 Task: Create a business presentation templates modern elements of infographic.
Action: Key pressed Key.delete
Screenshot: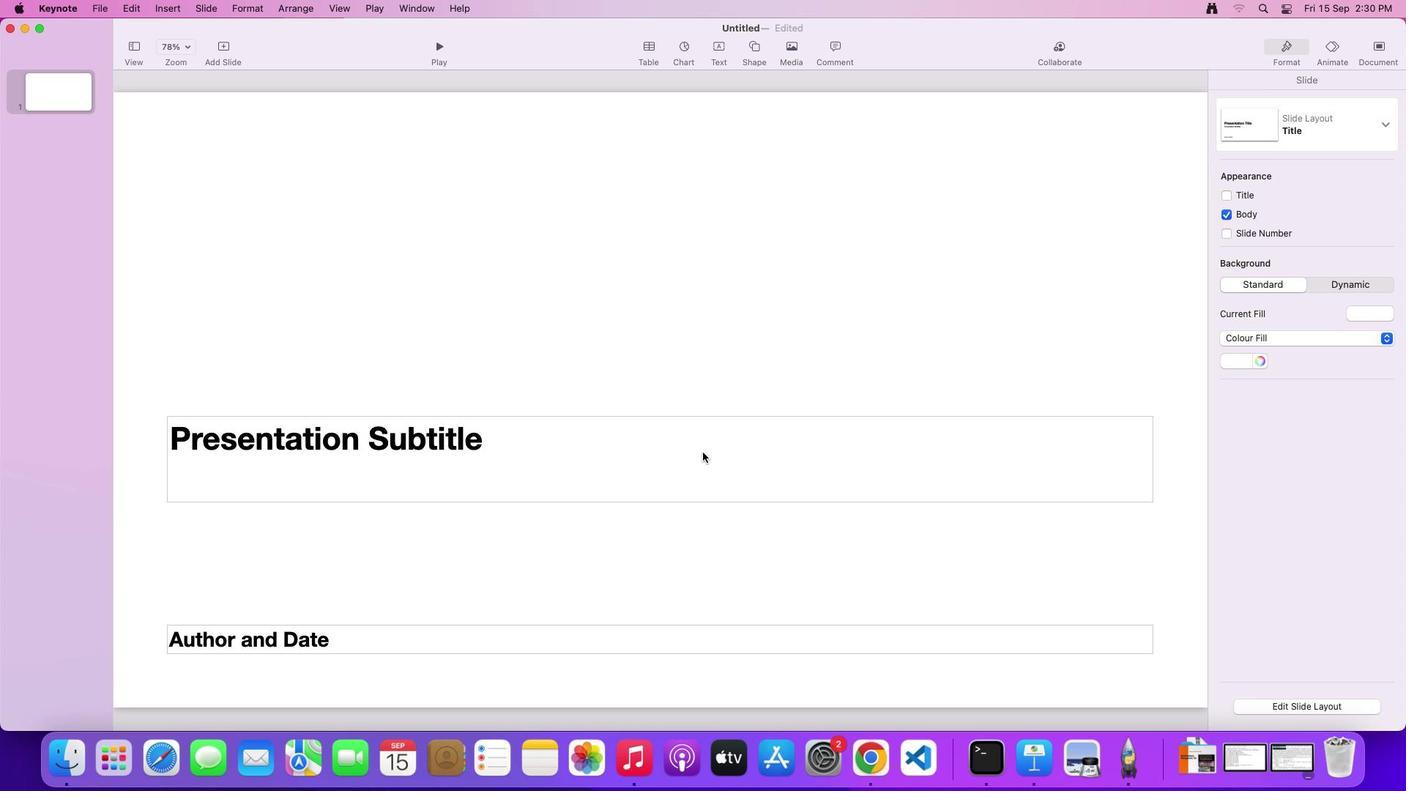 
Action: Mouse moved to (704, 474)
Screenshot: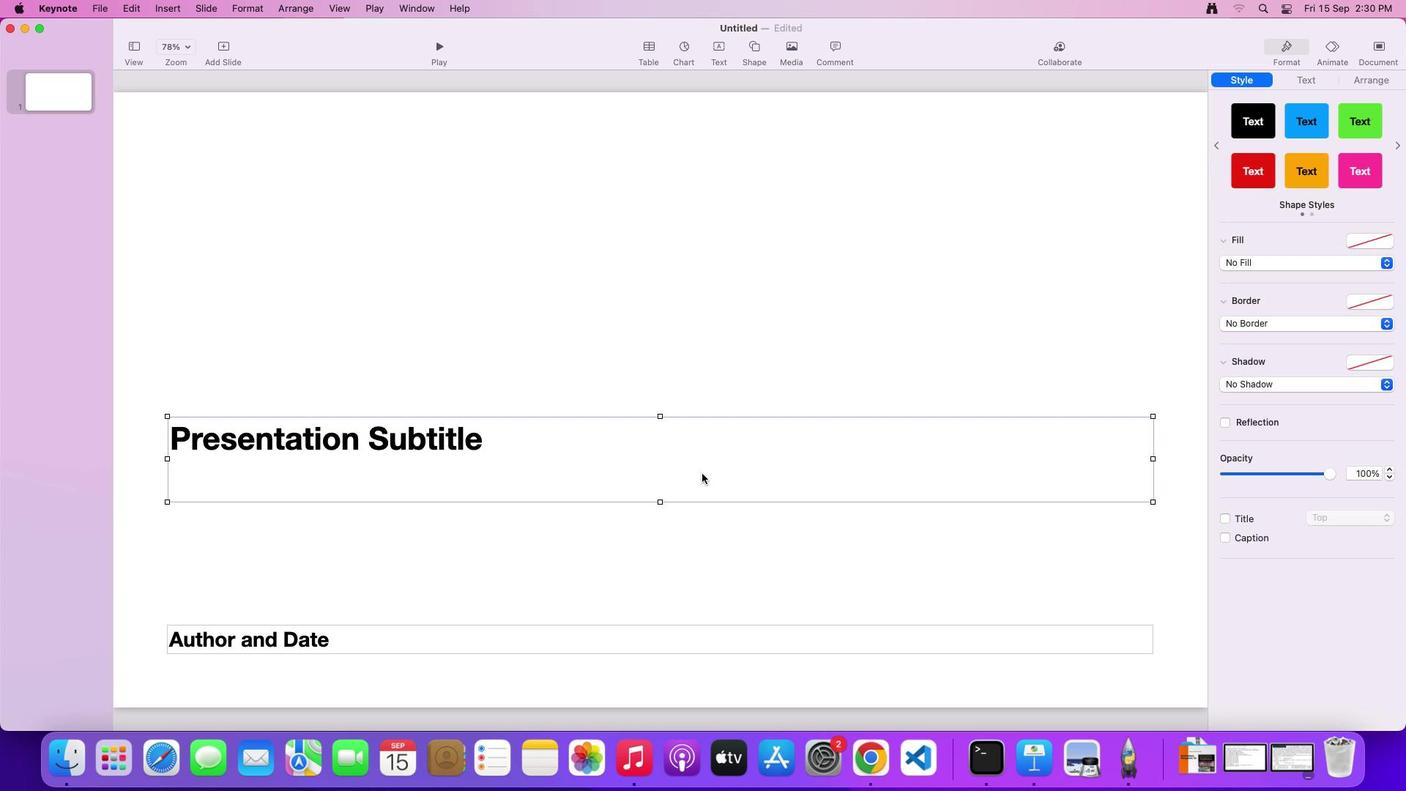
Action: Mouse pressed left at (704, 474)
Screenshot: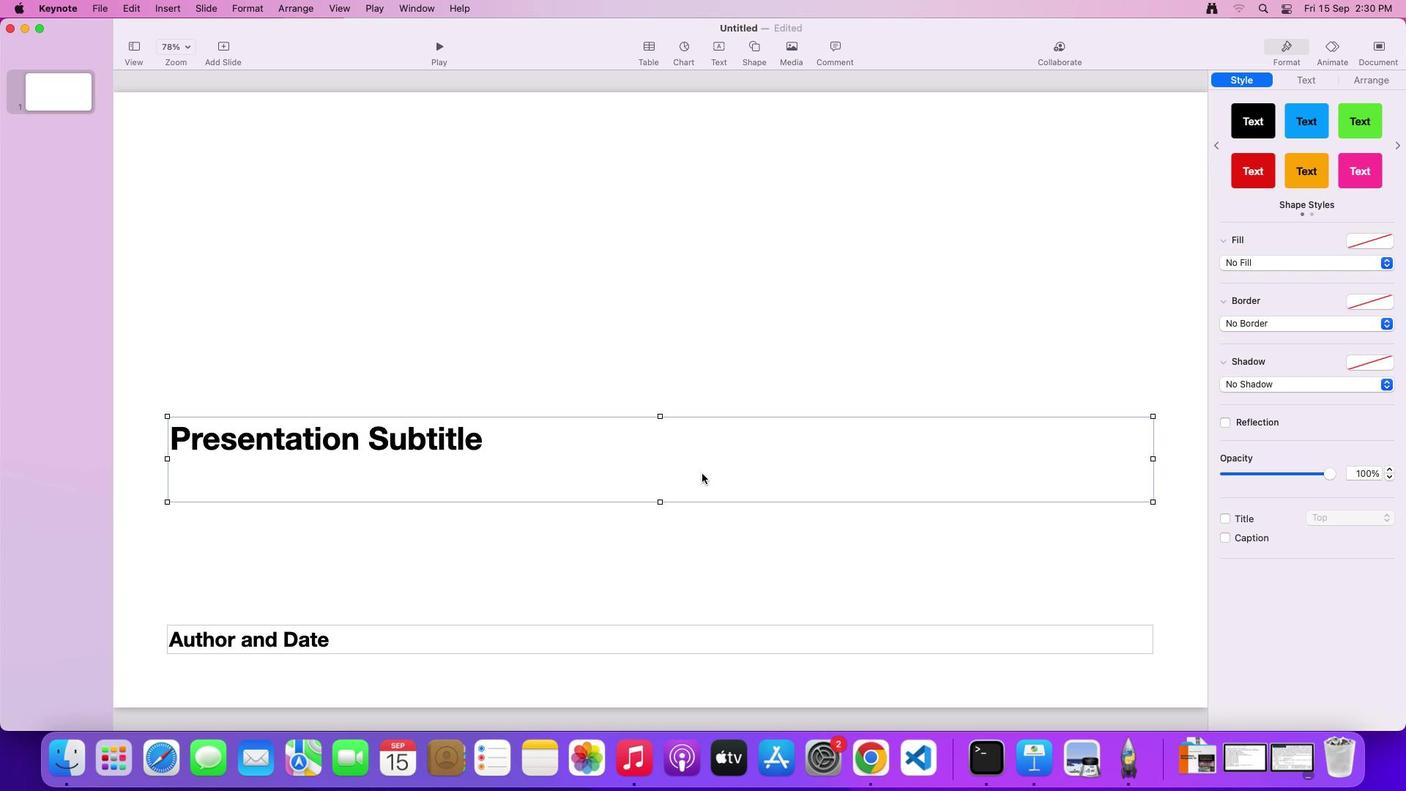 
Action: Key pressed Key.delete
Screenshot: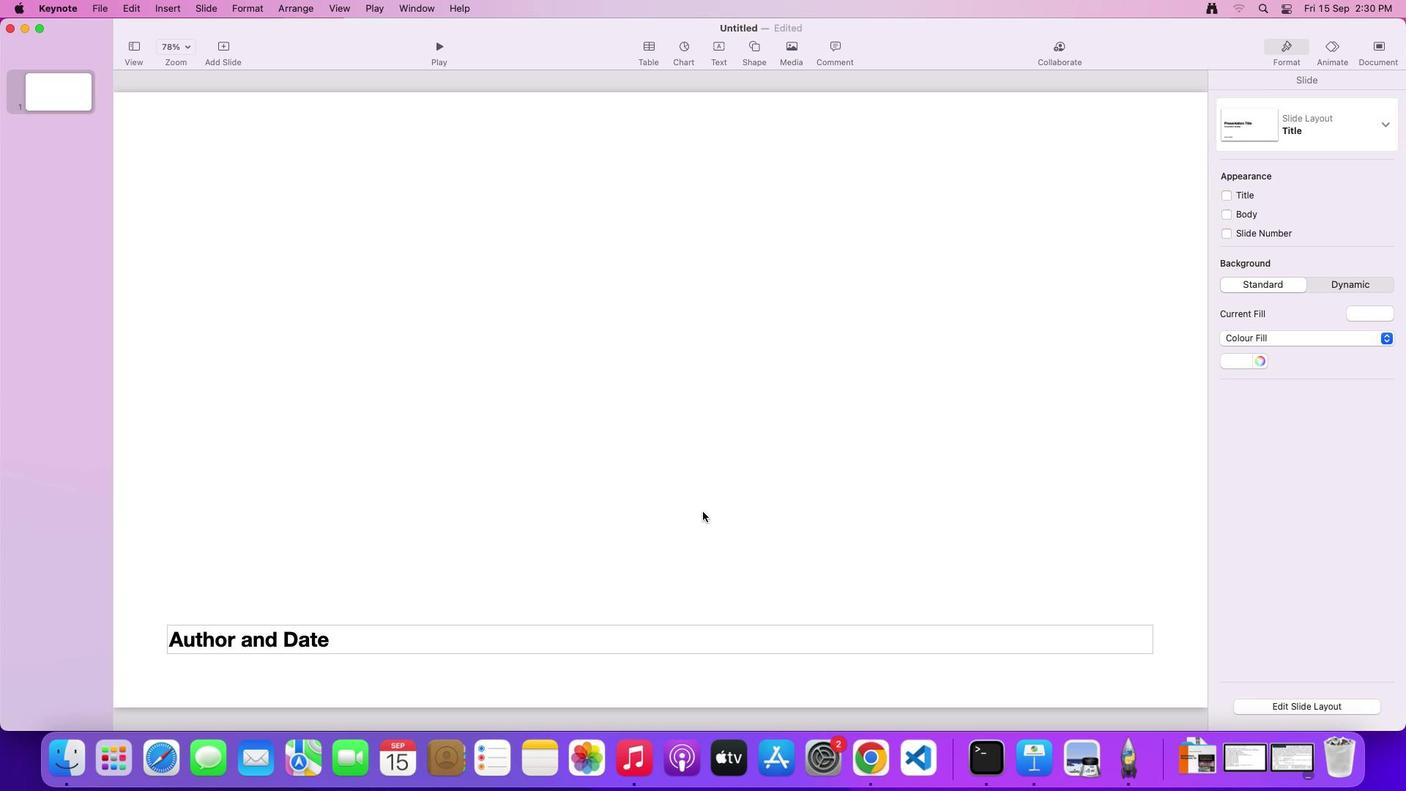 
Action: Mouse moved to (705, 641)
Screenshot: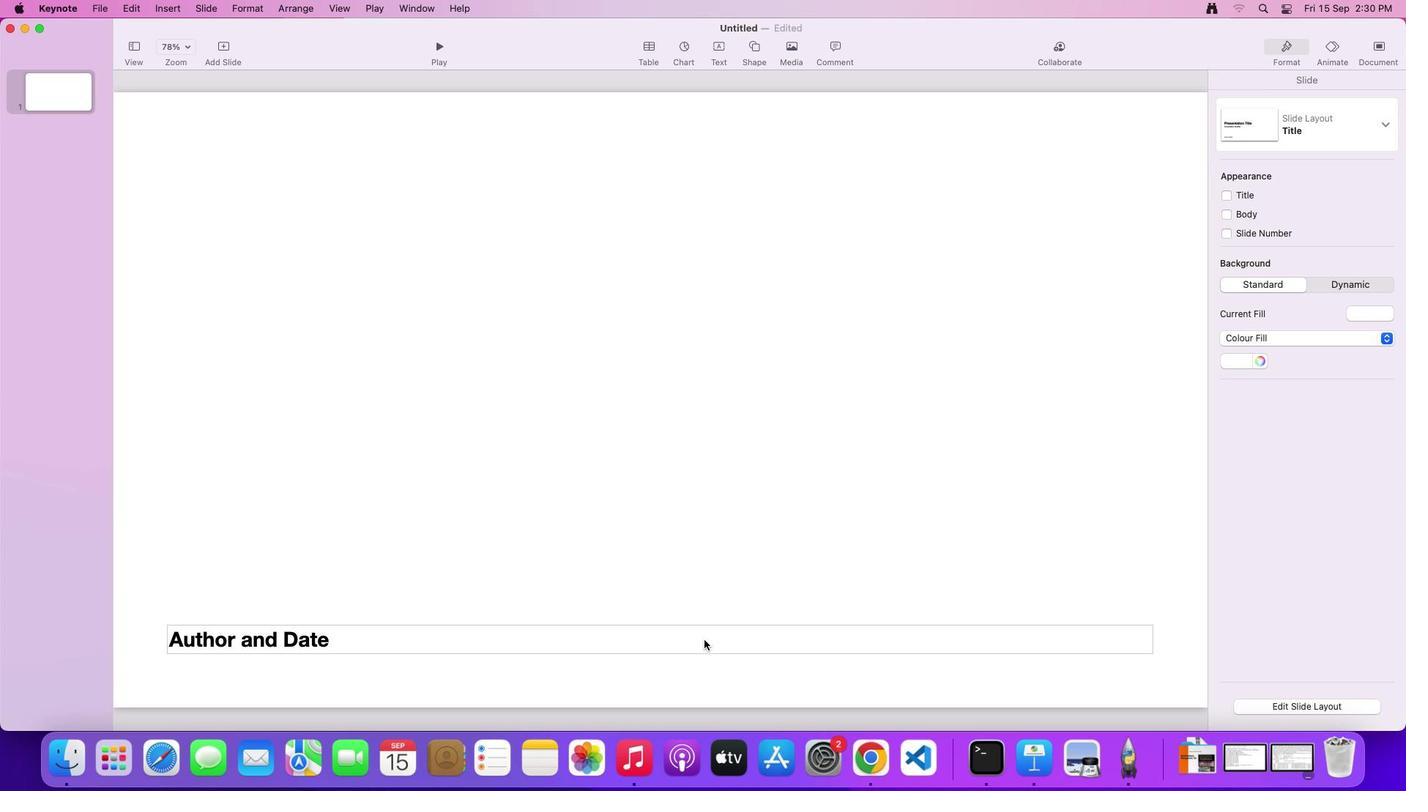 
Action: Mouse pressed left at (705, 641)
Screenshot: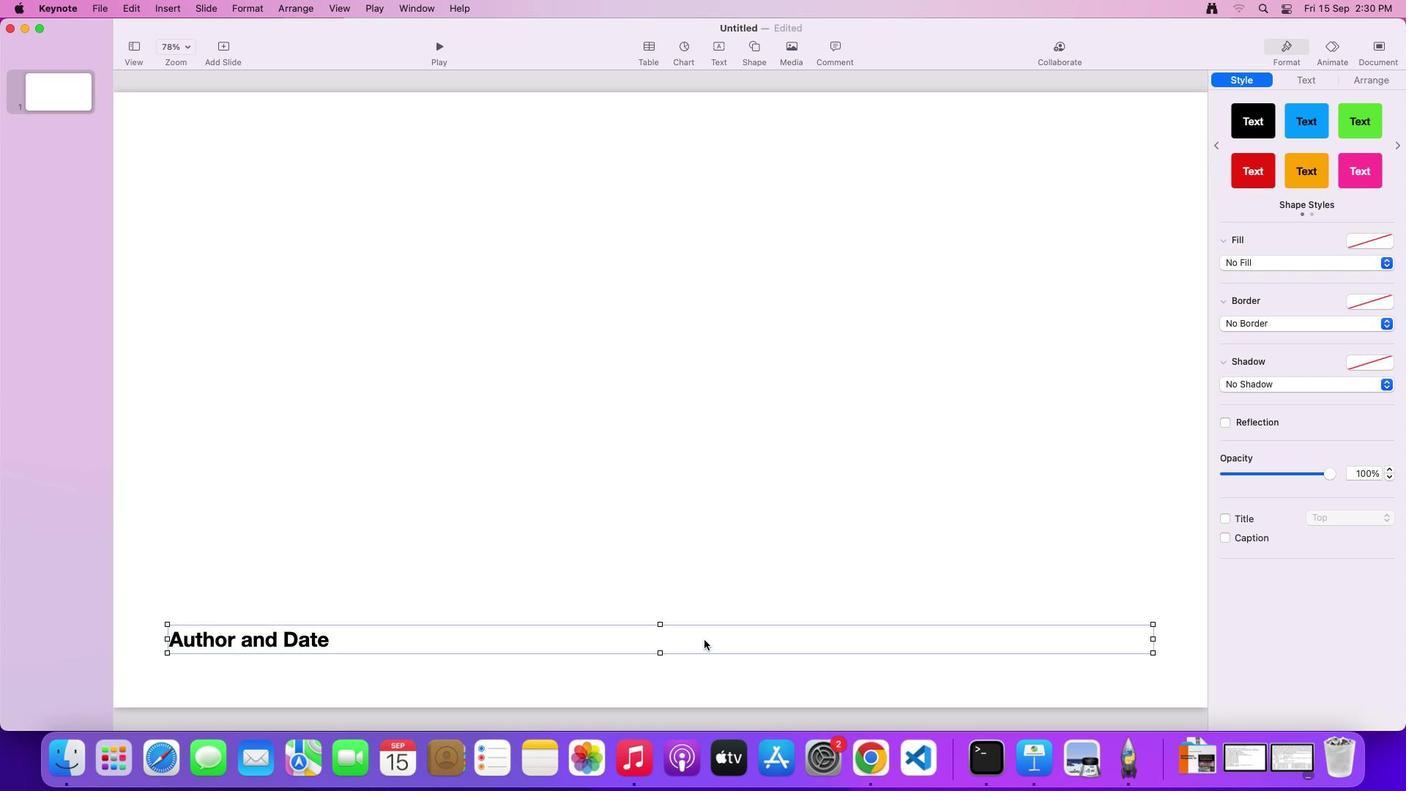 
Action: Key pressed Key.delete
Screenshot: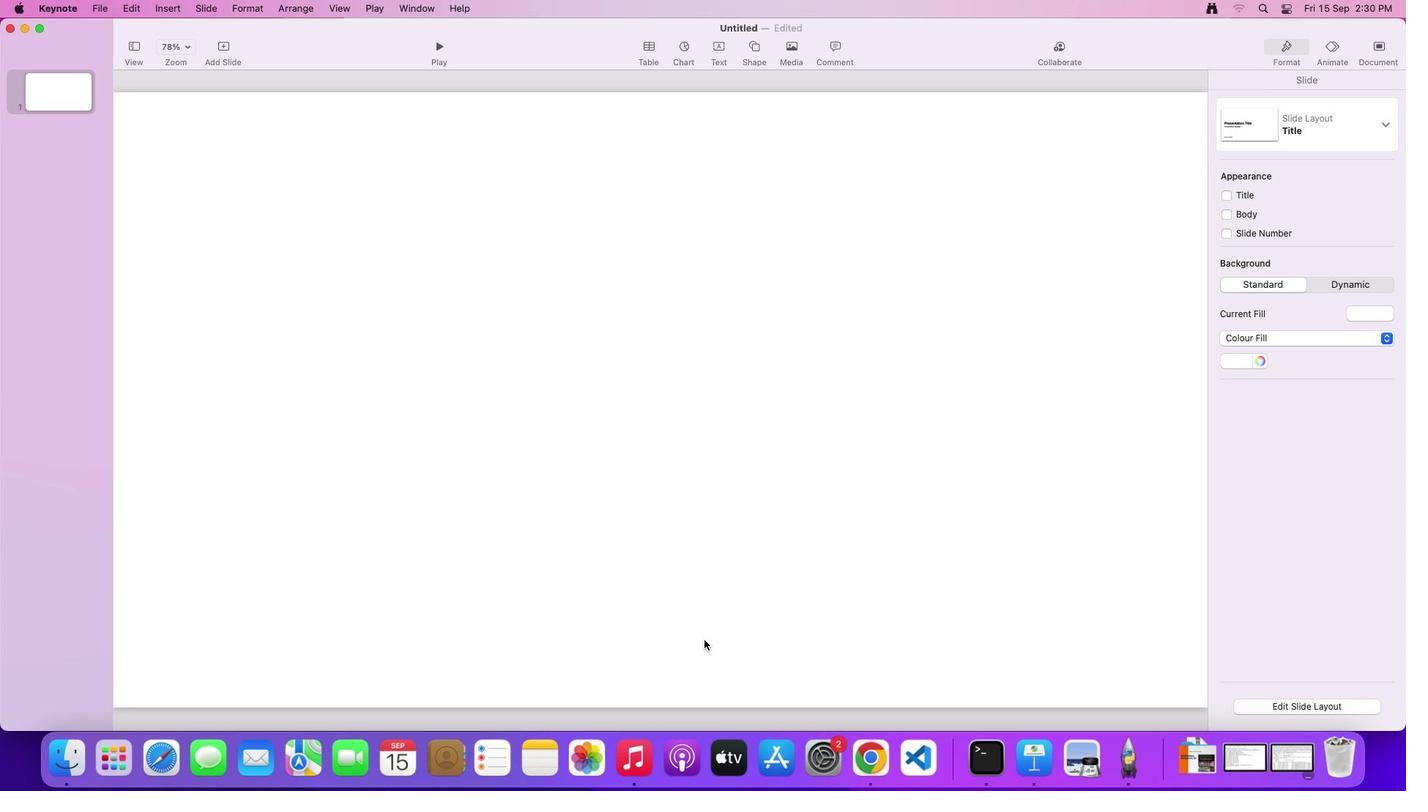 
Action: Mouse moved to (652, 427)
Screenshot: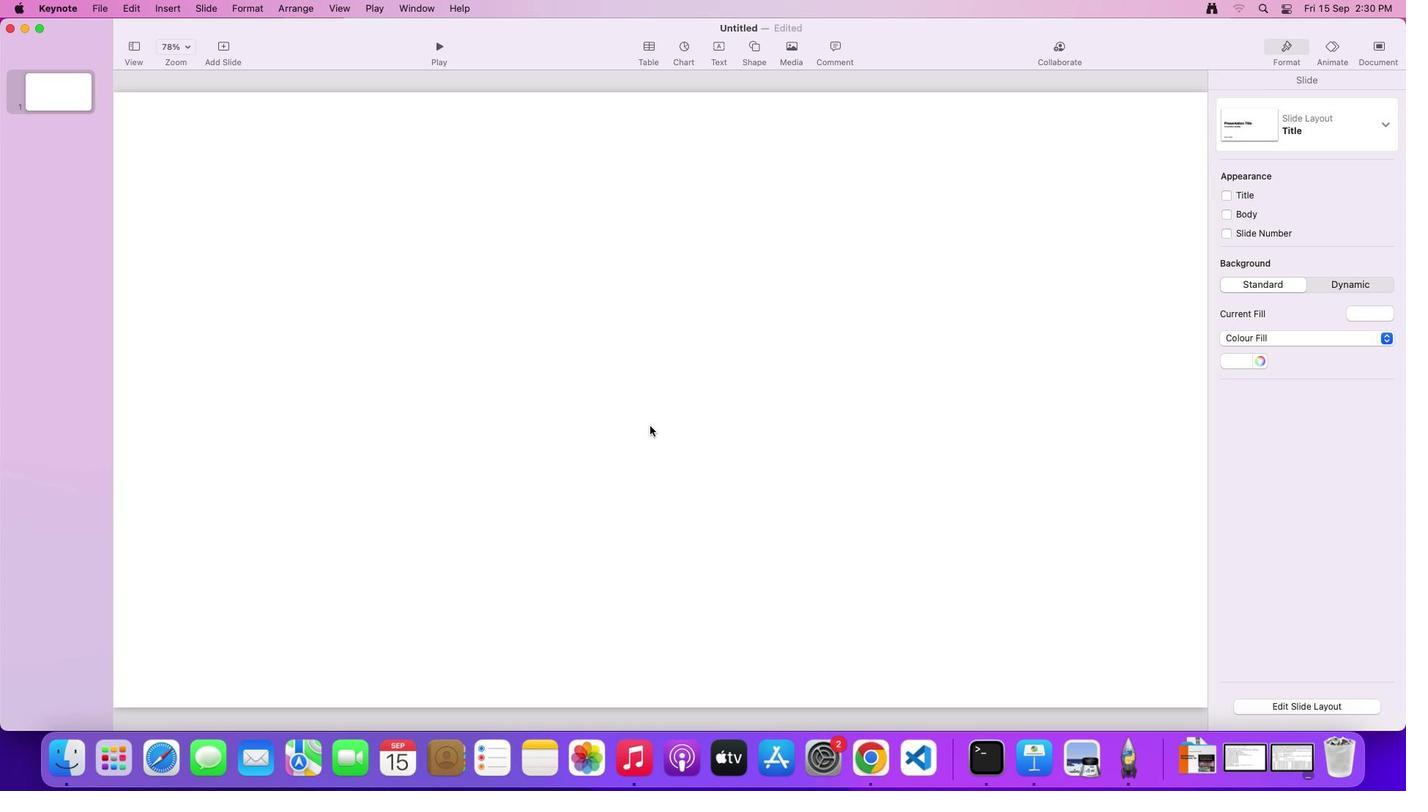 
Action: Mouse pressed left at (652, 427)
Screenshot: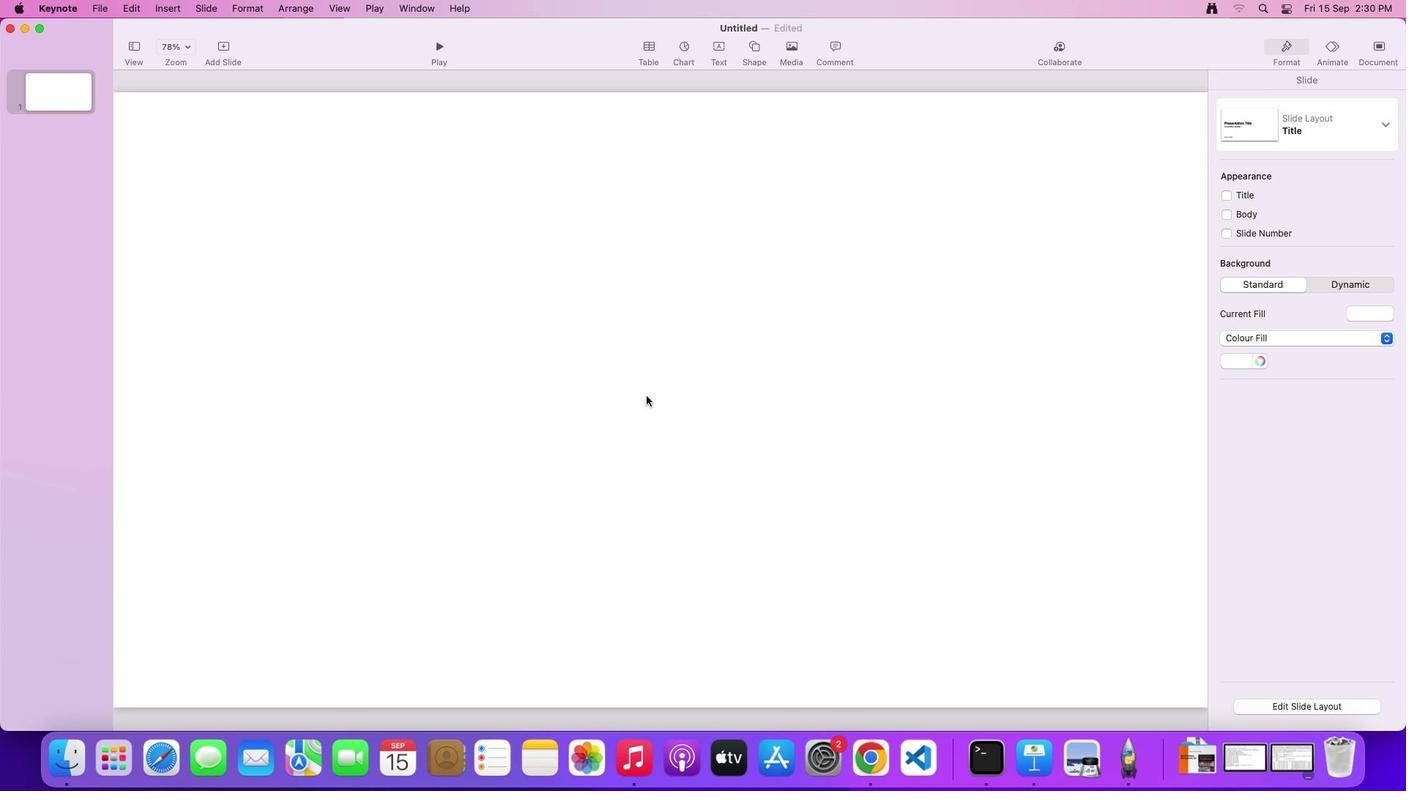 
Action: Mouse moved to (526, 255)
Screenshot: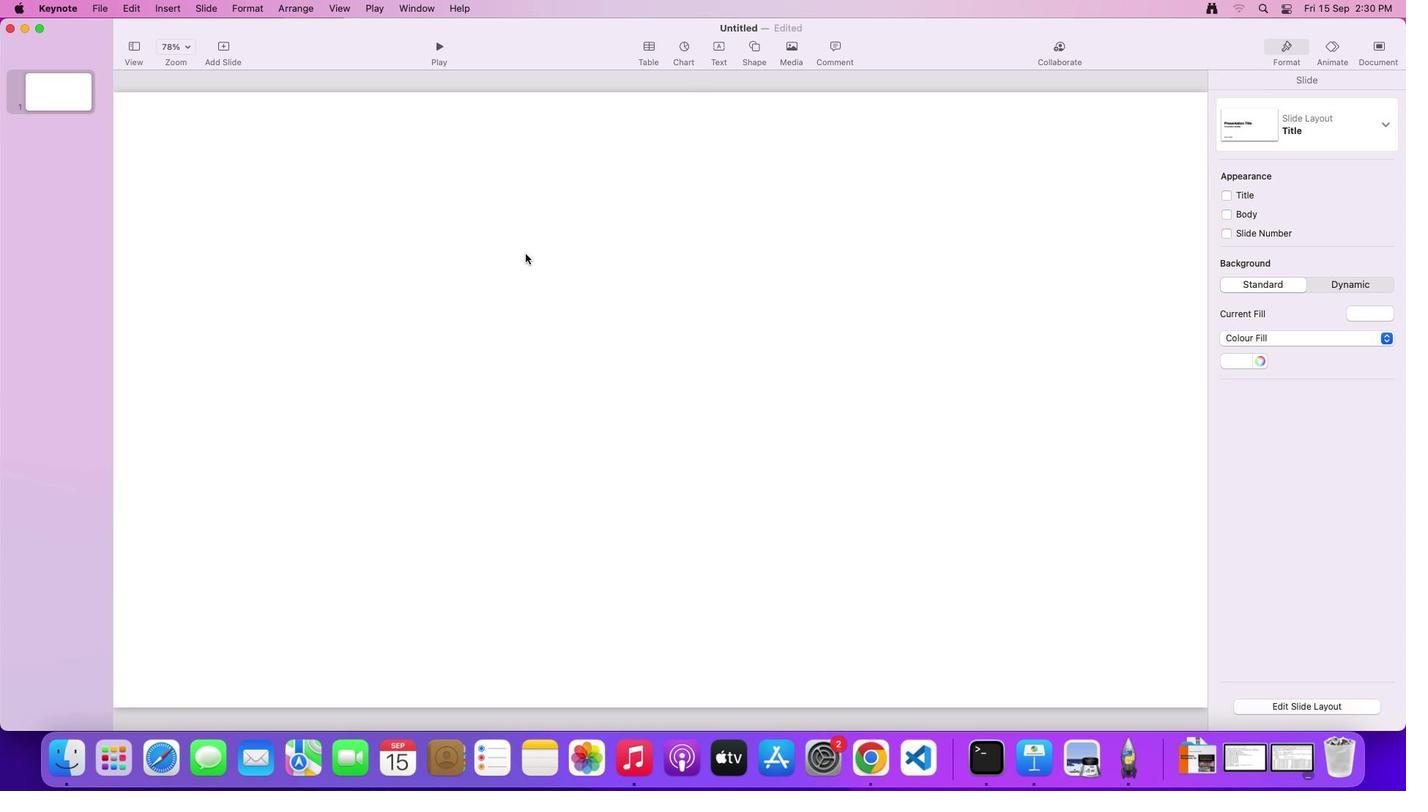 
Action: Mouse pressed left at (526, 255)
Screenshot: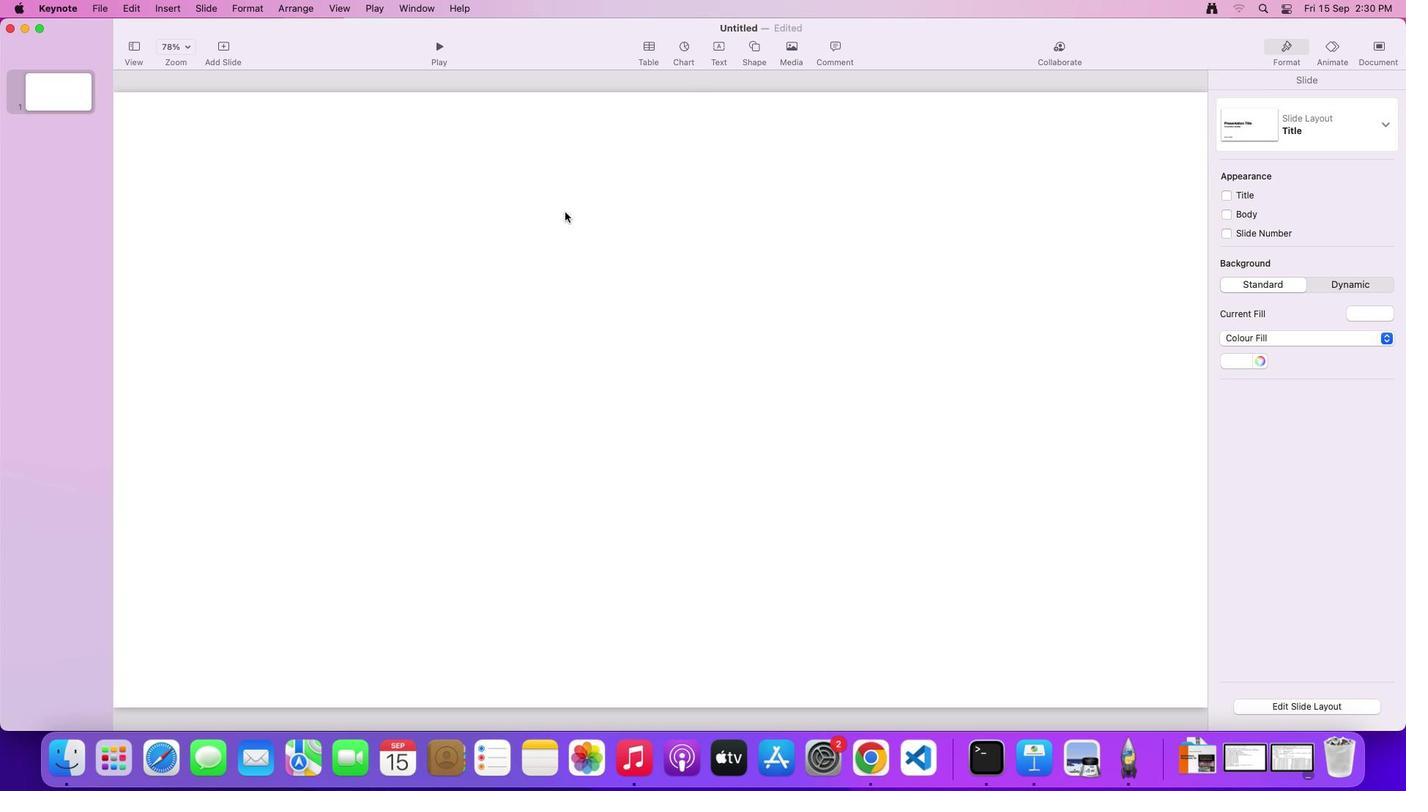 
Action: Mouse moved to (760, 51)
Screenshot: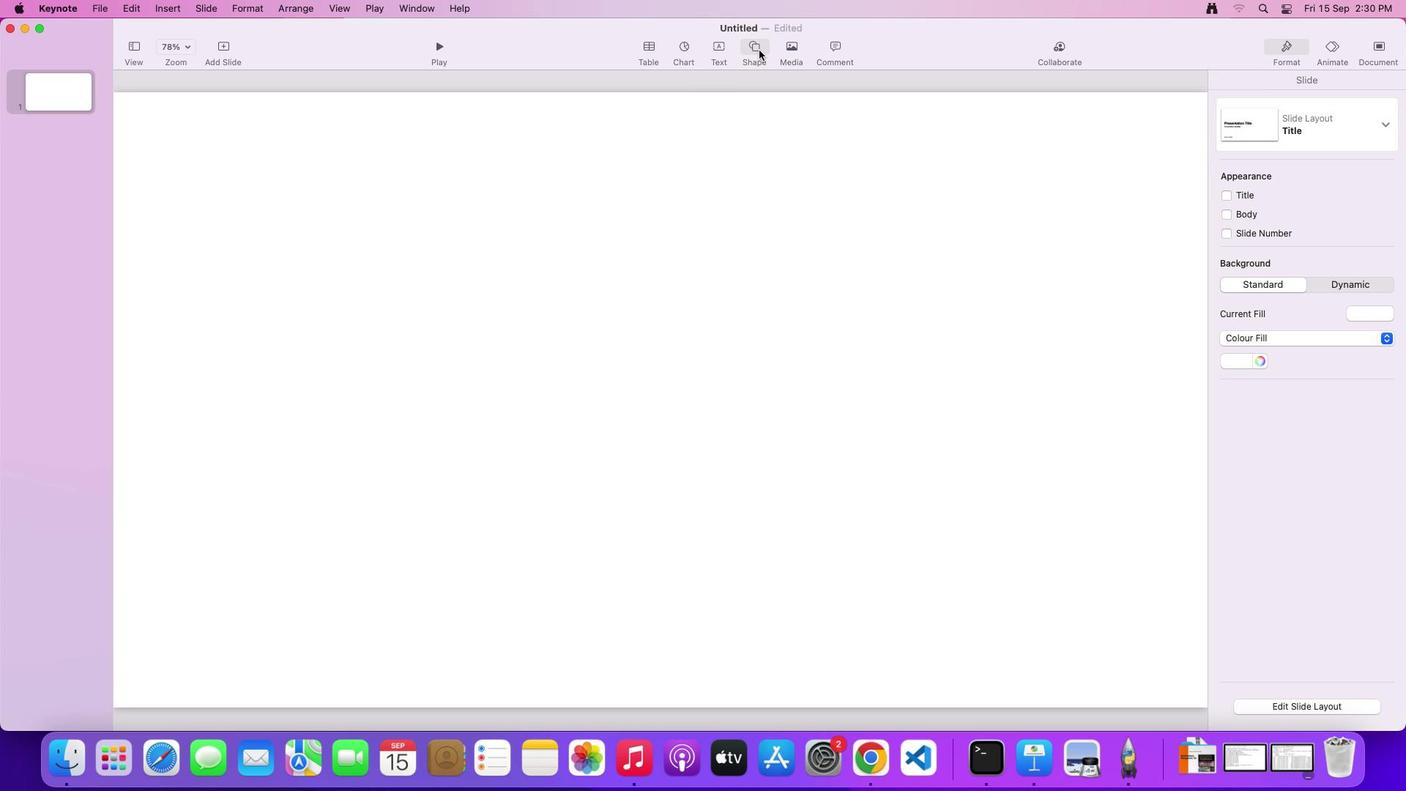 
Action: Mouse pressed left at (760, 51)
Screenshot: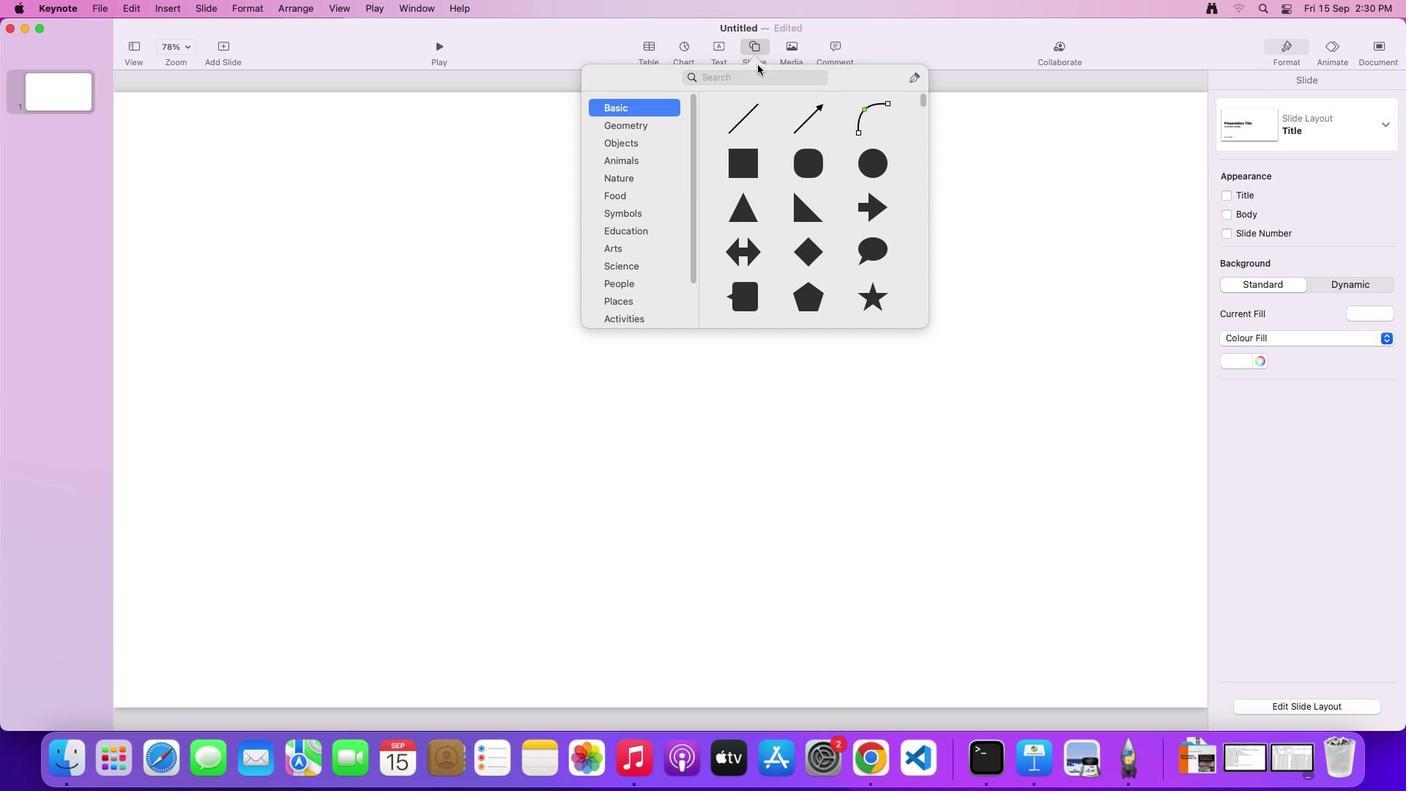 
Action: Mouse moved to (874, 164)
Screenshot: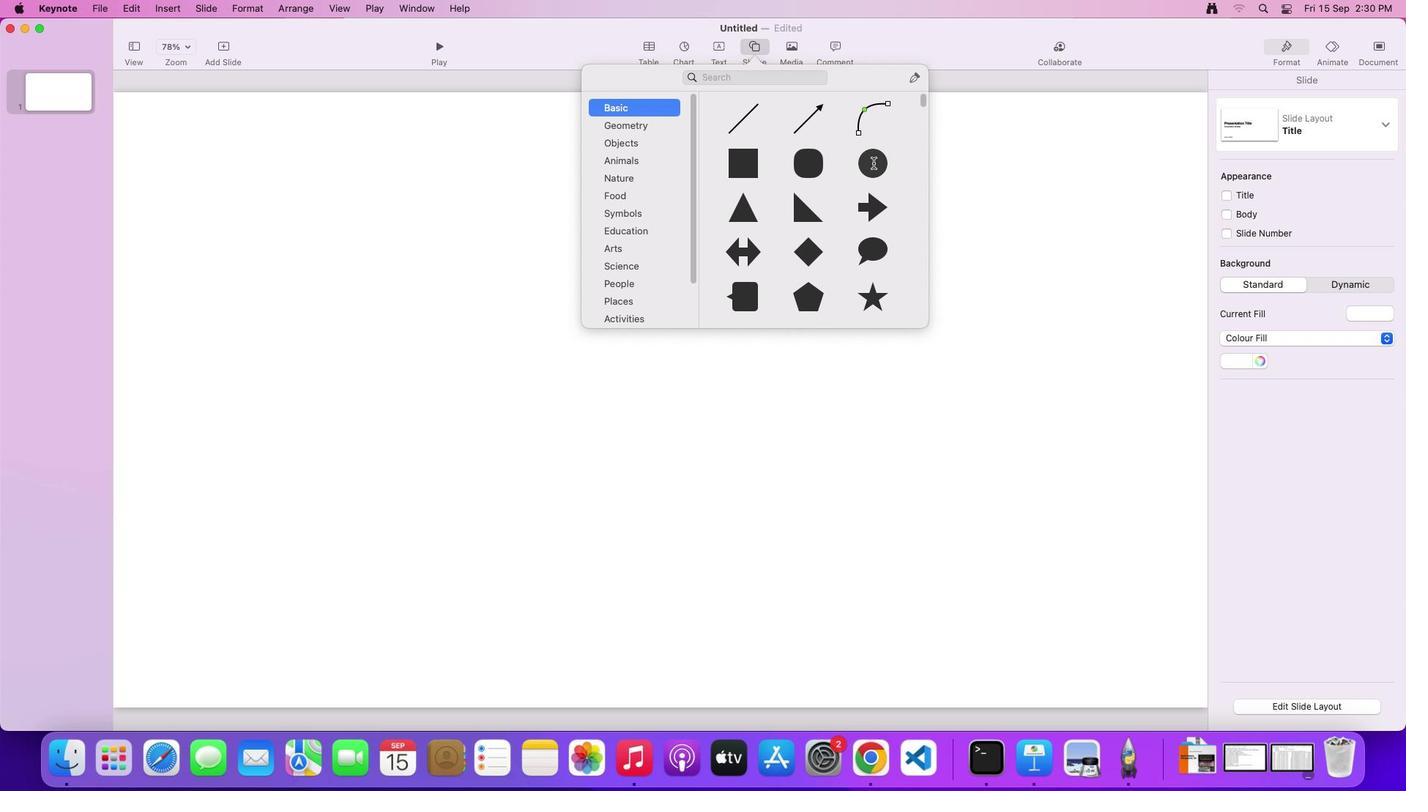 
Action: Mouse pressed left at (874, 164)
Screenshot: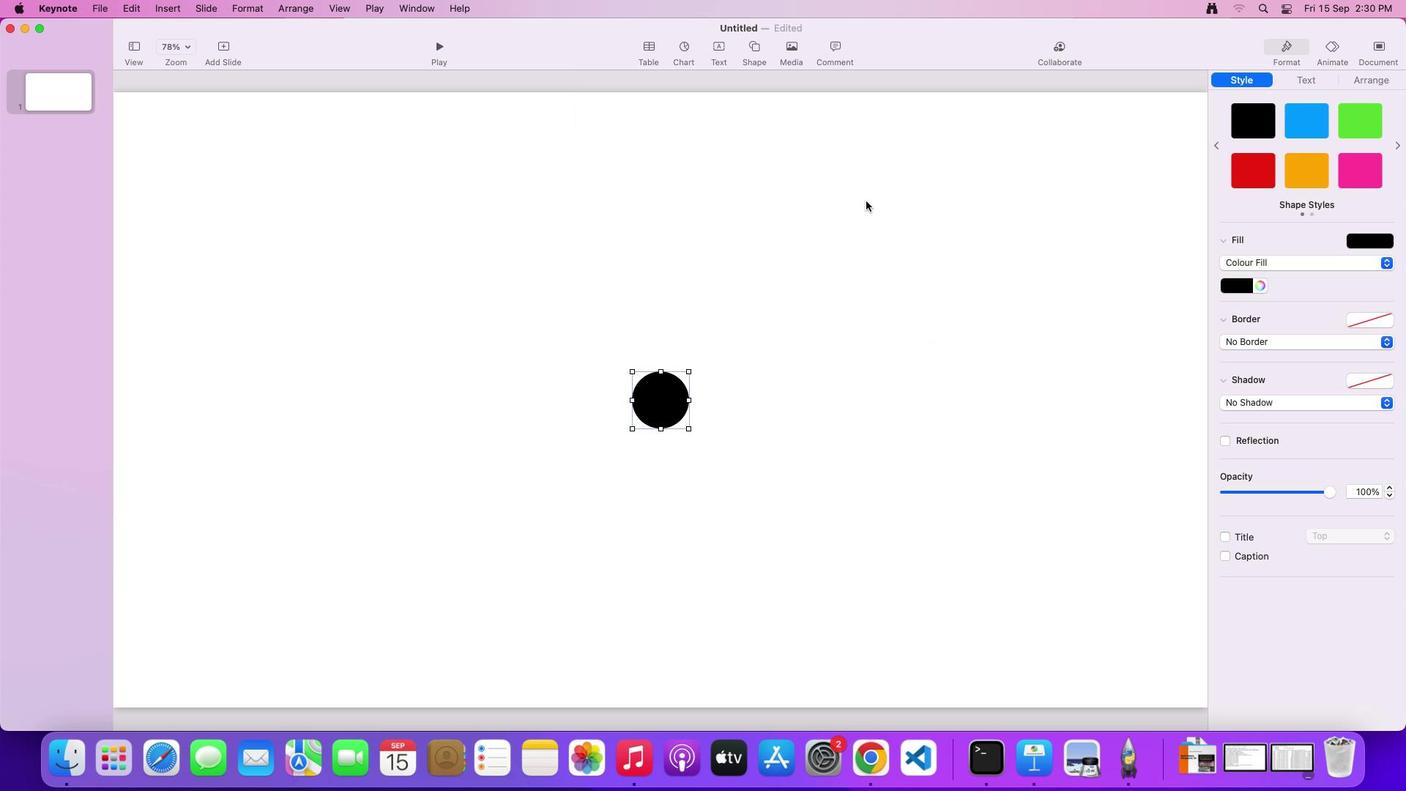 
Action: Mouse moved to (790, 460)
Screenshot: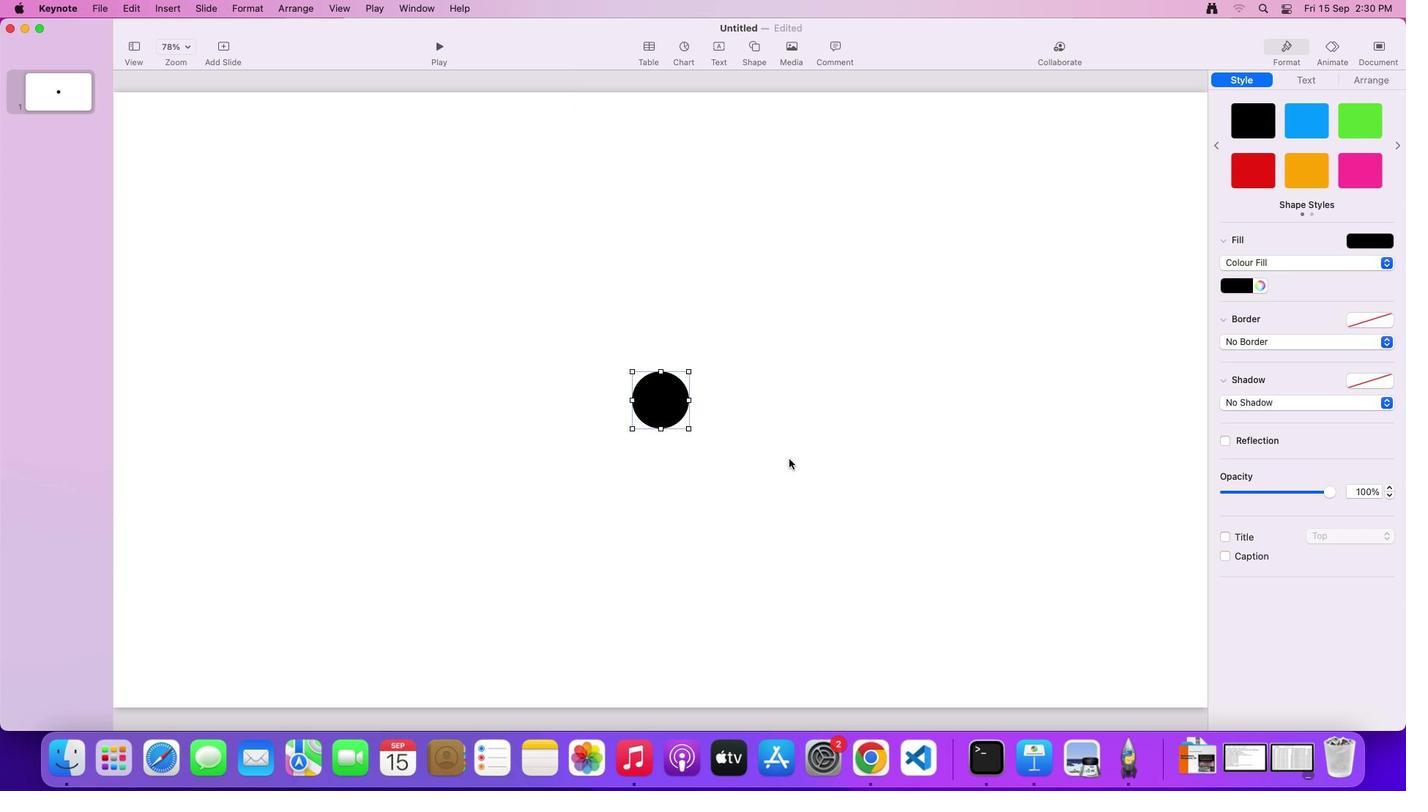 
Action: Mouse pressed left at (790, 460)
Screenshot: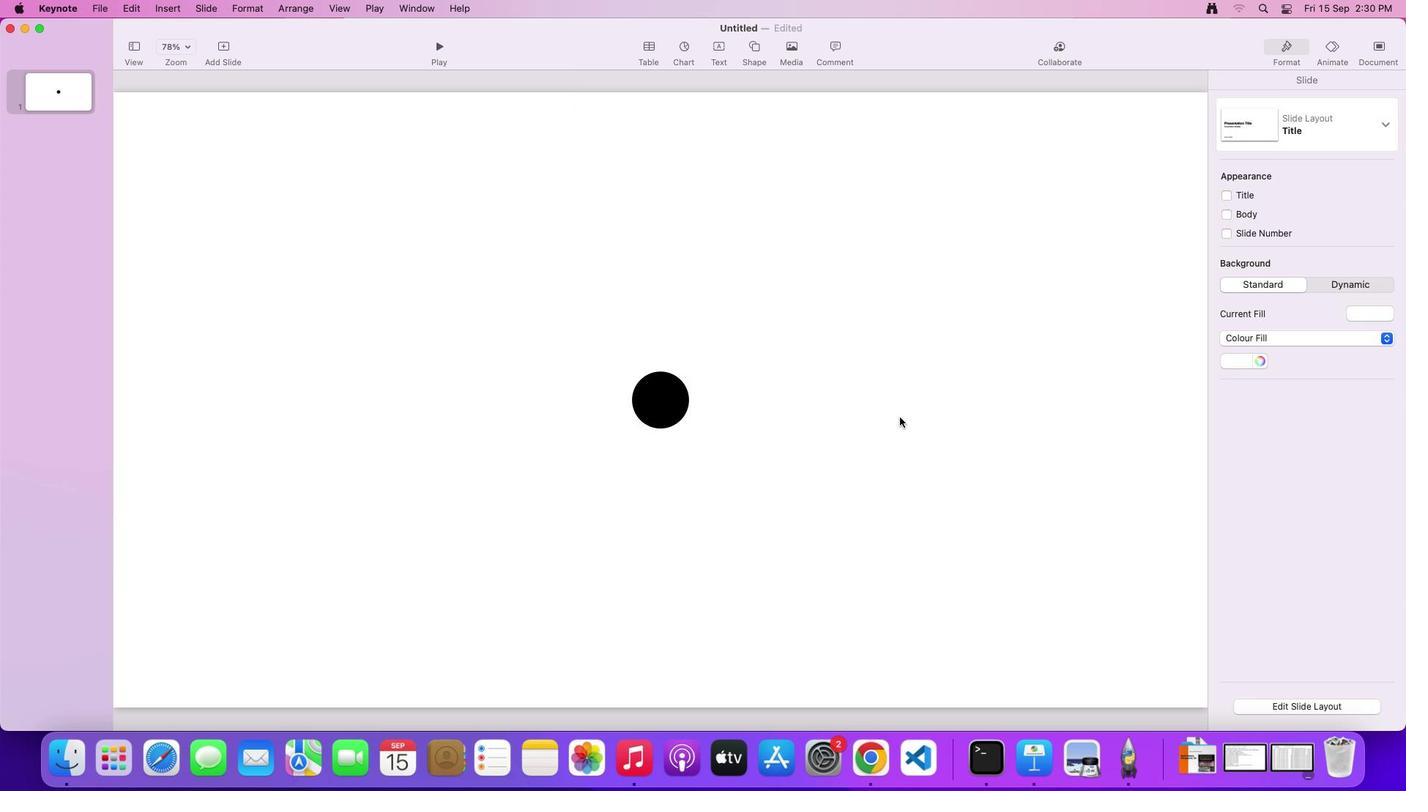 
Action: Mouse moved to (1247, 362)
Screenshot: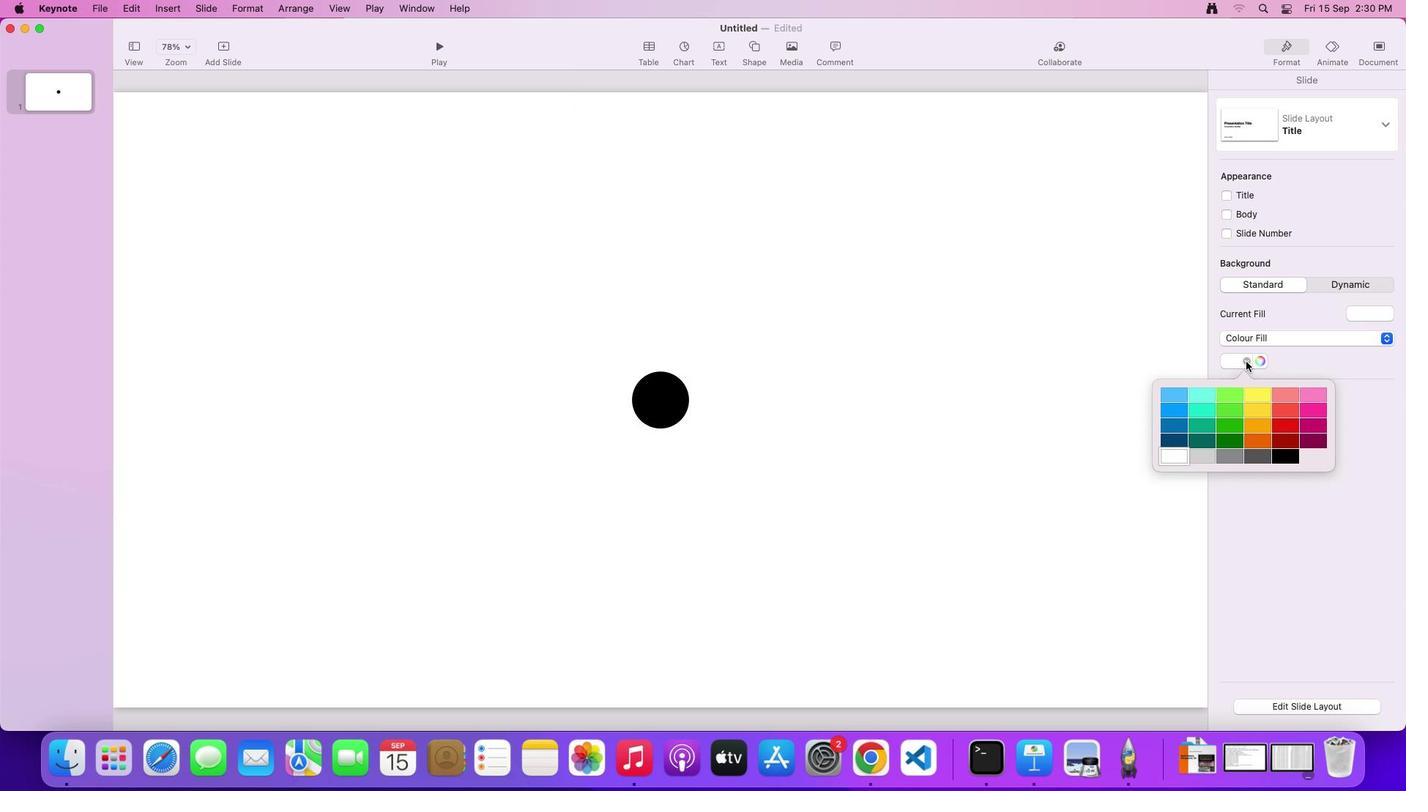 
Action: Mouse pressed left at (1247, 362)
Screenshot: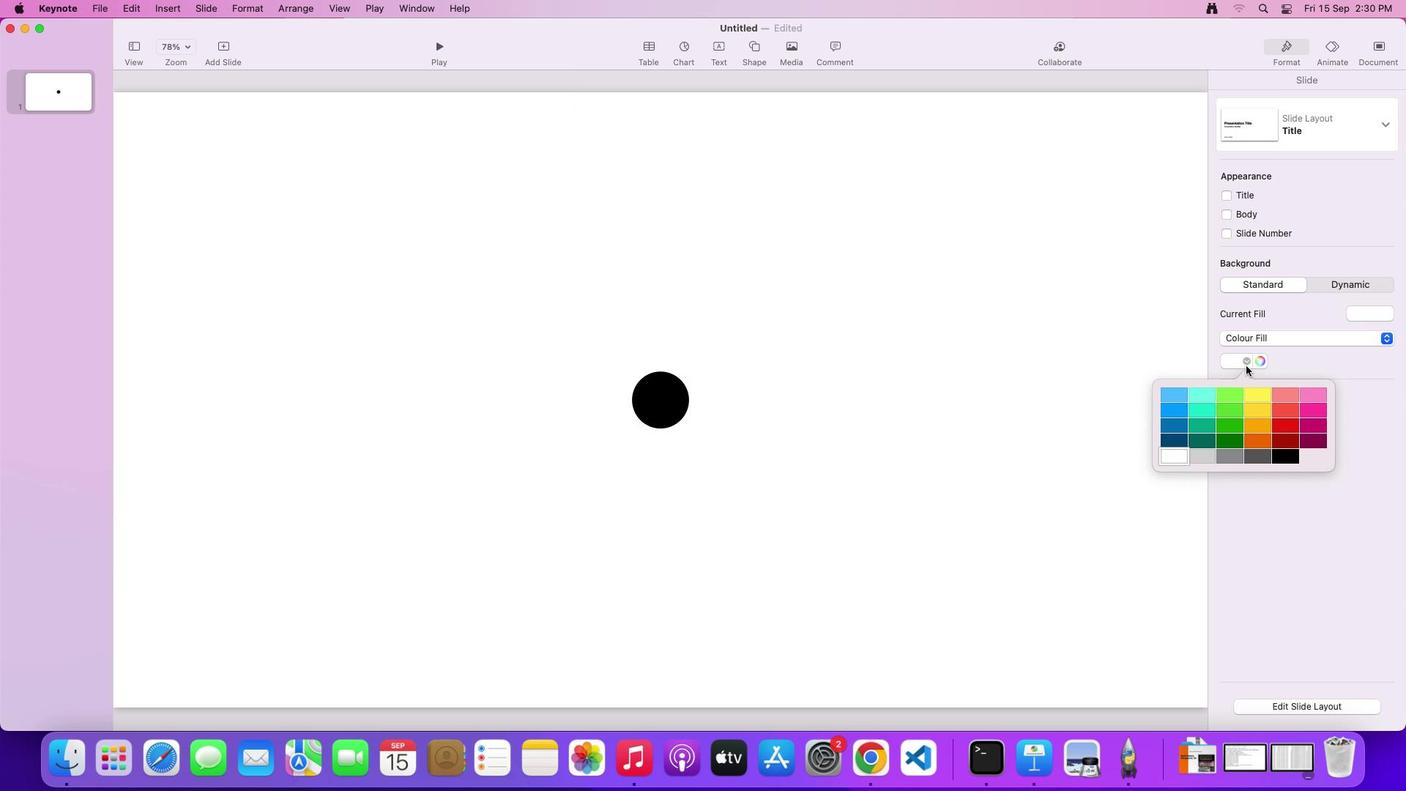 
Action: Mouse moved to (1280, 397)
Screenshot: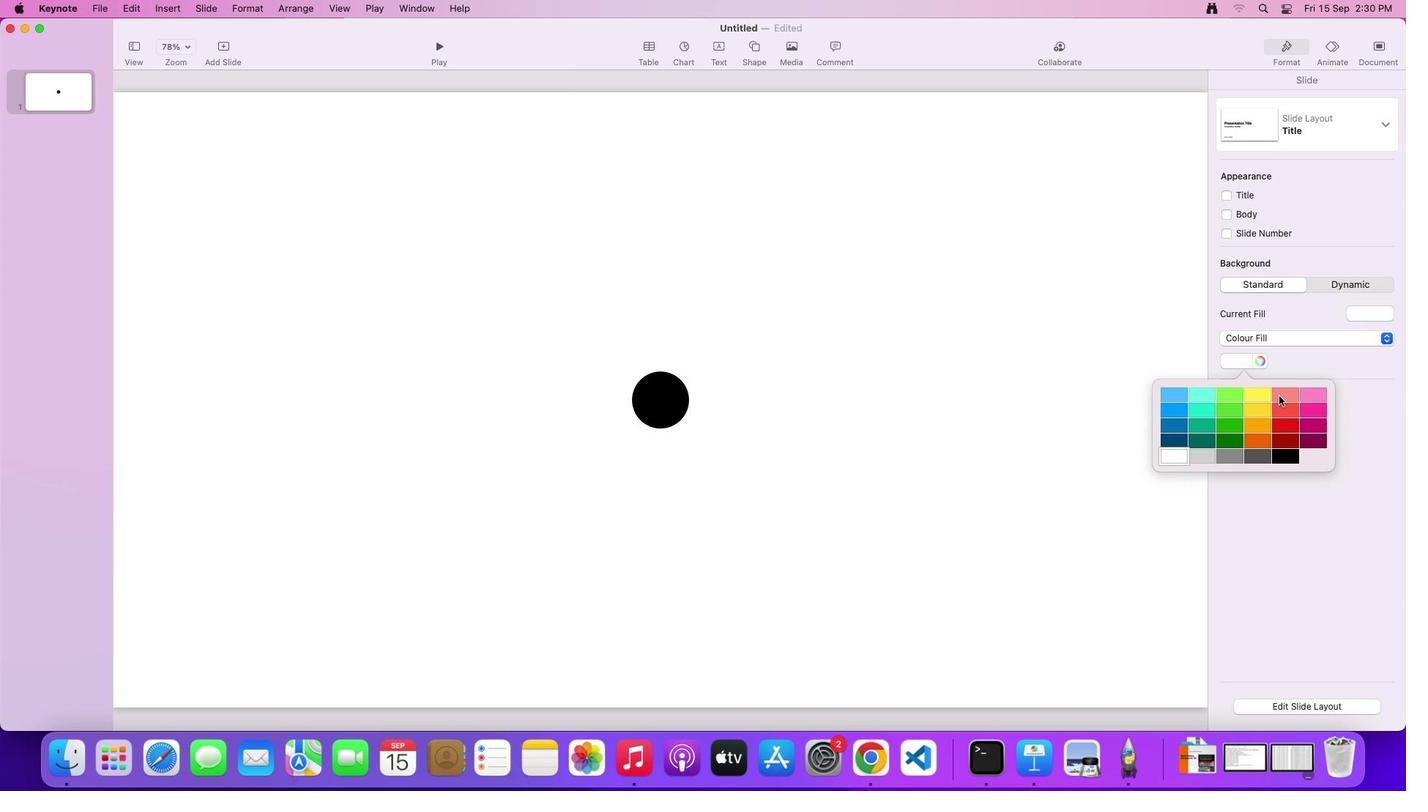 
Action: Mouse pressed left at (1280, 397)
Screenshot: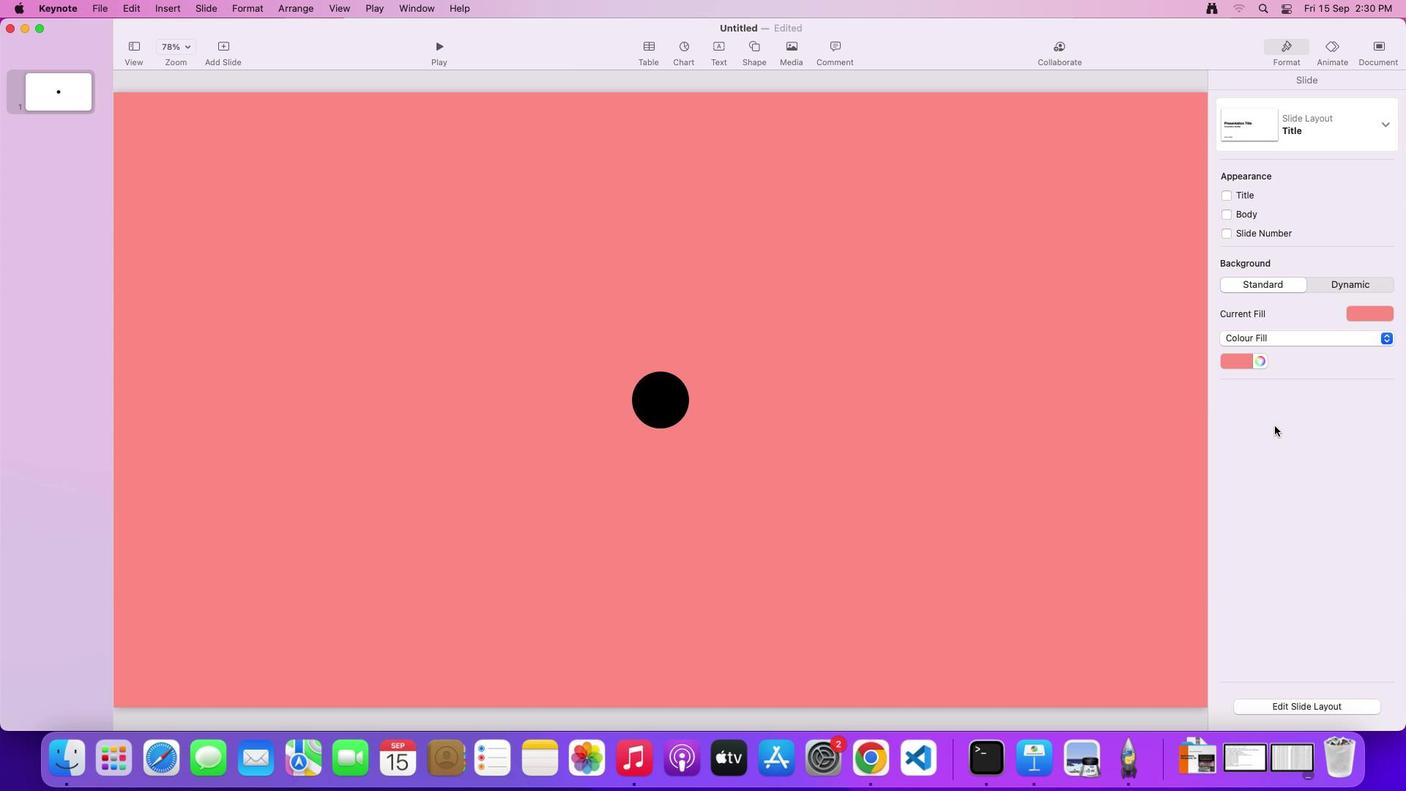 
Action: Mouse moved to (1245, 361)
Screenshot: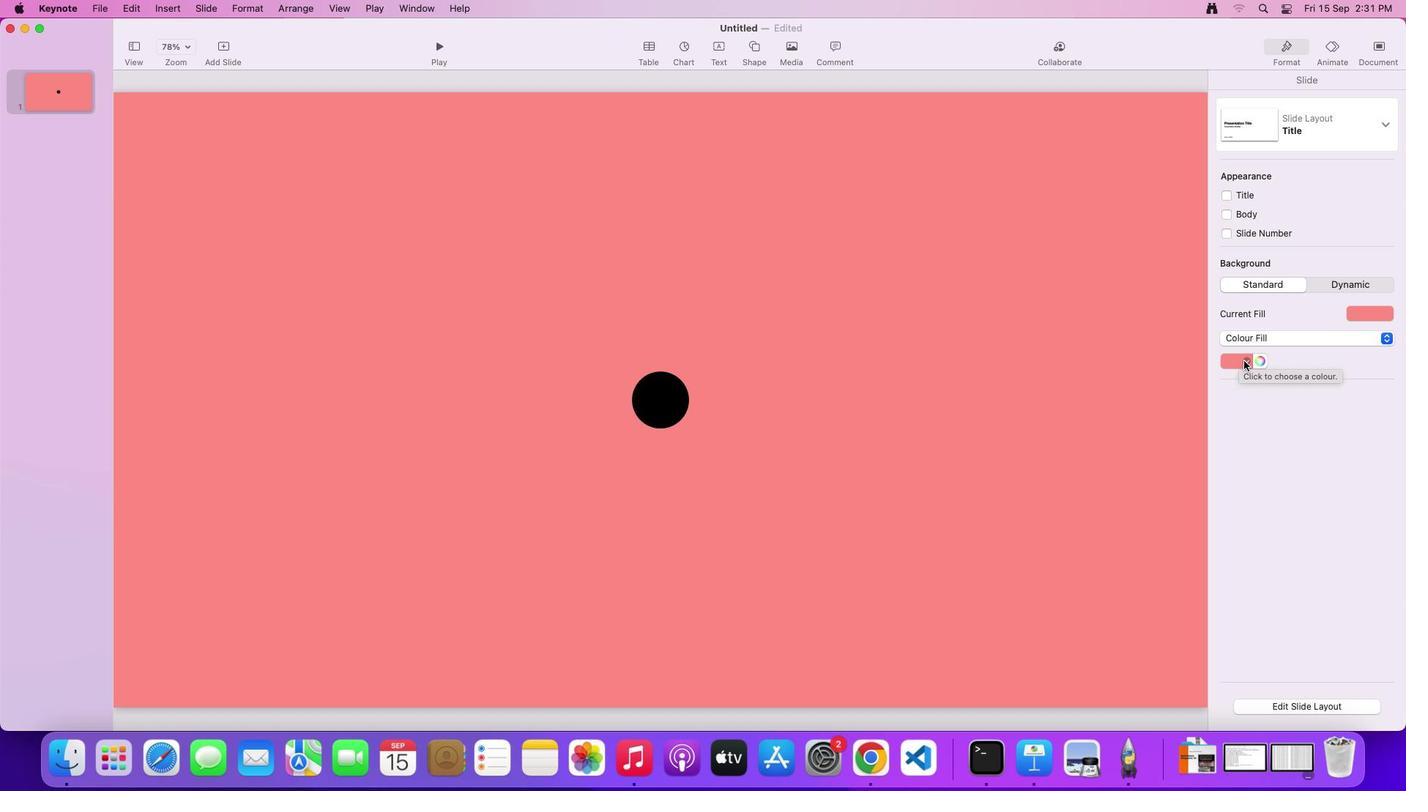 
Action: Mouse pressed left at (1245, 361)
Screenshot: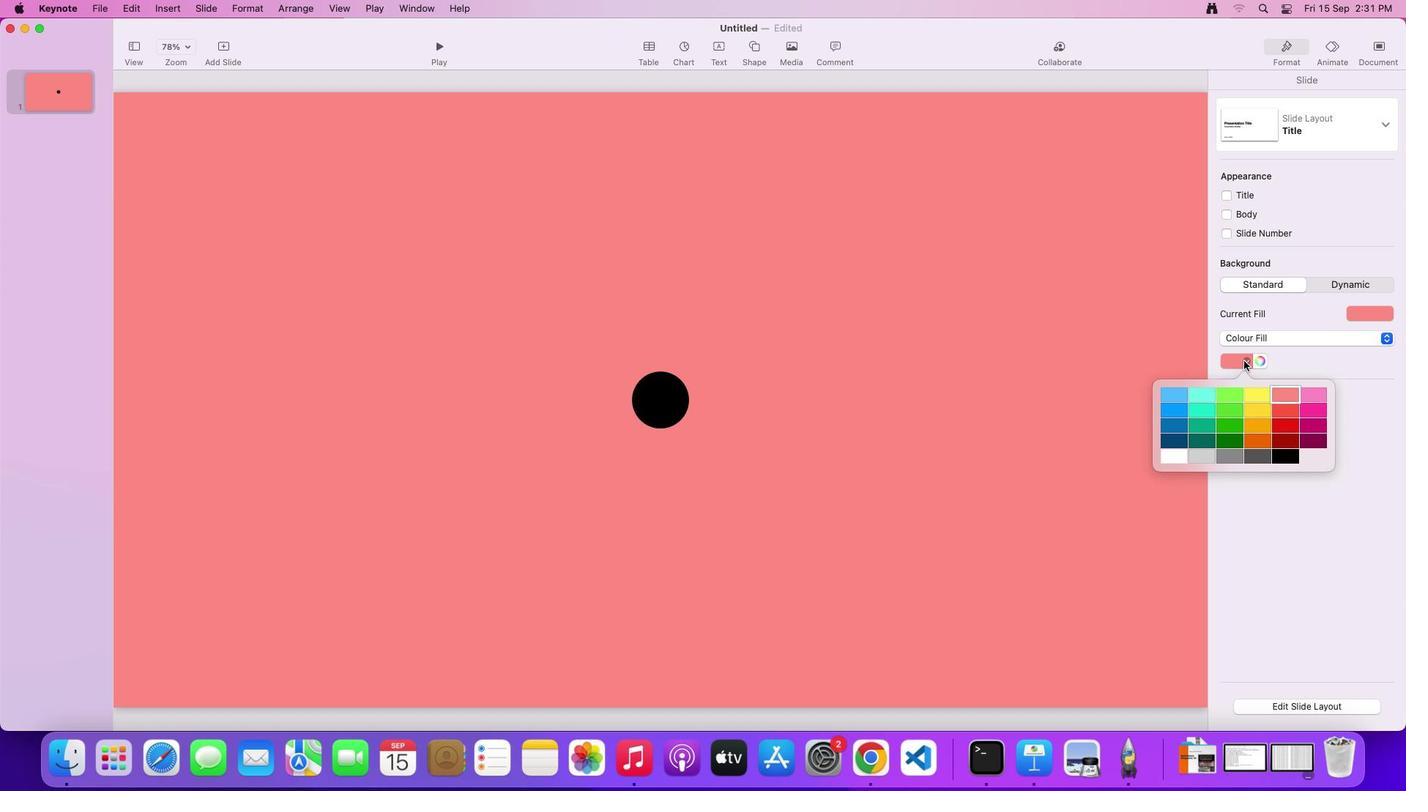 
Action: Mouse moved to (1309, 394)
Screenshot: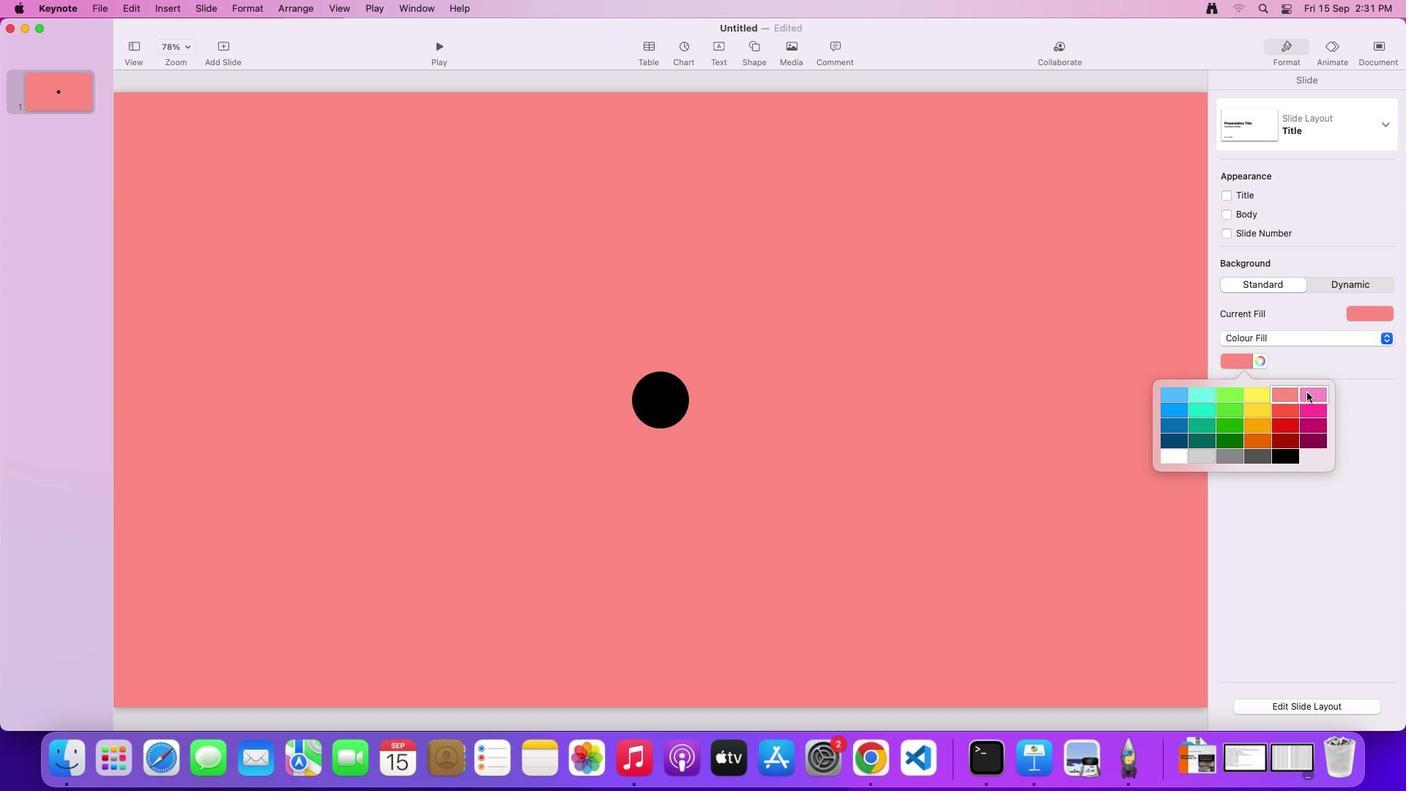 
Action: Mouse pressed left at (1309, 394)
Screenshot: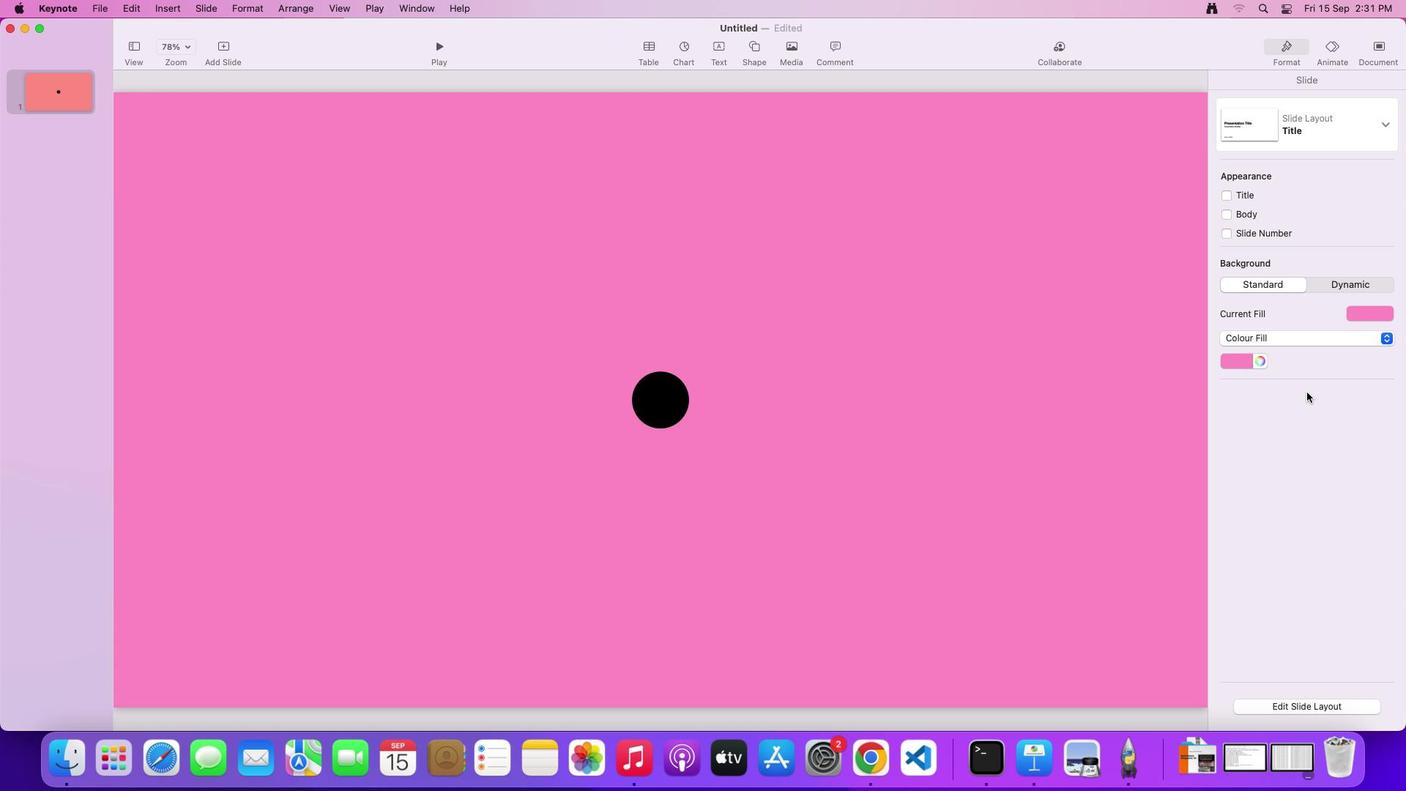 
Action: Mouse moved to (1392, 341)
Screenshot: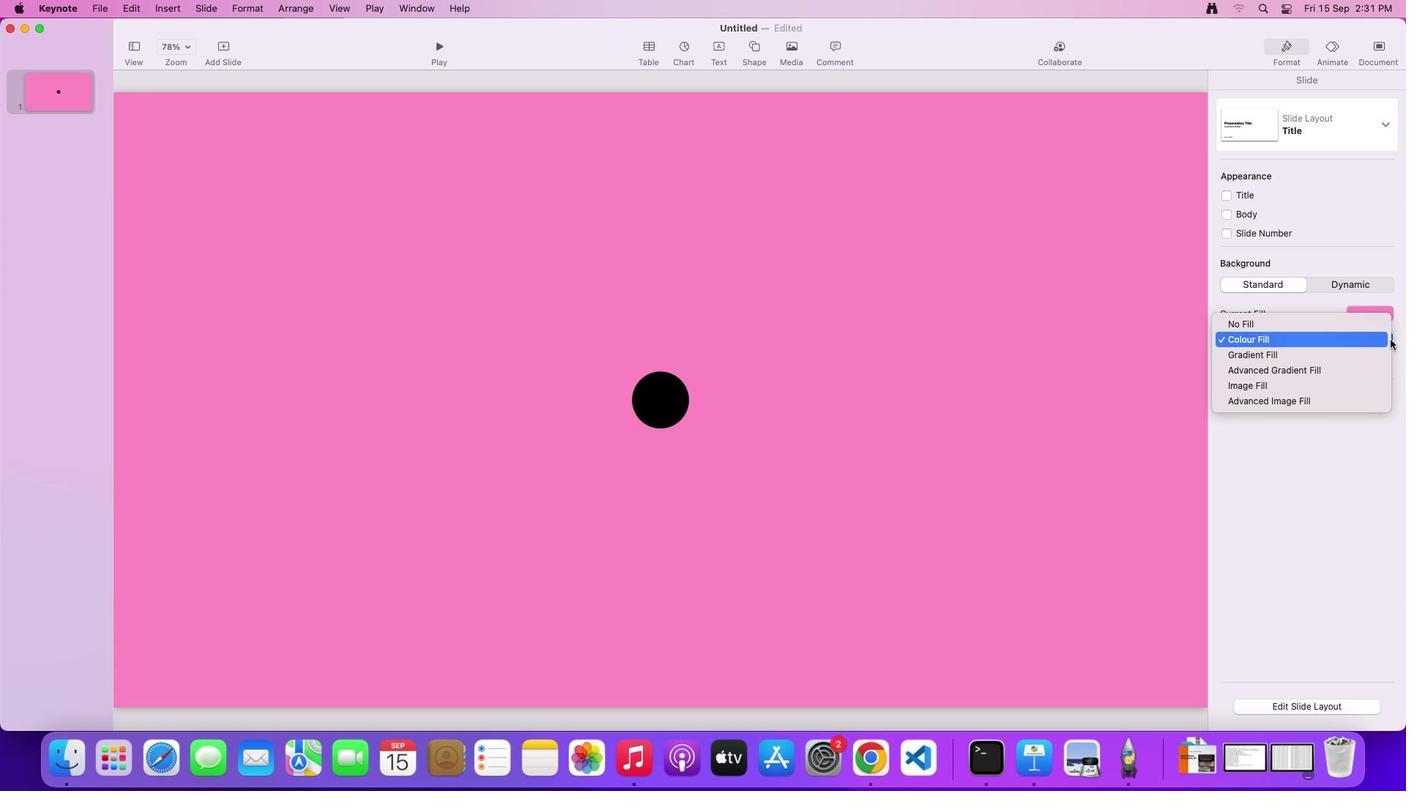
Action: Mouse pressed left at (1392, 341)
Screenshot: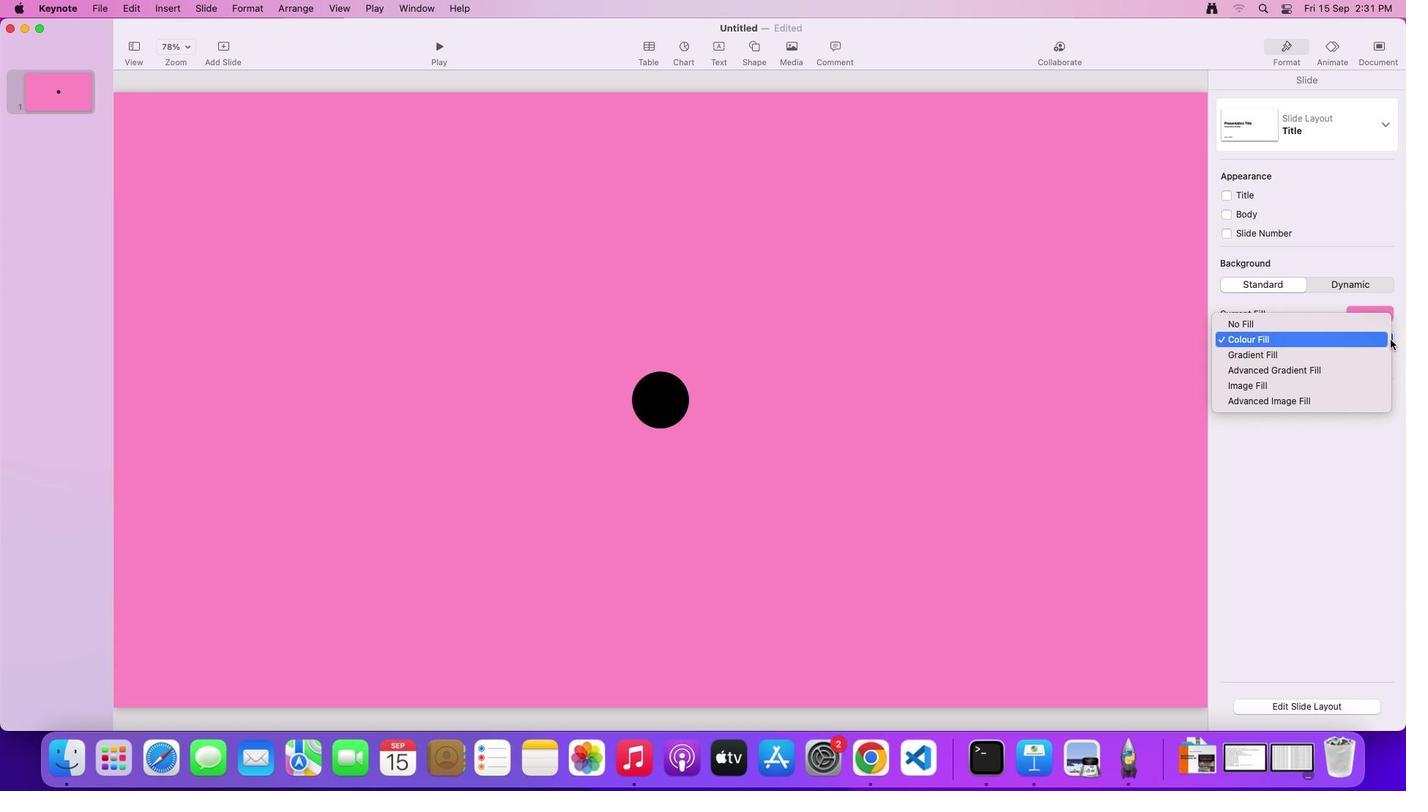 
Action: Mouse moved to (1326, 357)
Screenshot: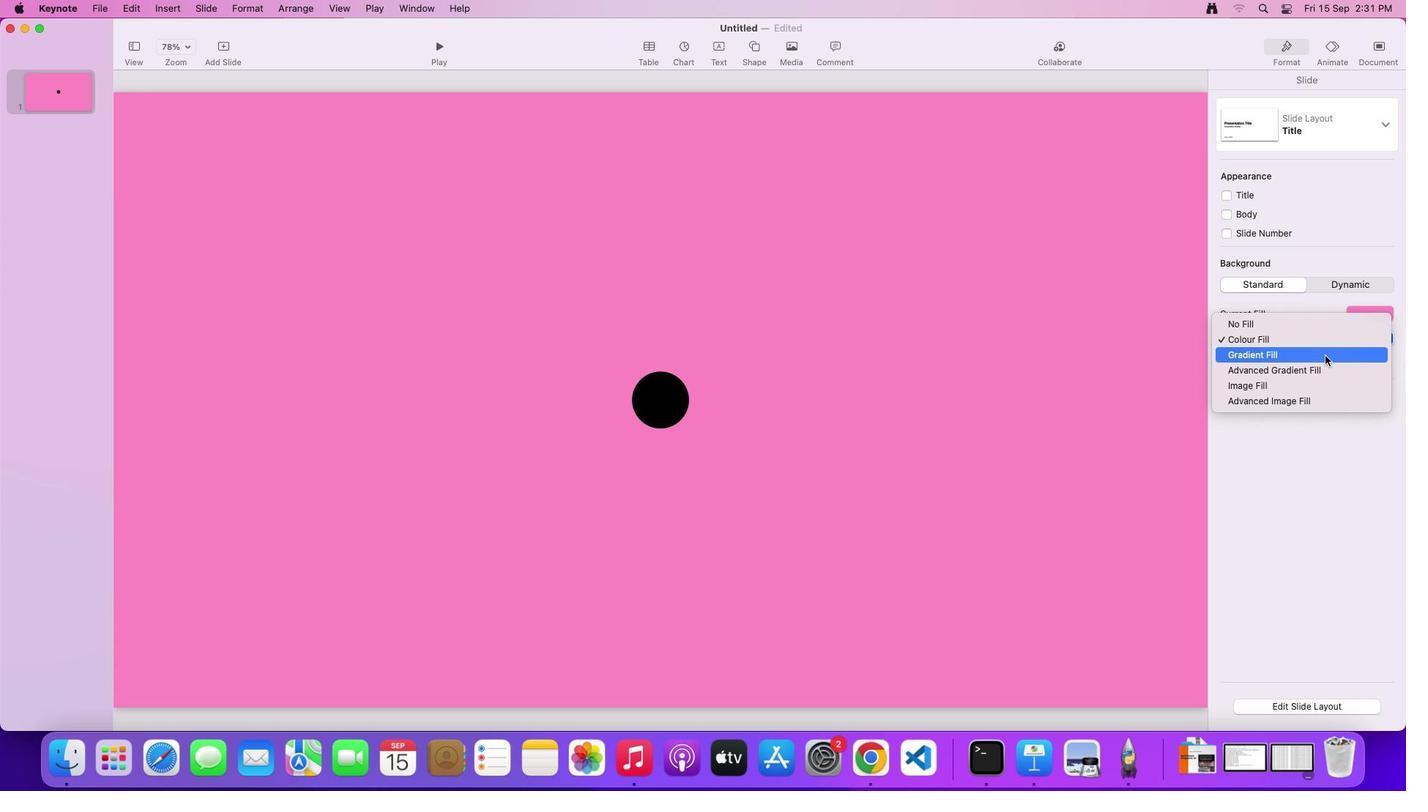 
Action: Mouse pressed left at (1326, 357)
Screenshot: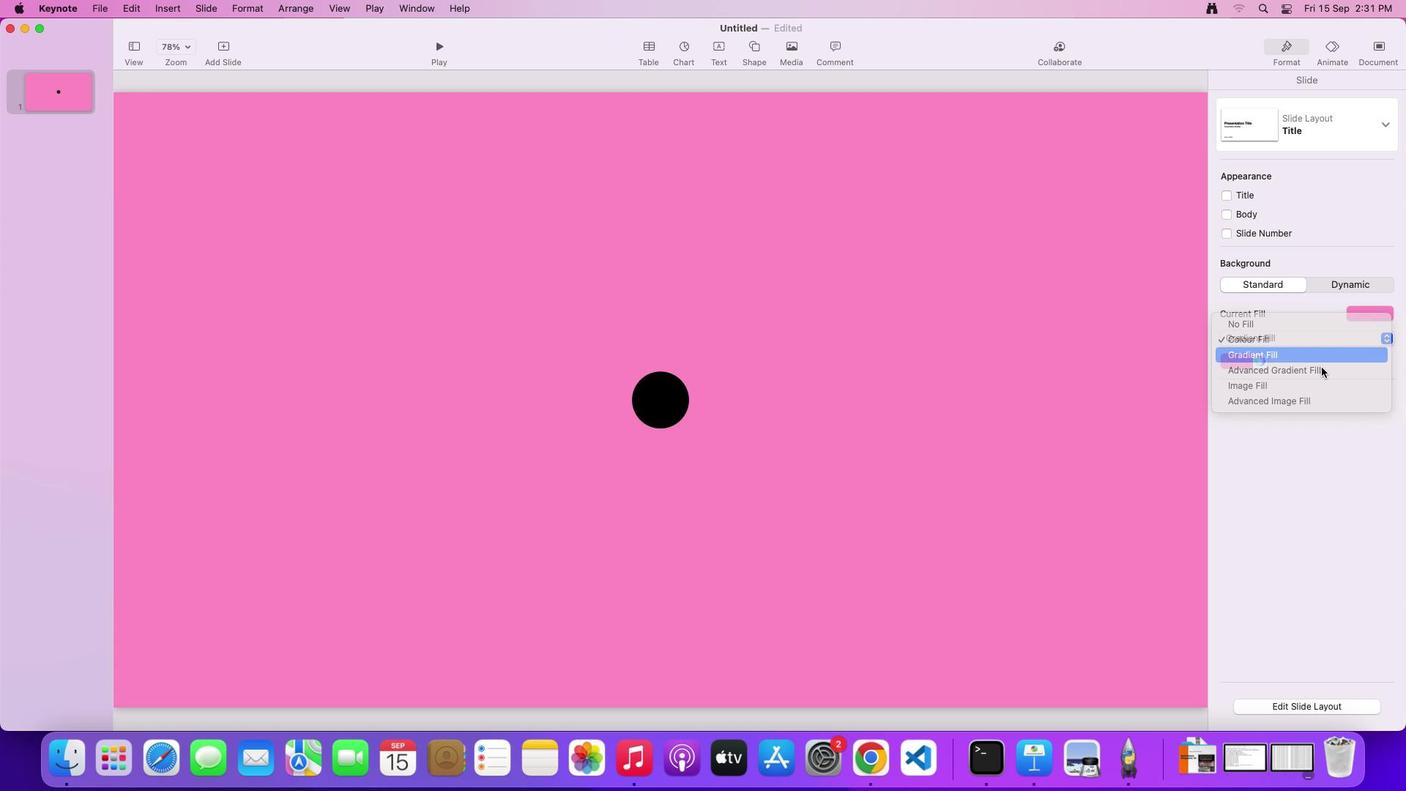 
Action: Mouse moved to (1260, 359)
Screenshot: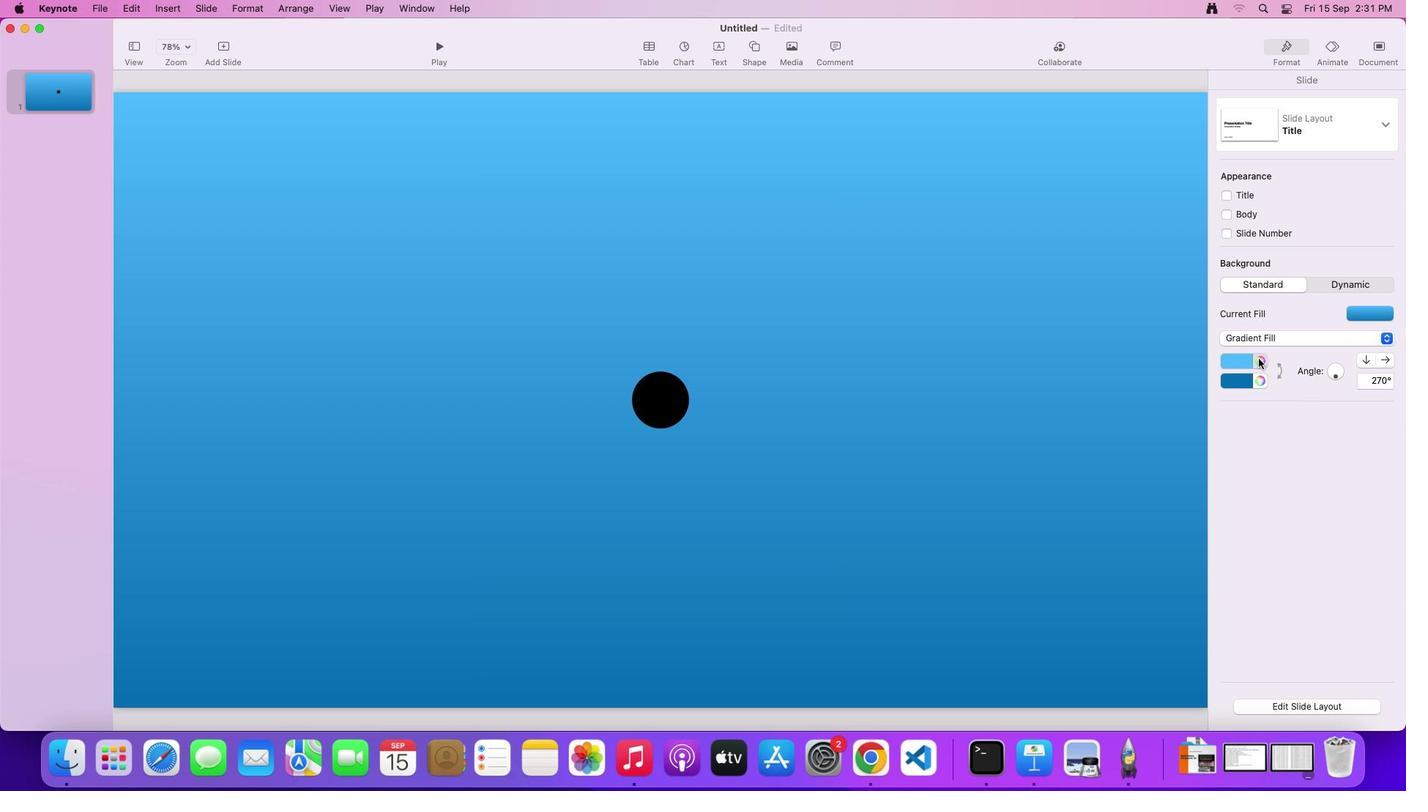 
Action: Mouse pressed left at (1260, 359)
Screenshot: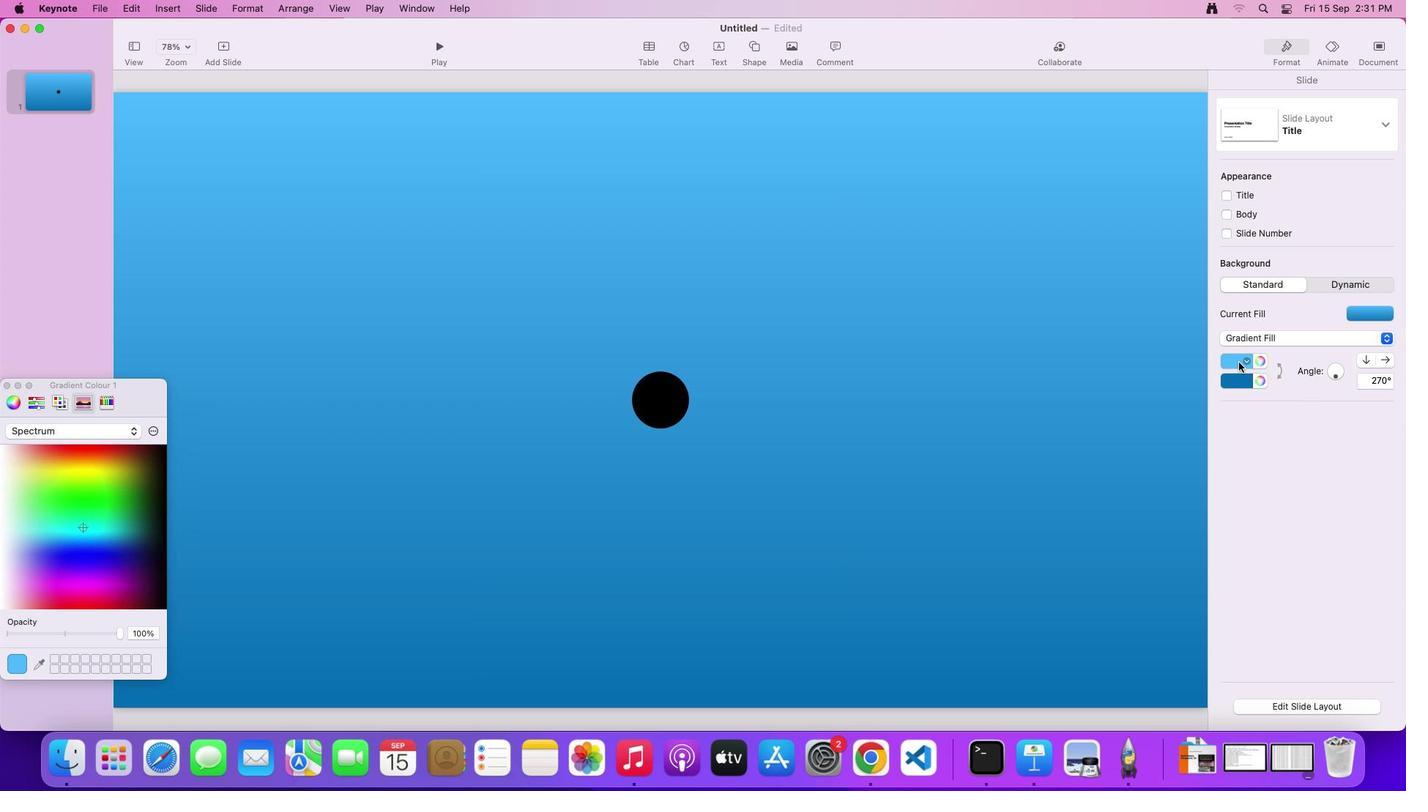 
Action: Mouse moved to (13, 580)
Screenshot: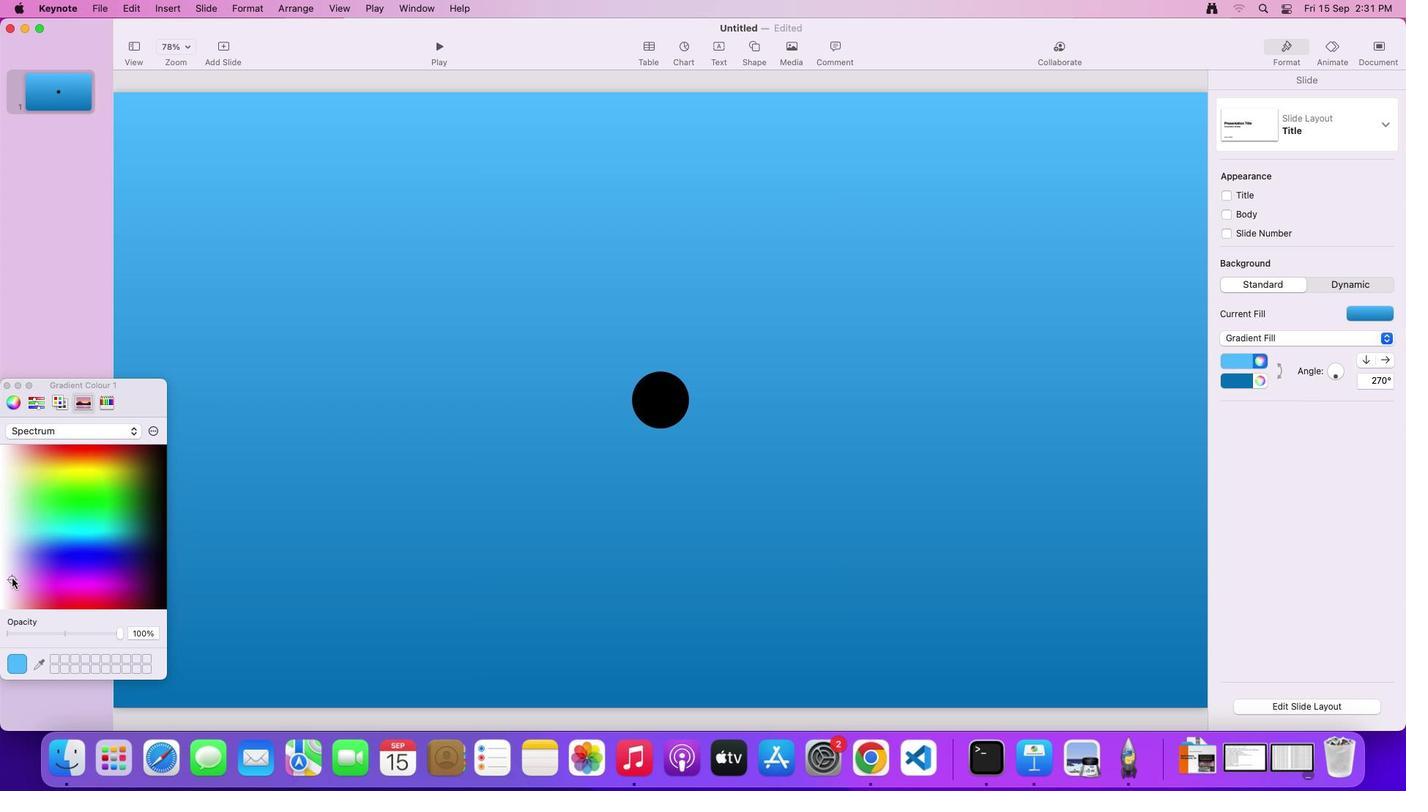 
Action: Mouse pressed left at (13, 580)
Screenshot: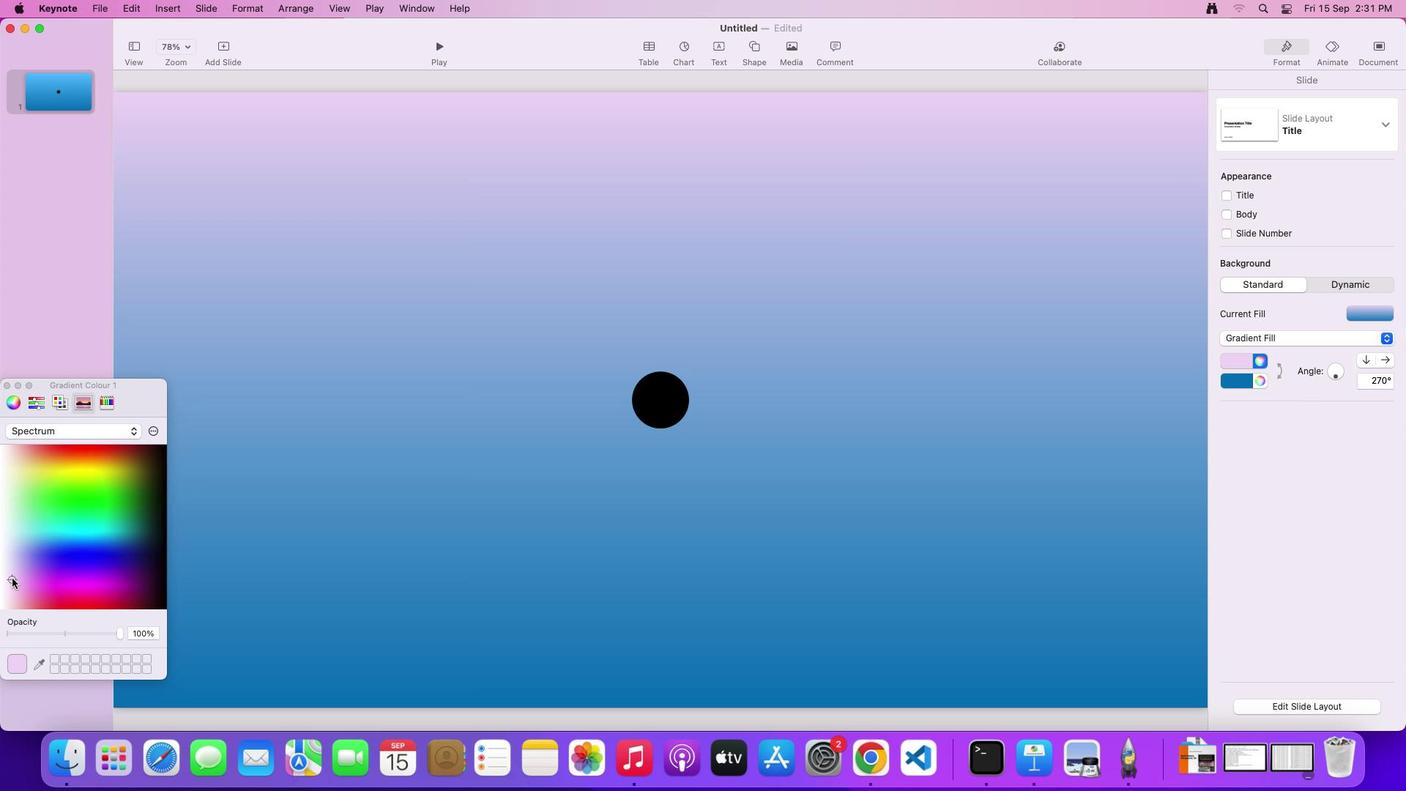 
Action: Mouse moved to (10, 575)
Screenshot: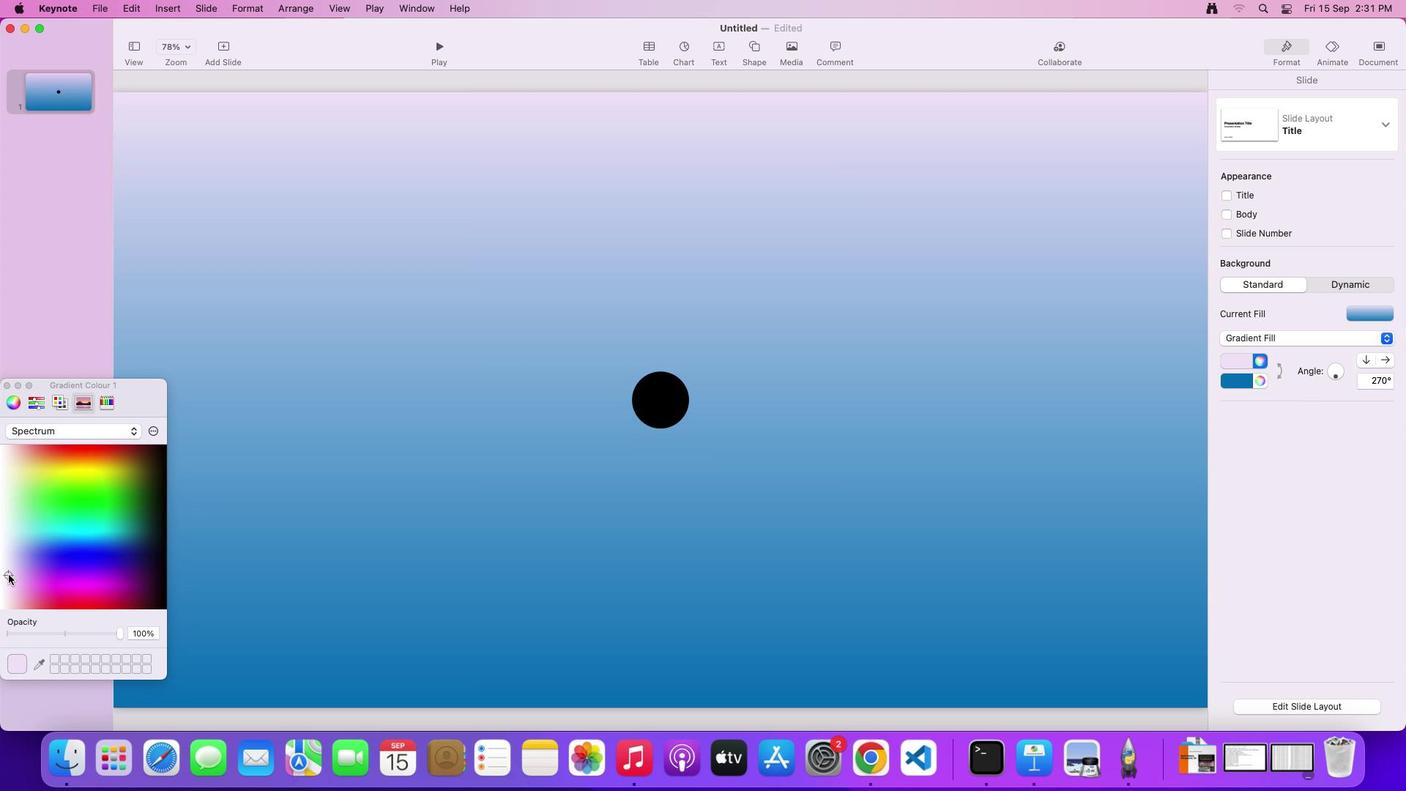 
Action: Mouse pressed left at (10, 575)
Screenshot: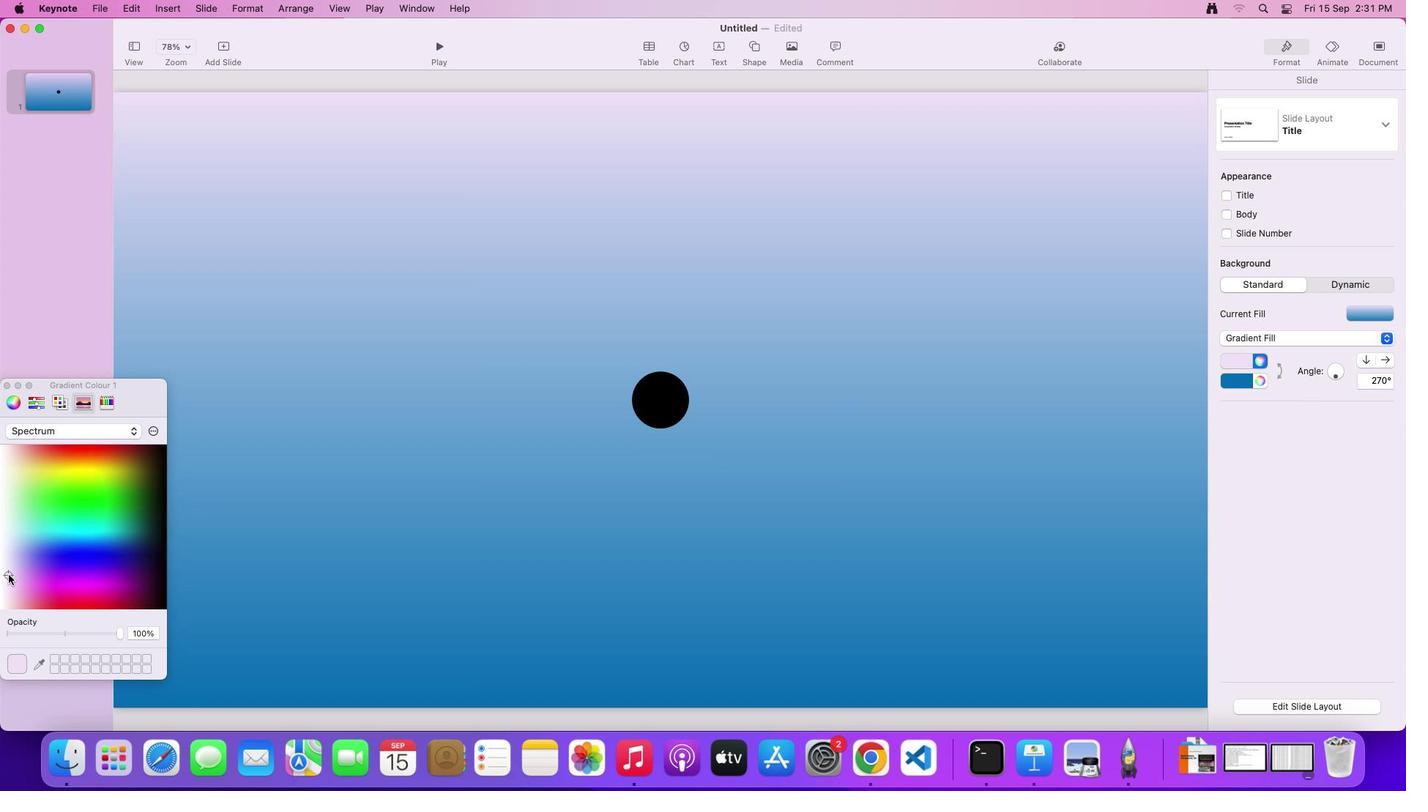 
Action: Mouse moved to (14, 576)
Screenshot: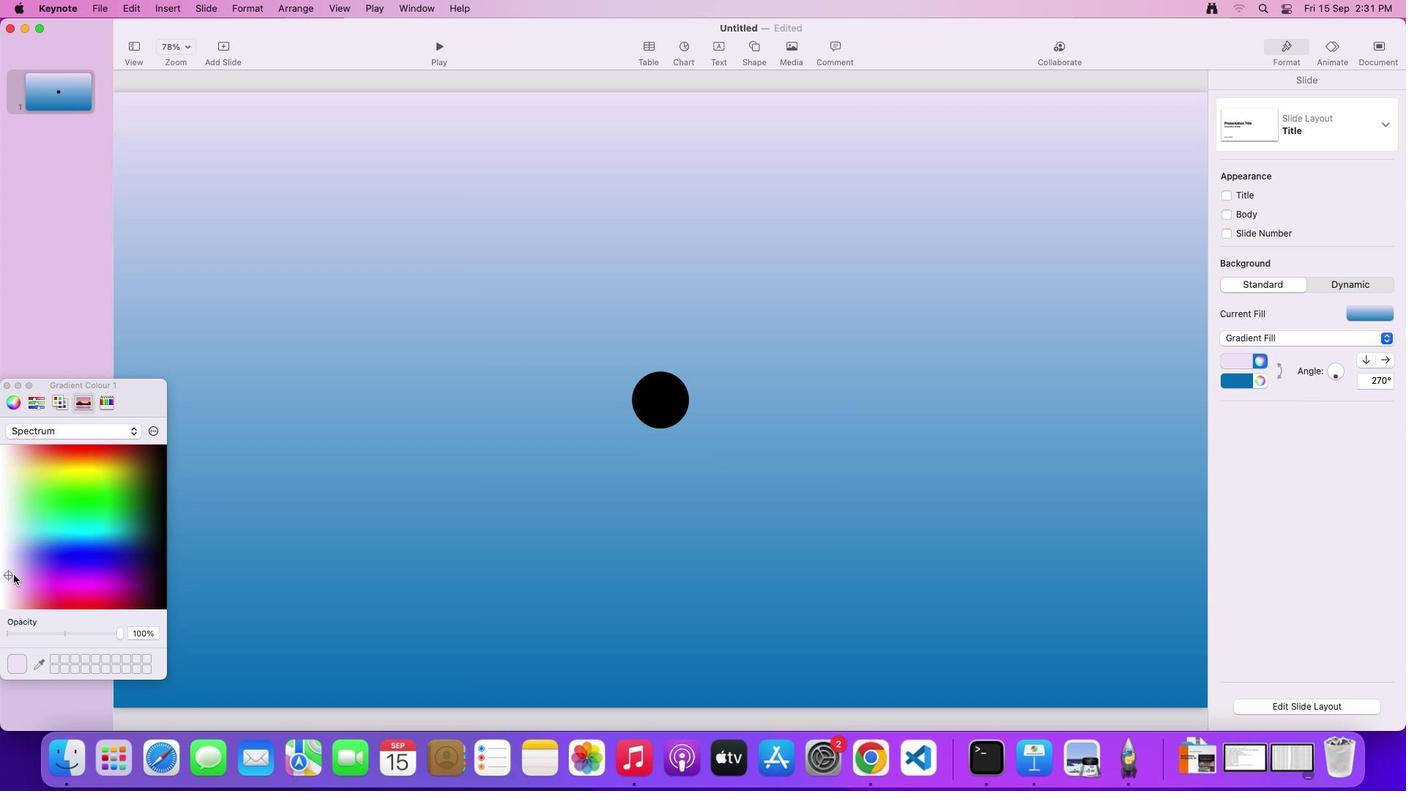 
Action: Mouse pressed left at (14, 576)
Screenshot: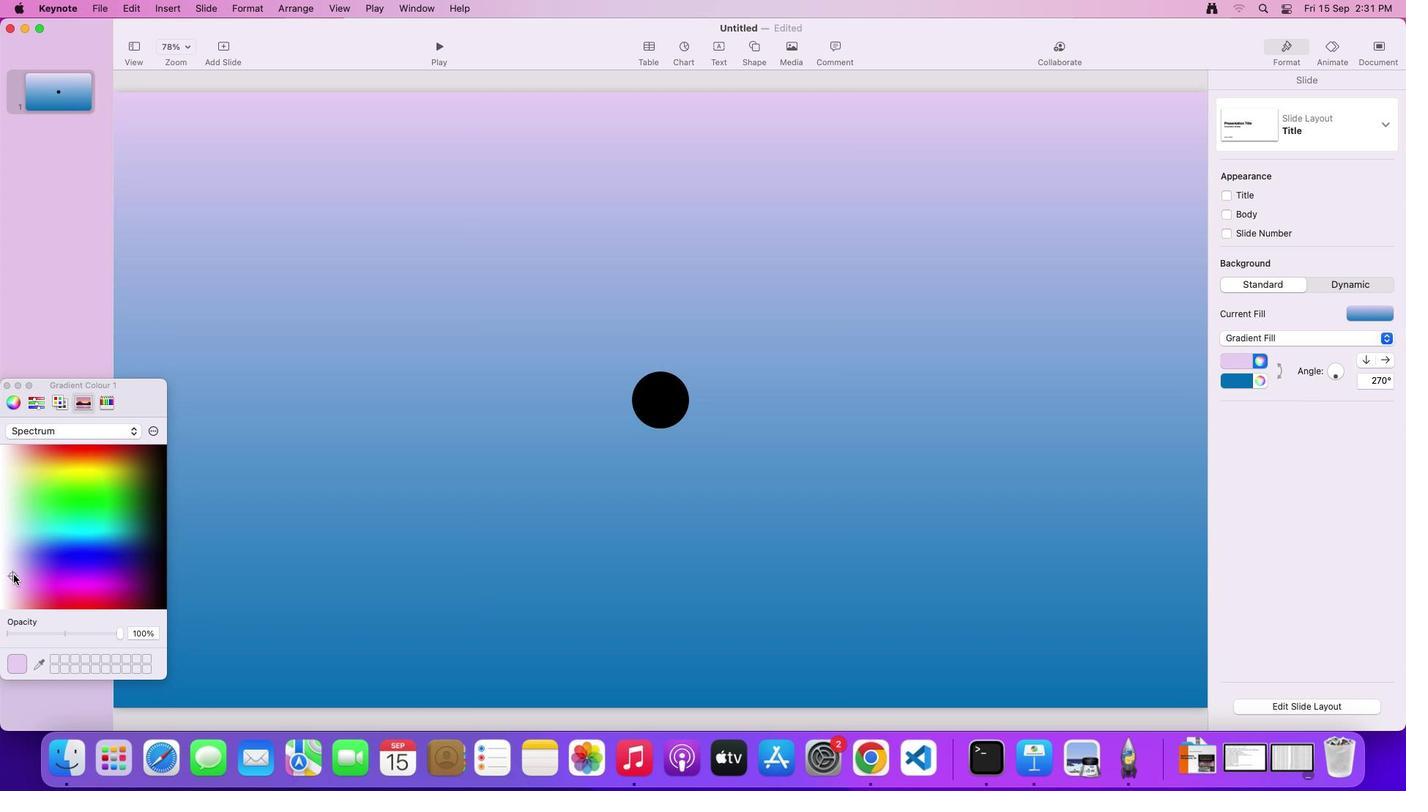 
Action: Mouse moved to (1260, 380)
Screenshot: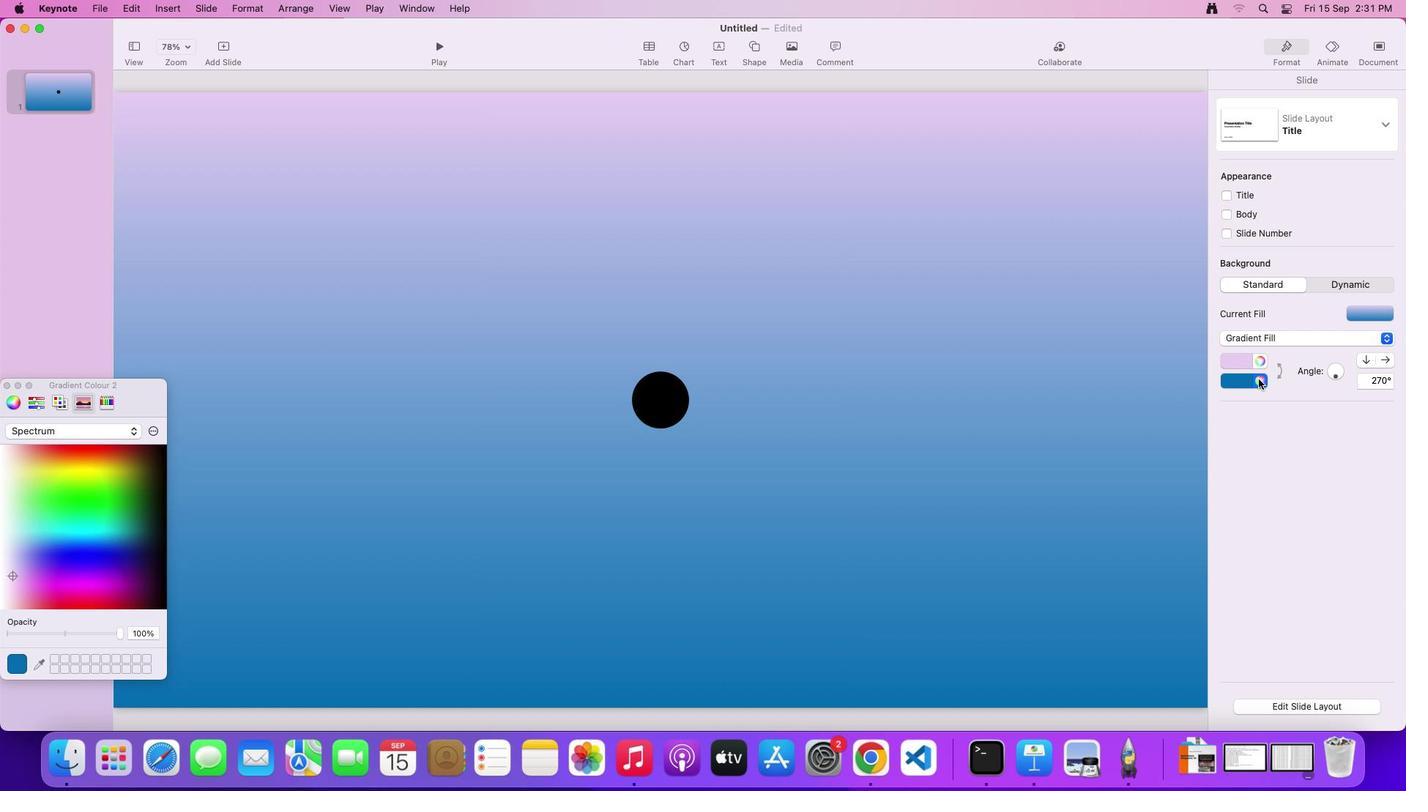 
Action: Mouse pressed left at (1260, 380)
Screenshot: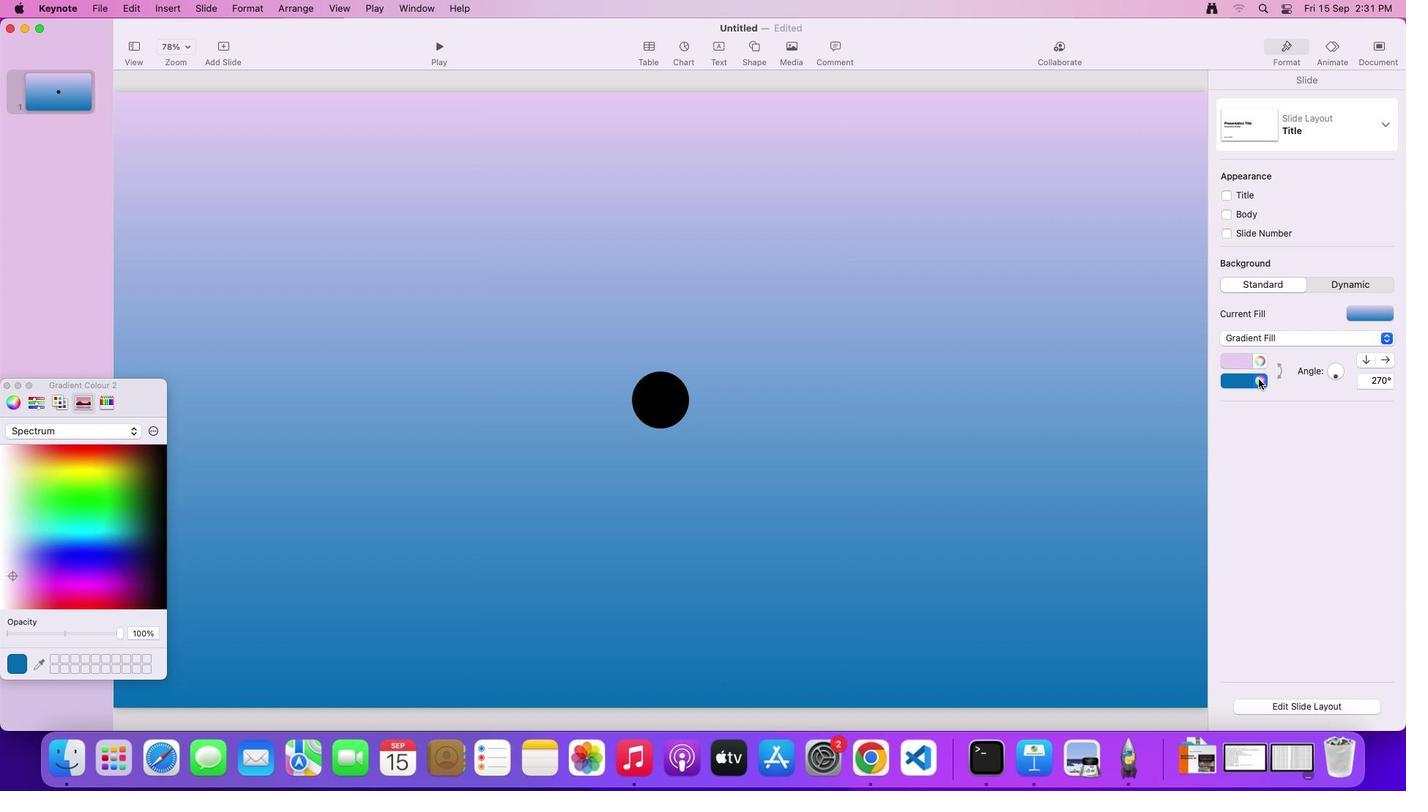 
Action: Mouse moved to (16, 582)
Screenshot: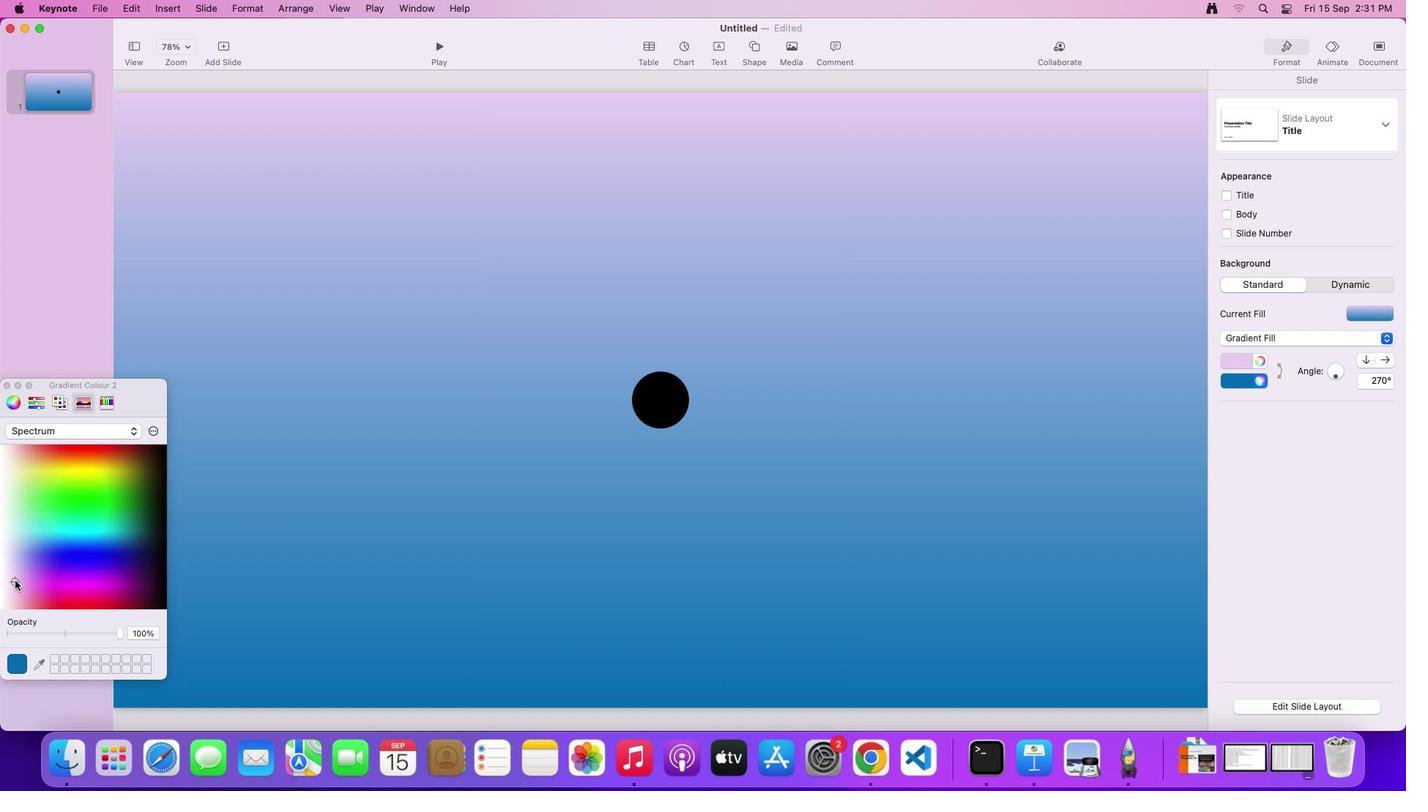 
Action: Mouse pressed left at (16, 582)
Screenshot: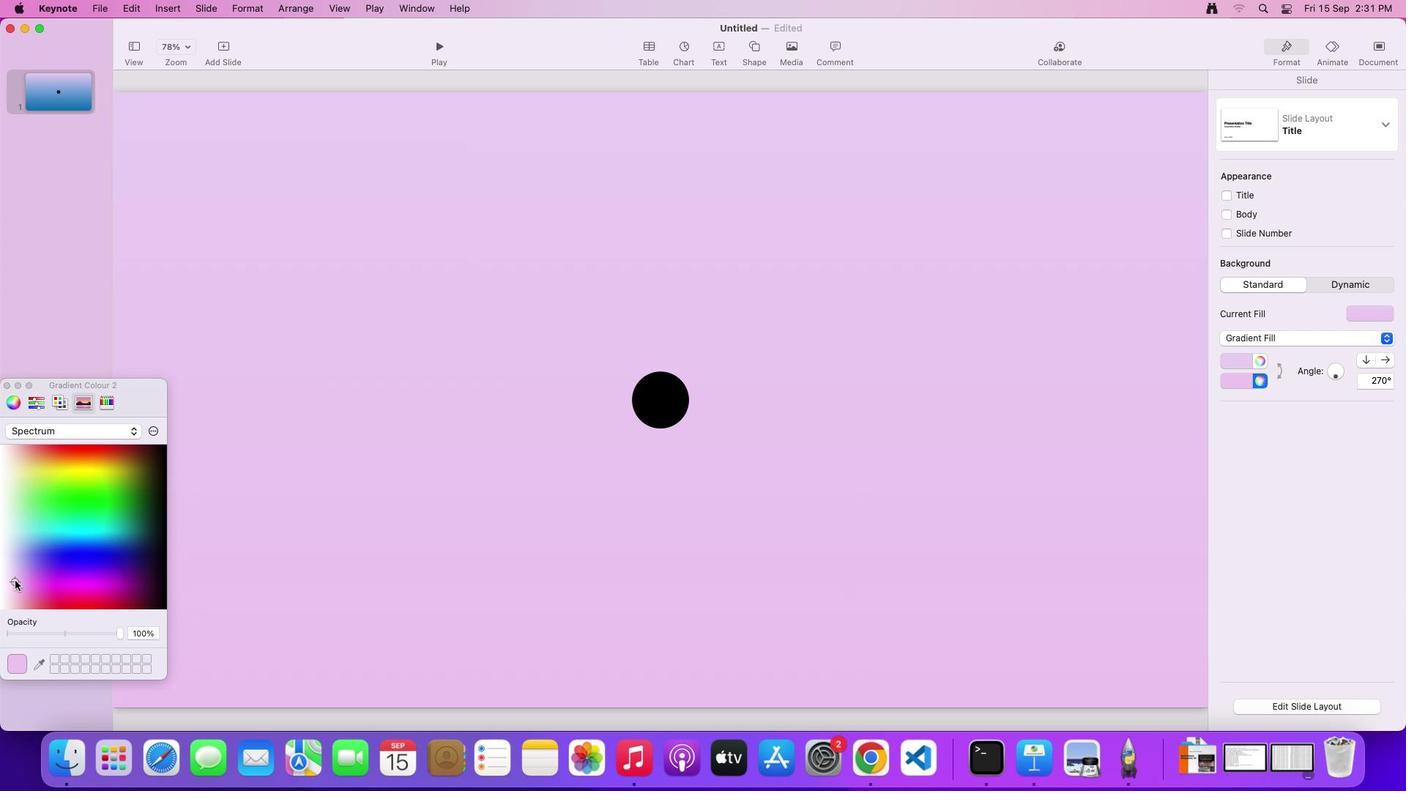 
Action: Mouse moved to (7, 586)
Screenshot: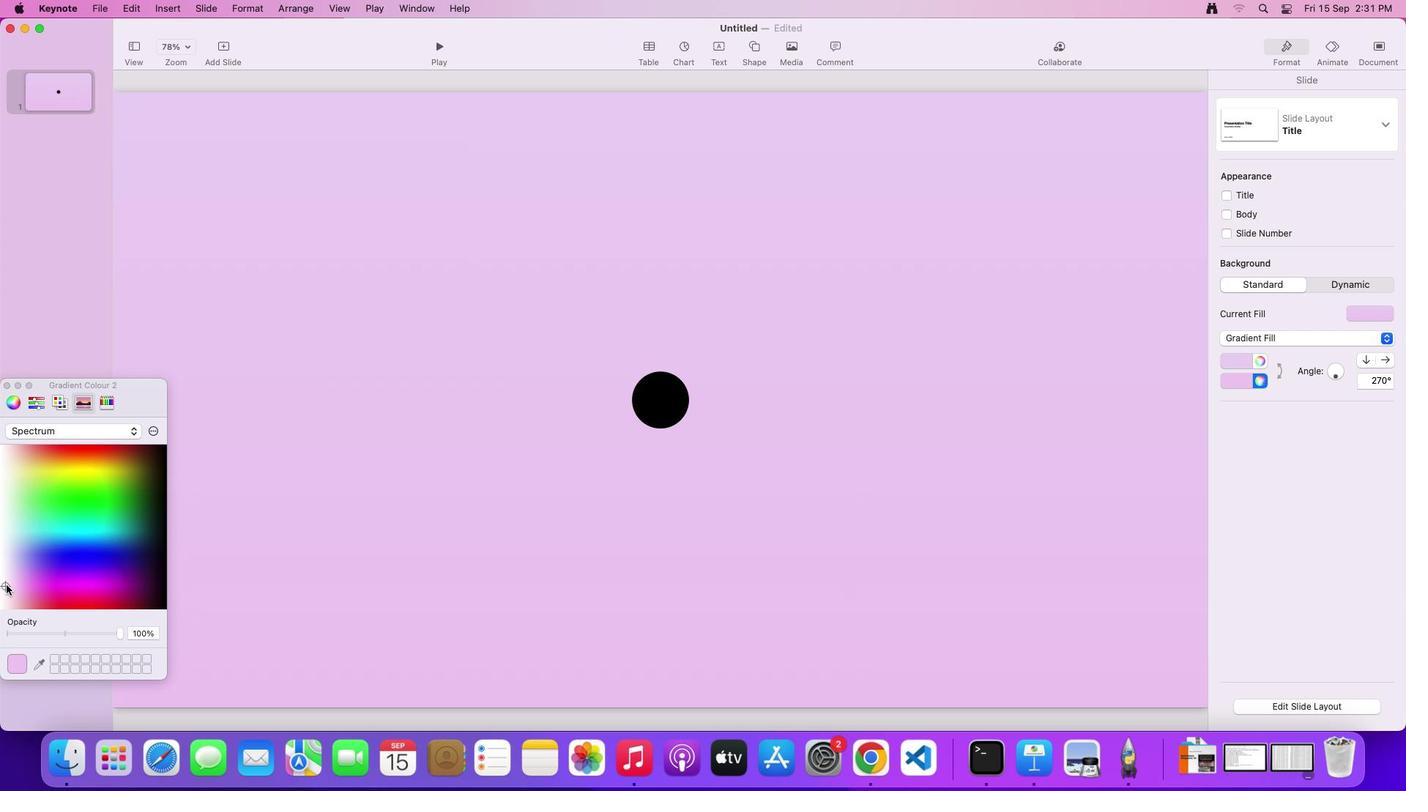 
Action: Mouse pressed left at (7, 586)
Screenshot: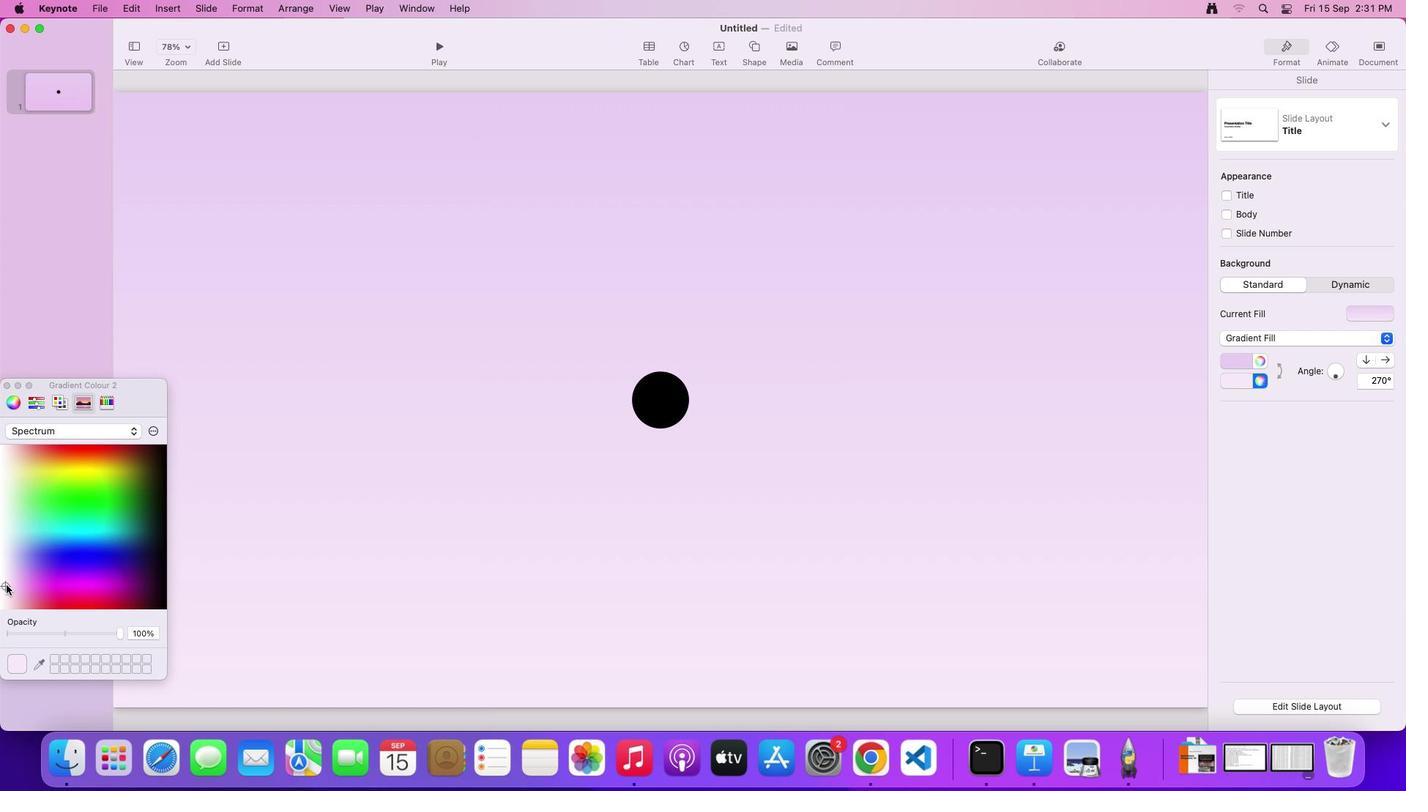 
Action: Mouse moved to (7, 388)
Screenshot: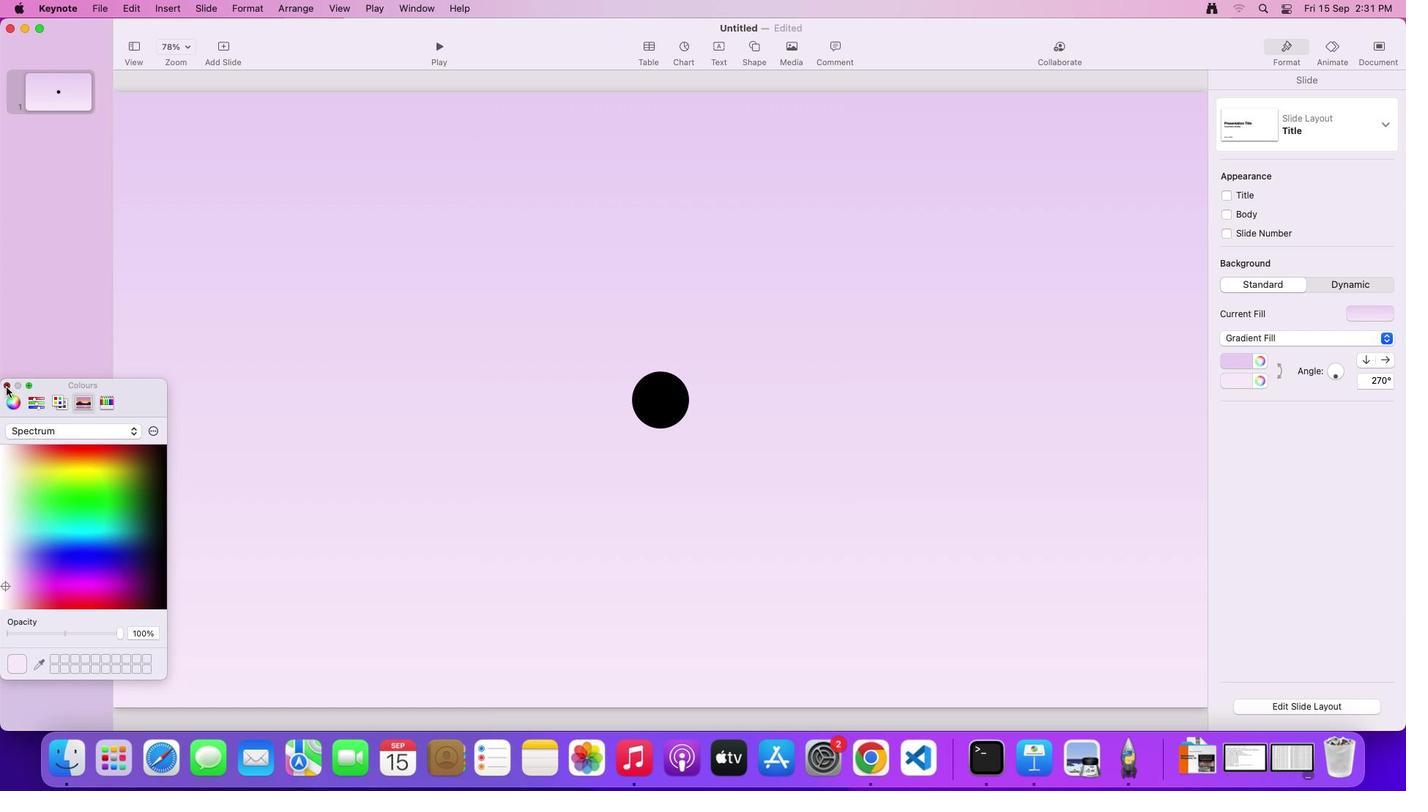 
Action: Mouse pressed left at (7, 388)
Screenshot: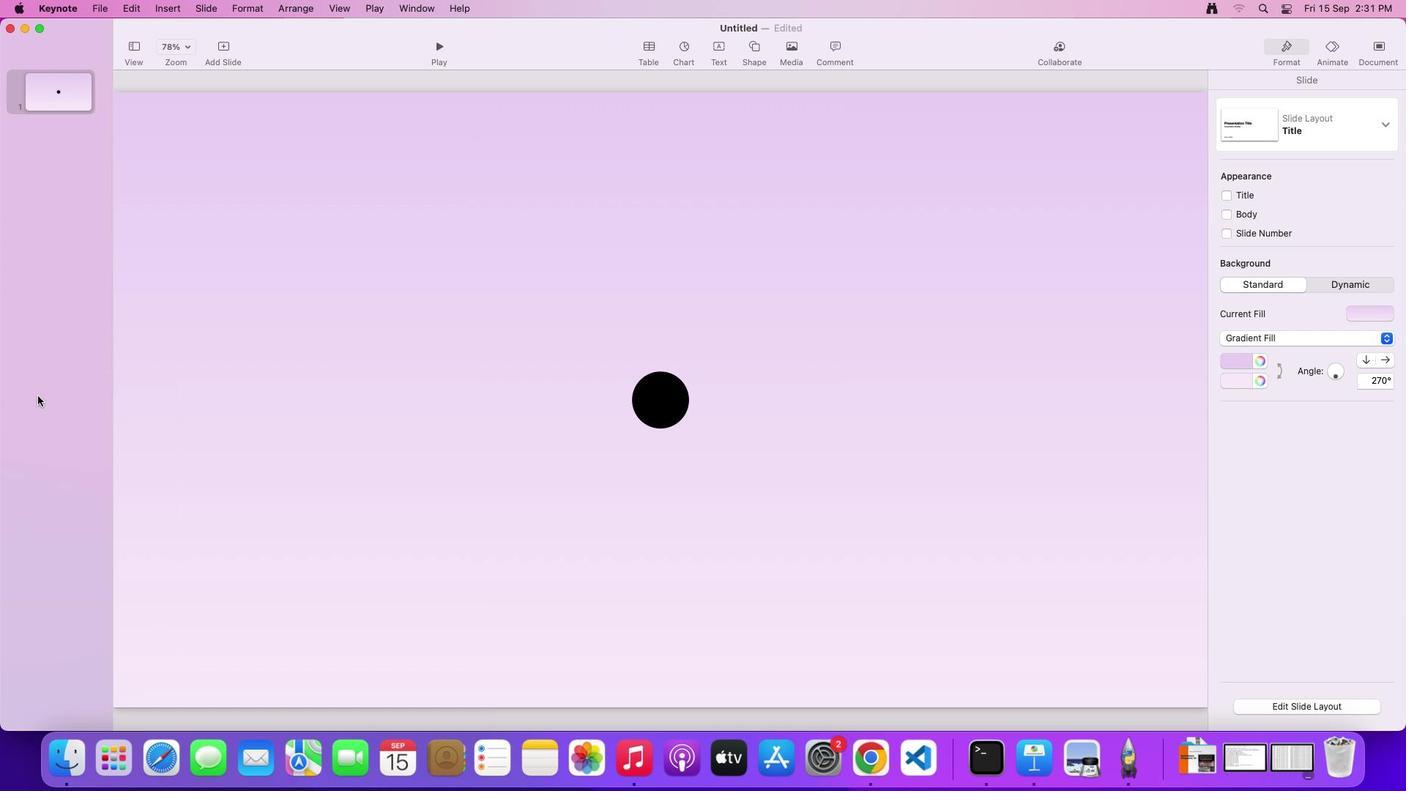 
Action: Mouse moved to (573, 490)
Screenshot: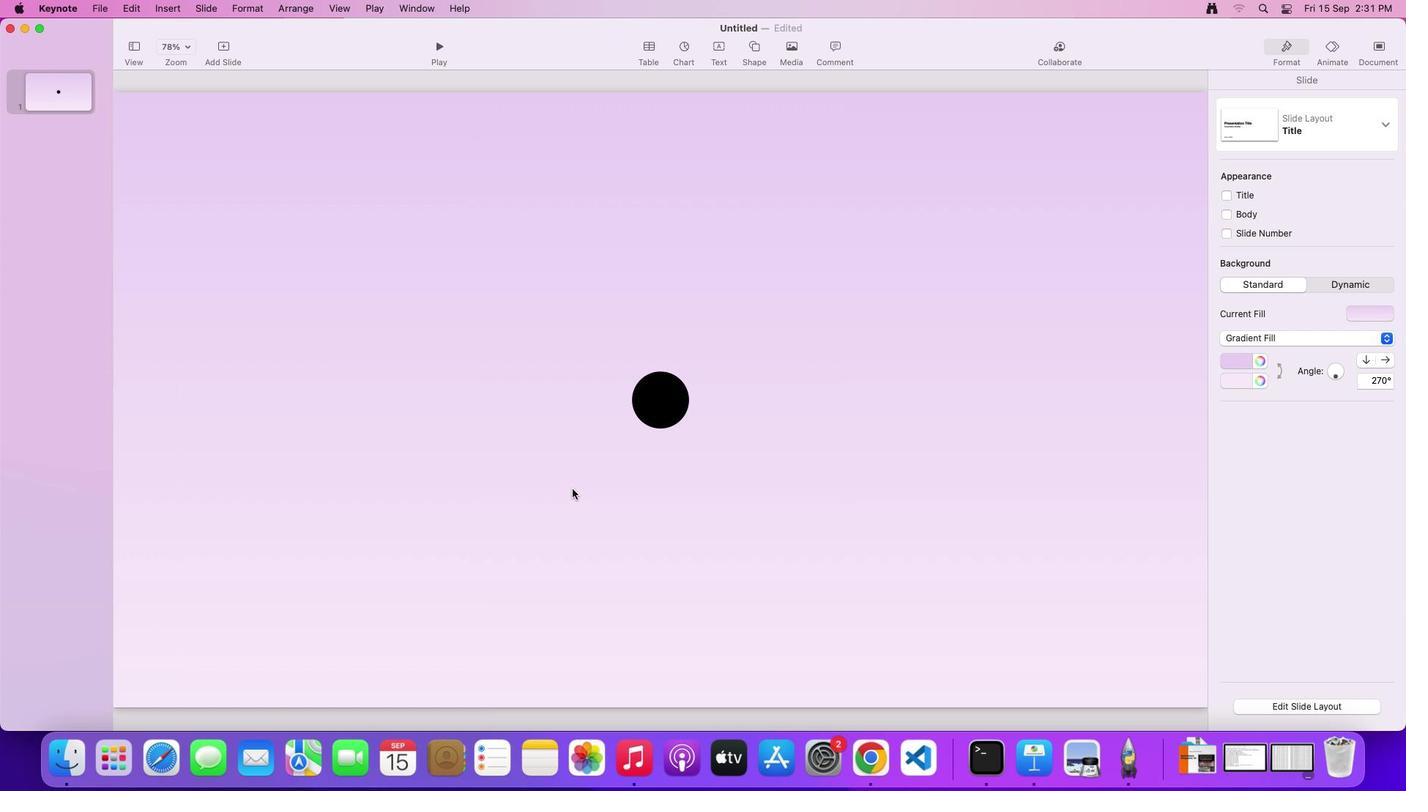 
Action: Mouse pressed left at (573, 490)
Screenshot: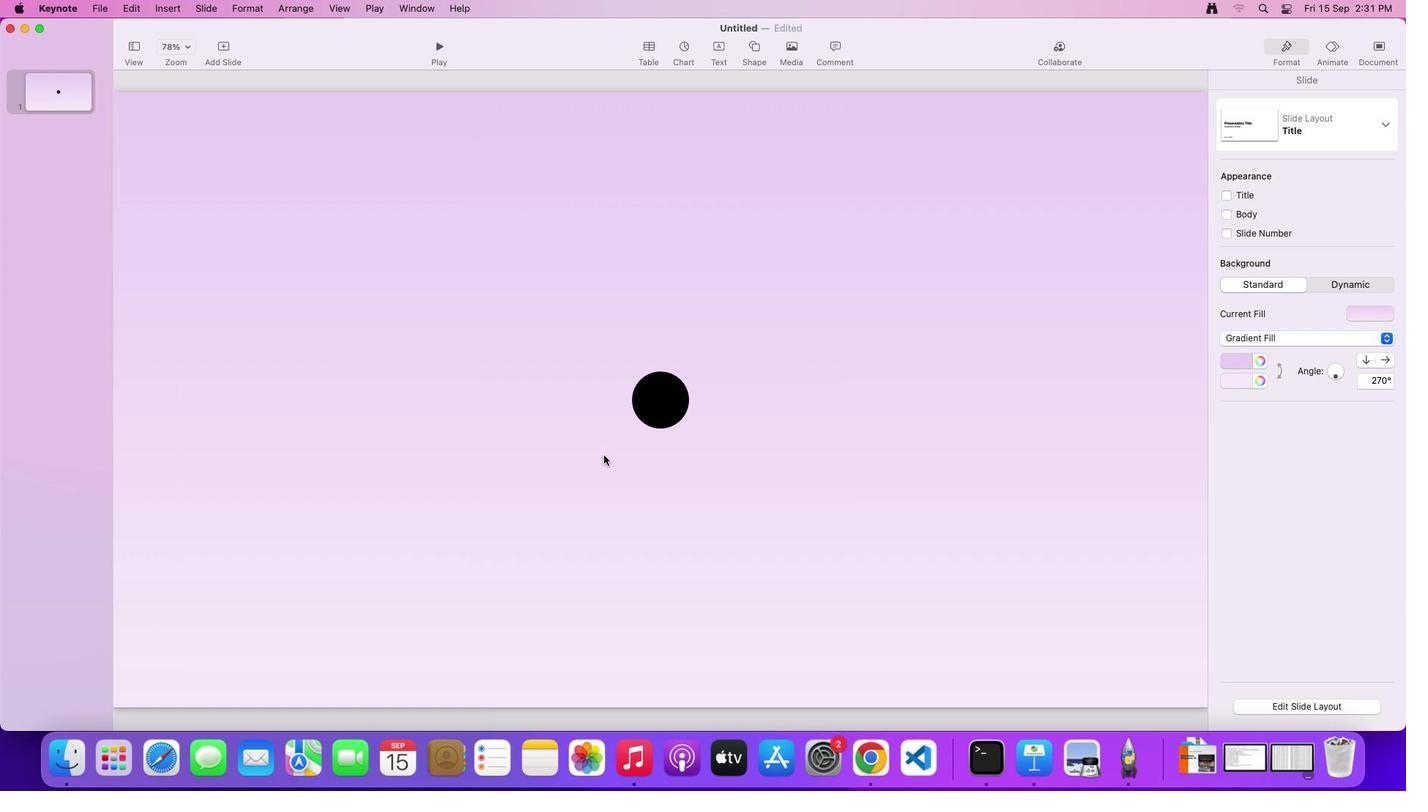 
Action: Mouse moved to (655, 413)
Screenshot: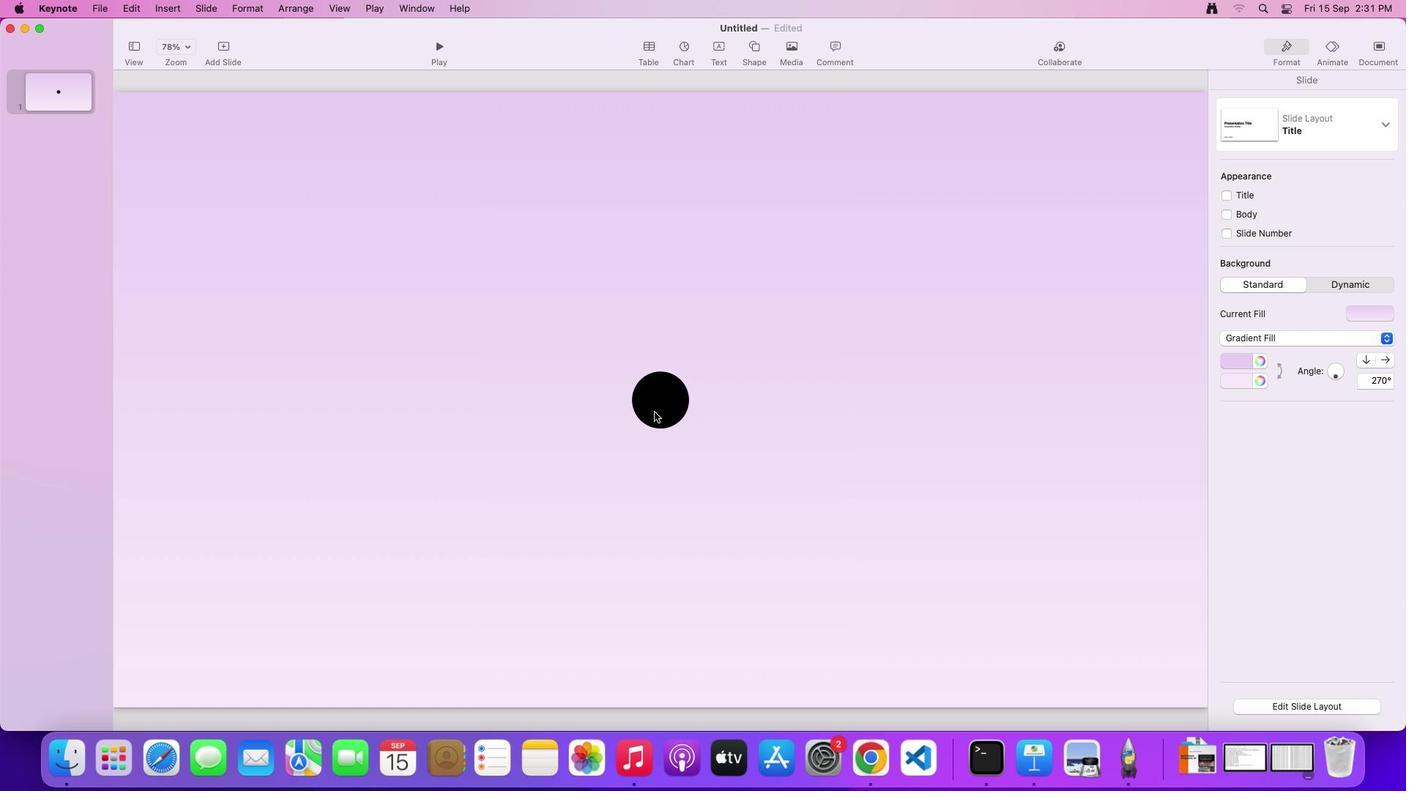 
Action: Mouse pressed left at (655, 413)
Screenshot: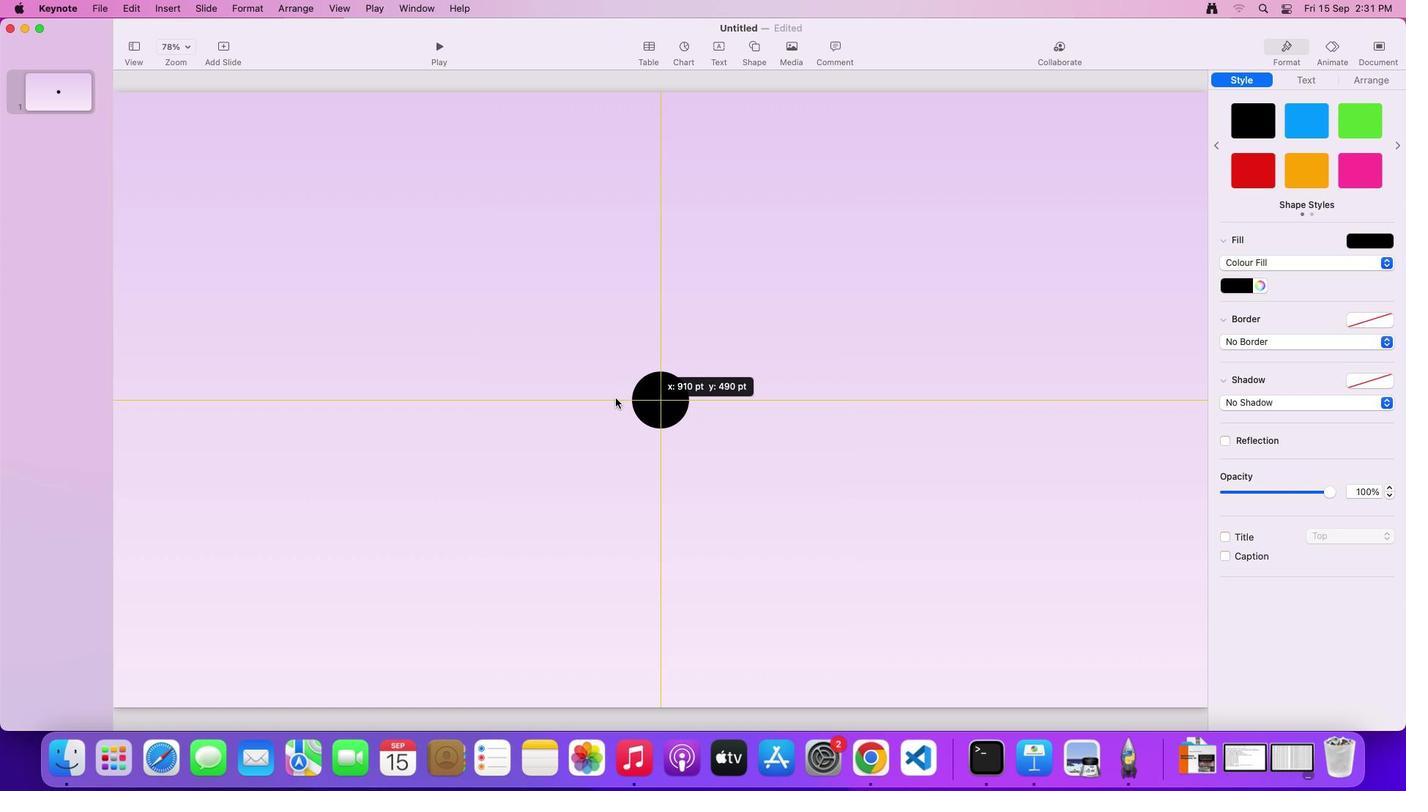 
Action: Mouse moved to (361, 294)
Screenshot: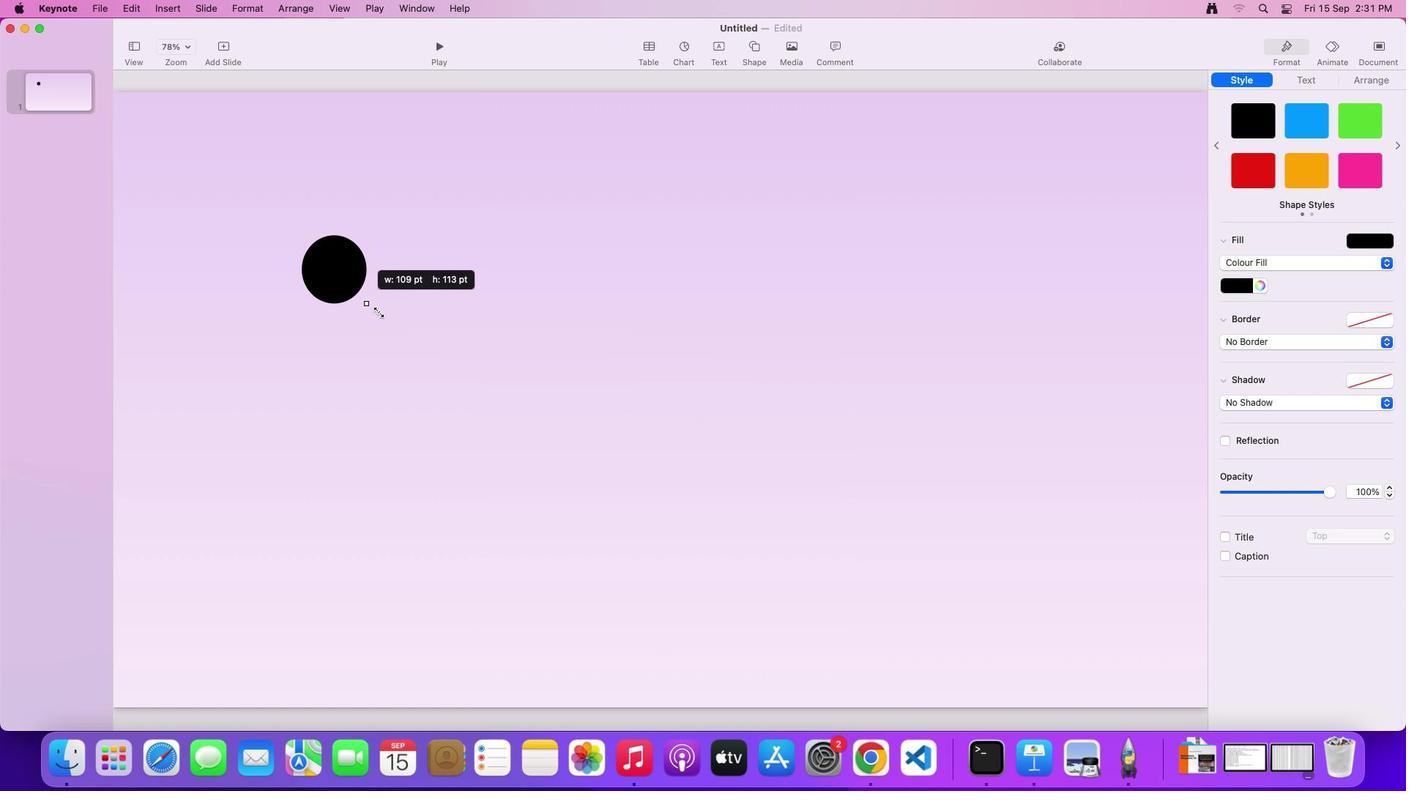 
Action: Mouse pressed left at (361, 294)
Screenshot: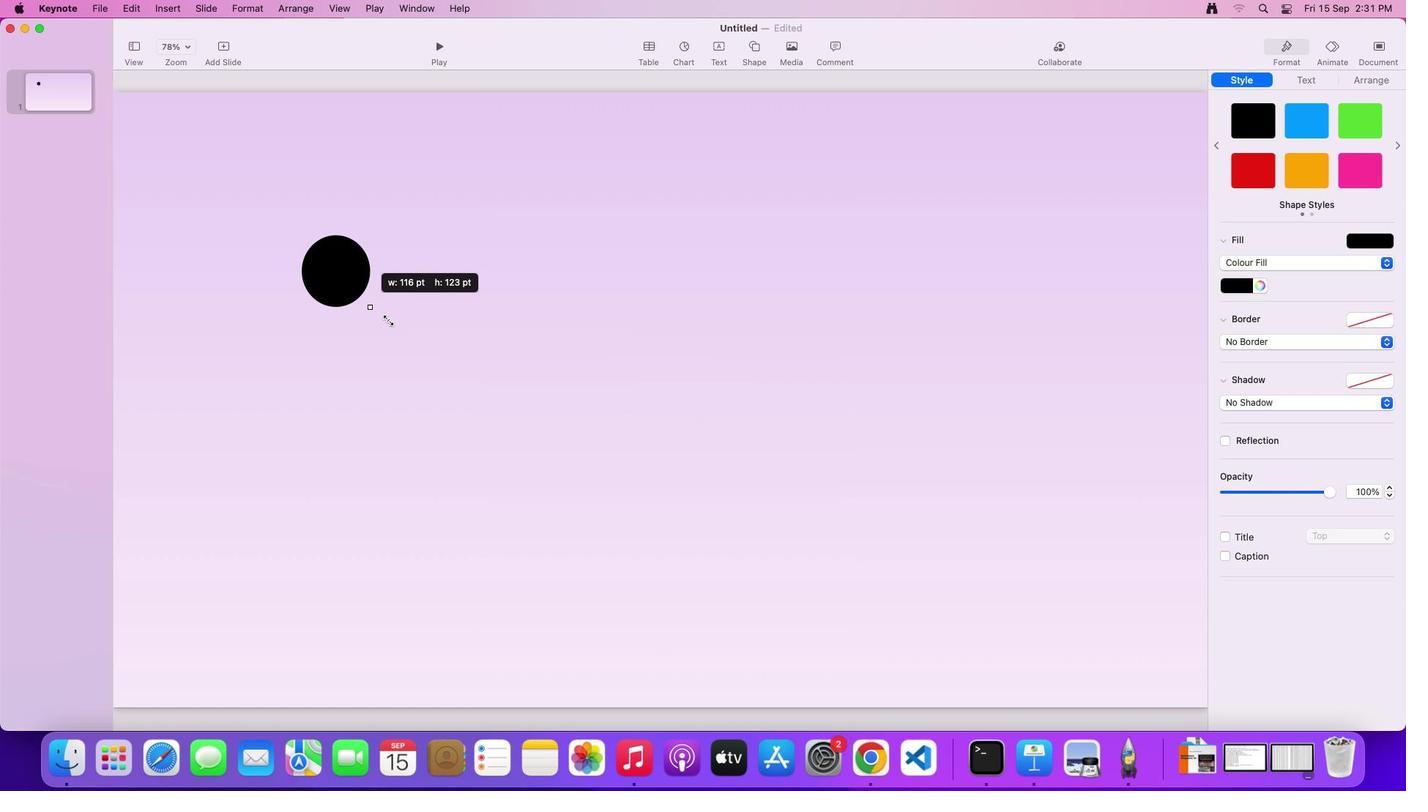 
Action: Mouse moved to (385, 334)
Screenshot: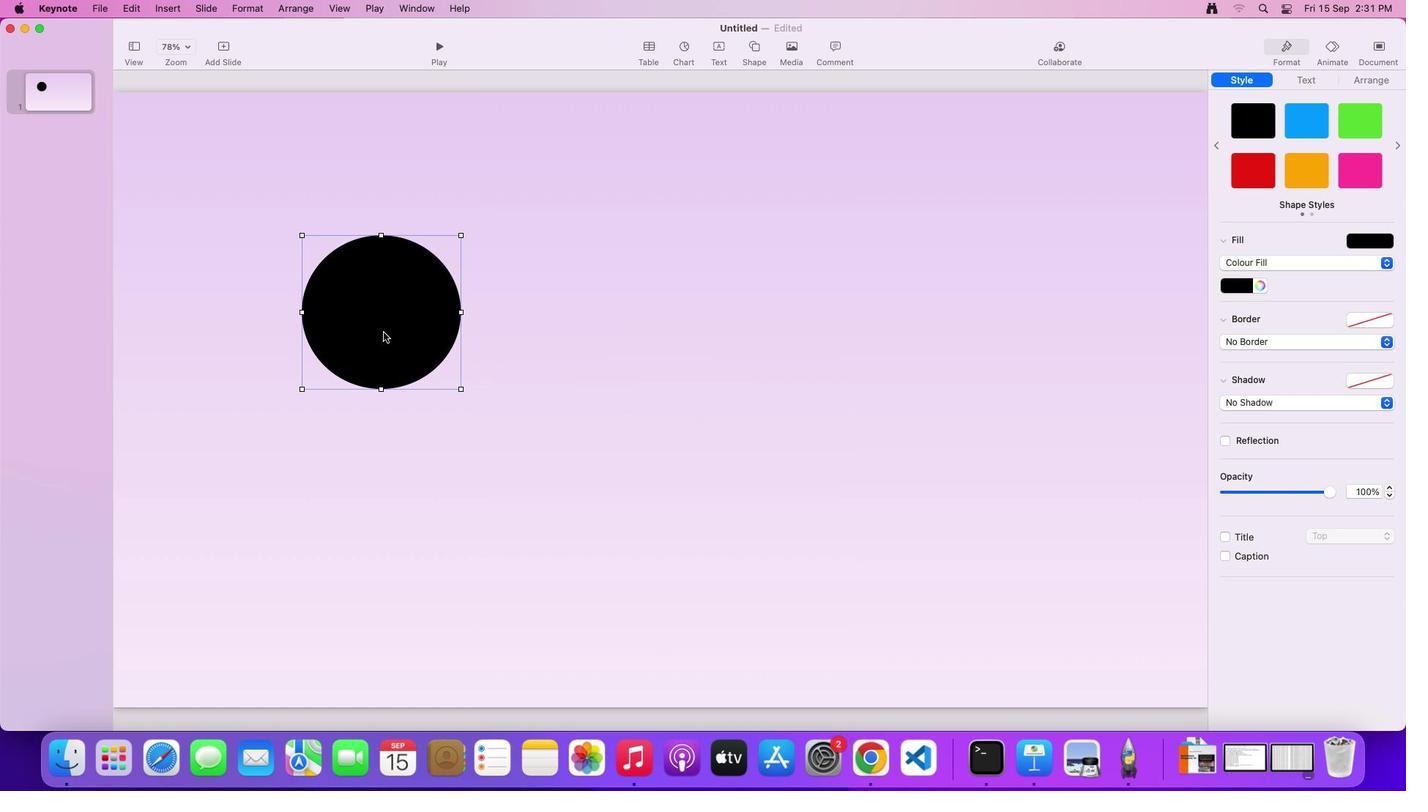 
Action: Mouse pressed left at (385, 334)
Screenshot: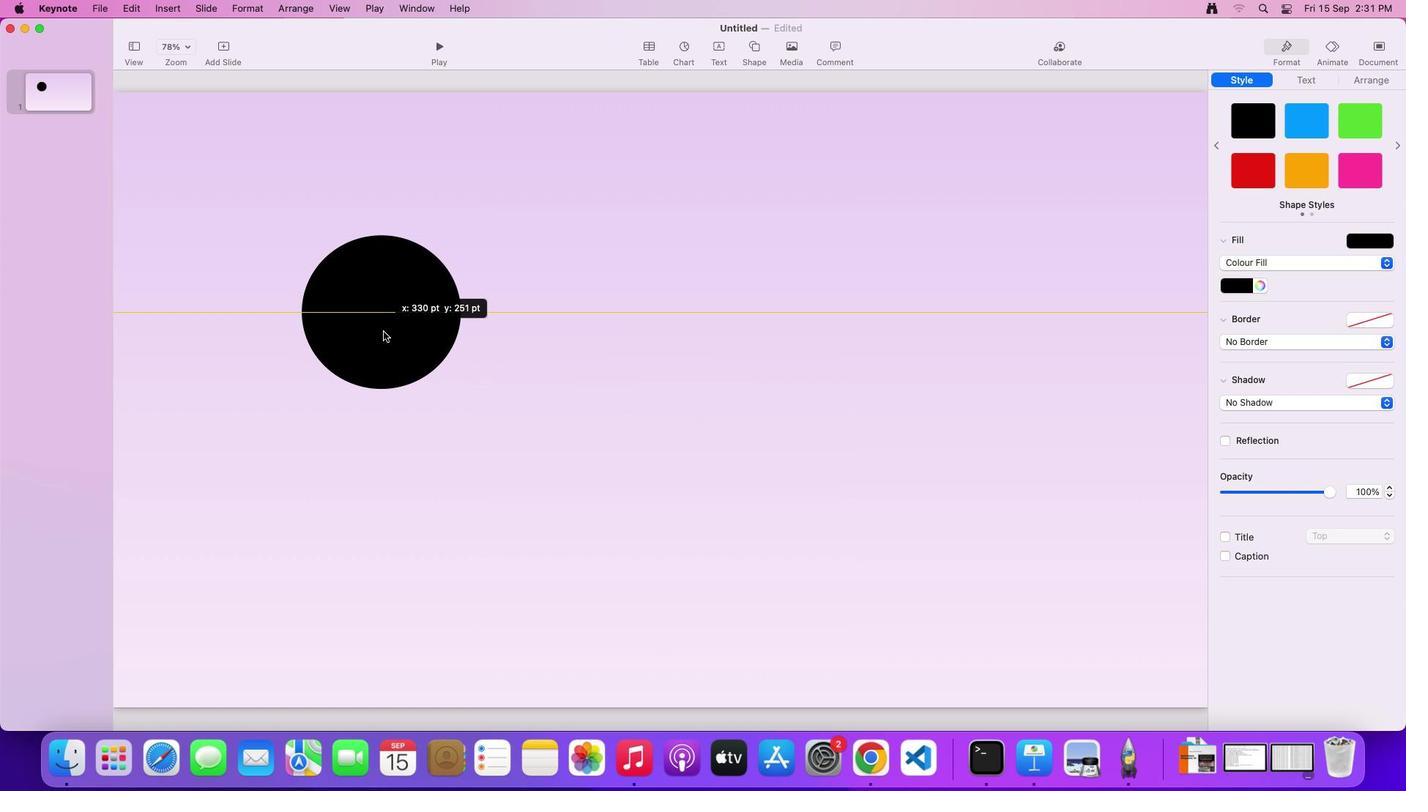 
Action: Mouse moved to (313, 304)
Screenshot: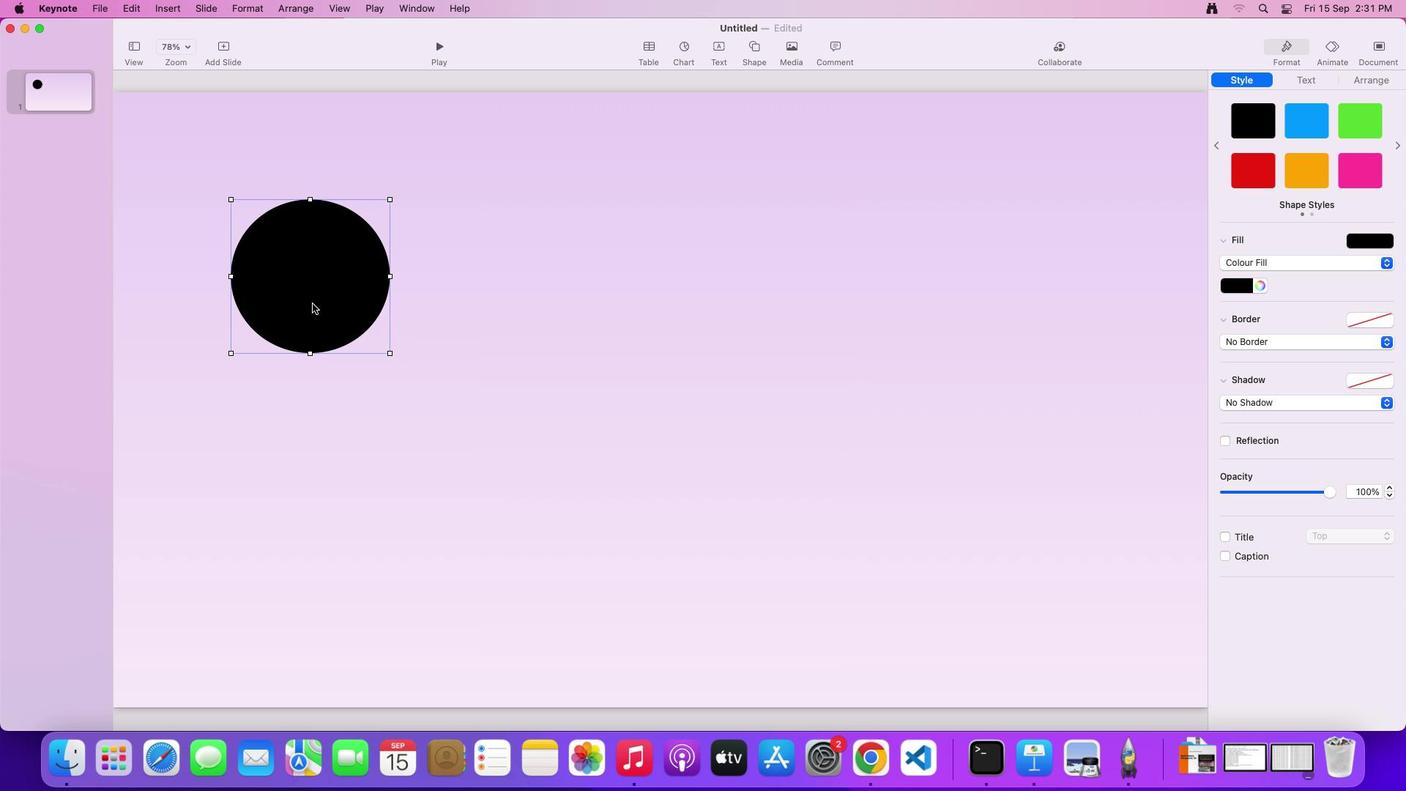 
Action: Key pressed Key.alt
Screenshot: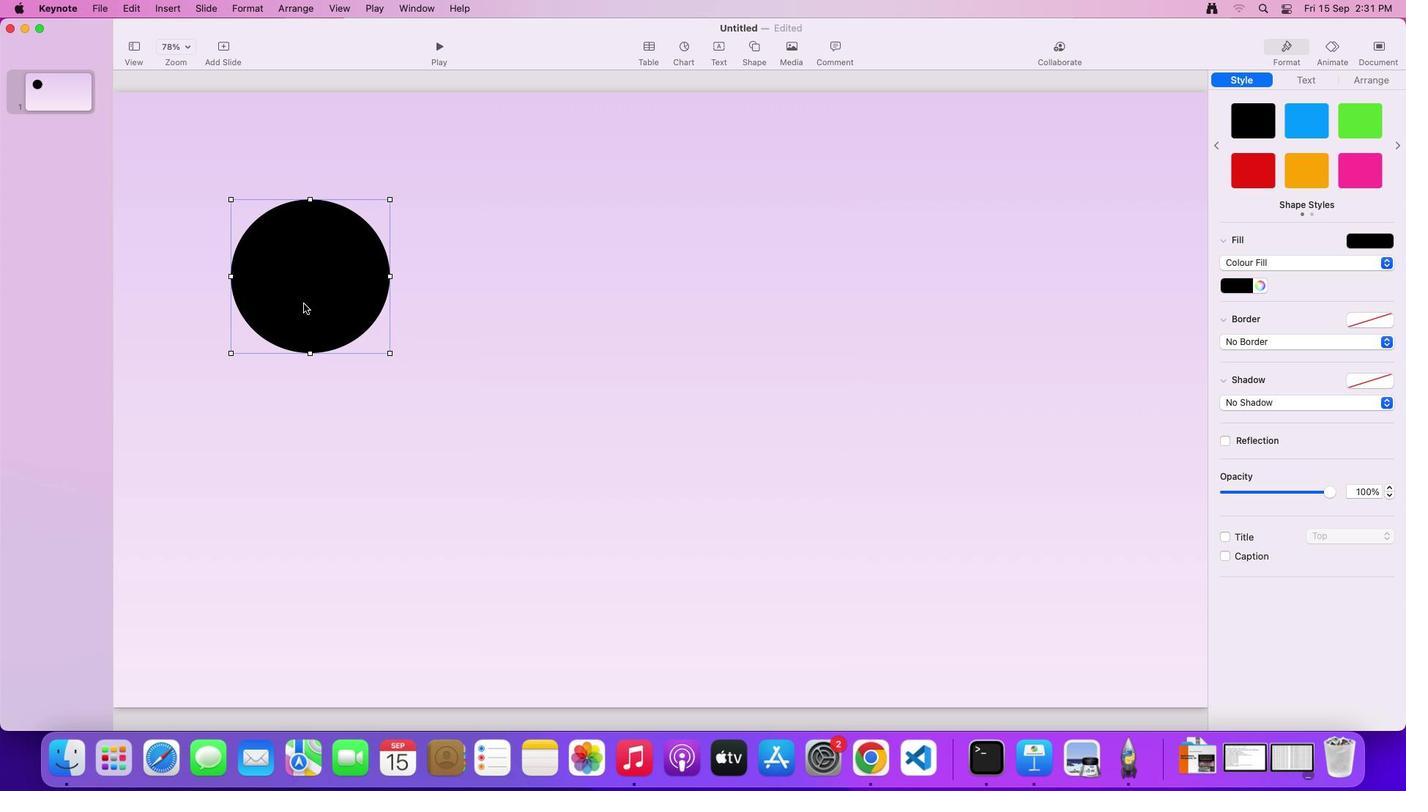 
Action: Mouse moved to (304, 304)
Screenshot: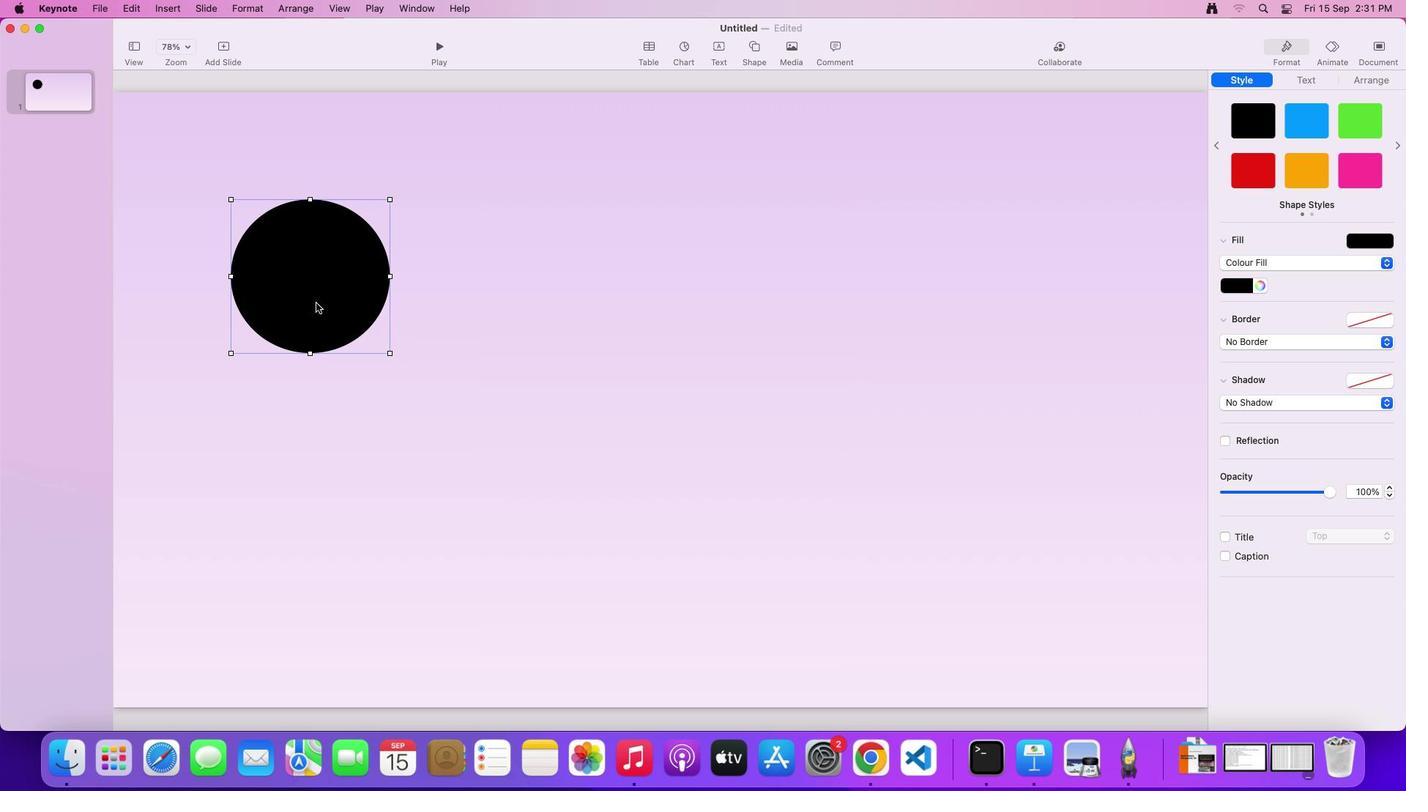 
Action: Mouse pressed left at (304, 304)
Screenshot: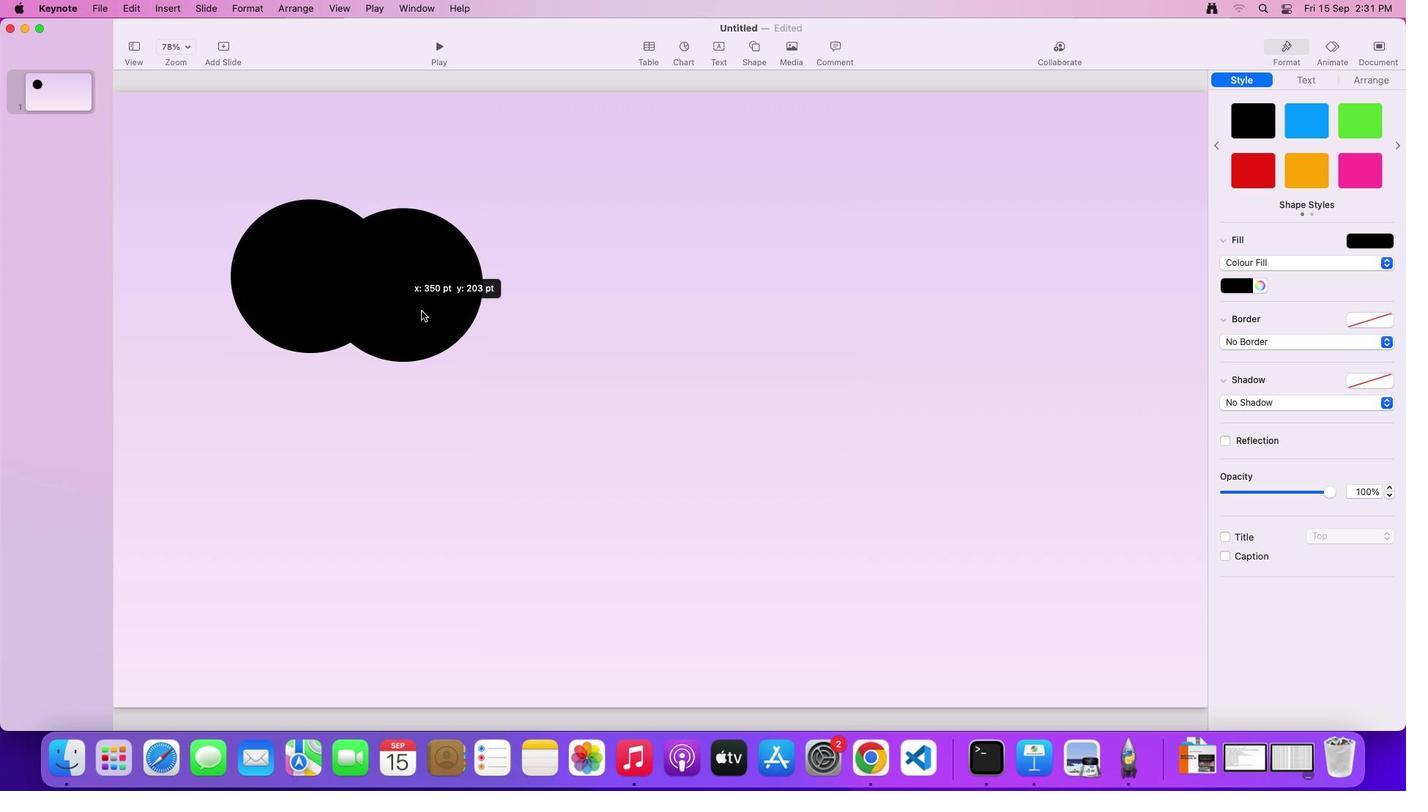 
Action: Mouse moved to (574, 306)
Screenshot: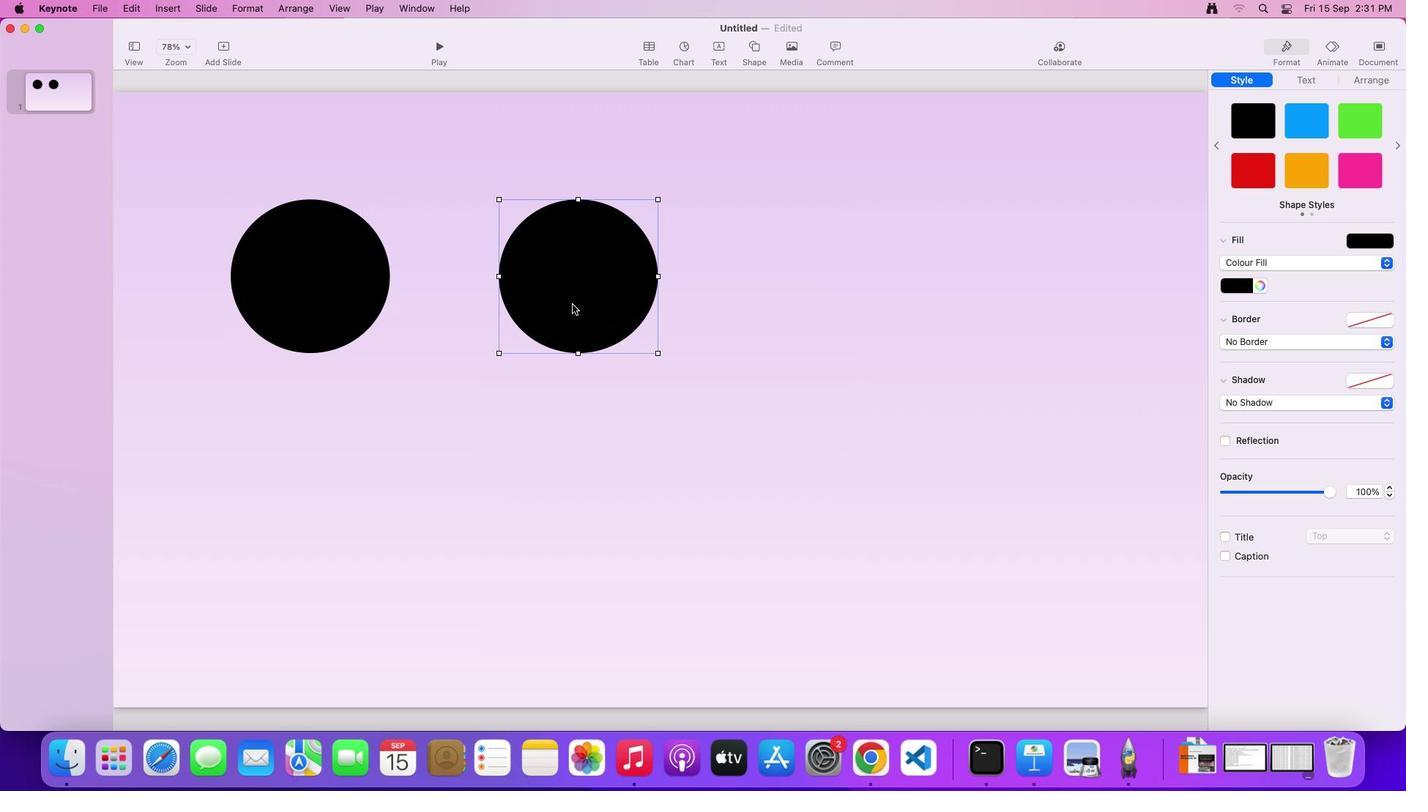 
Action: Mouse pressed left at (574, 306)
Screenshot: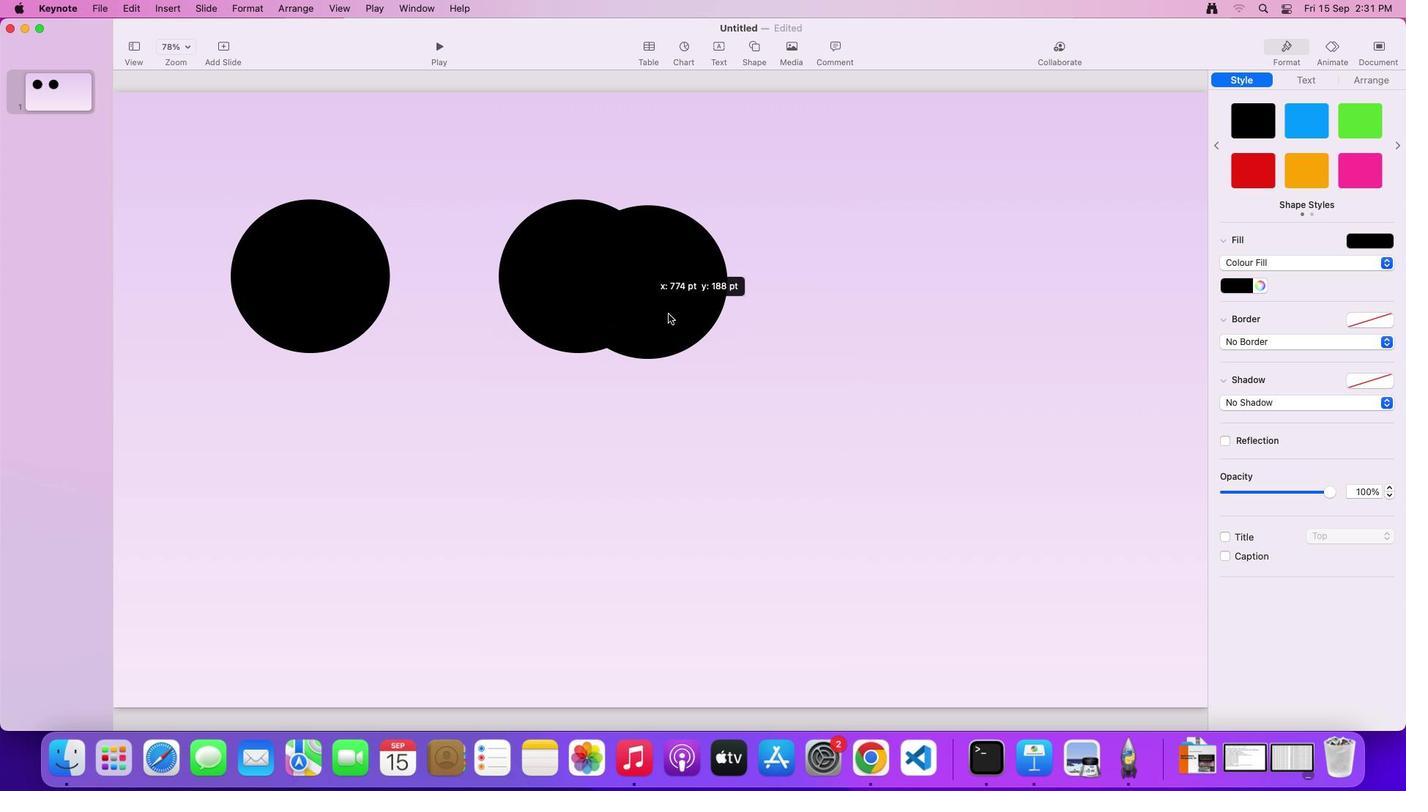 
Action: Mouse moved to (814, 317)
Screenshot: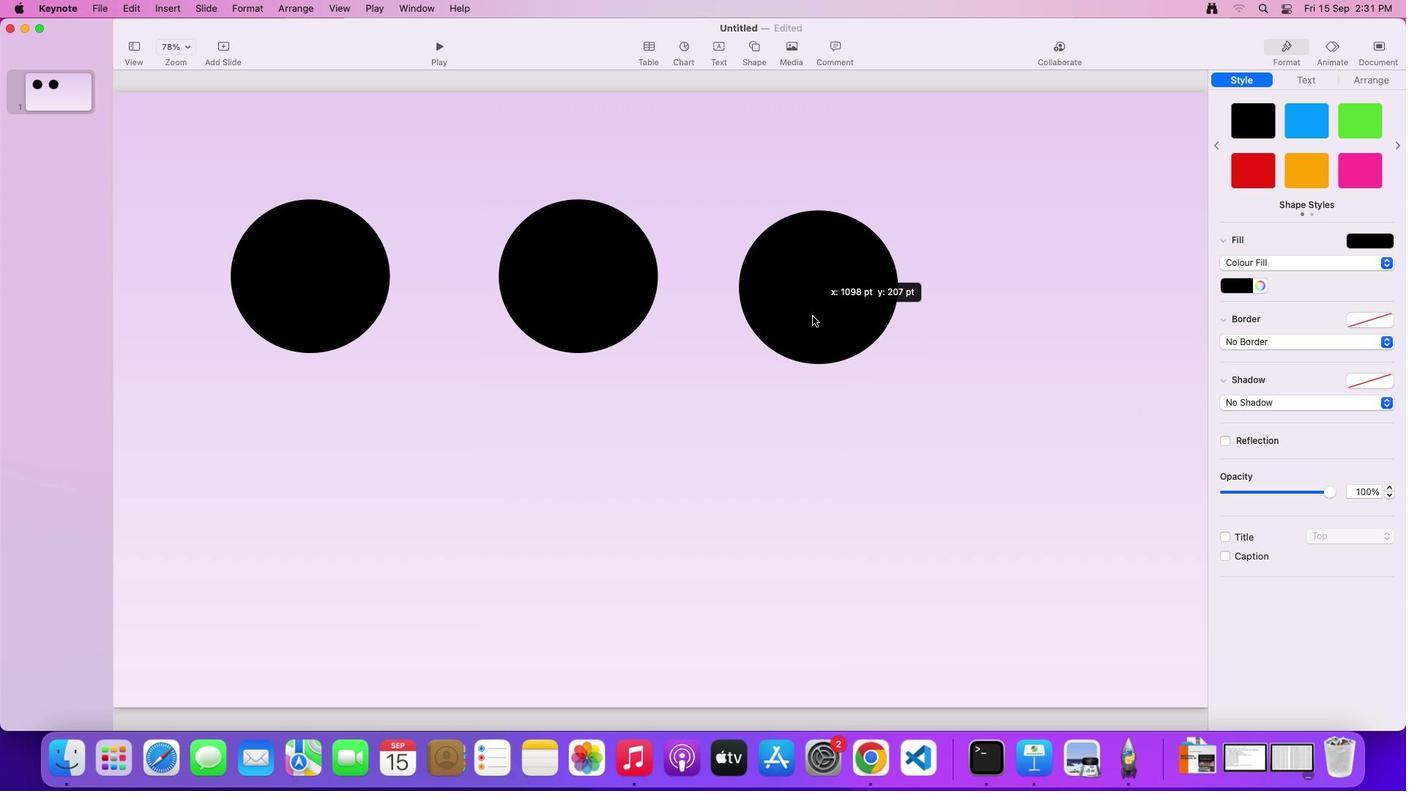 
Action: Mouse pressed left at (814, 317)
Screenshot: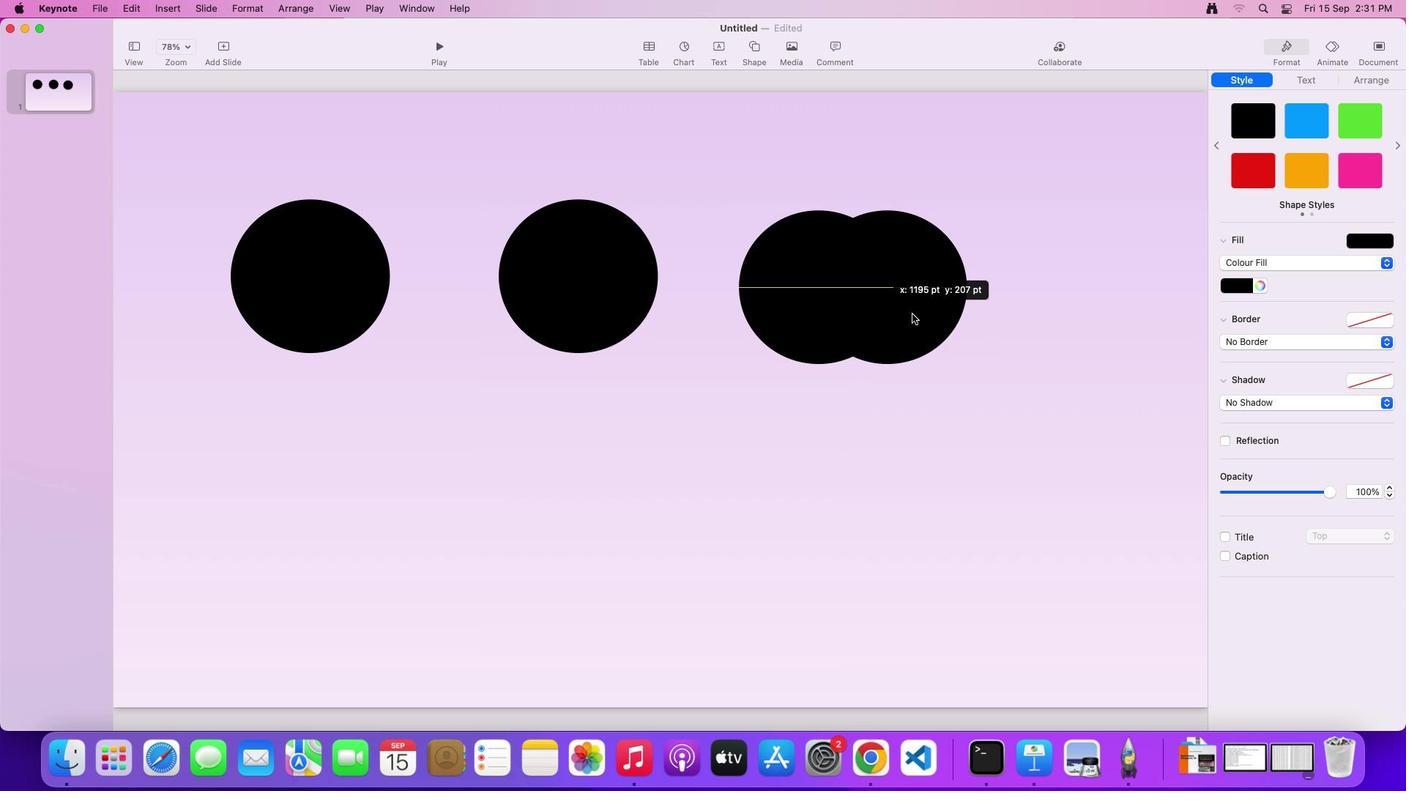 
Action: Mouse moved to (770, 418)
Screenshot: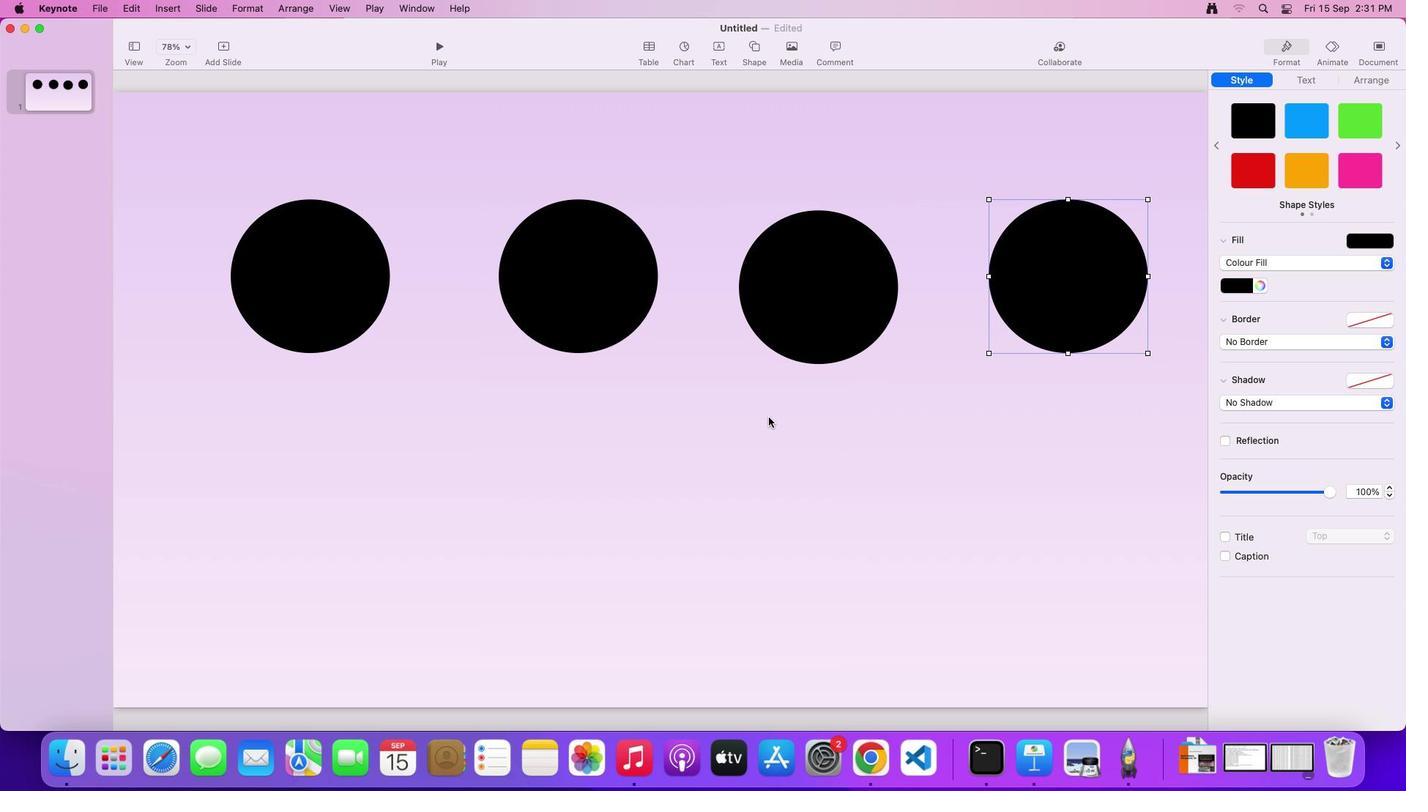 
Action: Mouse pressed left at (770, 418)
Screenshot: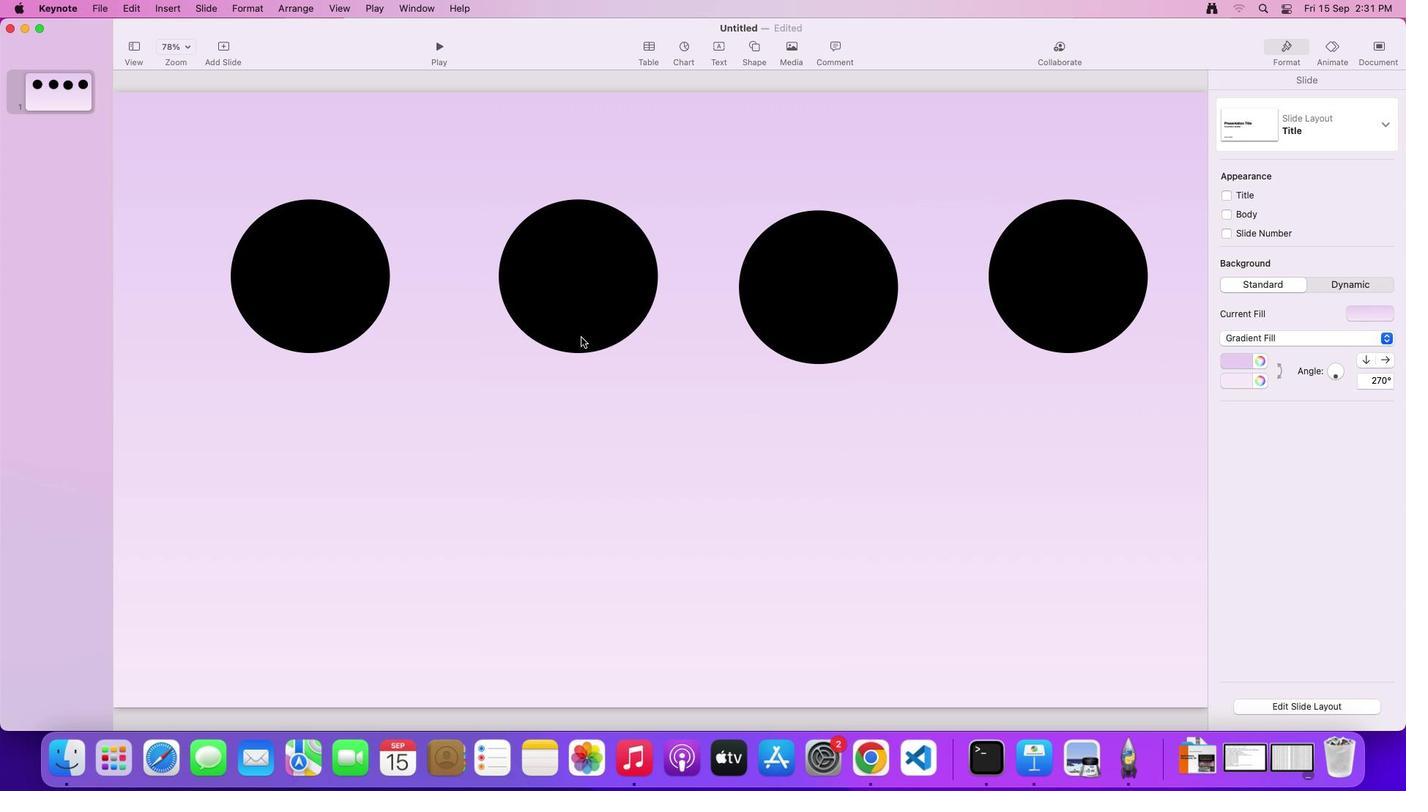 
Action: Mouse moved to (792, 275)
Screenshot: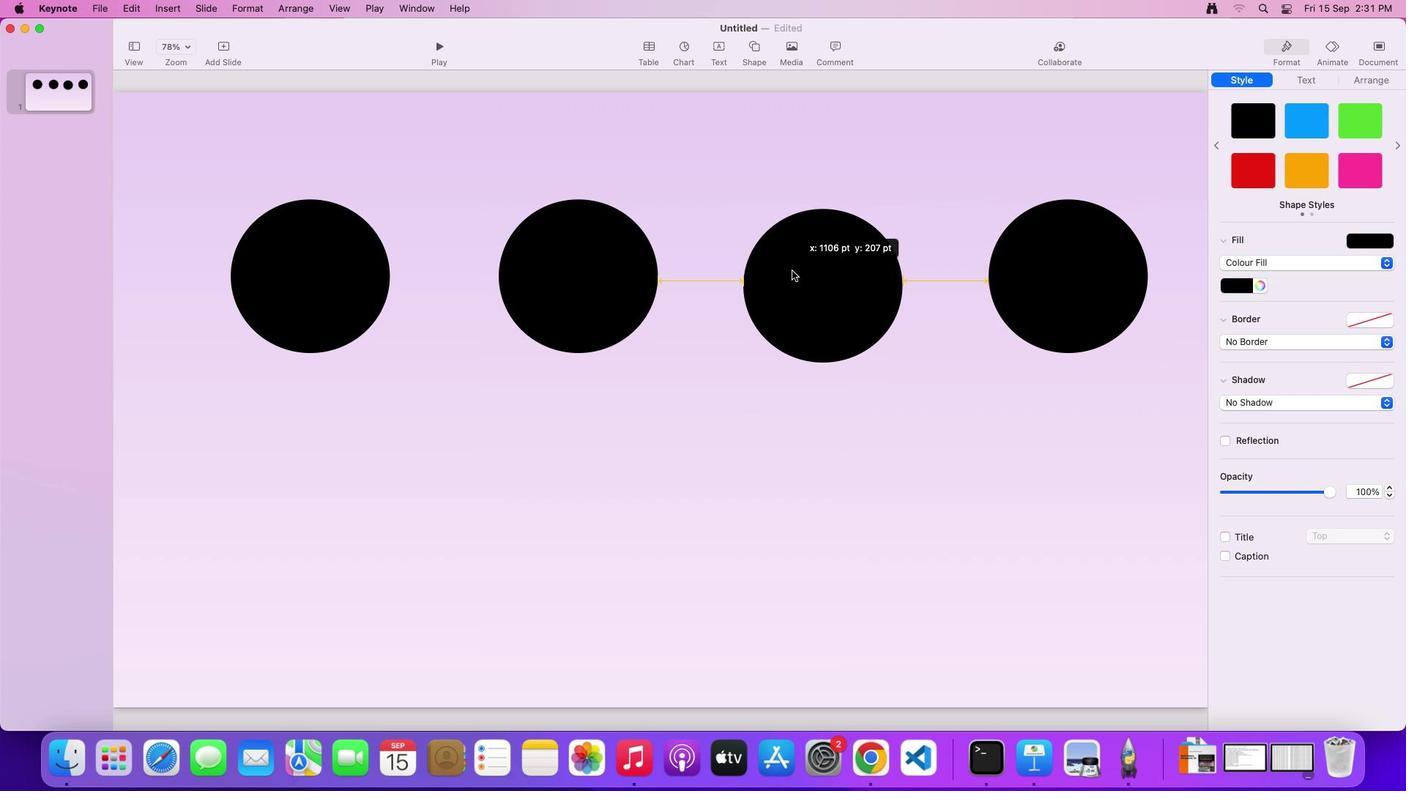 
Action: Mouse pressed left at (792, 275)
Screenshot: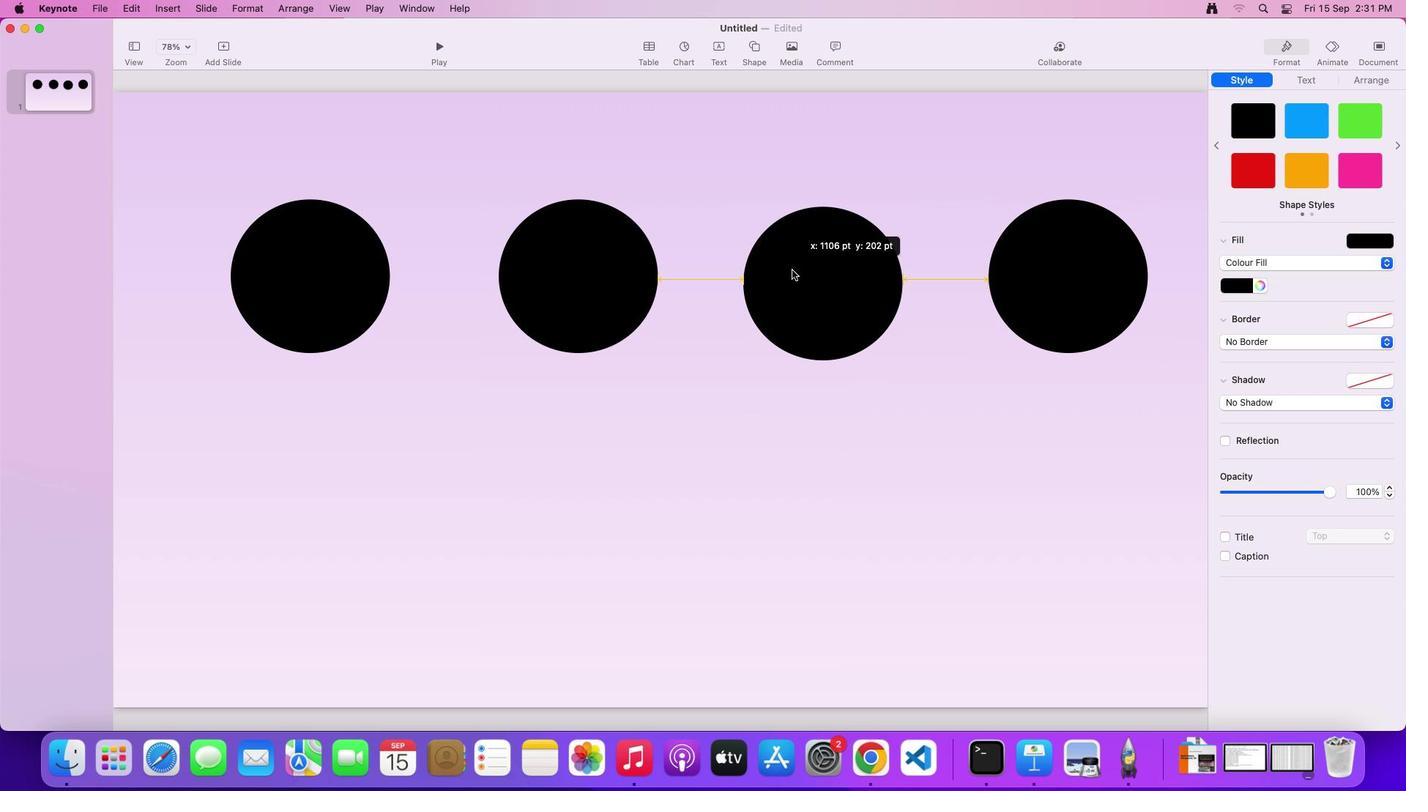 
Action: Mouse moved to (574, 292)
Screenshot: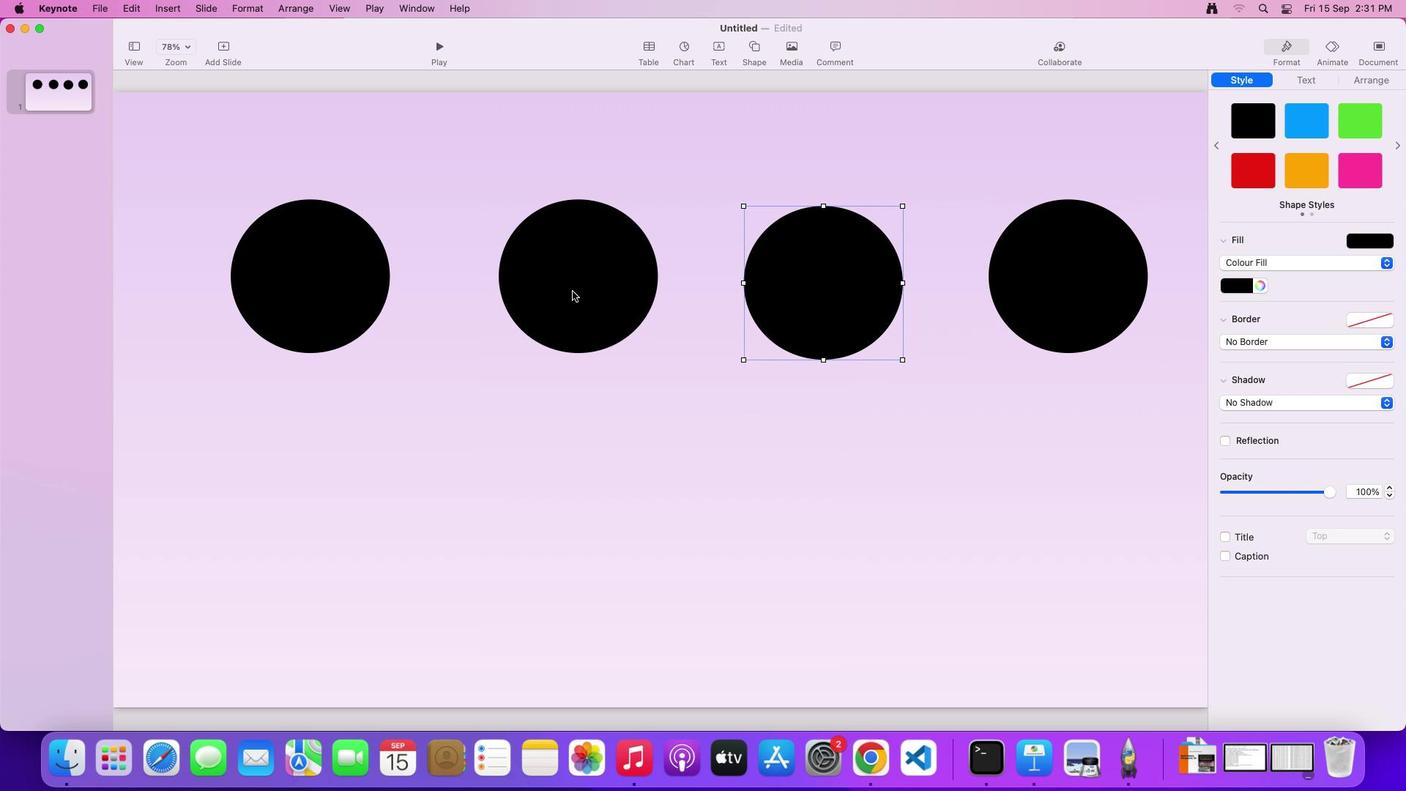 
Action: Mouse pressed left at (574, 292)
Screenshot: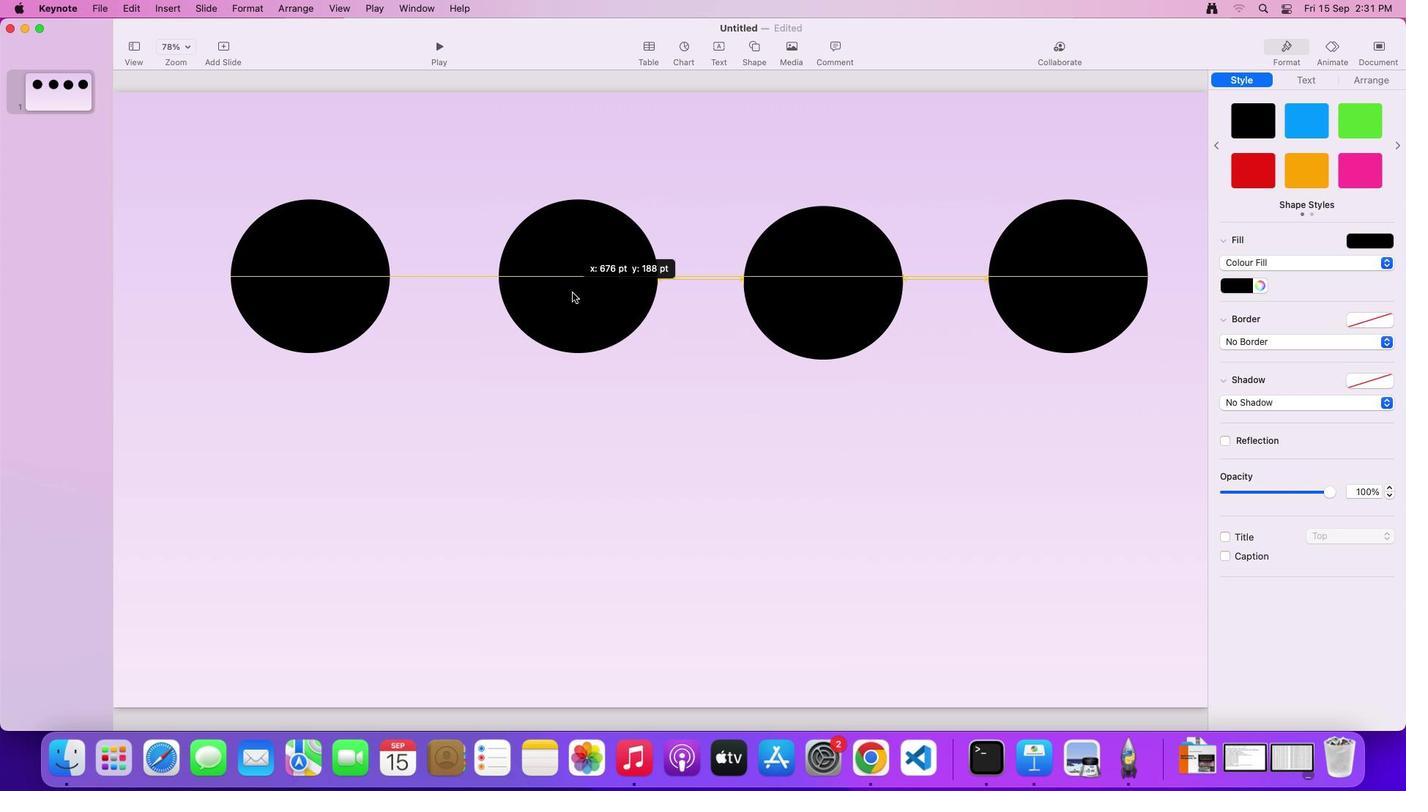 
Action: Mouse moved to (1249, 290)
Screenshot: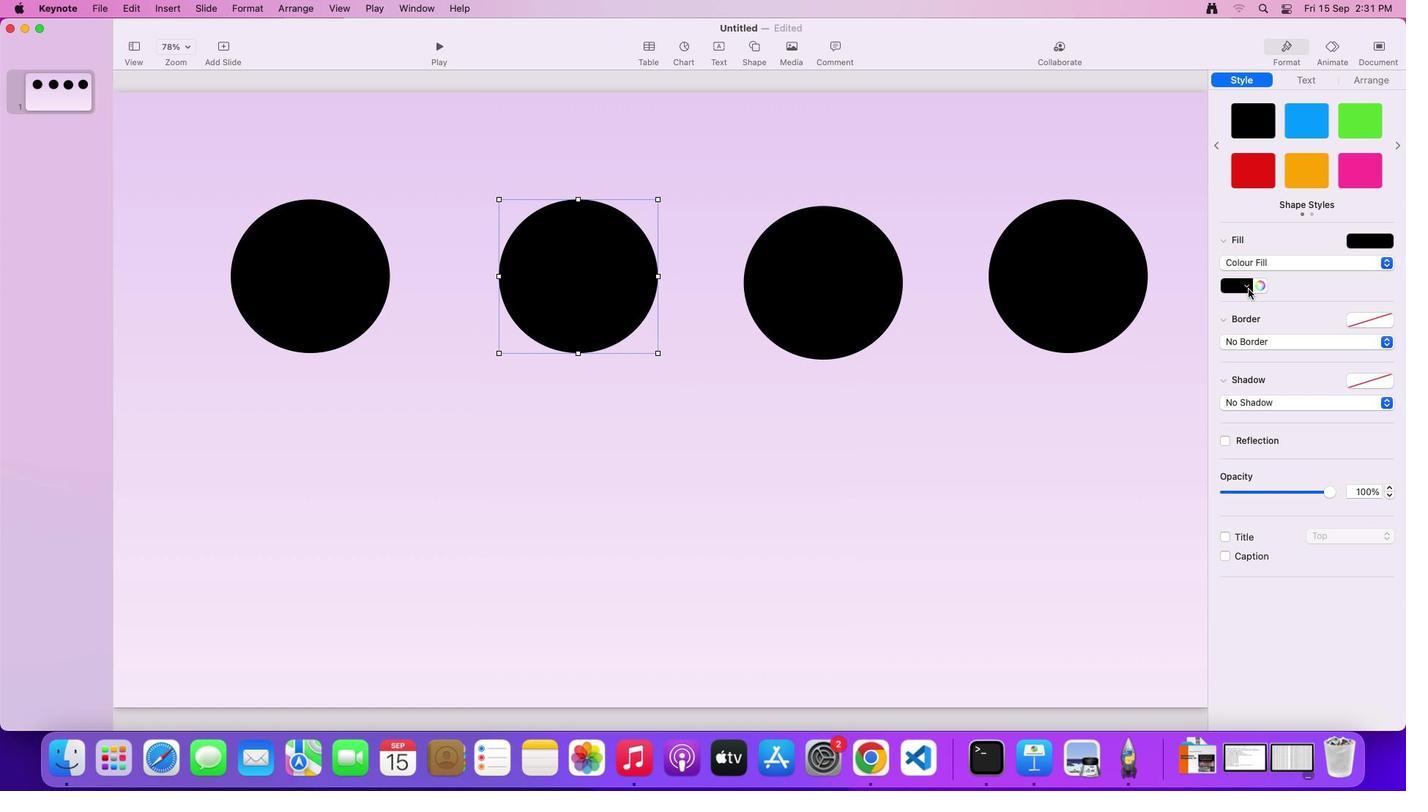 
Action: Mouse pressed left at (1249, 290)
Screenshot: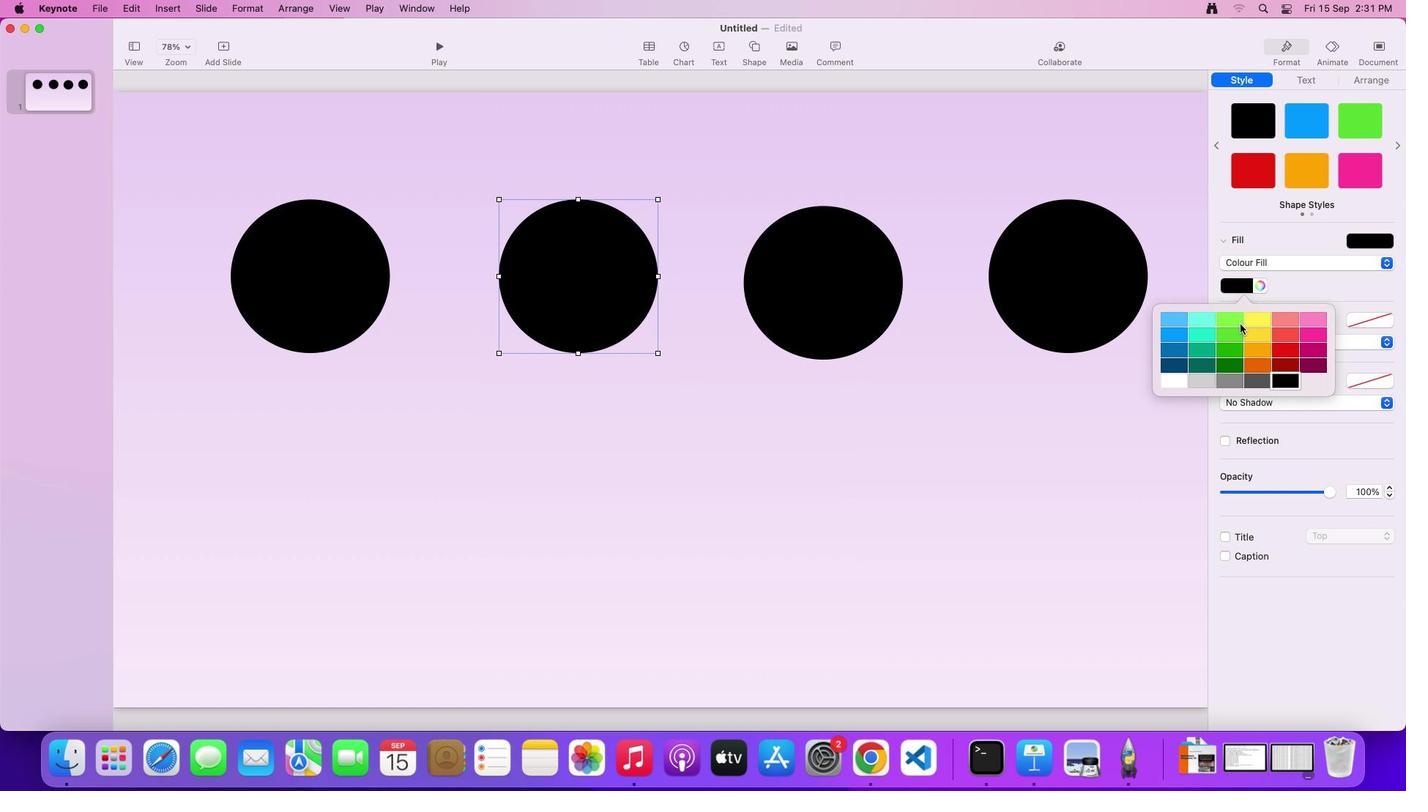 
Action: Mouse moved to (1205, 366)
Screenshot: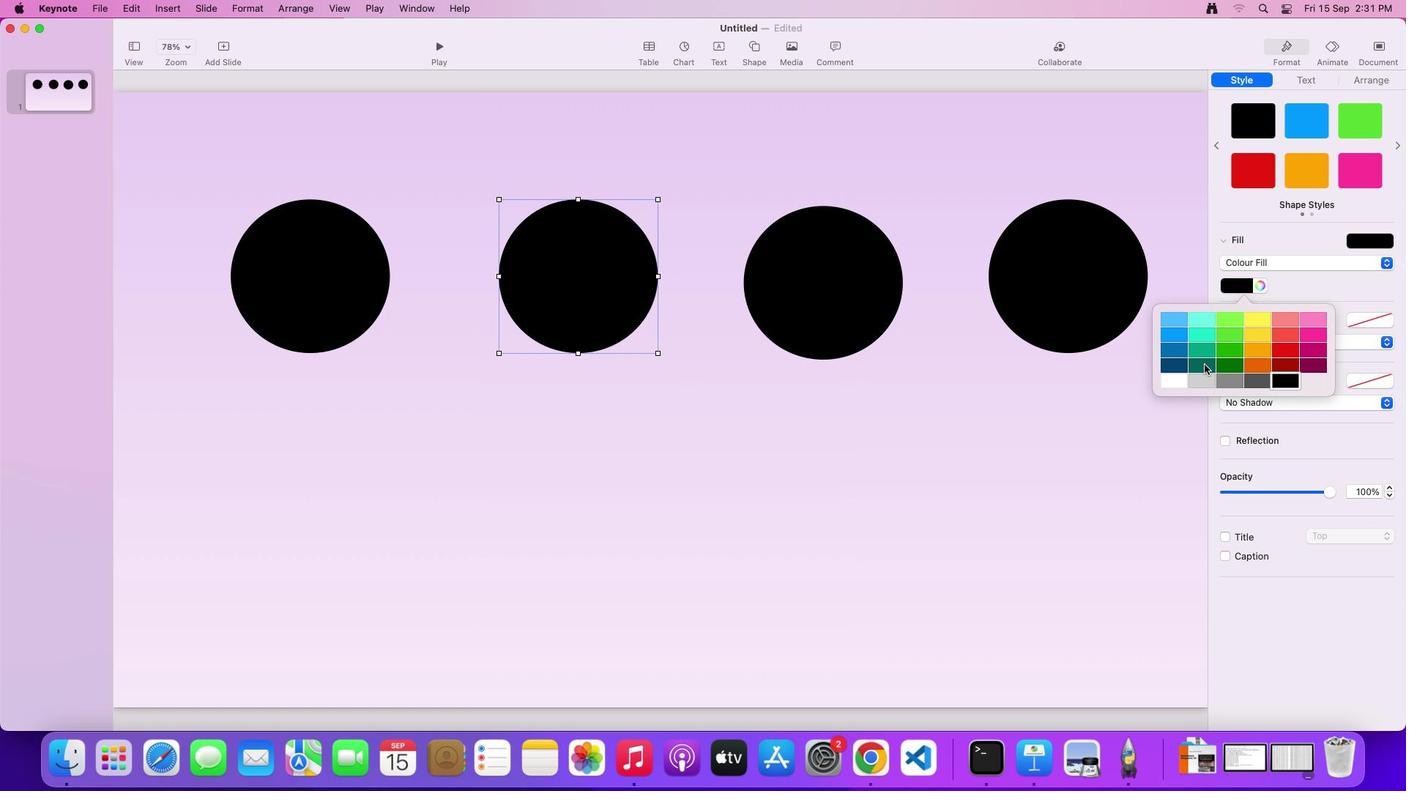 
Action: Mouse pressed left at (1205, 366)
Screenshot: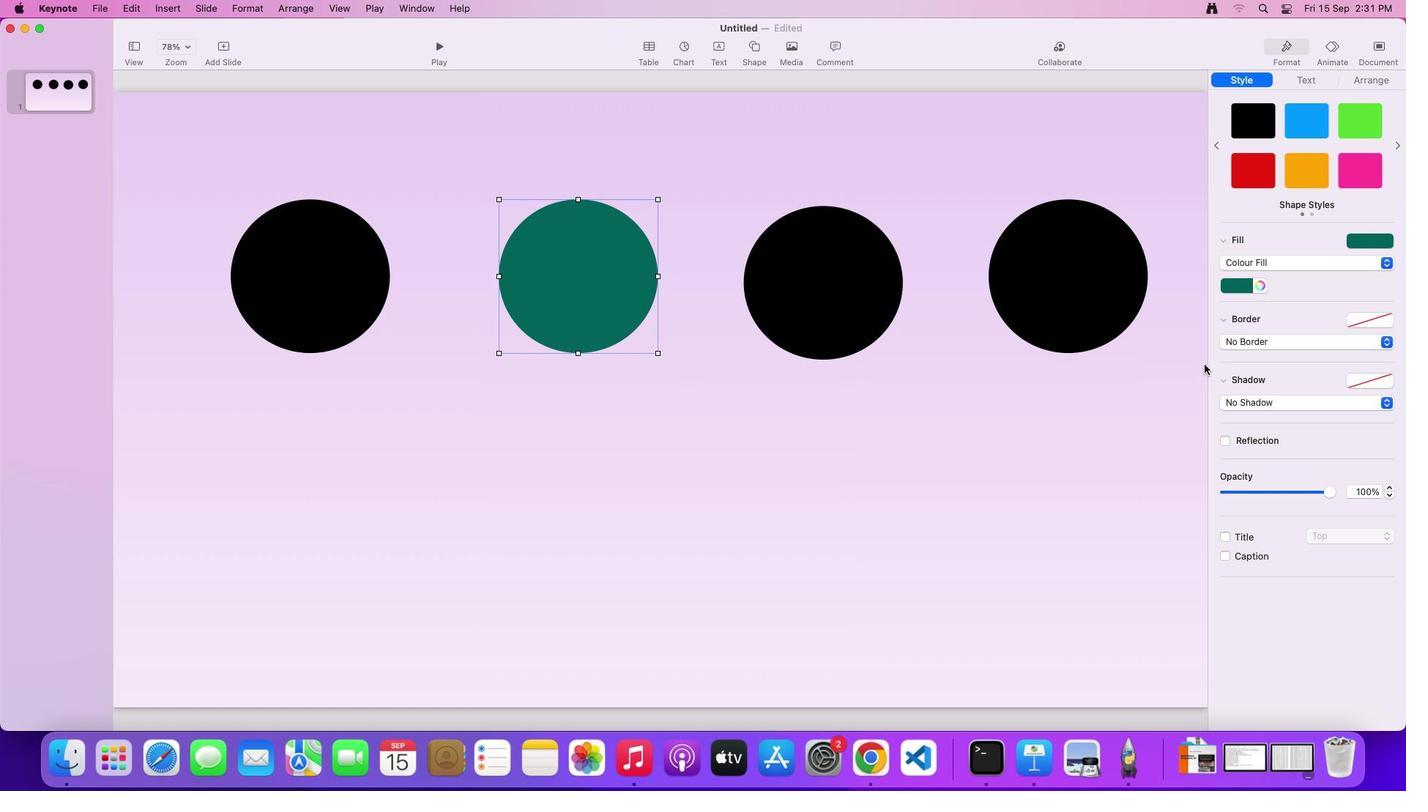 
Action: Mouse moved to (330, 302)
Screenshot: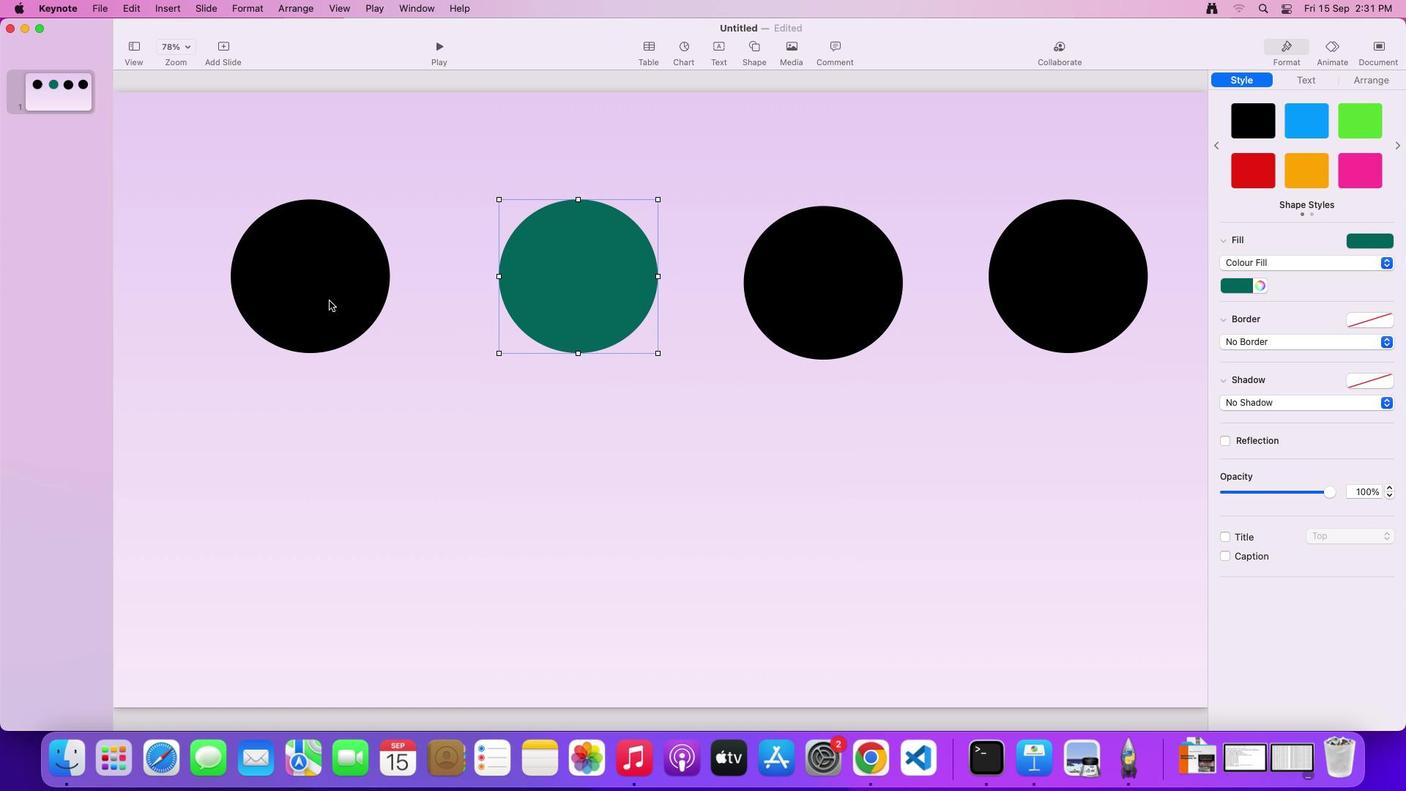 
Action: Mouse pressed left at (330, 302)
Screenshot: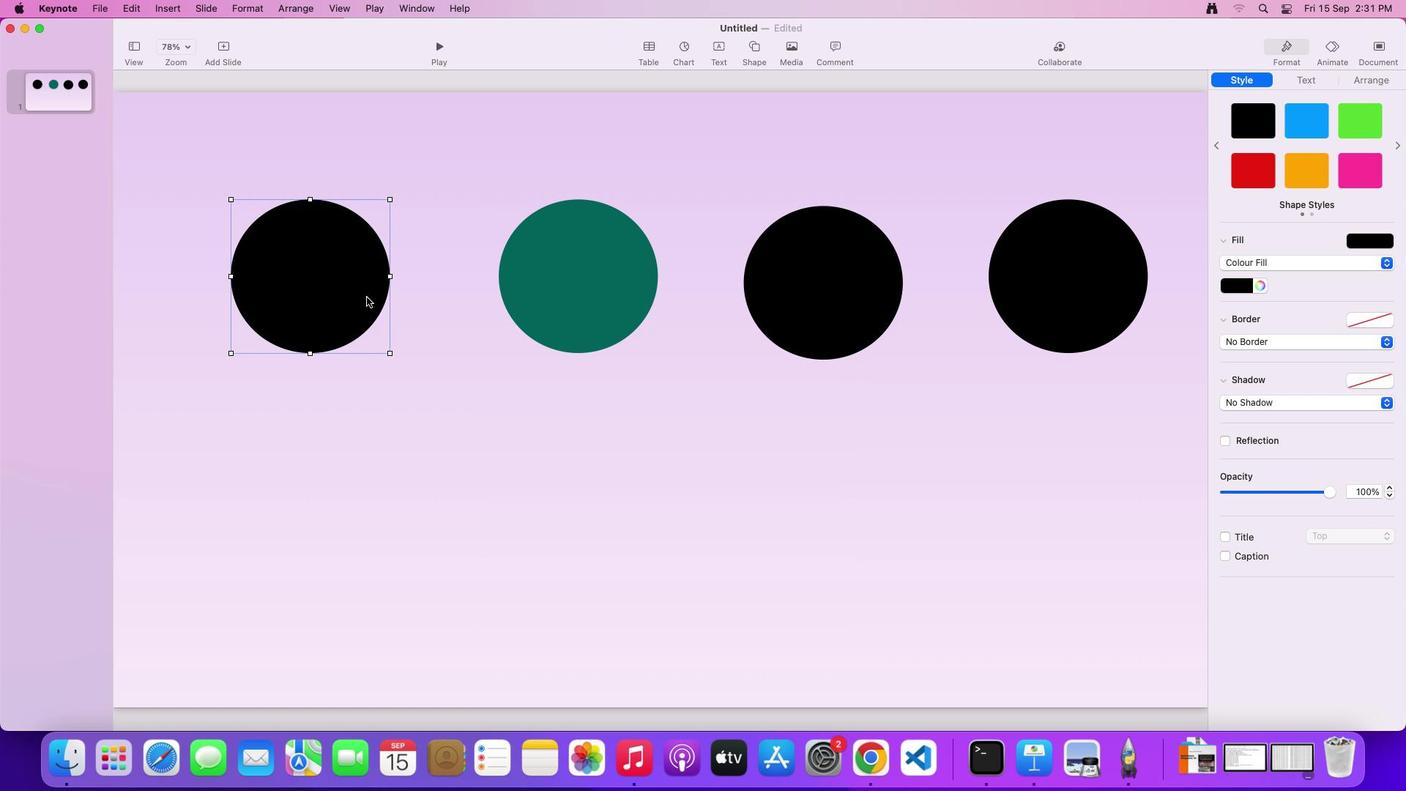 
Action: Mouse moved to (1244, 290)
Screenshot: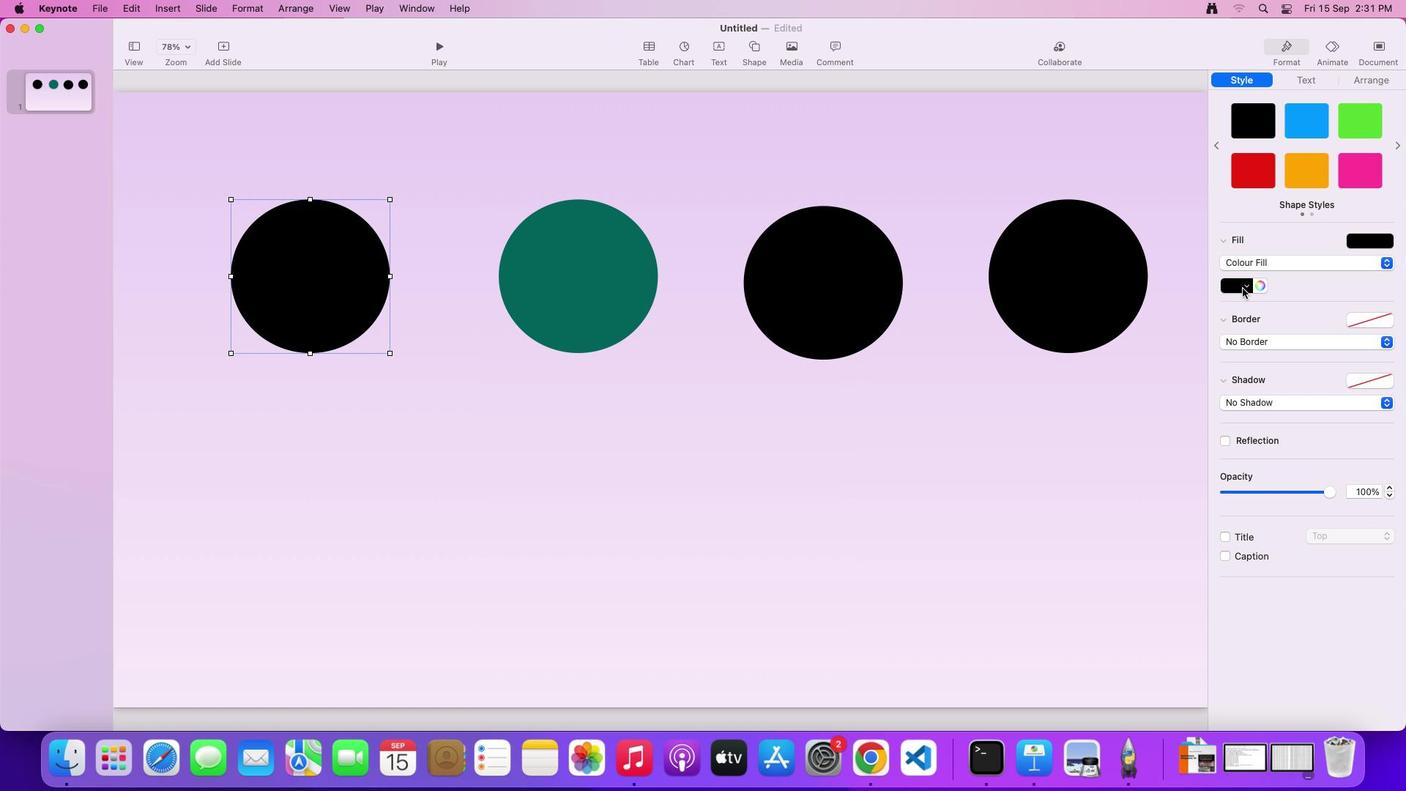 
Action: Mouse pressed left at (1244, 290)
Screenshot: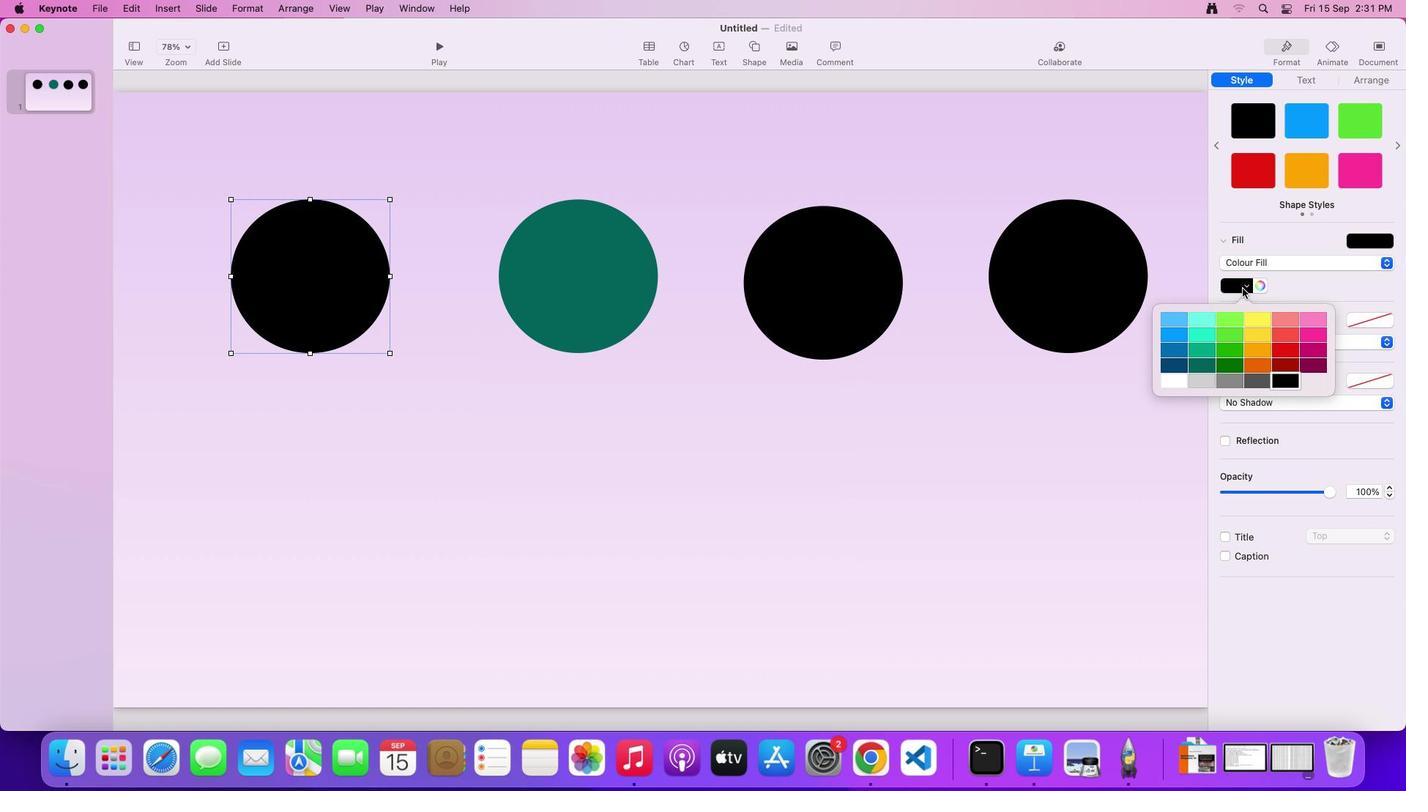 
Action: Mouse moved to (1200, 356)
Screenshot: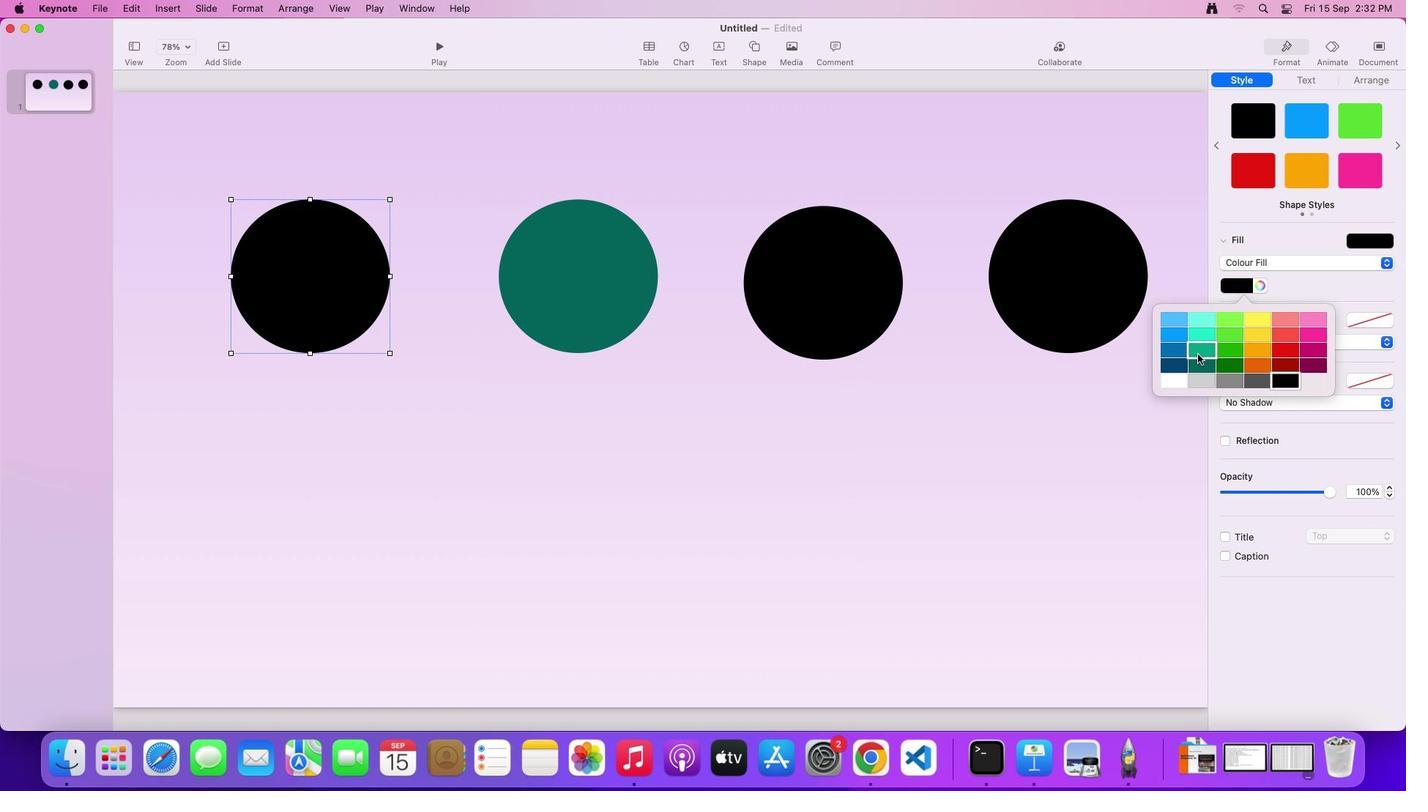 
Action: Mouse pressed left at (1200, 356)
Screenshot: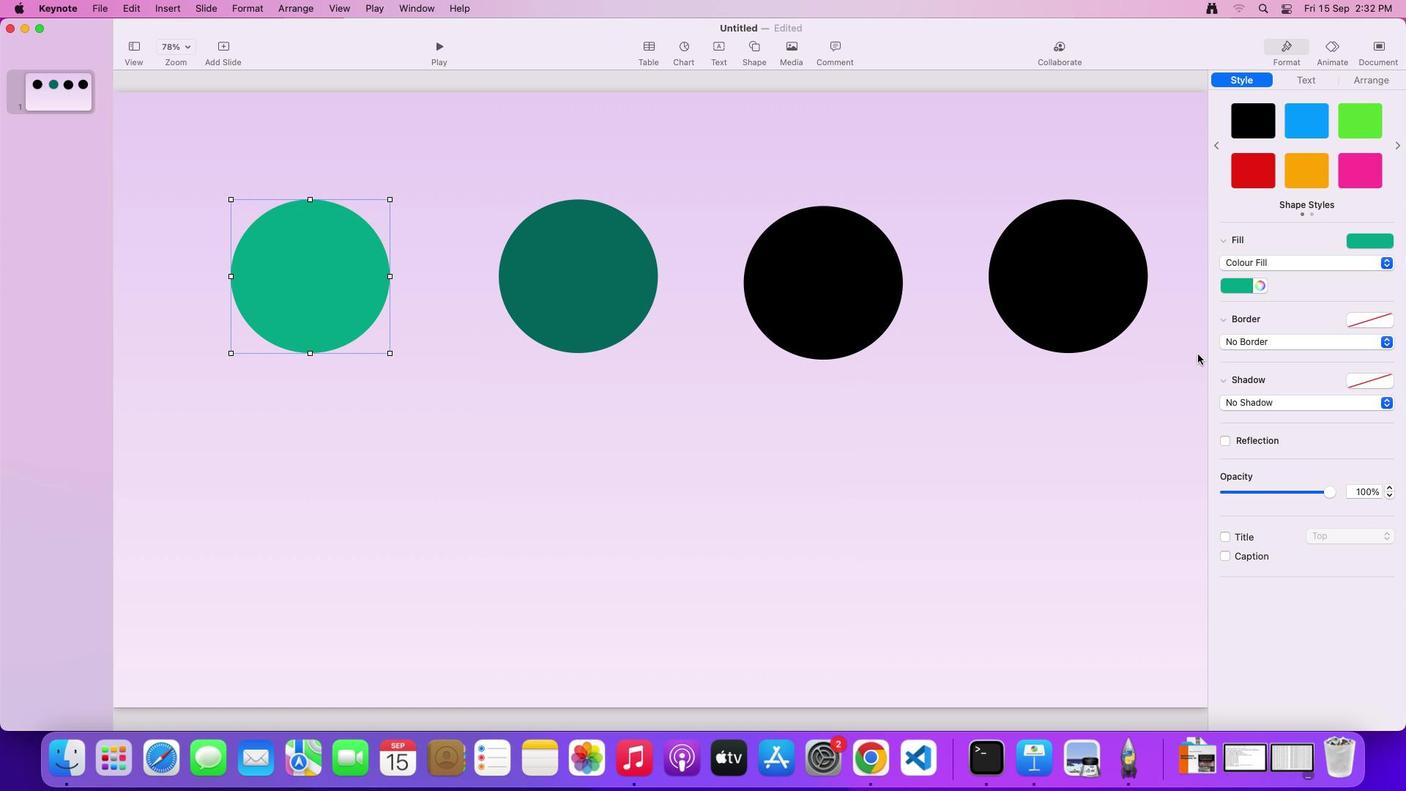 
Action: Mouse moved to (776, 283)
Screenshot: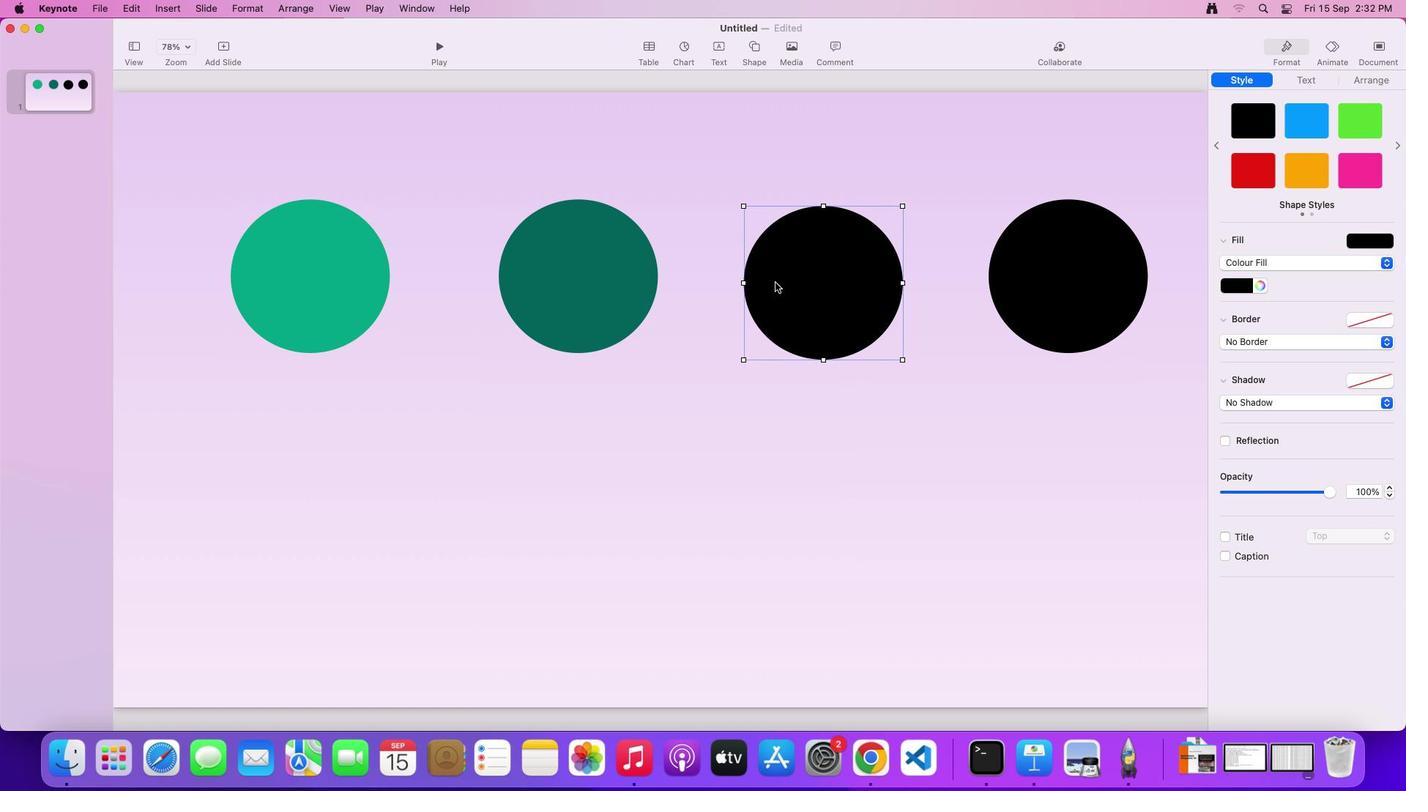 
Action: Mouse pressed left at (776, 283)
Screenshot: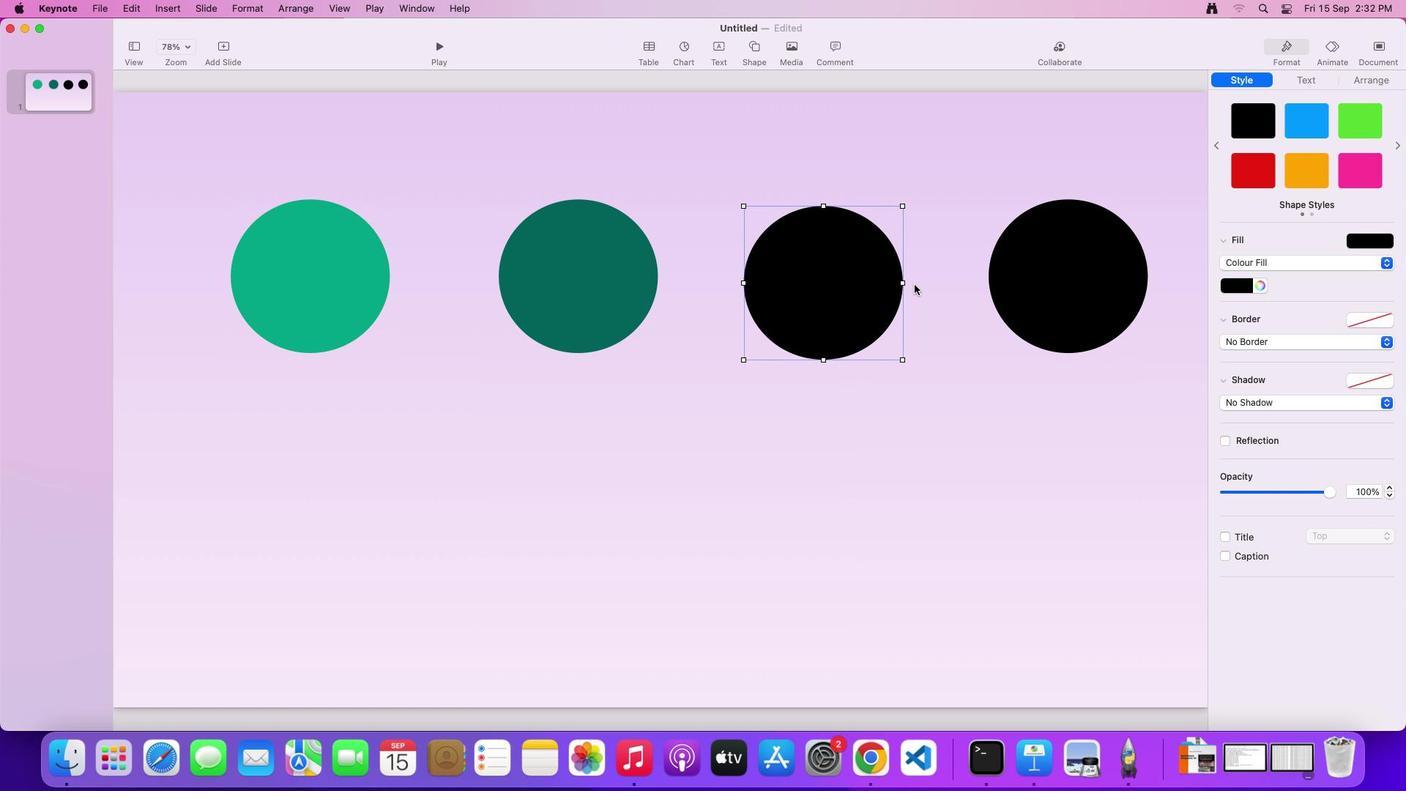 
Action: Mouse moved to (1251, 282)
Screenshot: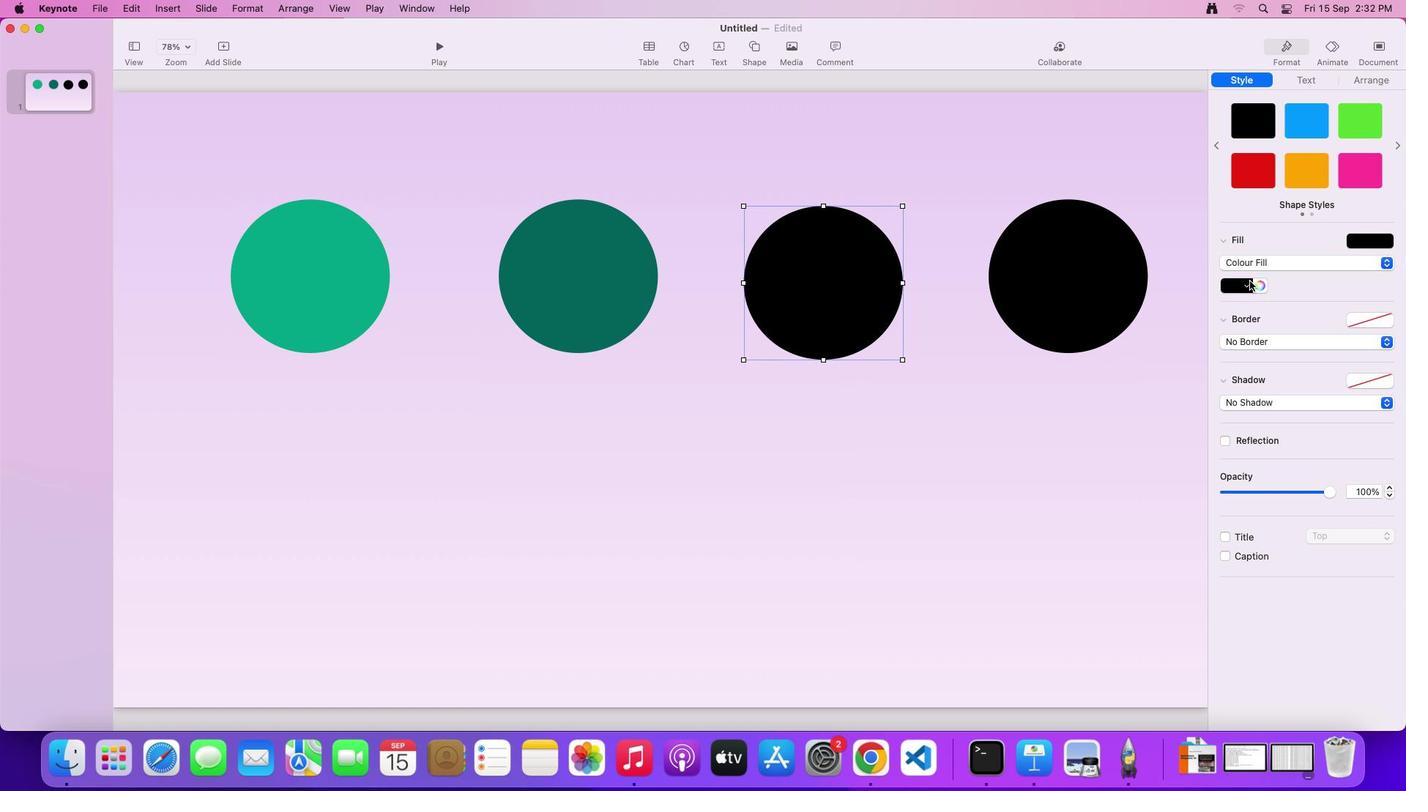 
Action: Mouse pressed left at (1251, 282)
Screenshot: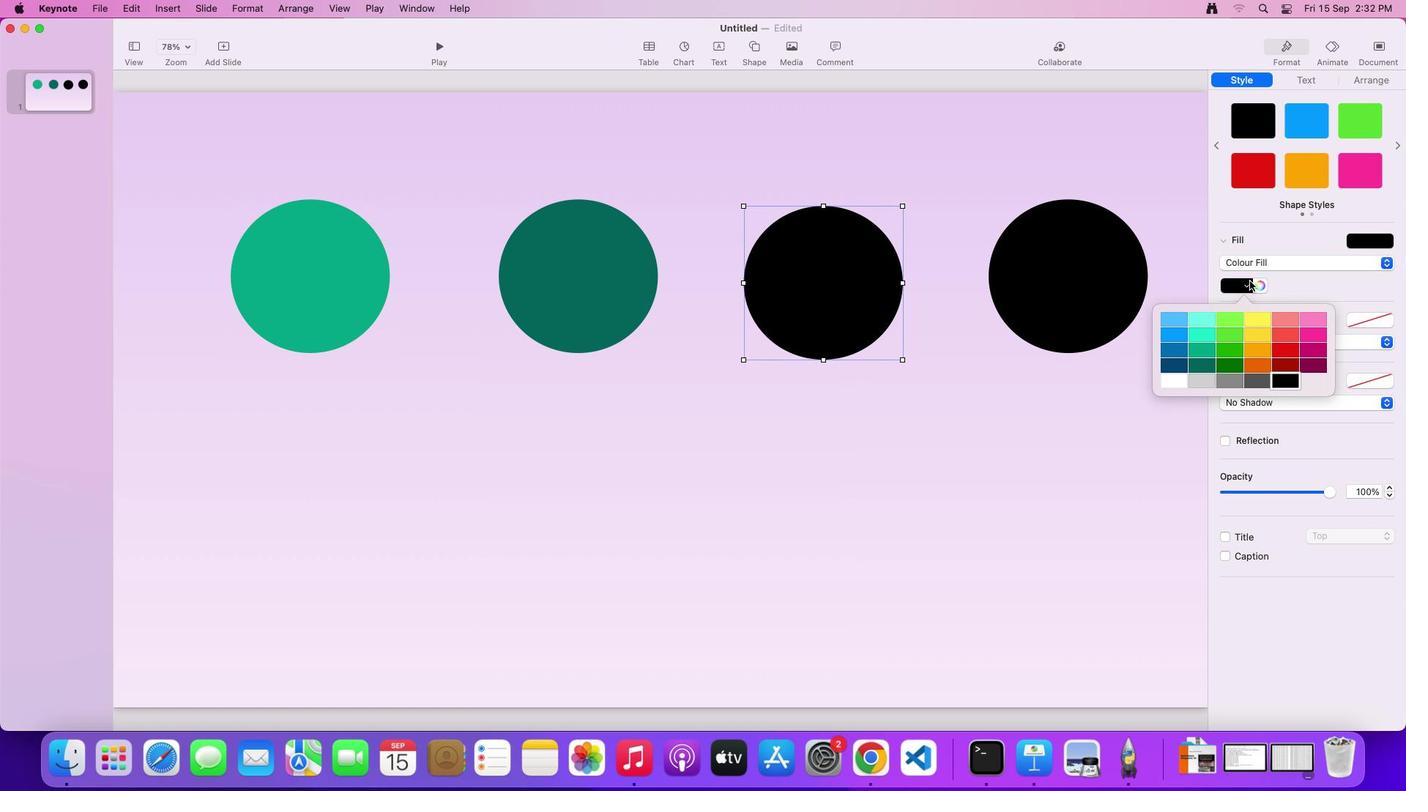 
Action: Mouse moved to (1174, 361)
Screenshot: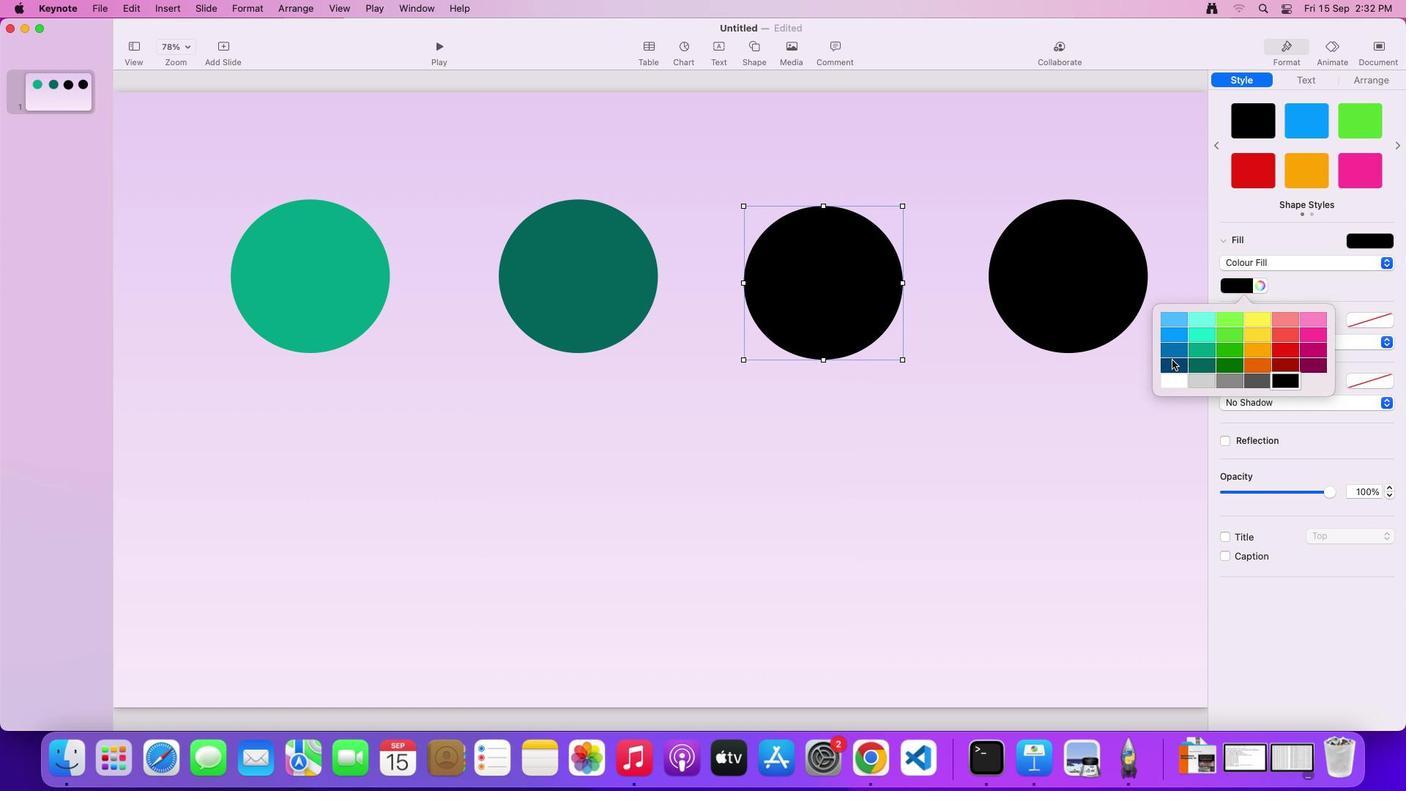 
Action: Mouse pressed left at (1174, 361)
Screenshot: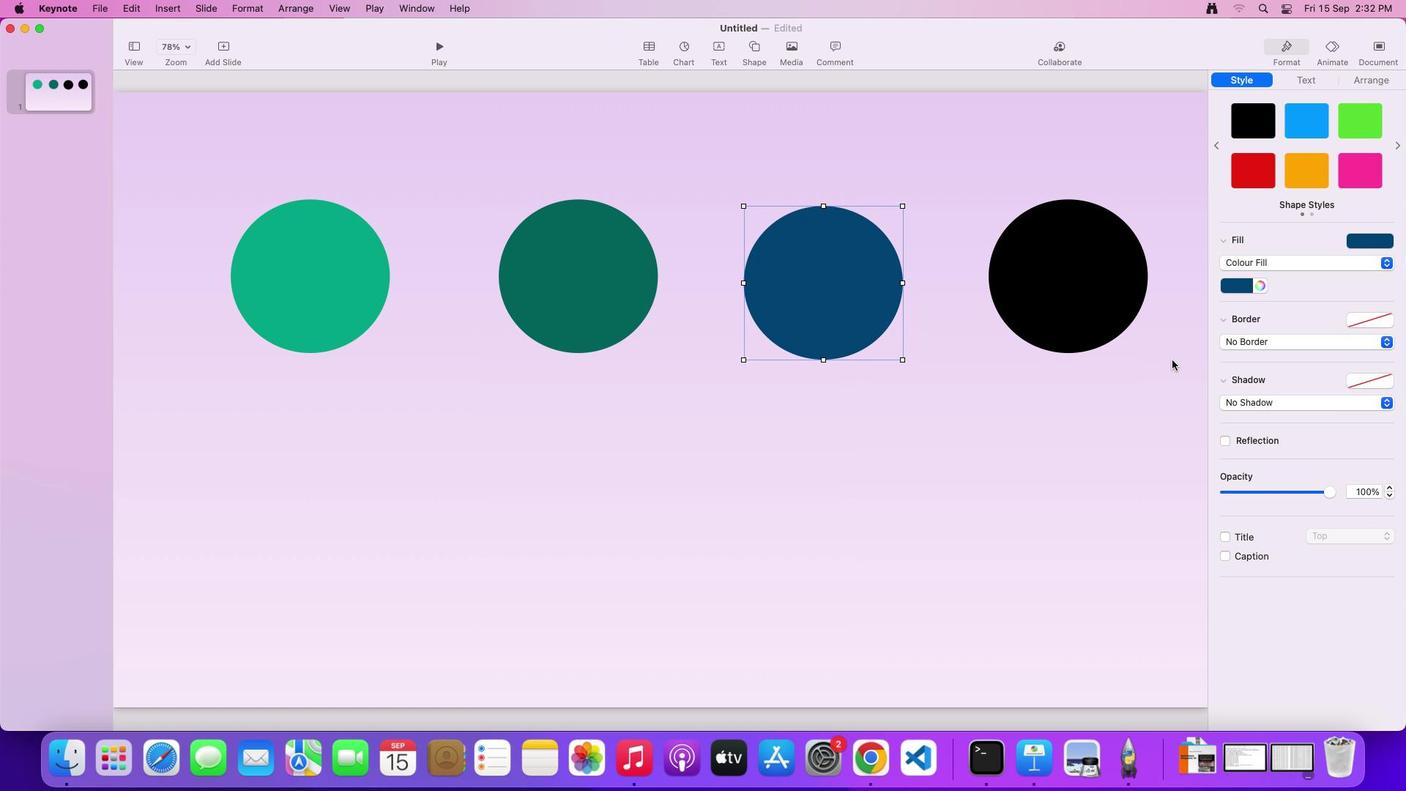 
Action: Mouse moved to (1085, 321)
Screenshot: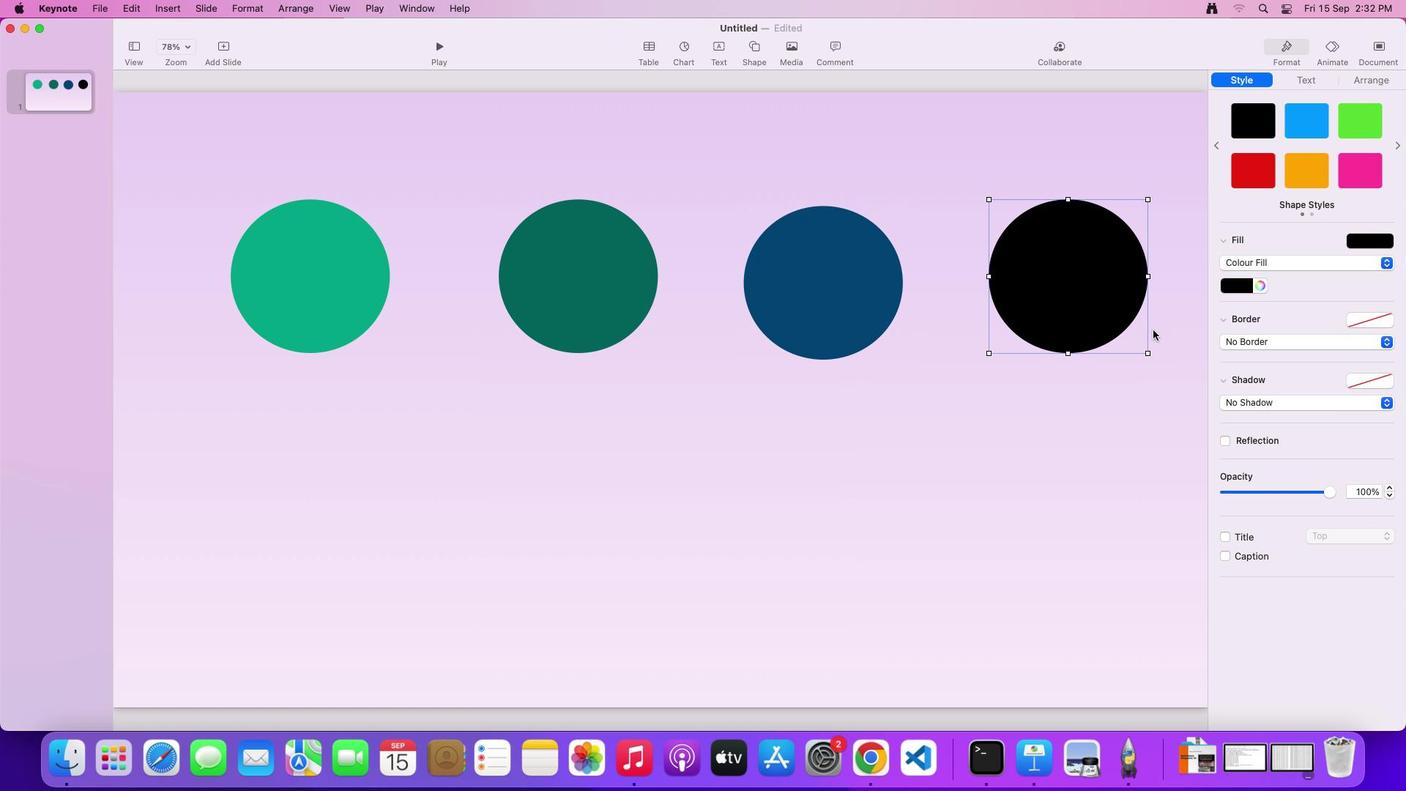 
Action: Mouse pressed left at (1085, 321)
Screenshot: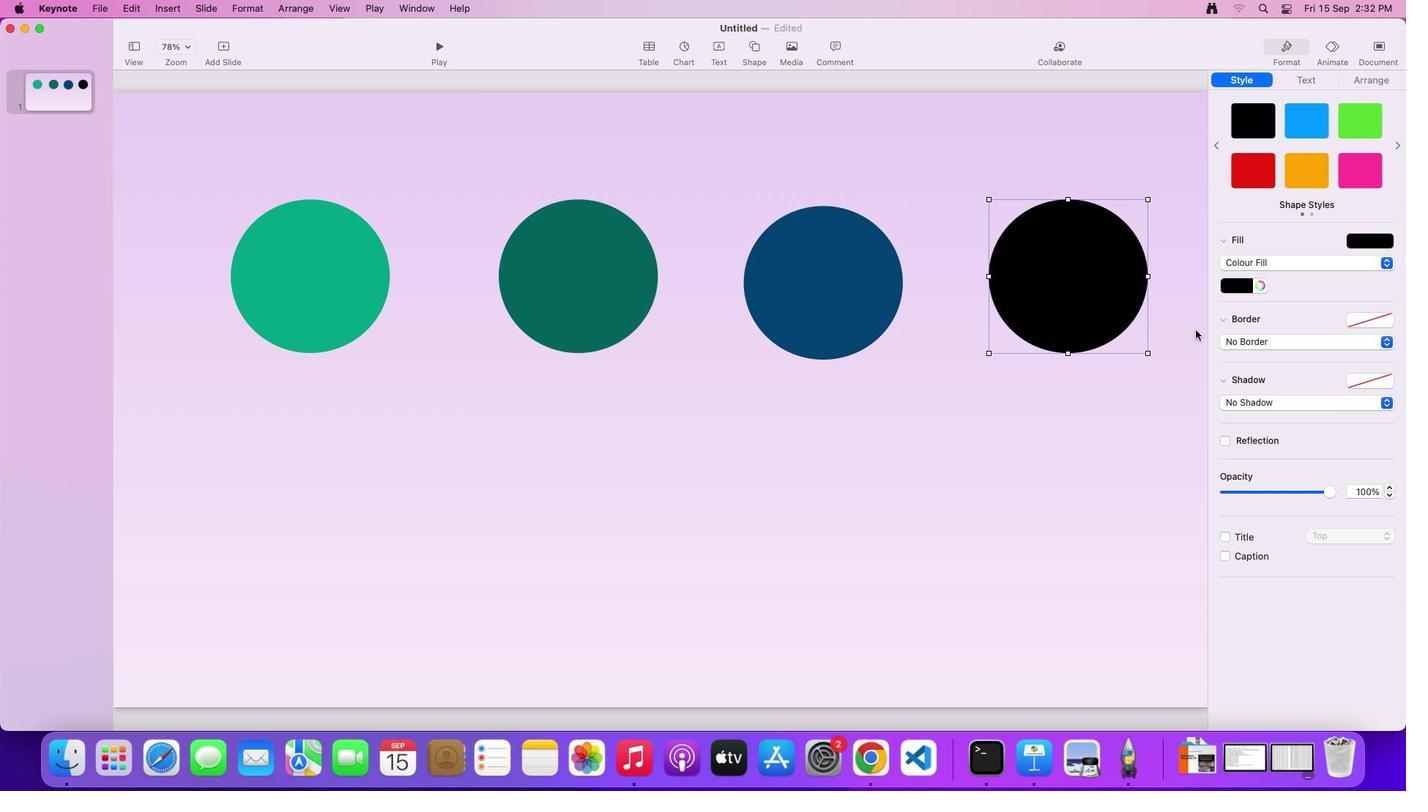 
Action: Mouse moved to (1248, 287)
Screenshot: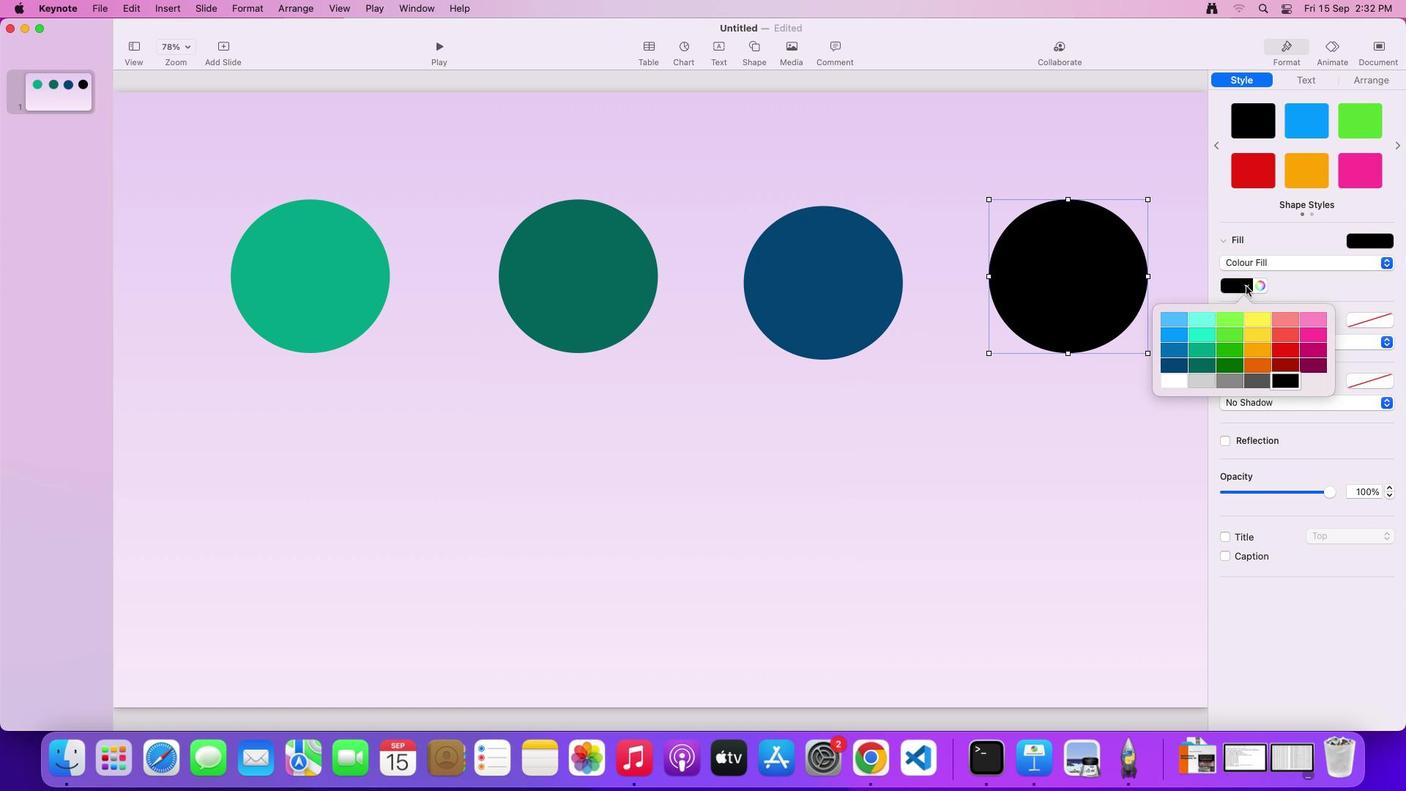 
Action: Mouse pressed left at (1248, 287)
Screenshot: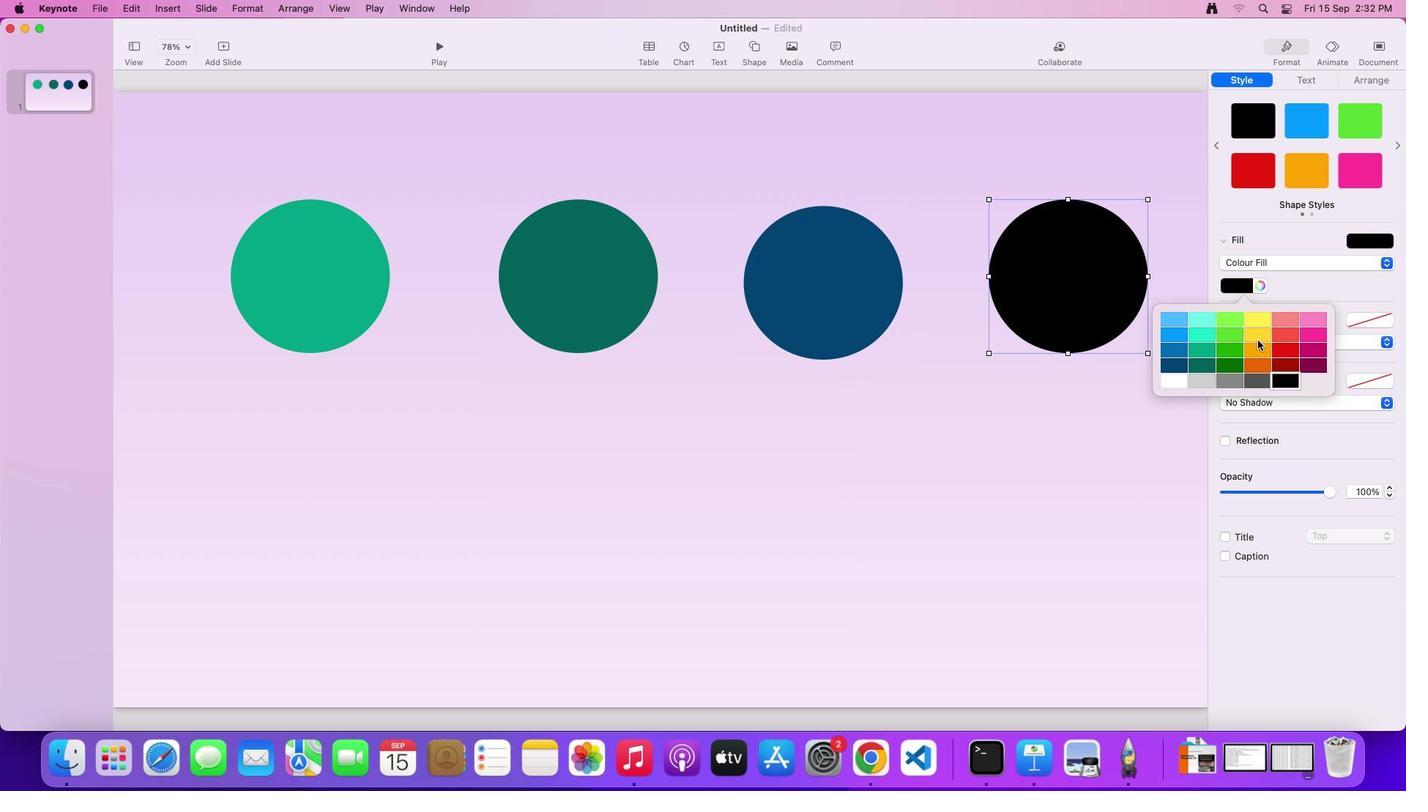 
Action: Mouse moved to (1263, 367)
Screenshot: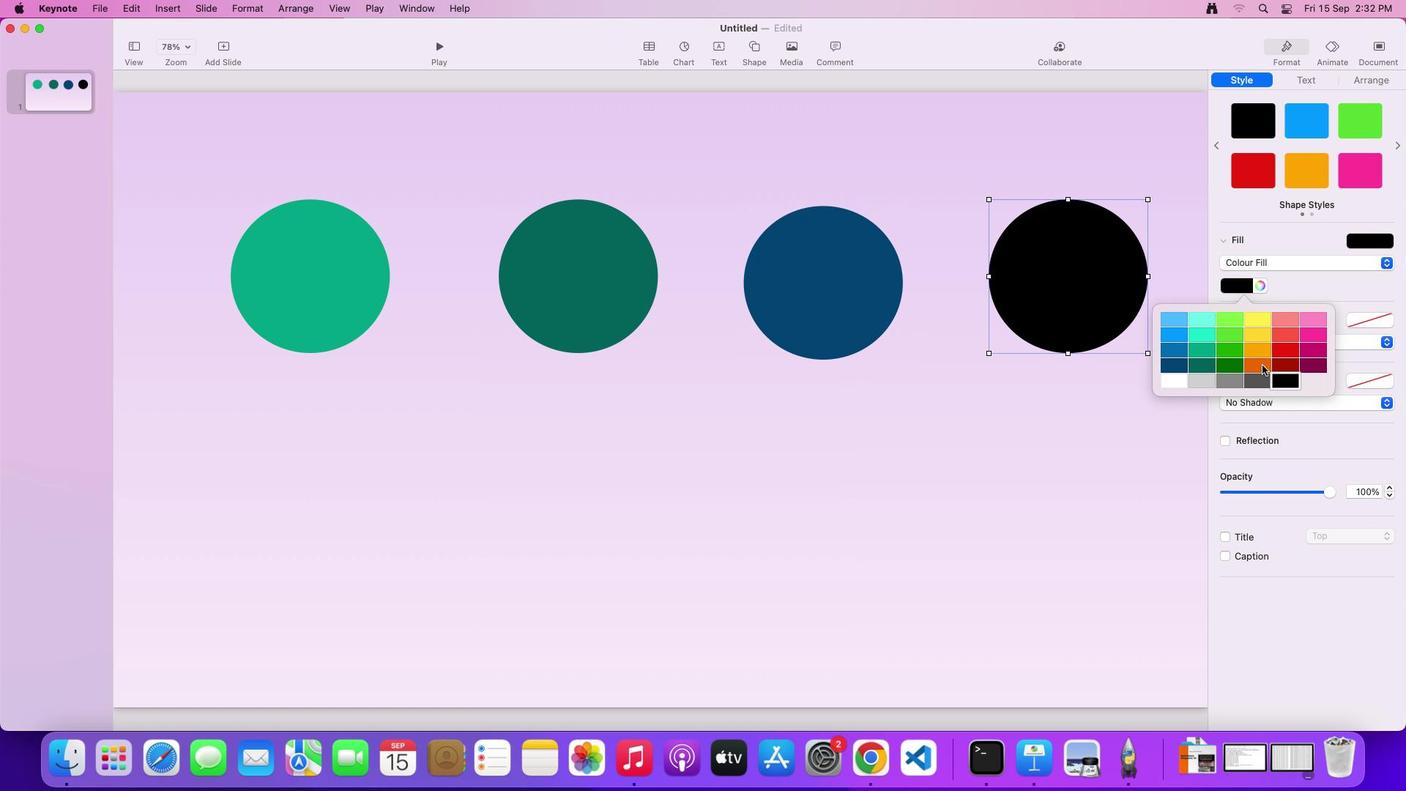 
Action: Mouse pressed left at (1263, 367)
Screenshot: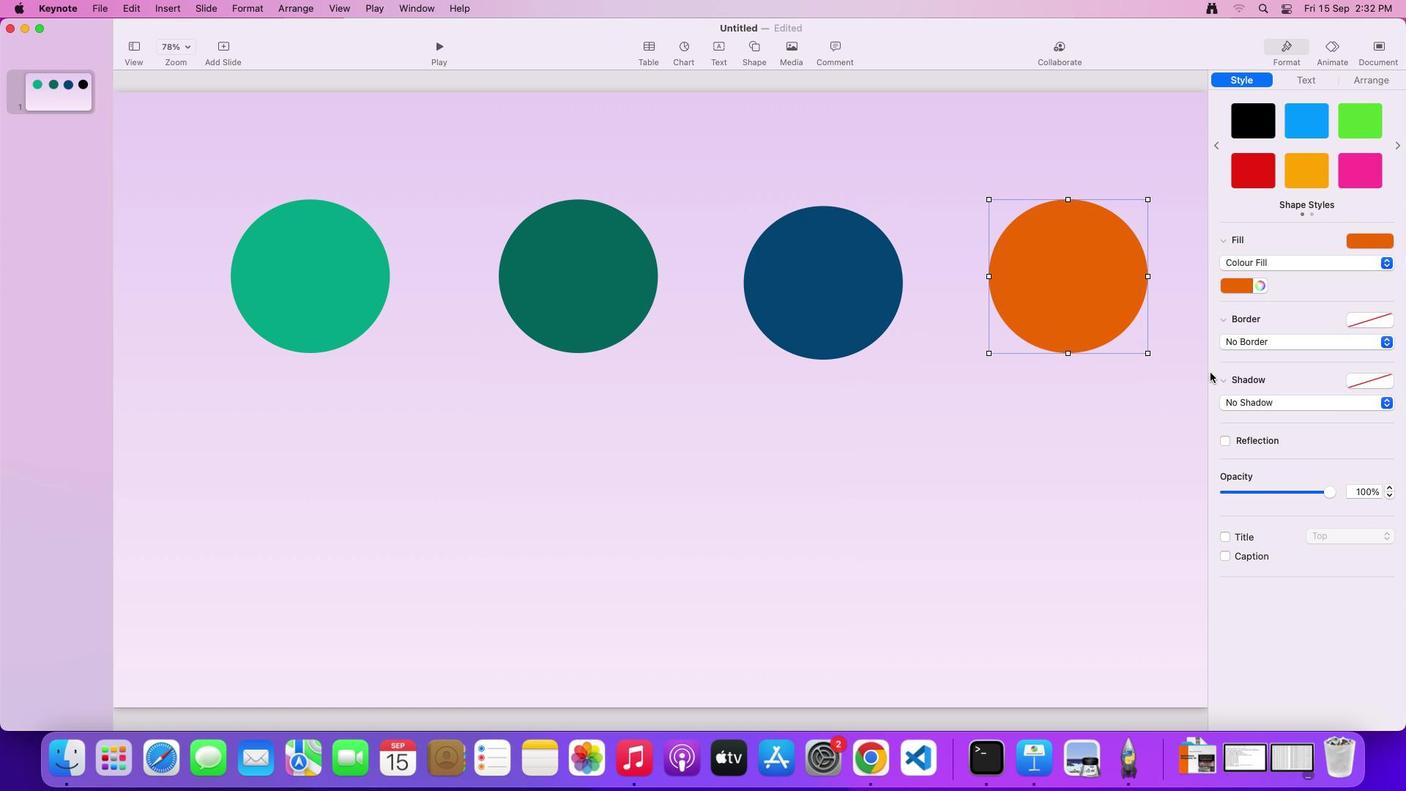 
Action: Mouse moved to (874, 463)
Screenshot: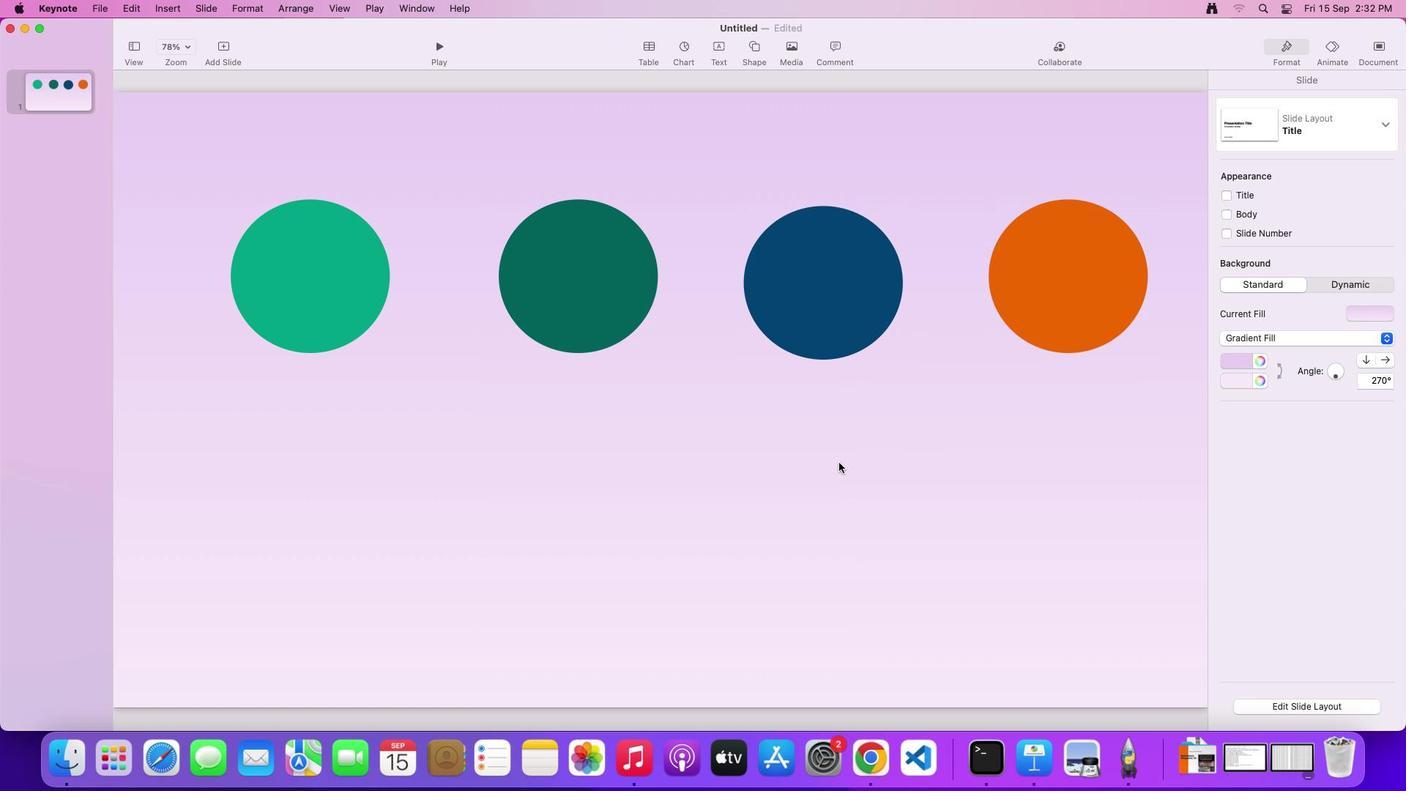 
Action: Mouse pressed left at (874, 463)
Screenshot: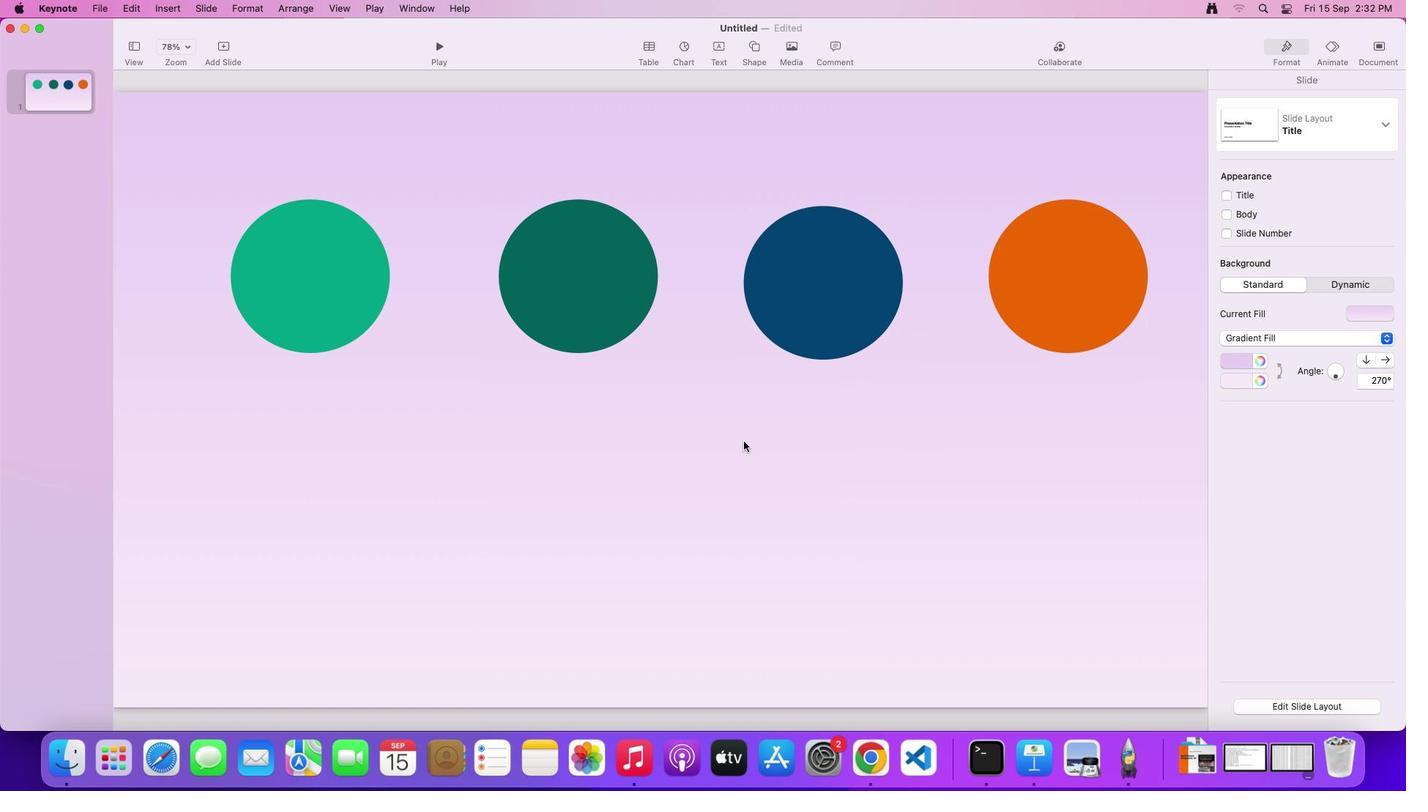 
Action: Mouse moved to (310, 277)
Screenshot: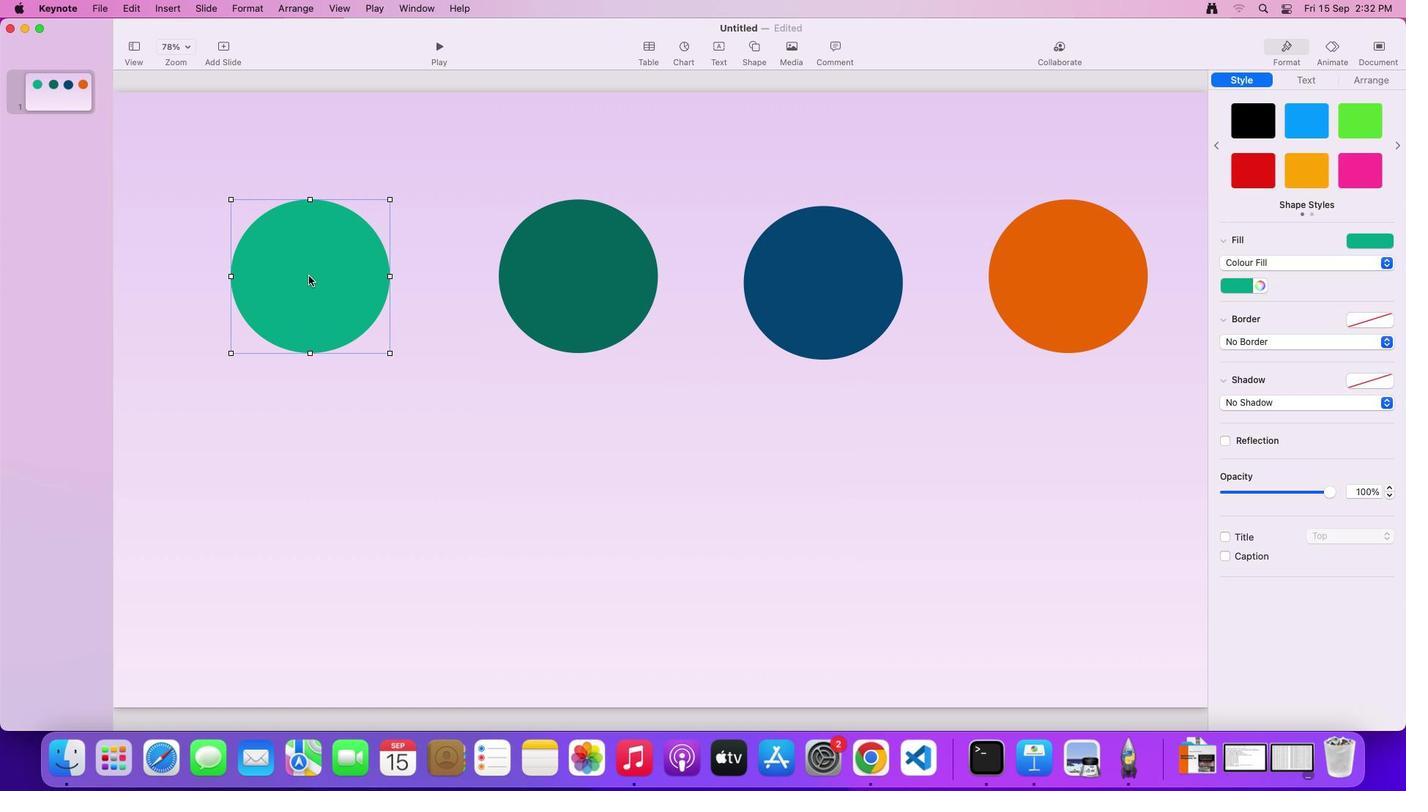 
Action: Key pressed Key.alt
Screenshot: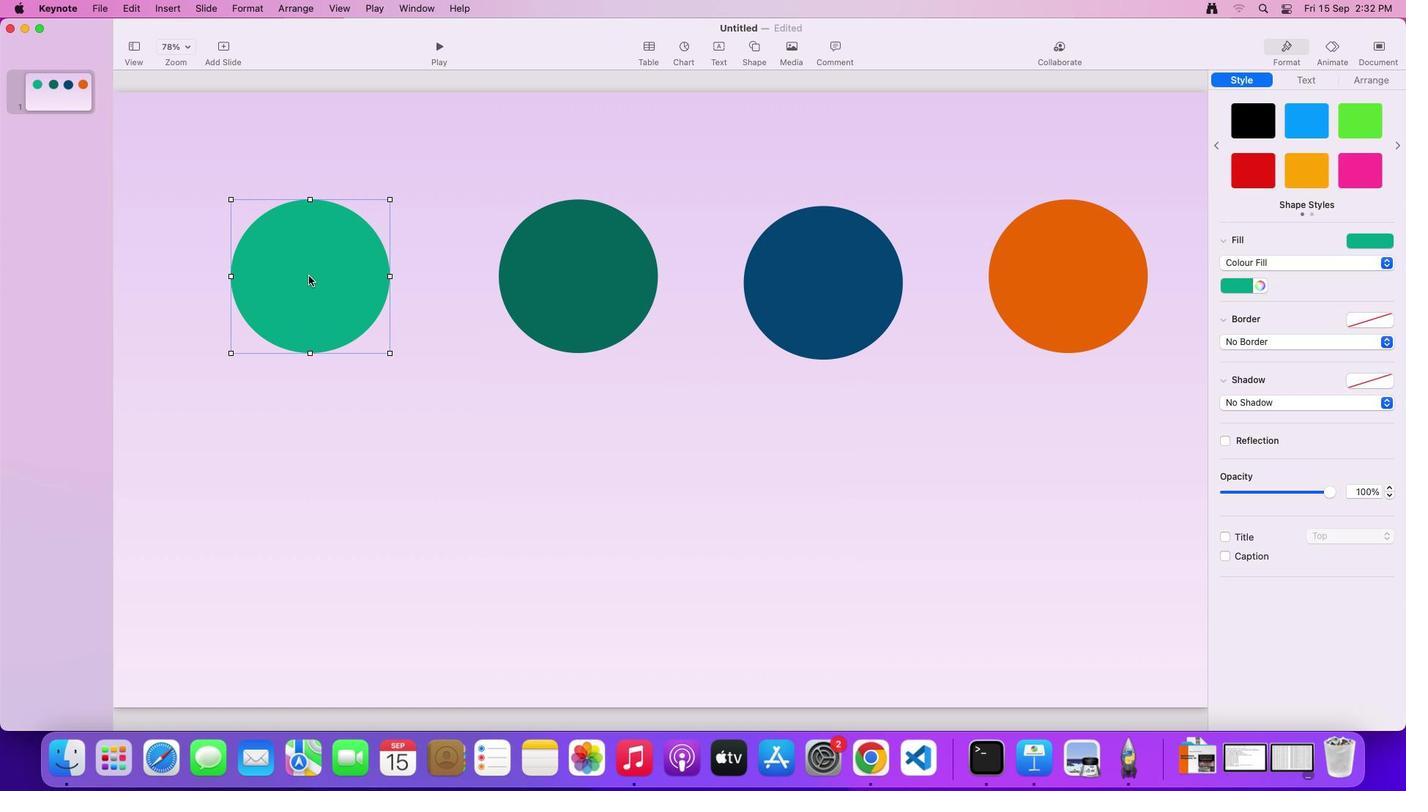 
Action: Mouse moved to (309, 277)
Screenshot: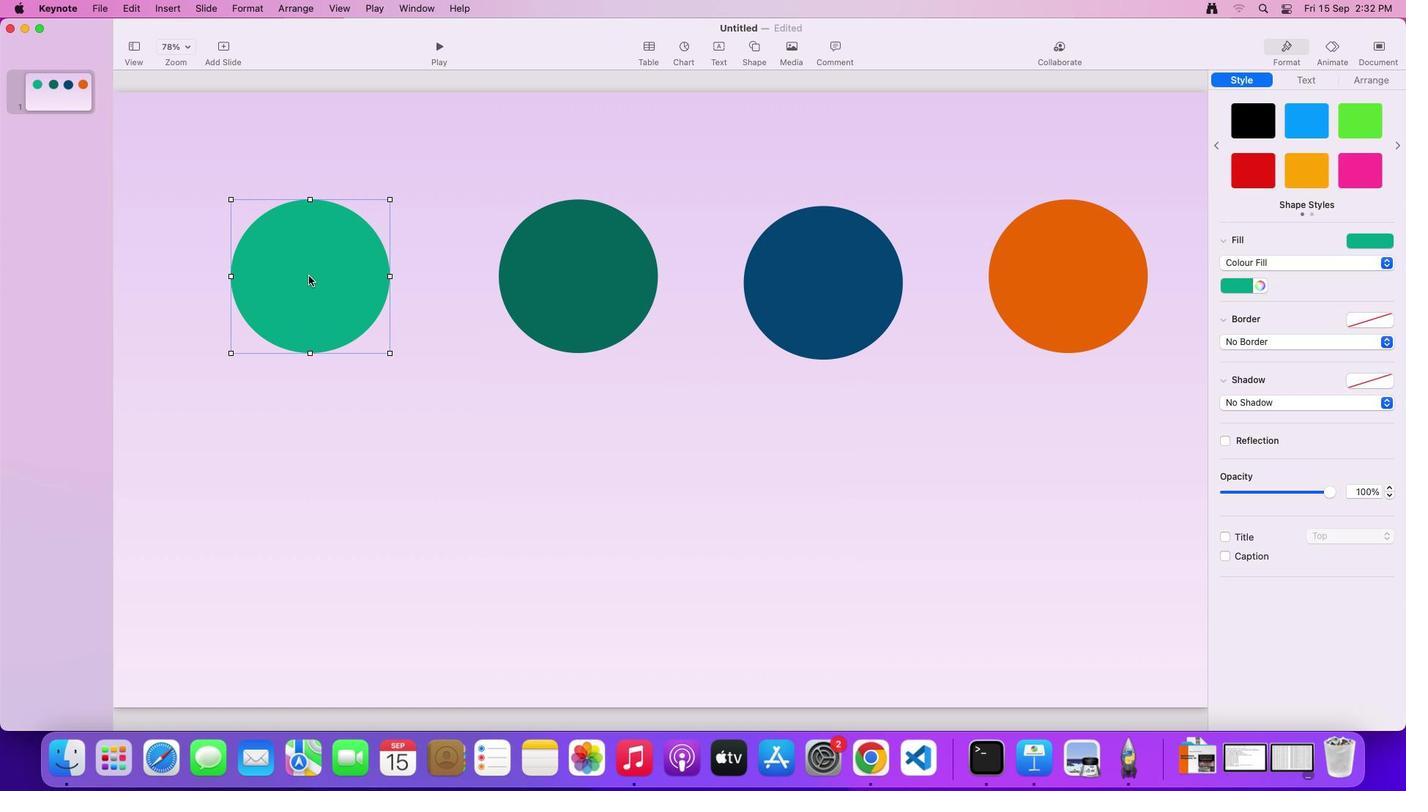 
Action: Mouse pressed left at (309, 277)
Screenshot: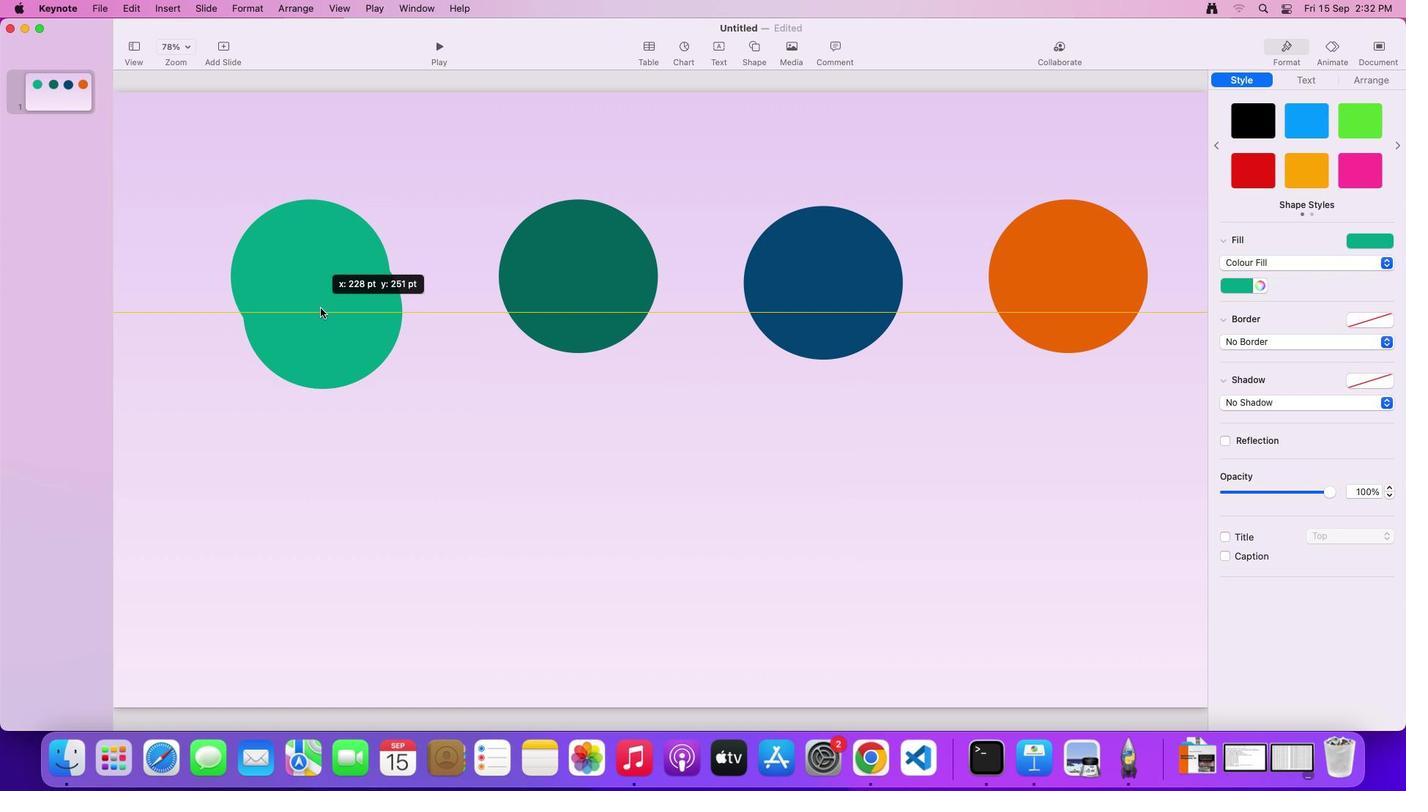 
Action: Mouse moved to (1248, 289)
Screenshot: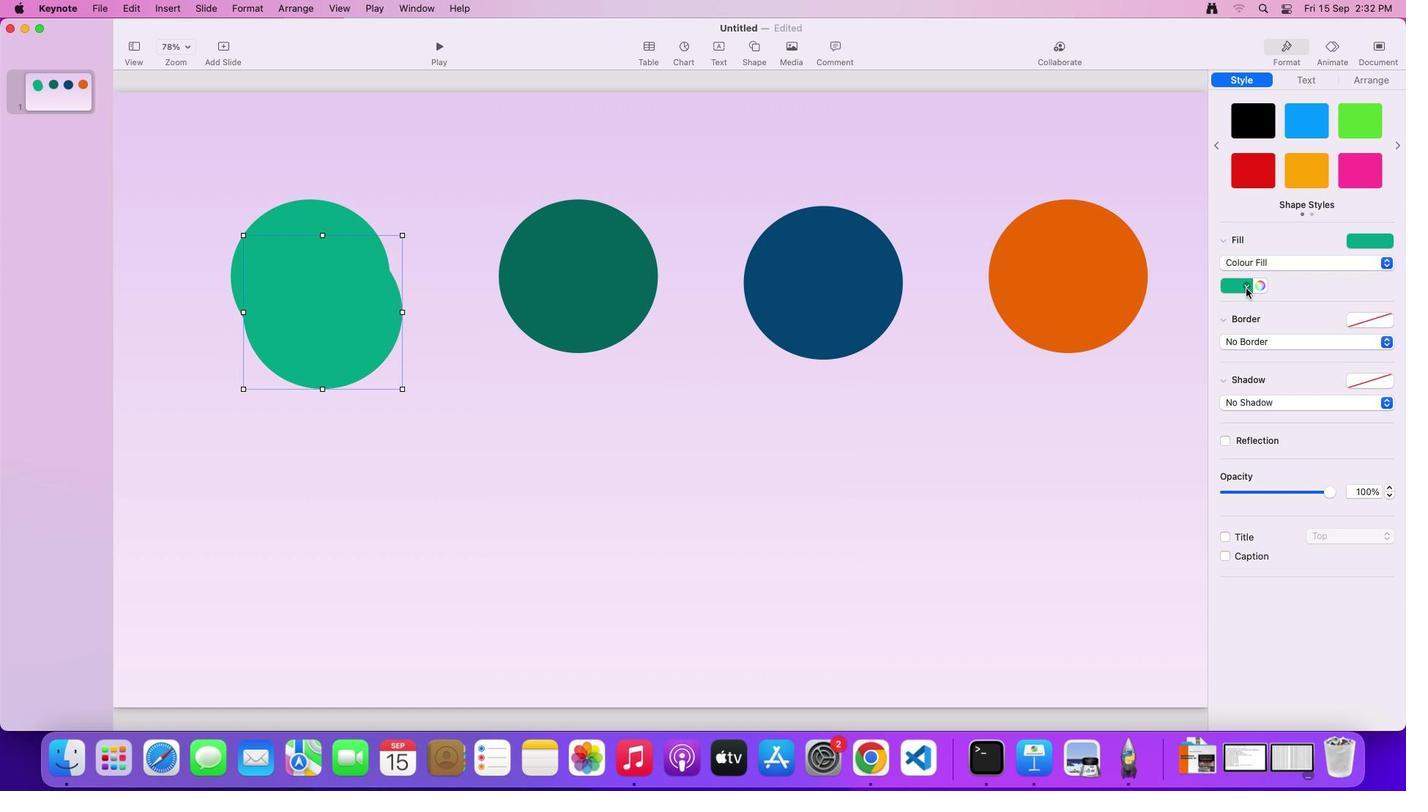 
Action: Mouse pressed left at (1248, 289)
Screenshot: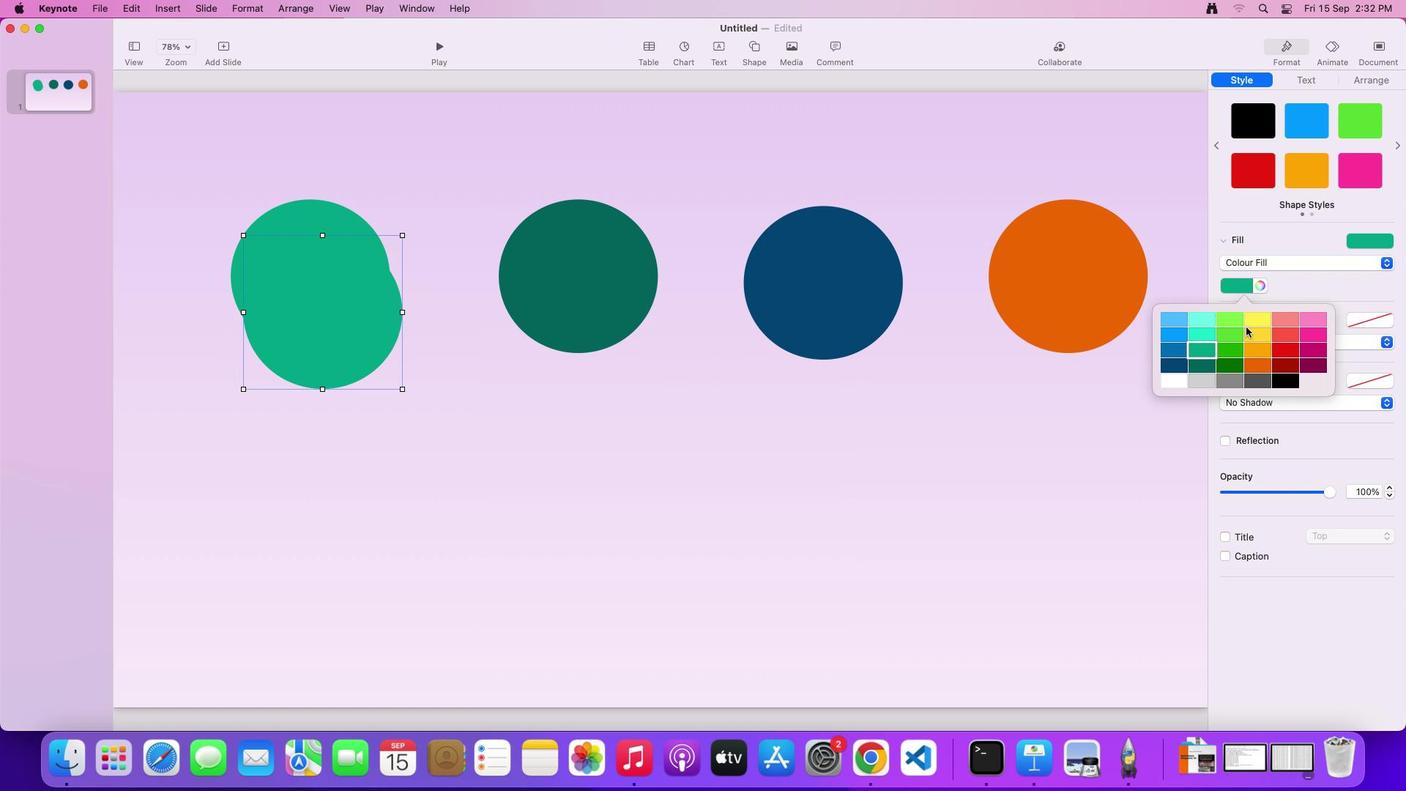 
Action: Mouse moved to (1332, 496)
Screenshot: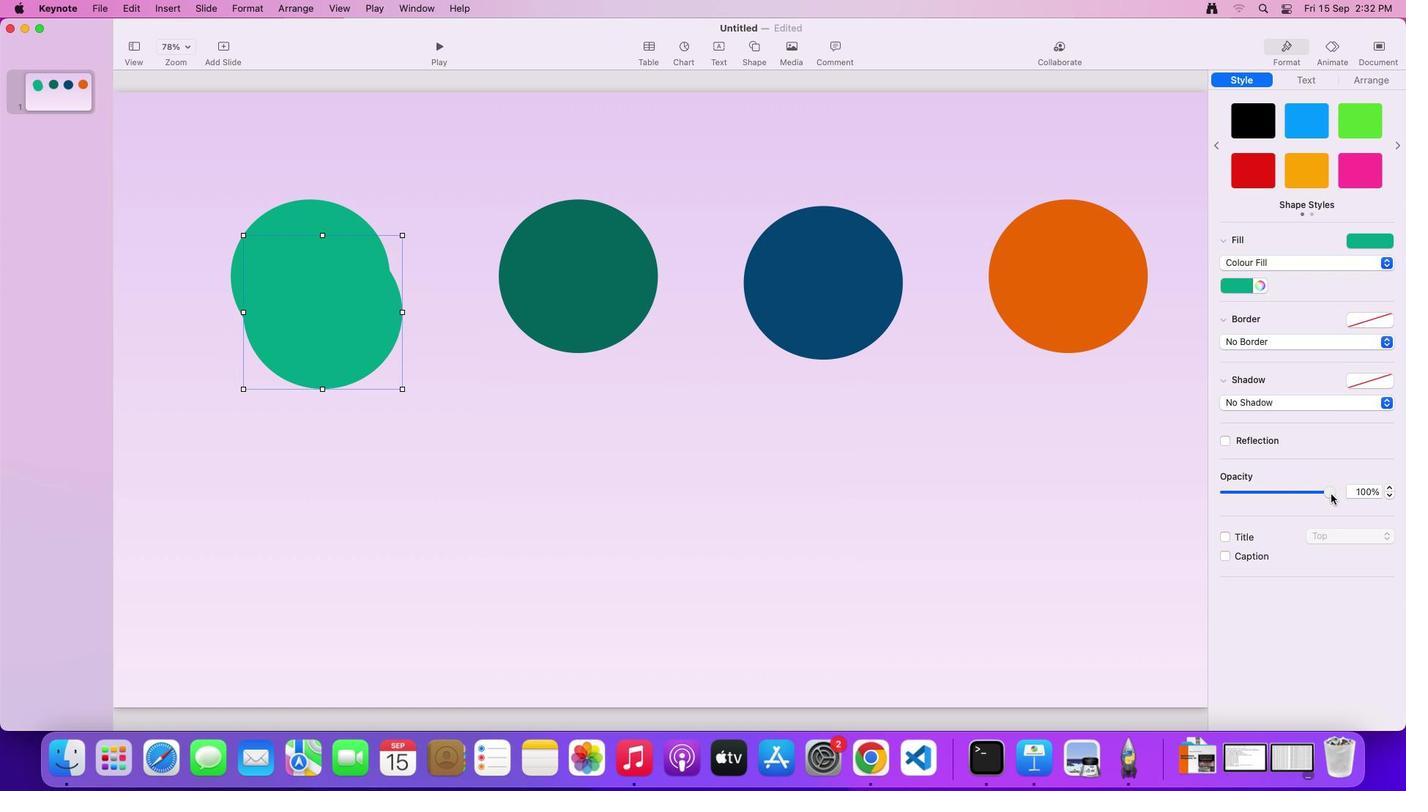 
Action: Mouse pressed left at (1332, 496)
Screenshot: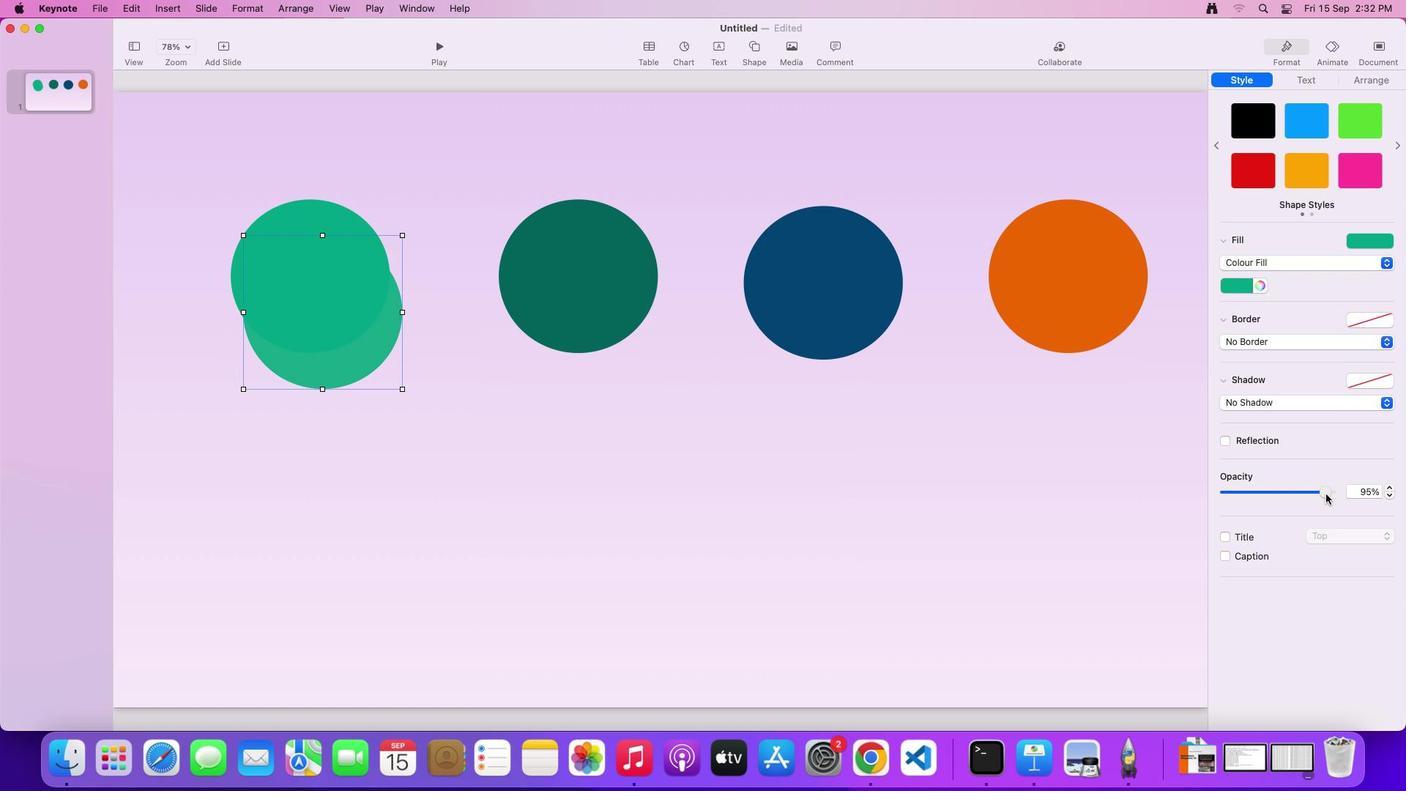 
Action: Mouse moved to (1250, 287)
Screenshot: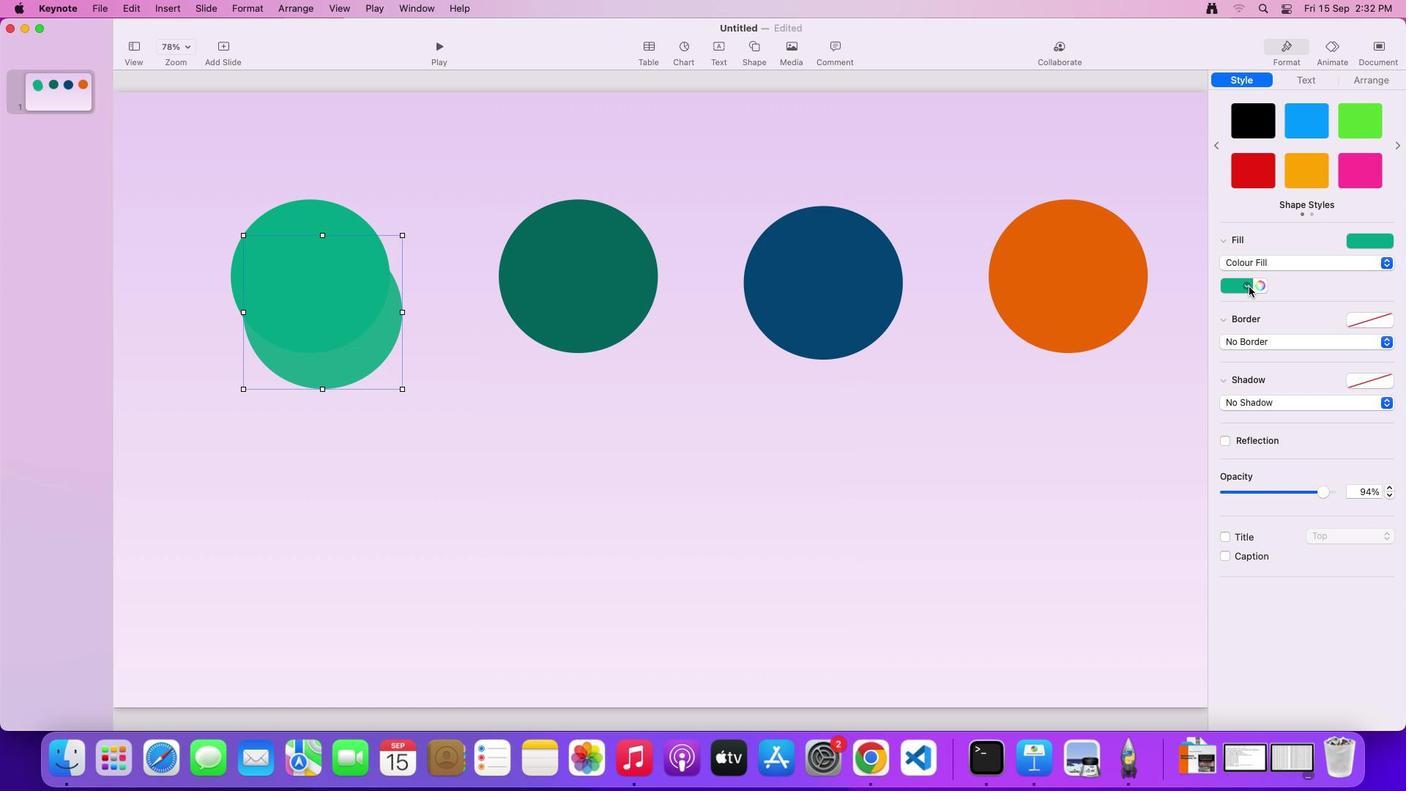 
Action: Mouse pressed left at (1250, 287)
Screenshot: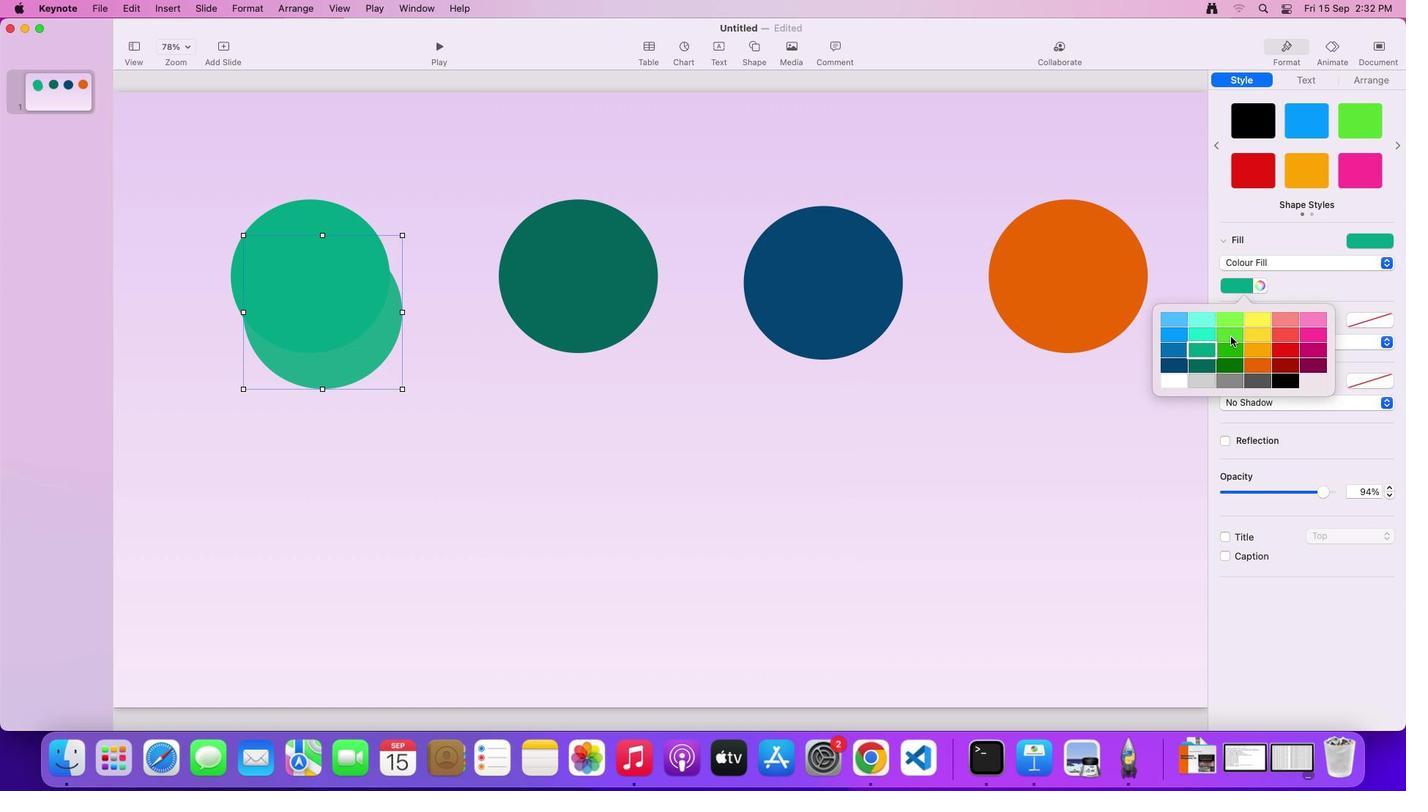
Action: Mouse moved to (1205, 338)
Screenshot: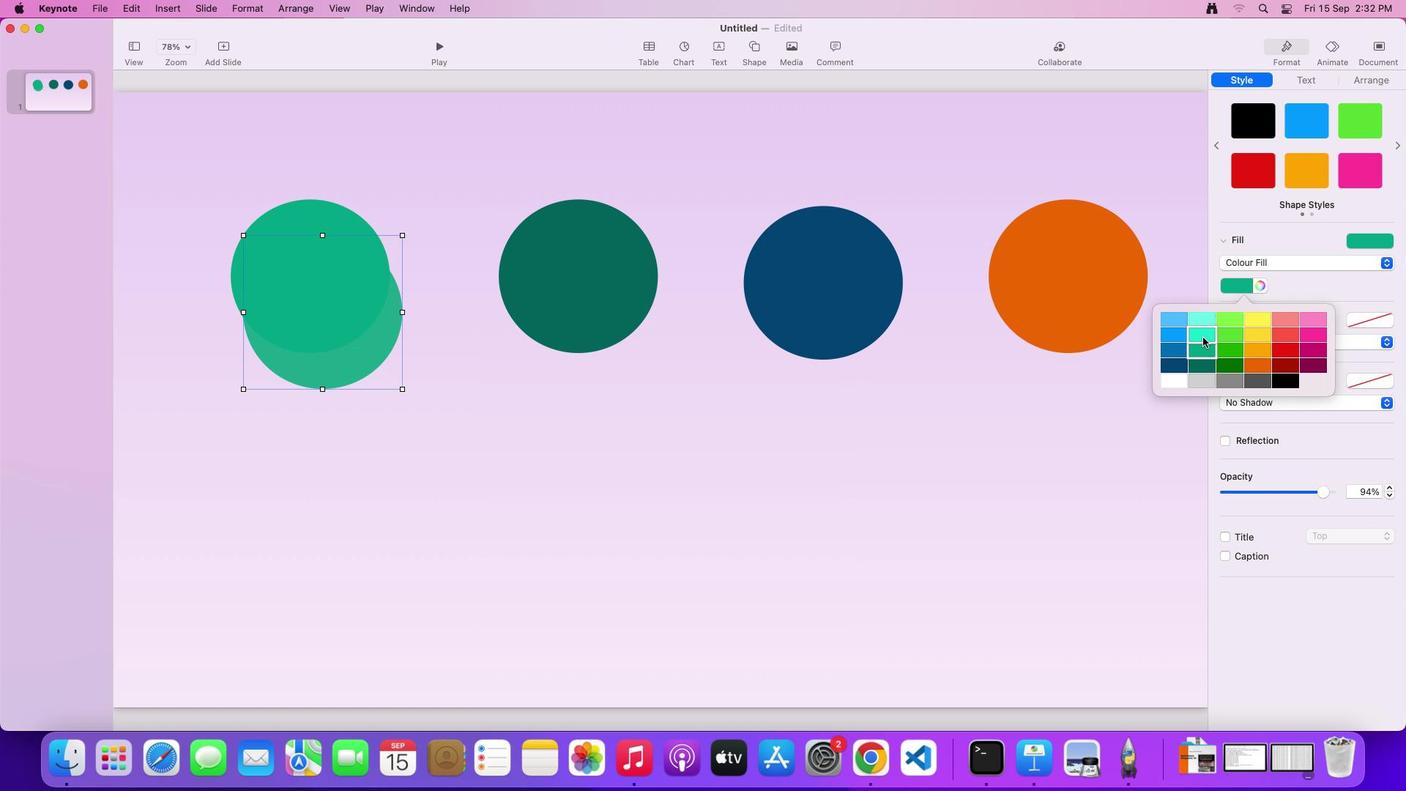 
Action: Mouse pressed left at (1205, 338)
Screenshot: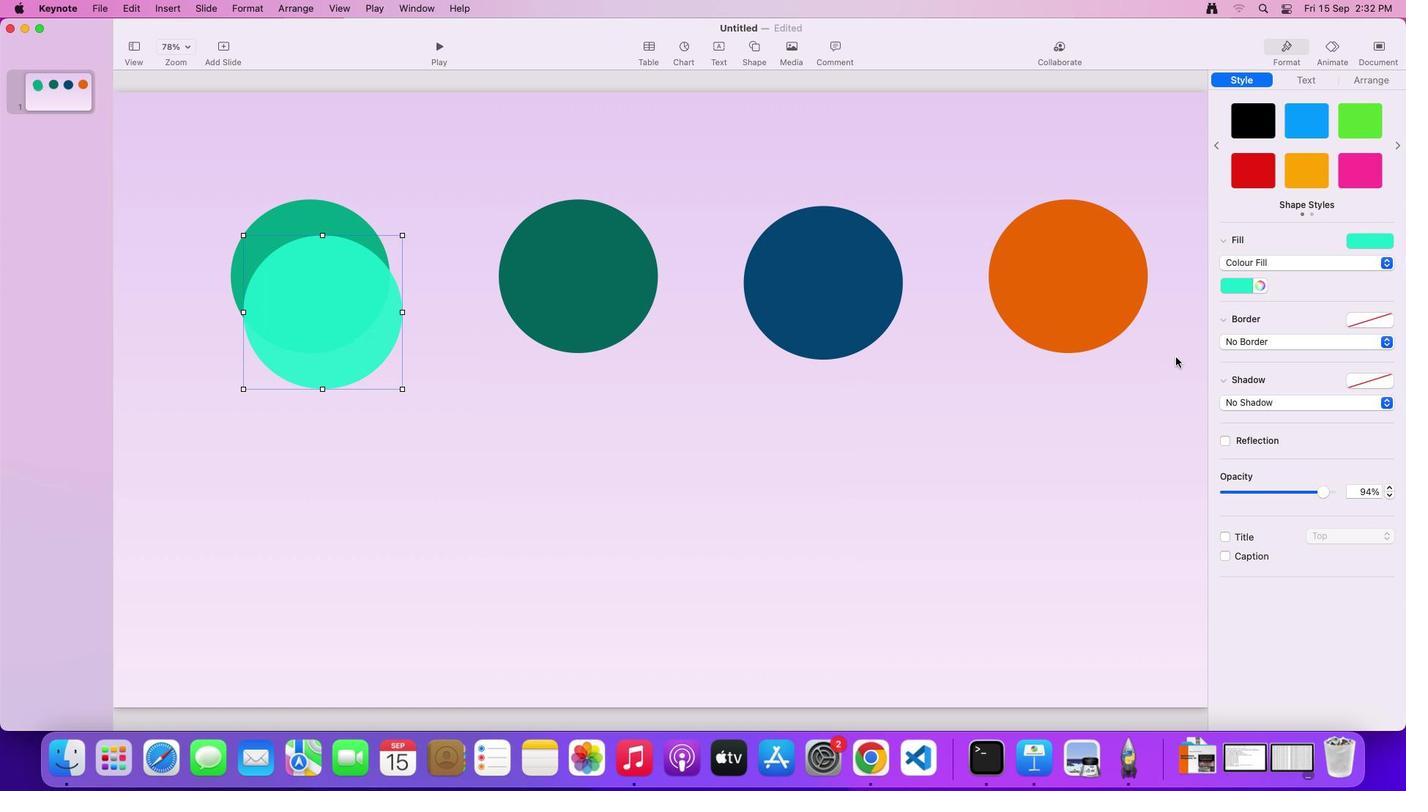 
Action: Mouse moved to (1326, 493)
Screenshot: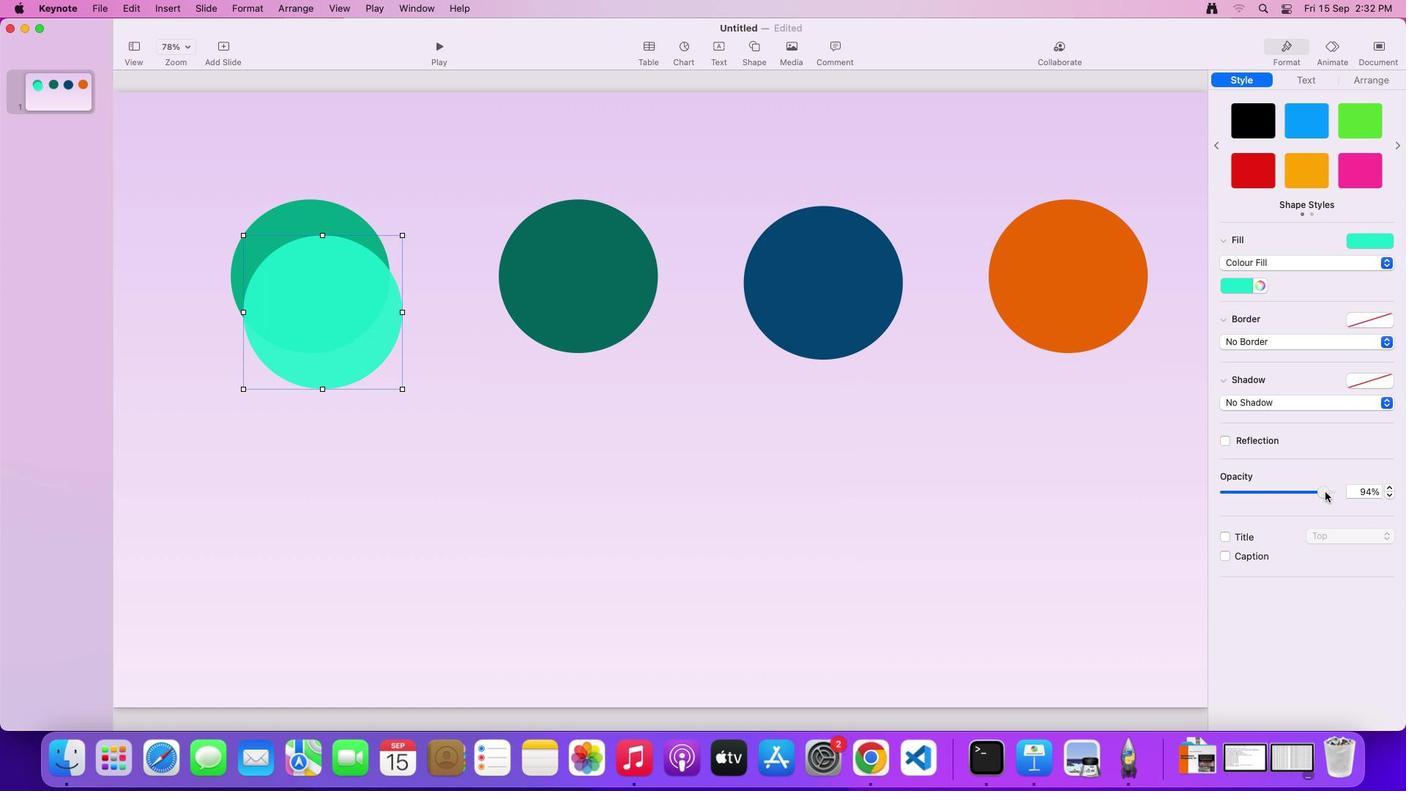 
Action: Mouse pressed left at (1326, 493)
Screenshot: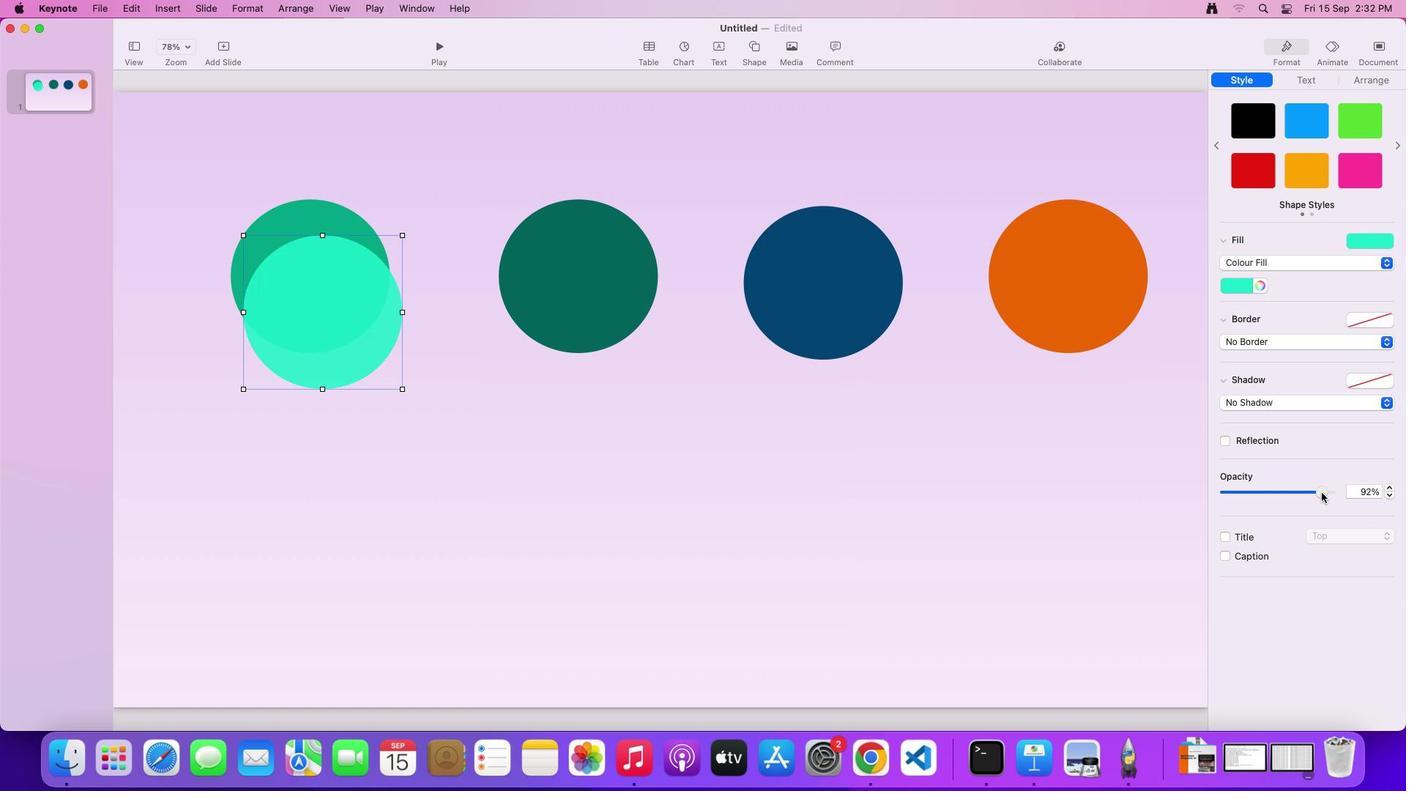 
Action: Mouse moved to (404, 238)
Screenshot: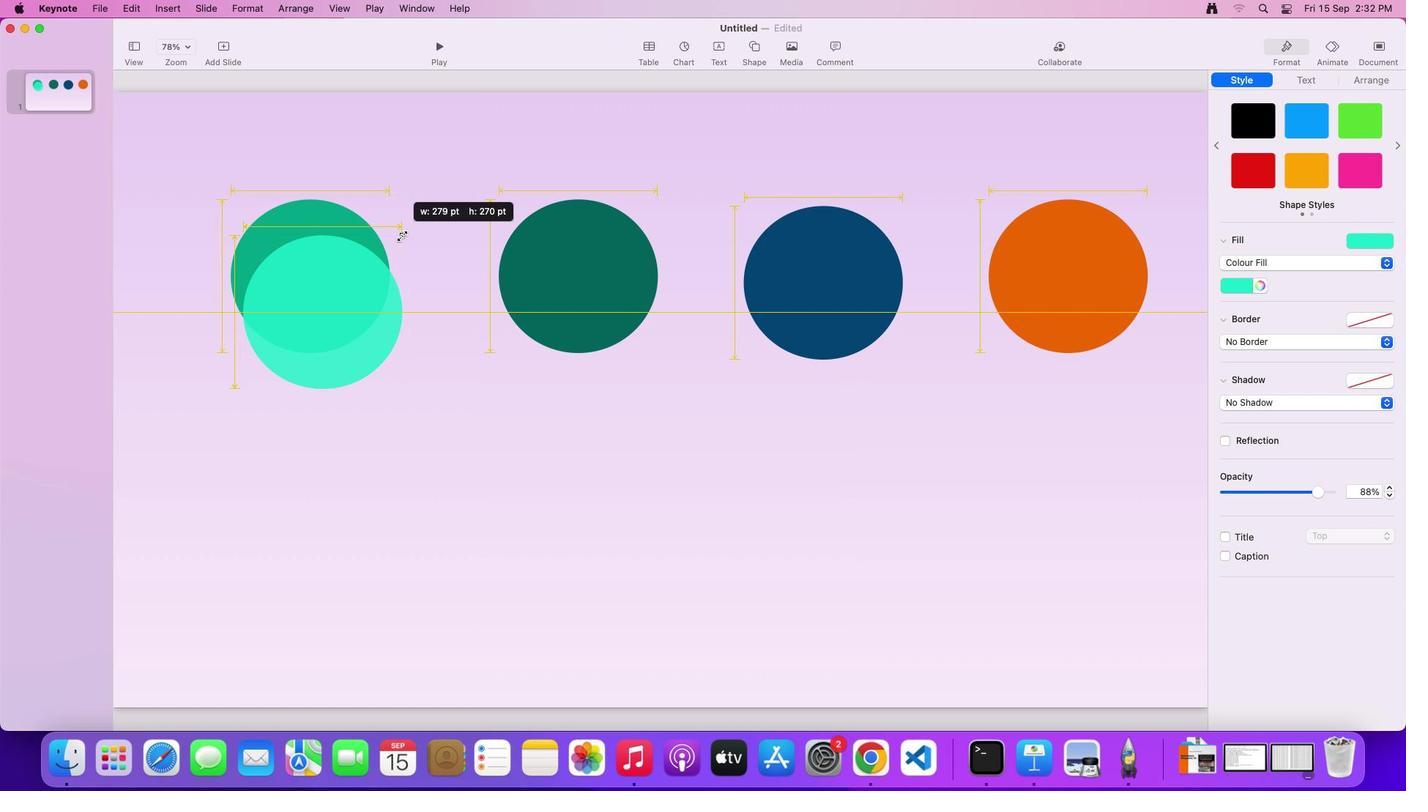 
Action: Mouse pressed left at (404, 238)
Screenshot: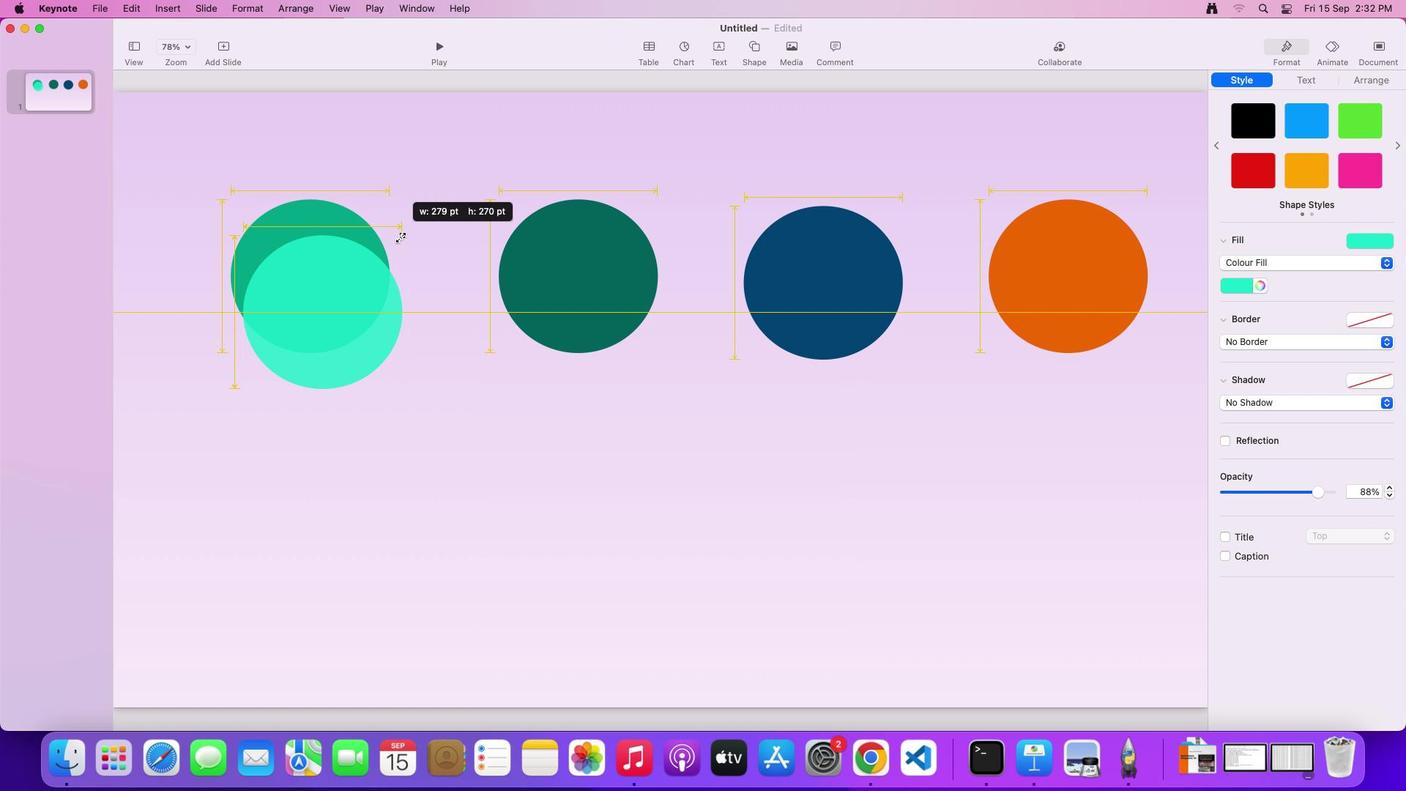 
Action: Mouse moved to (337, 326)
Screenshot: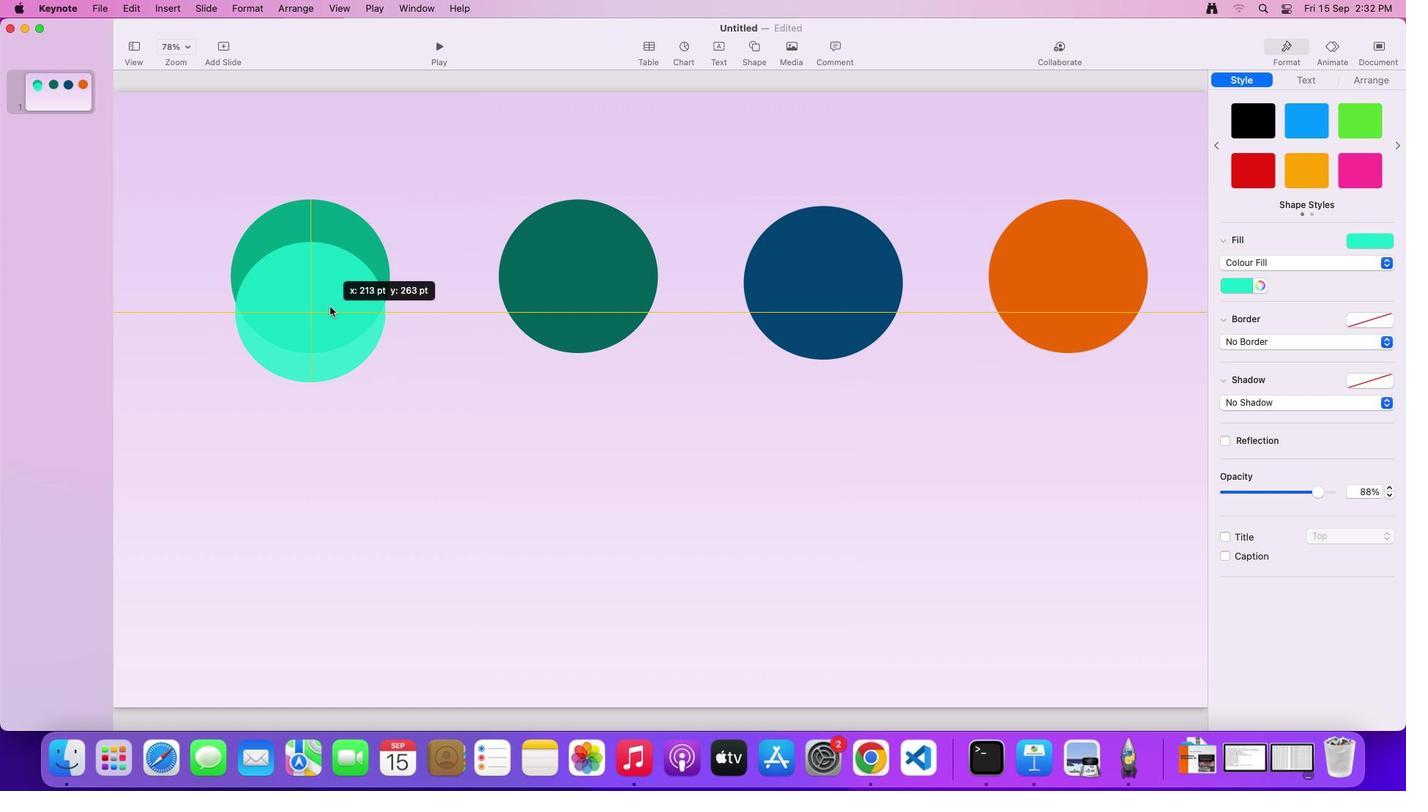 
Action: Mouse pressed left at (337, 326)
Screenshot: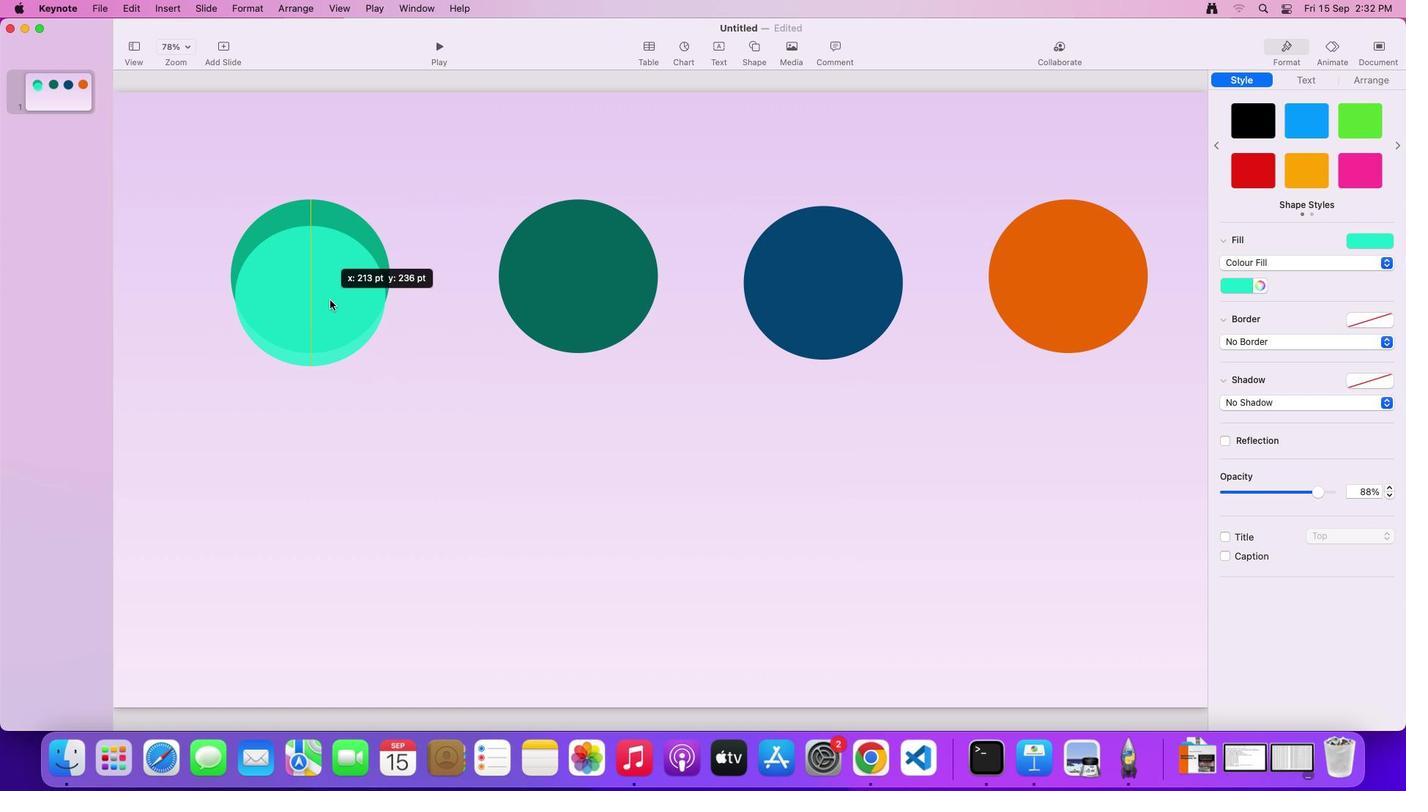 
Action: Mouse moved to (601, 284)
Screenshot: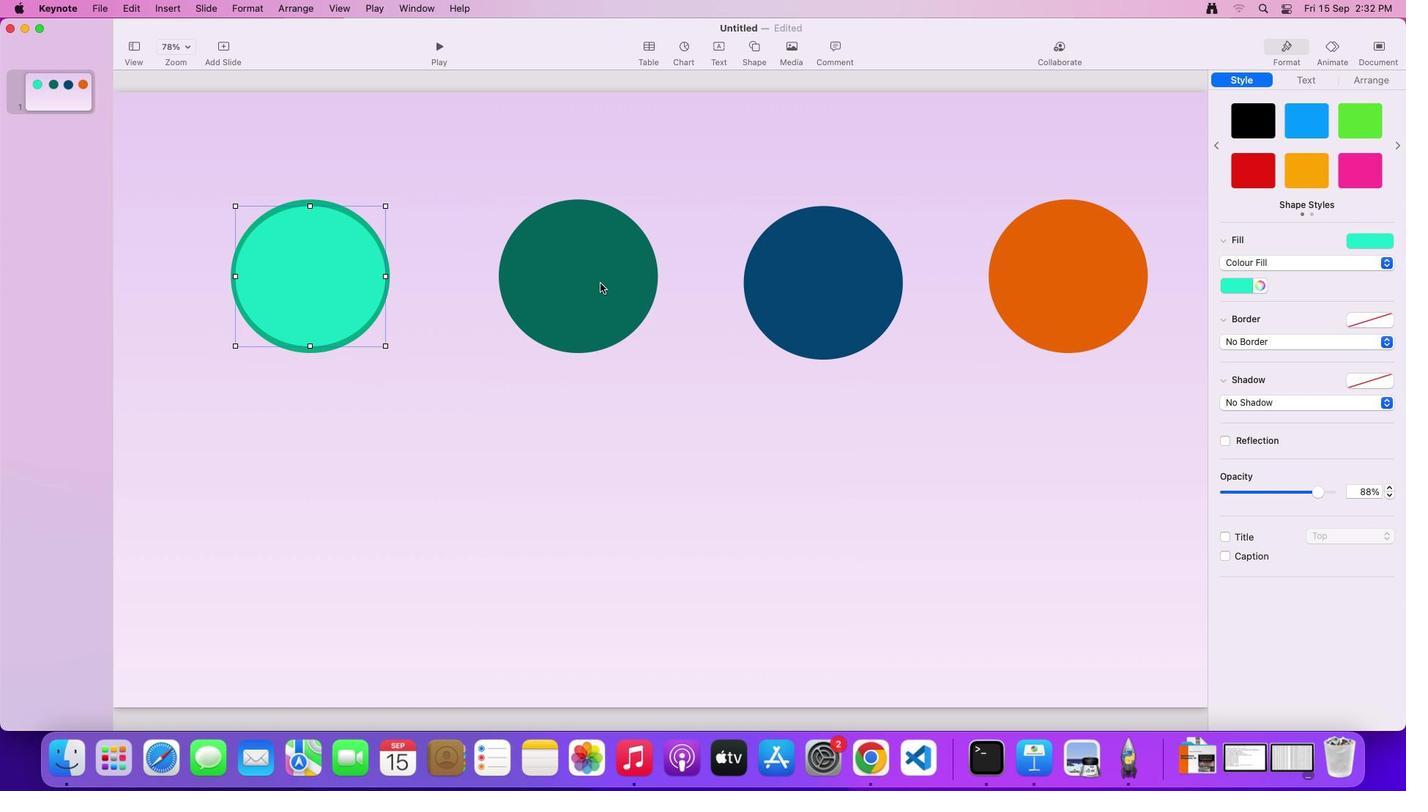 
Action: Key pressed Key.alt
Screenshot: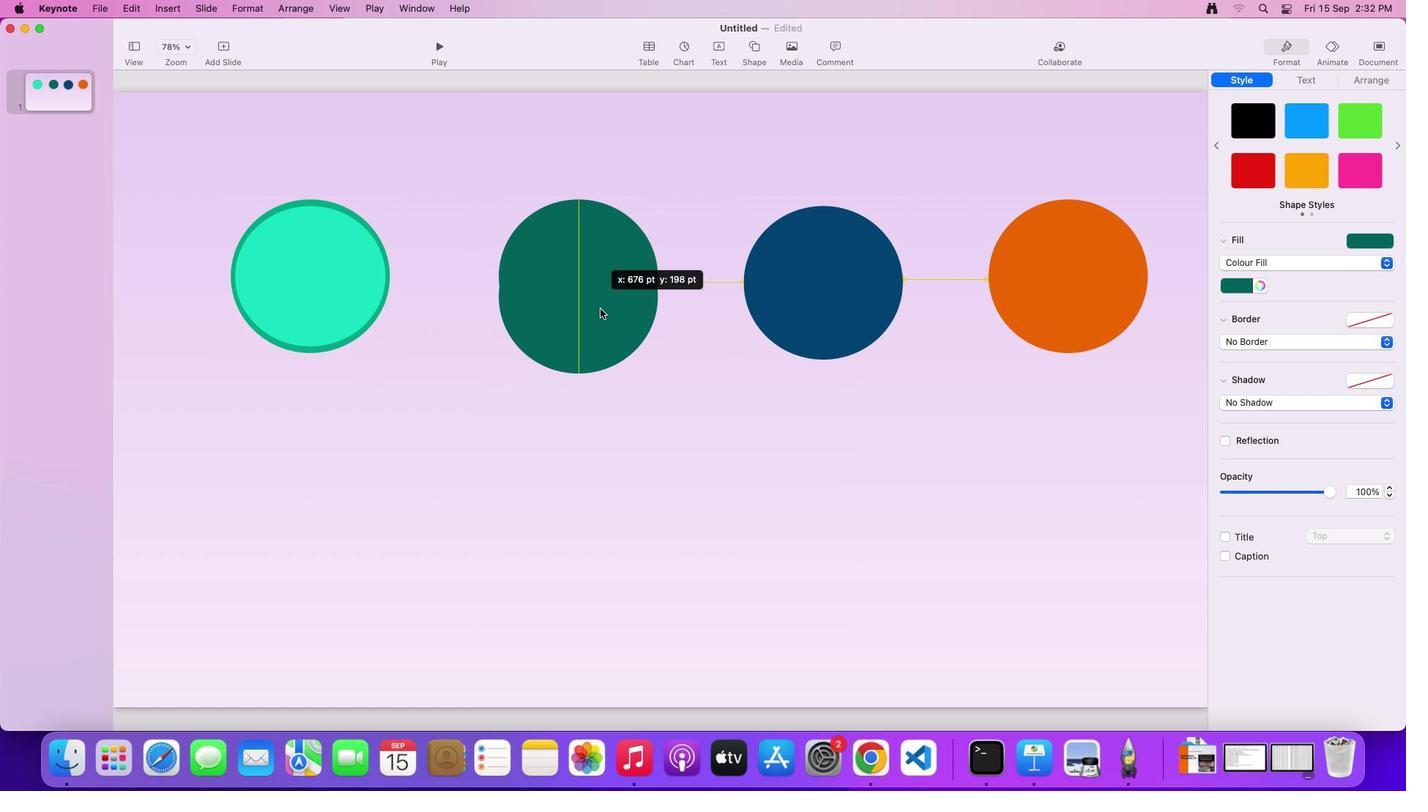 
Action: Mouse pressed left at (601, 284)
Screenshot: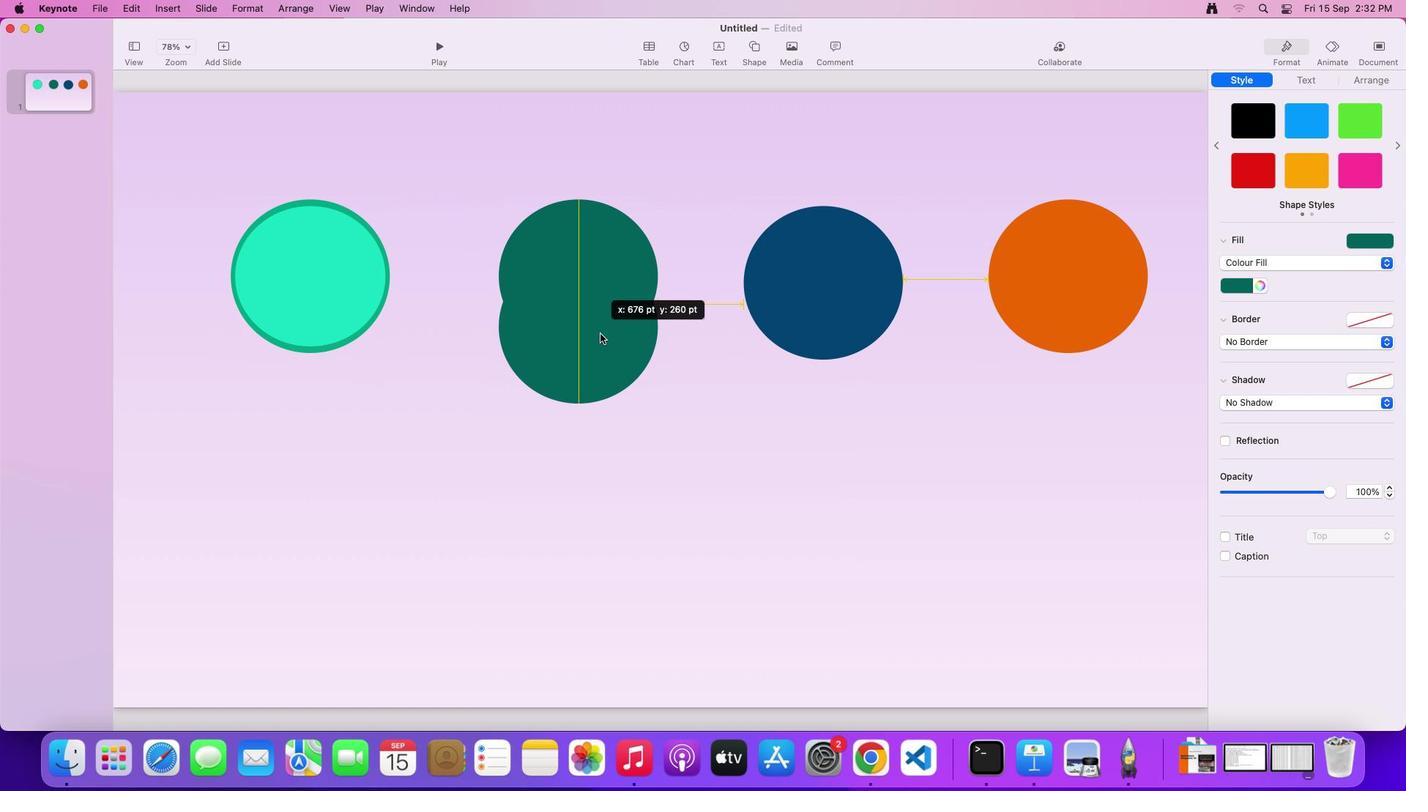 
Action: Mouse moved to (1252, 289)
Screenshot: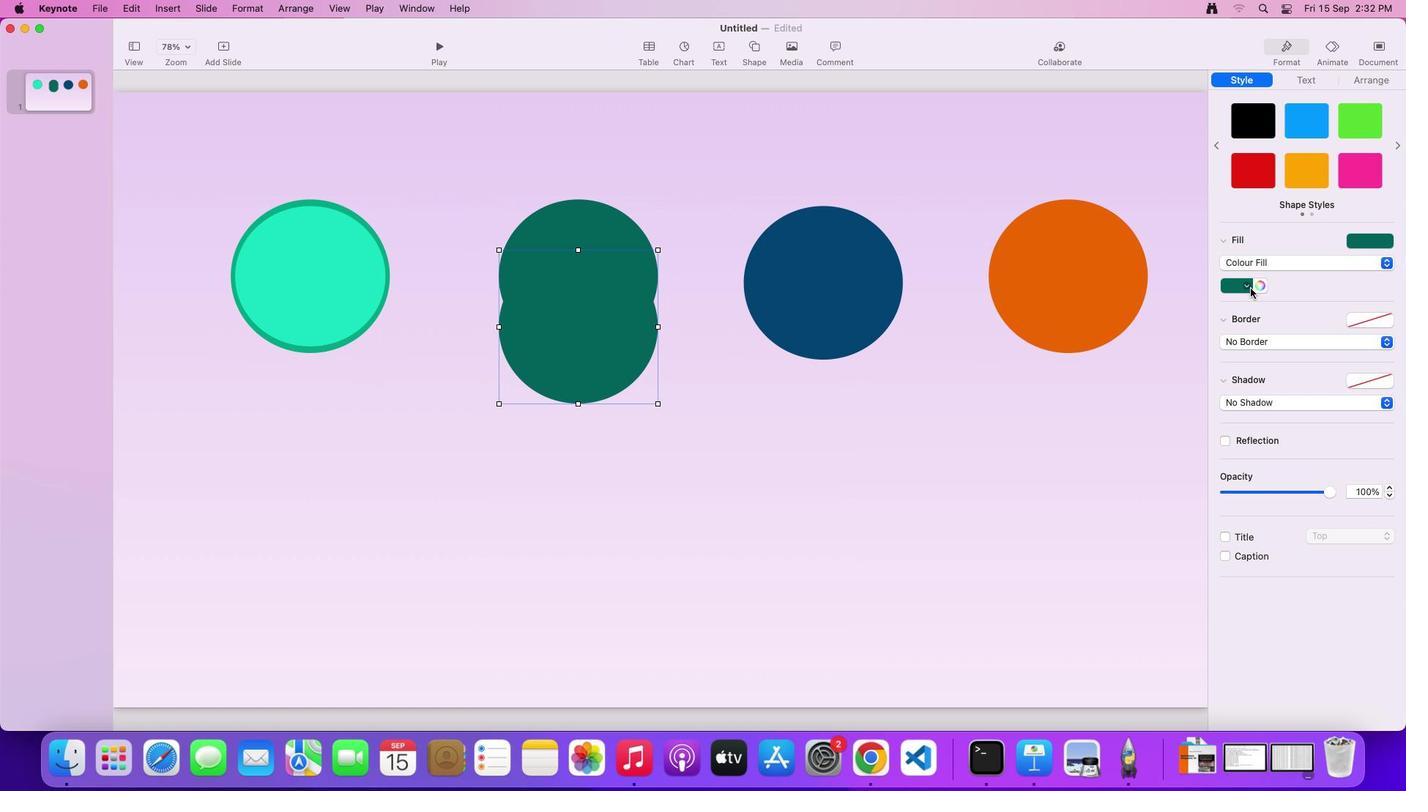 
Action: Mouse pressed left at (1252, 289)
Screenshot: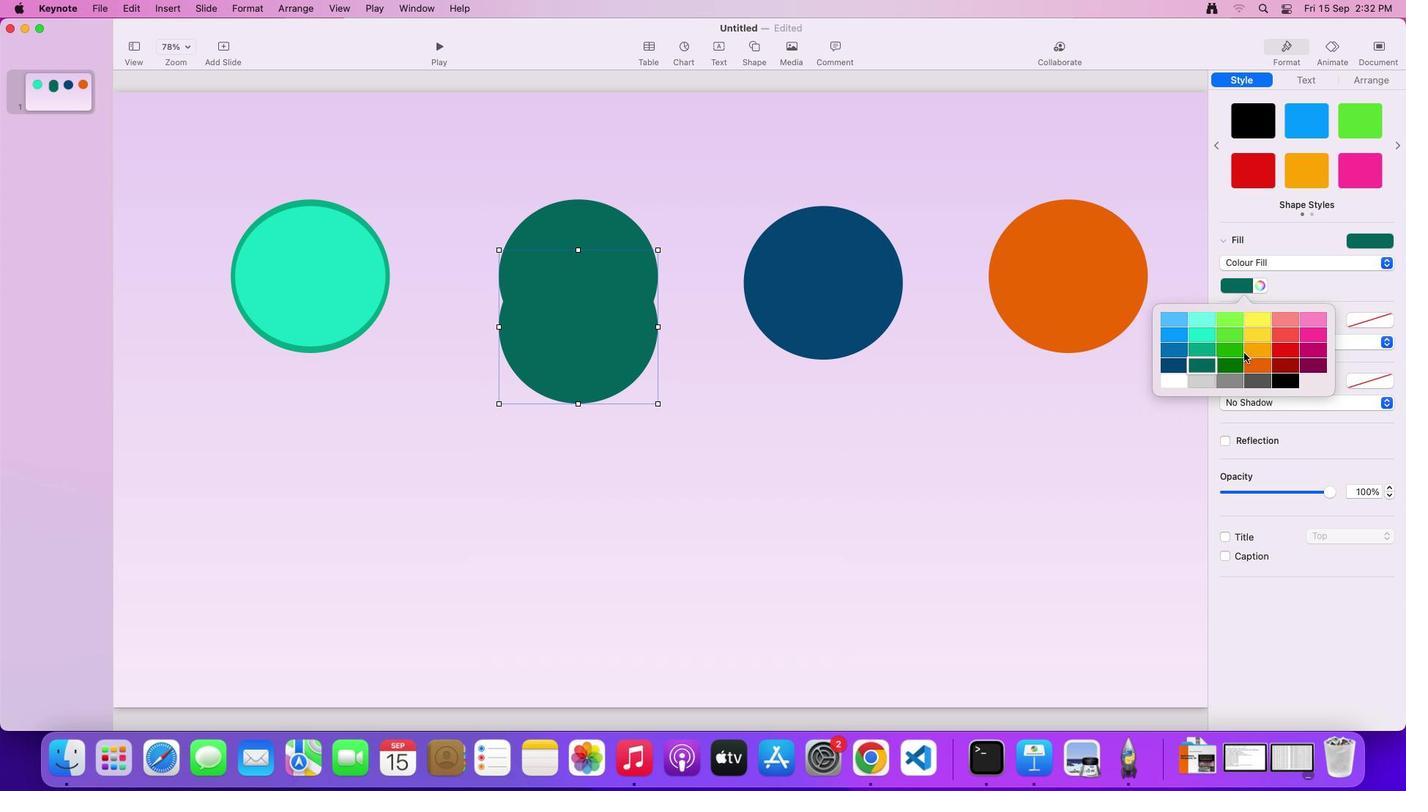 
Action: Mouse moved to (1208, 350)
Screenshot: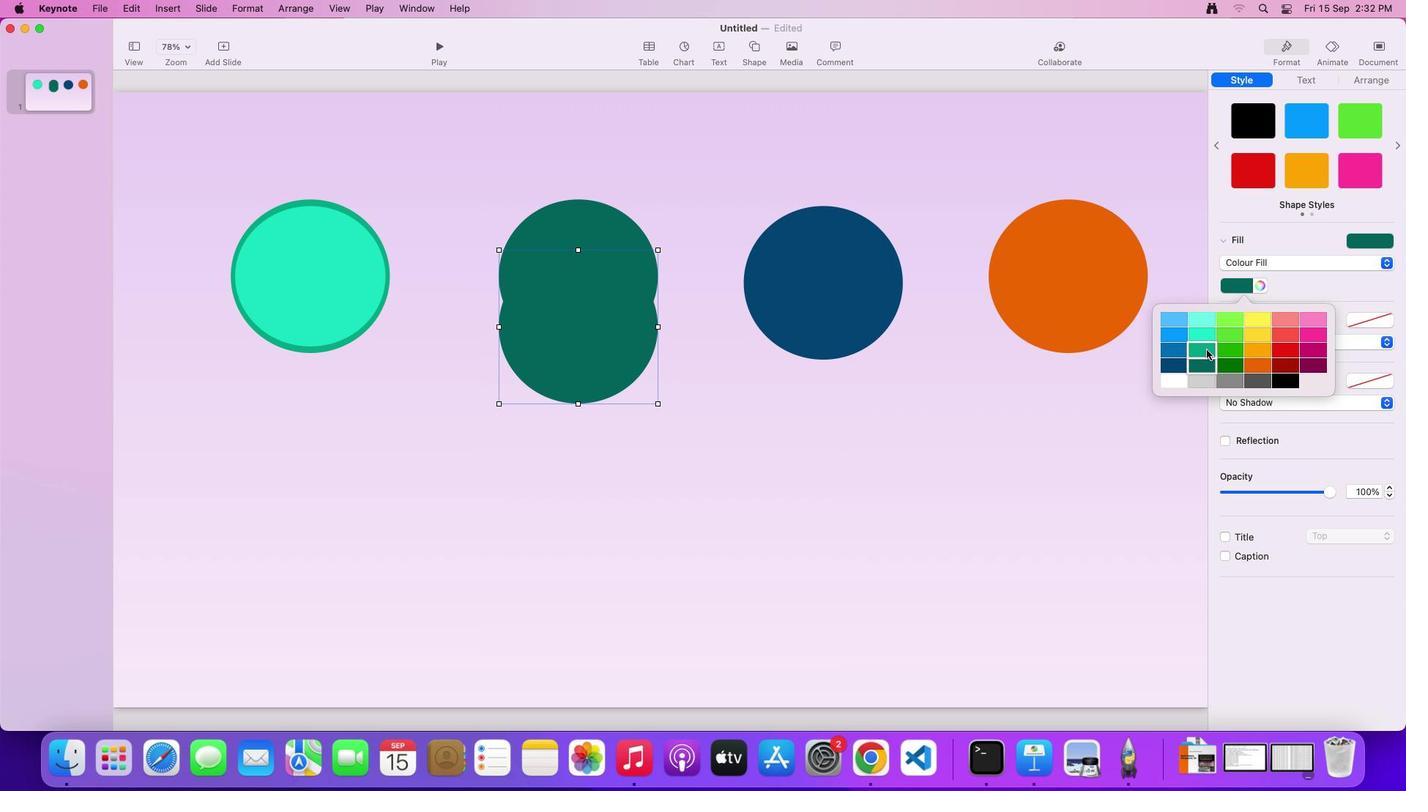 
Action: Mouse pressed left at (1208, 350)
Screenshot: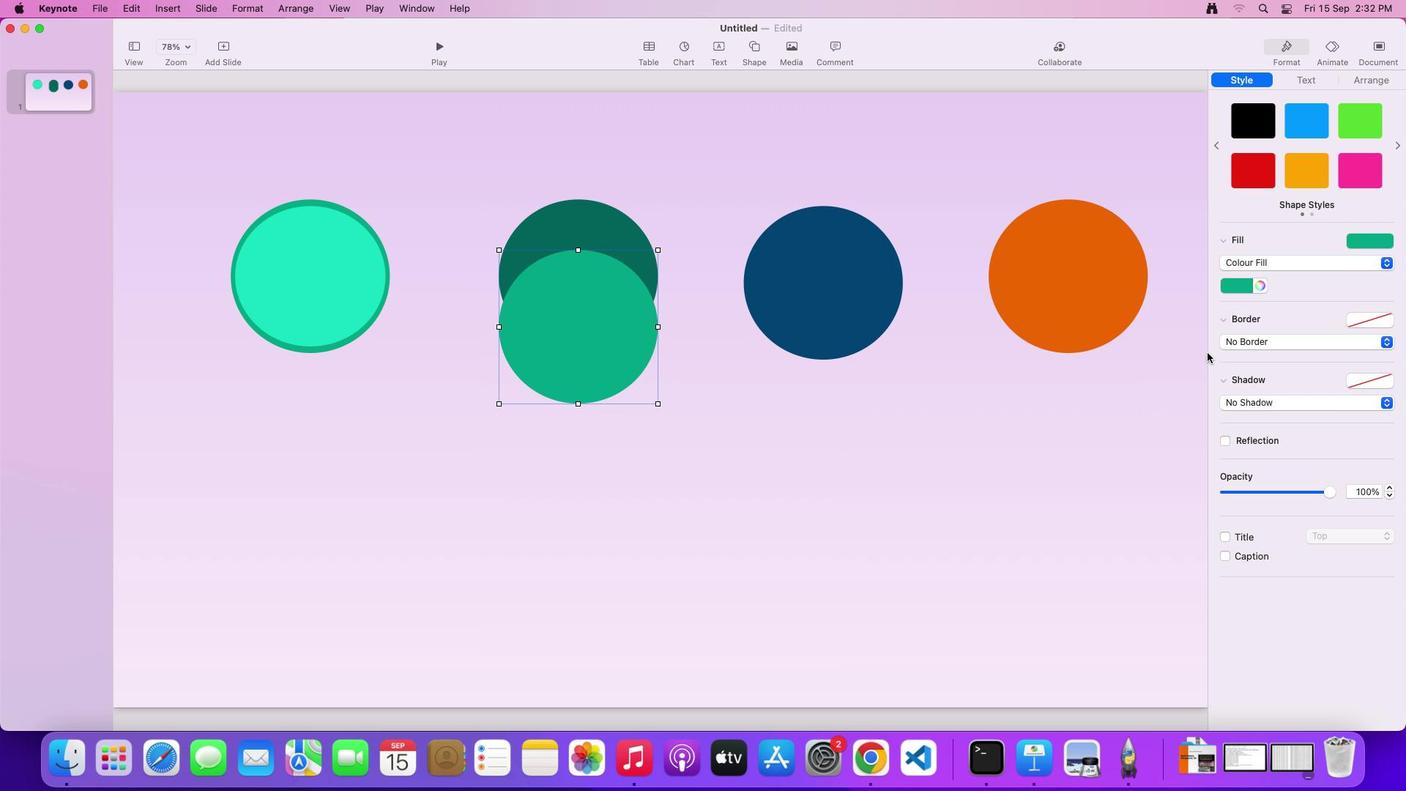 
Action: Mouse moved to (1327, 492)
Screenshot: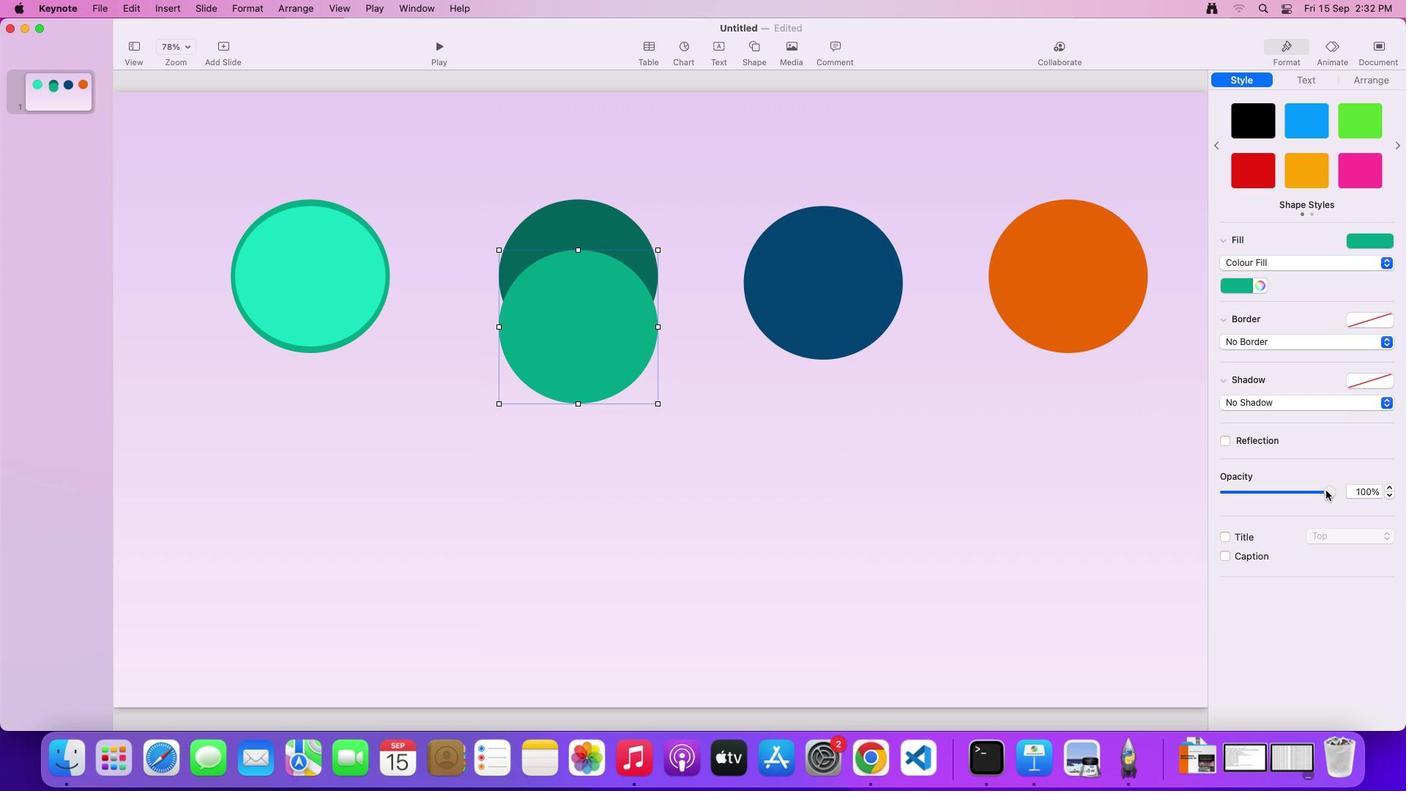 
Action: Mouse pressed left at (1327, 492)
Screenshot: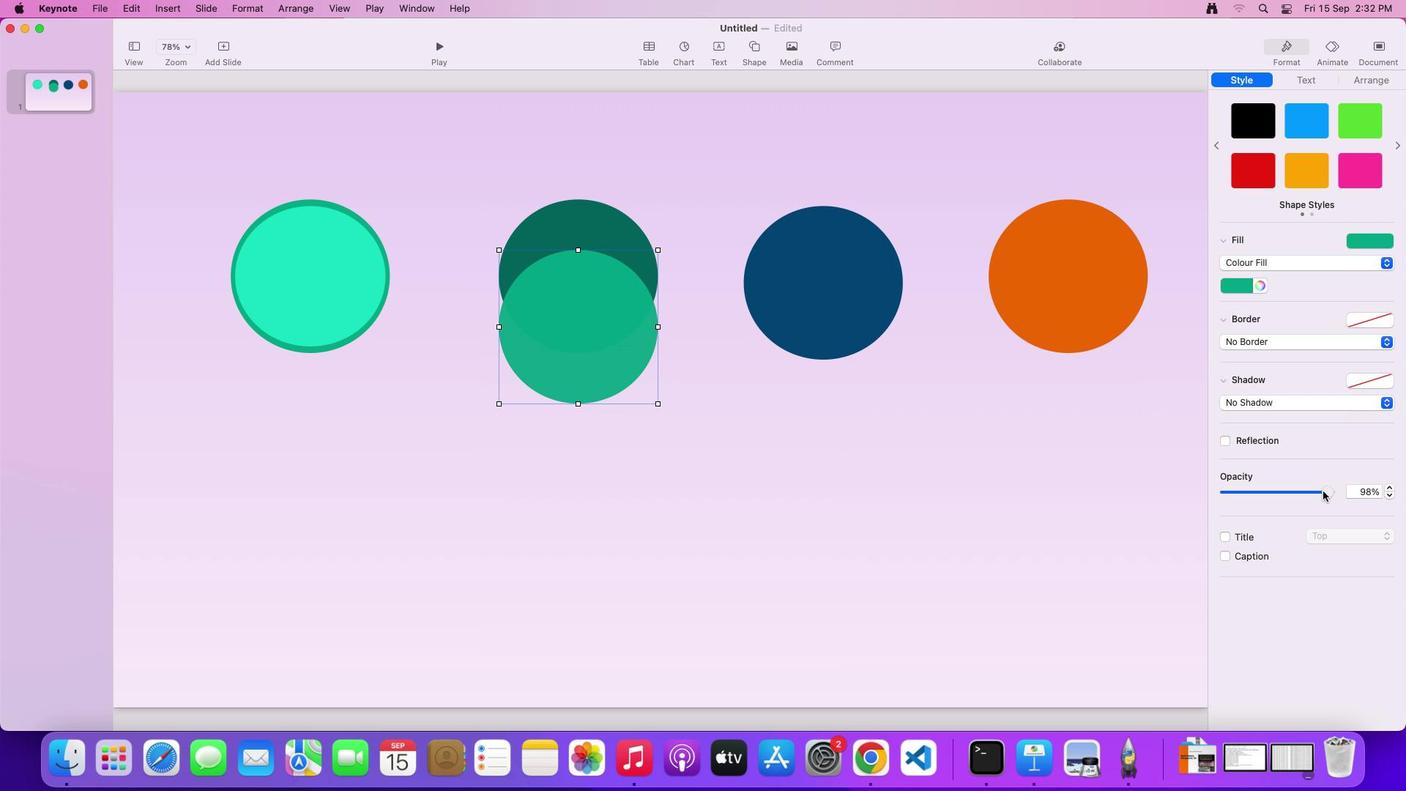
Action: Mouse moved to (660, 251)
Screenshot: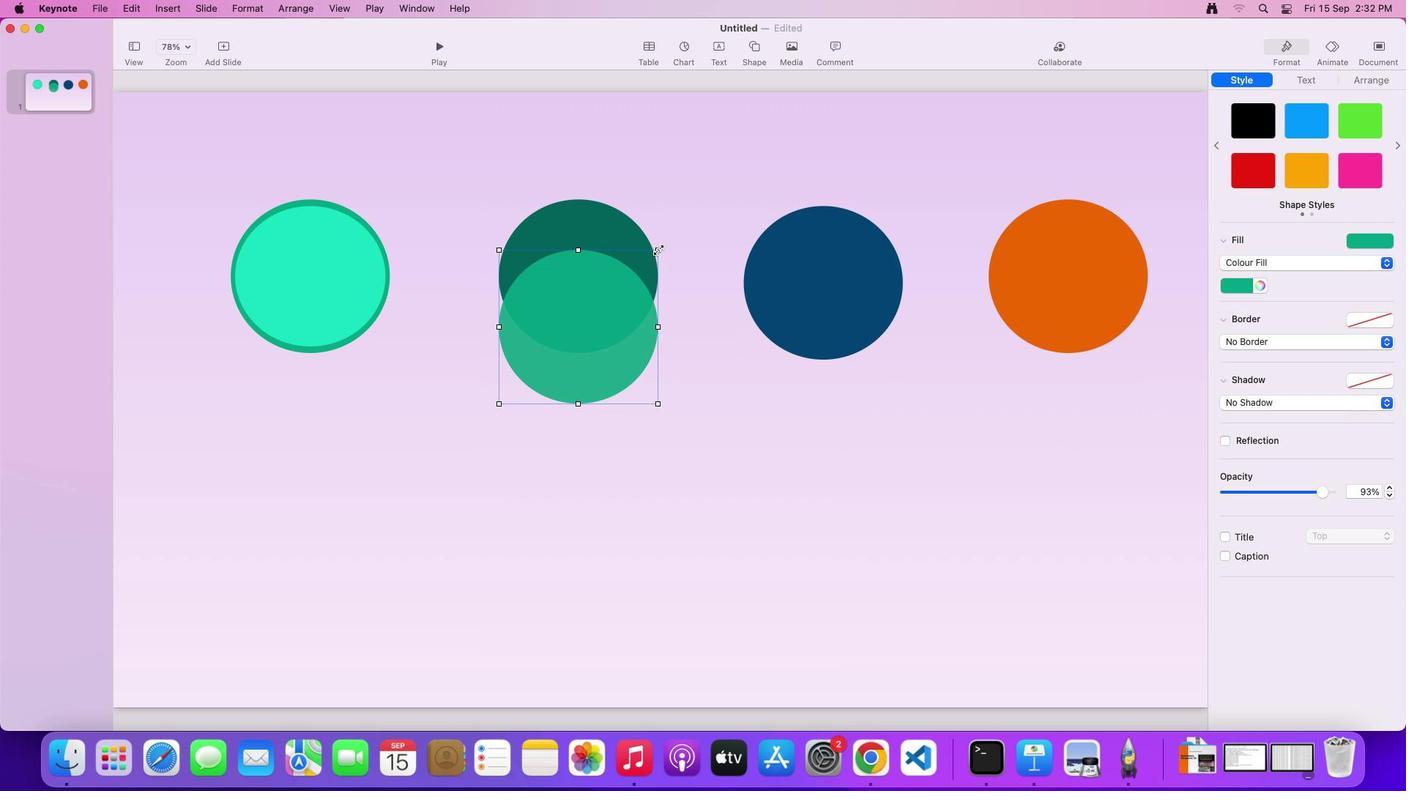 
Action: Mouse pressed left at (660, 251)
Screenshot: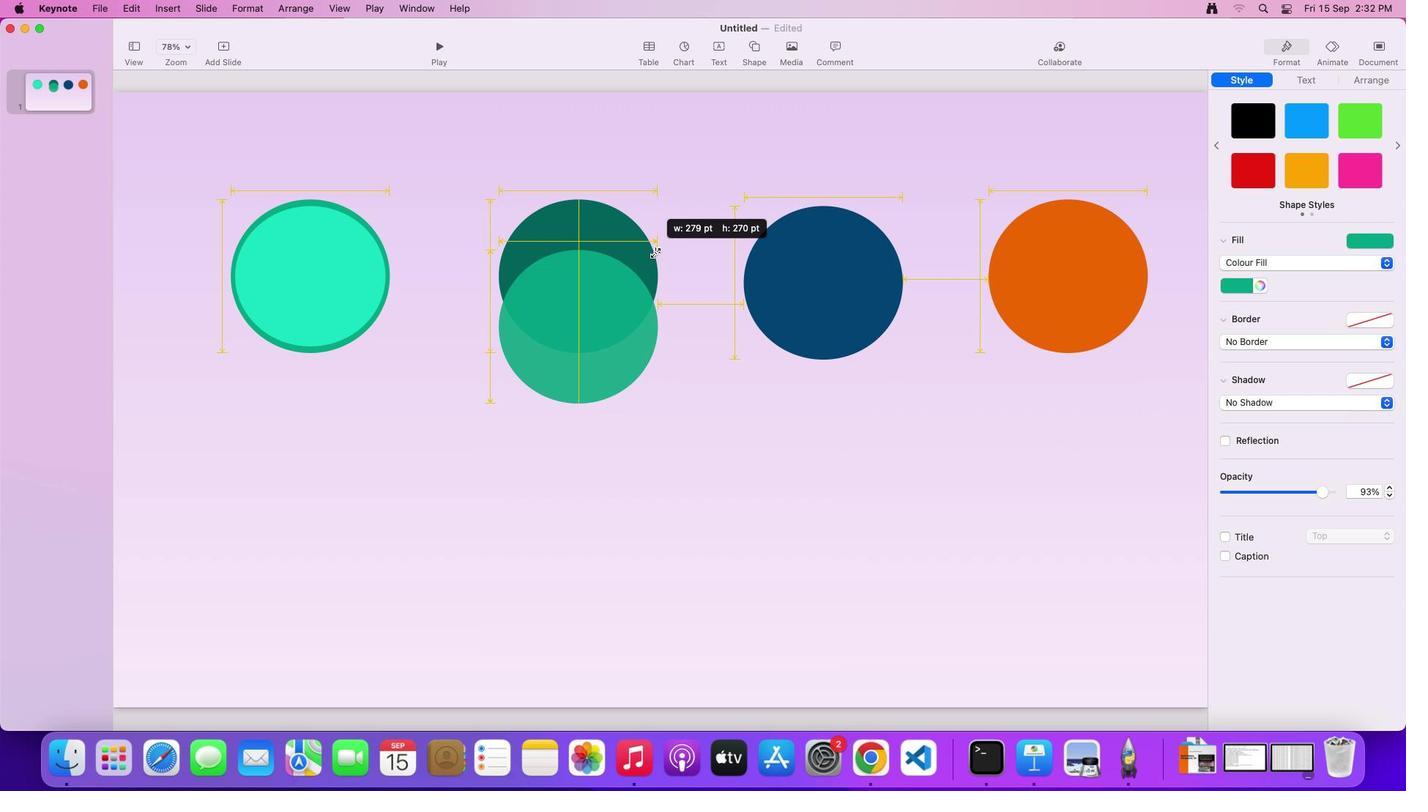 
Action: Mouse moved to (577, 340)
Screenshot: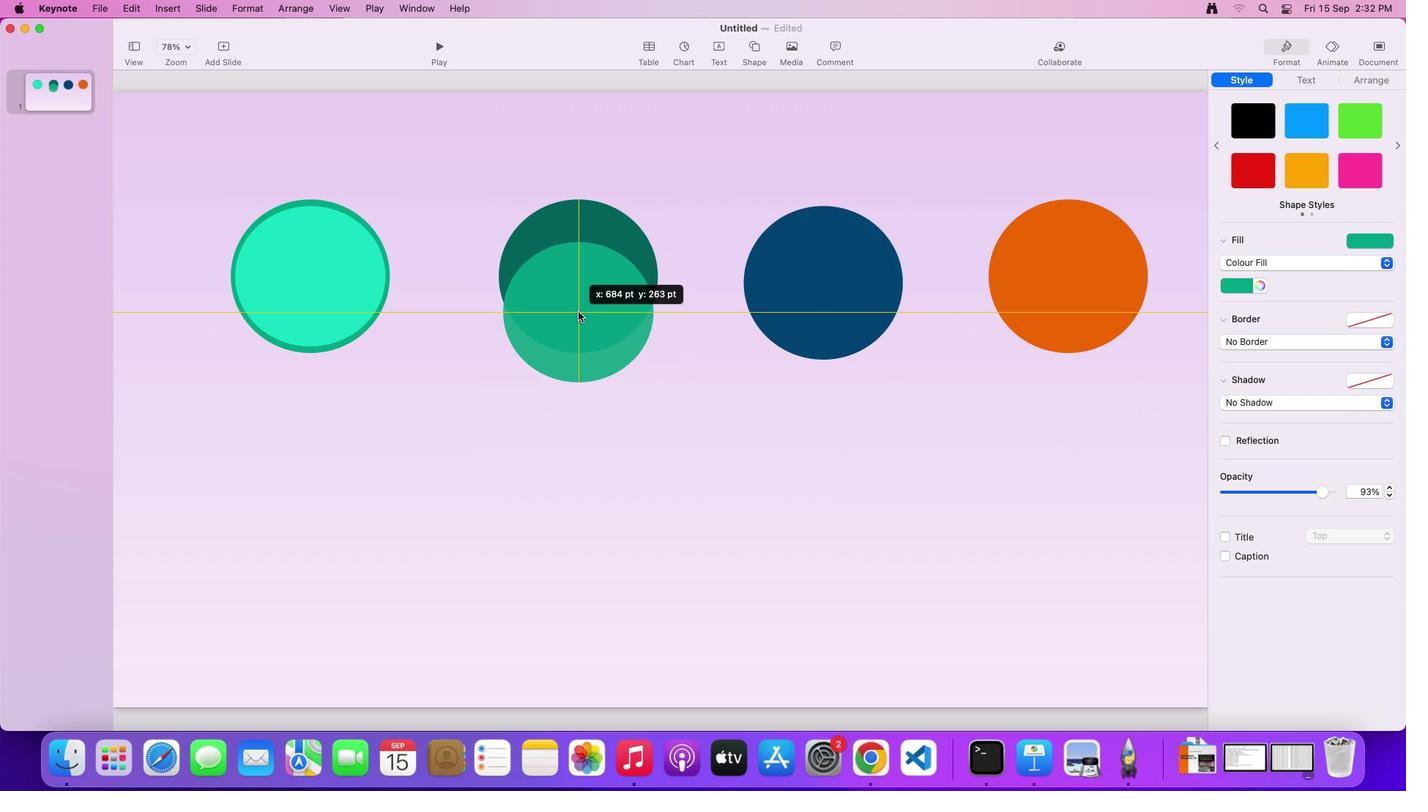 
Action: Mouse pressed left at (577, 340)
Screenshot: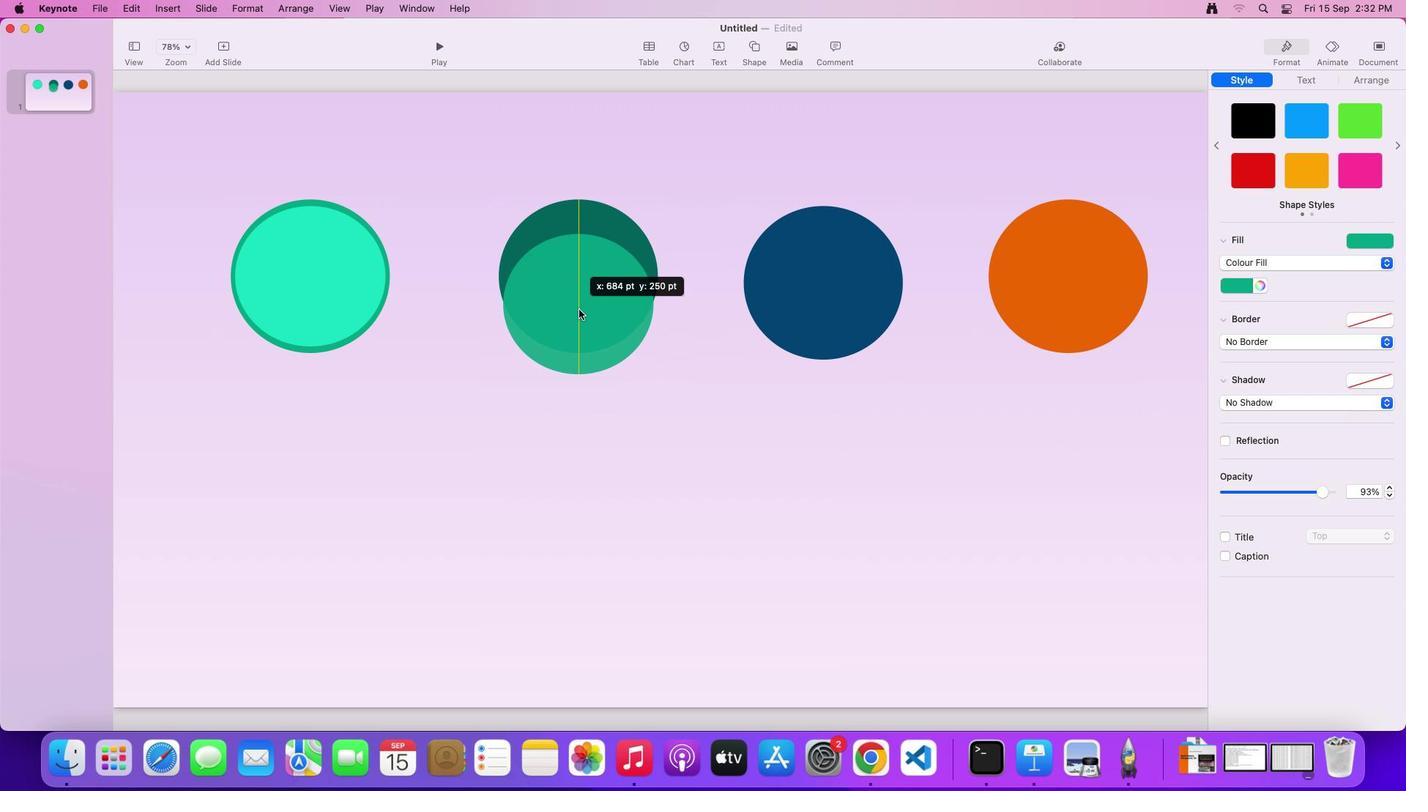 
Action: Mouse moved to (613, 386)
Screenshot: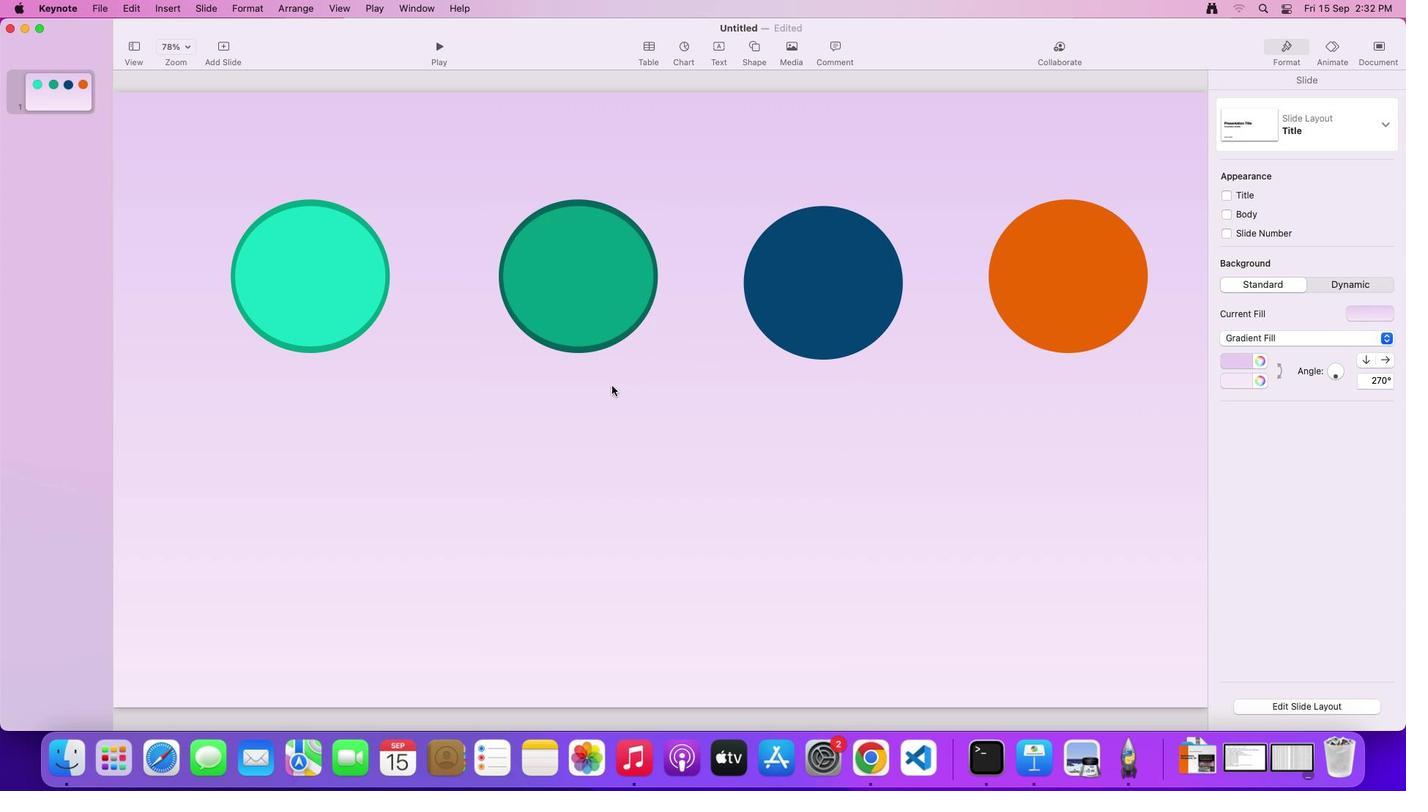 
Action: Mouse pressed left at (613, 386)
Screenshot: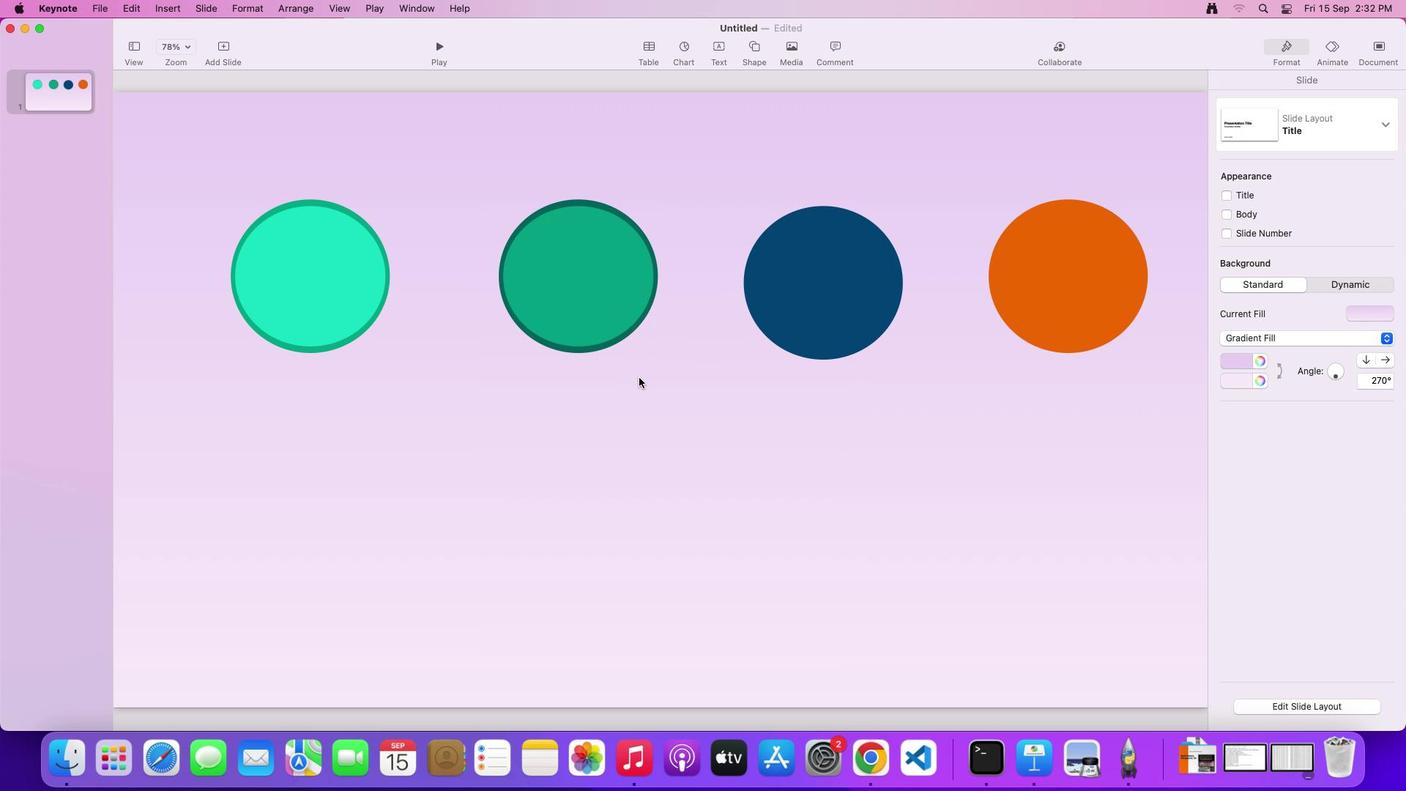 
Action: Mouse moved to (808, 298)
Screenshot: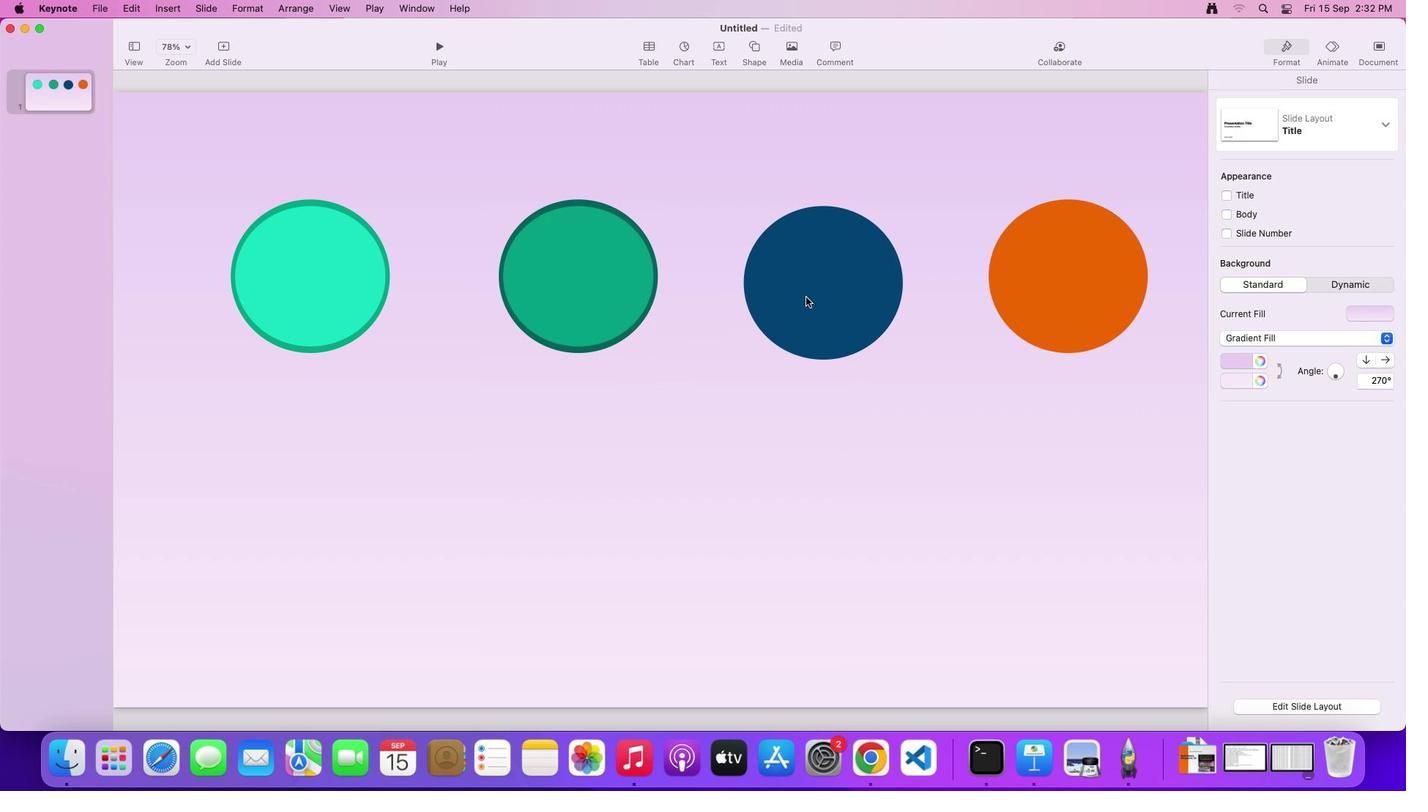 
Action: Key pressed Key.alt
Screenshot: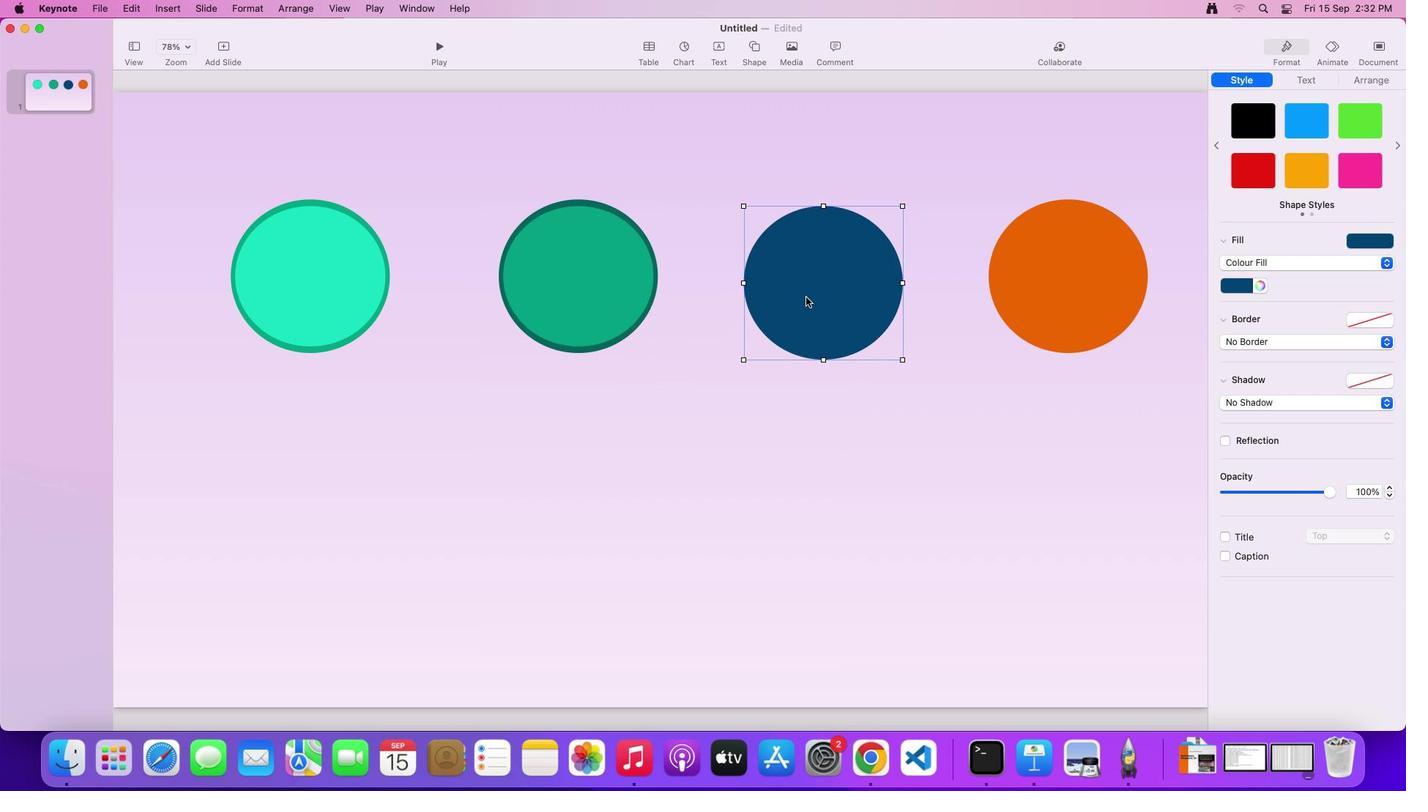 
Action: Mouse pressed left at (808, 298)
Screenshot: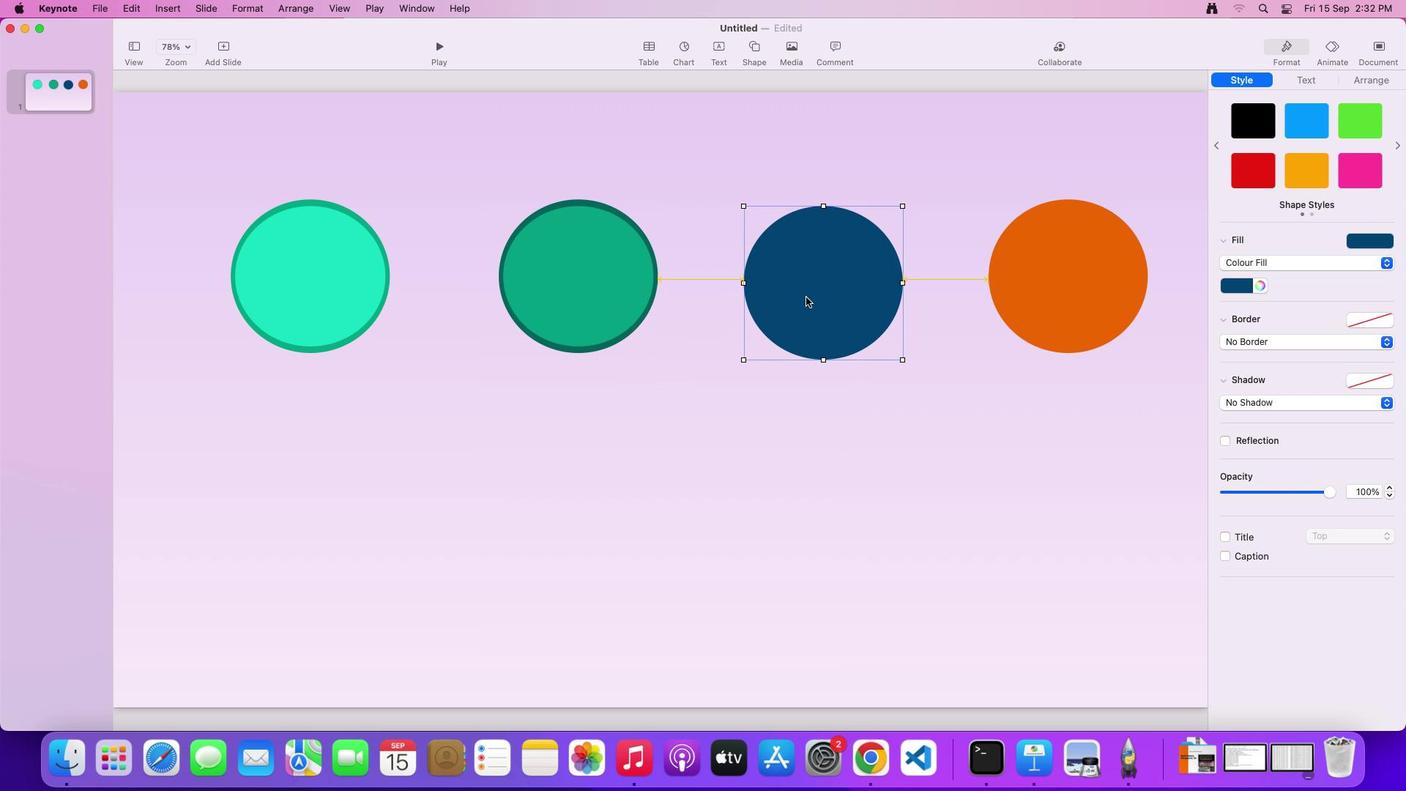 
Action: Mouse pressed left at (808, 298)
Screenshot: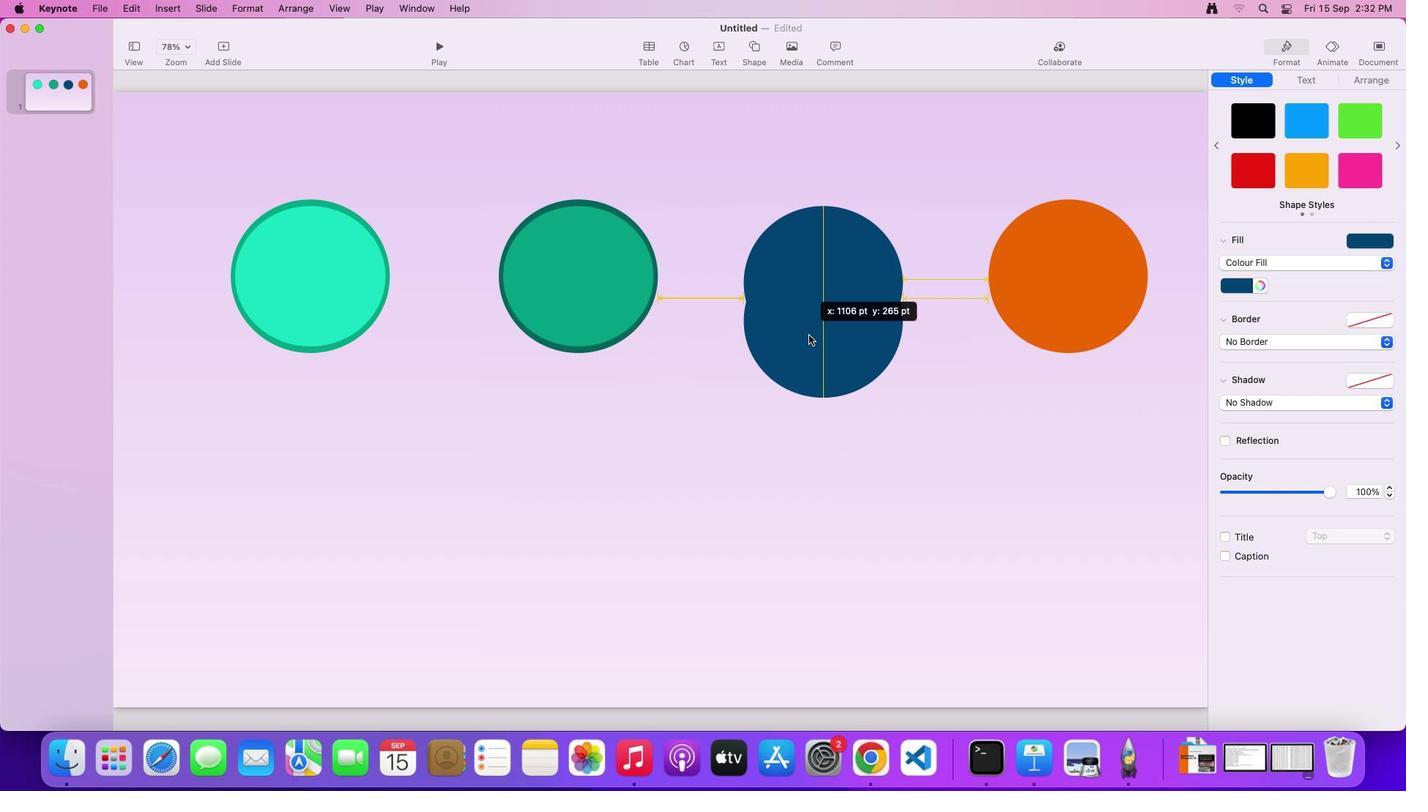
Action: Mouse moved to (1249, 283)
Screenshot: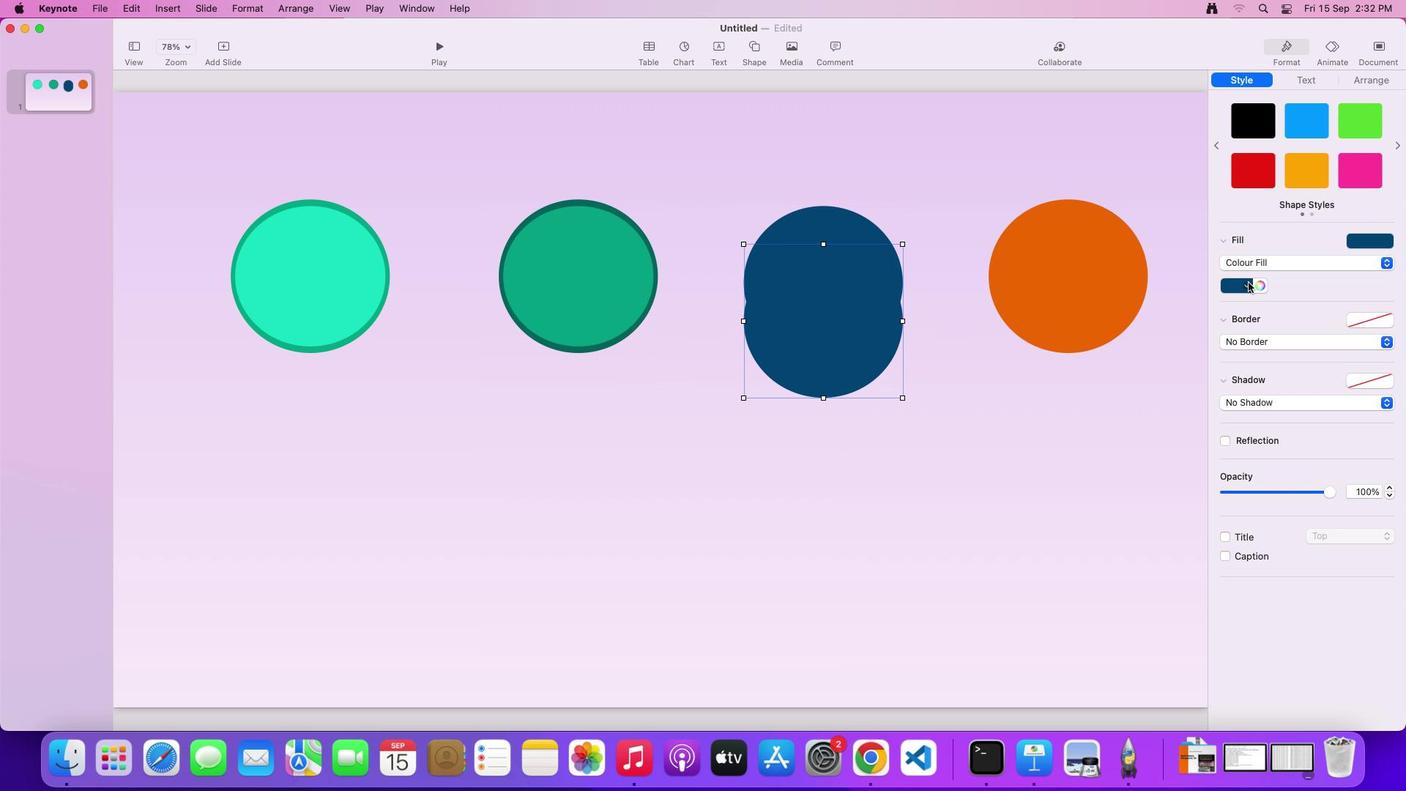 
Action: Mouse pressed left at (1249, 283)
Screenshot: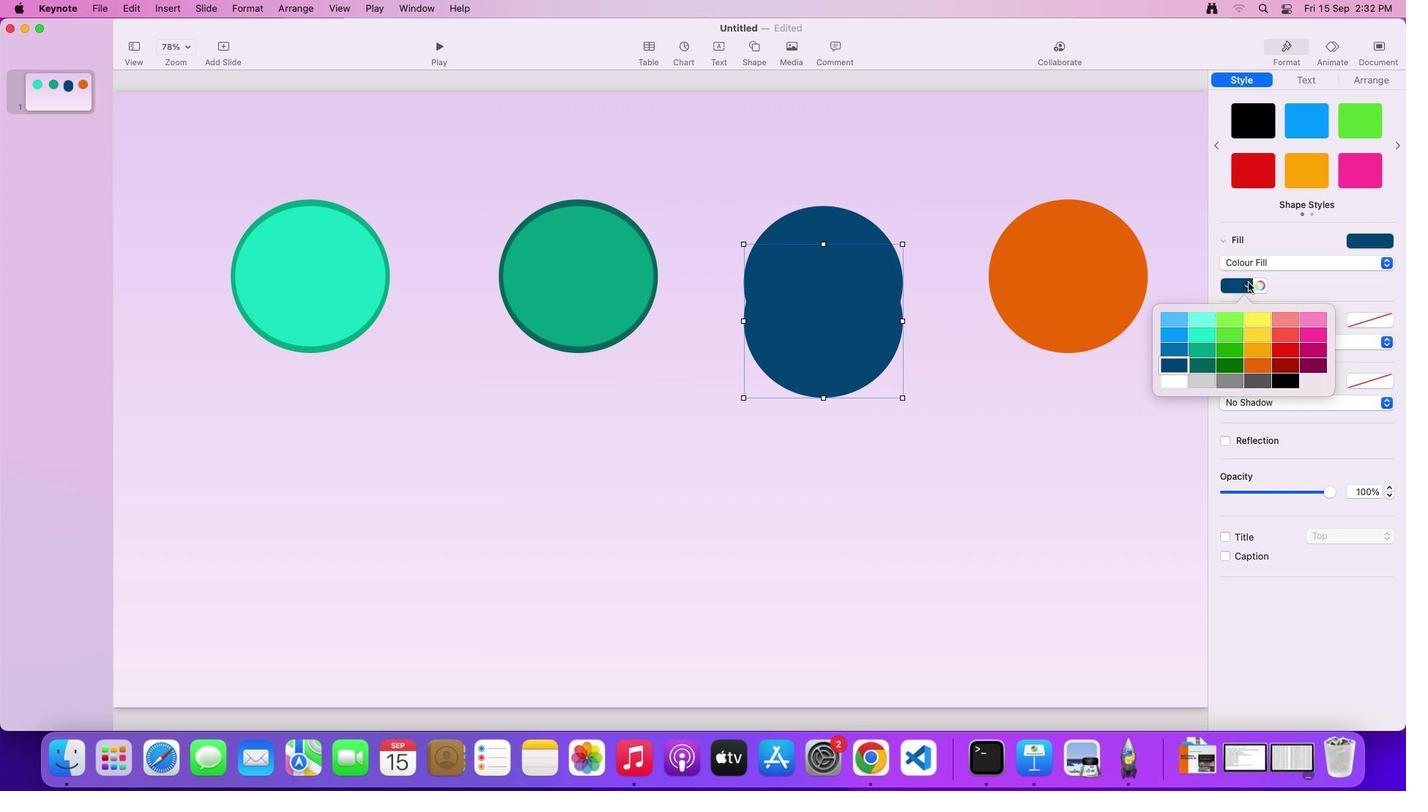 
Action: Mouse moved to (1183, 353)
Screenshot: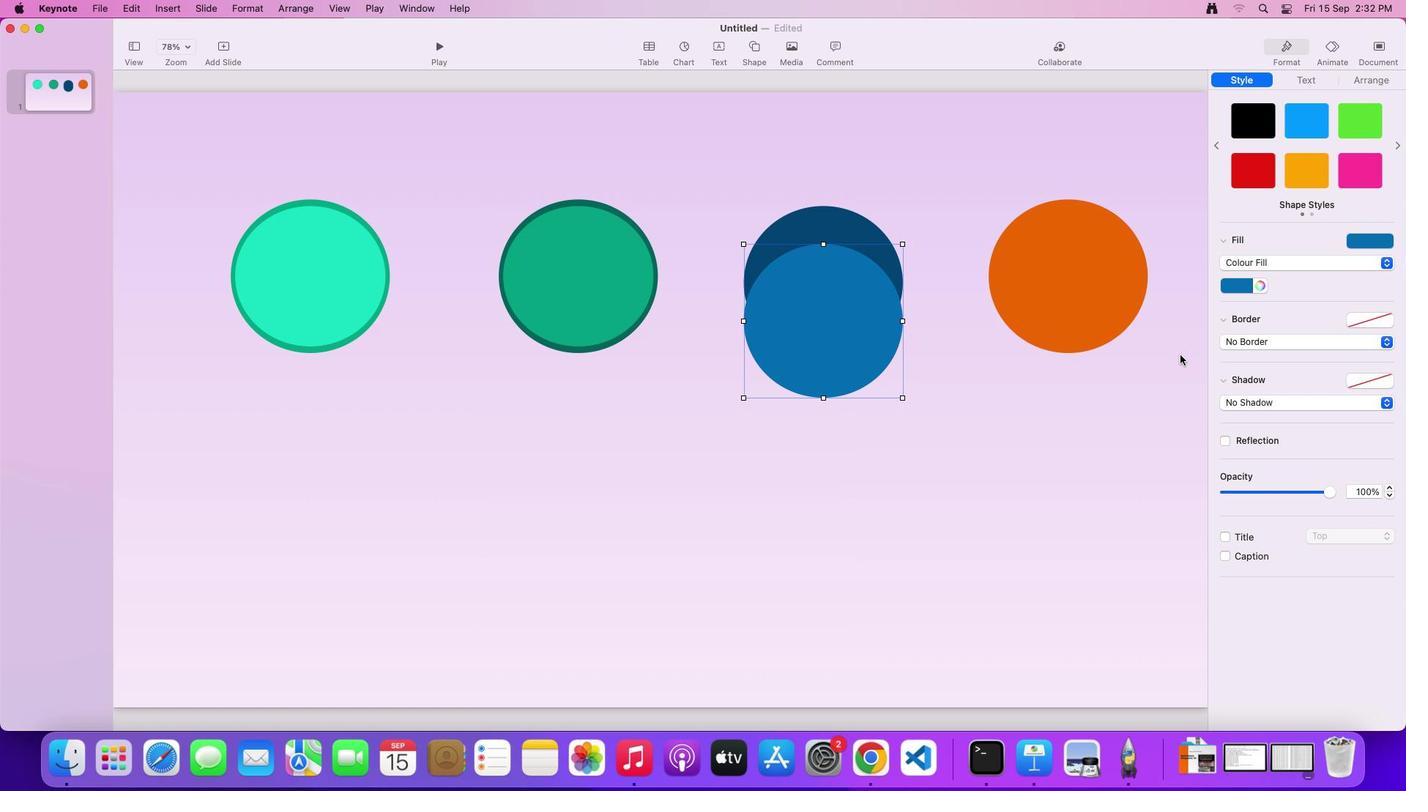 
Action: Mouse pressed left at (1183, 353)
Screenshot: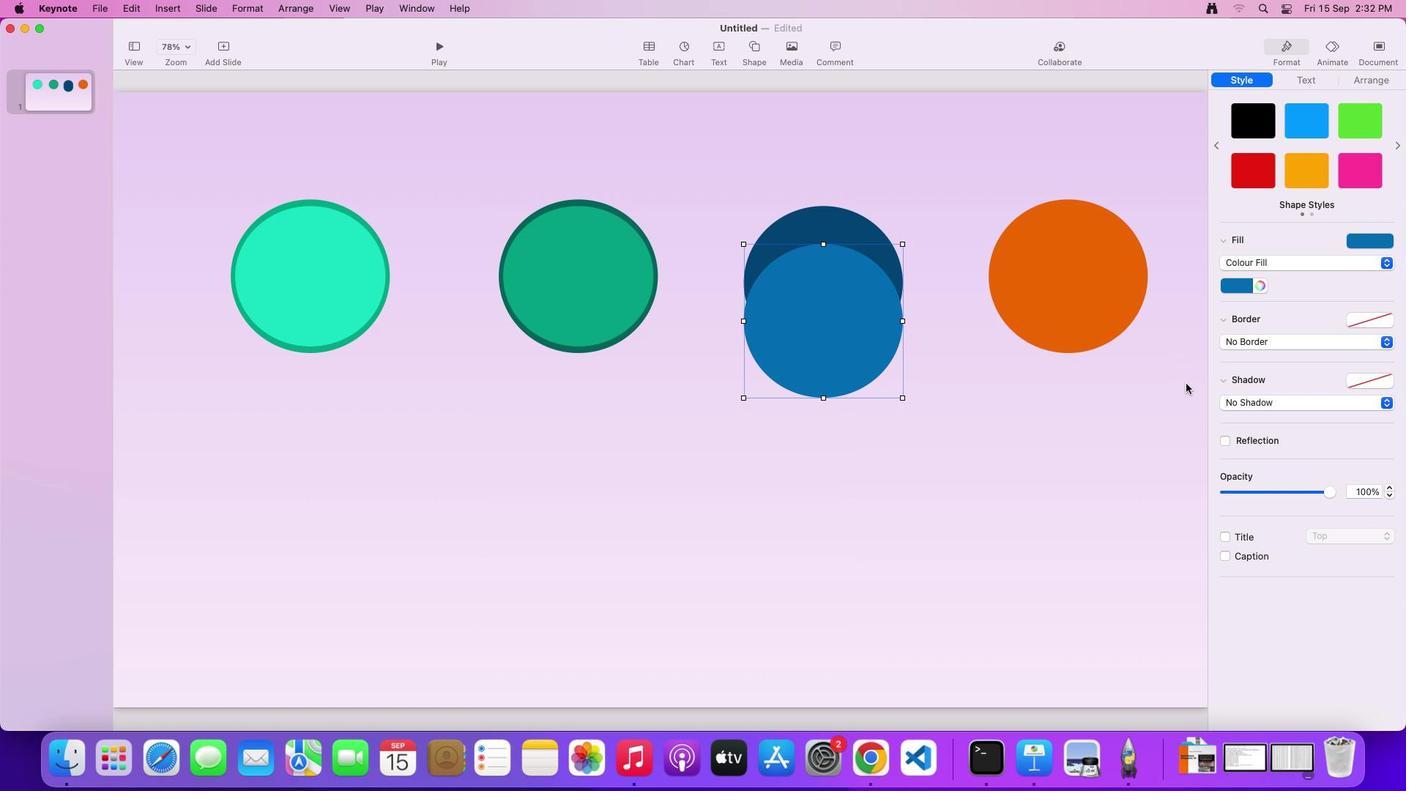 
Action: Mouse moved to (1332, 493)
Screenshot: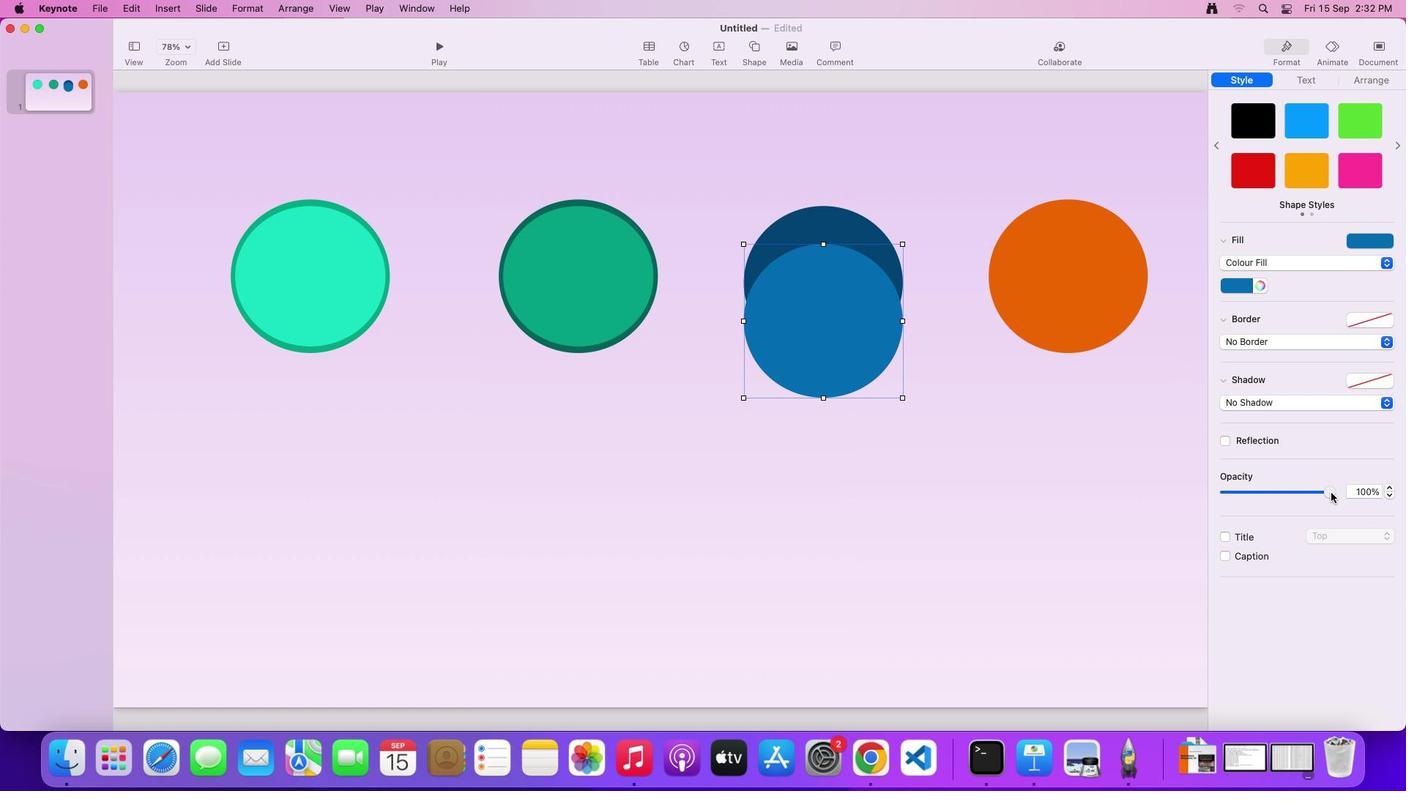 
Action: Mouse pressed left at (1332, 493)
Screenshot: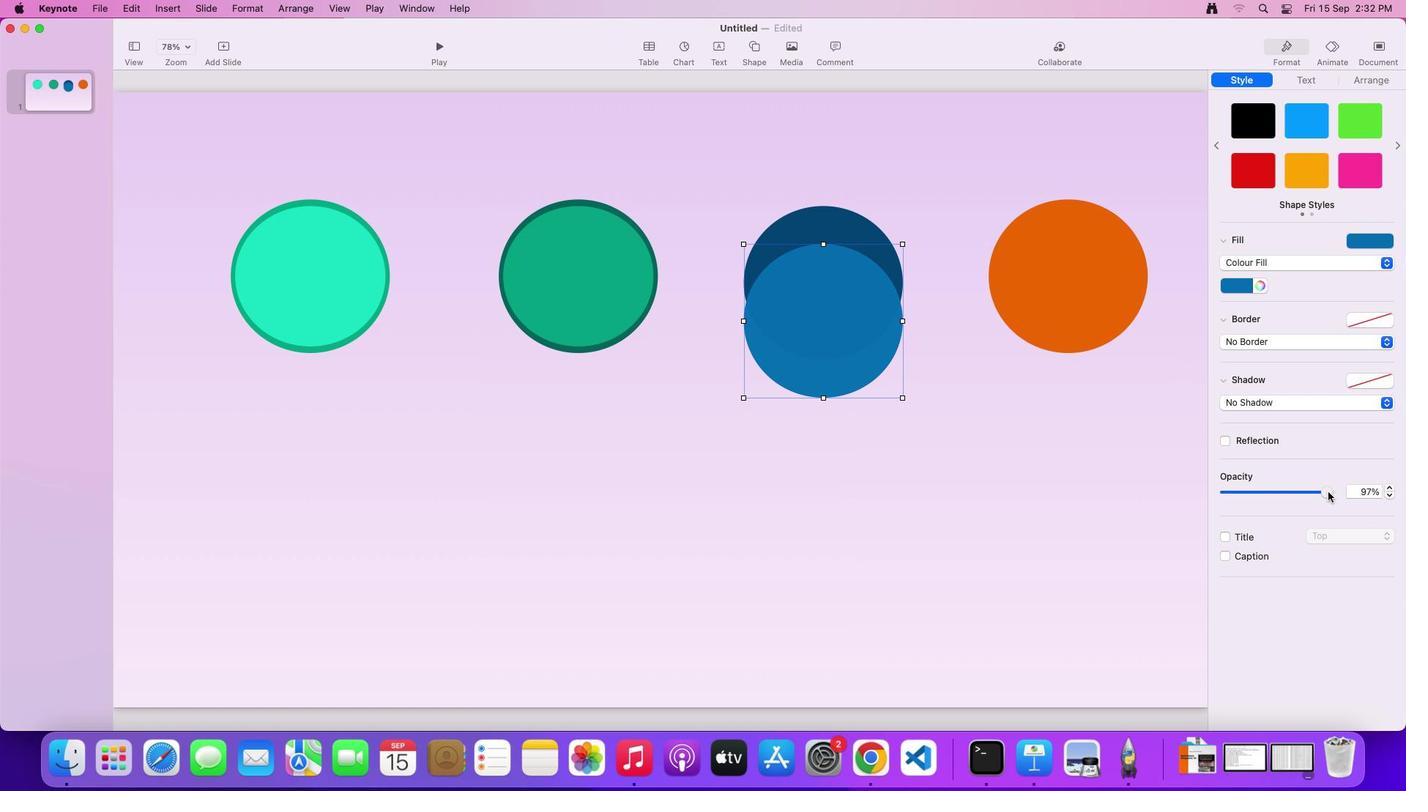 
Action: Mouse moved to (902, 246)
Screenshot: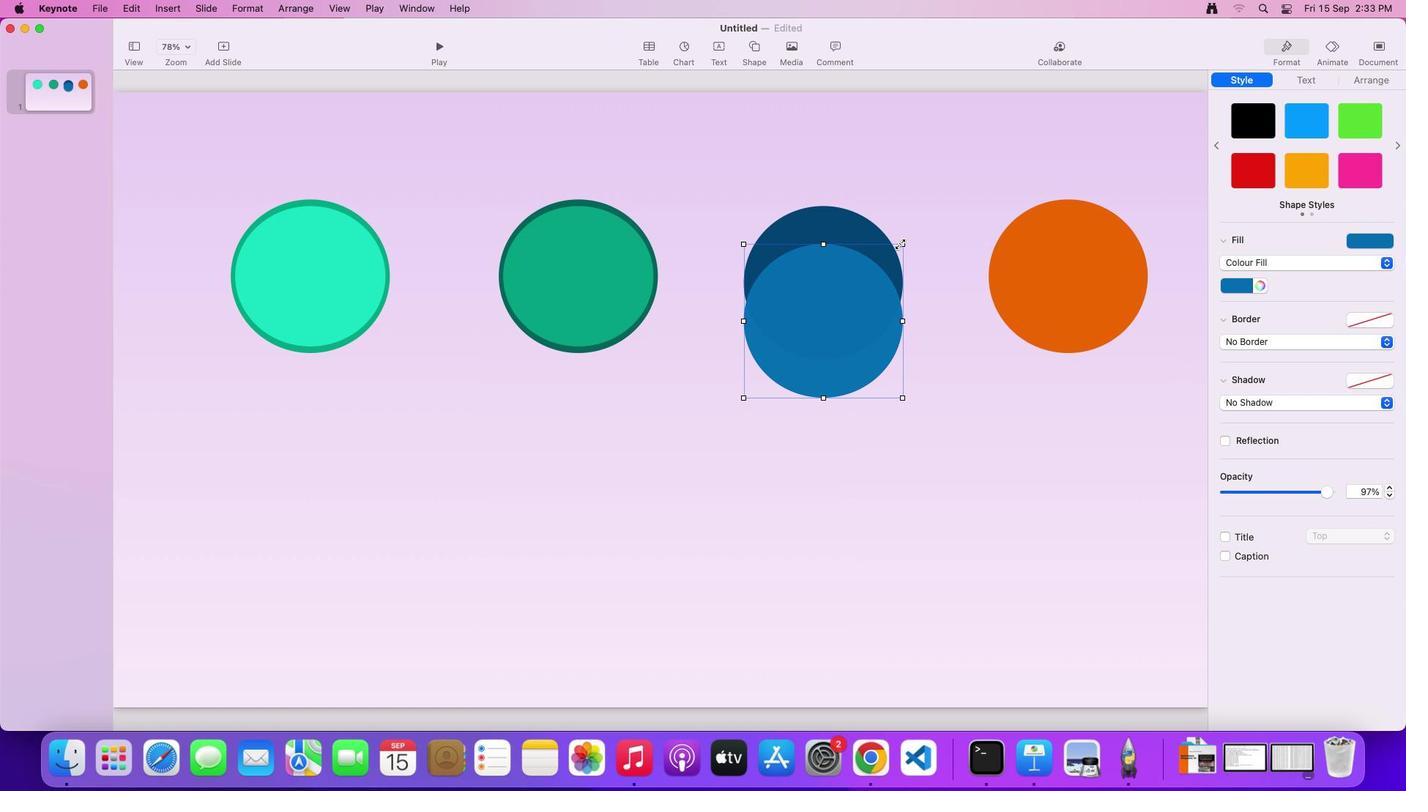 
Action: Mouse pressed left at (902, 246)
Screenshot: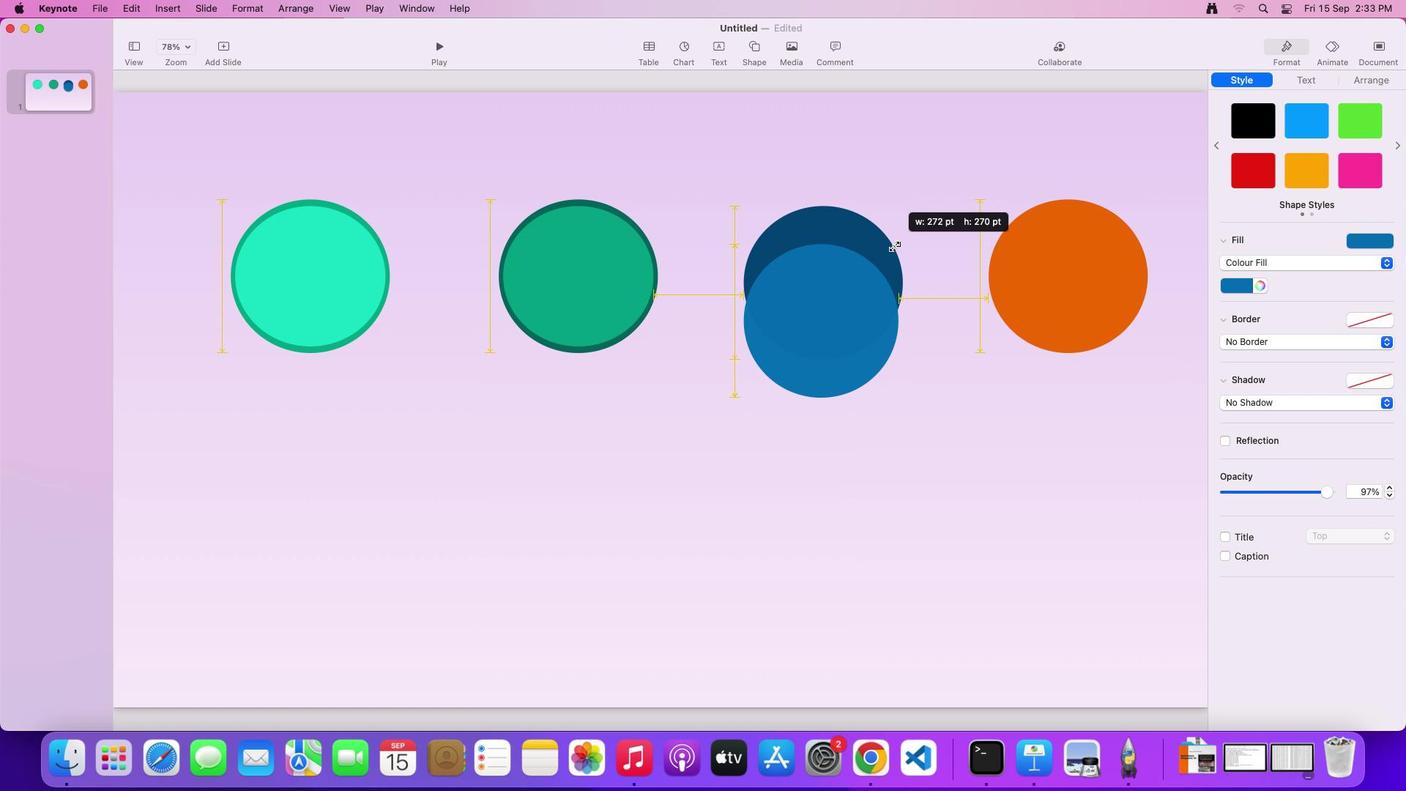 
Action: Mouse moved to (800, 330)
Screenshot: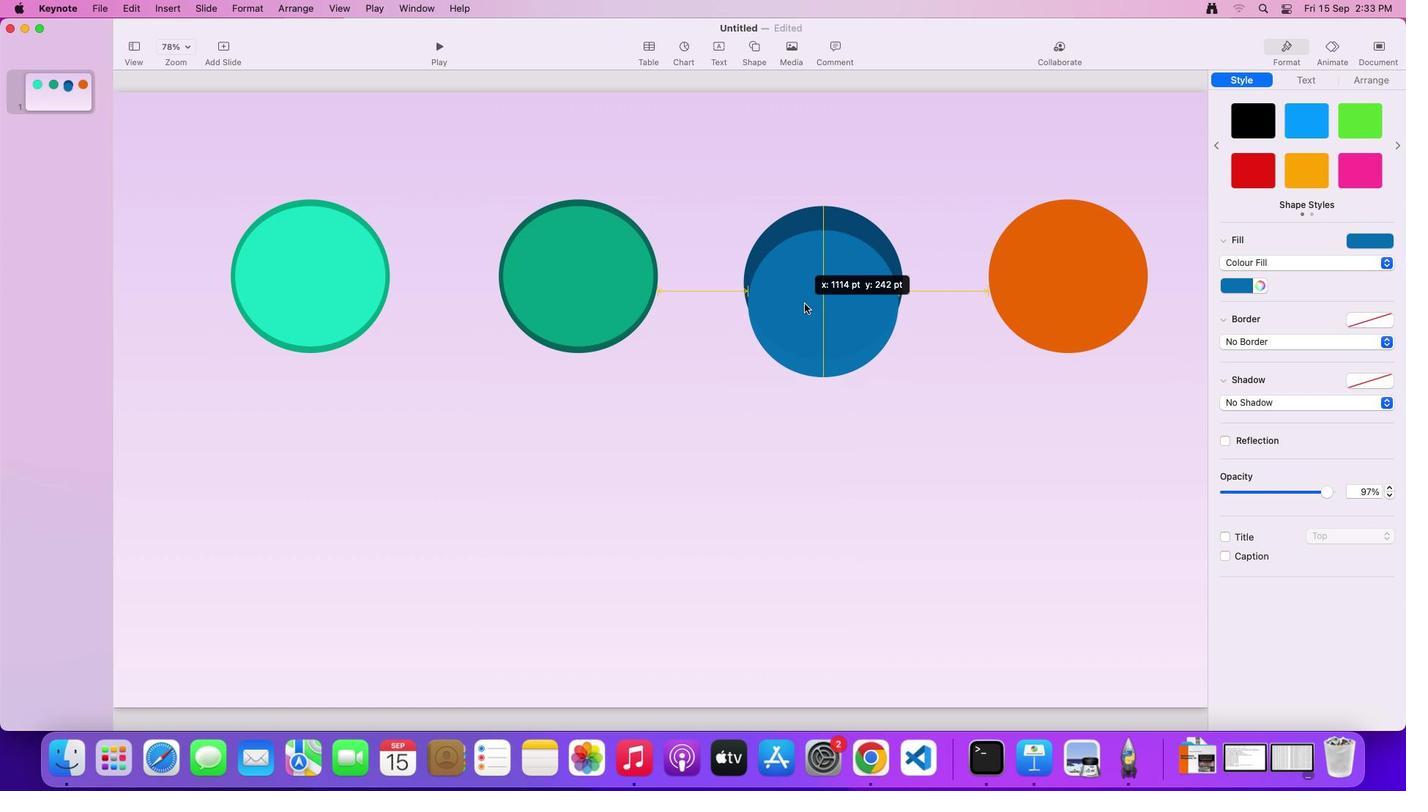 
Action: Mouse pressed left at (800, 330)
Screenshot: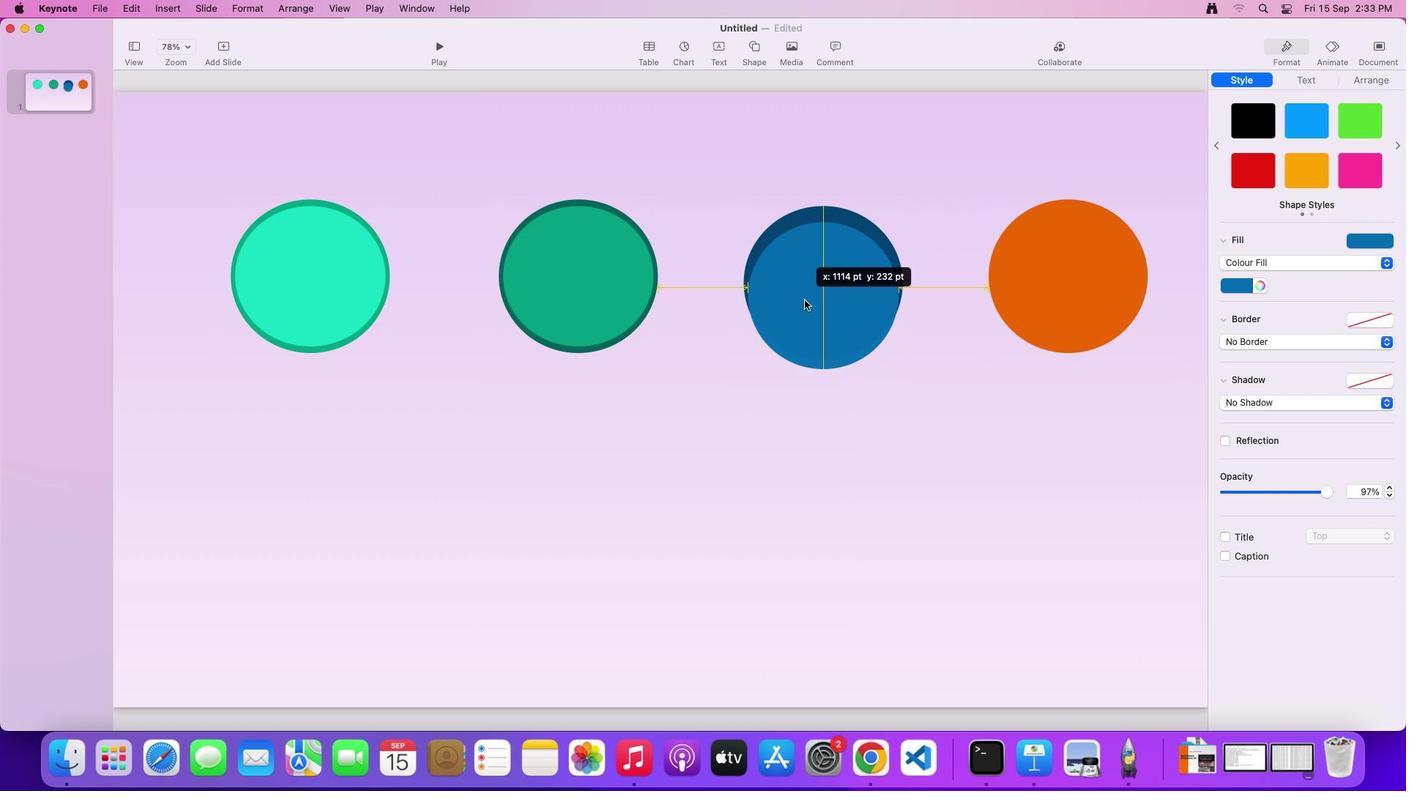 
Action: Mouse moved to (961, 396)
Screenshot: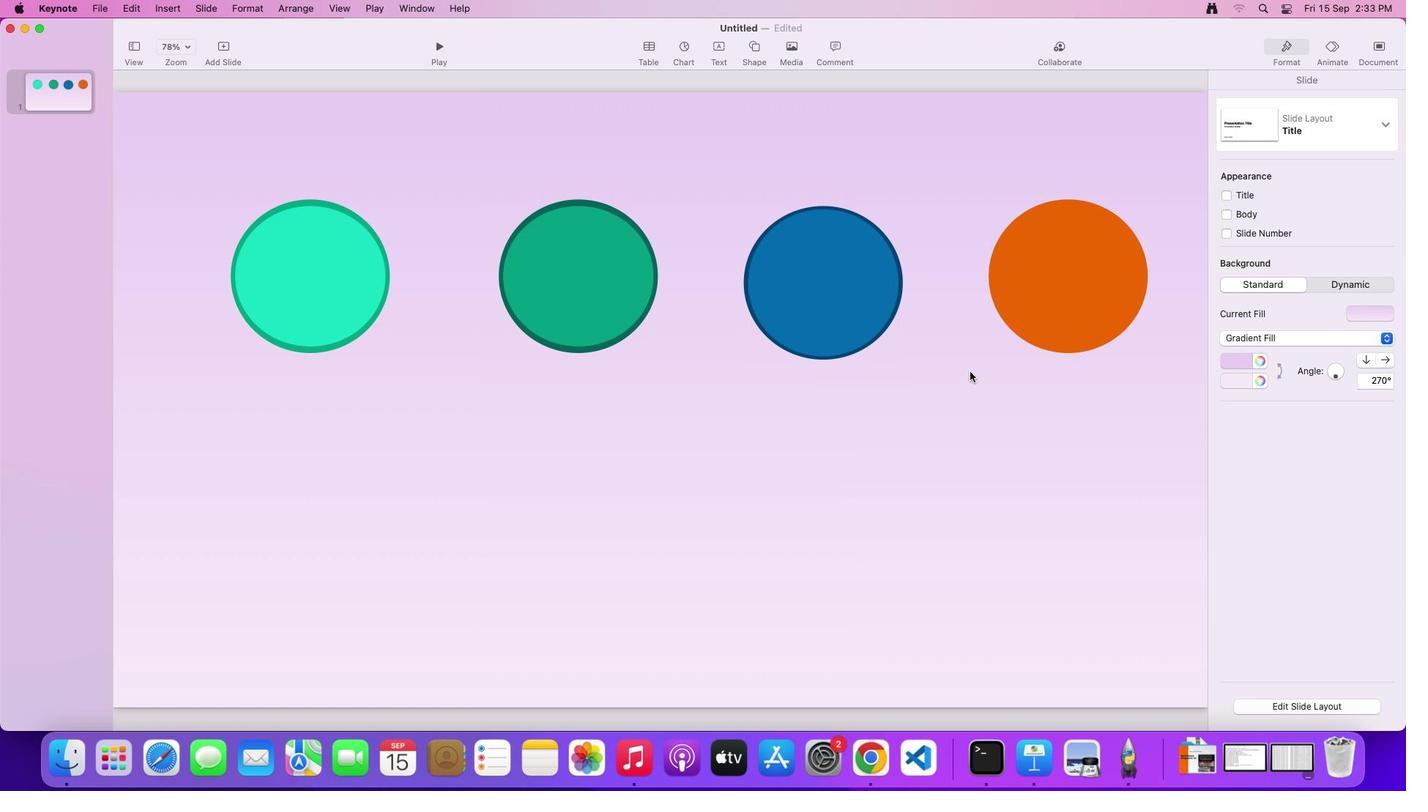 
Action: Mouse pressed left at (961, 396)
Screenshot: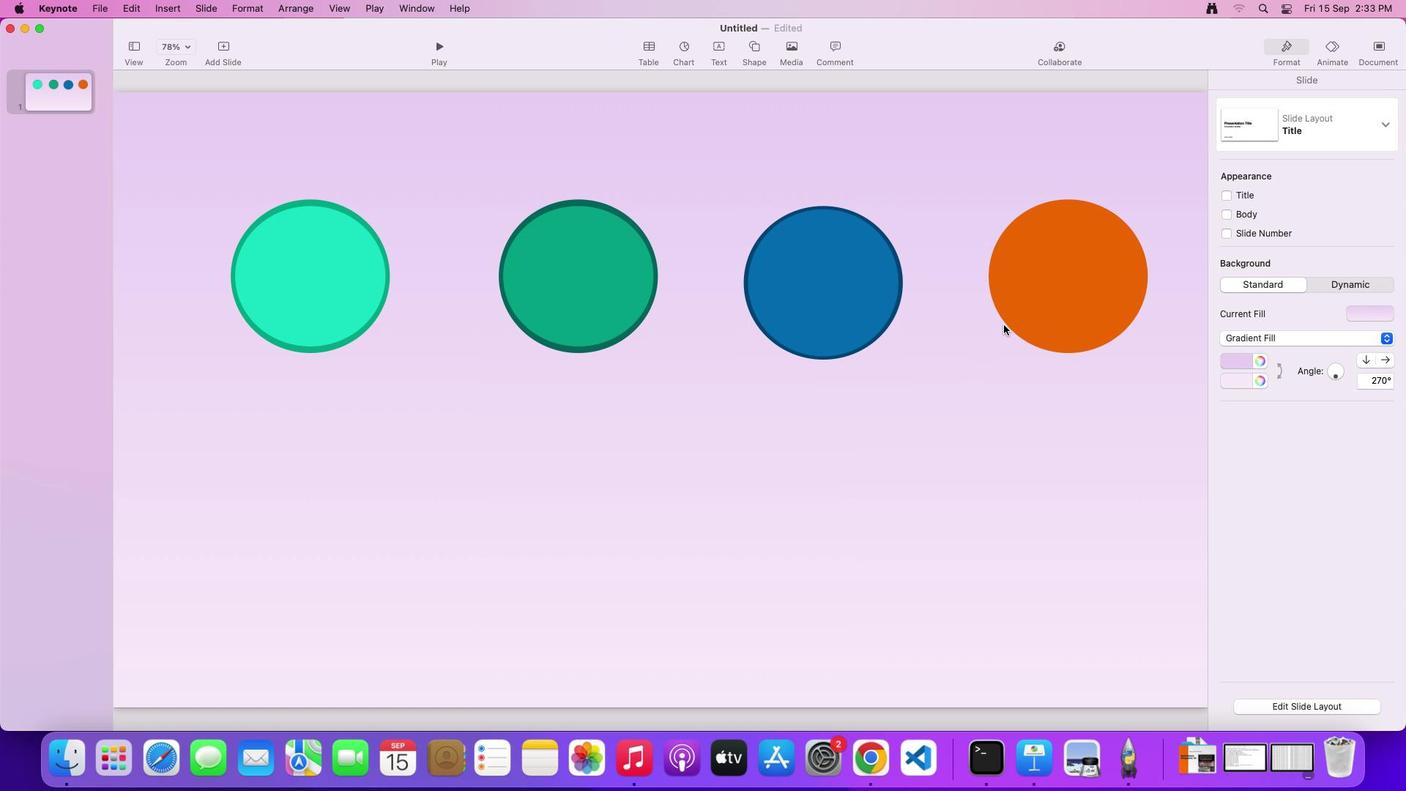 
Action: Mouse moved to (1042, 284)
Screenshot: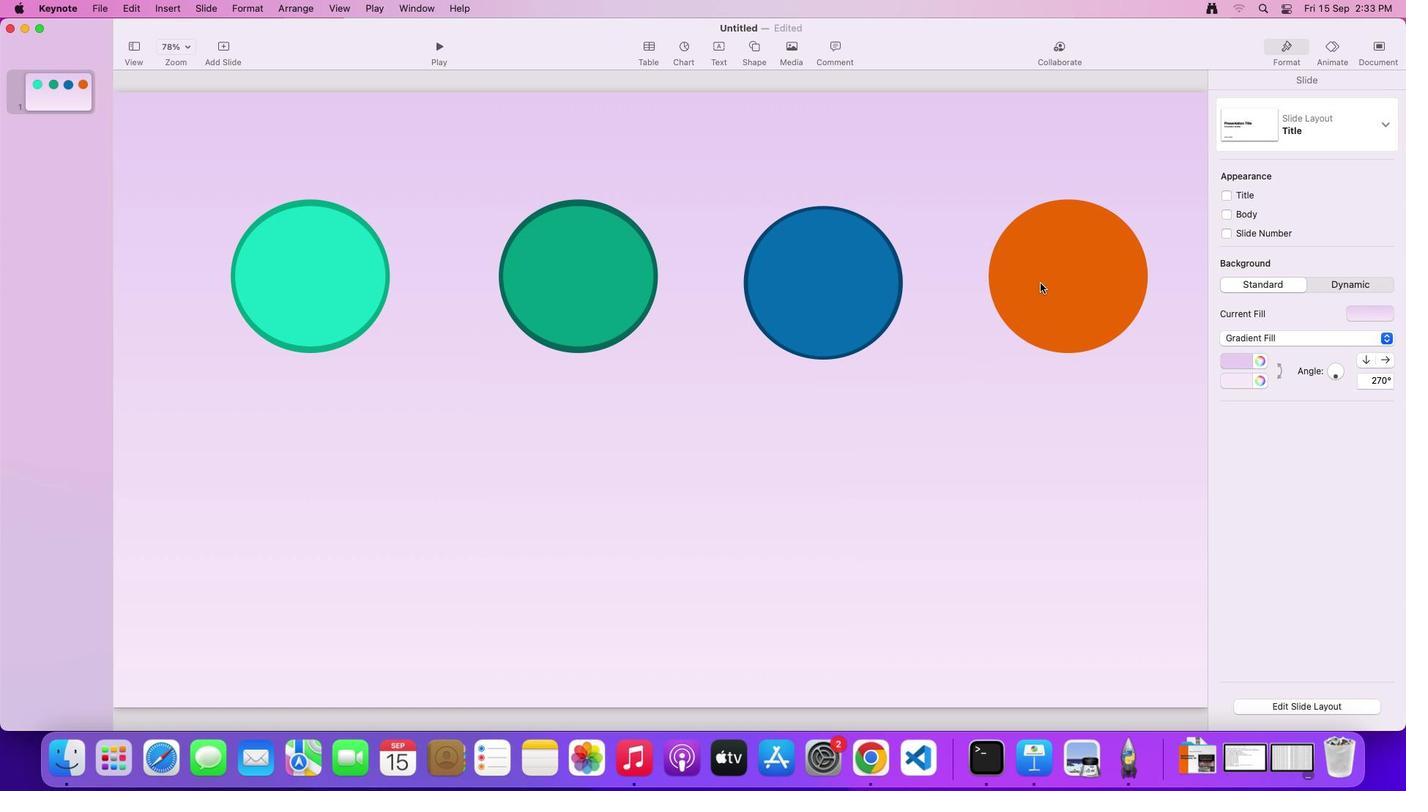 
Action: Mouse pressed left at (1042, 284)
Screenshot: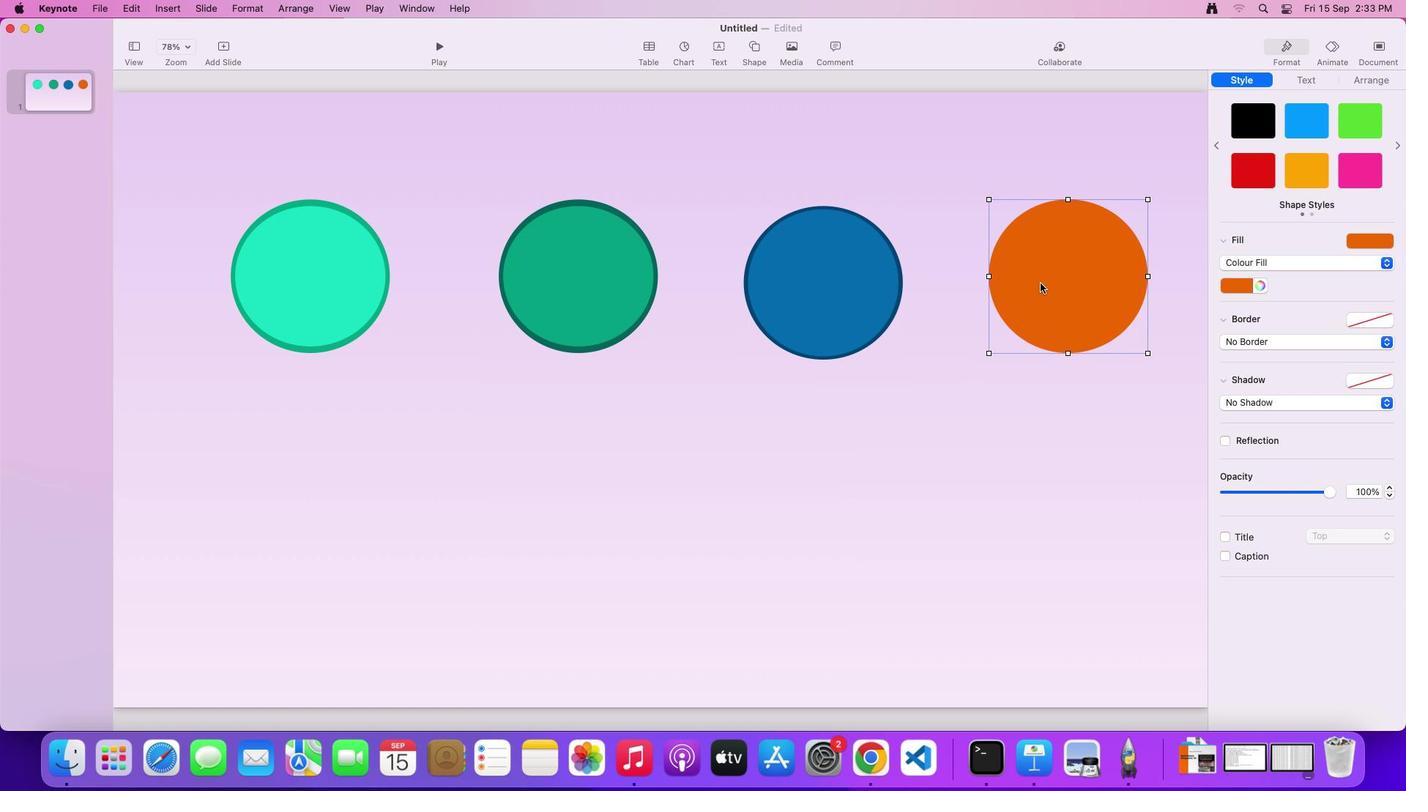 
Action: Key pressed Key.alt
Screenshot: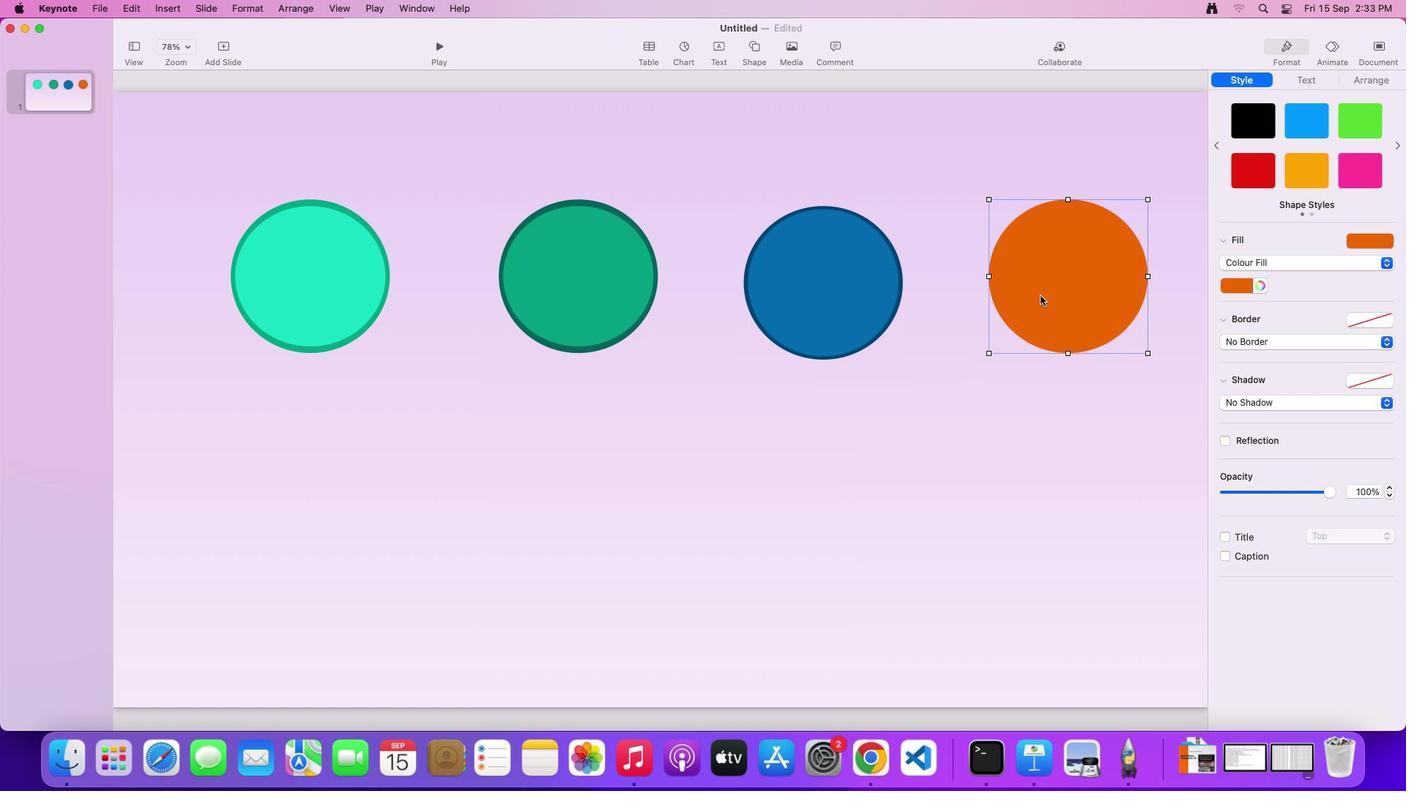 
Action: Mouse pressed left at (1042, 284)
Screenshot: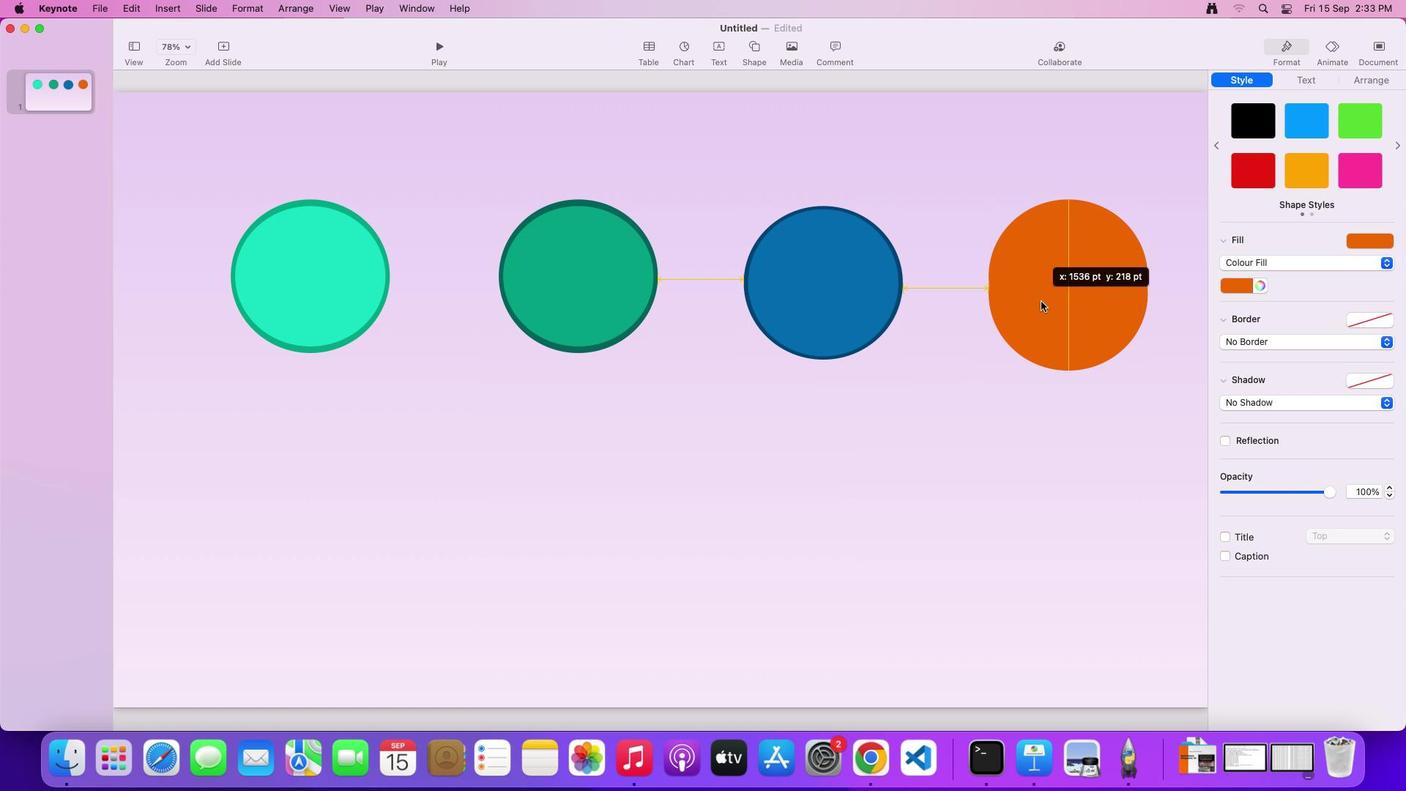 
Action: Mouse moved to (1246, 287)
Screenshot: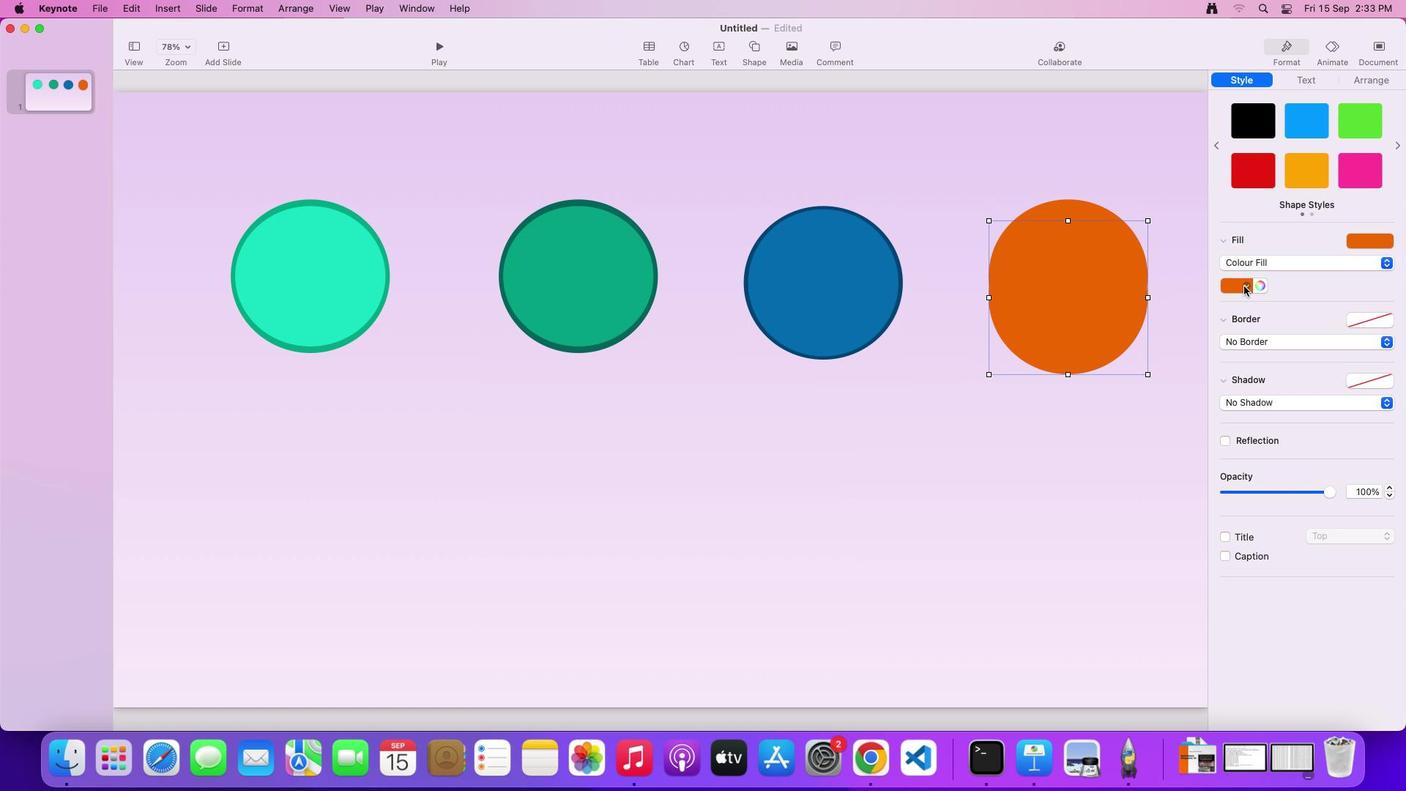 
Action: Mouse pressed left at (1246, 287)
Screenshot: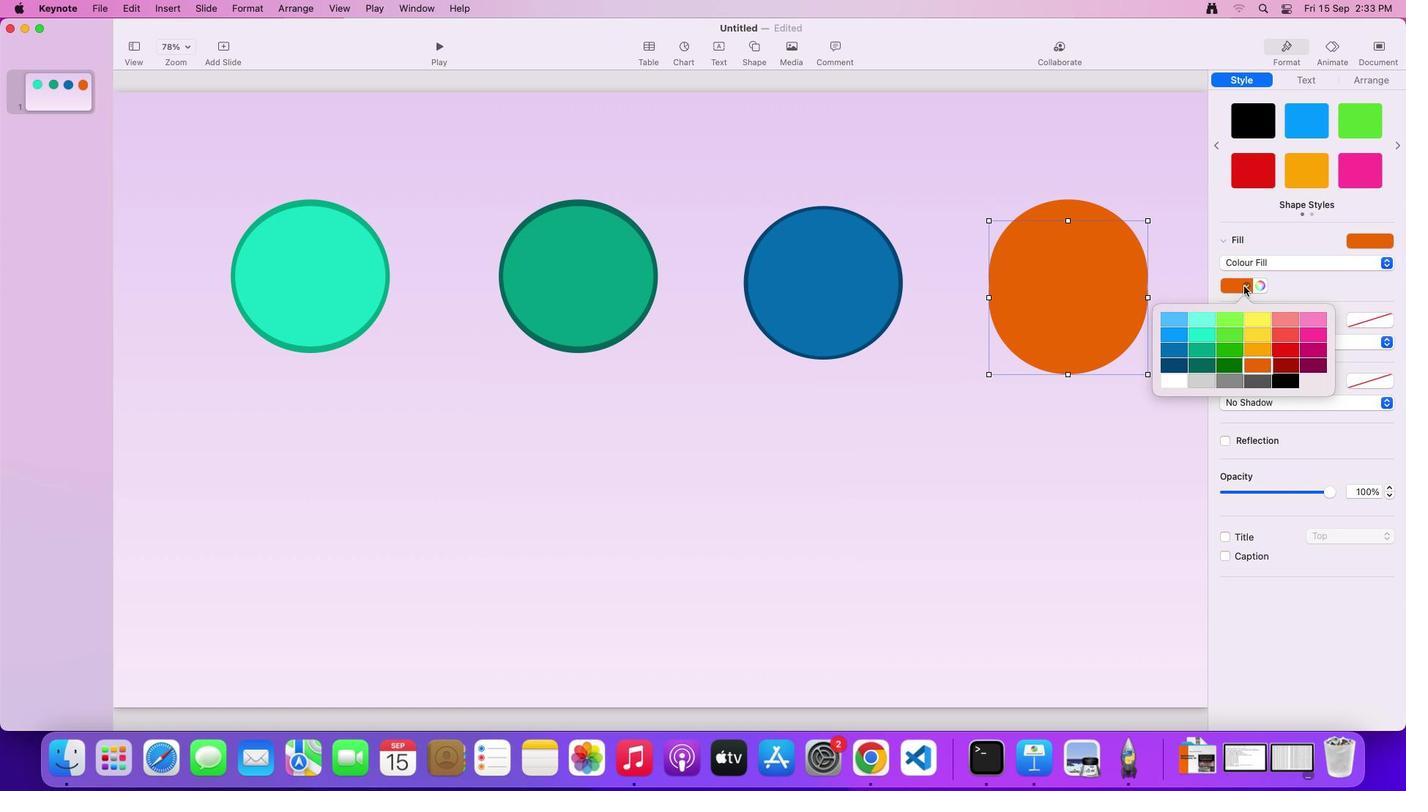 
Action: Mouse moved to (1250, 347)
Screenshot: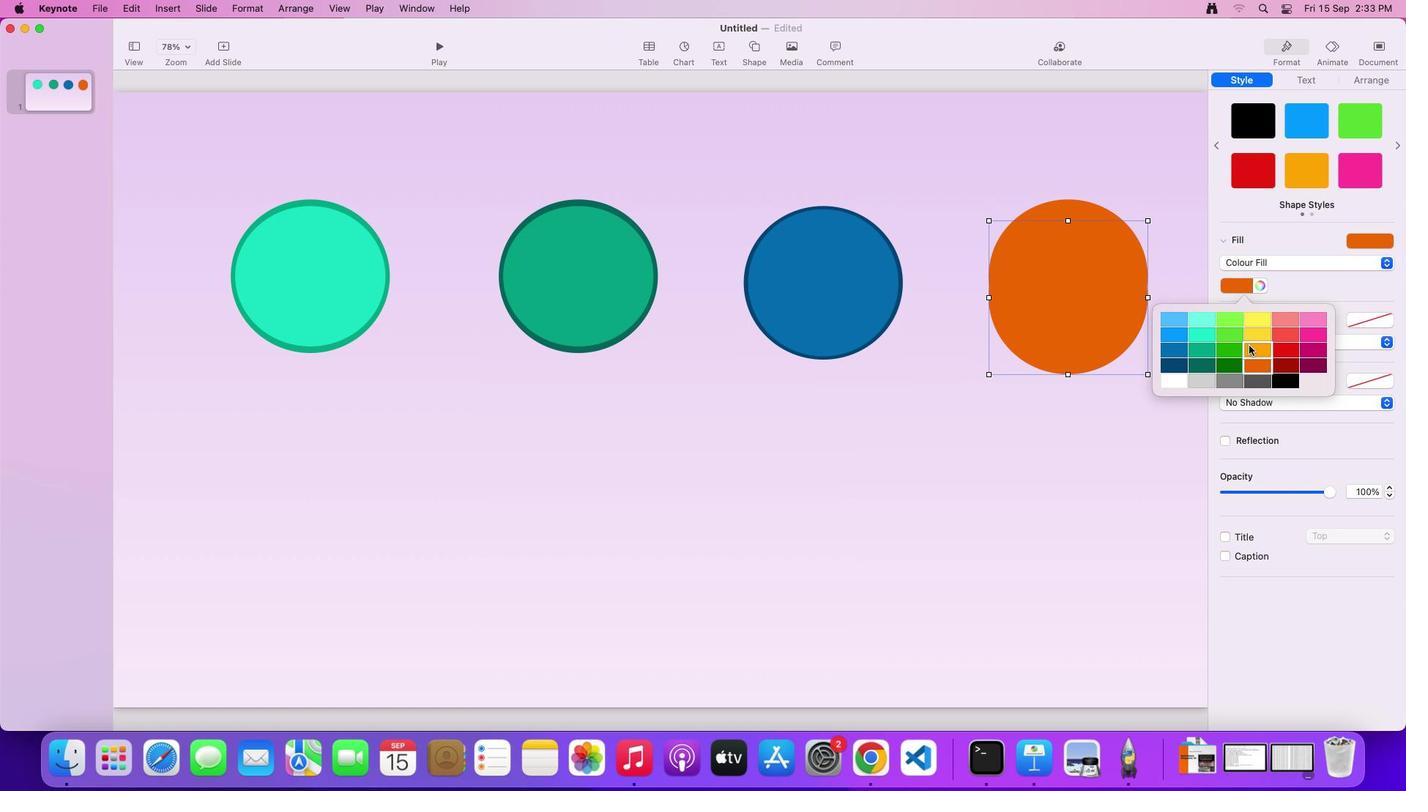 
Action: Mouse pressed left at (1250, 347)
Screenshot: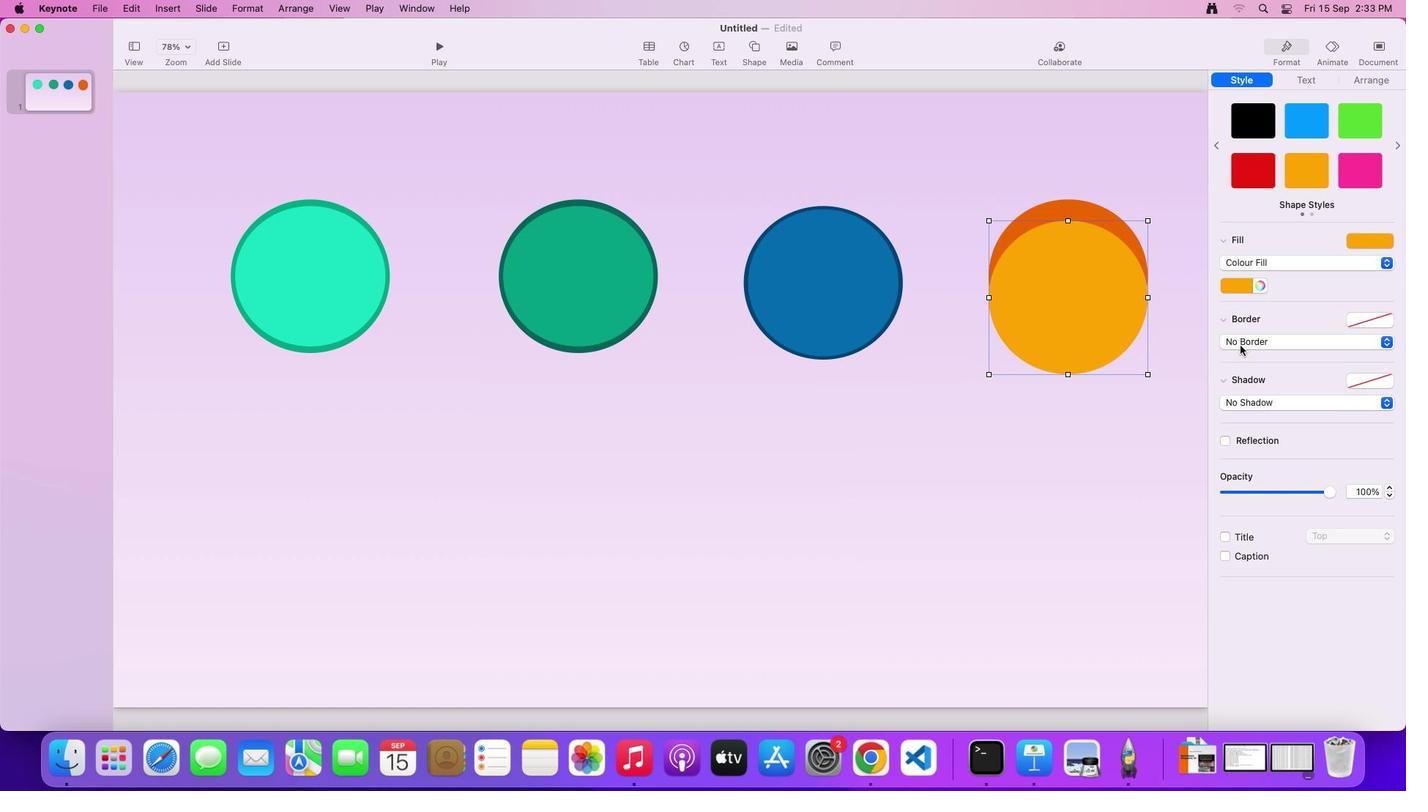 
Action: Mouse moved to (1149, 222)
Screenshot: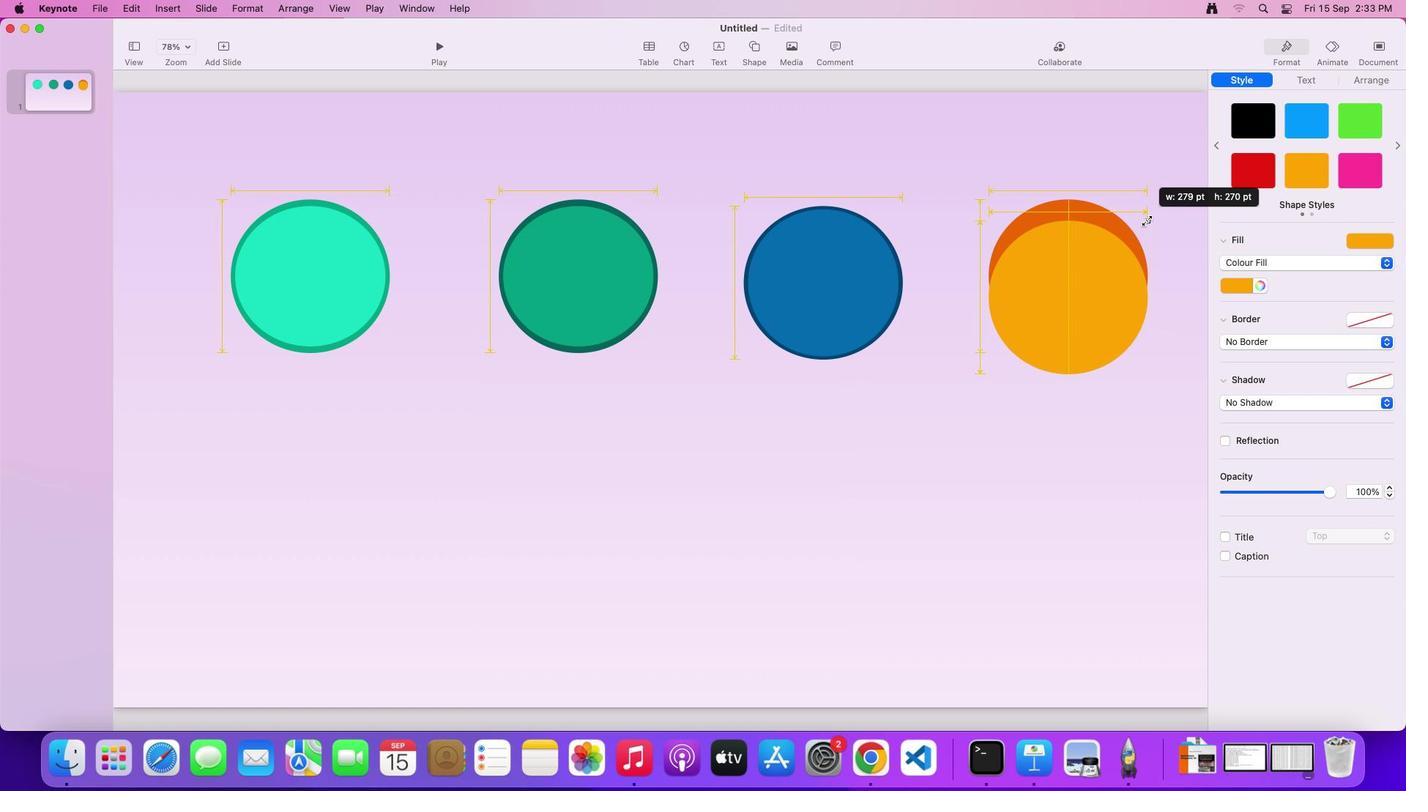 
Action: Mouse pressed left at (1149, 222)
Screenshot: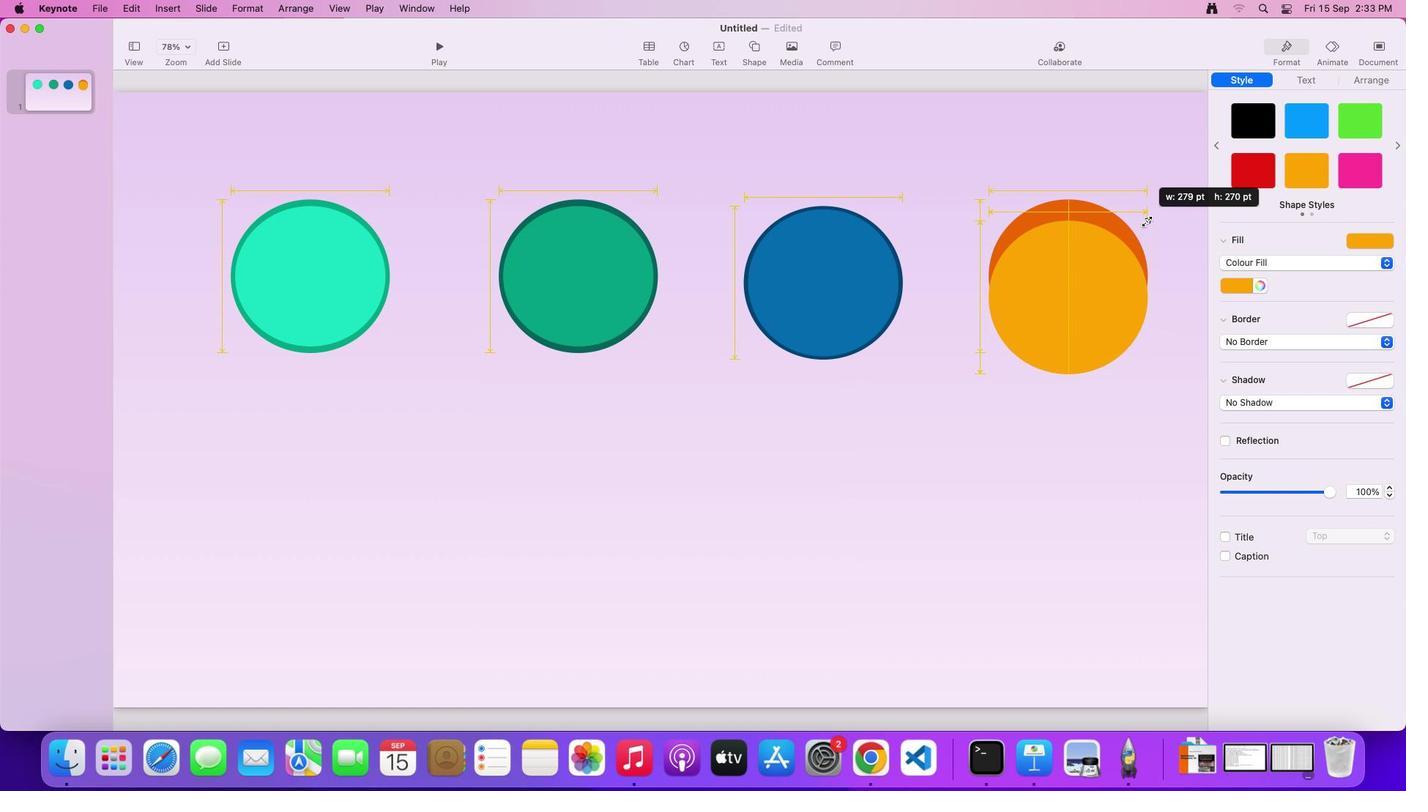 
Action: Mouse moved to (1329, 490)
Screenshot: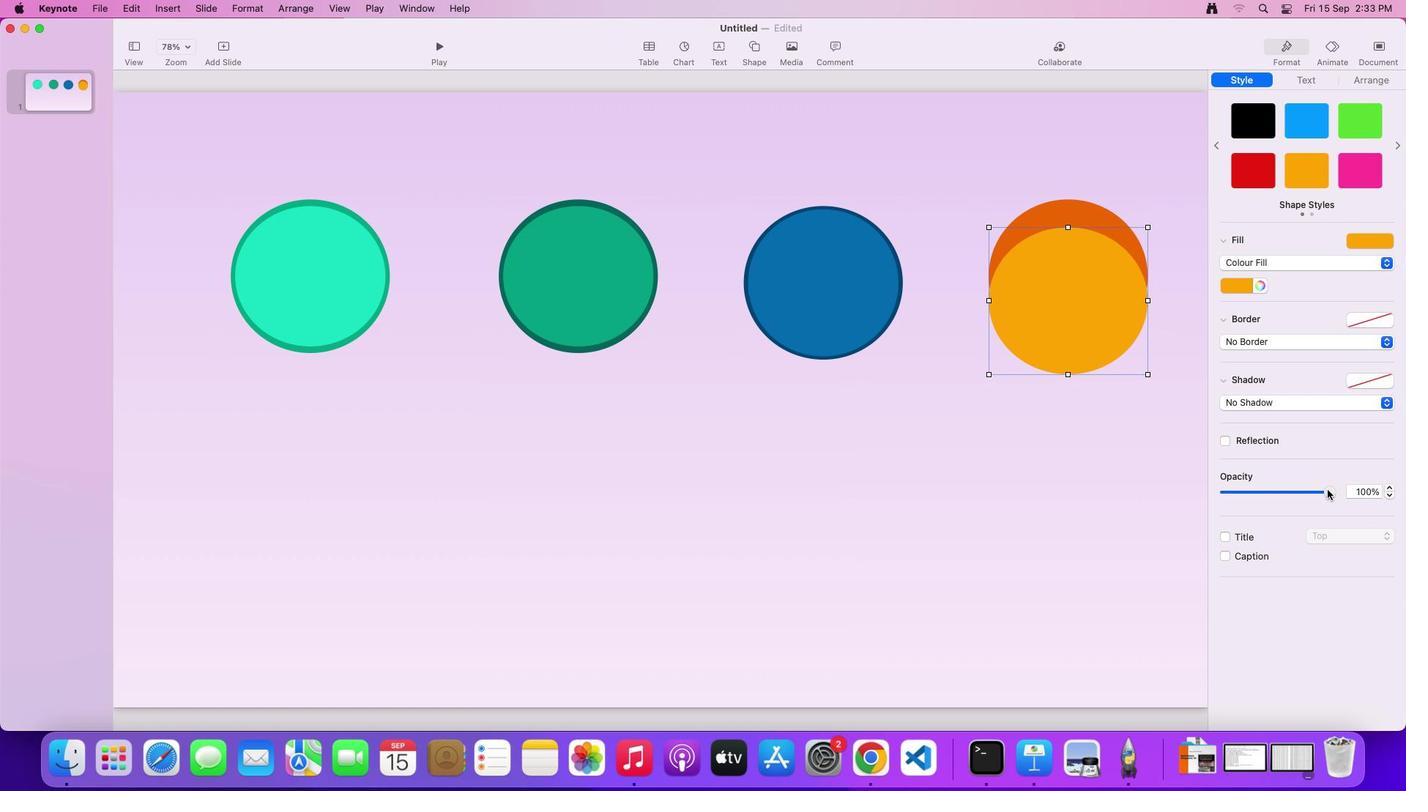 
Action: Mouse pressed left at (1329, 490)
Screenshot: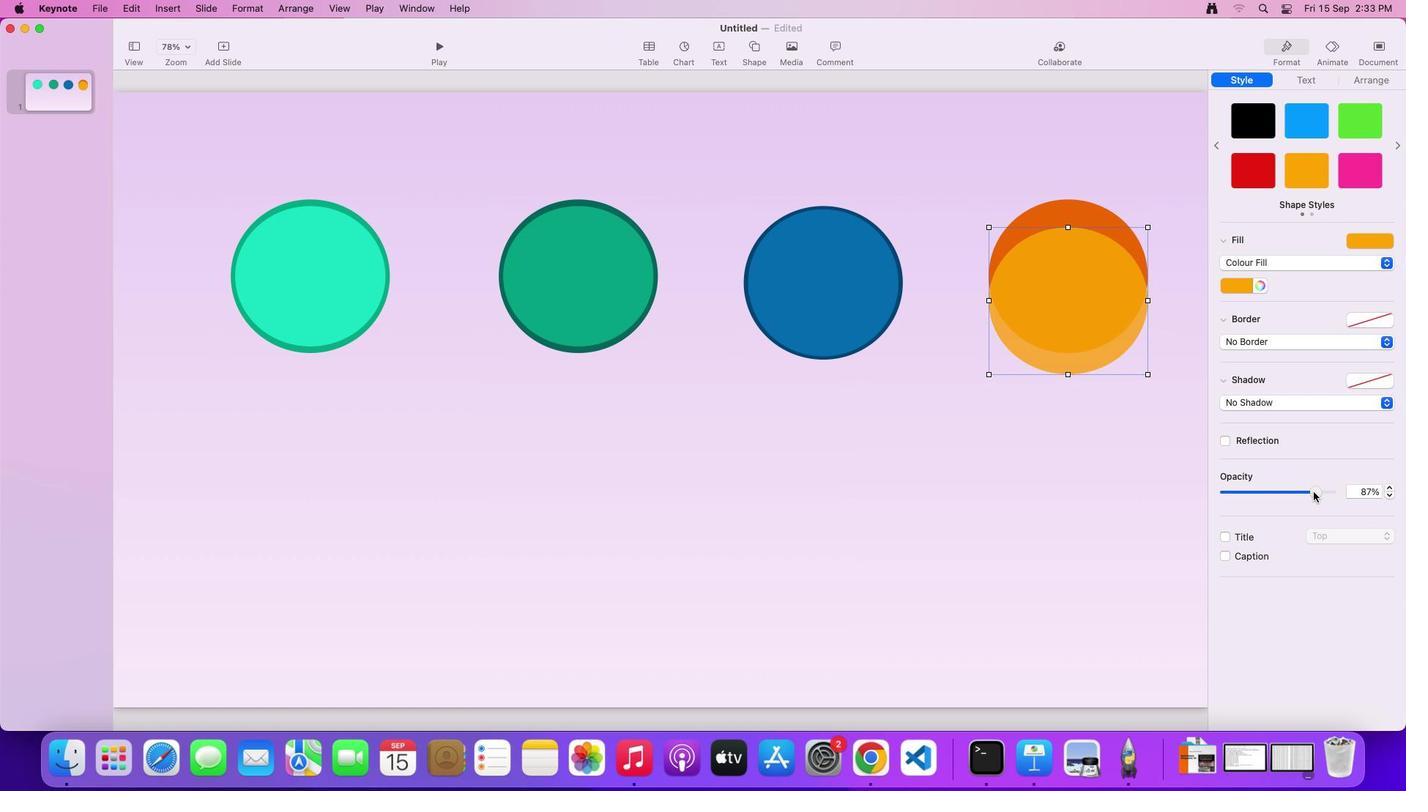 
Action: Mouse moved to (1048, 283)
Screenshot: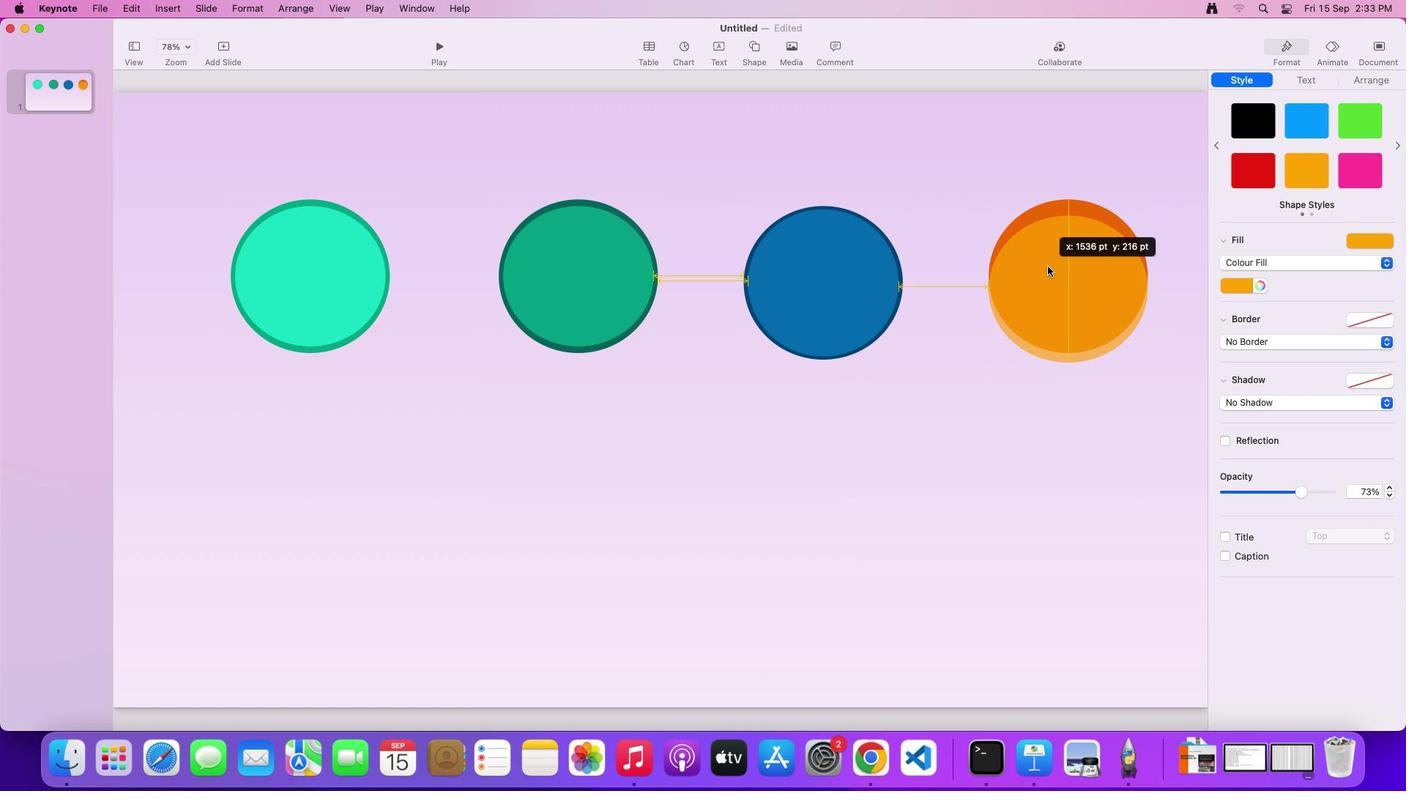 
Action: Mouse pressed left at (1048, 283)
Screenshot: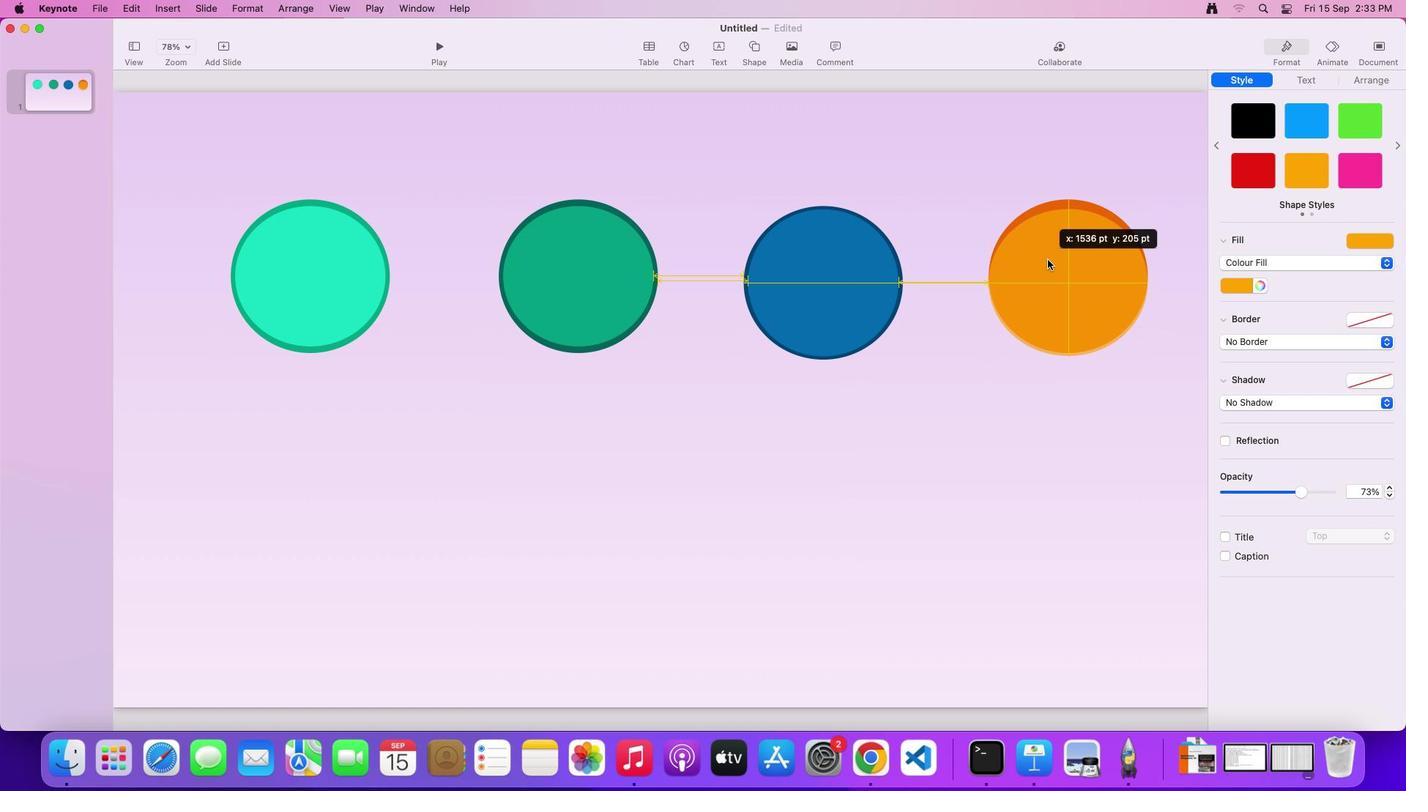 
Action: Mouse moved to (1149, 205)
Screenshot: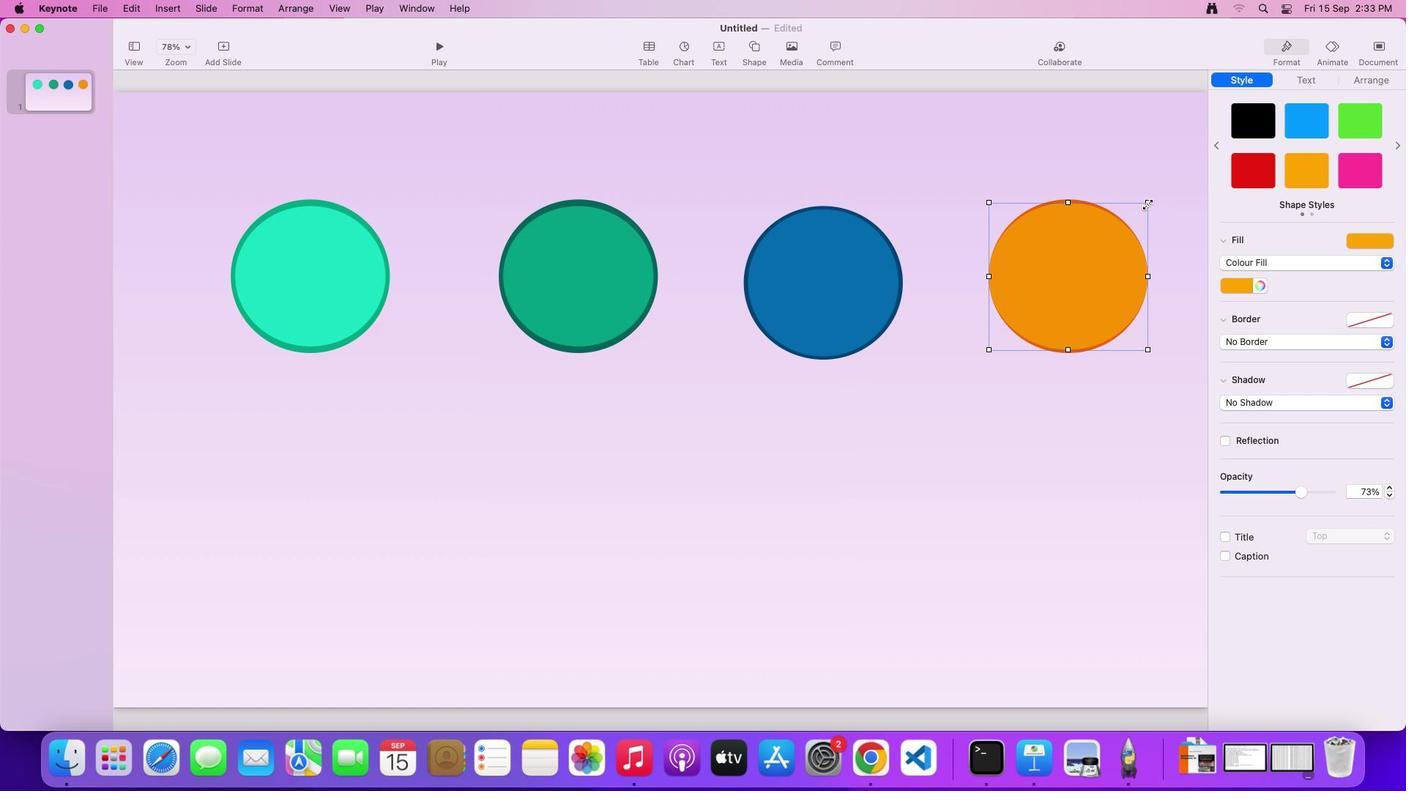 
Action: Mouse pressed left at (1149, 205)
Screenshot: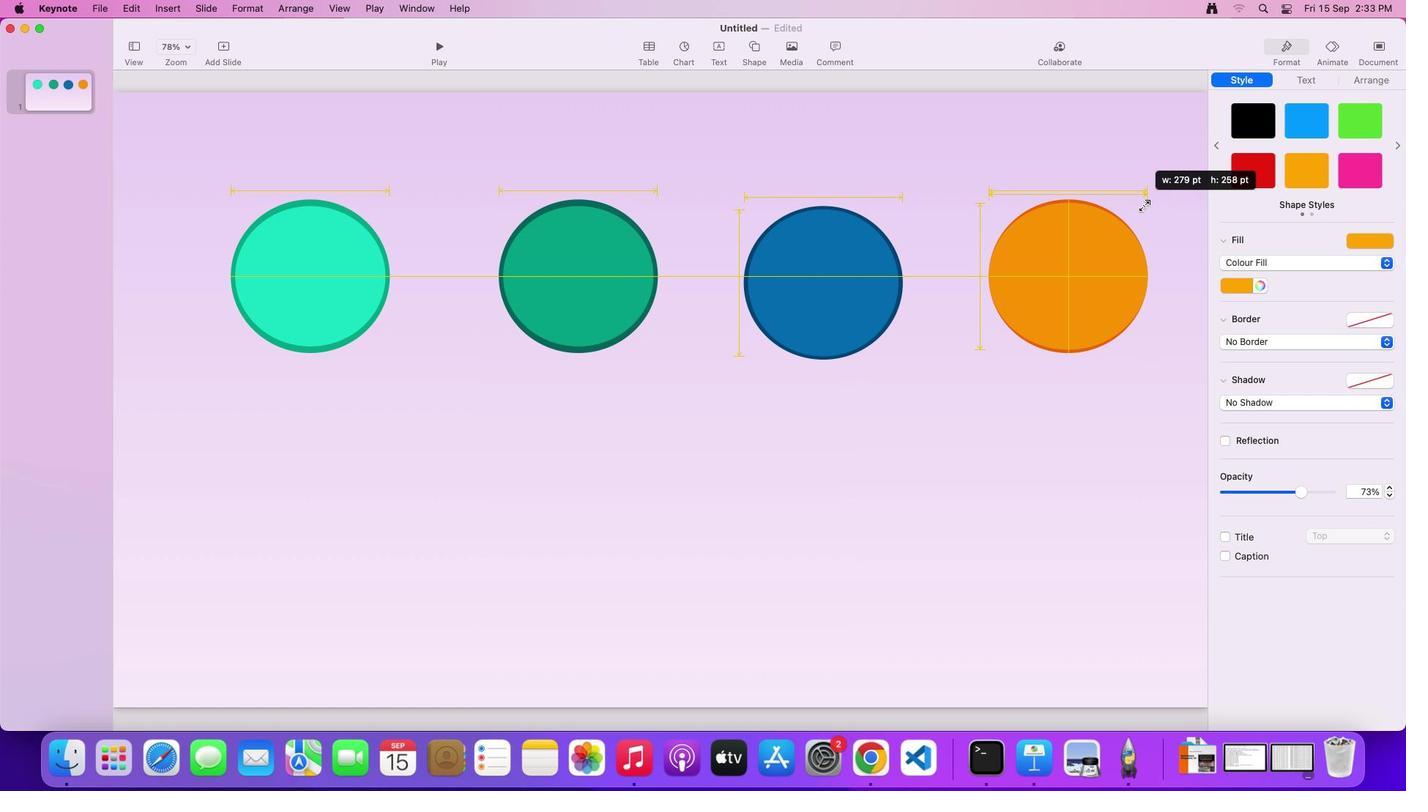 
Action: Mouse moved to (1093, 285)
Screenshot: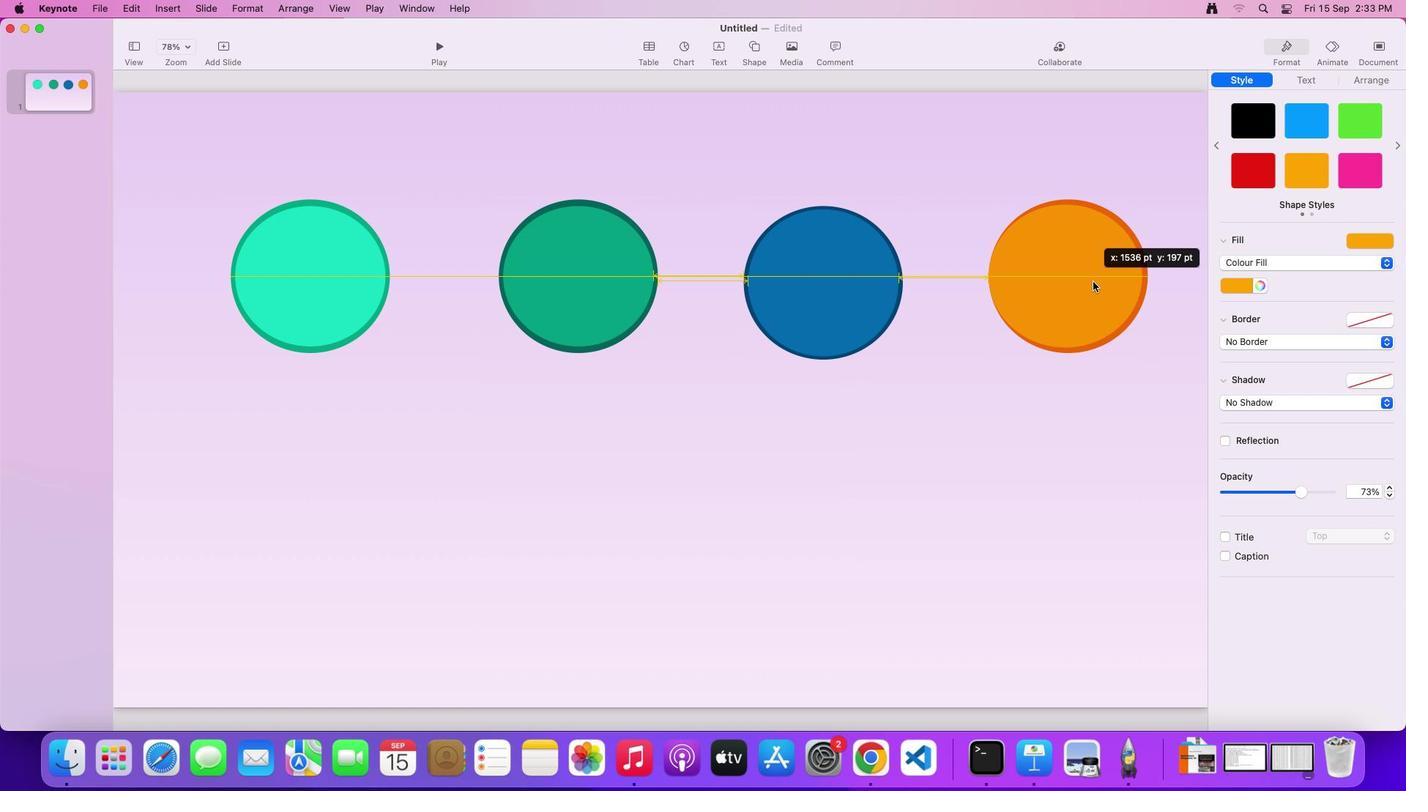 
Action: Mouse pressed left at (1093, 285)
Screenshot: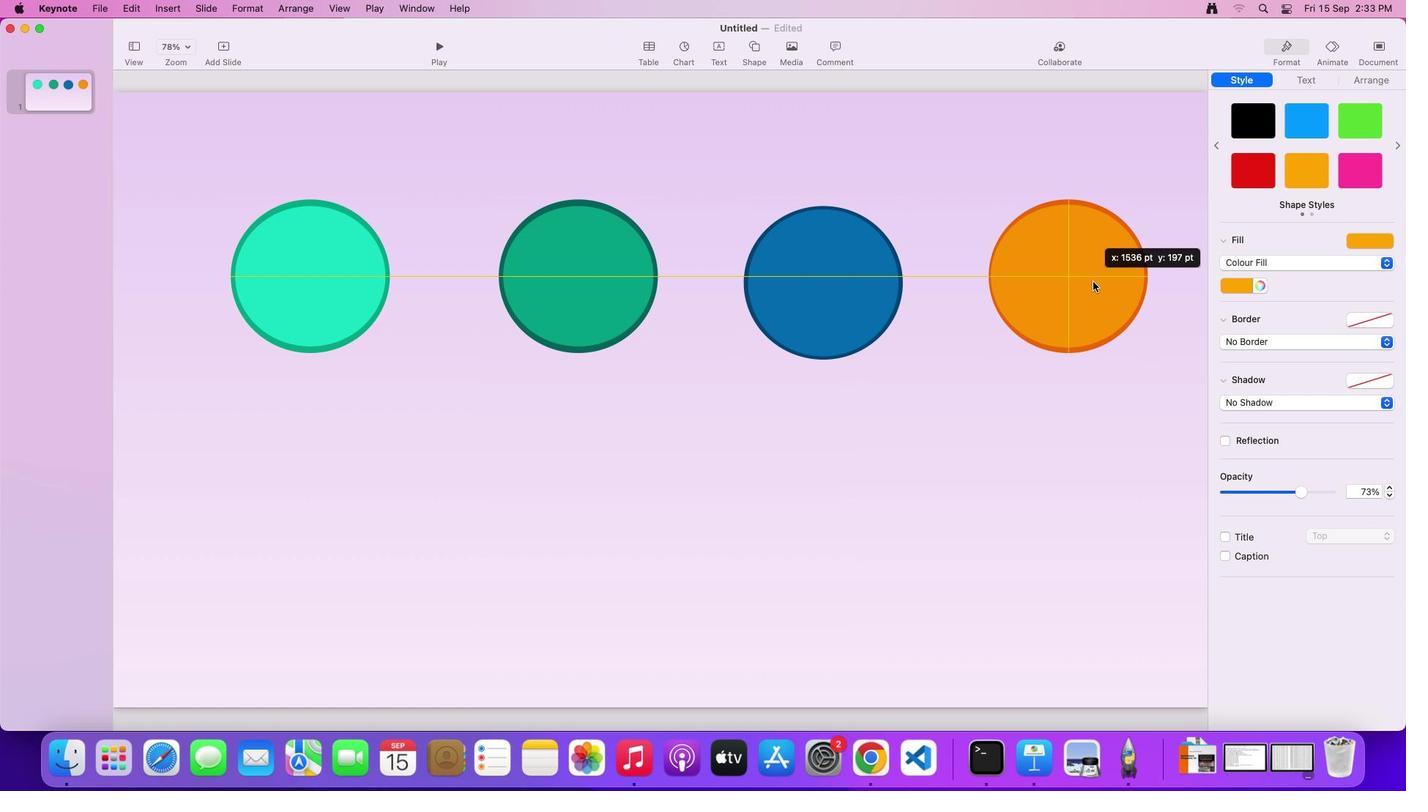 
Action: Mouse moved to (993, 203)
Screenshot: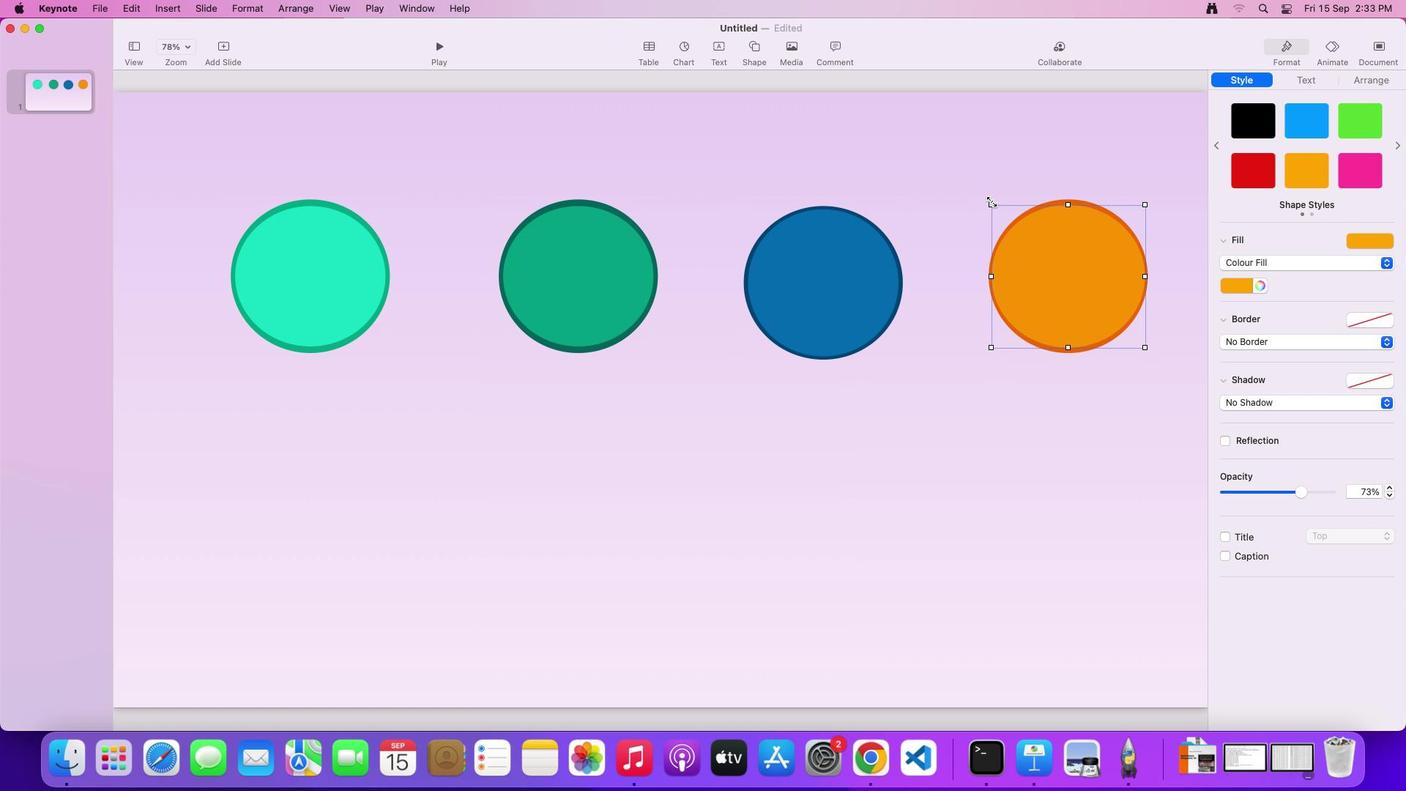 
Action: Mouse pressed left at (993, 203)
Screenshot: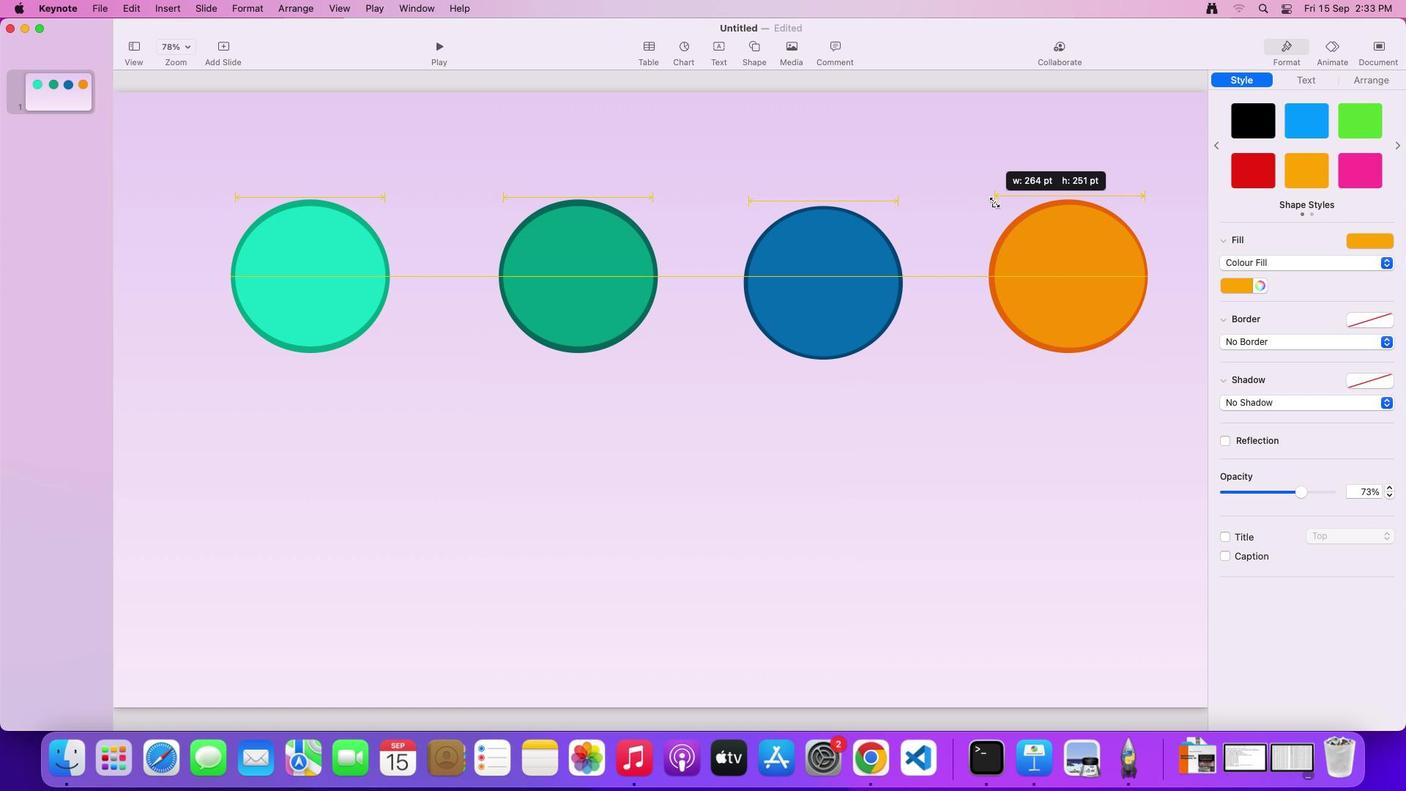 
Action: Mouse moved to (1089, 293)
Screenshot: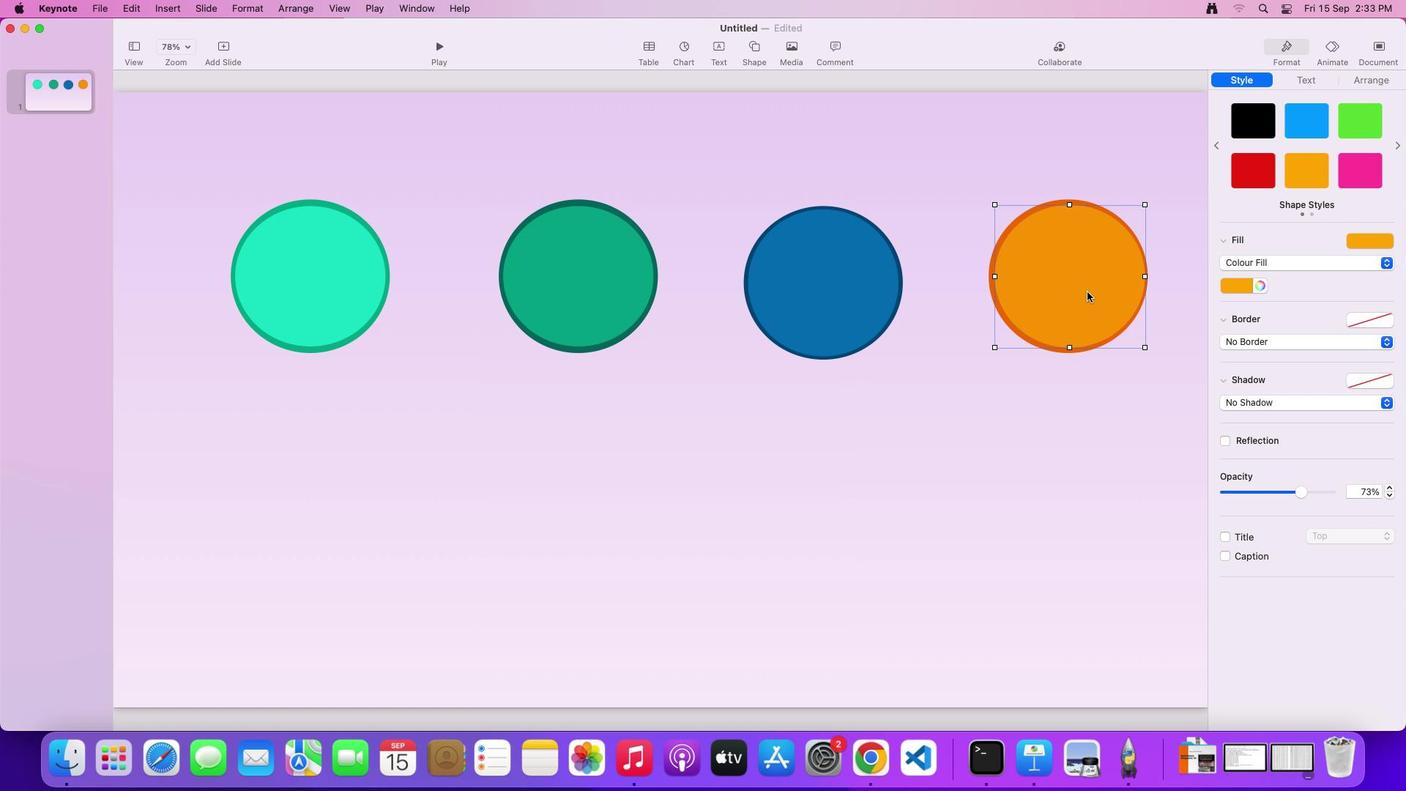 
Action: Mouse pressed left at (1089, 293)
Screenshot: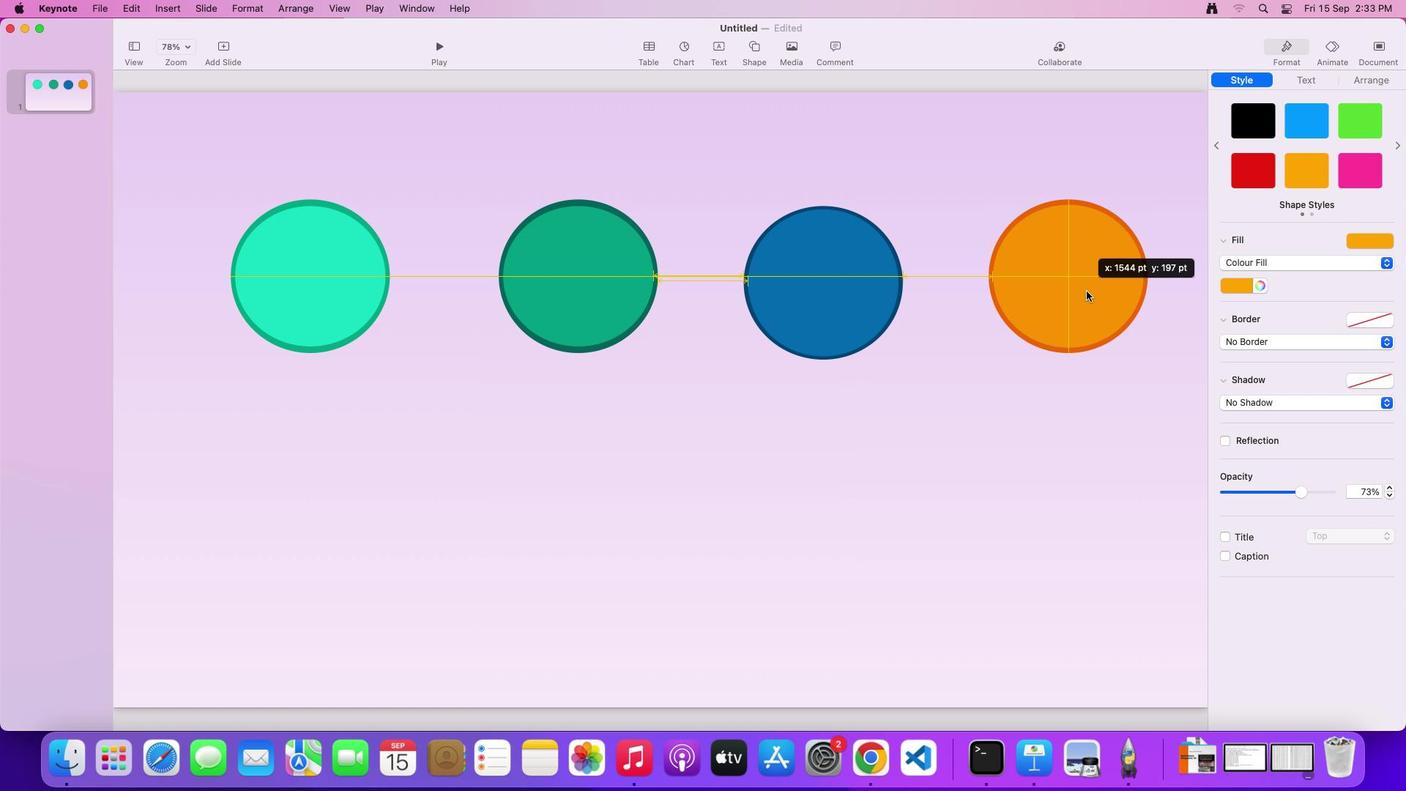 
Action: Mouse moved to (1005, 413)
Screenshot: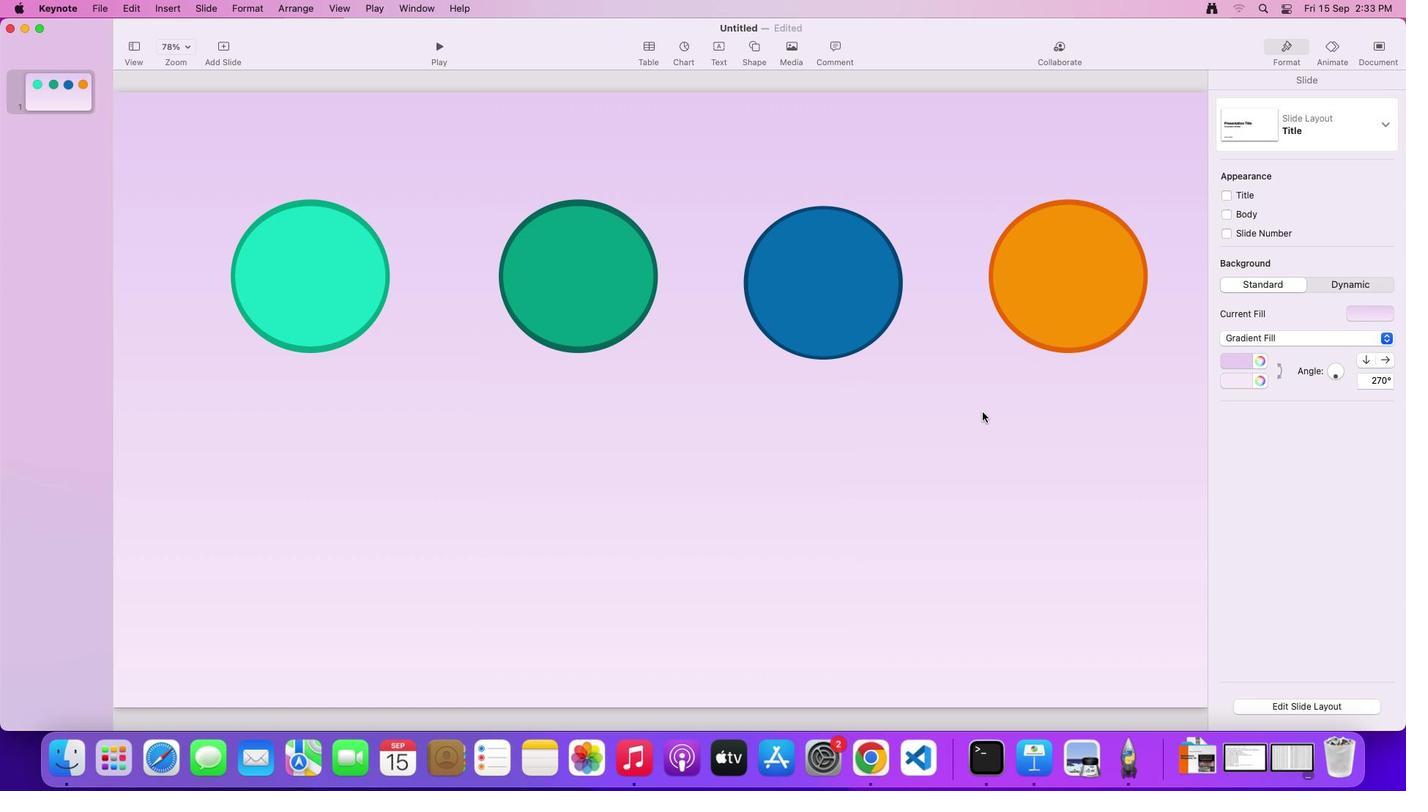 
Action: Mouse pressed left at (1005, 413)
Screenshot: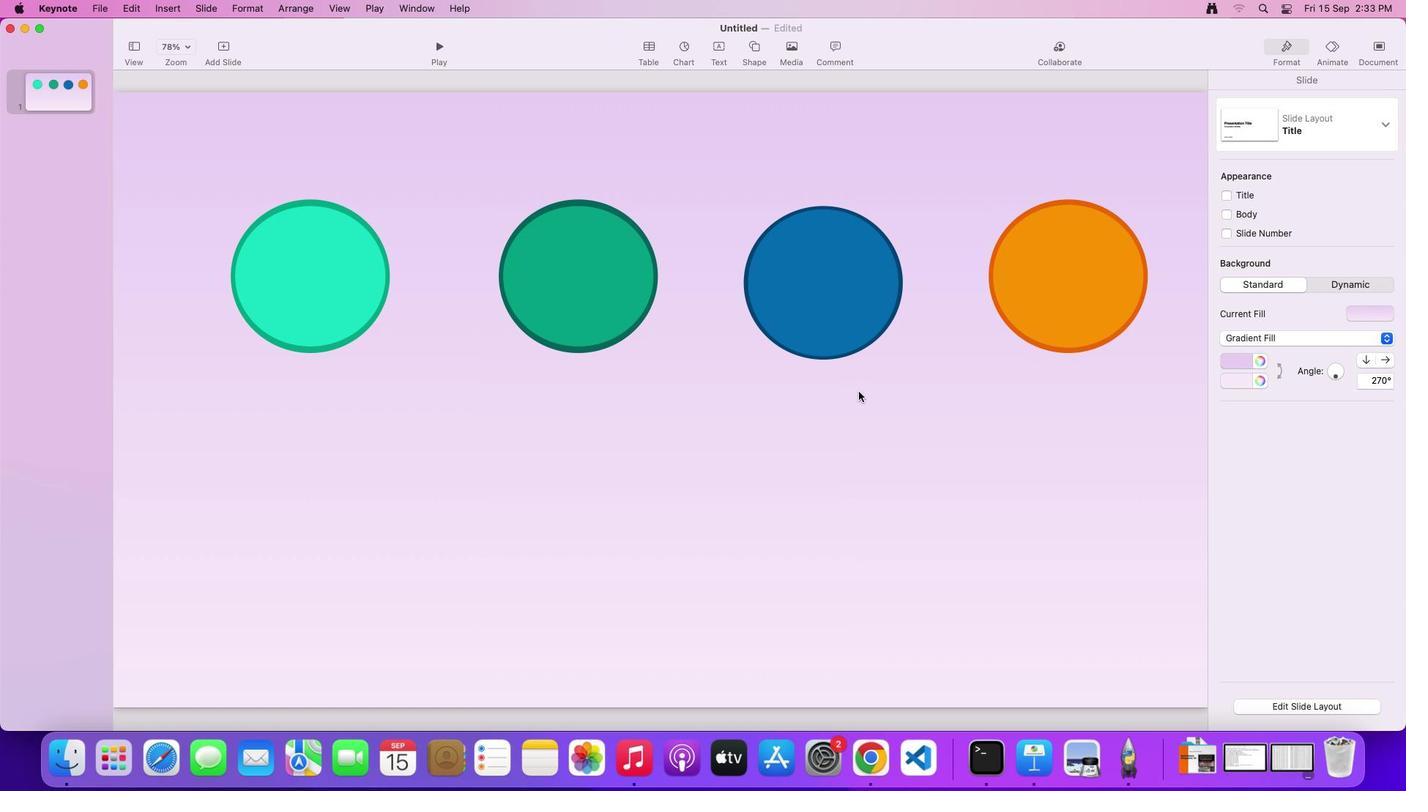 
Action: Mouse moved to (331, 282)
Screenshot: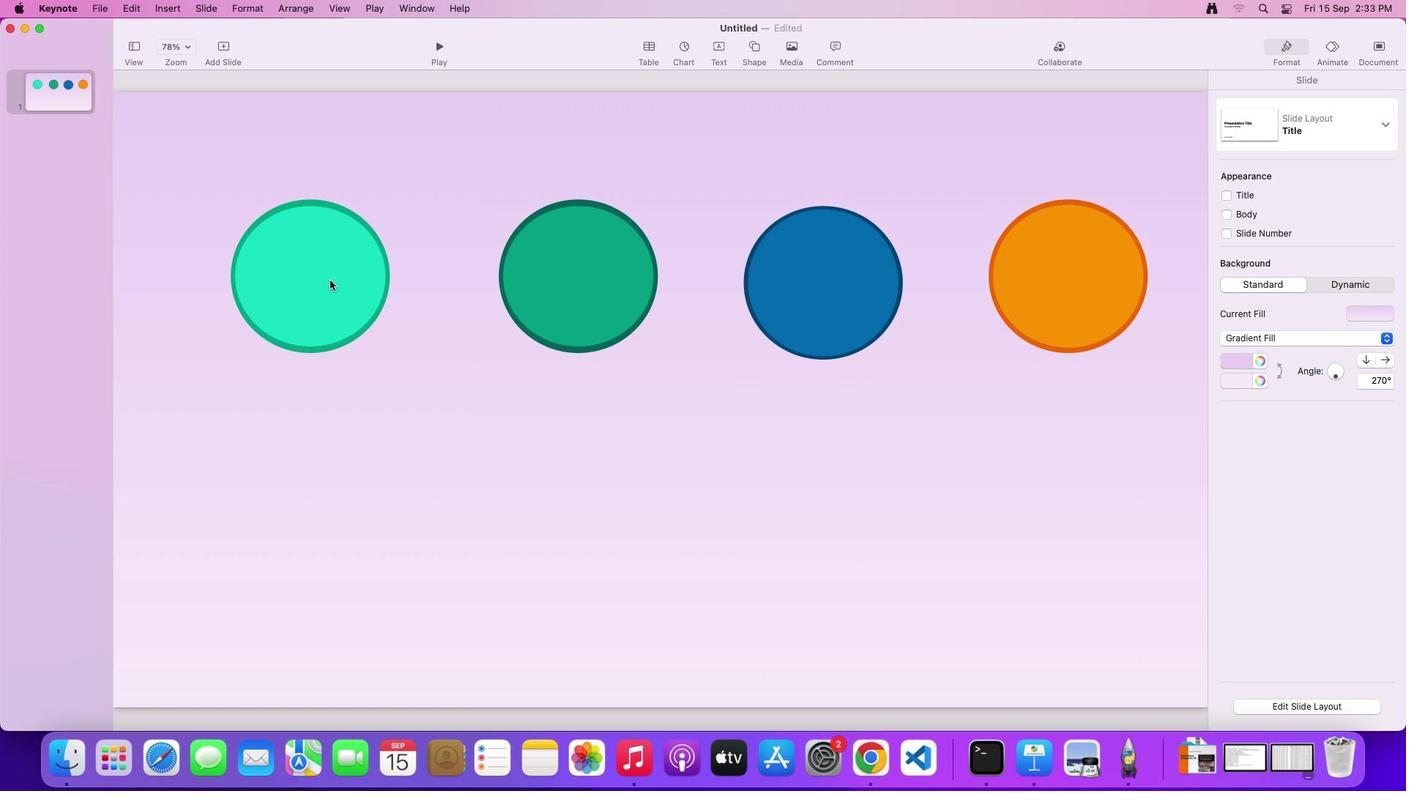 
Action: Mouse pressed left at (331, 282)
Screenshot: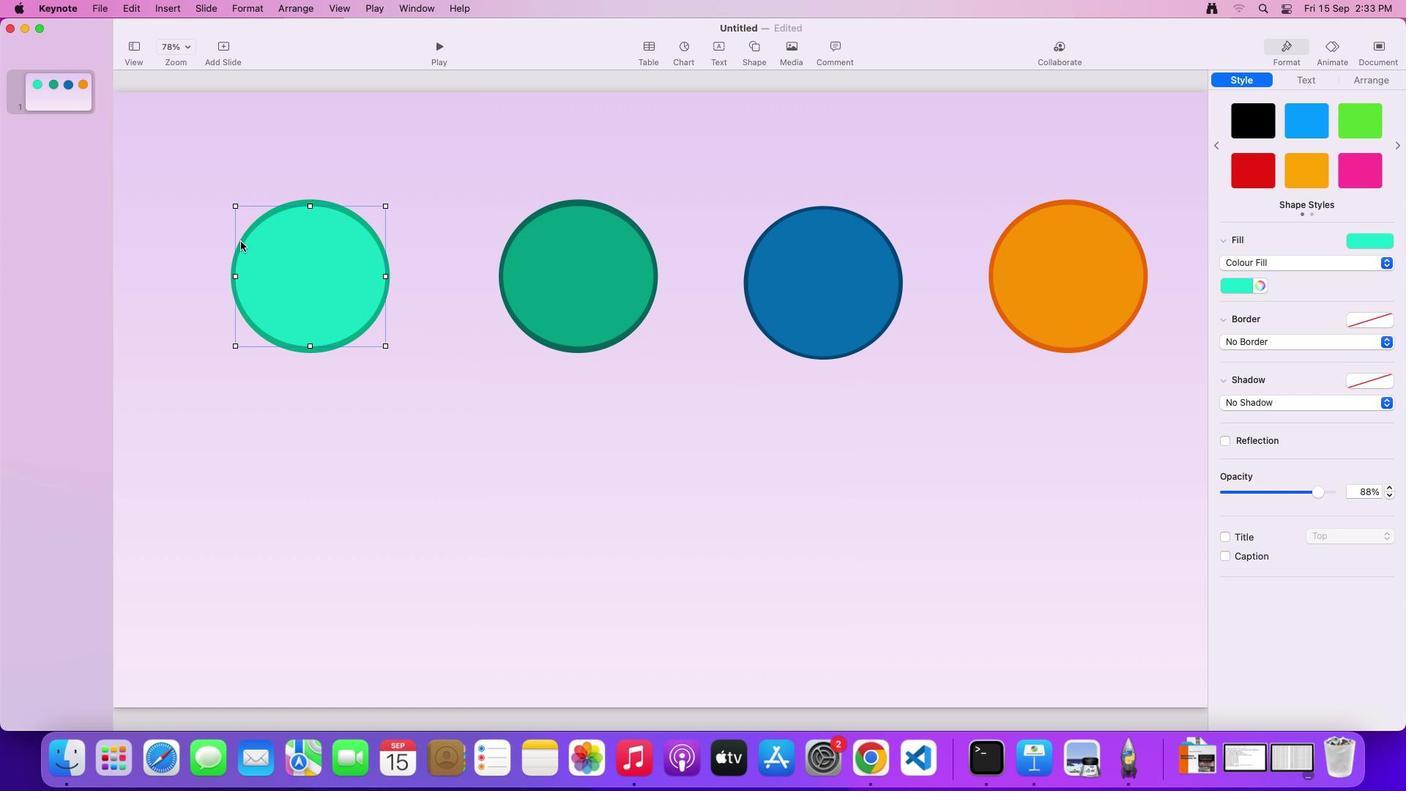 
Action: Mouse moved to (236, 208)
Screenshot: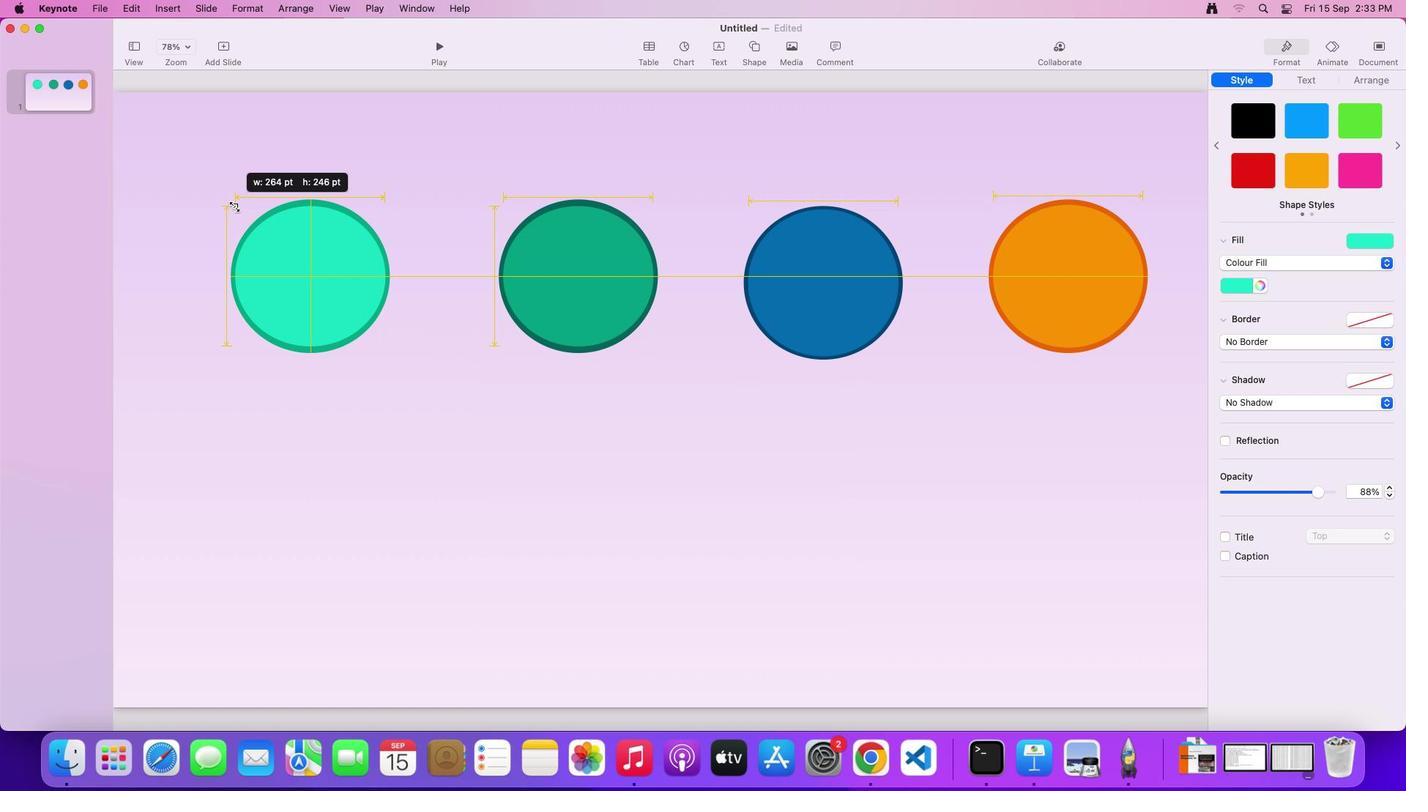 
Action: Mouse pressed left at (236, 208)
Screenshot: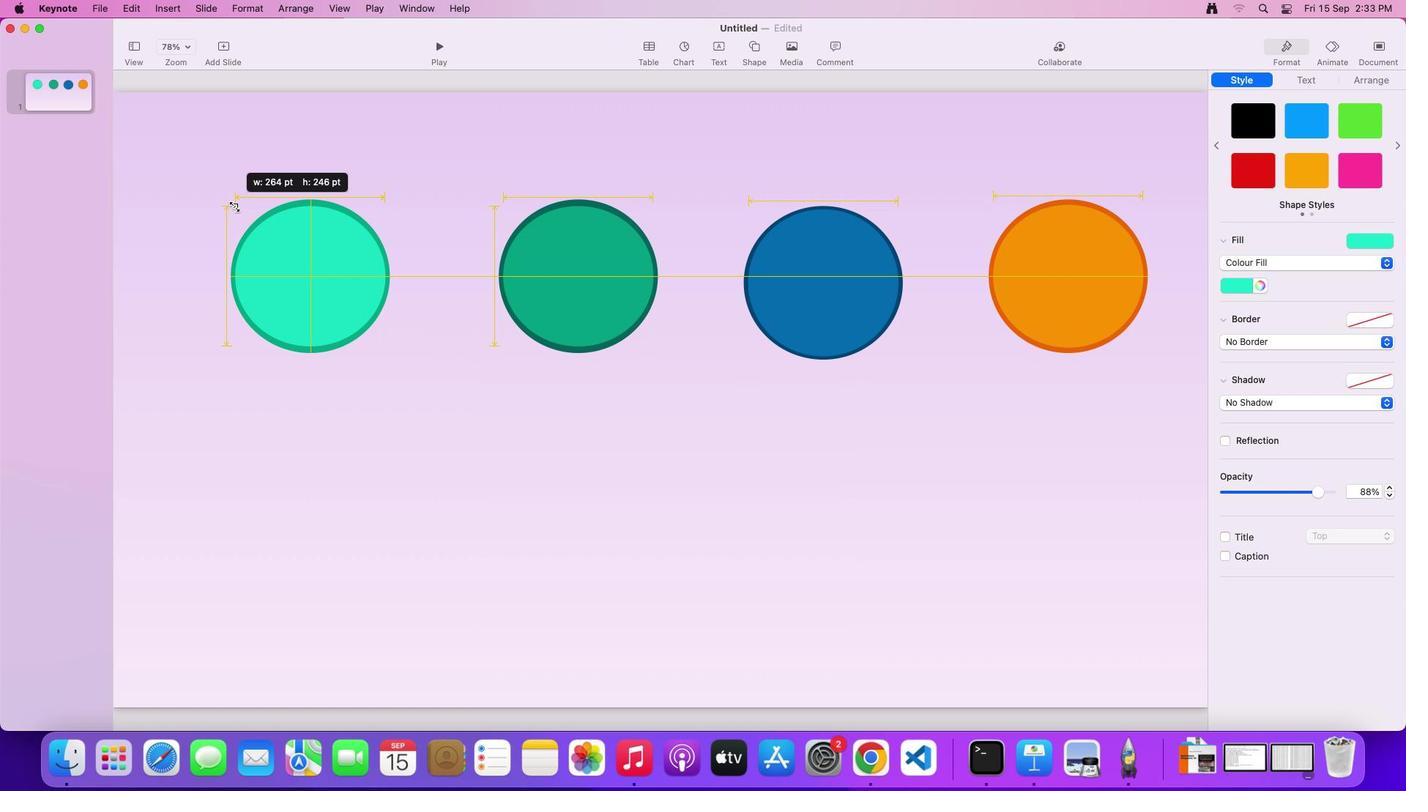 
Action: Mouse moved to (304, 304)
Screenshot: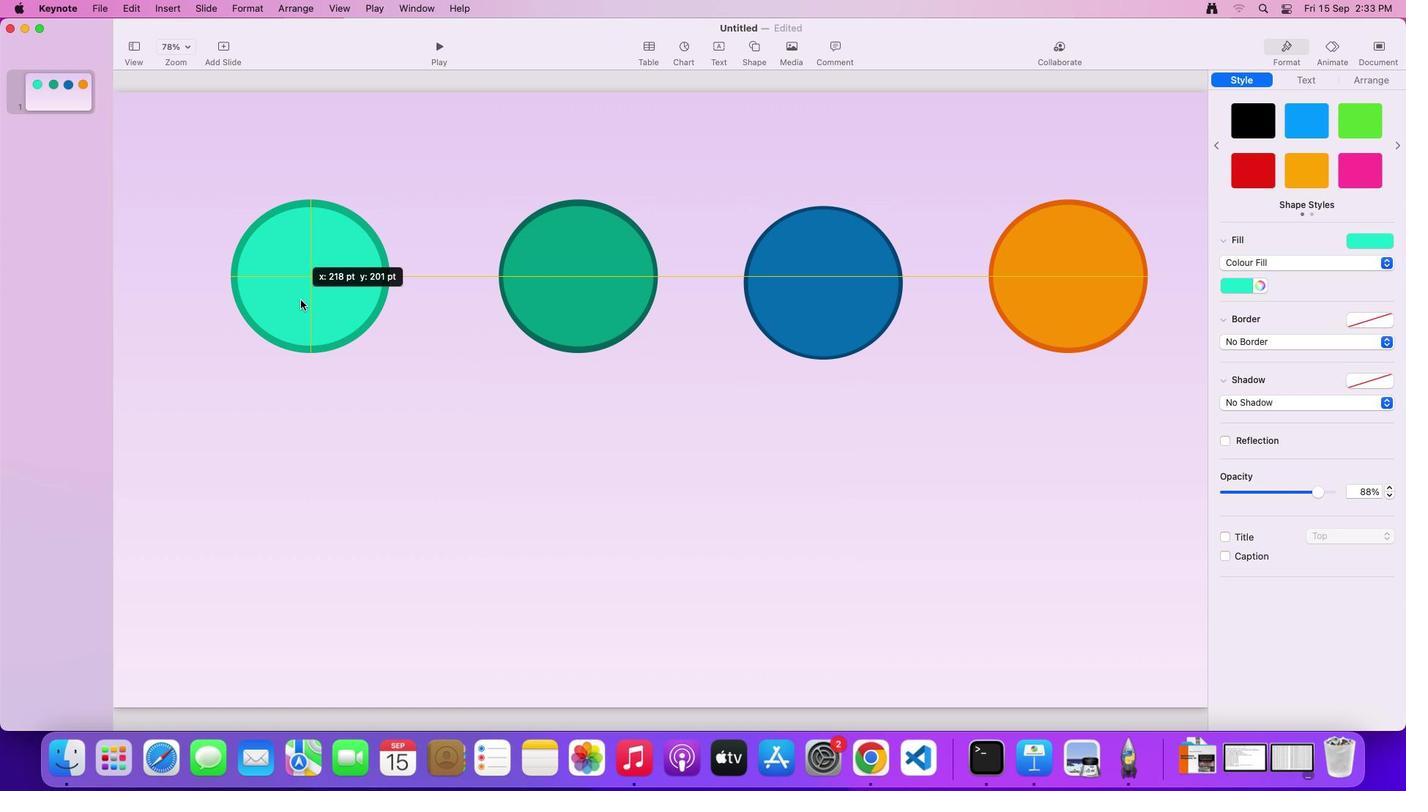 
Action: Mouse pressed left at (304, 304)
Screenshot: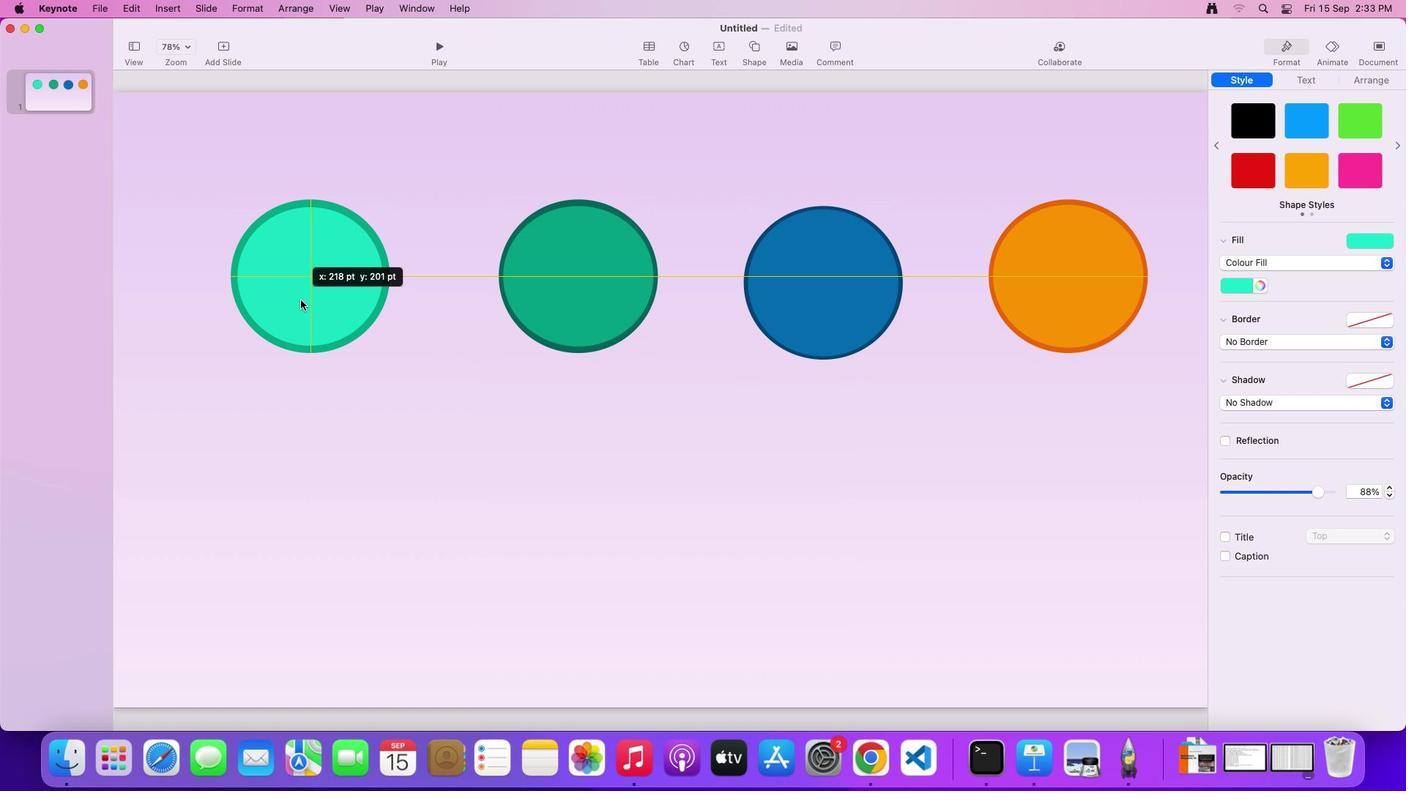 
Action: Mouse moved to (597, 282)
Screenshot: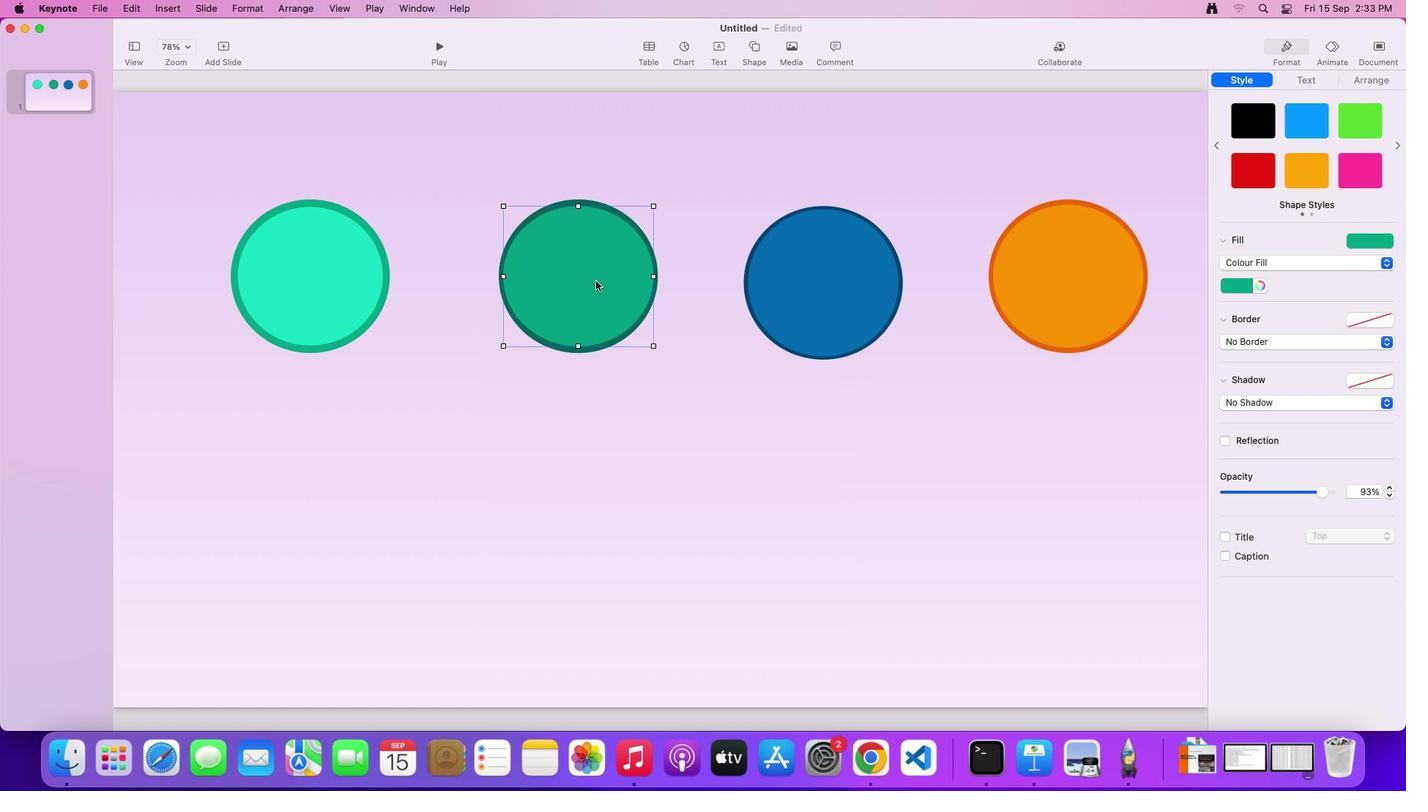 
Action: Mouse pressed left at (597, 282)
Screenshot: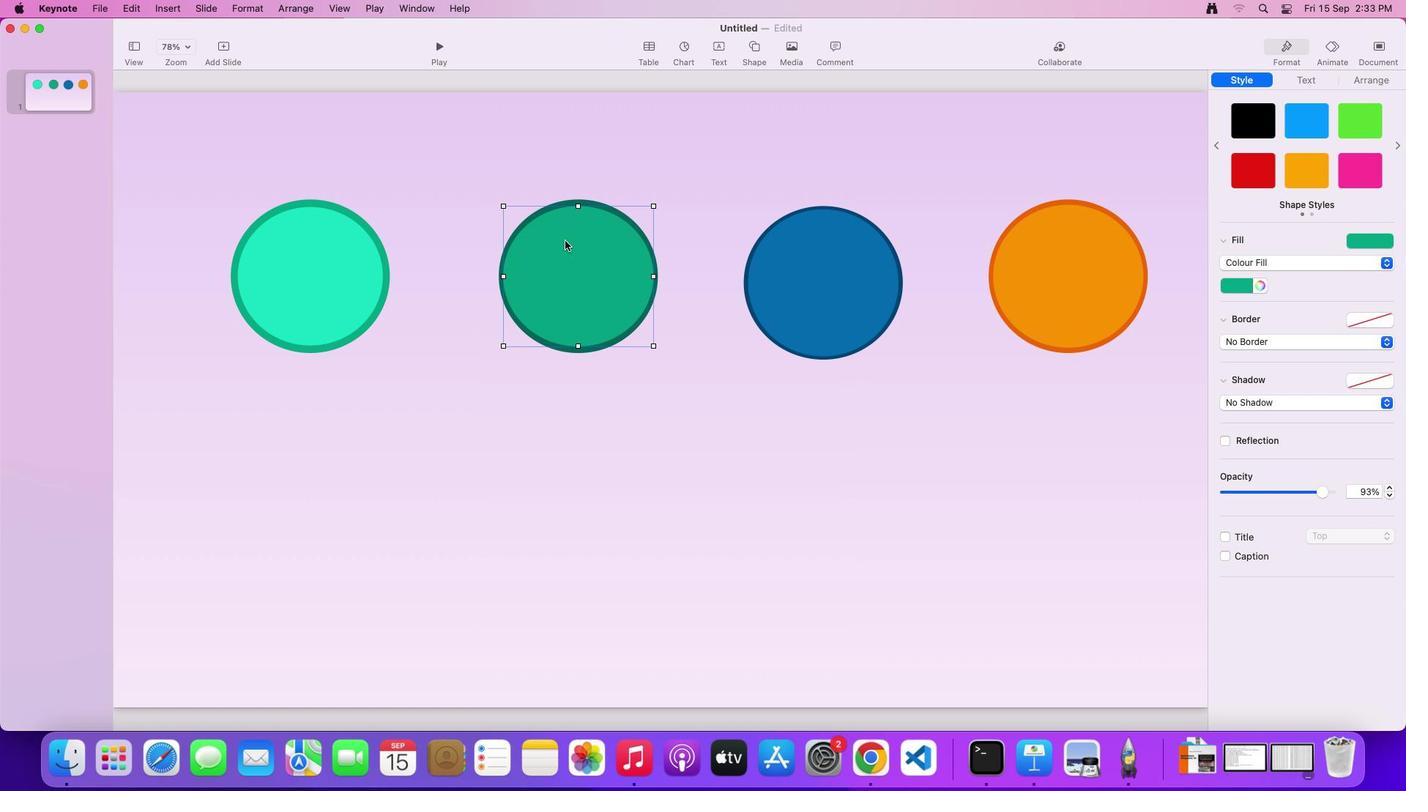 
Action: Mouse moved to (506, 205)
Screenshot: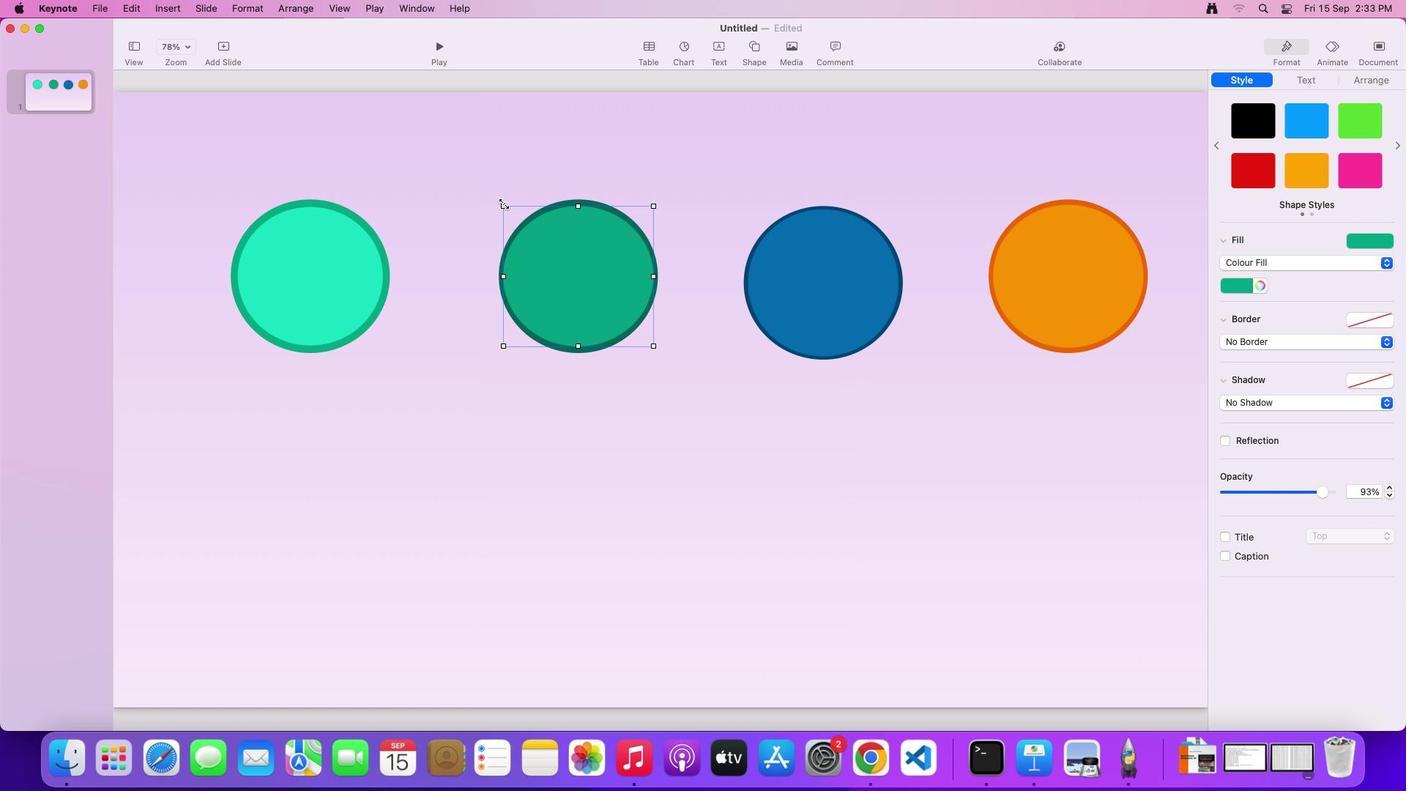 
Action: Mouse pressed left at (506, 205)
Screenshot: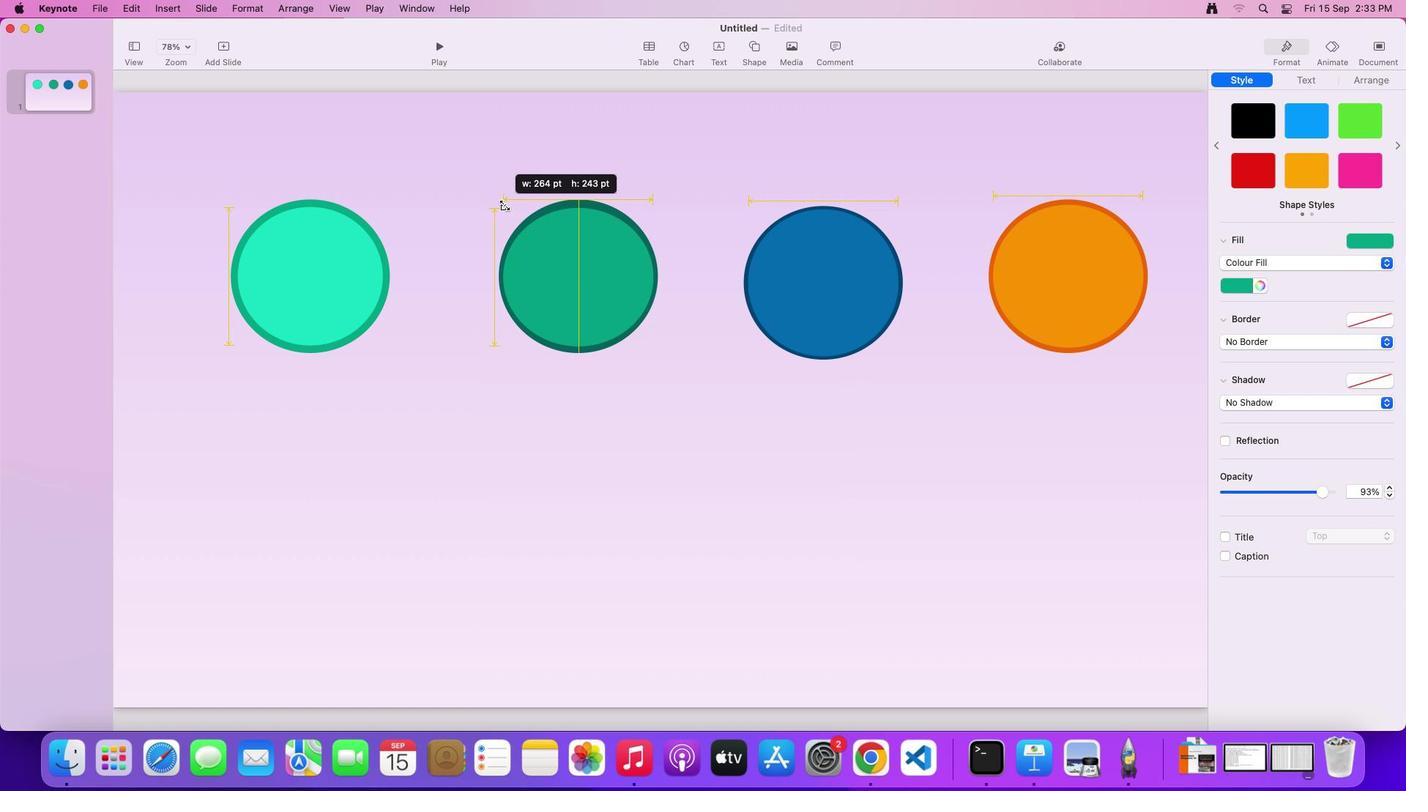 
Action: Mouse moved to (578, 286)
Screenshot: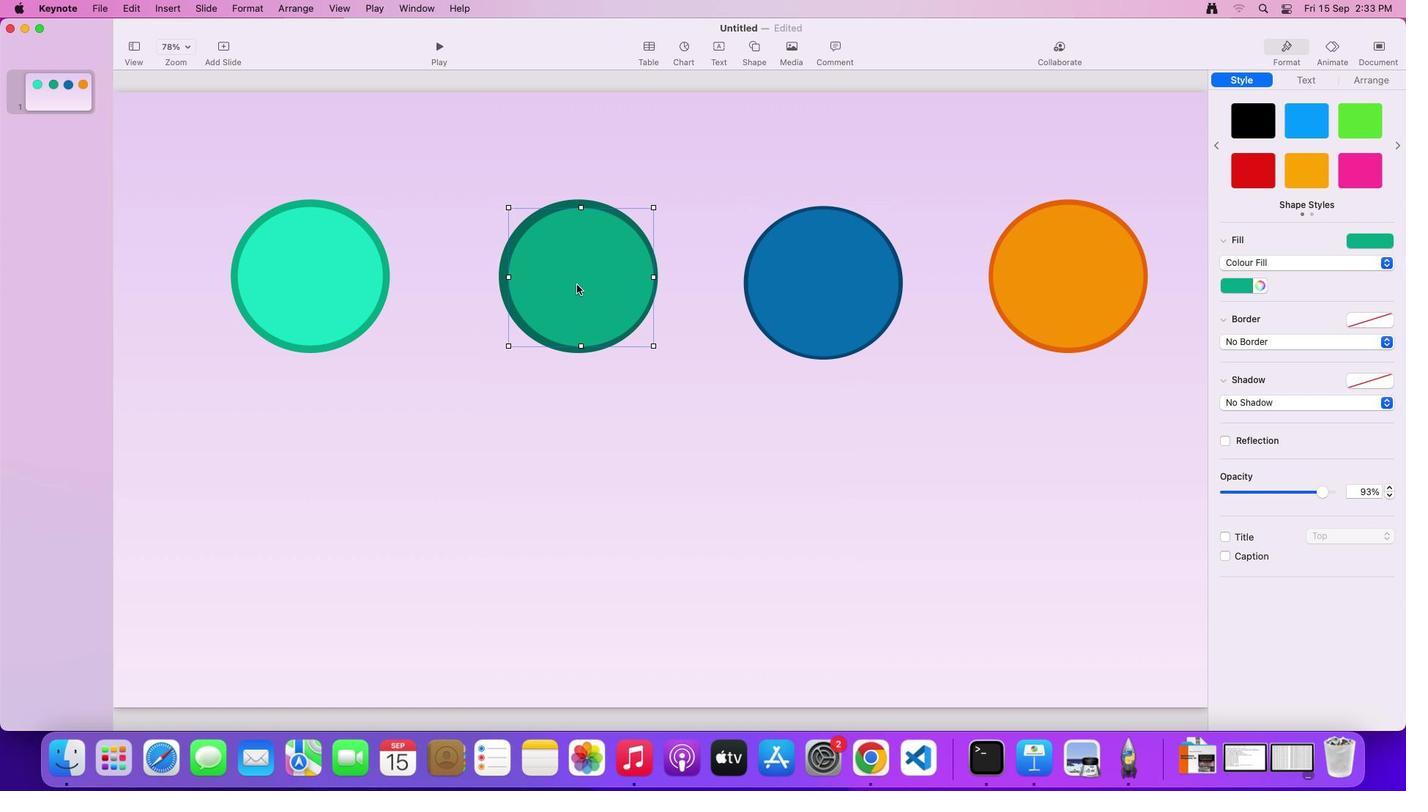 
Action: Mouse pressed left at (578, 286)
Screenshot: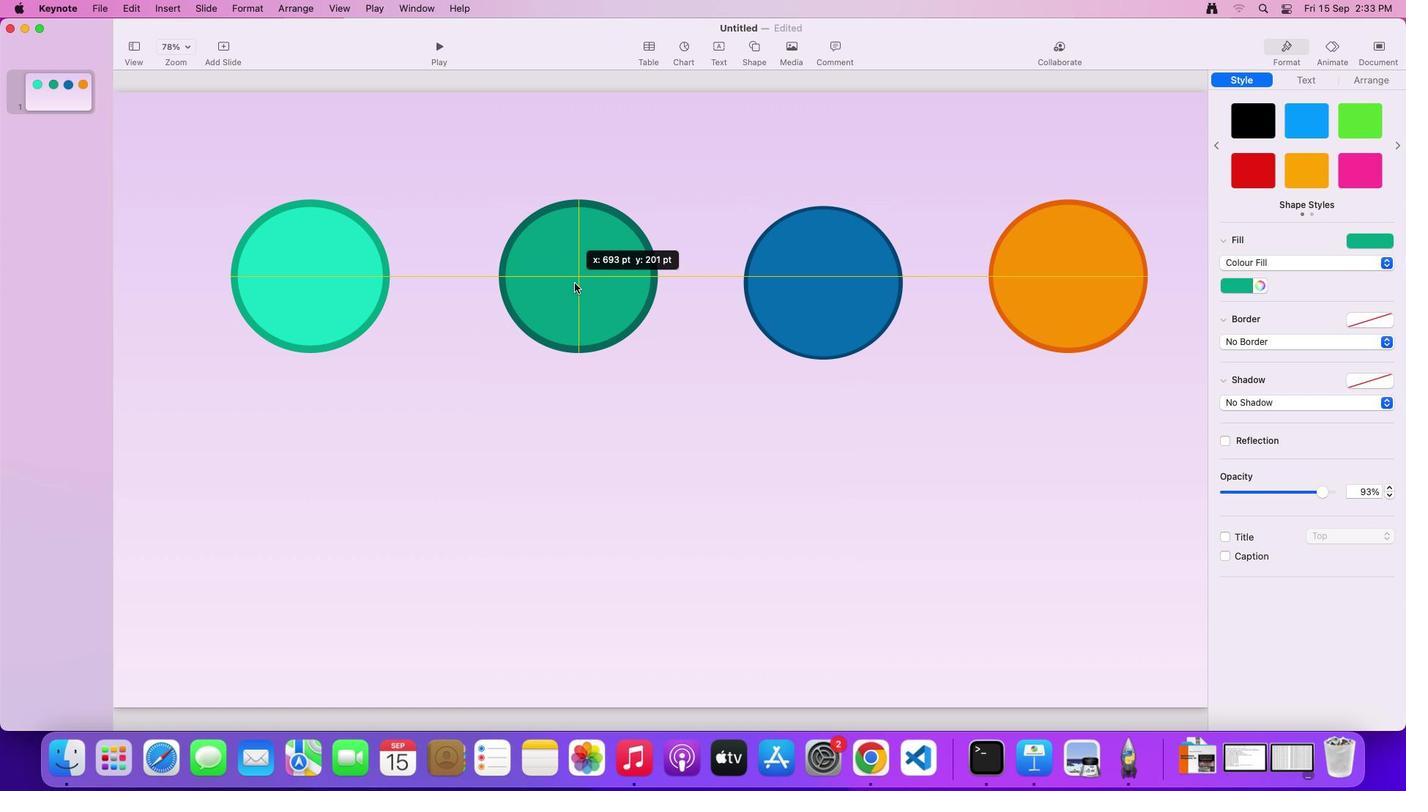 
Action: Mouse moved to (794, 282)
Screenshot: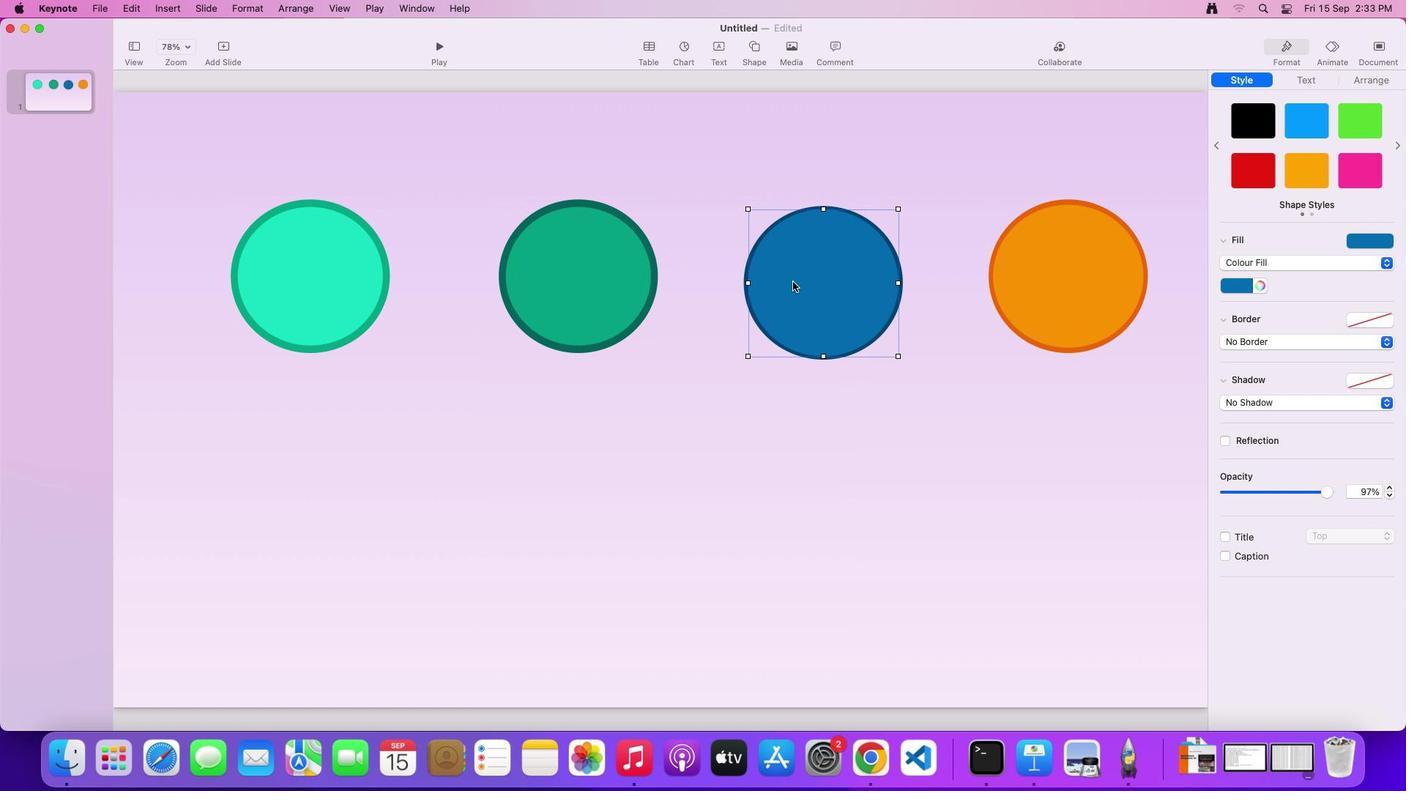 
Action: Mouse pressed left at (794, 282)
Screenshot: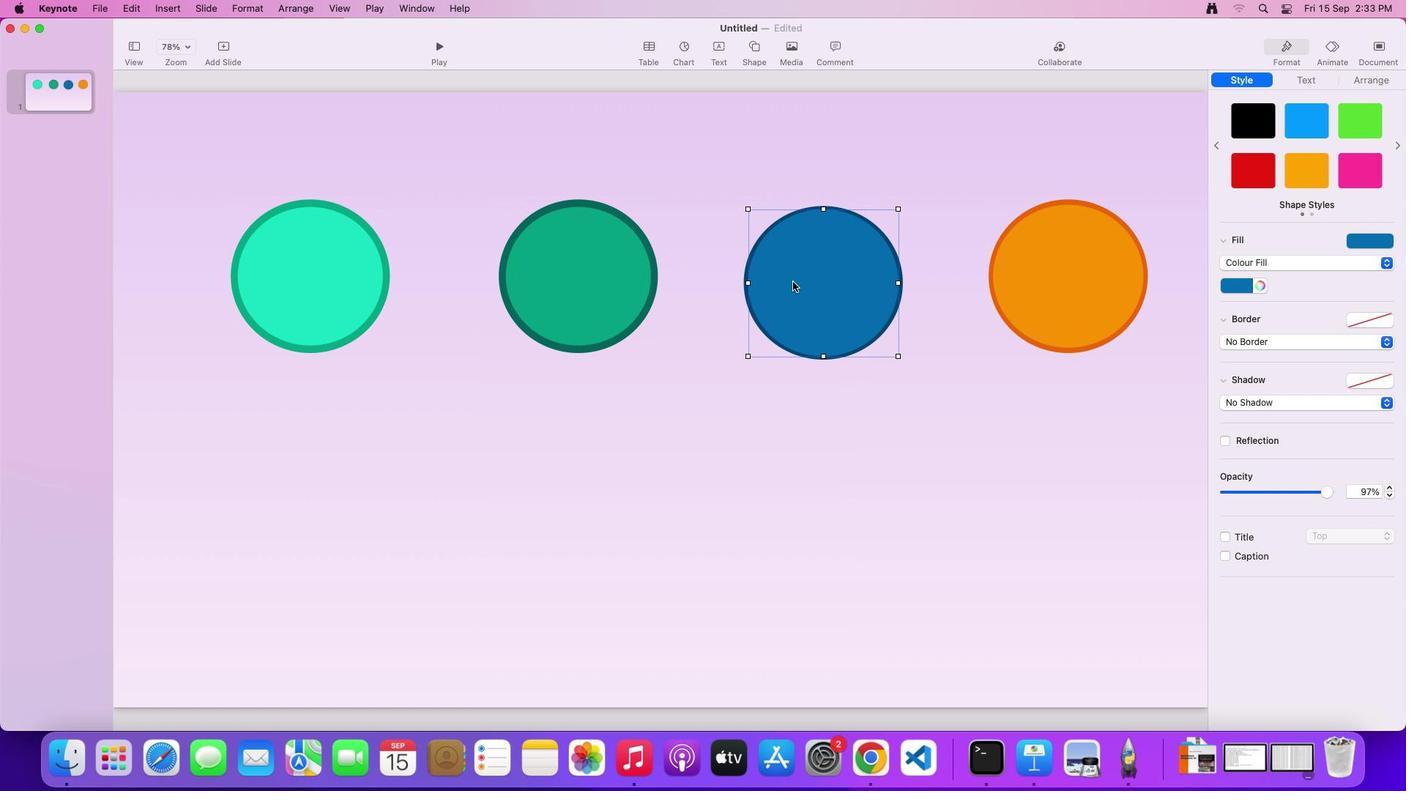 
Action: Mouse moved to (901, 209)
Screenshot: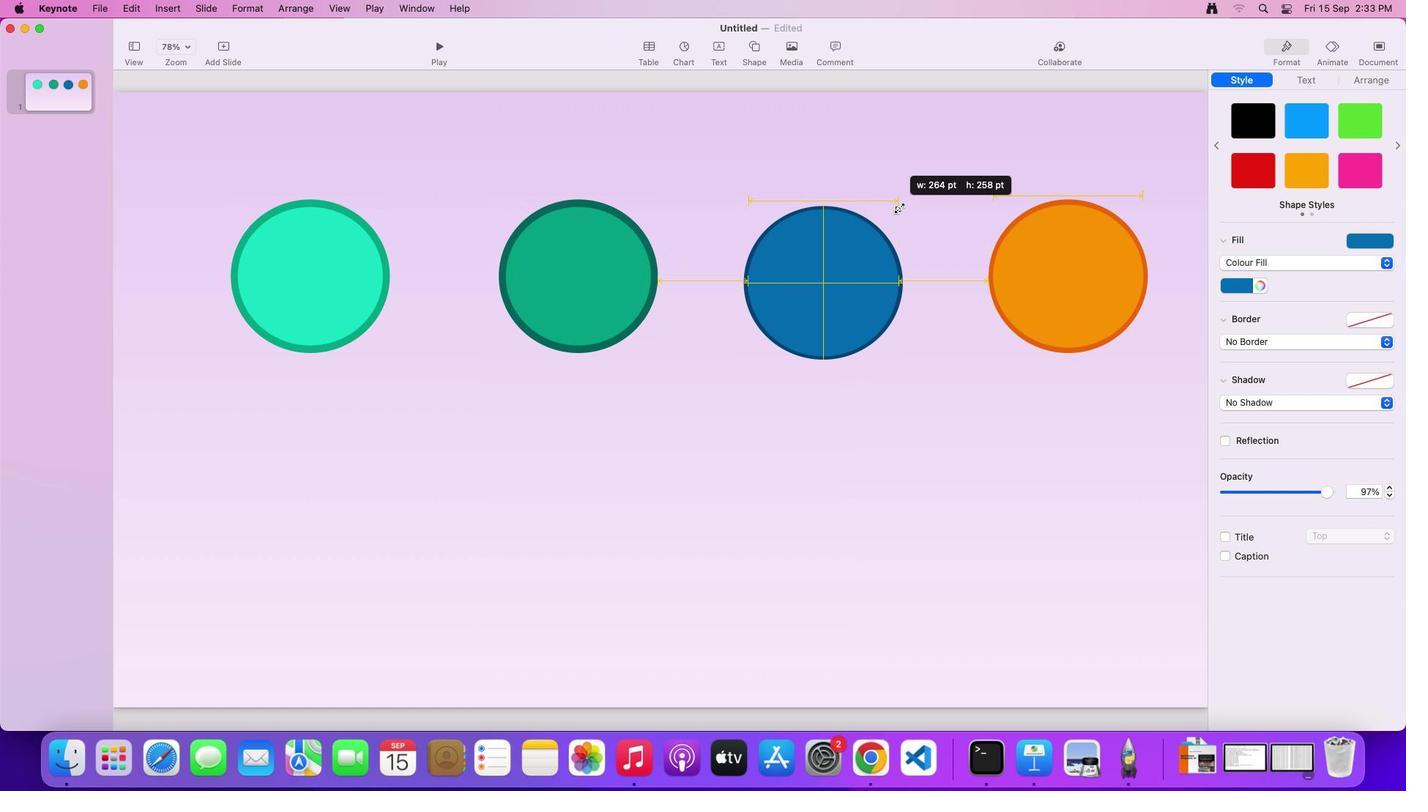 
Action: Mouse pressed left at (901, 209)
Screenshot: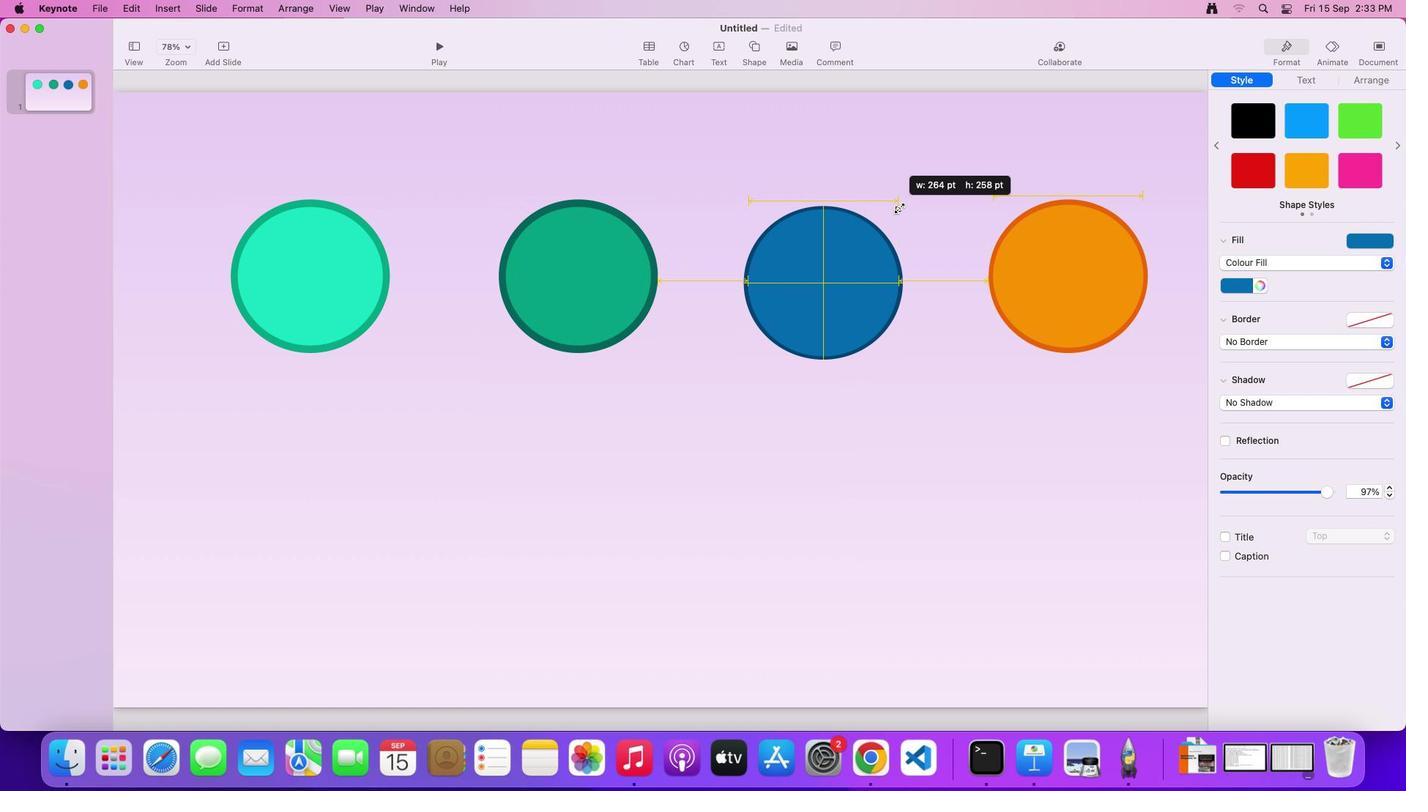 
Action: Mouse moved to (838, 301)
Screenshot: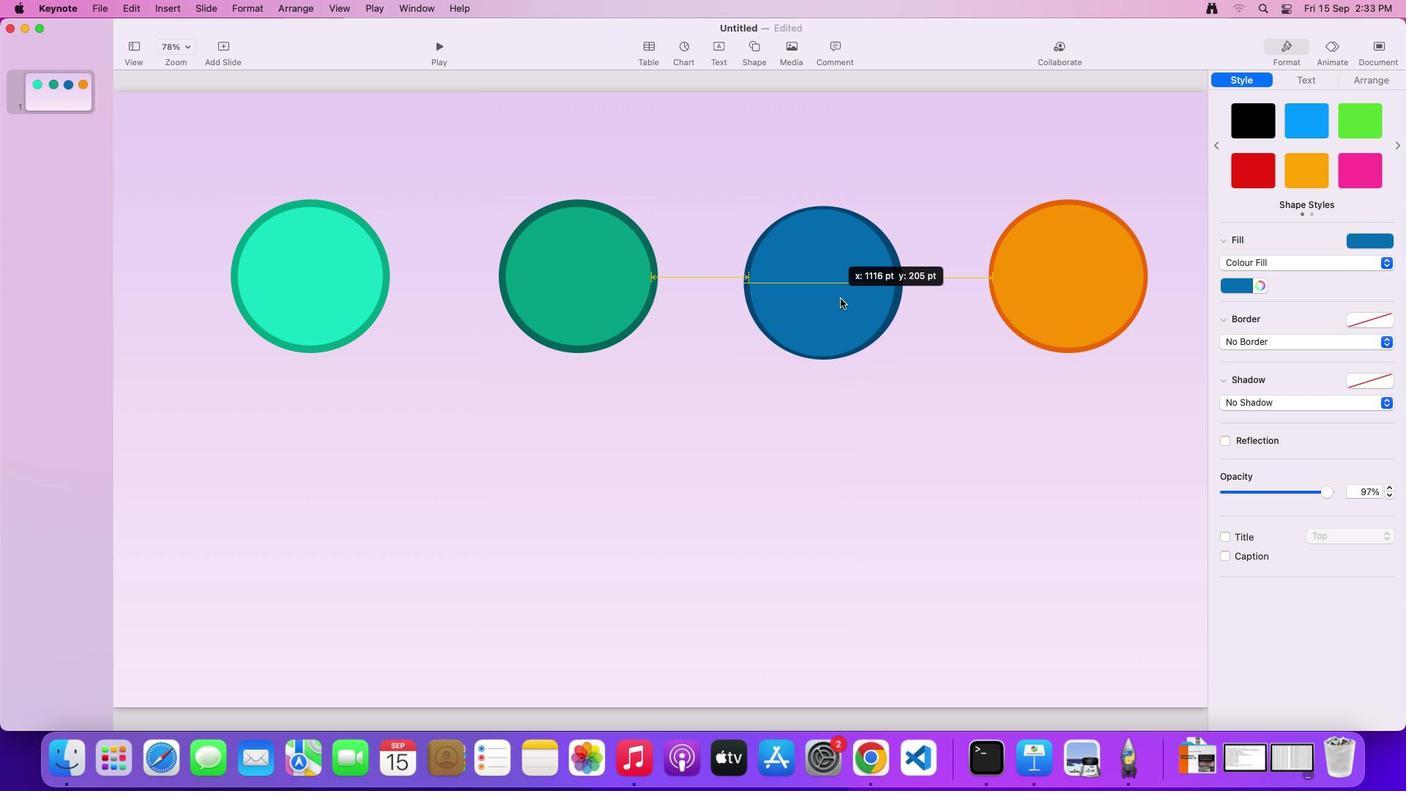 
Action: Mouse pressed left at (838, 301)
Screenshot: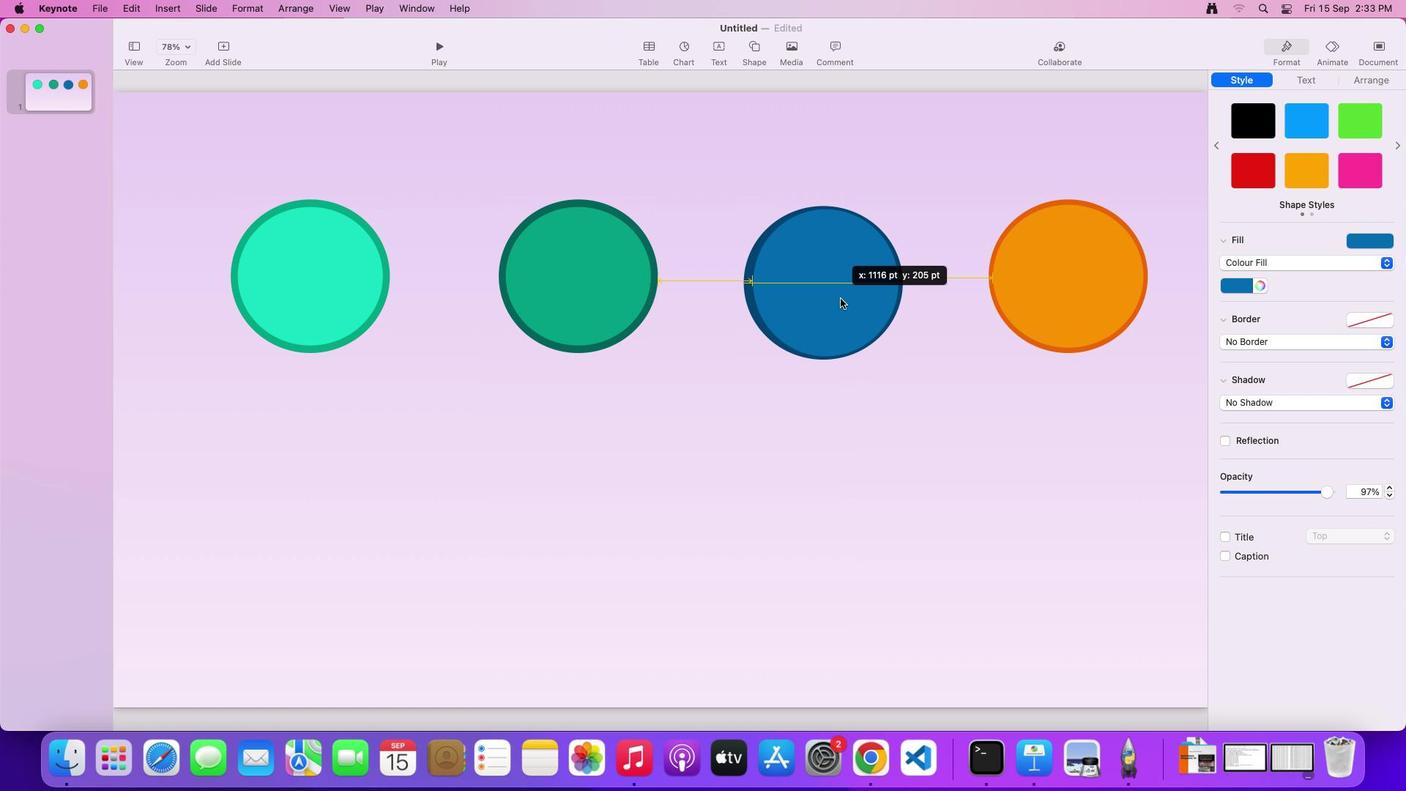 
Action: Mouse moved to (825, 208)
Screenshot: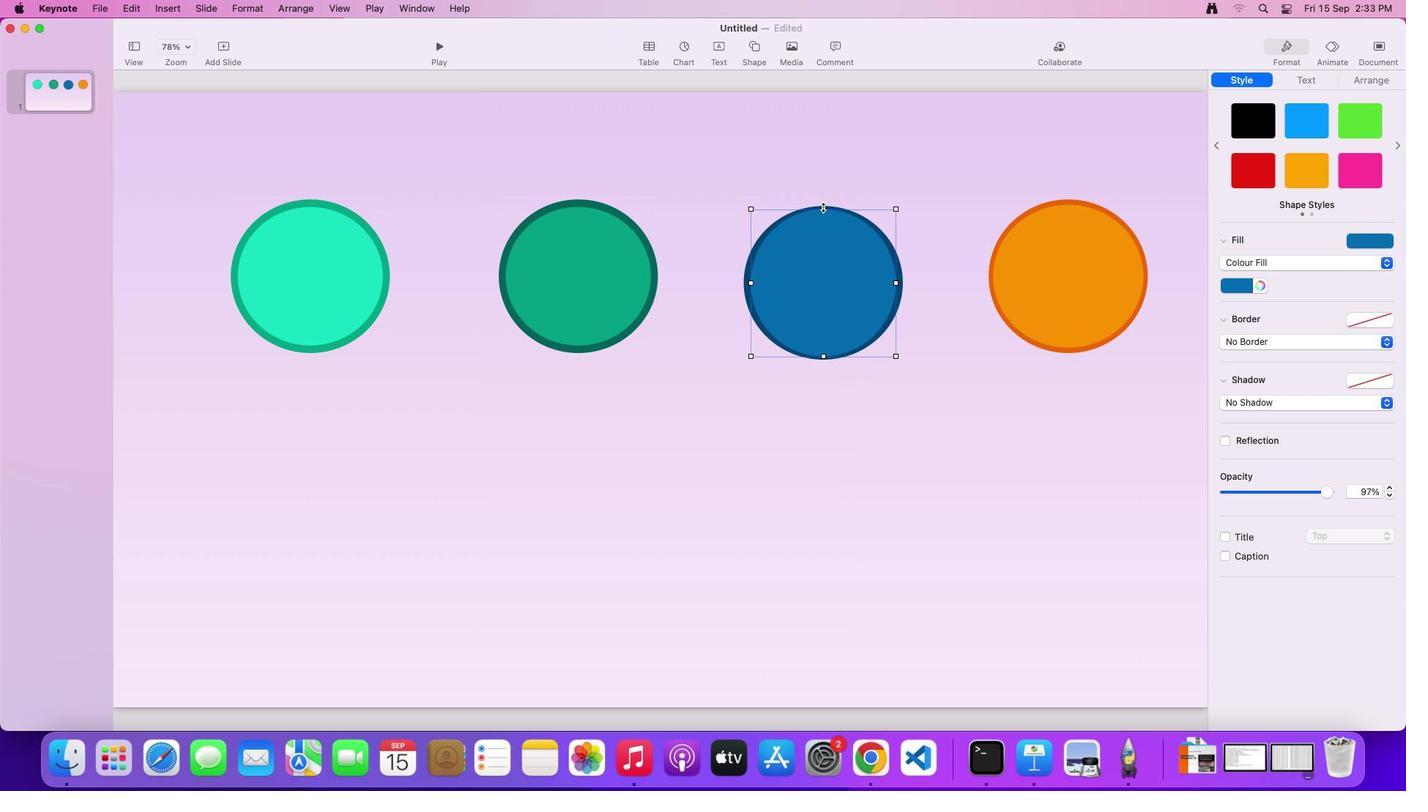
Action: Mouse pressed left at (825, 208)
Screenshot: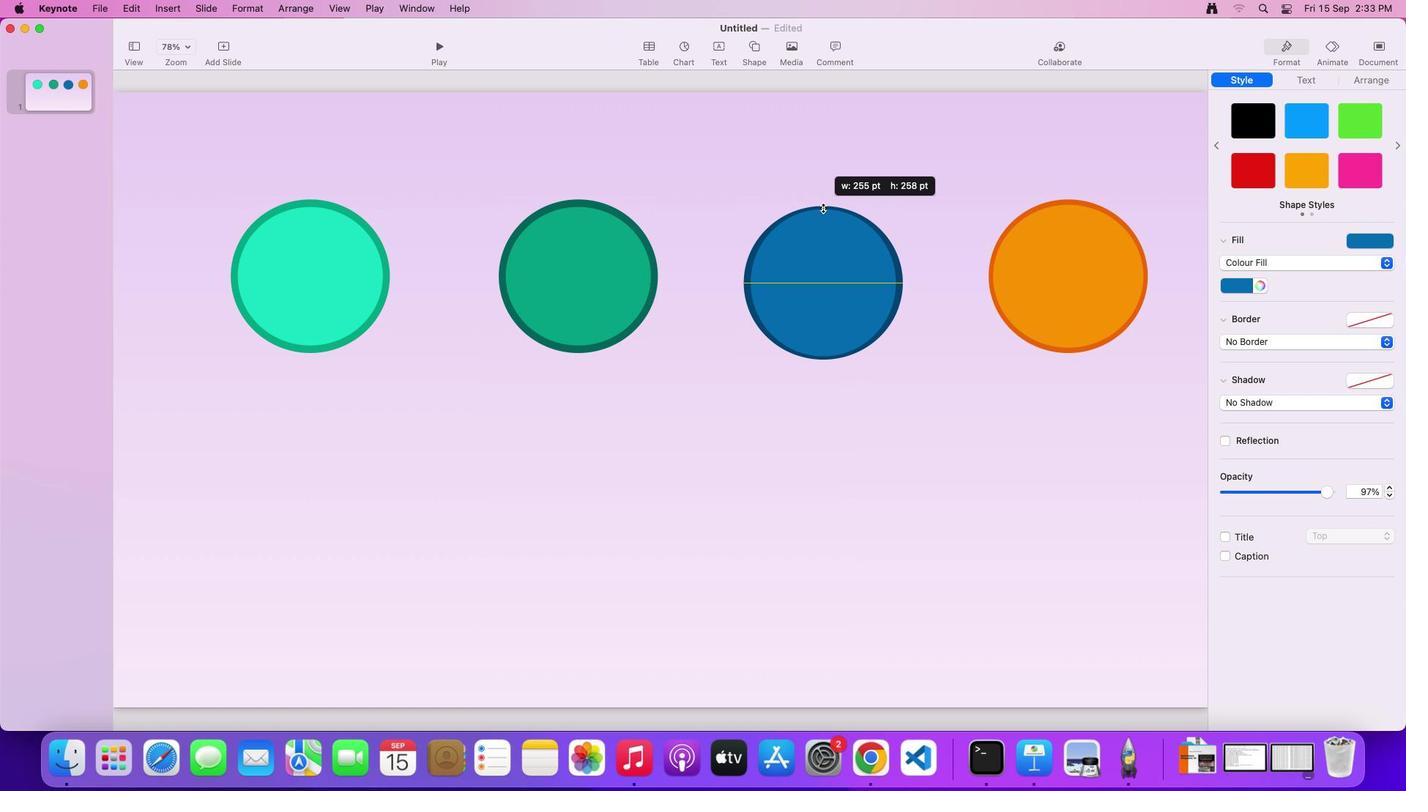 
Action: Mouse moved to (824, 303)
Screenshot: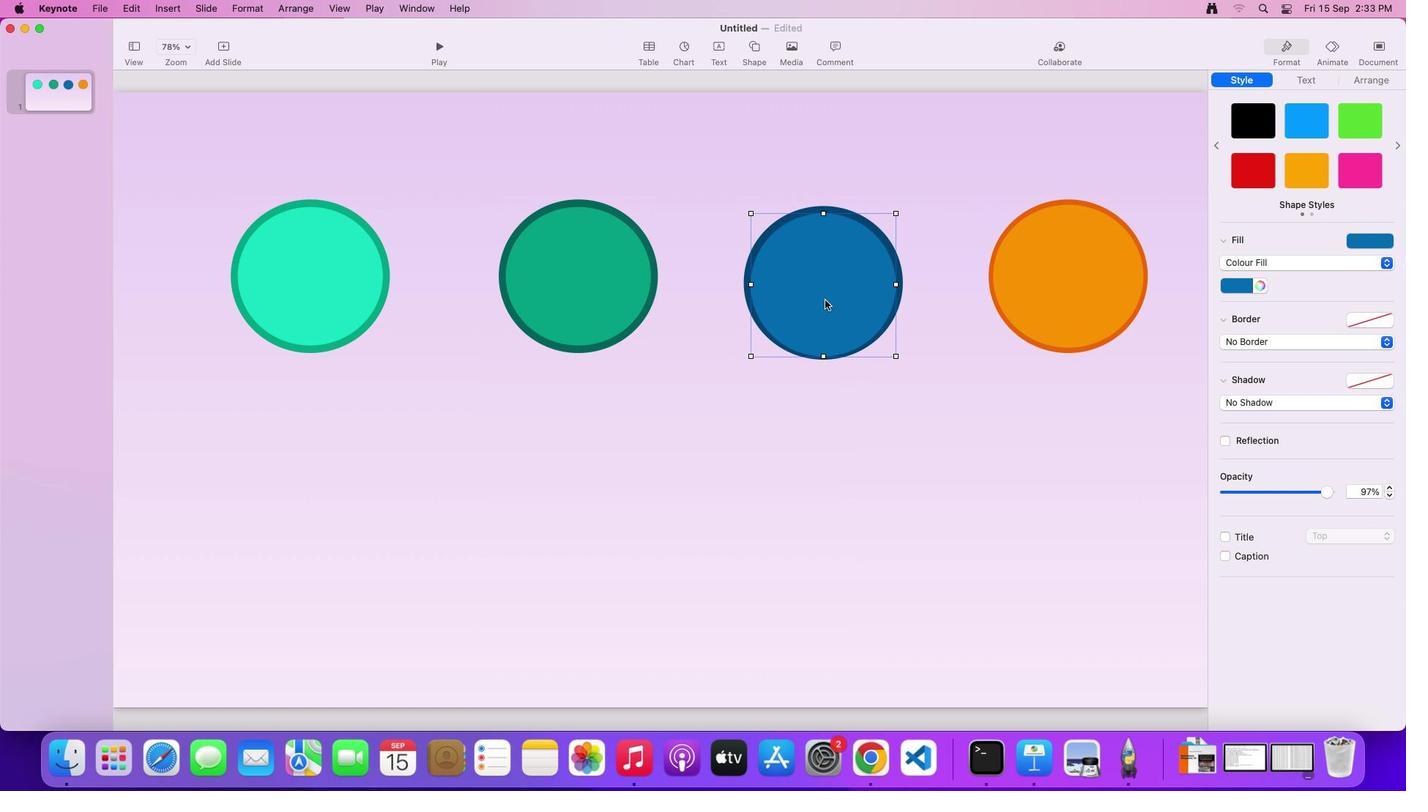 
Action: Mouse pressed left at (824, 303)
Screenshot: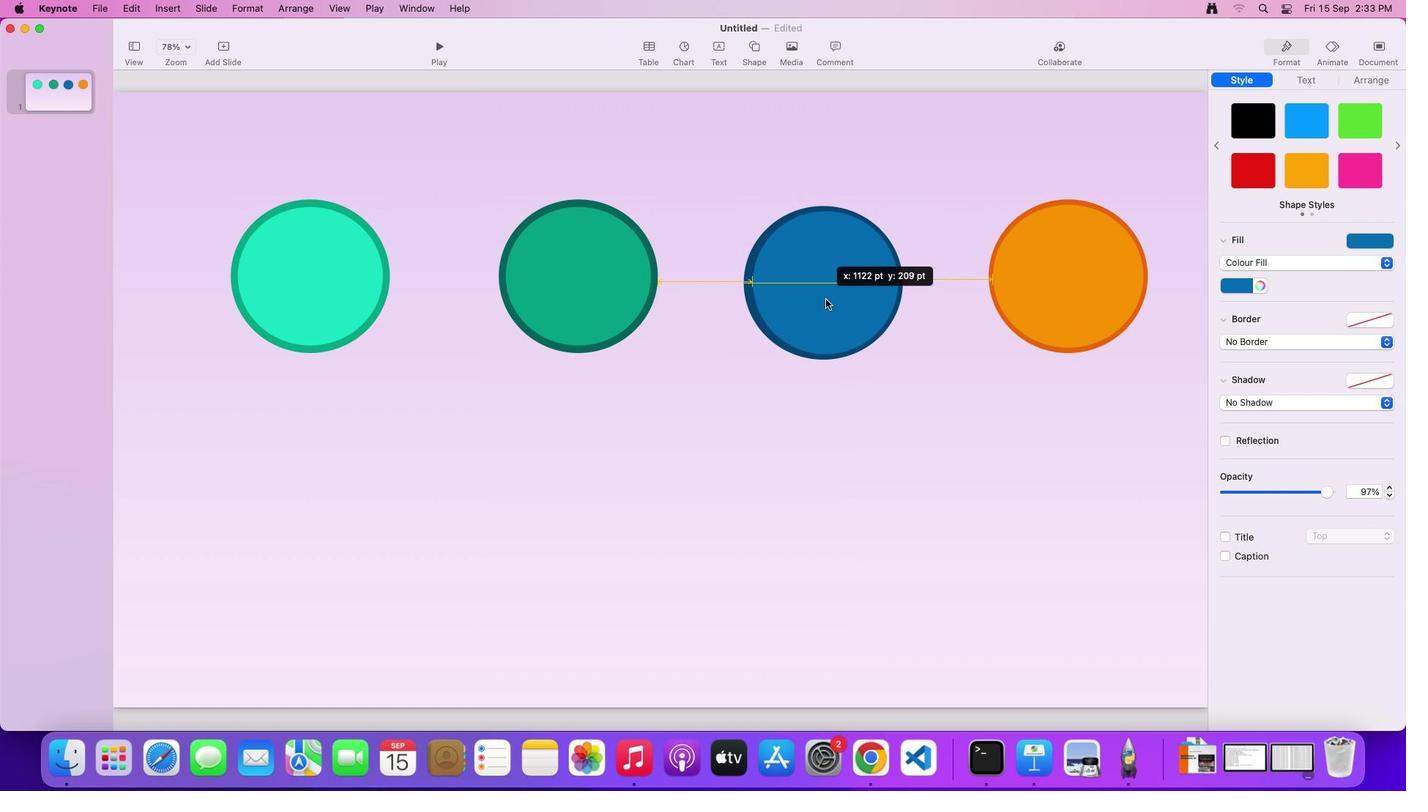 
Action: Mouse moved to (1027, 306)
Screenshot: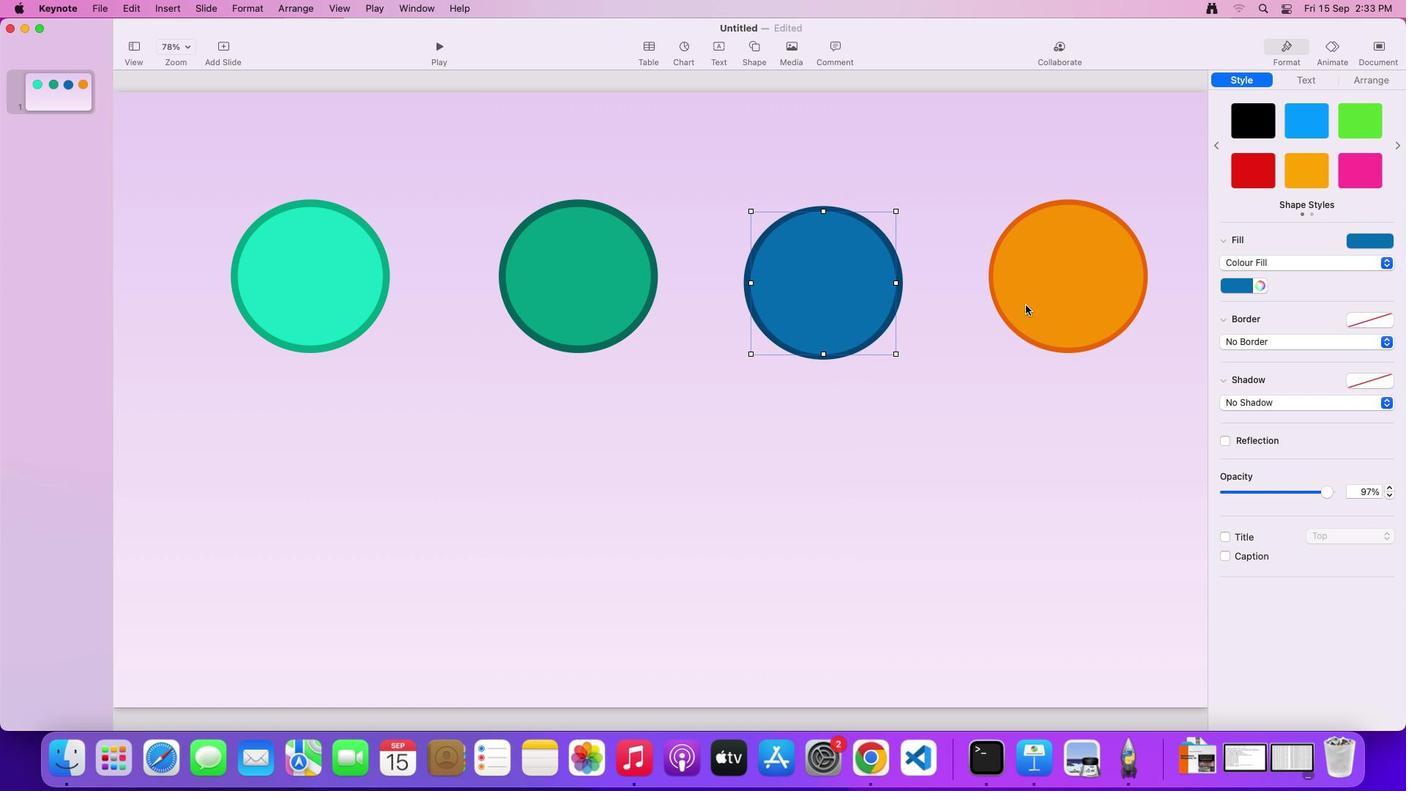 
Action: Mouse pressed left at (1027, 306)
Screenshot: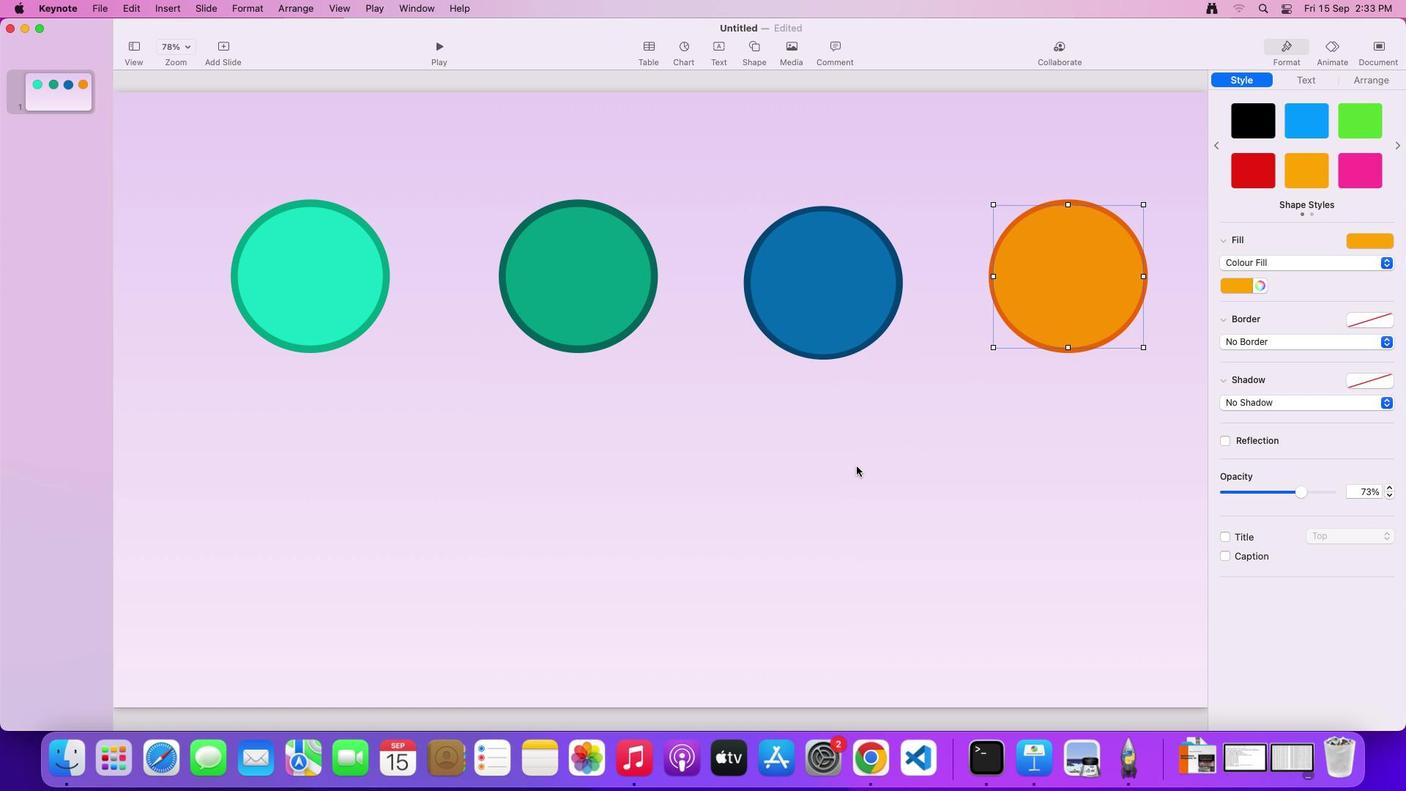 
Action: Mouse moved to (623, 423)
Screenshot: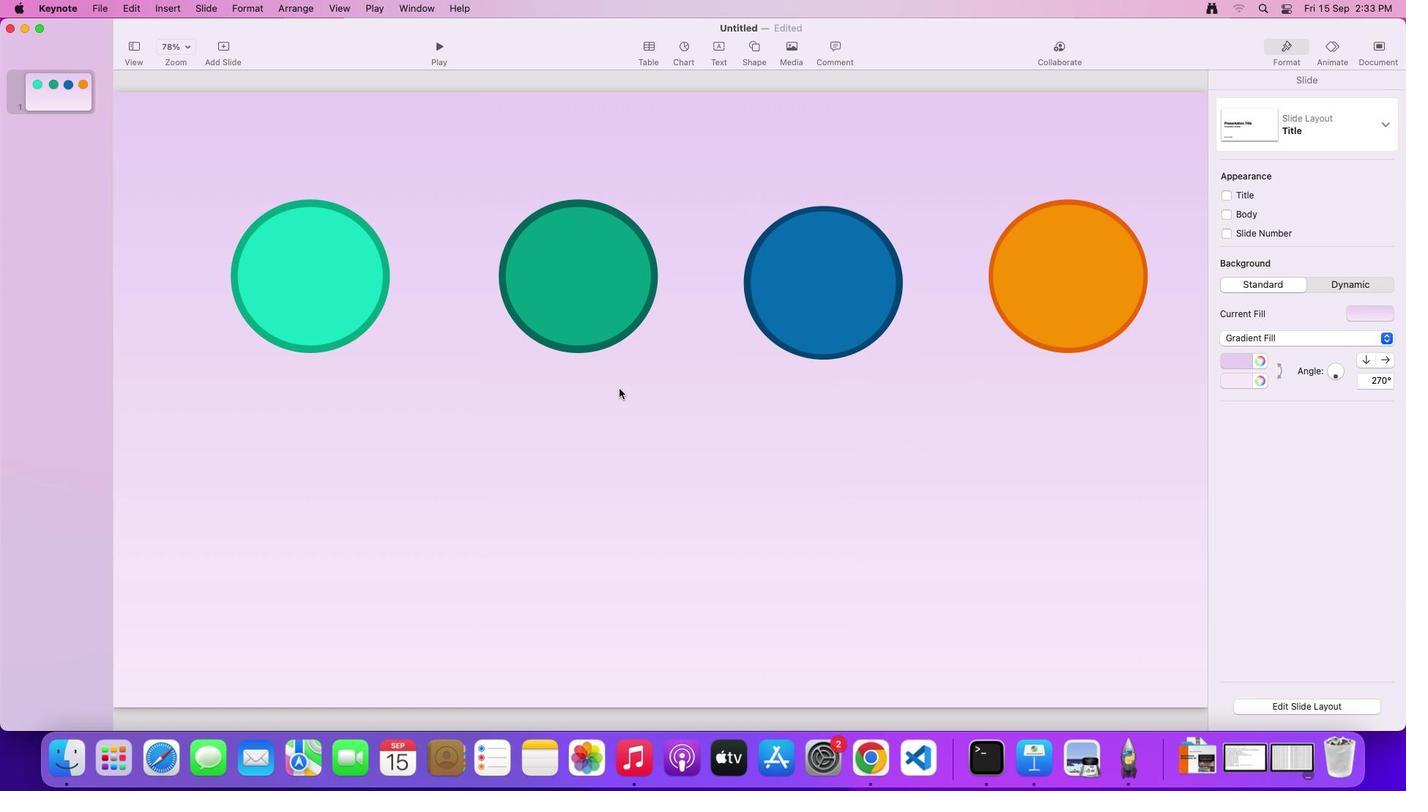 
Action: Mouse pressed left at (623, 423)
Screenshot: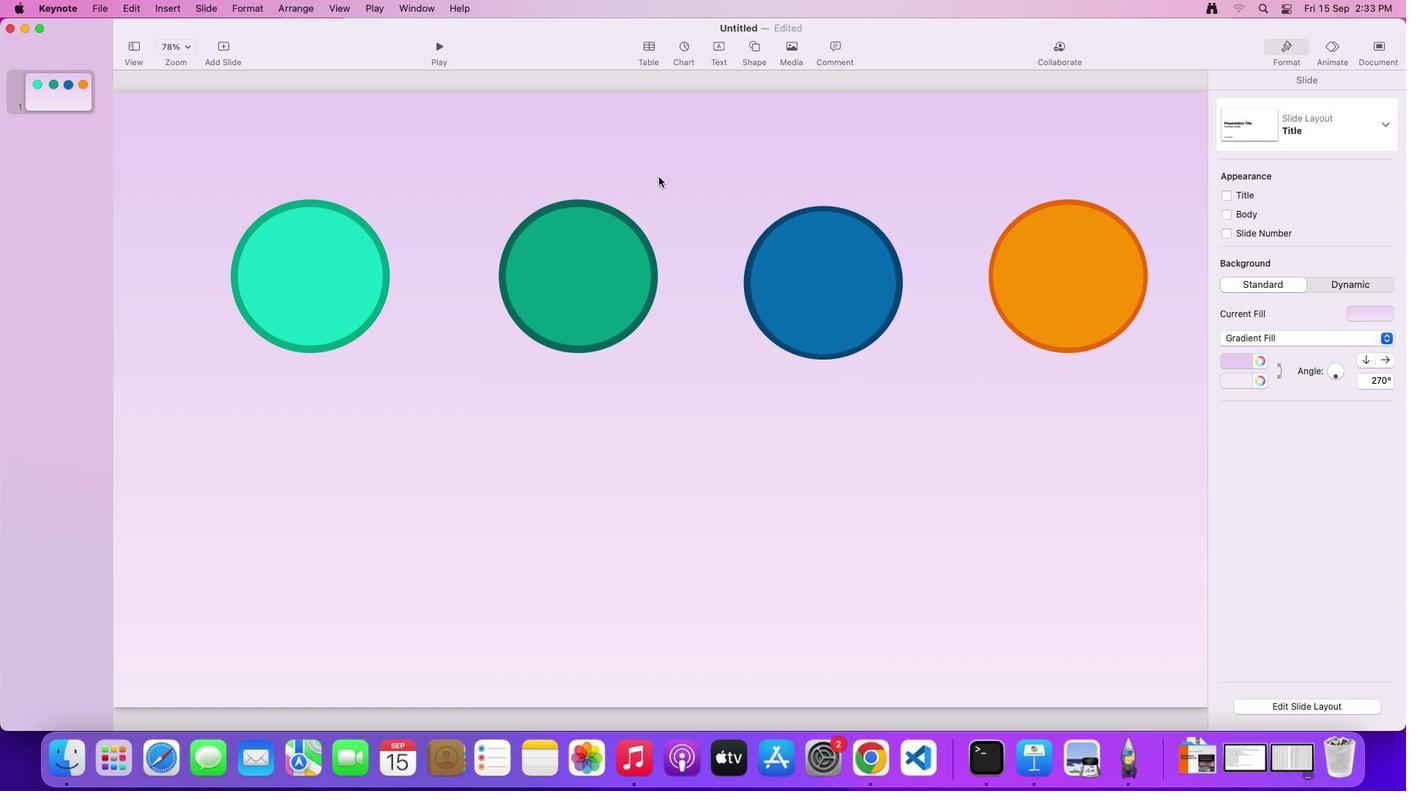 
Action: Mouse moved to (756, 41)
Screenshot: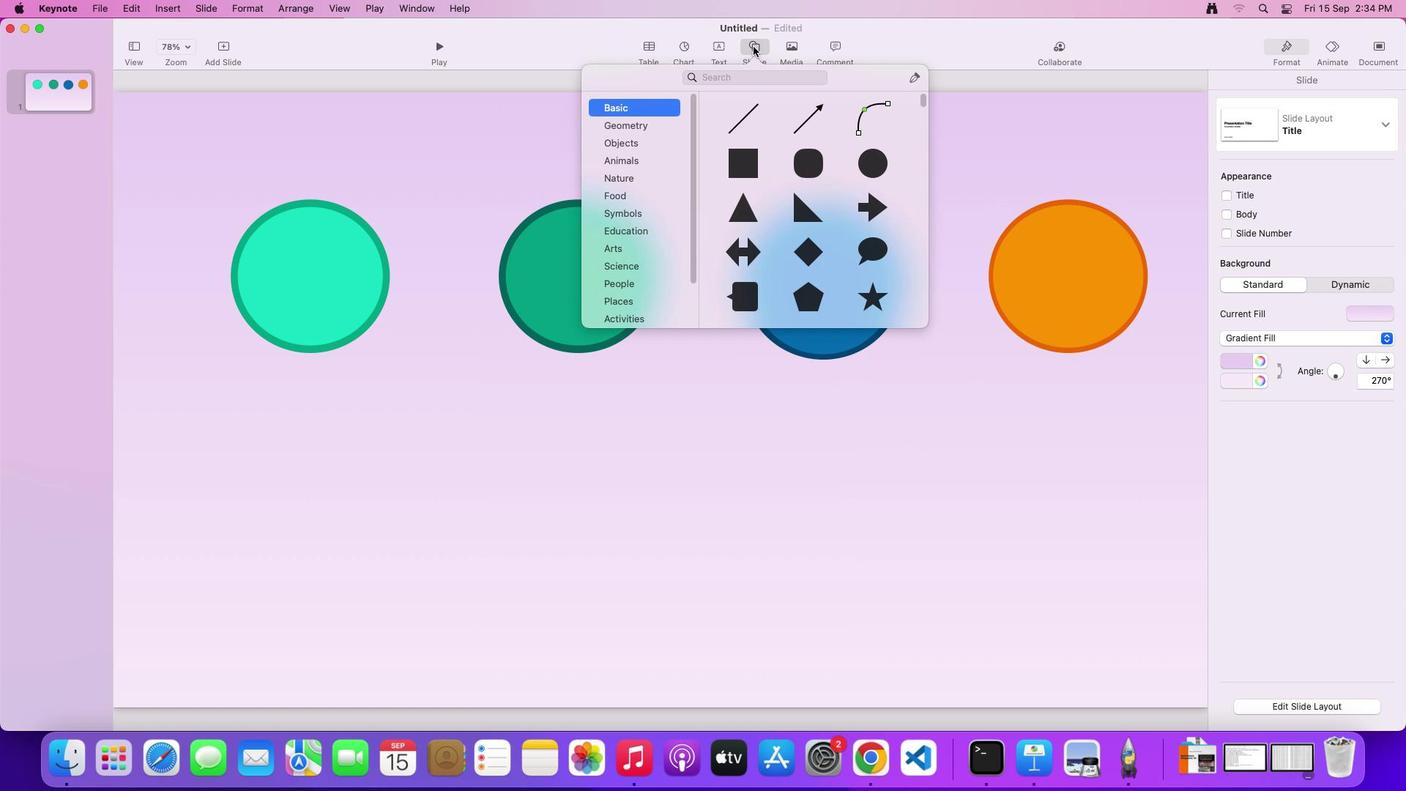 
Action: Mouse pressed left at (756, 41)
Screenshot: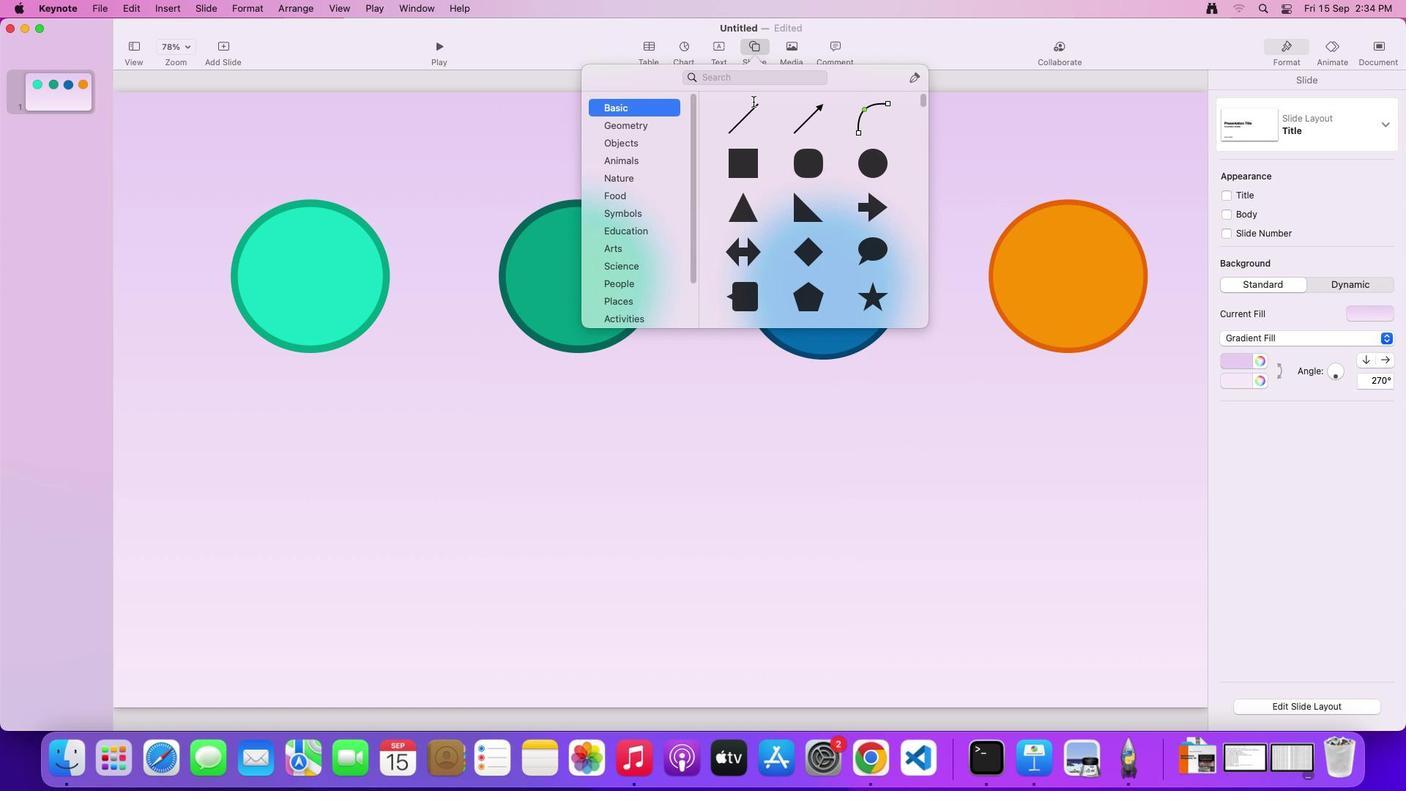 
Action: Mouse moved to (622, 287)
Screenshot: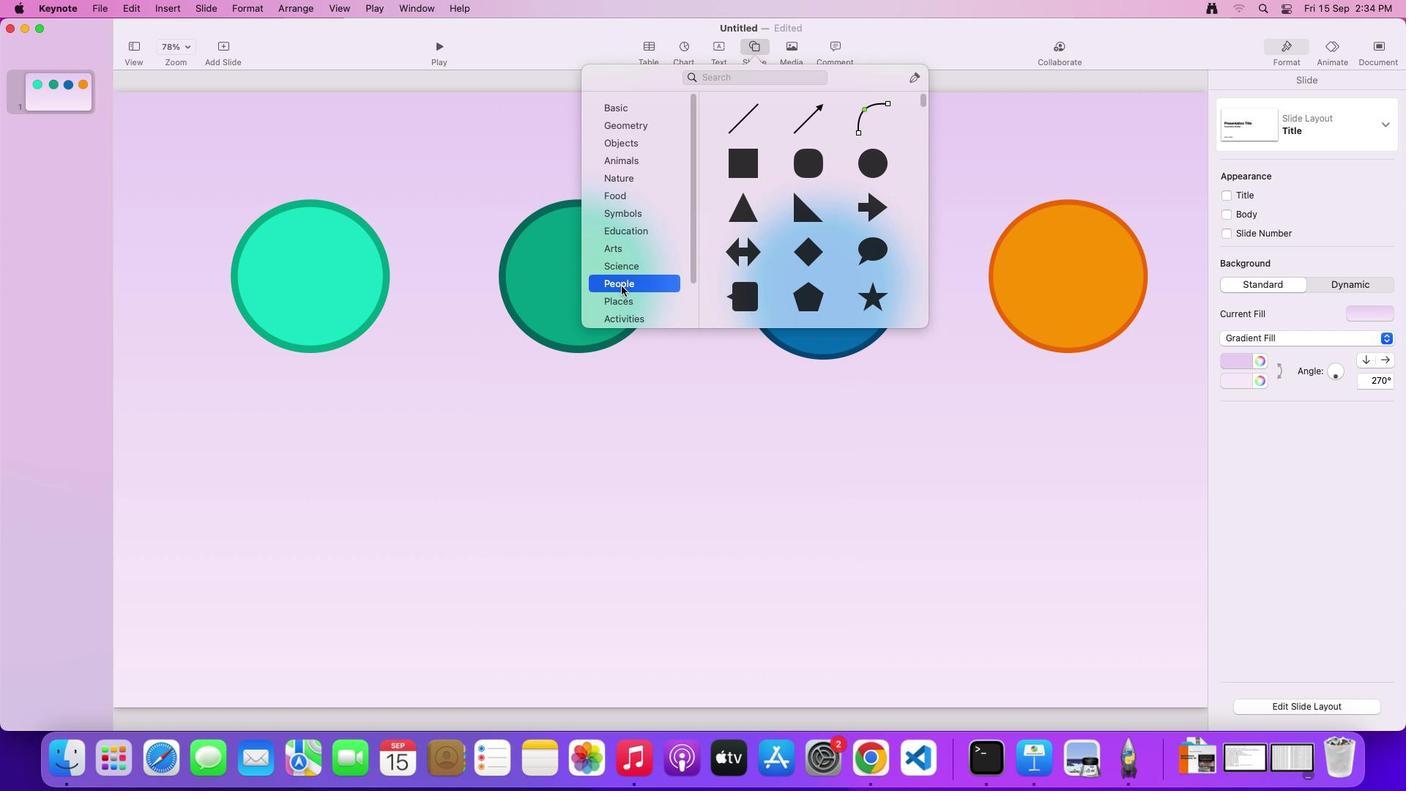 
Action: Mouse pressed left at (622, 287)
Screenshot: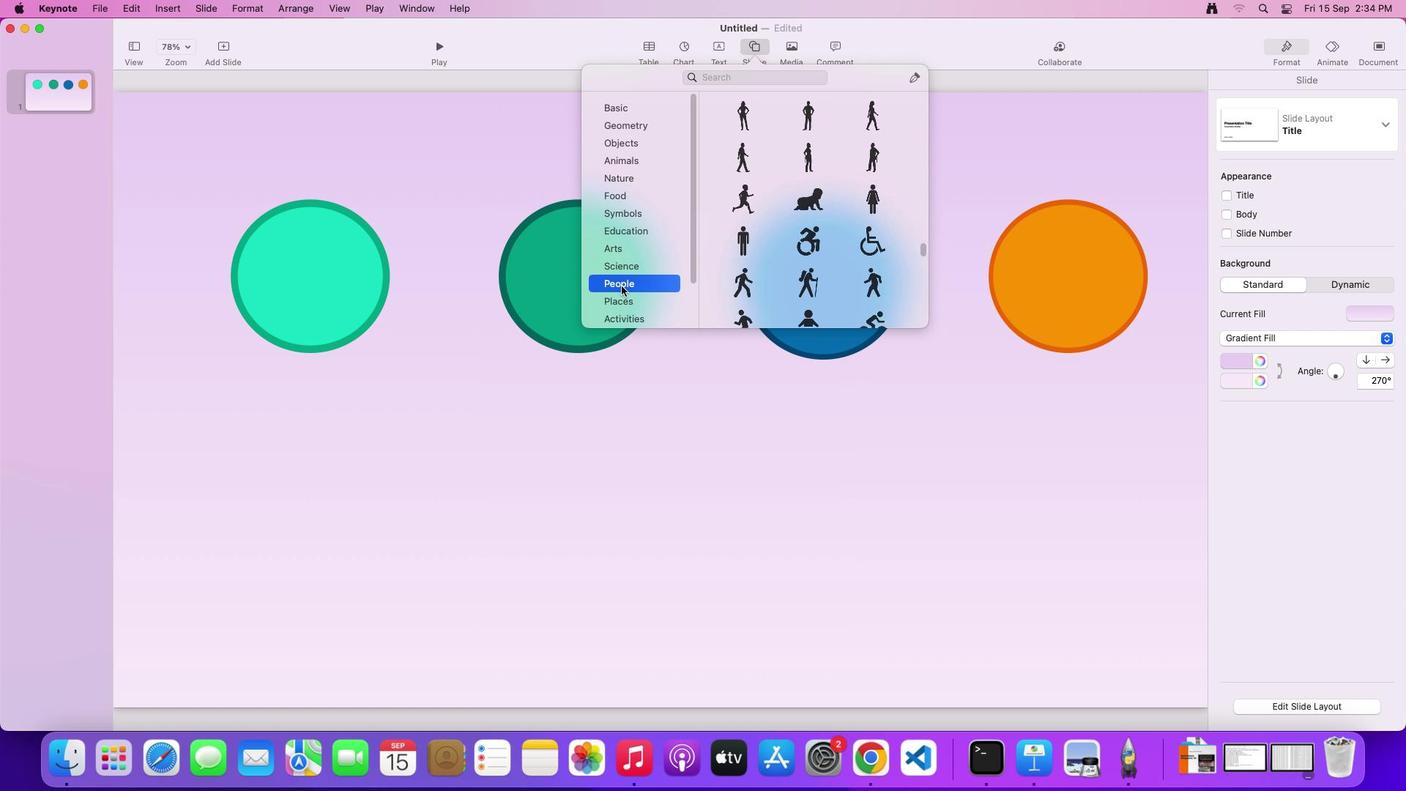 
Action: Mouse moved to (822, 231)
Screenshot: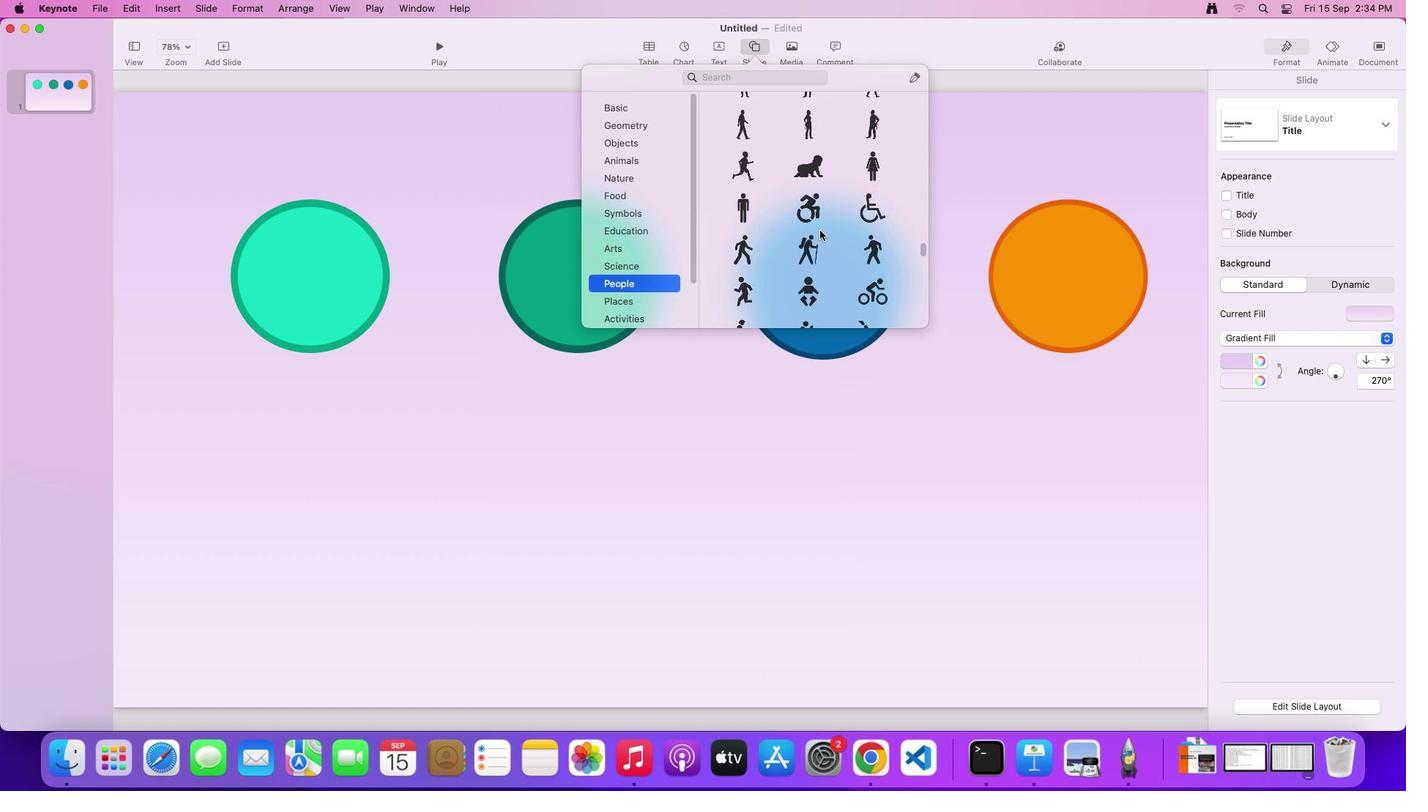 
Action: Mouse scrolled (822, 231) with delta (1, 0)
Screenshot: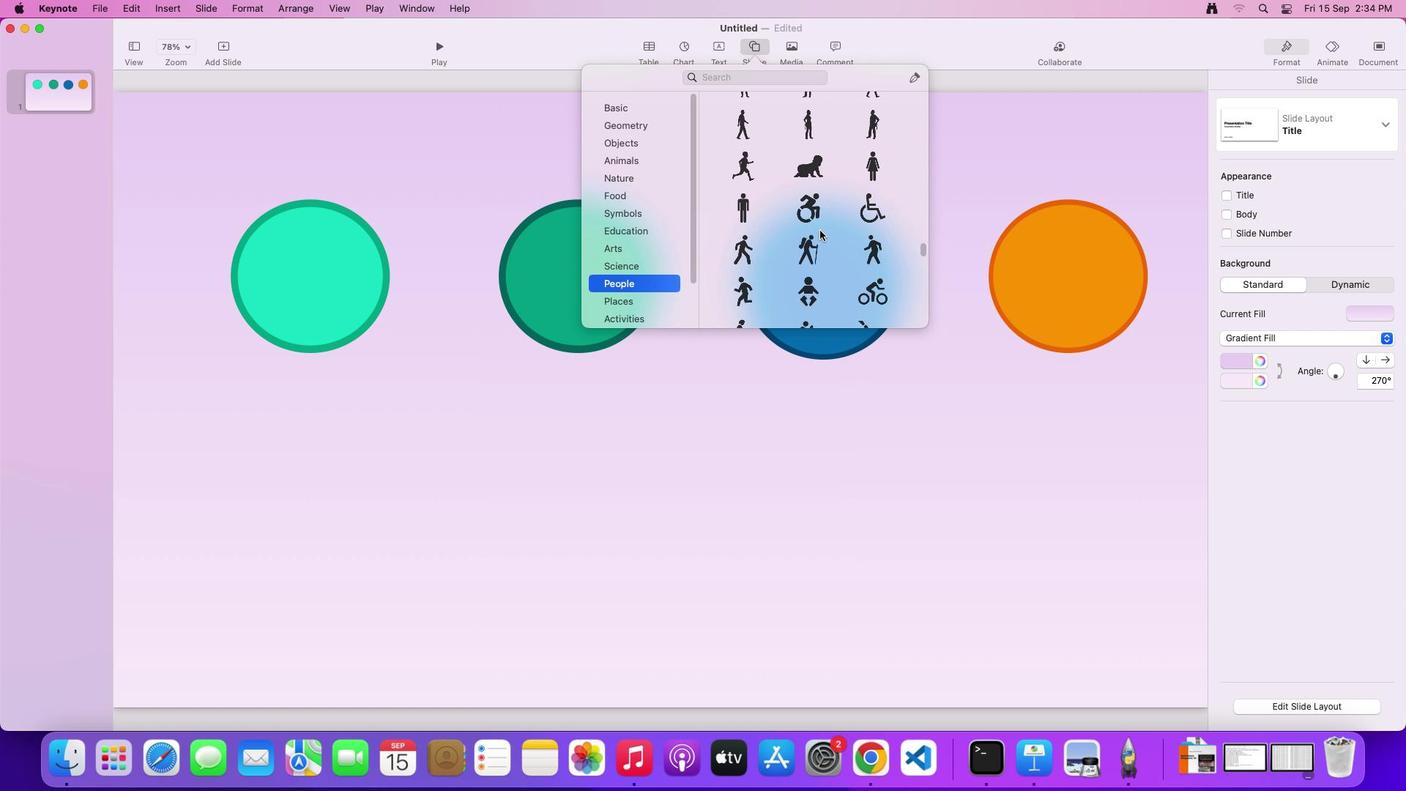 
Action: Mouse moved to (822, 231)
Screenshot: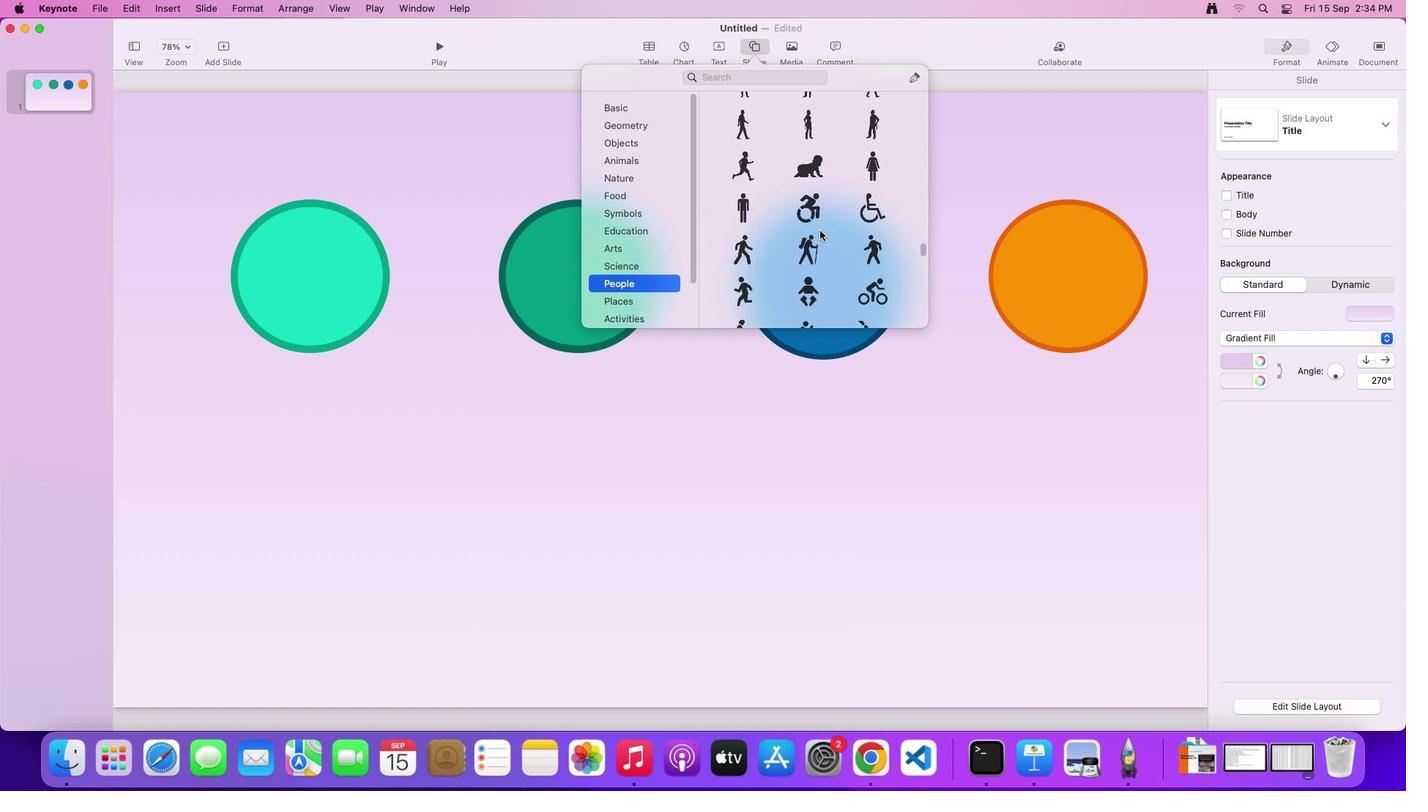 
Action: Mouse scrolled (822, 231) with delta (1, 0)
Screenshot: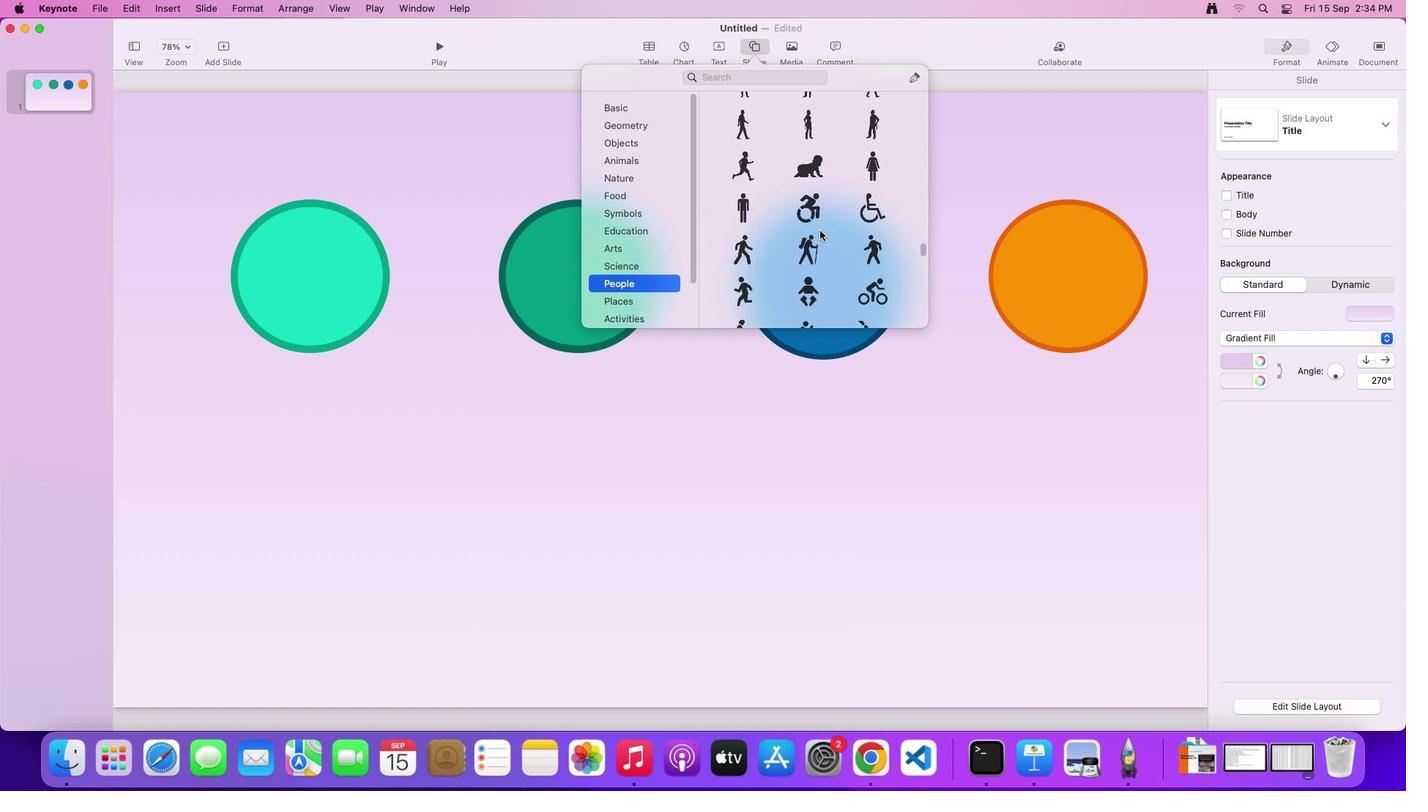
Action: Mouse scrolled (822, 231) with delta (1, 0)
Screenshot: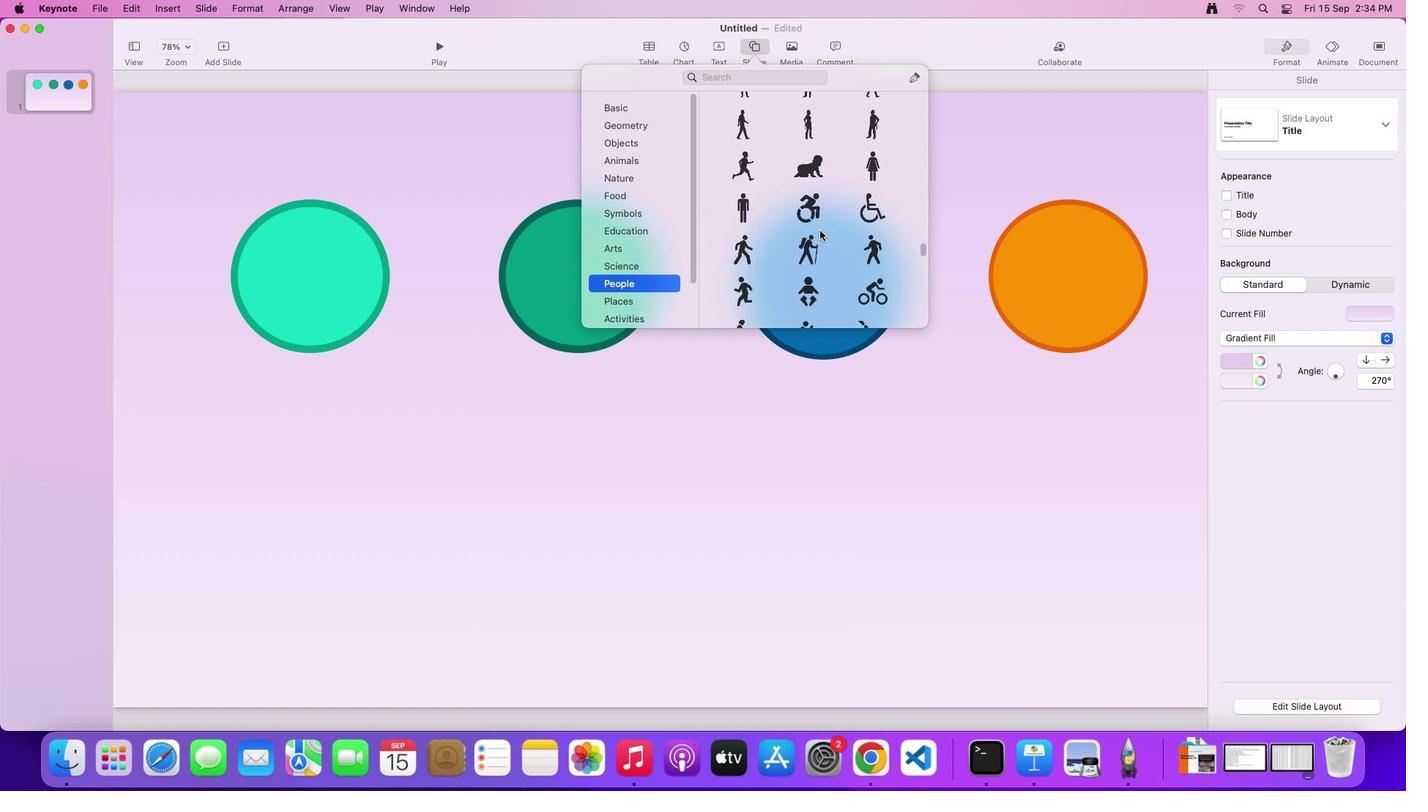 
Action: Mouse scrolled (822, 231) with delta (1, 0)
Screenshot: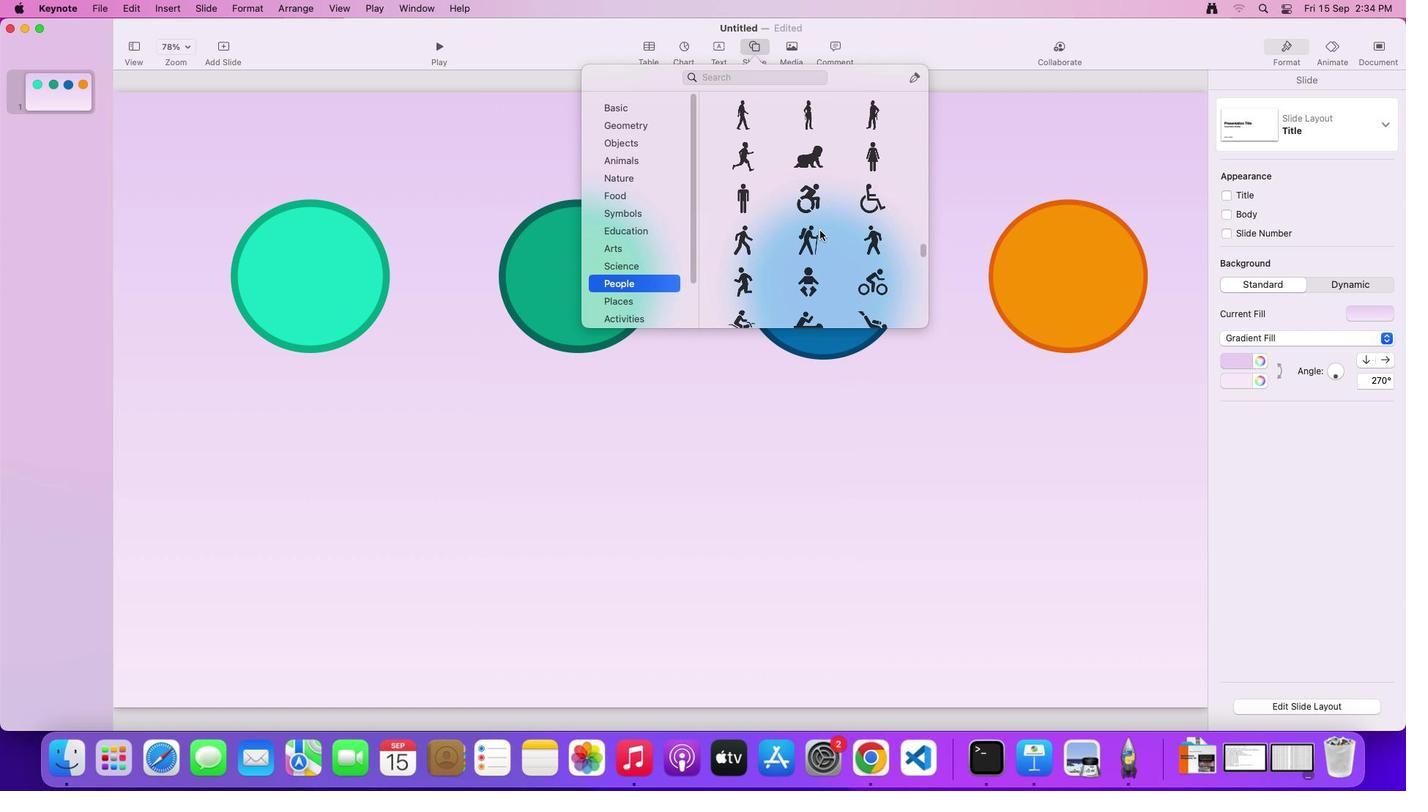 
Action: Mouse scrolled (822, 231) with delta (1, 0)
Screenshot: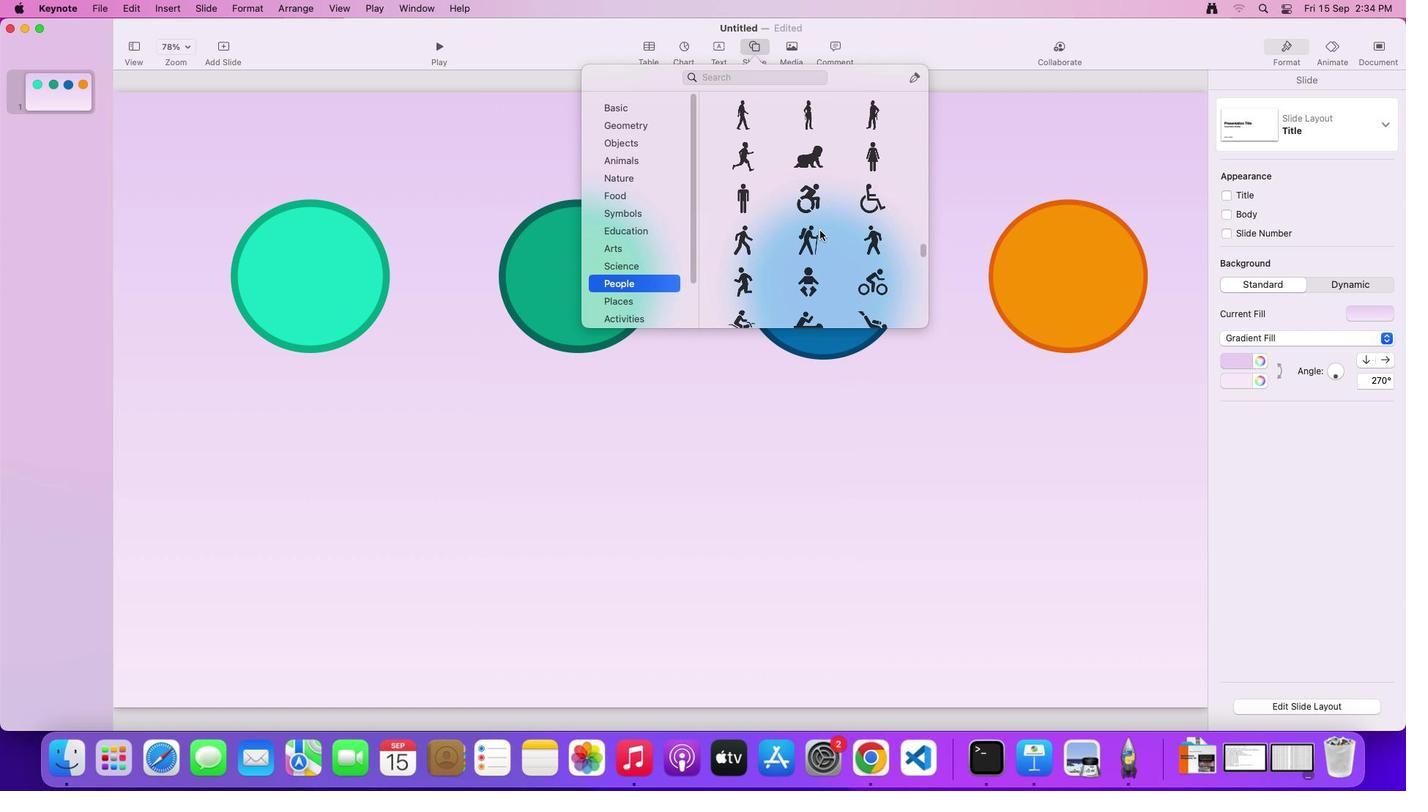 
Action: Mouse scrolled (822, 231) with delta (1, 0)
Screenshot: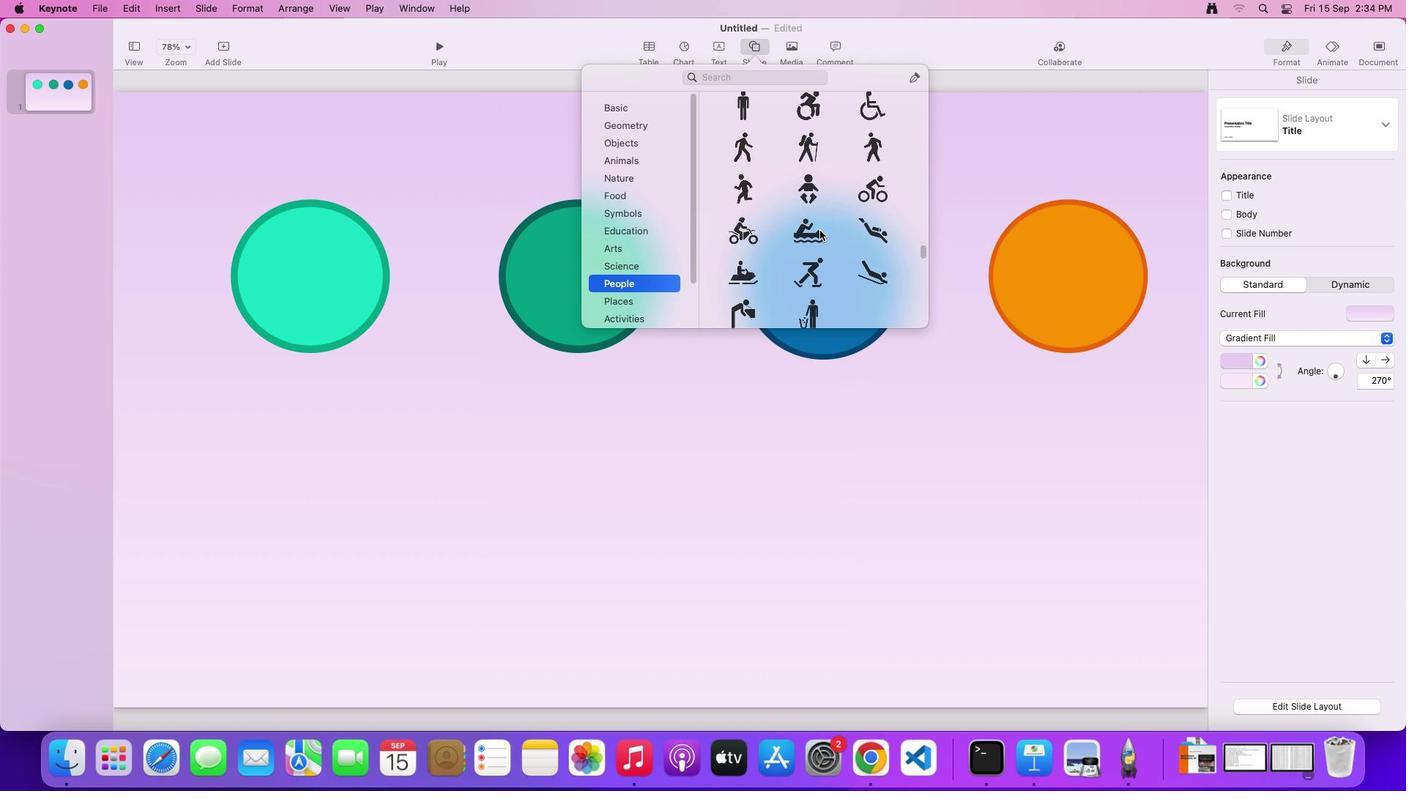 
Action: Mouse scrolled (822, 231) with delta (1, 0)
Screenshot: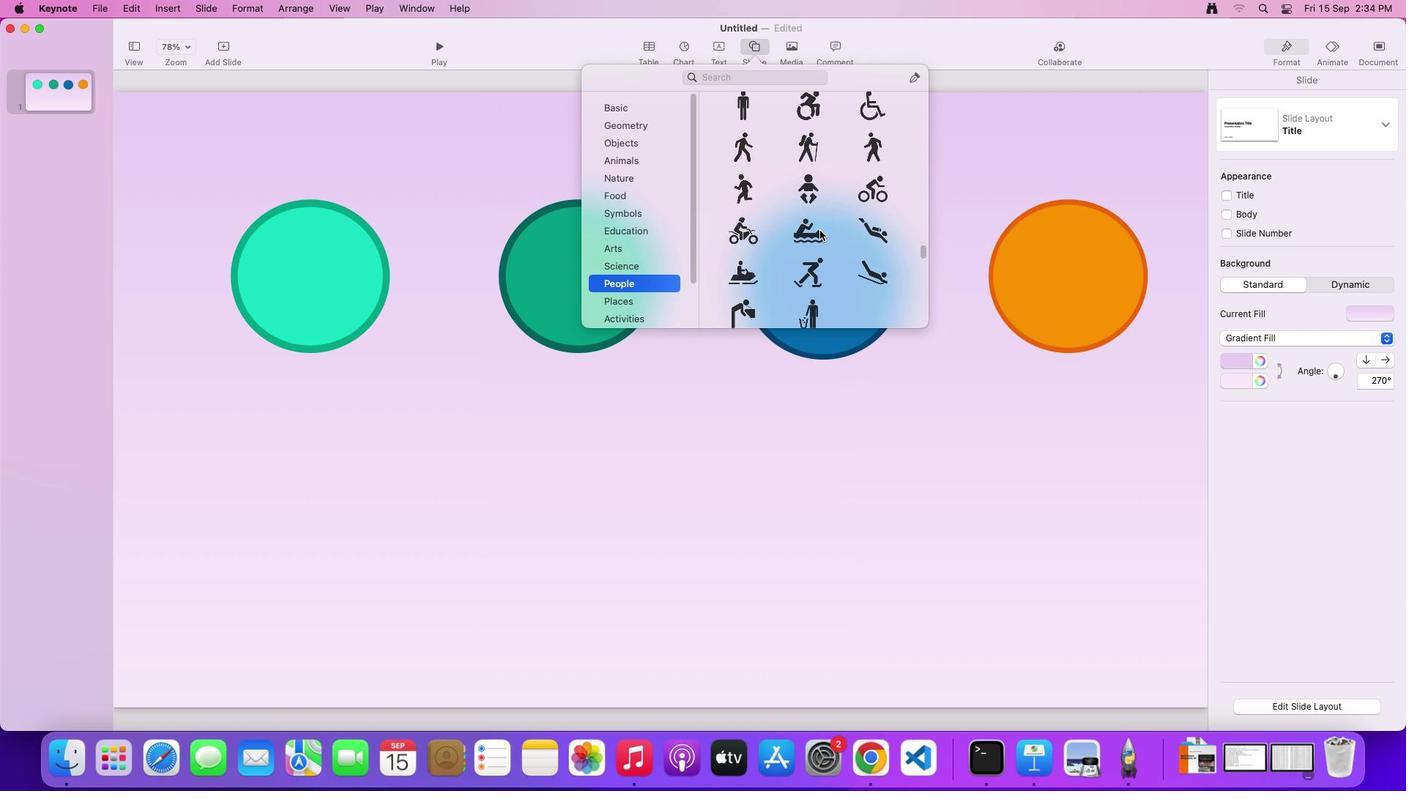 
Action: Mouse scrolled (822, 231) with delta (1, 0)
Screenshot: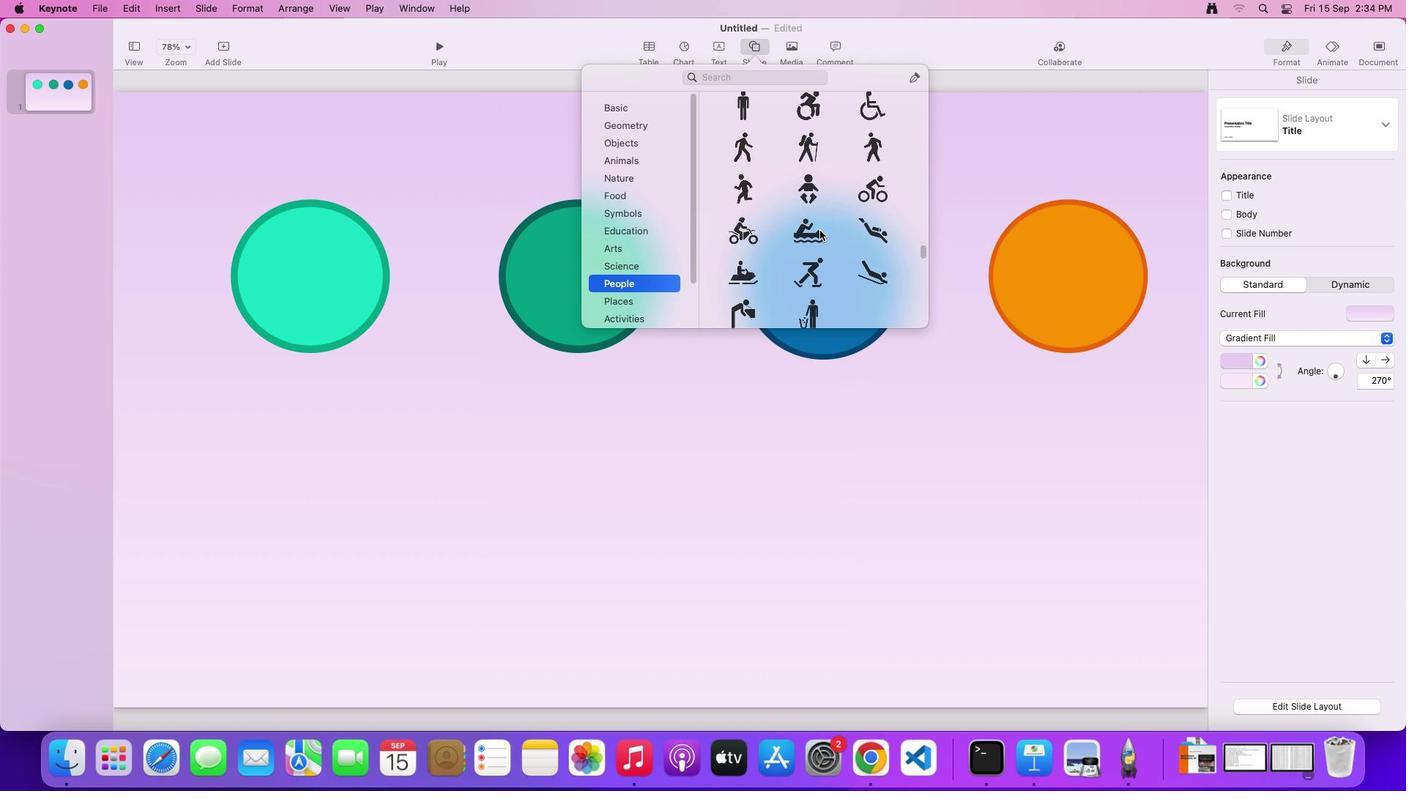 
Action: Mouse scrolled (822, 231) with delta (1, -2)
Screenshot: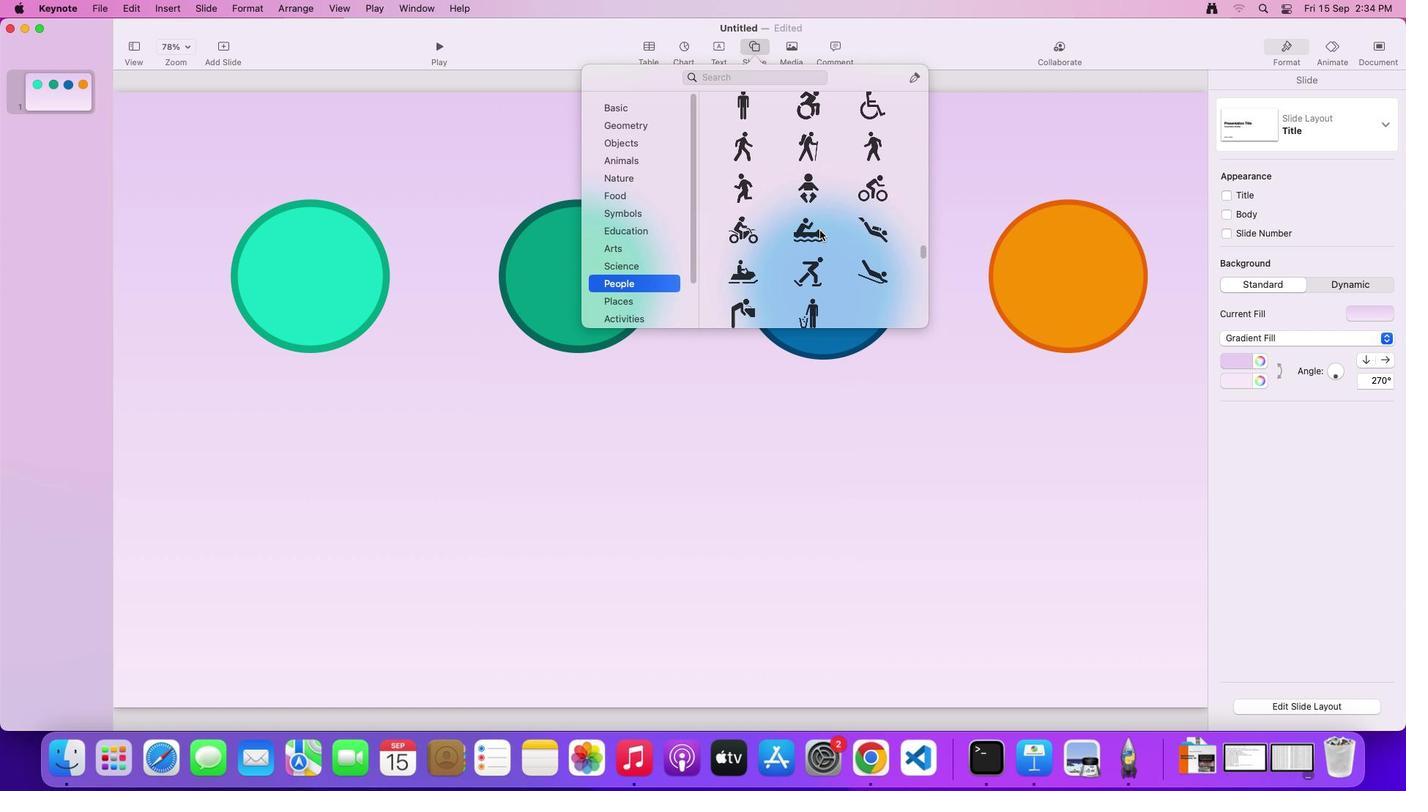 
Action: Mouse scrolled (822, 231) with delta (1, 0)
Screenshot: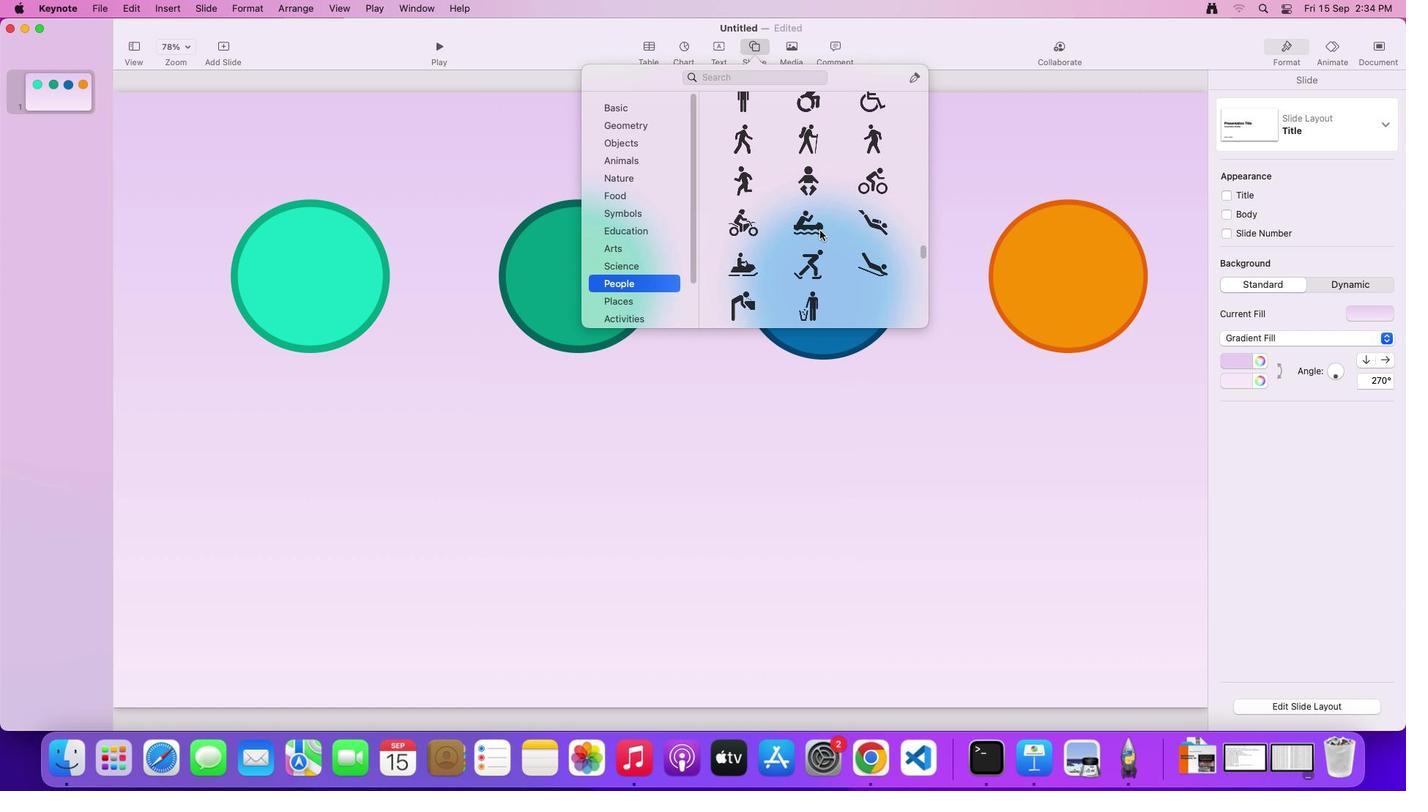 
Action: Mouse scrolled (822, 231) with delta (1, 0)
Screenshot: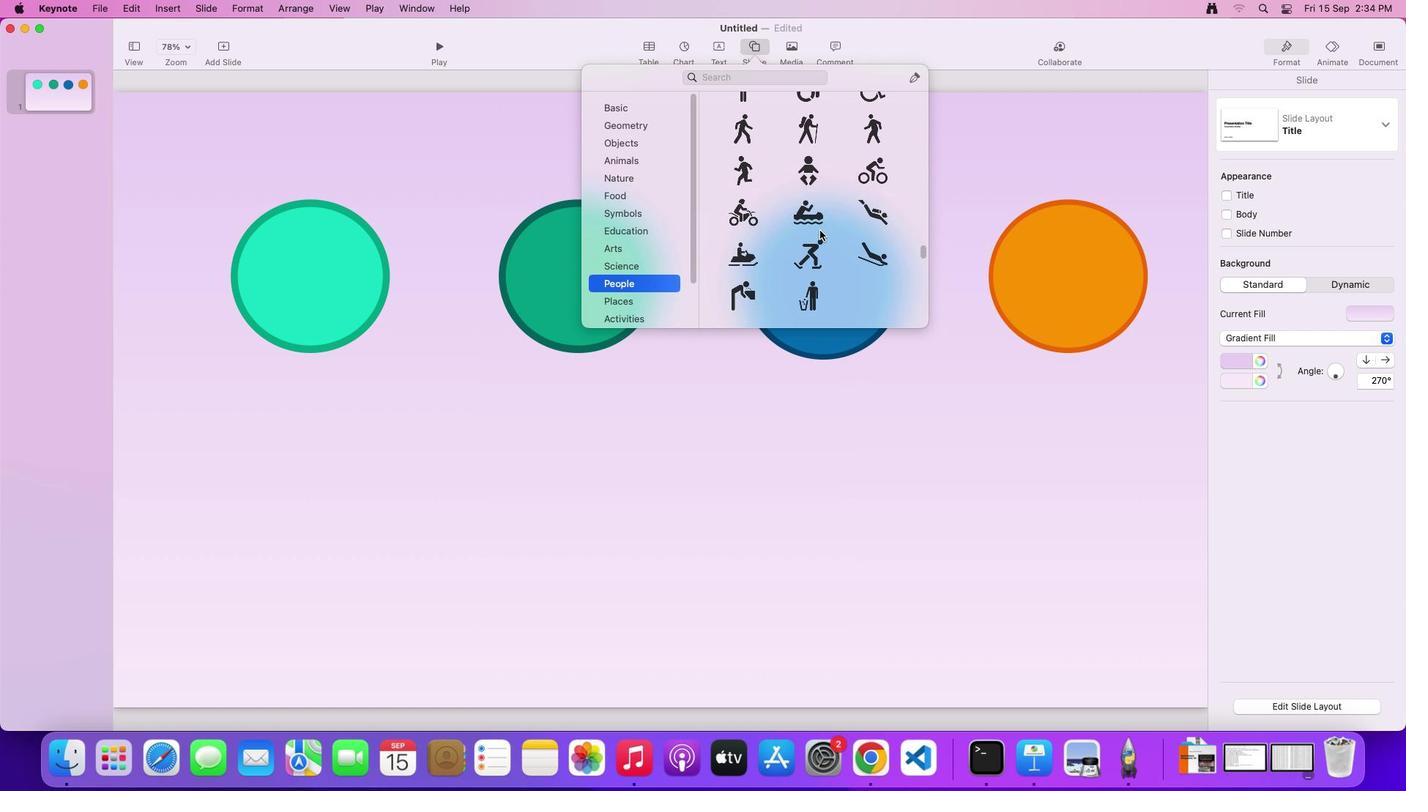 
Action: Mouse scrolled (822, 231) with delta (1, 0)
Screenshot: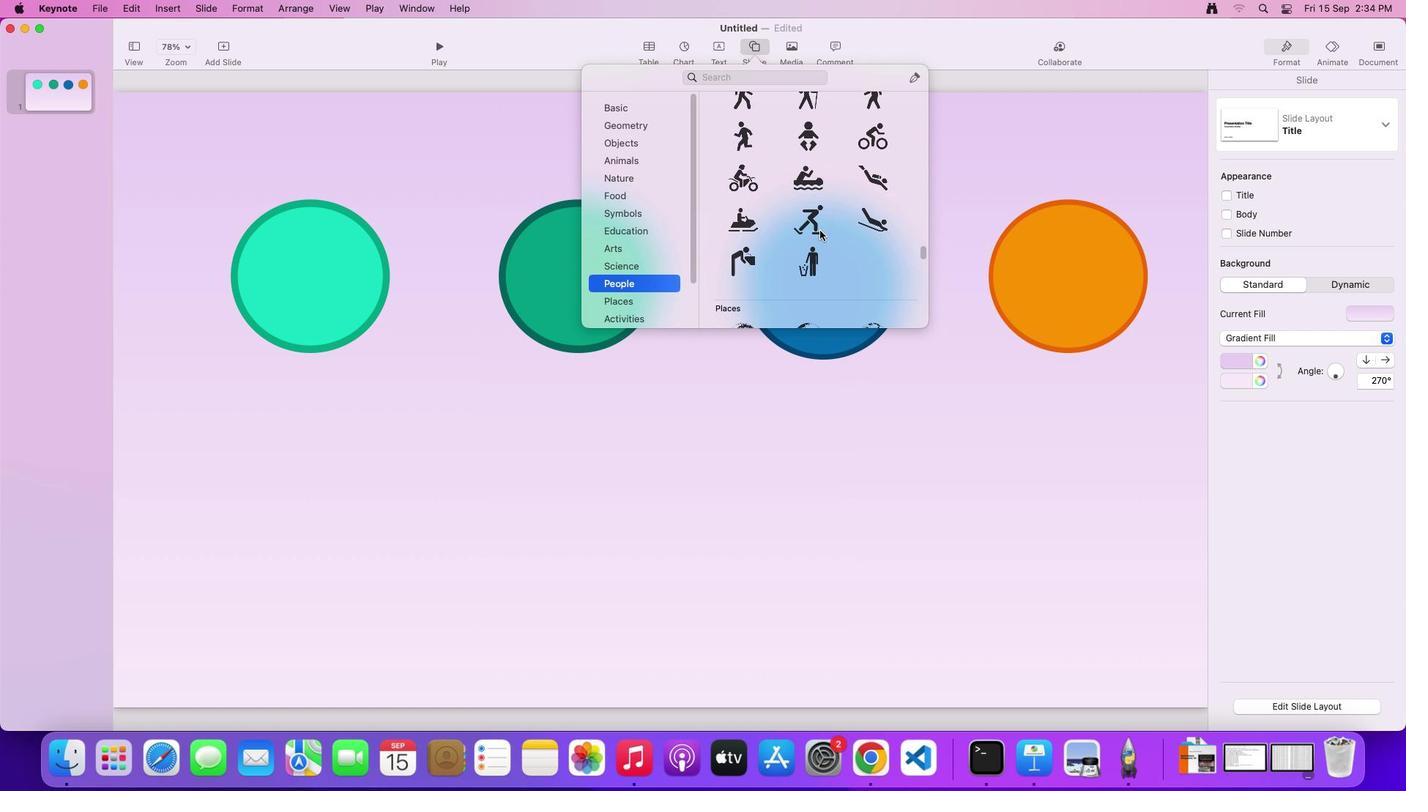 
Action: Mouse scrolled (822, 231) with delta (1, 0)
Screenshot: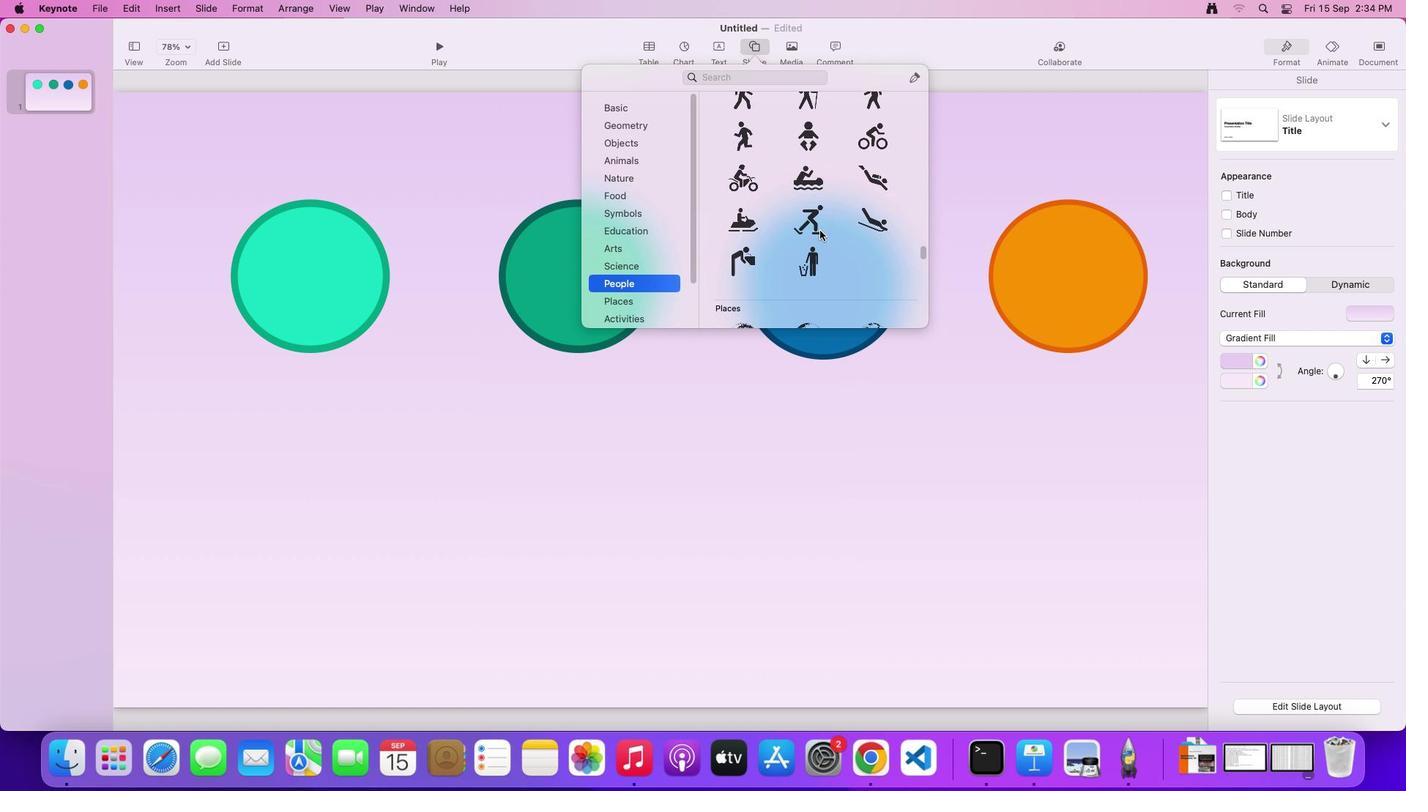 
Action: Mouse scrolled (822, 231) with delta (1, 0)
Screenshot: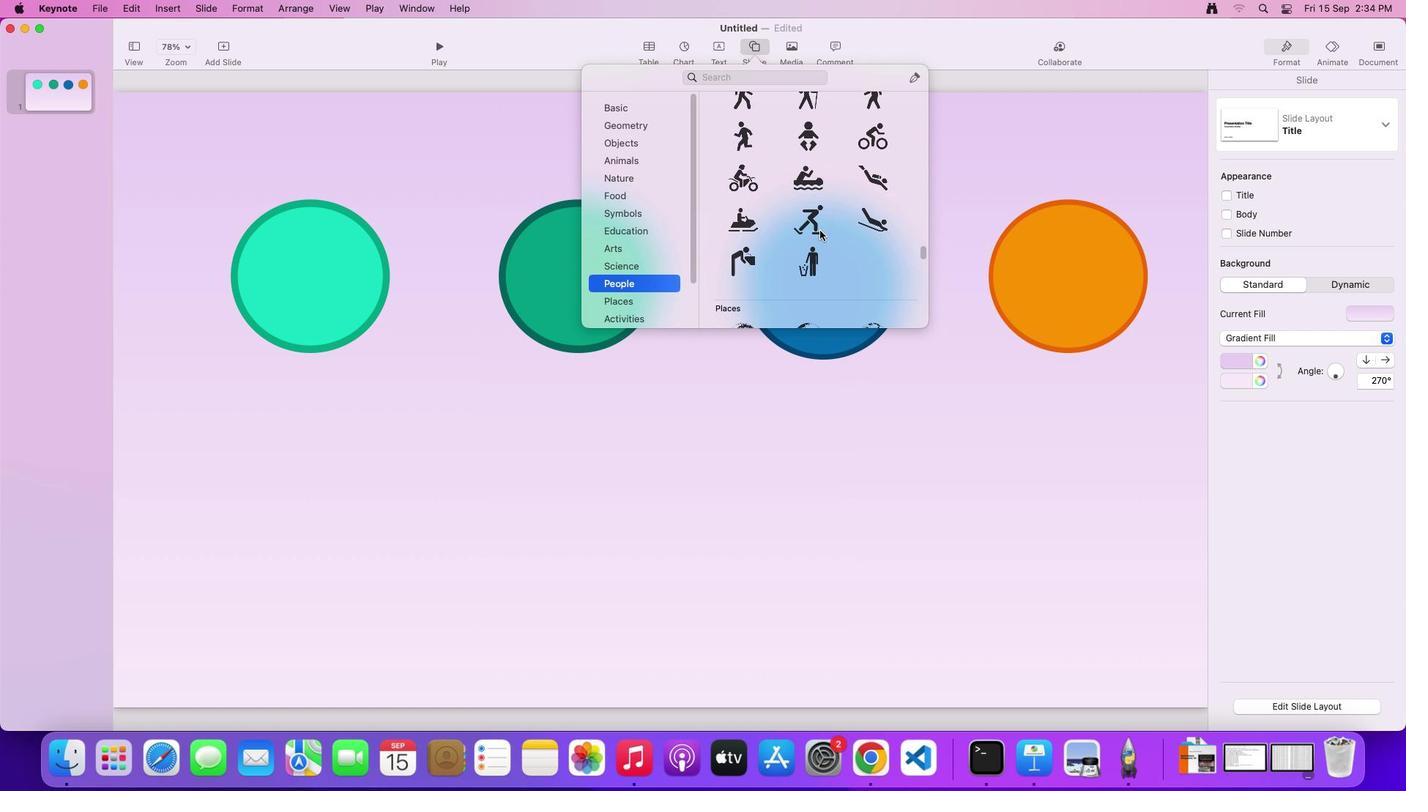 
Action: Mouse scrolled (822, 231) with delta (1, 0)
Screenshot: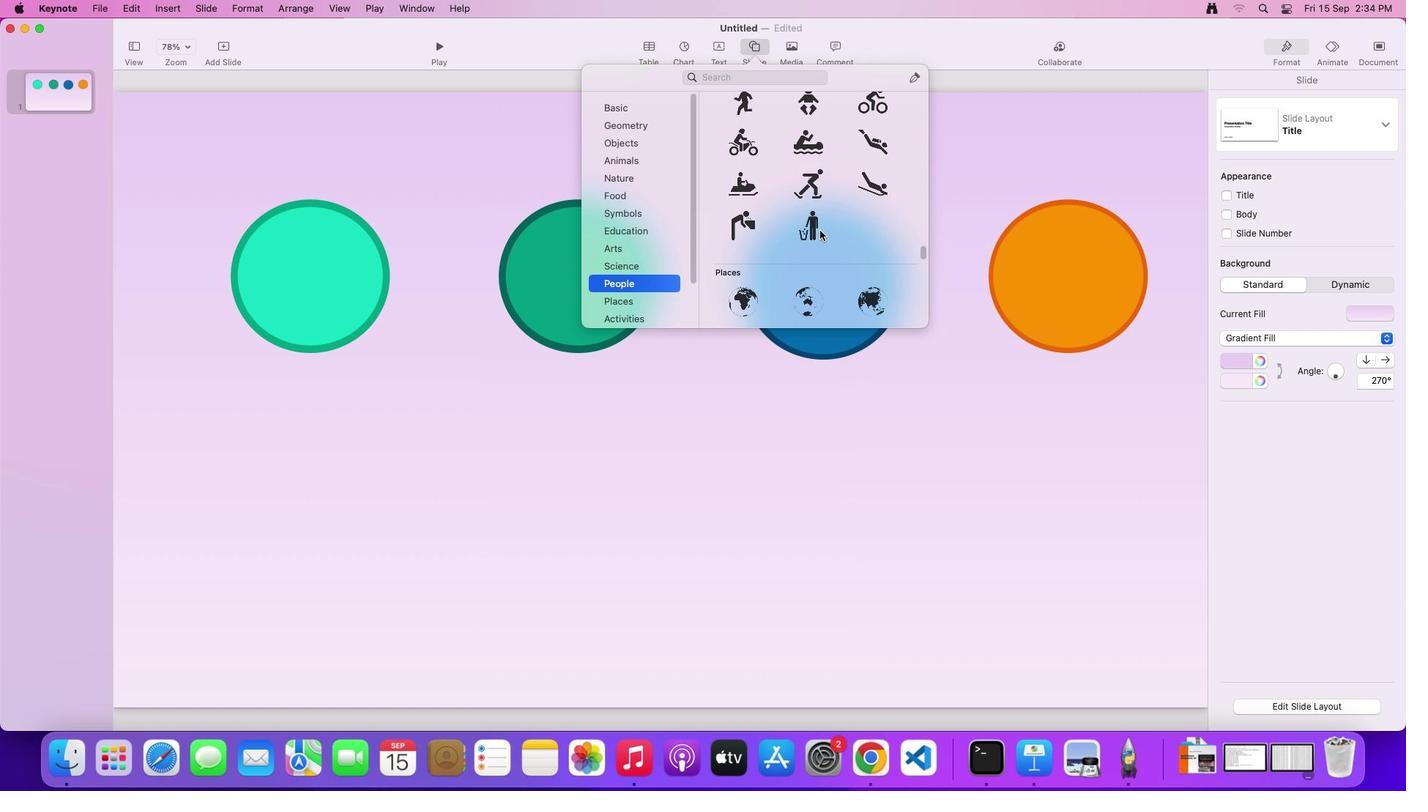 
Action: Mouse scrolled (822, 231) with delta (1, 0)
Screenshot: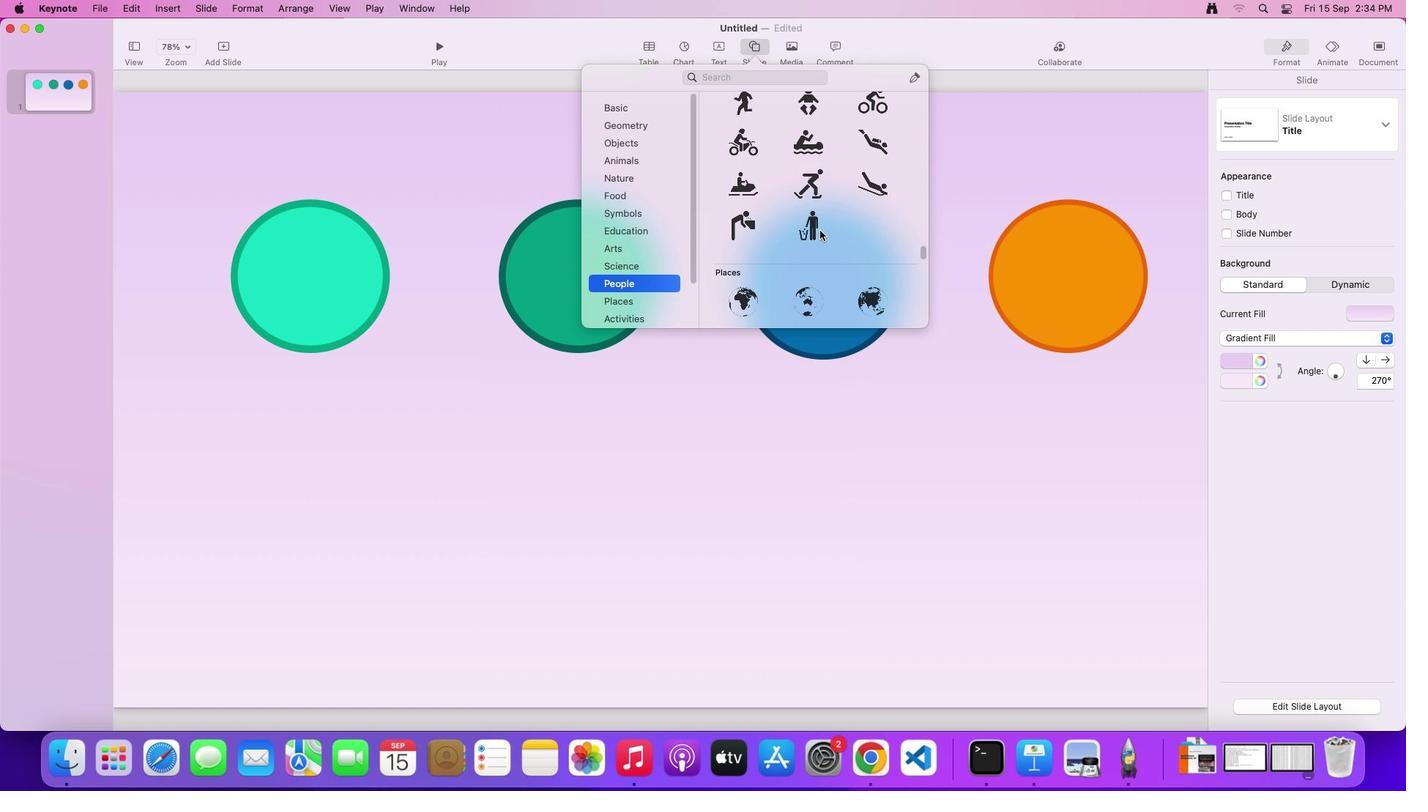 
Action: Mouse scrolled (822, 231) with delta (1, 0)
Screenshot: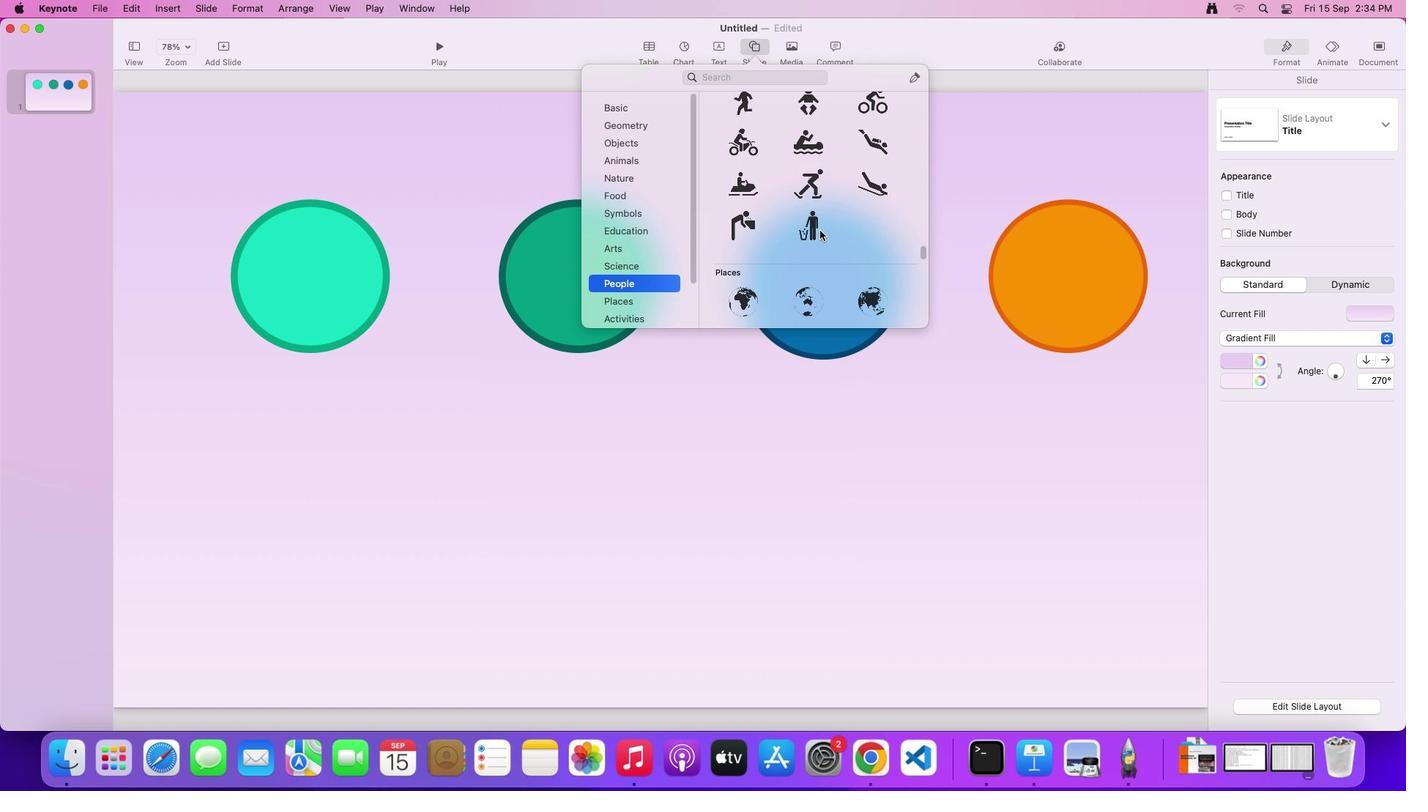
Action: Mouse scrolled (822, 231) with delta (1, 0)
Screenshot: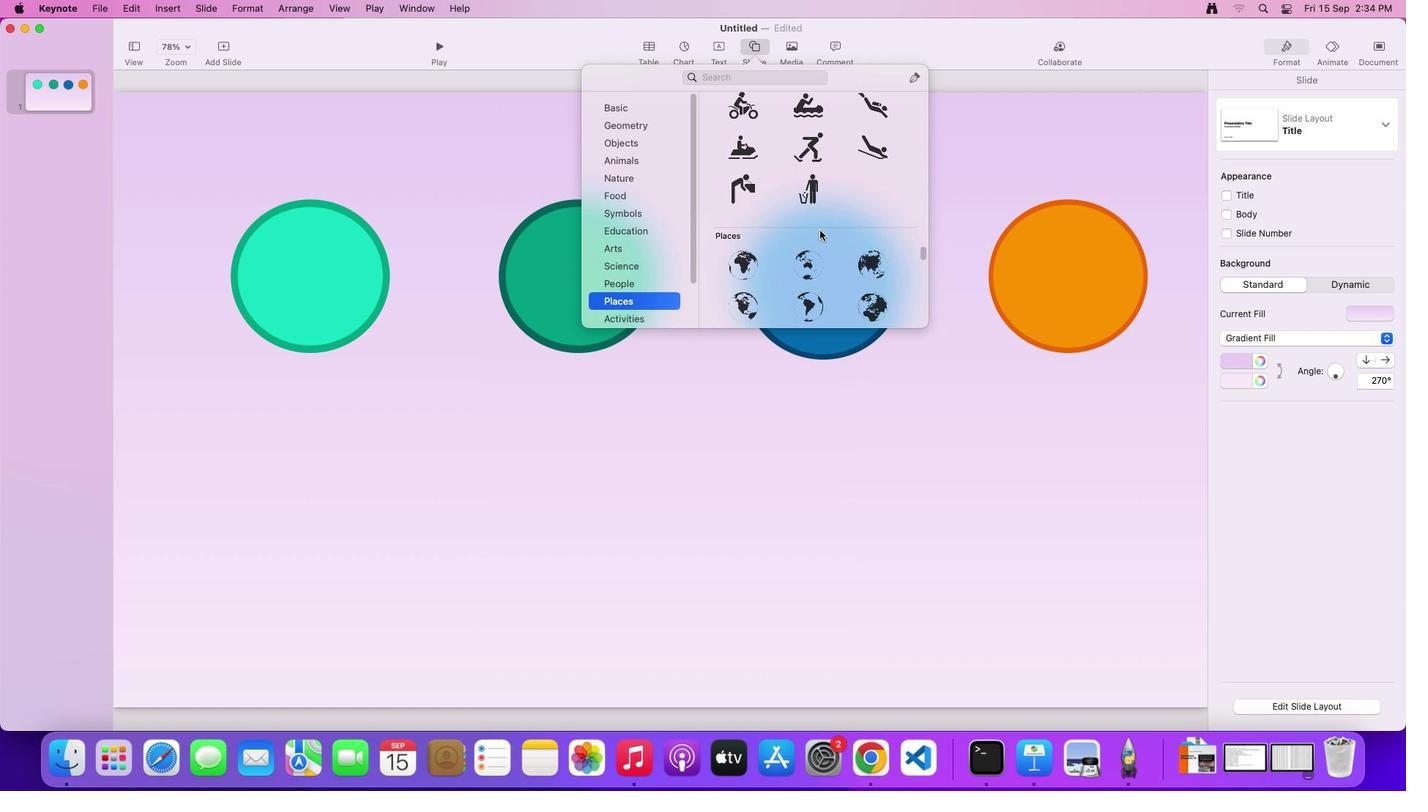 
Action: Mouse scrolled (822, 231) with delta (1, 0)
Screenshot: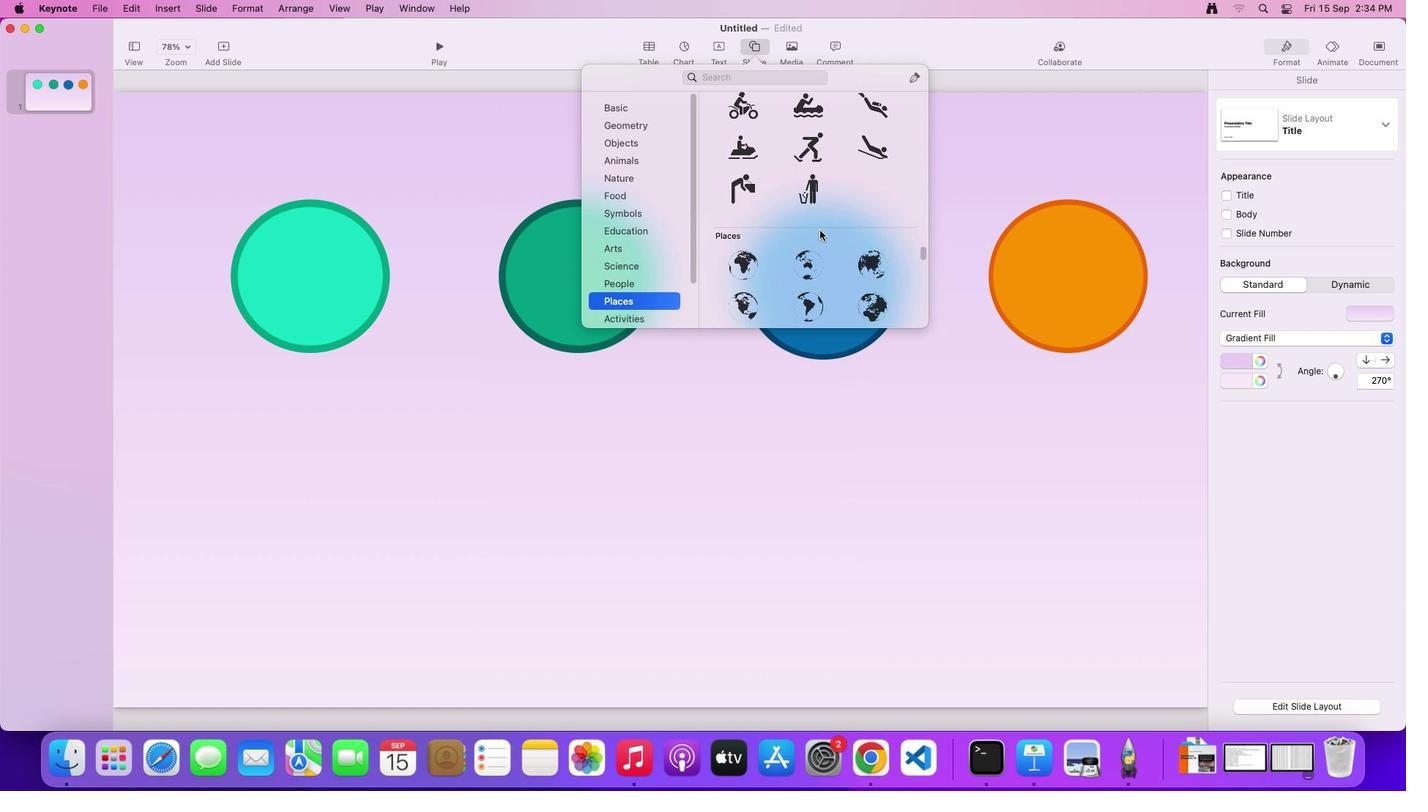 
Action: Mouse scrolled (822, 231) with delta (1, 0)
Screenshot: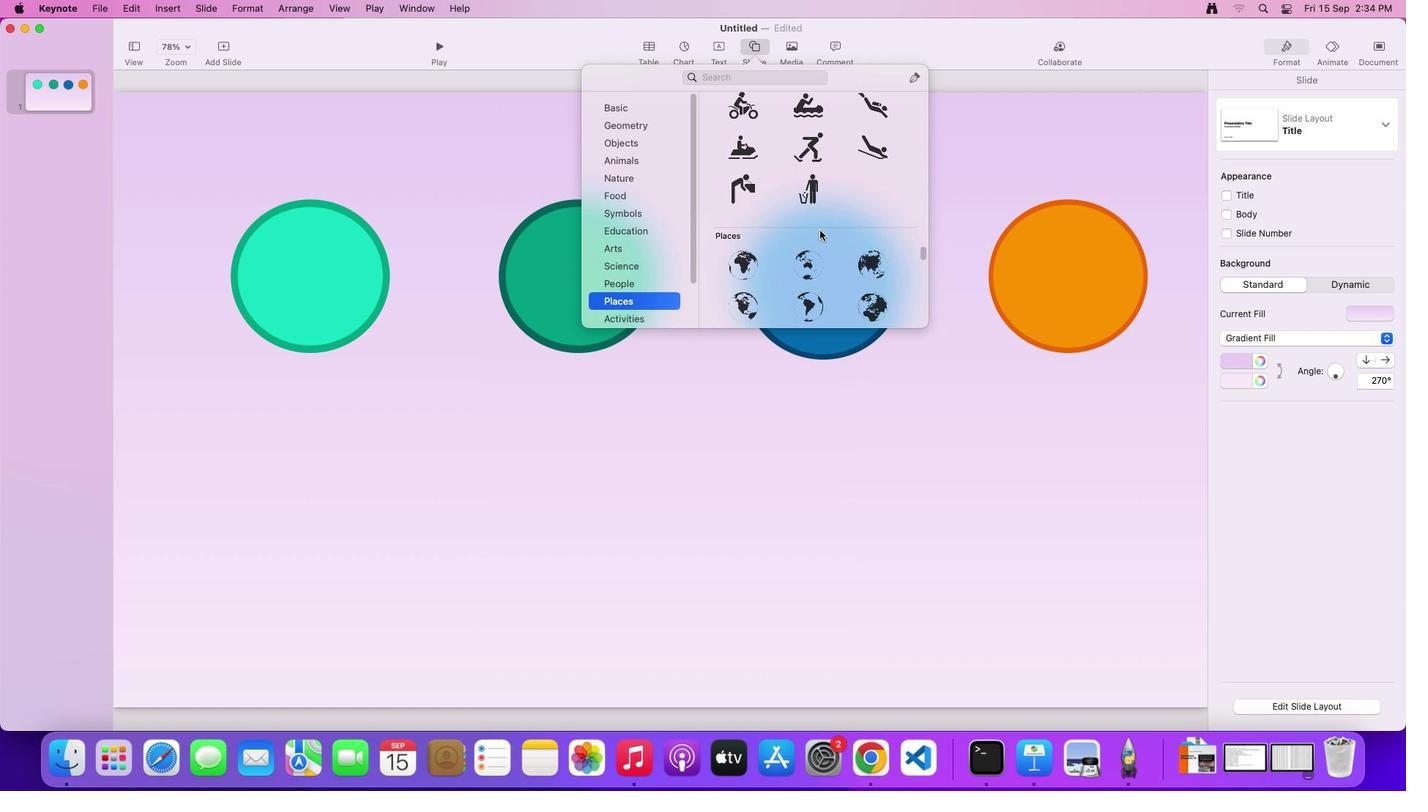 
Action: Mouse scrolled (822, 231) with delta (1, 0)
Screenshot: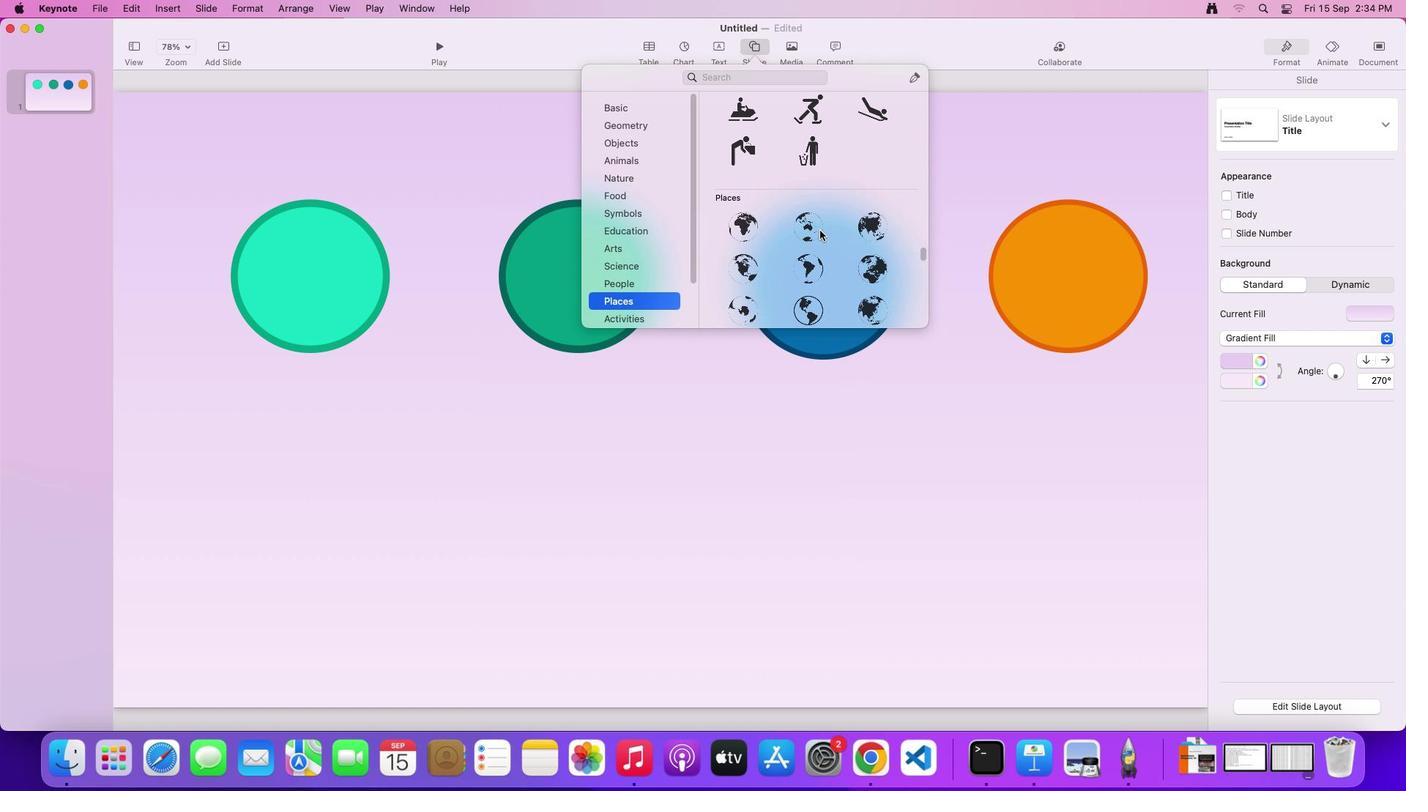 
Action: Mouse scrolled (822, 231) with delta (1, 0)
Screenshot: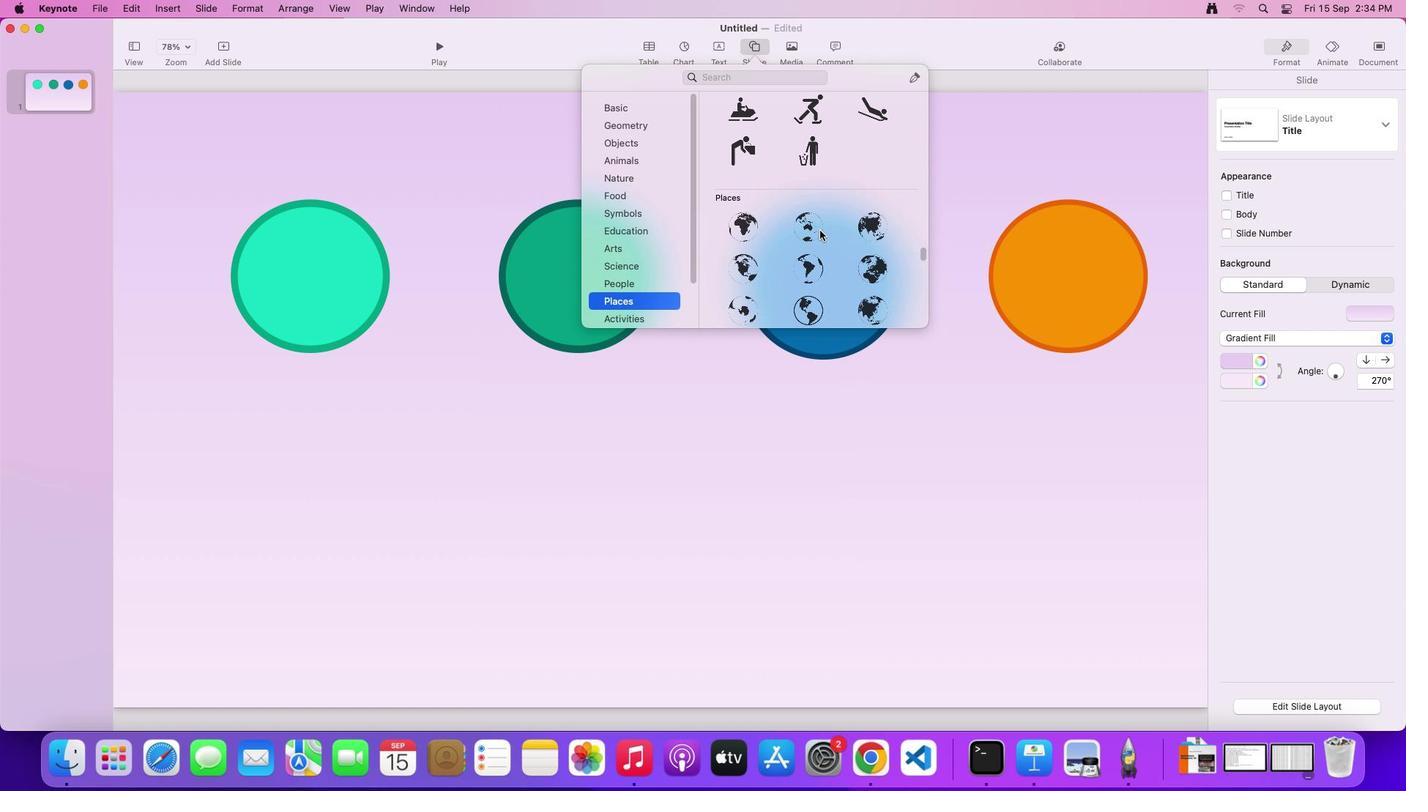 
Action: Mouse scrolled (822, 231) with delta (1, 0)
Screenshot: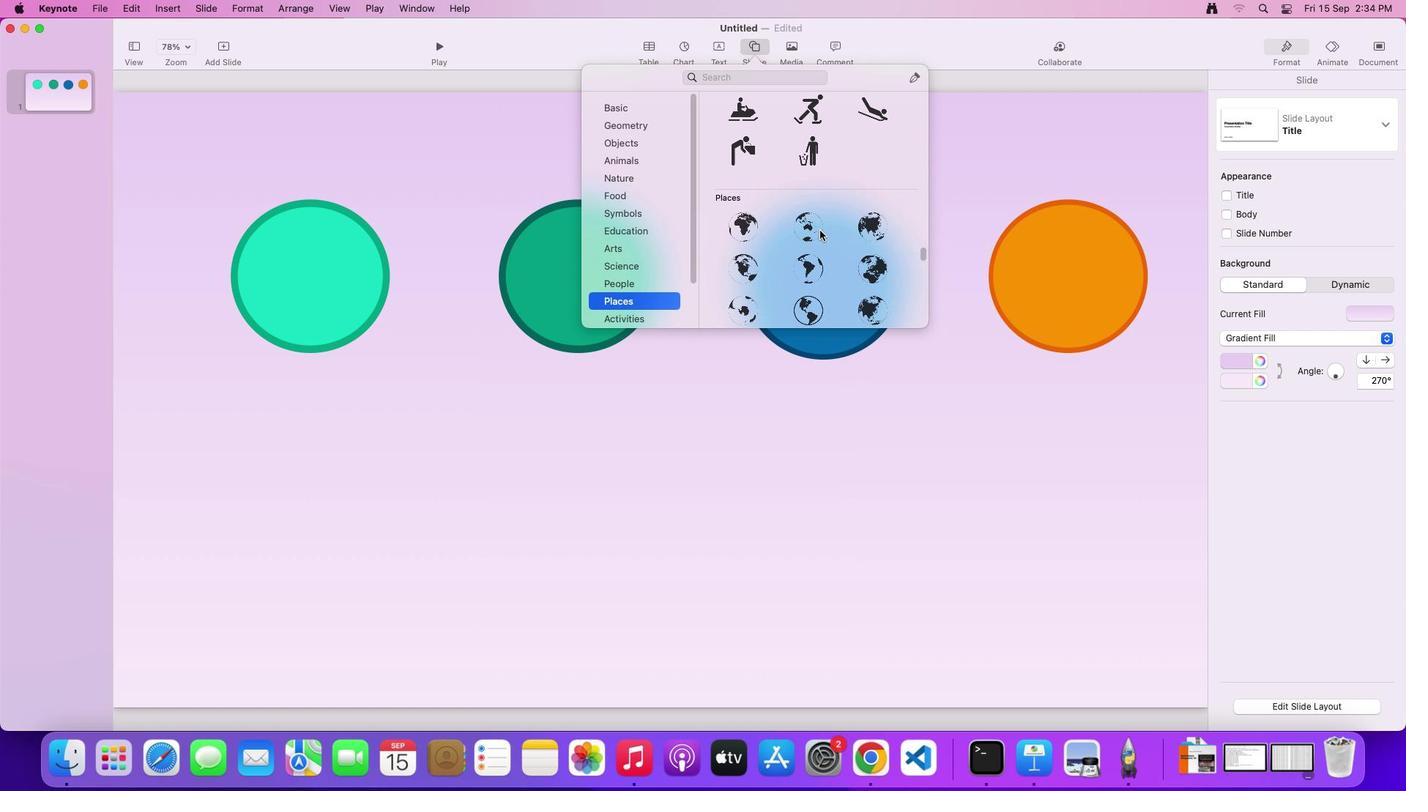 
Action: Mouse scrolled (822, 231) with delta (1, 2)
Screenshot: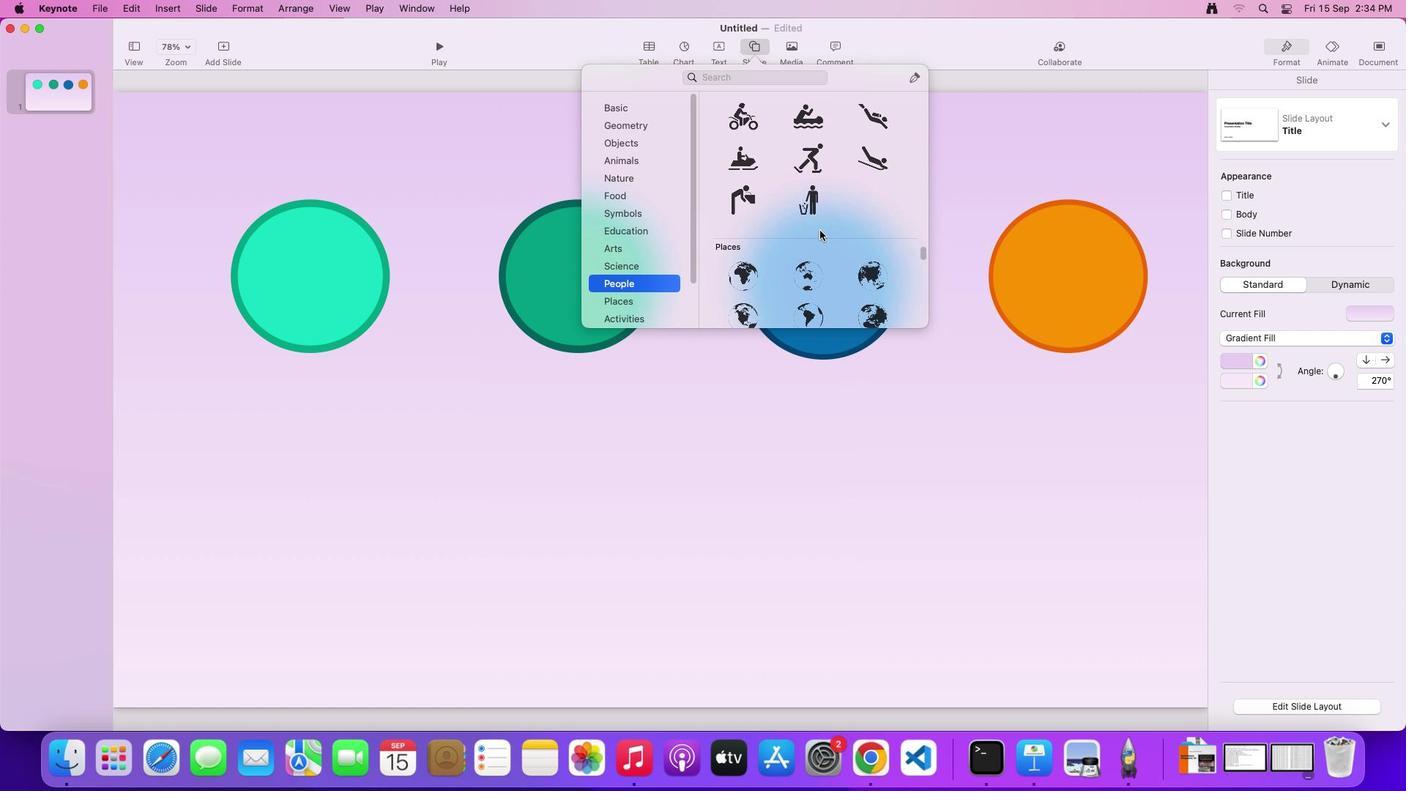 
Action: Mouse scrolled (822, 231) with delta (1, 2)
Screenshot: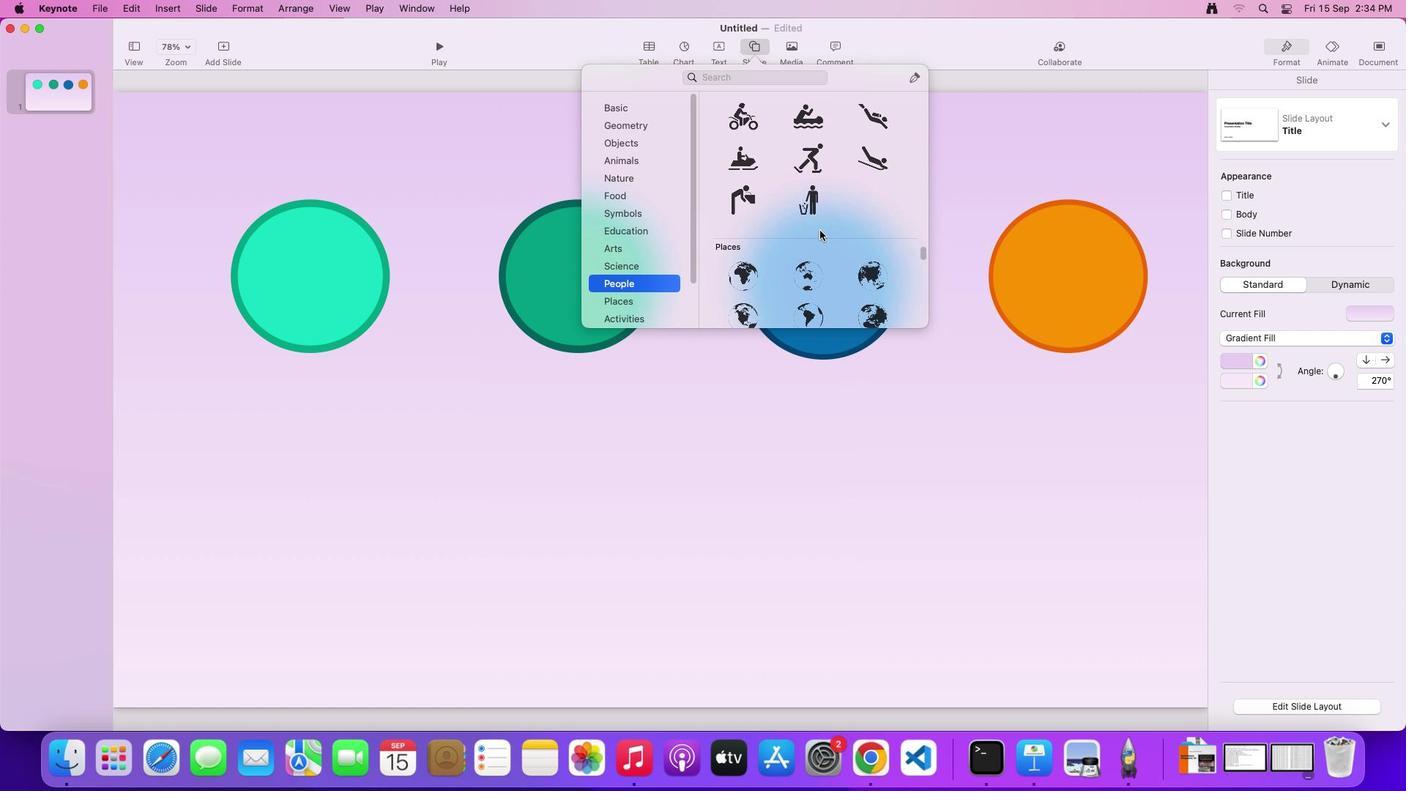 
Action: Mouse scrolled (822, 231) with delta (1, 5)
Screenshot: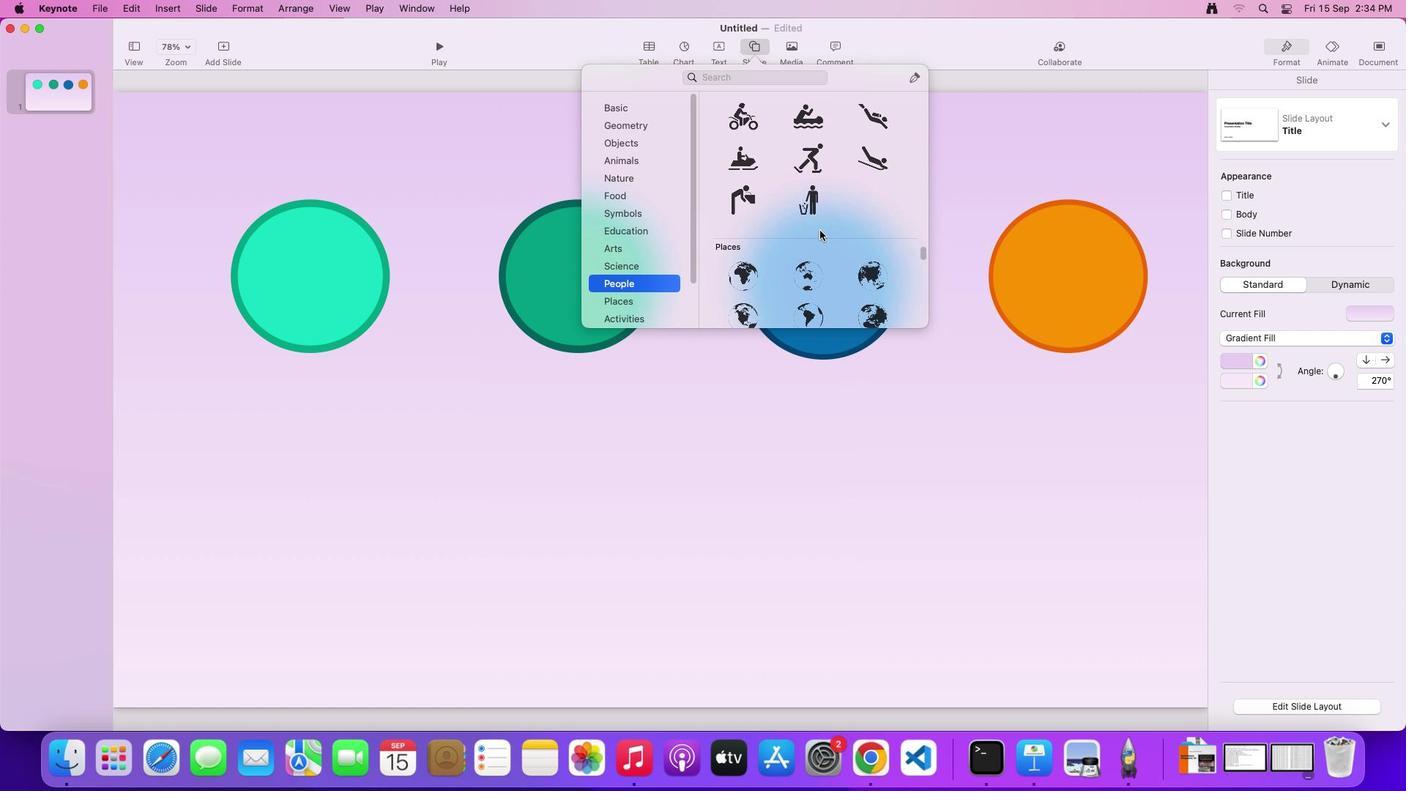 
Action: Mouse scrolled (822, 231) with delta (1, 2)
Screenshot: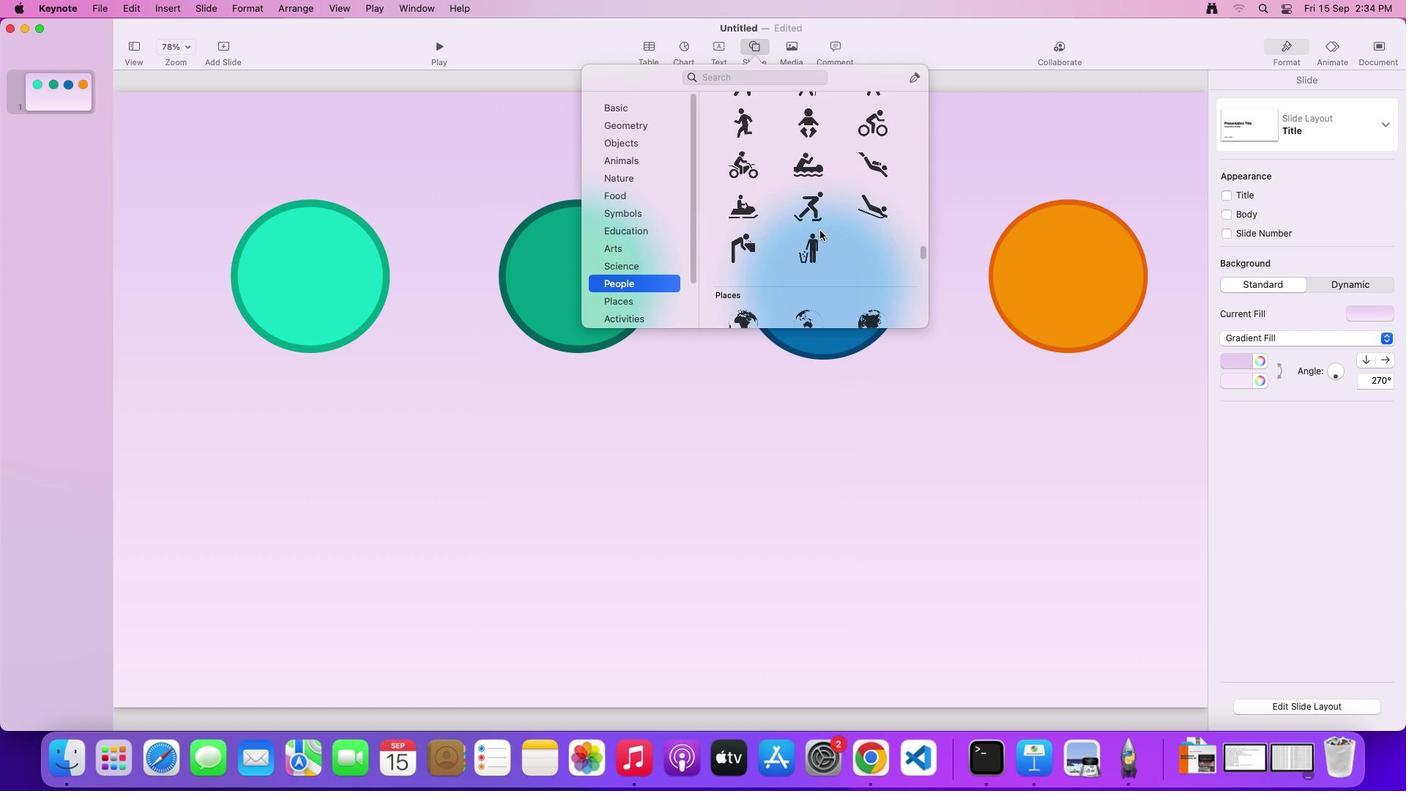 
Action: Mouse scrolled (822, 231) with delta (1, 2)
Screenshot: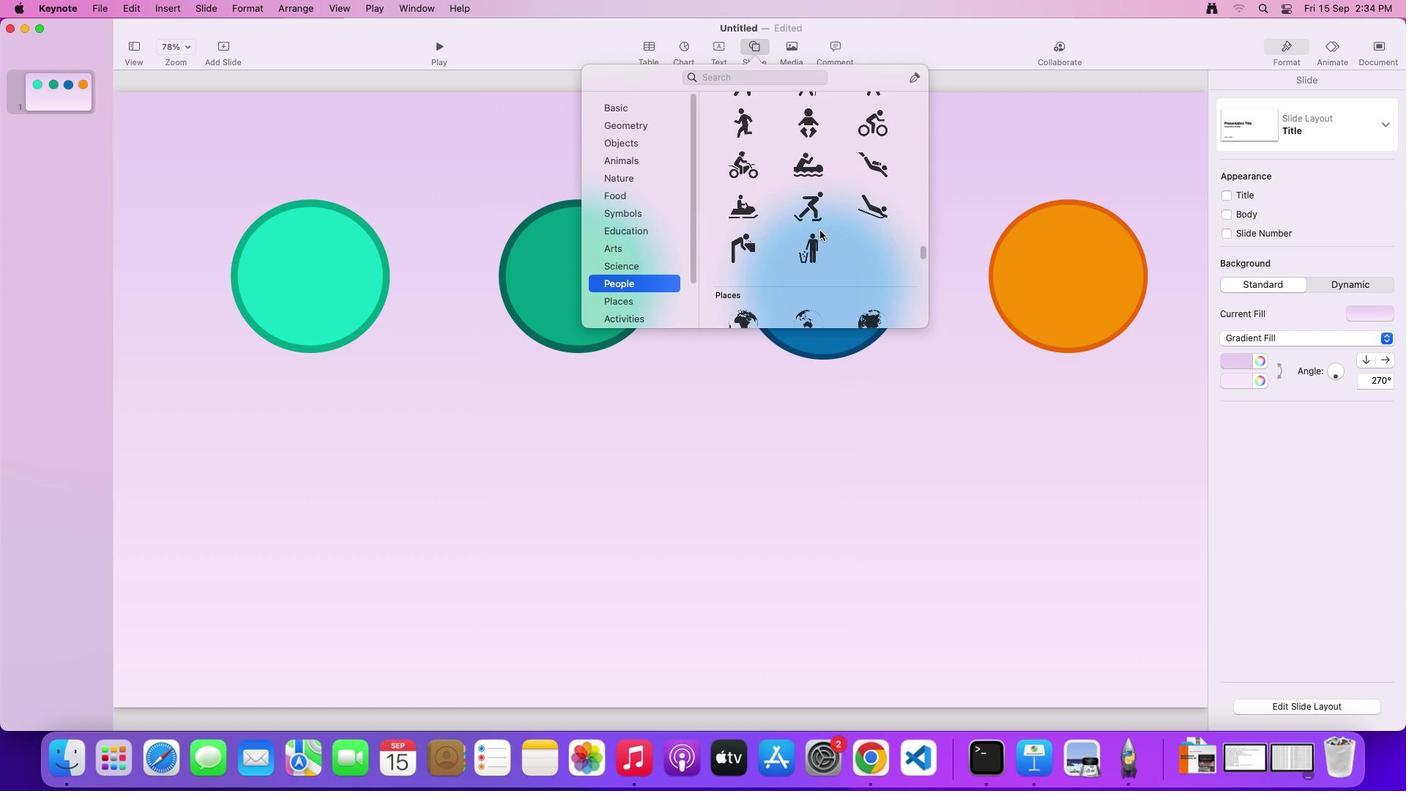 
Action: Mouse scrolled (822, 231) with delta (1, 5)
Screenshot: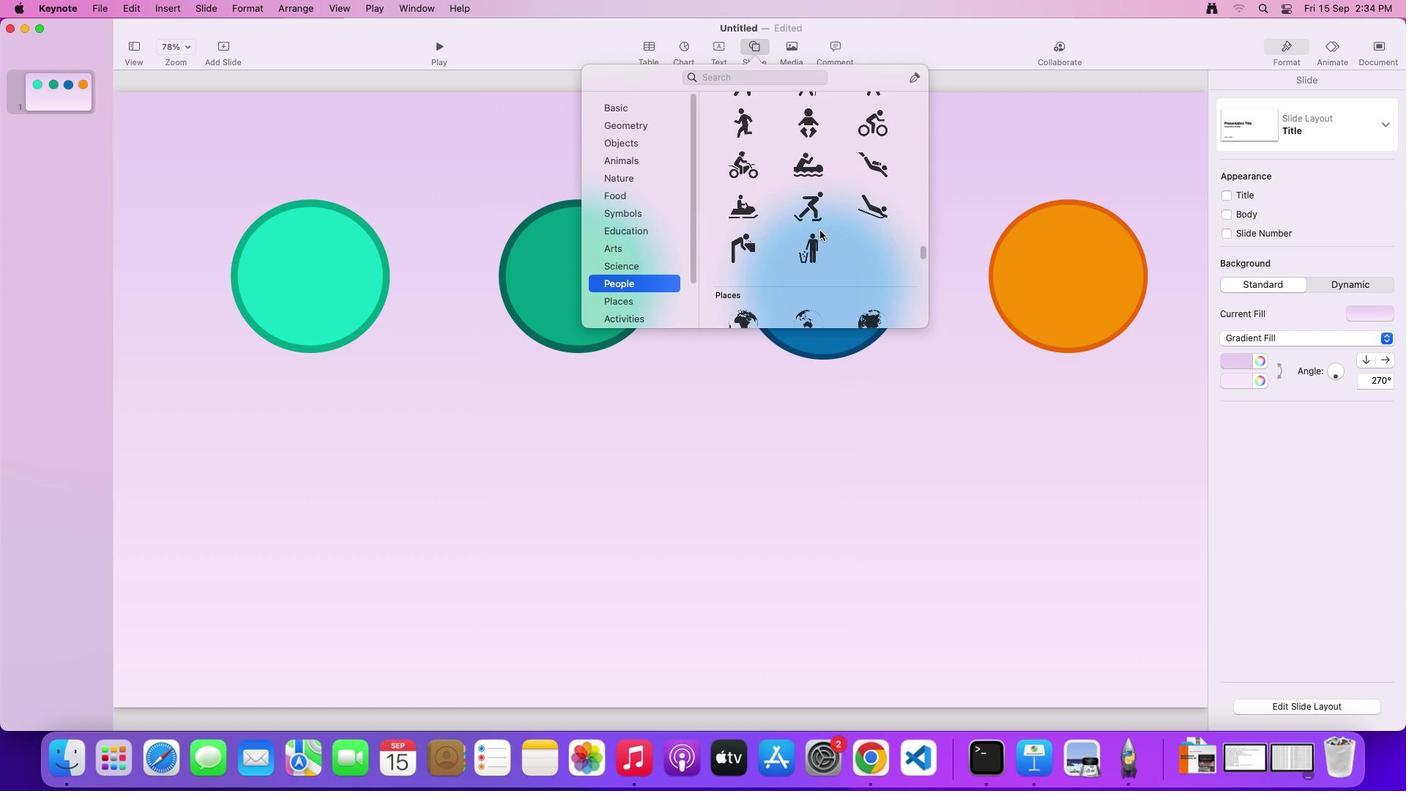 
Action: Mouse scrolled (822, 231) with delta (1, 2)
Screenshot: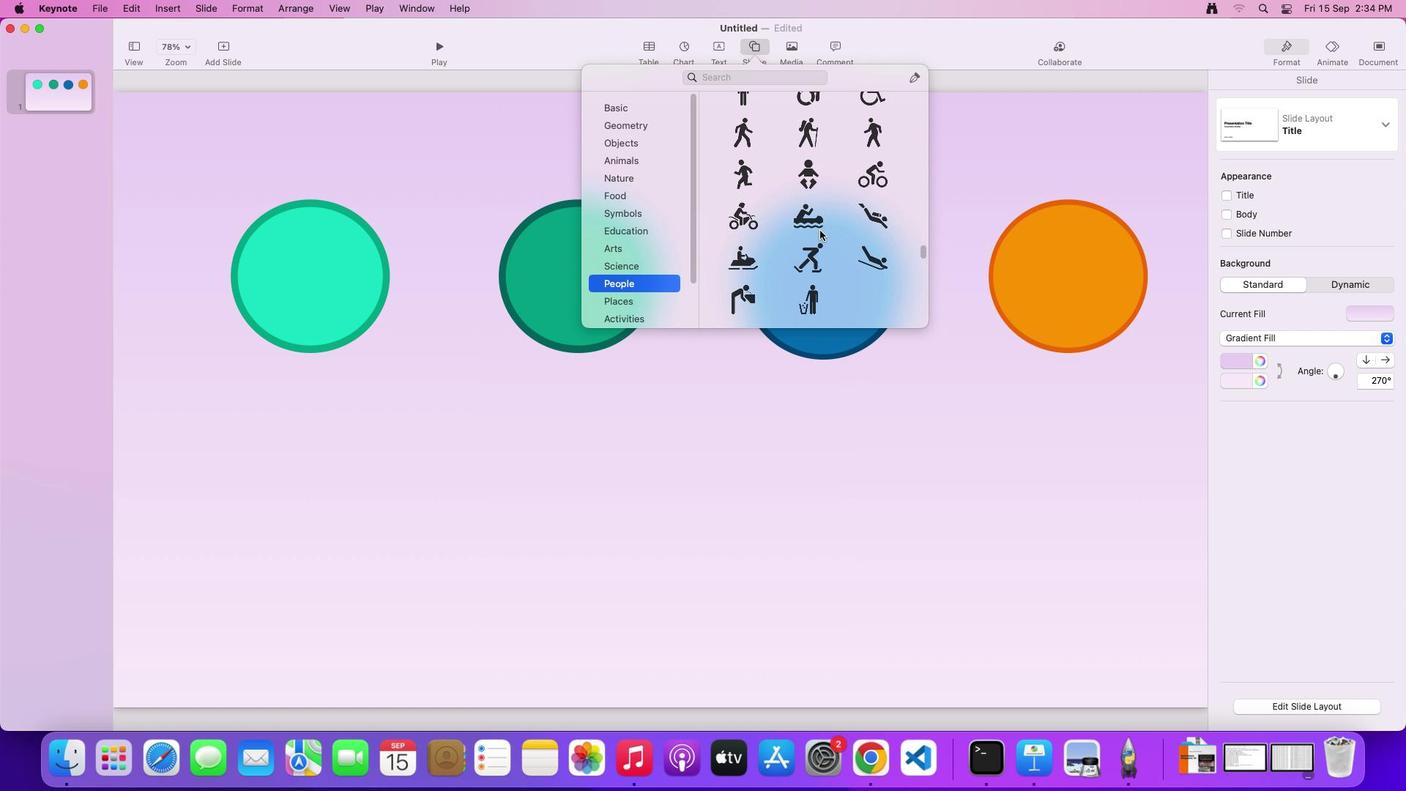 
Action: Mouse scrolled (822, 231) with delta (1, 2)
Screenshot: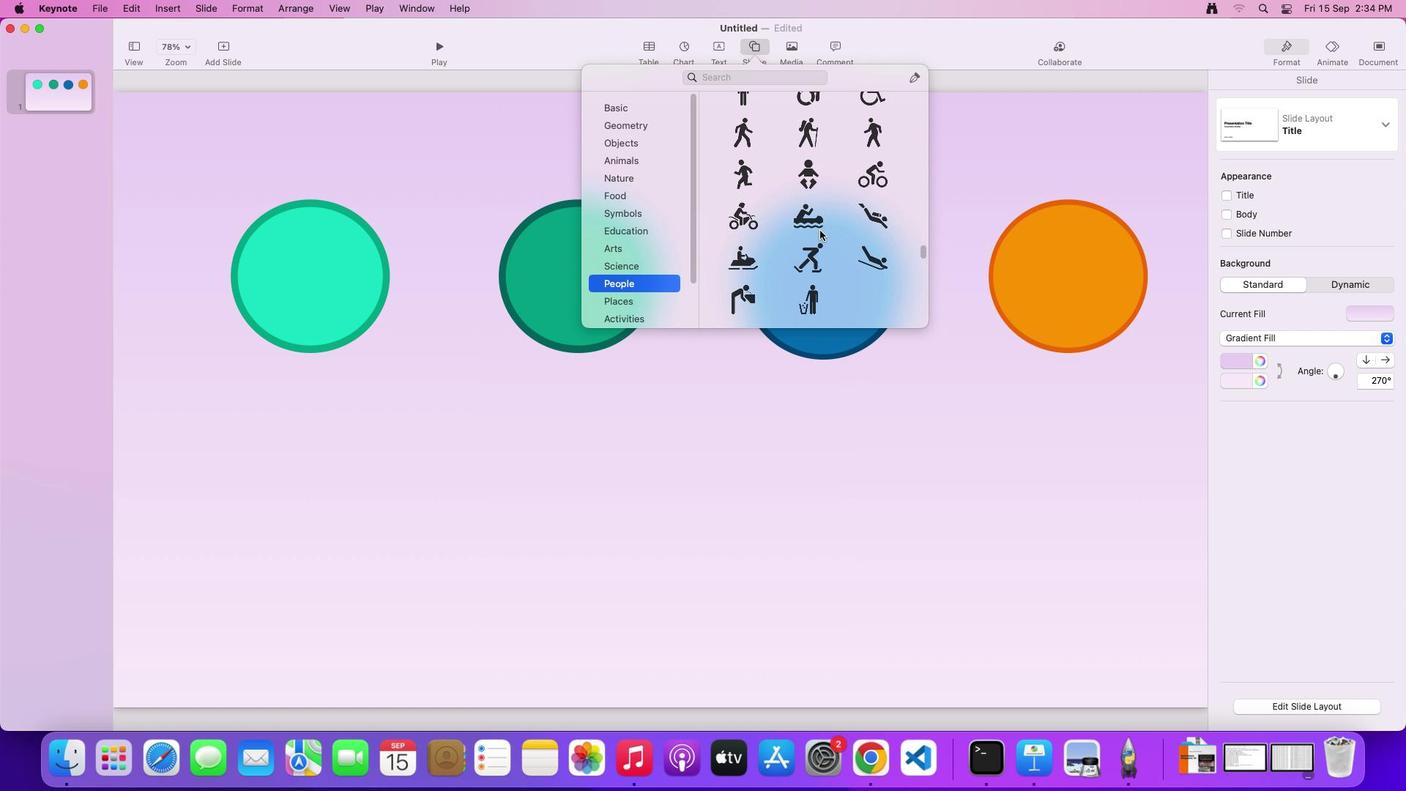 
Action: Mouse scrolled (822, 231) with delta (1, 5)
Screenshot: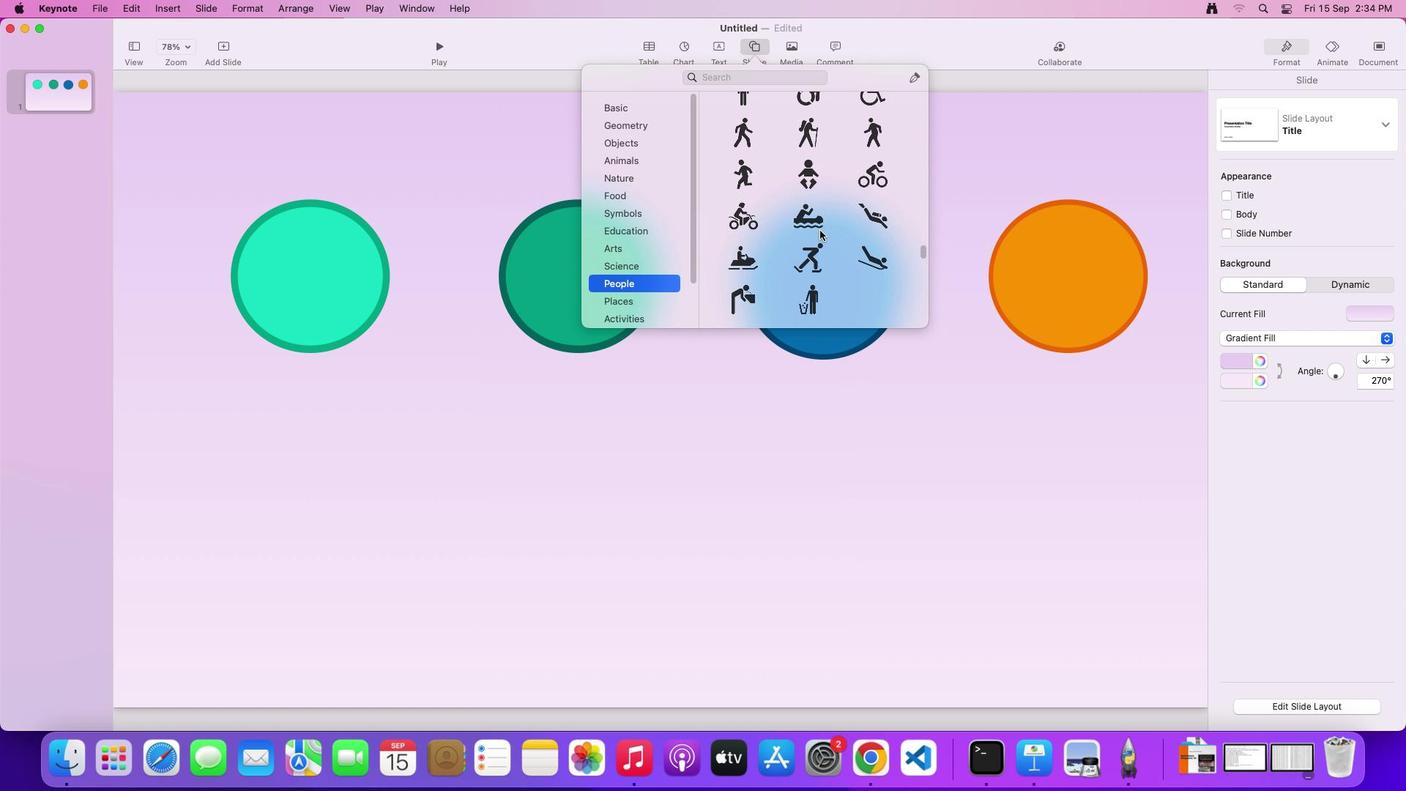 
Action: Mouse scrolled (822, 231) with delta (1, 2)
Screenshot: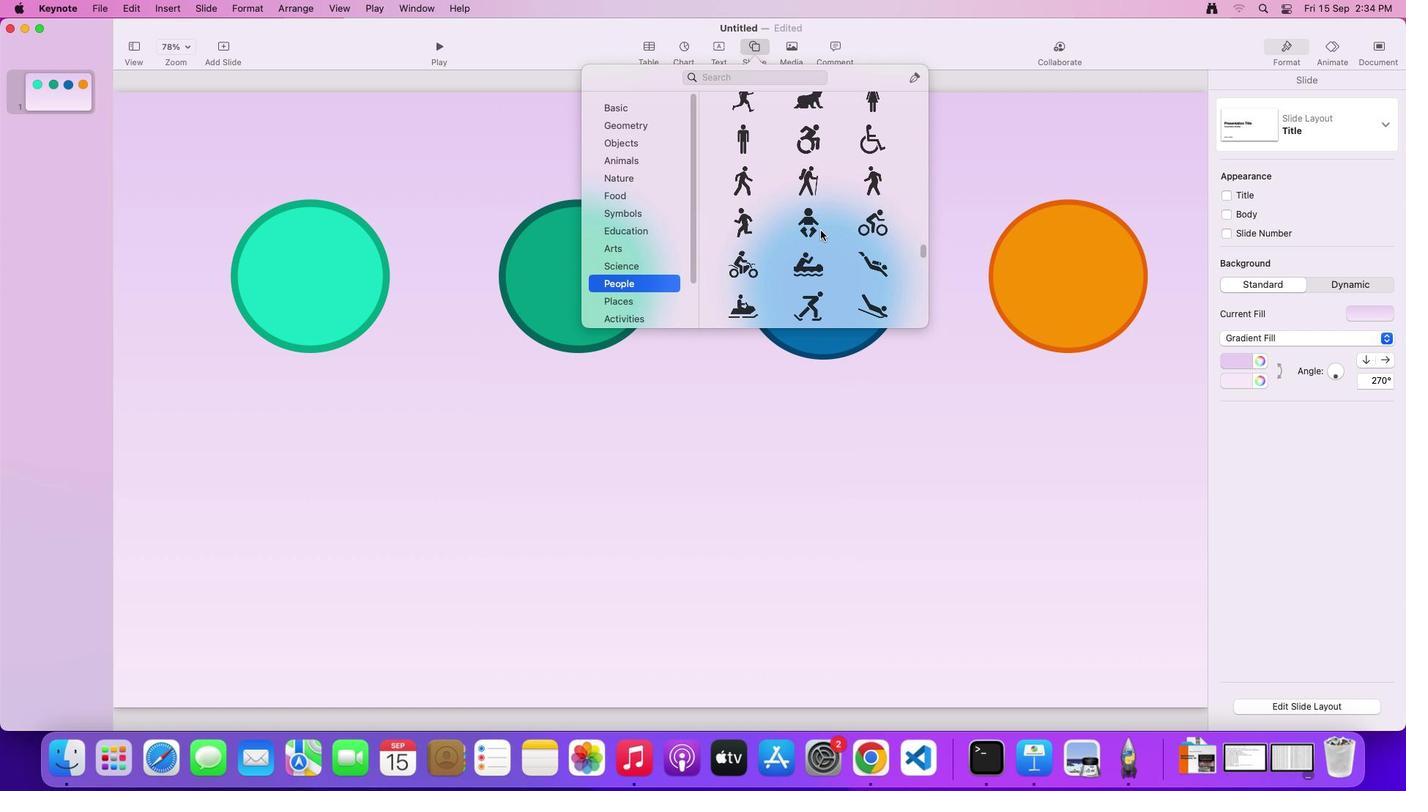 
Action: Mouse moved to (822, 232)
Screenshot: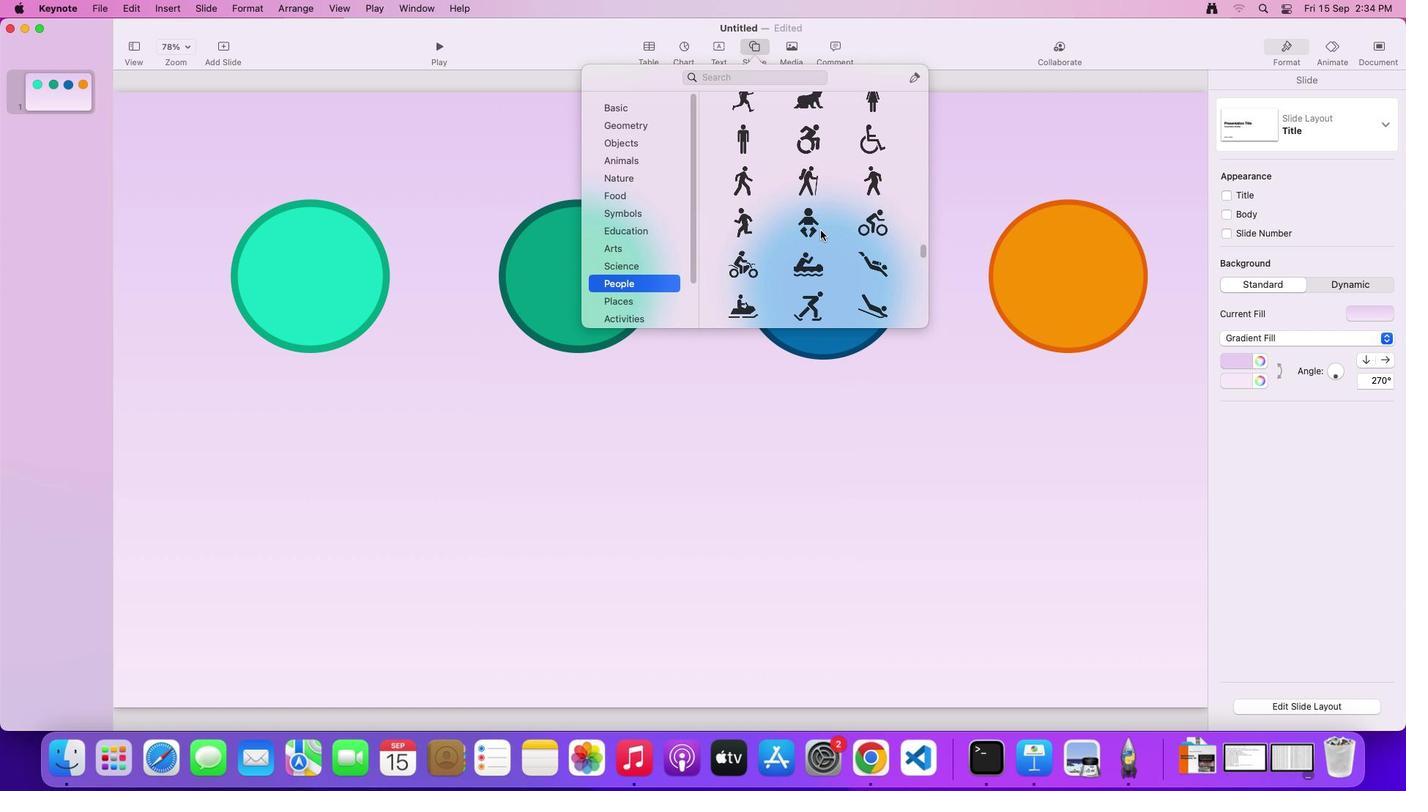 
Action: Mouse scrolled (822, 232) with delta (1, 2)
Screenshot: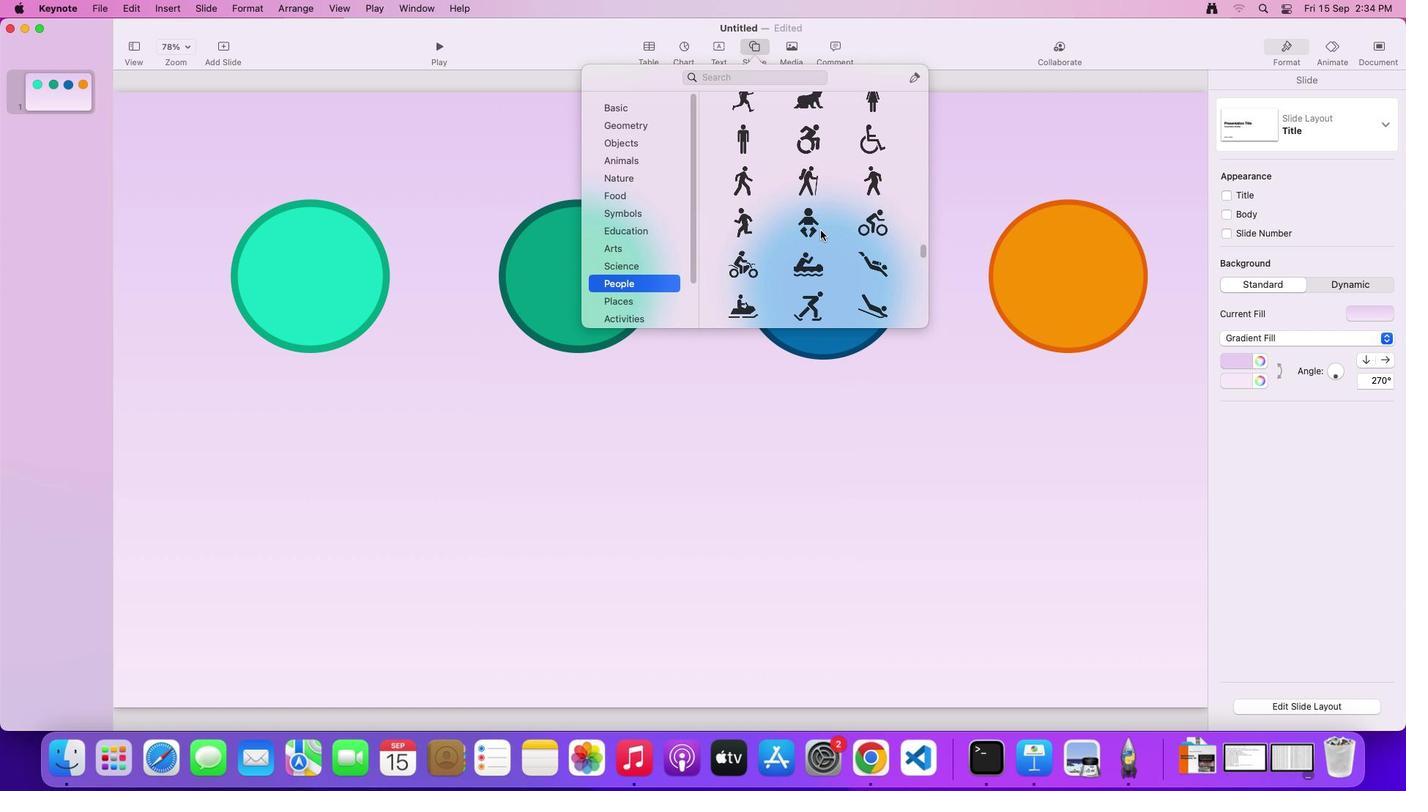 
Action: Mouse scrolled (822, 232) with delta (1, 5)
Screenshot: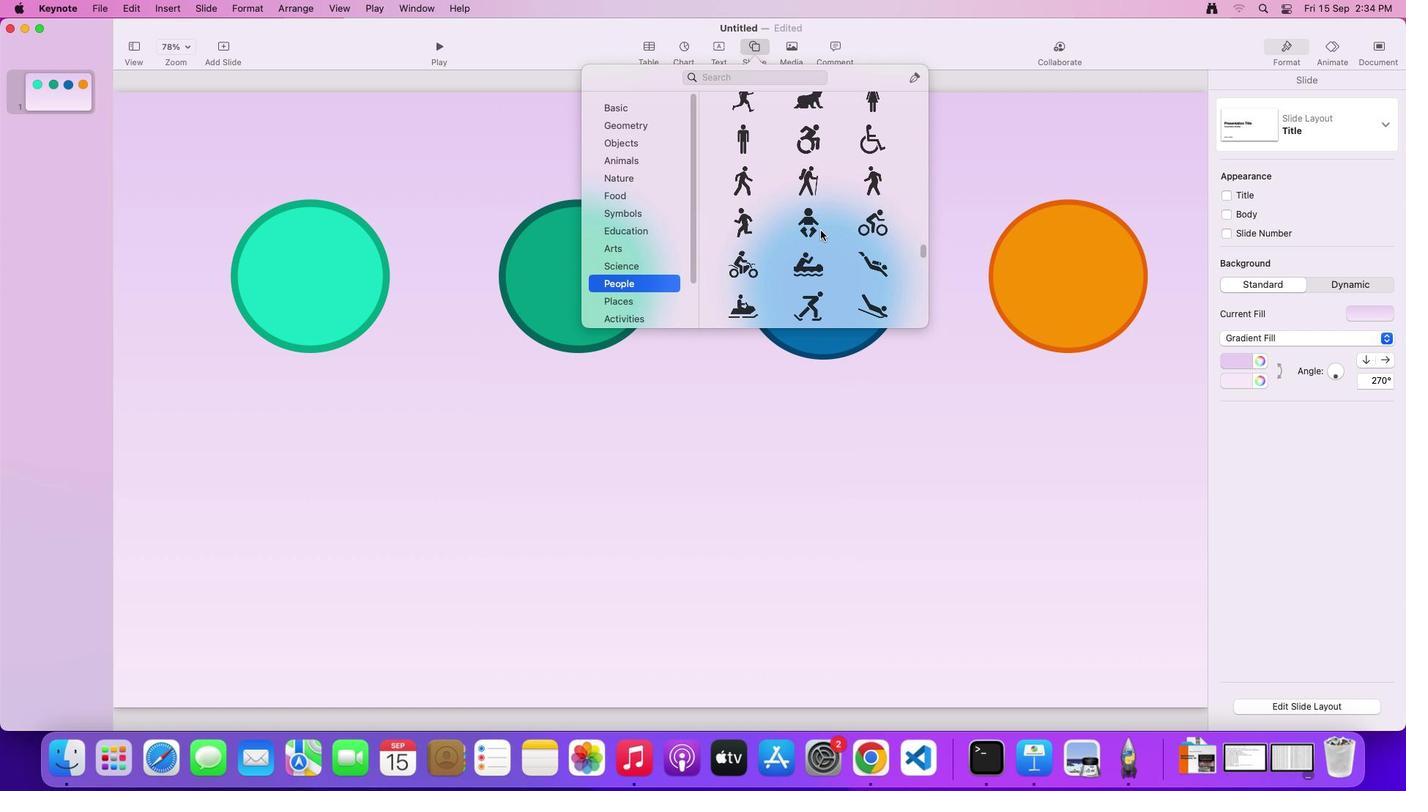 
Action: Mouse scrolled (822, 232) with delta (1, 2)
Screenshot: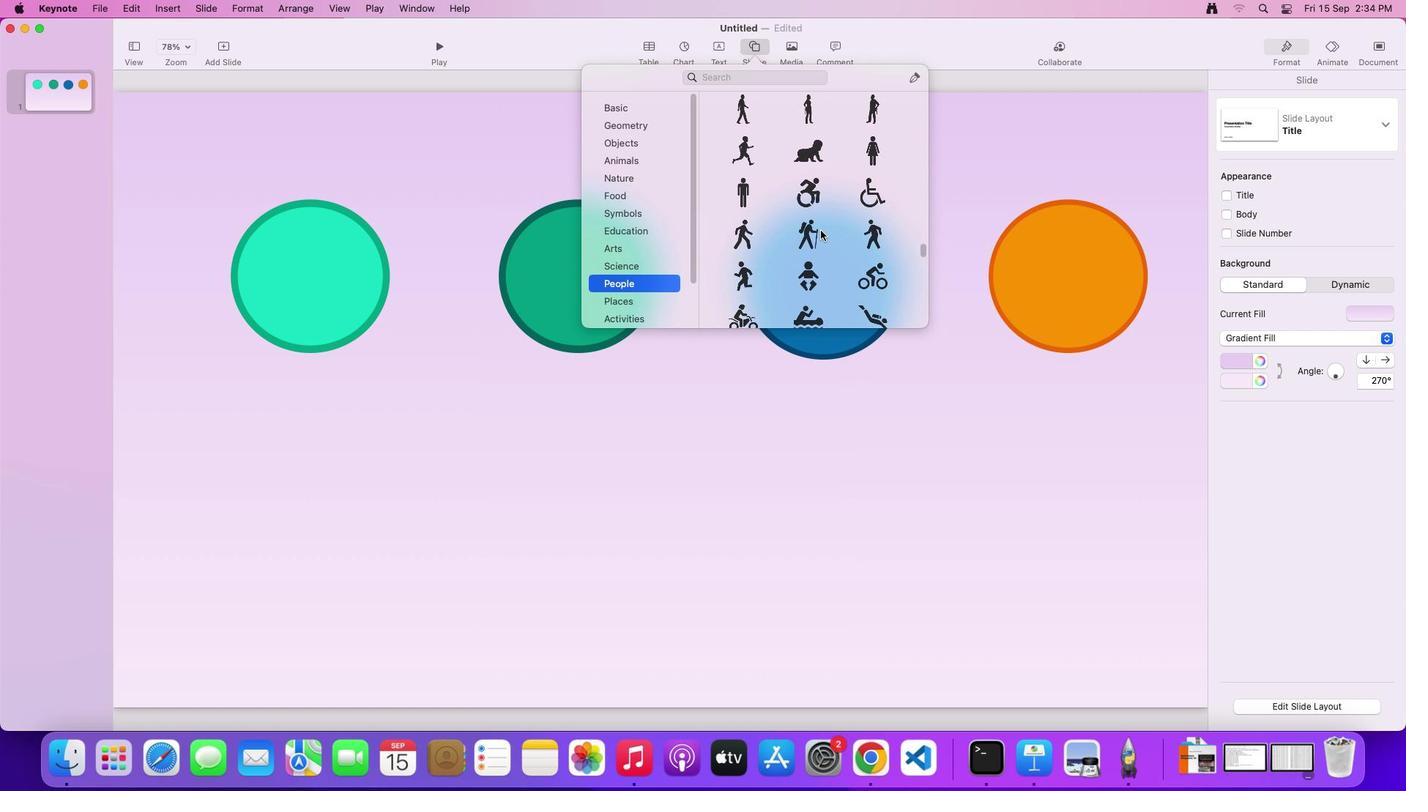 
Action: Mouse scrolled (822, 232) with delta (1, 2)
Screenshot: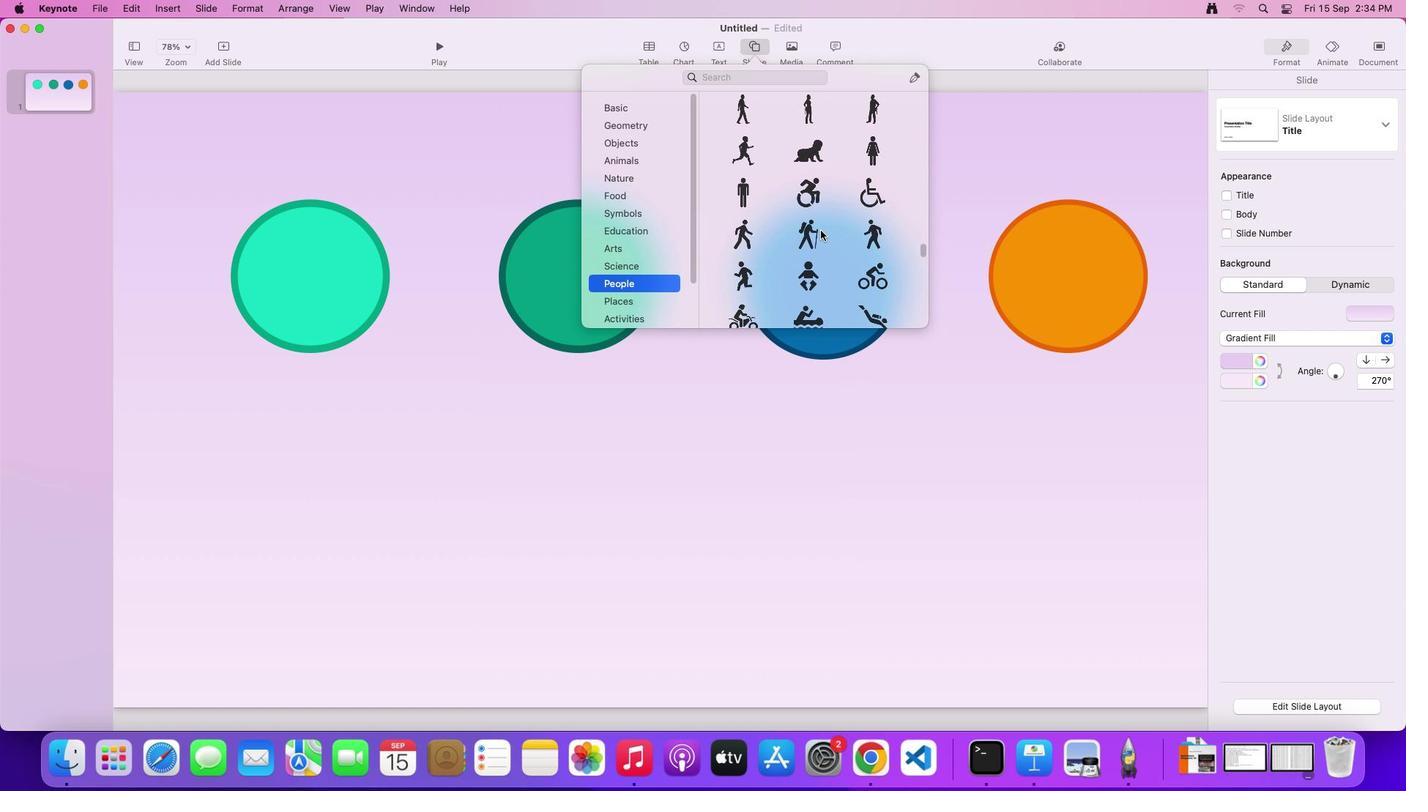 
Action: Mouse scrolled (822, 232) with delta (1, 5)
Screenshot: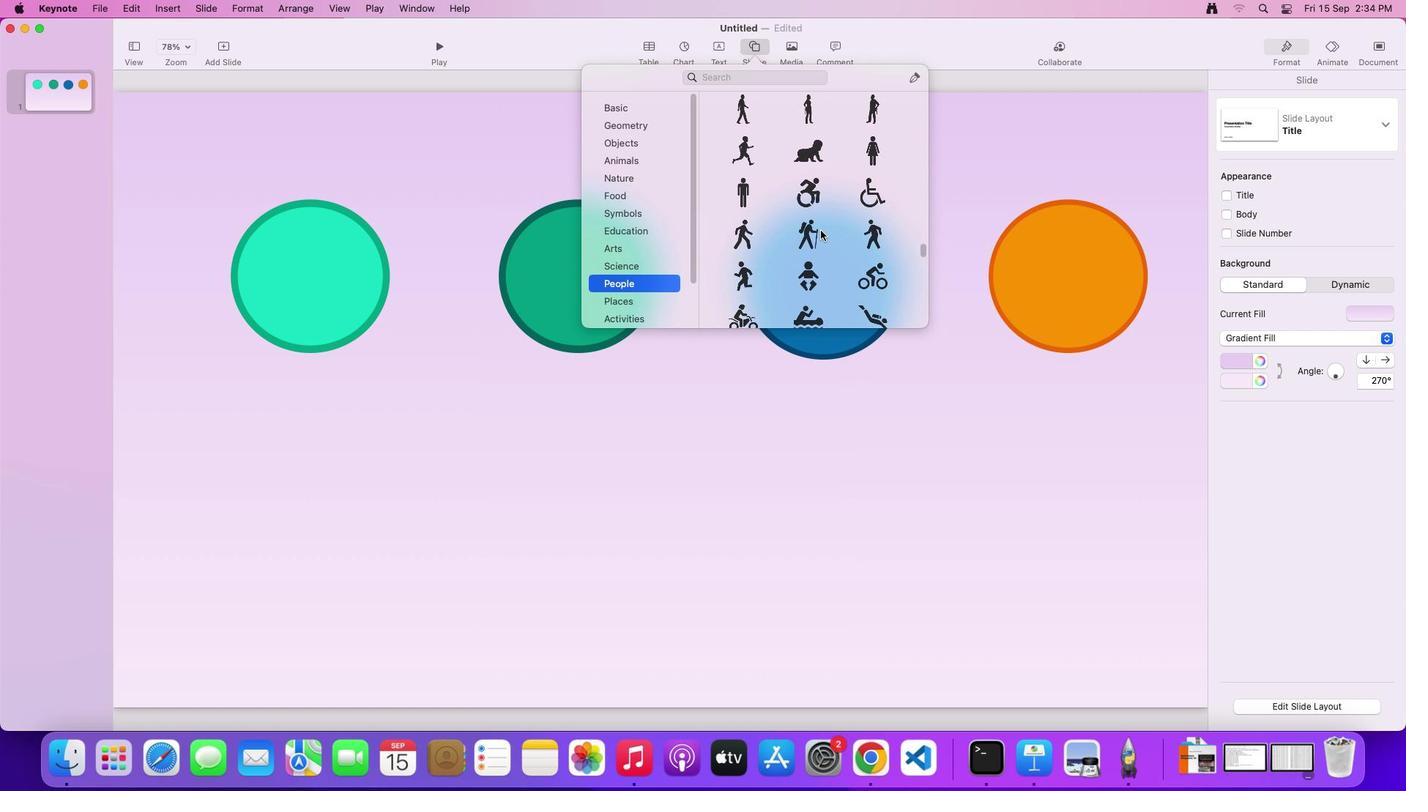 
Action: Mouse scrolled (822, 232) with delta (1, 2)
Screenshot: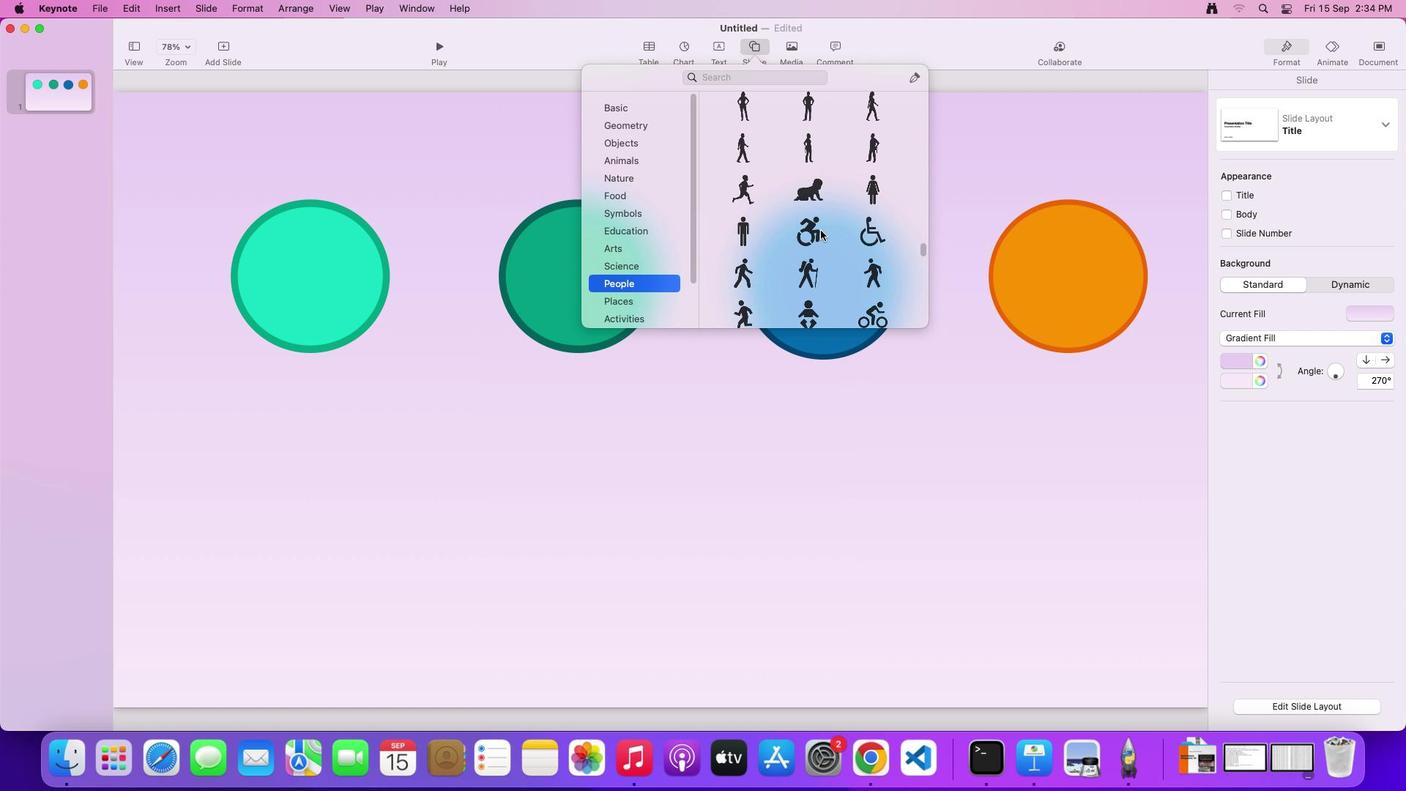 
Action: Mouse scrolled (822, 232) with delta (1, 2)
Screenshot: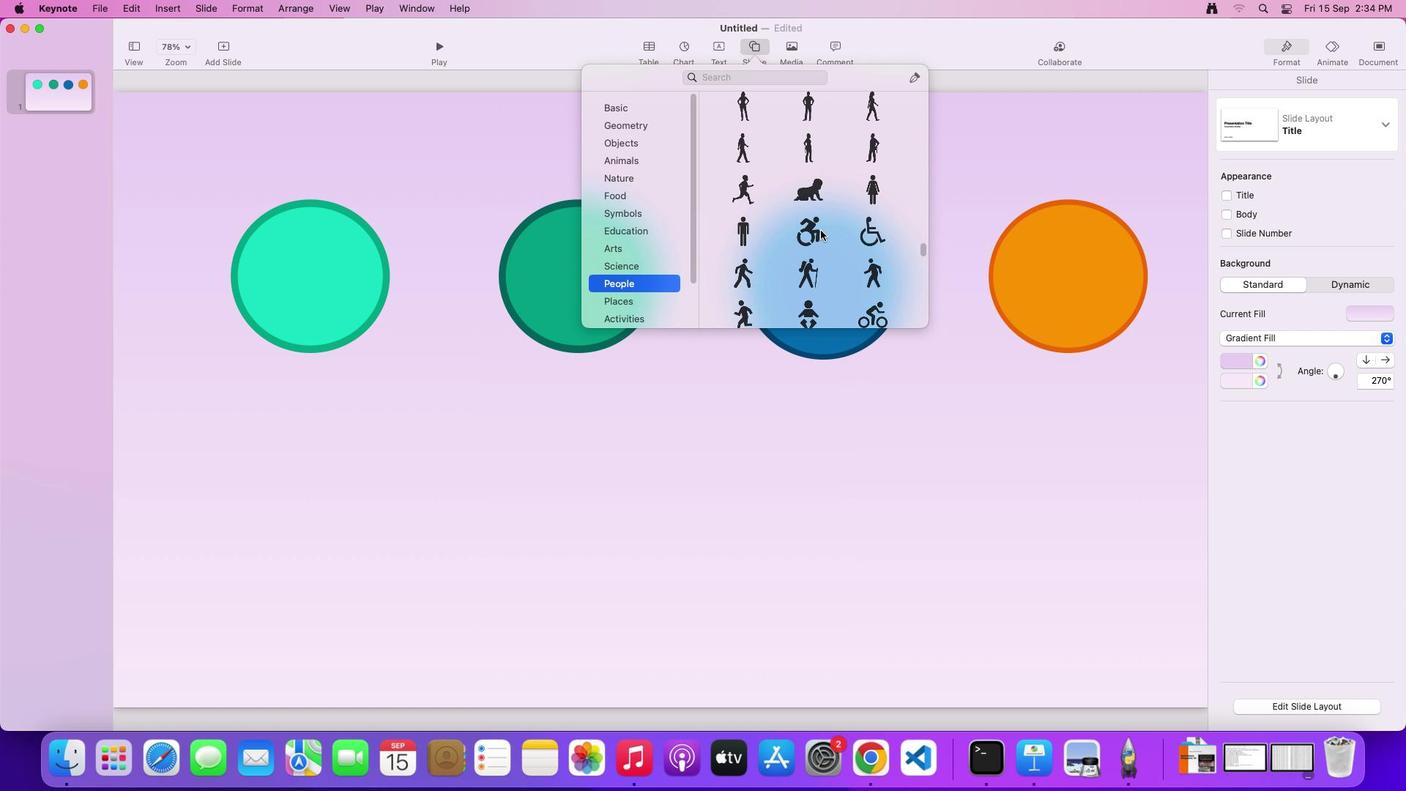 
Action: Mouse scrolled (822, 232) with delta (1, 4)
Screenshot: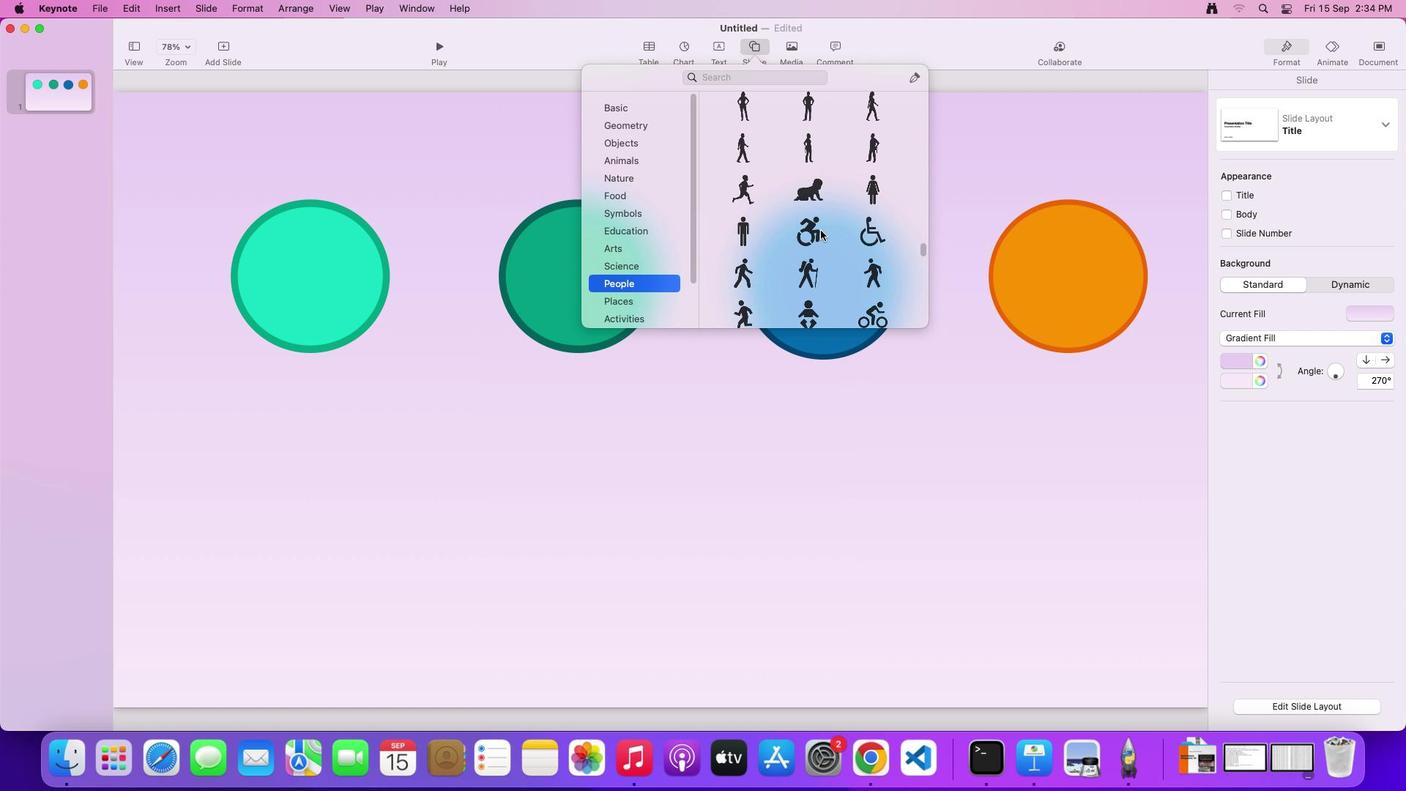 
Action: Mouse scrolled (822, 232) with delta (1, 2)
Screenshot: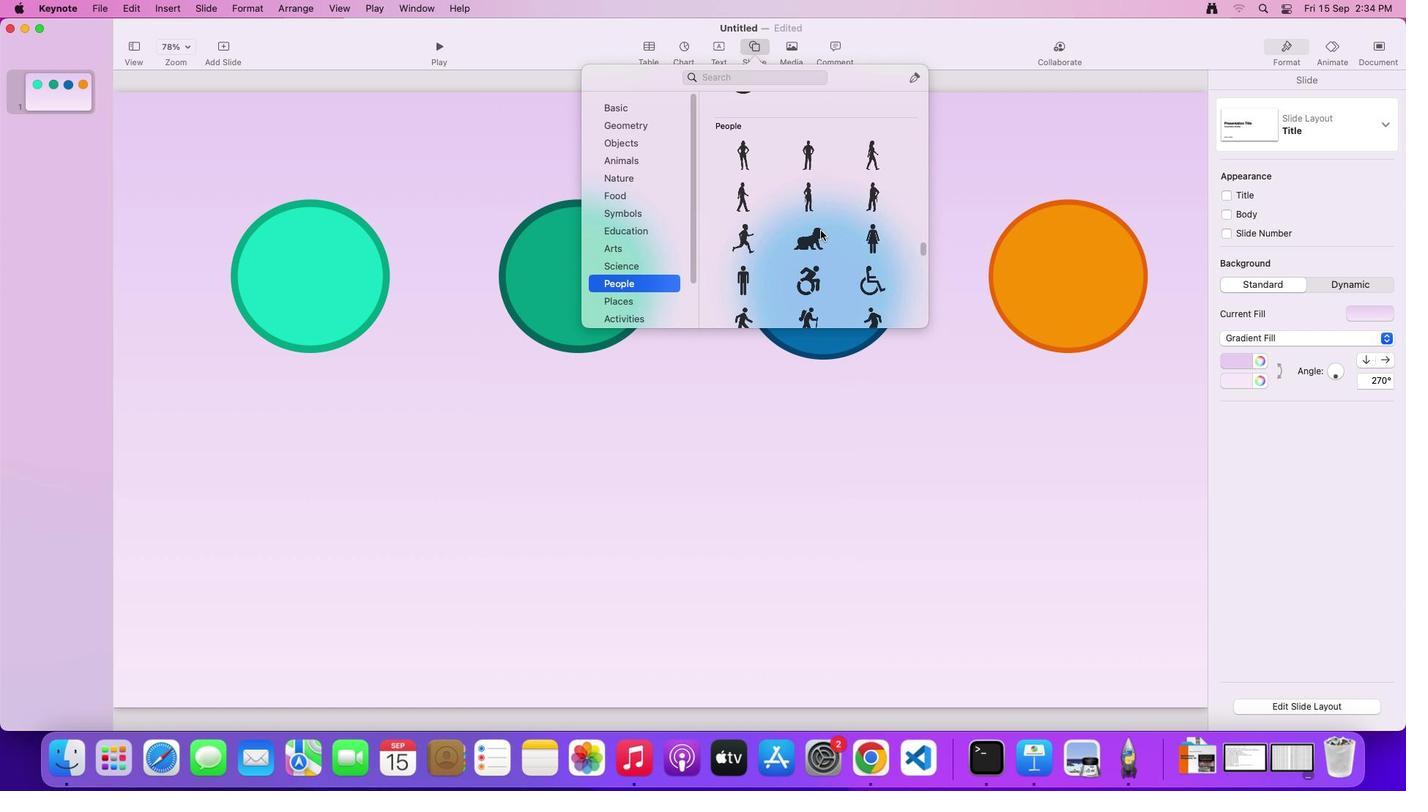 
Action: Mouse scrolled (822, 232) with delta (1, 2)
Screenshot: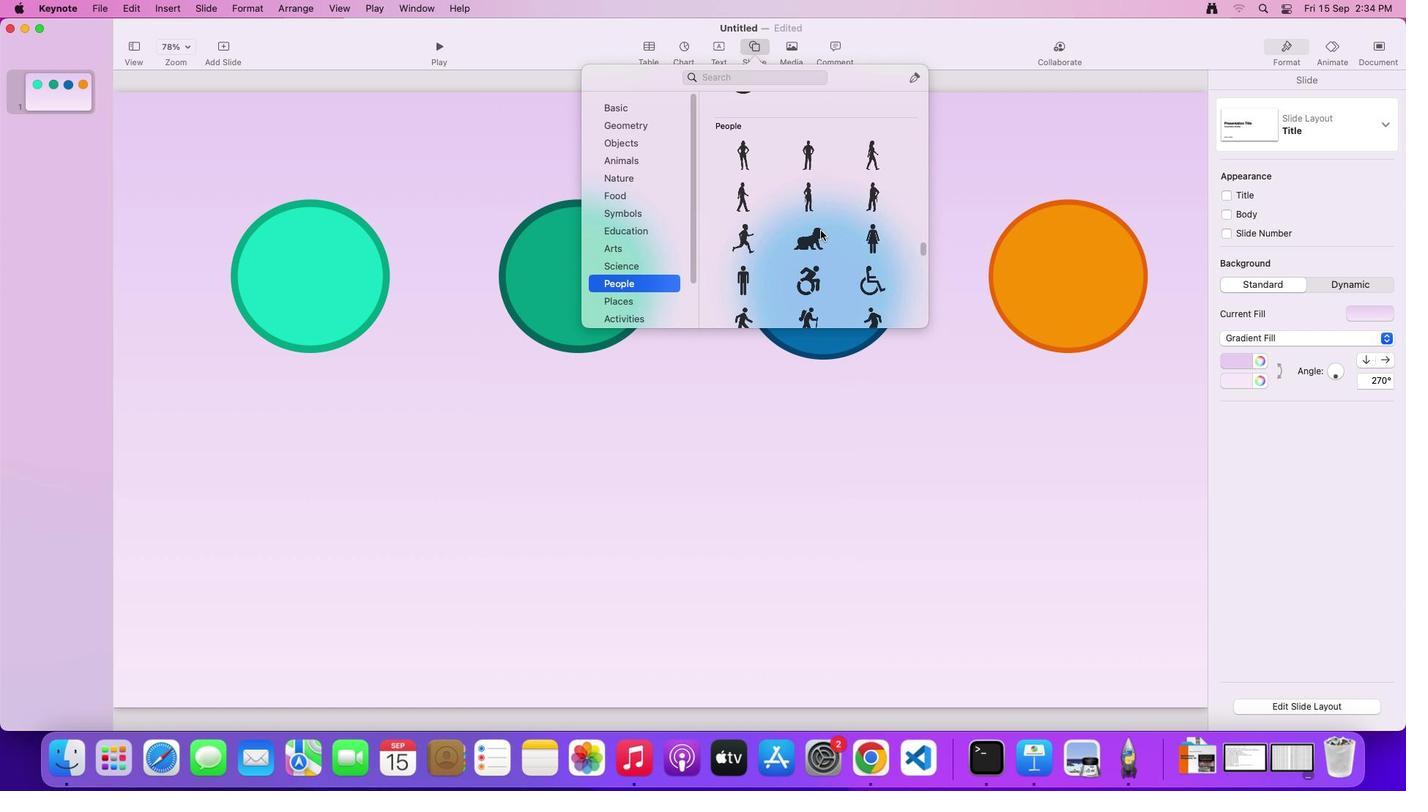 
Action: Mouse scrolled (822, 232) with delta (1, 5)
Screenshot: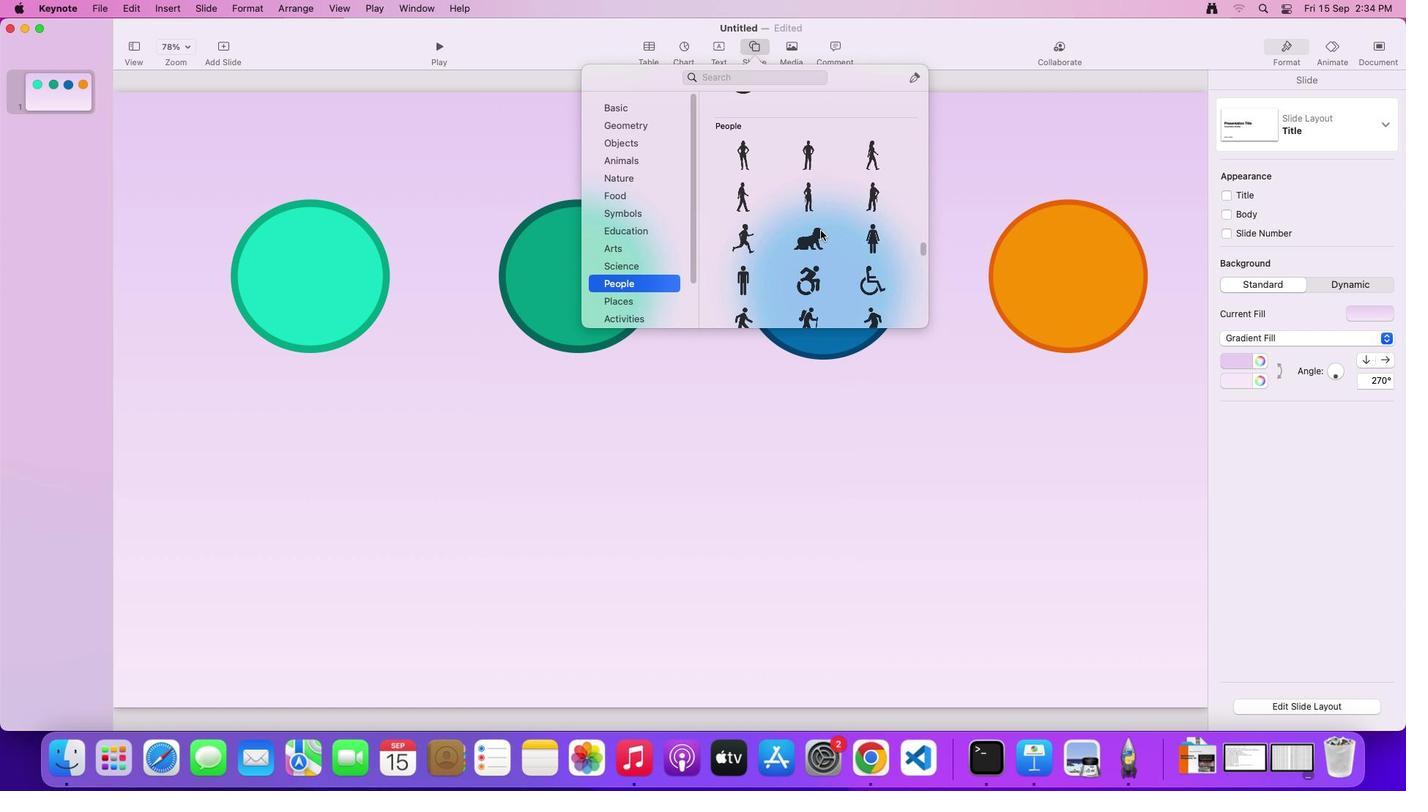 
Action: Mouse scrolled (822, 232) with delta (1, 2)
Screenshot: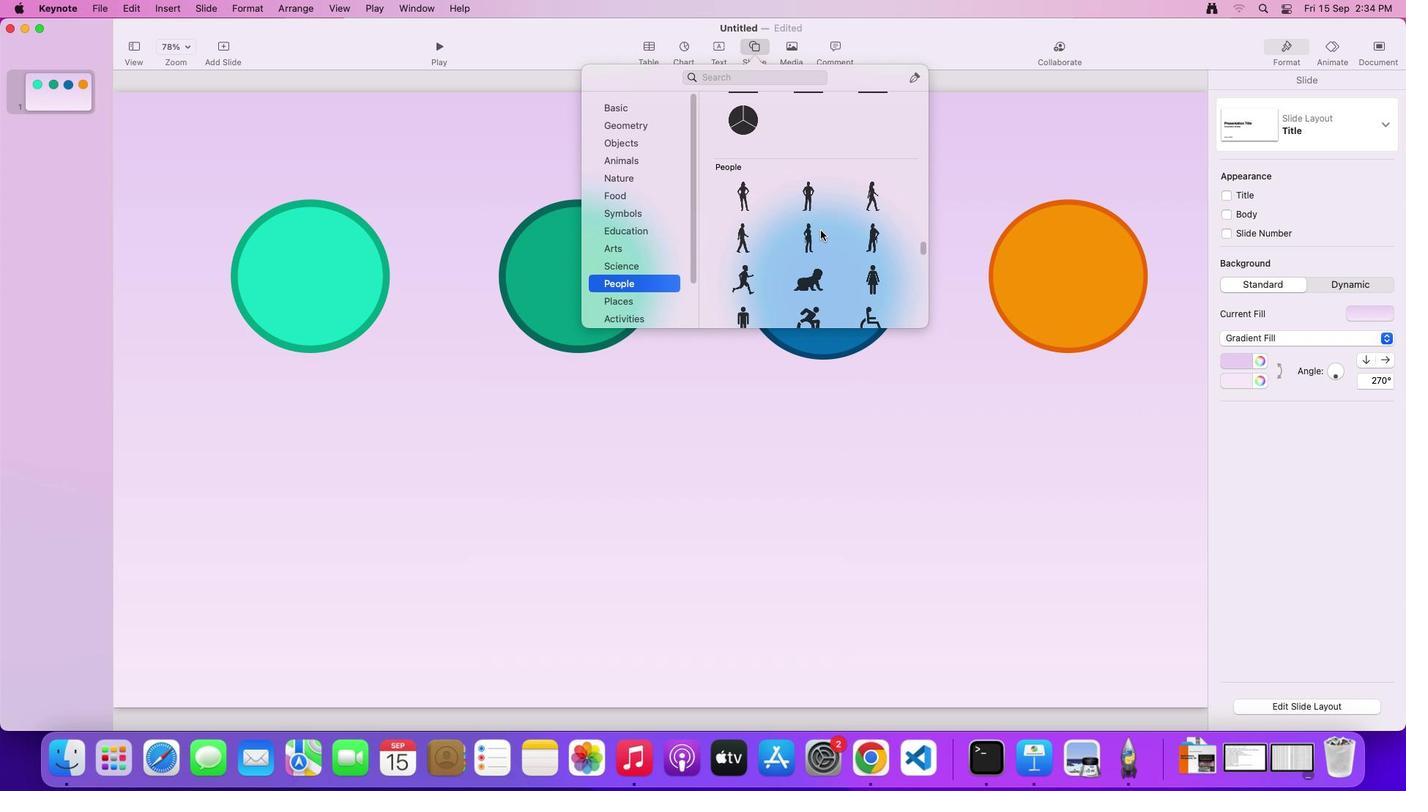 
Action: Mouse scrolled (822, 232) with delta (1, 2)
Screenshot: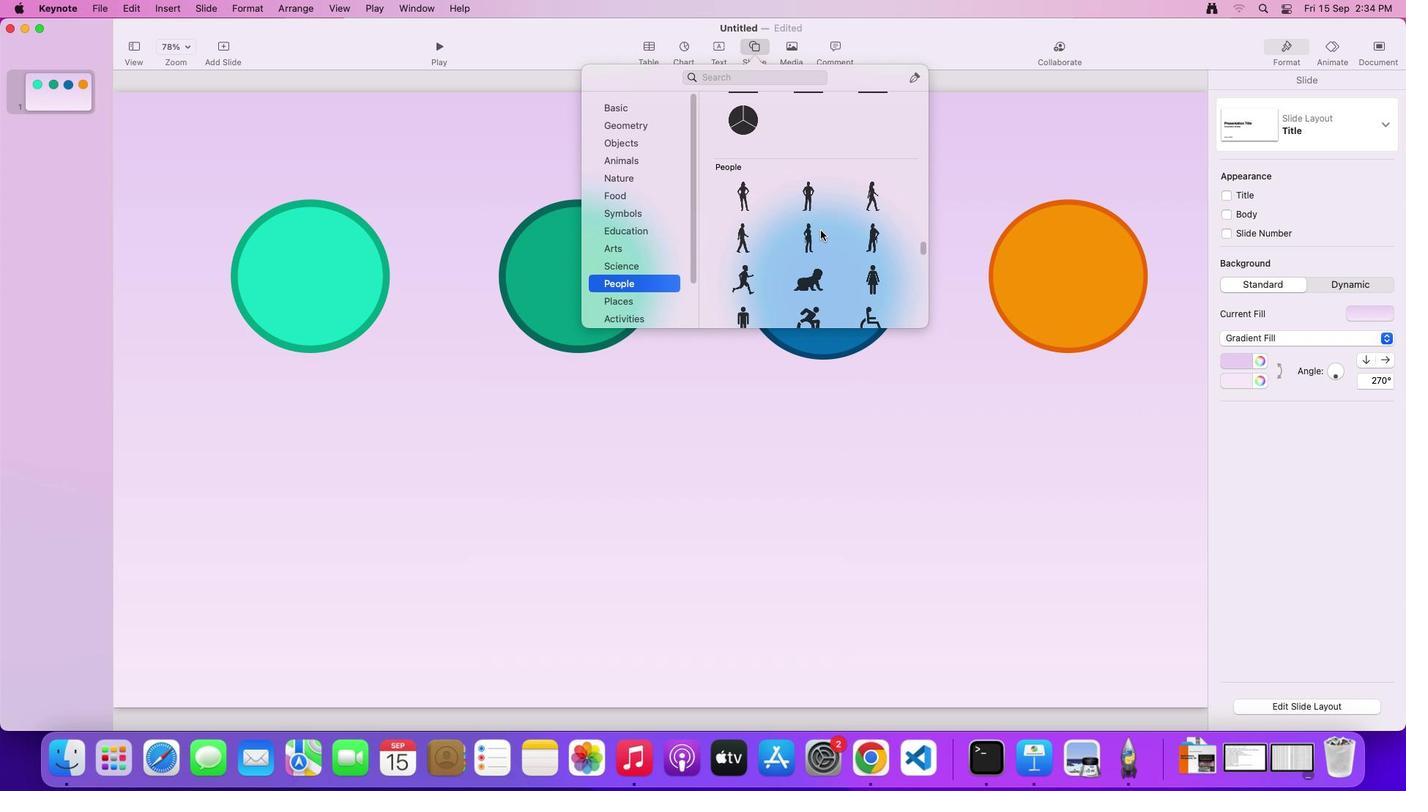 
Action: Mouse scrolled (822, 232) with delta (1, 4)
Screenshot: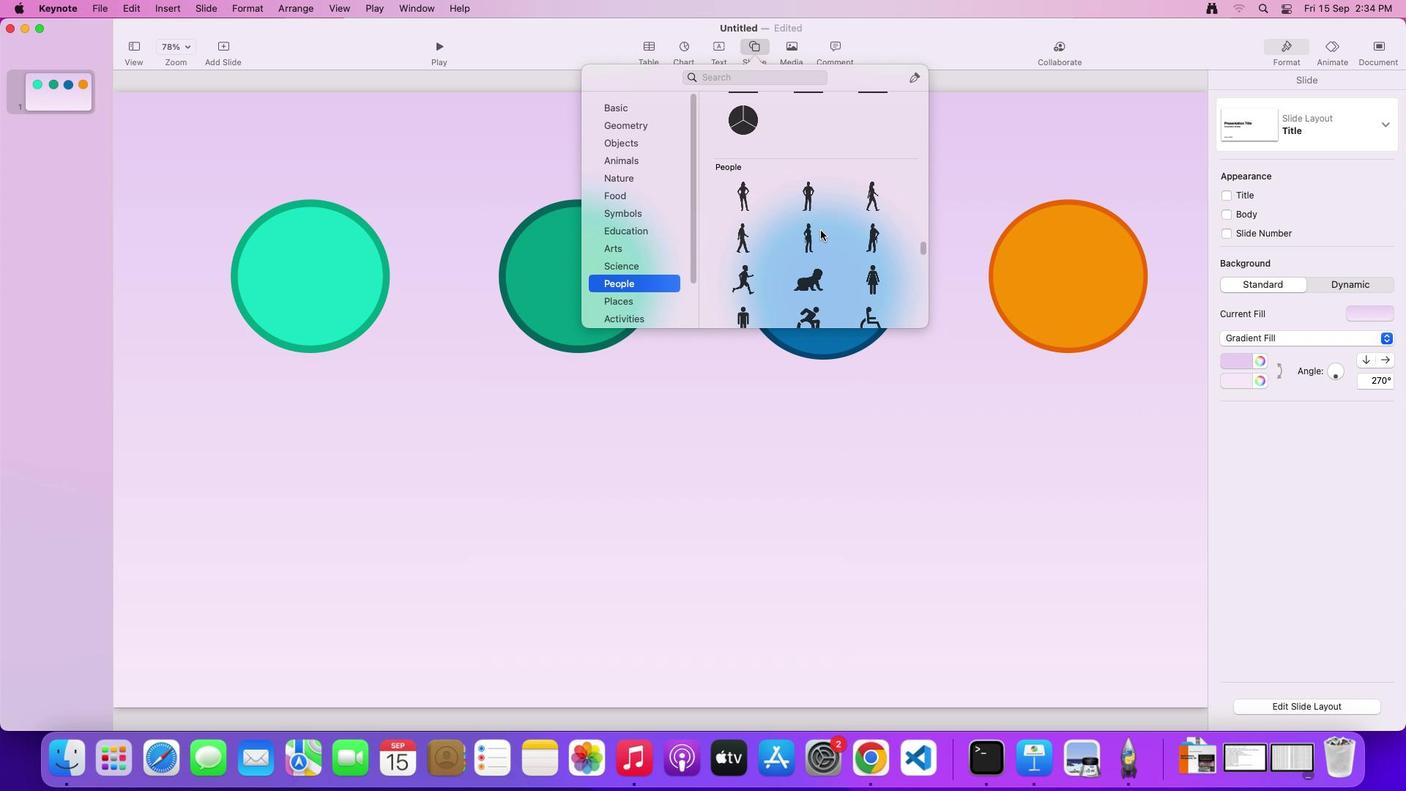 
Action: Mouse scrolled (822, 232) with delta (1, 0)
Screenshot: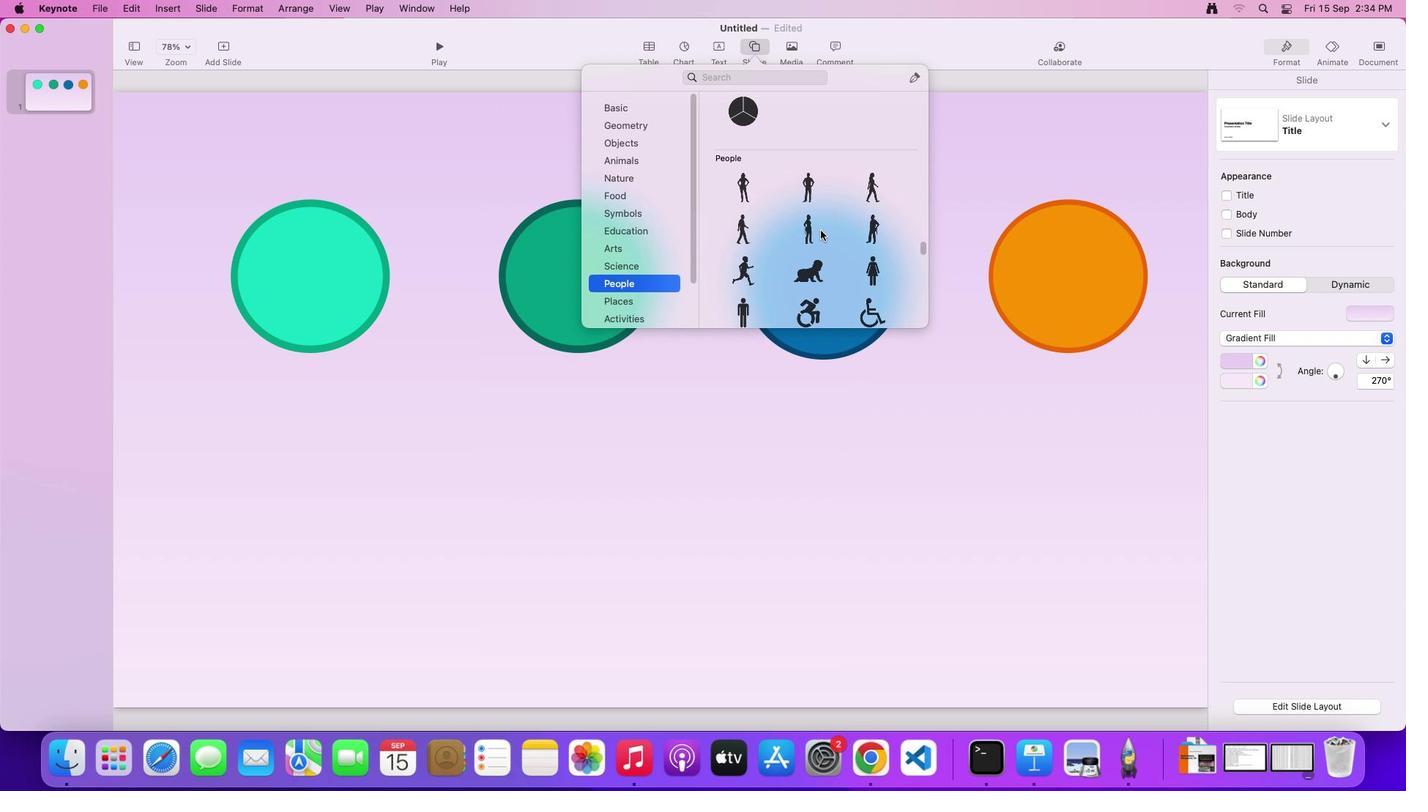 
Action: Mouse scrolled (822, 232) with delta (1, 0)
Screenshot: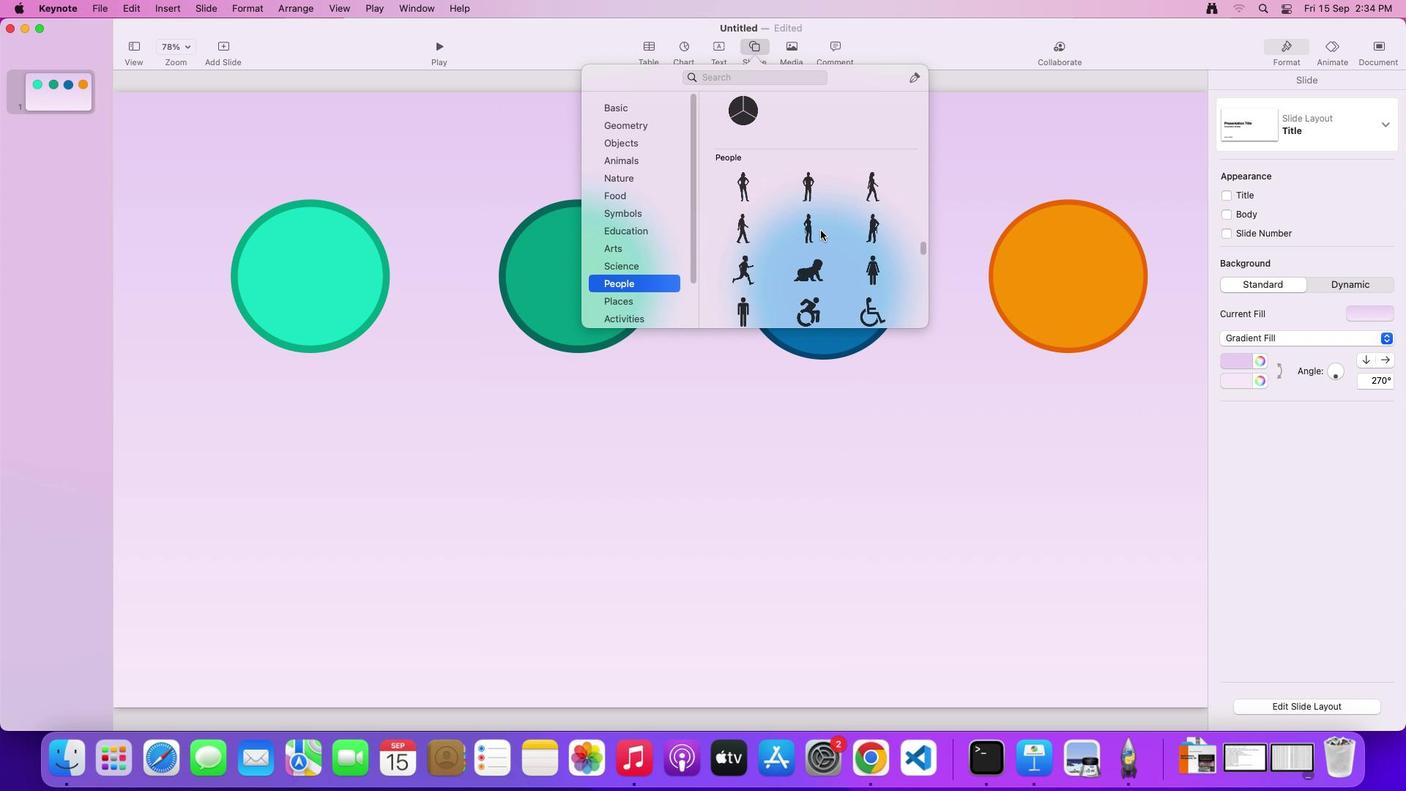 
Action: Mouse scrolled (822, 232) with delta (1, 0)
Screenshot: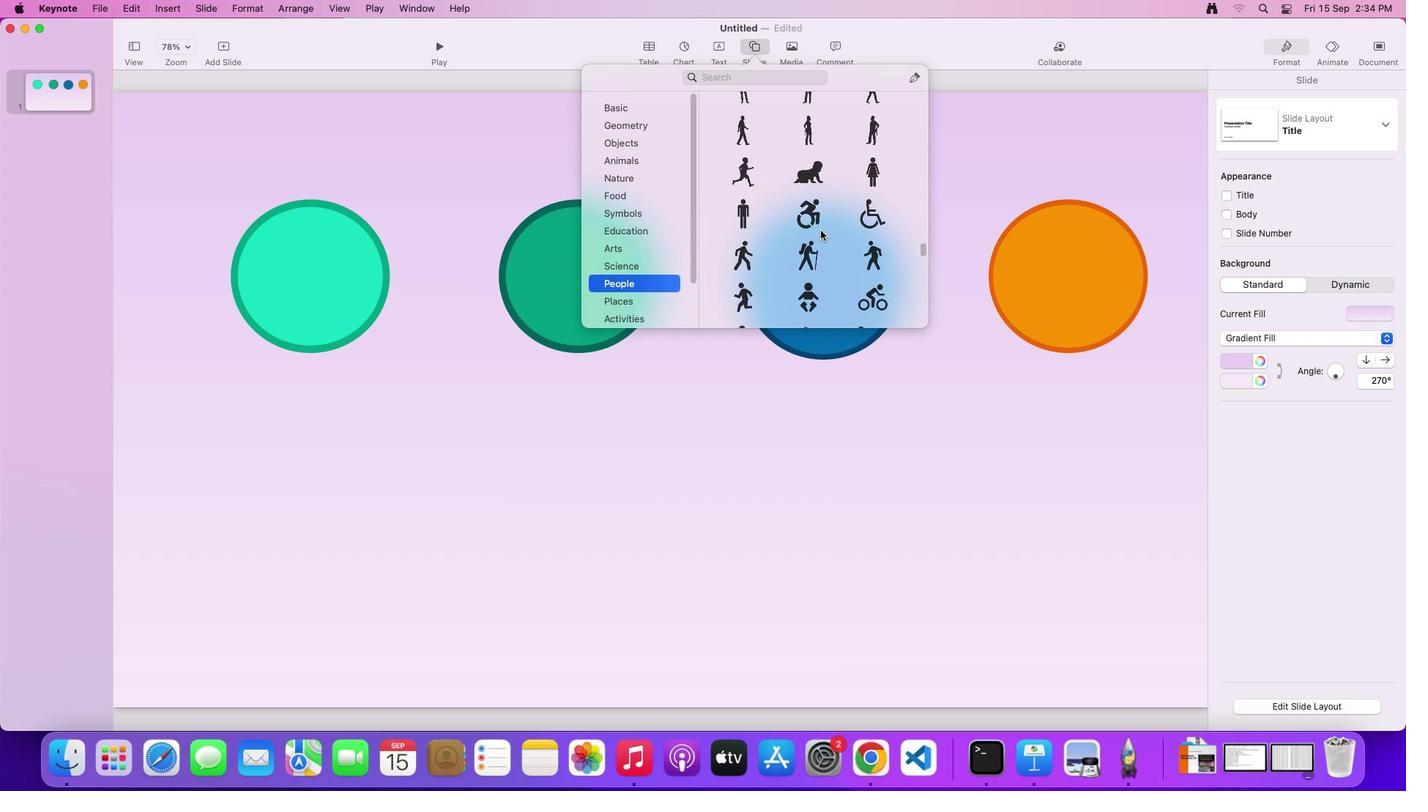 
Action: Mouse scrolled (822, 232) with delta (1, 0)
Screenshot: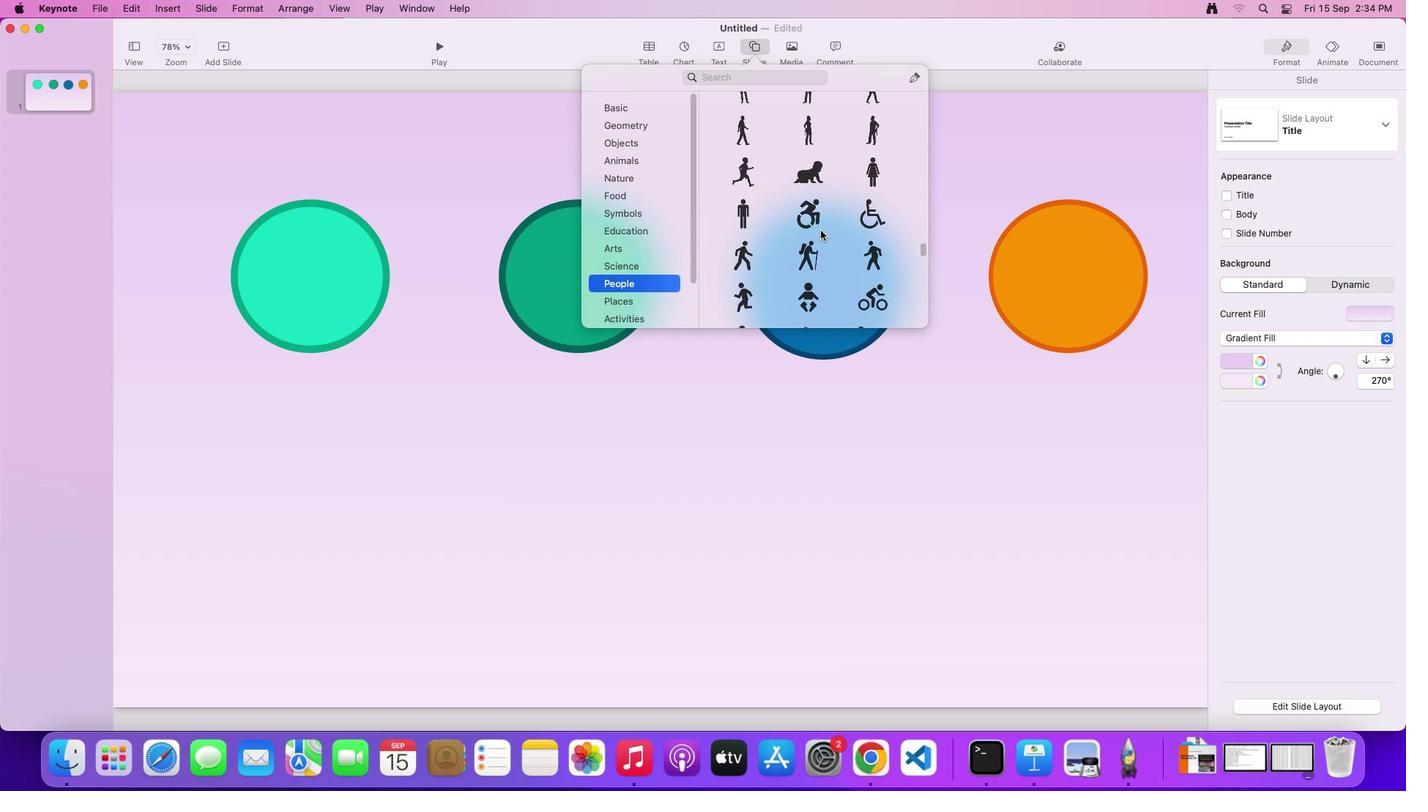 
Action: Mouse scrolled (822, 232) with delta (1, 0)
Screenshot: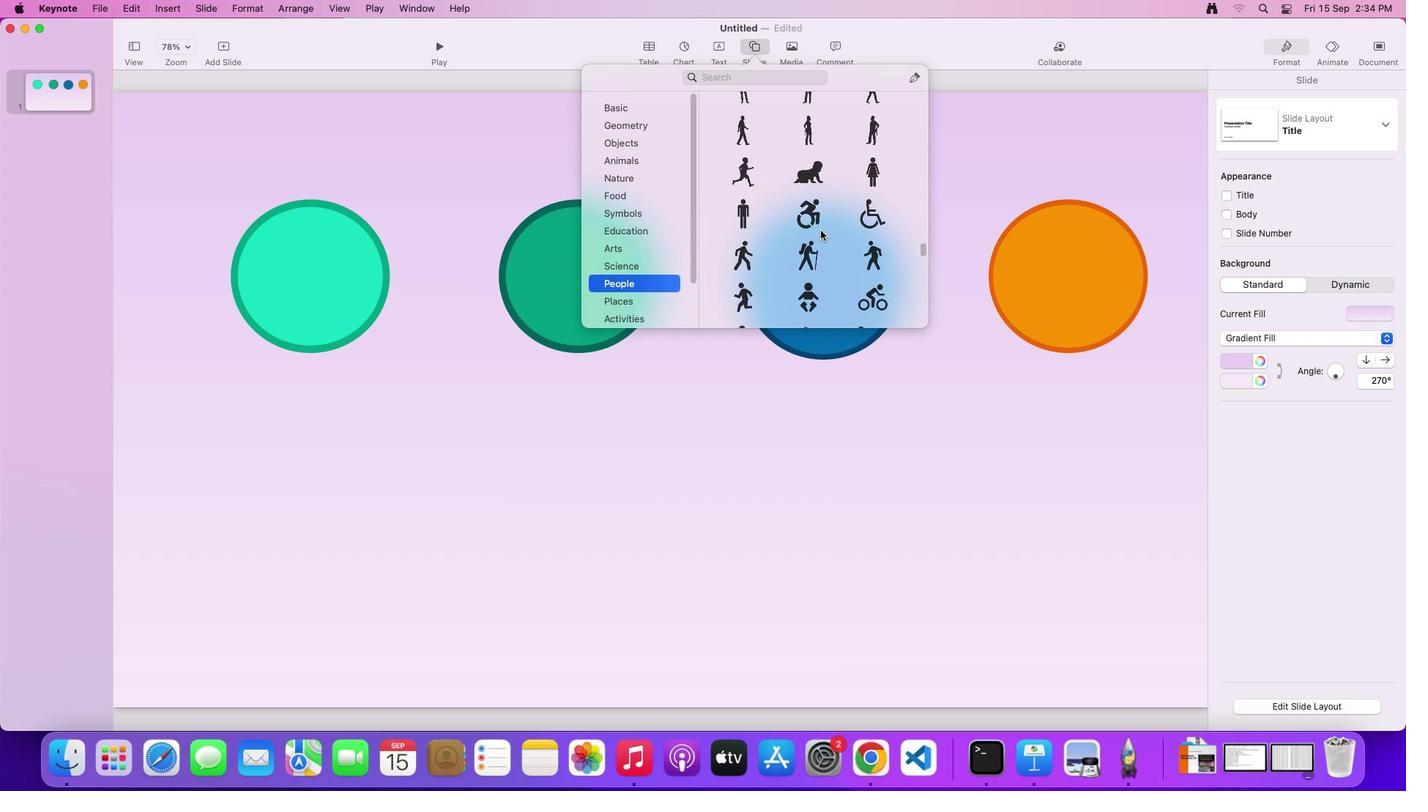 
Action: Mouse scrolled (822, 232) with delta (1, -2)
